 Task: Research Airbnb properties in Strasbourg, France from 8th November, 2023 to 19th November, 2023 for 1 adult. Place can be shared room with 1  bedroom having 1 bed and 1 bathroom. Property type can be hotel. Look for 4 properties as per requirement.
Action: Mouse moved to (713, 165)
Screenshot: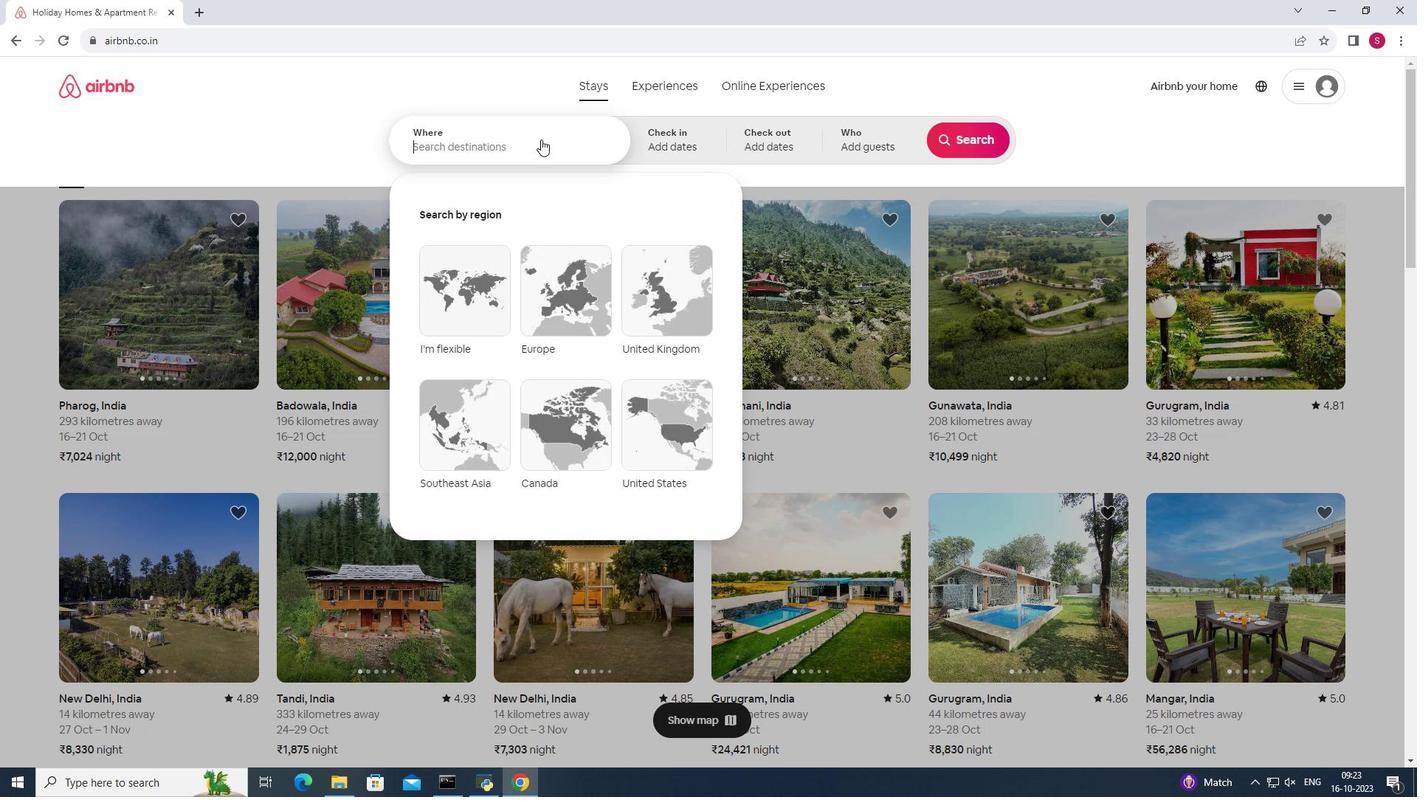 
Action: Mouse pressed left at (713, 165)
Screenshot: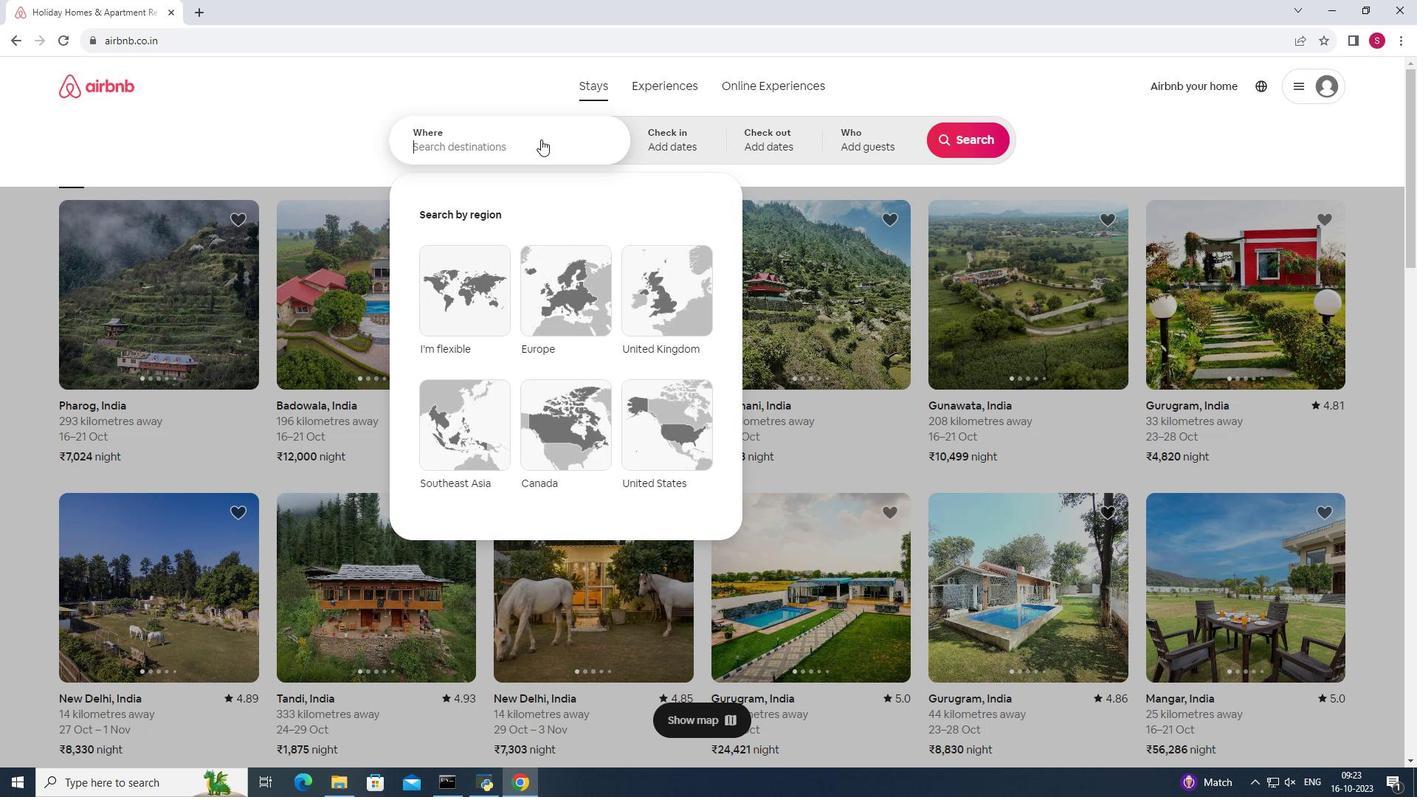 
Action: Mouse moved to (626, 225)
Screenshot: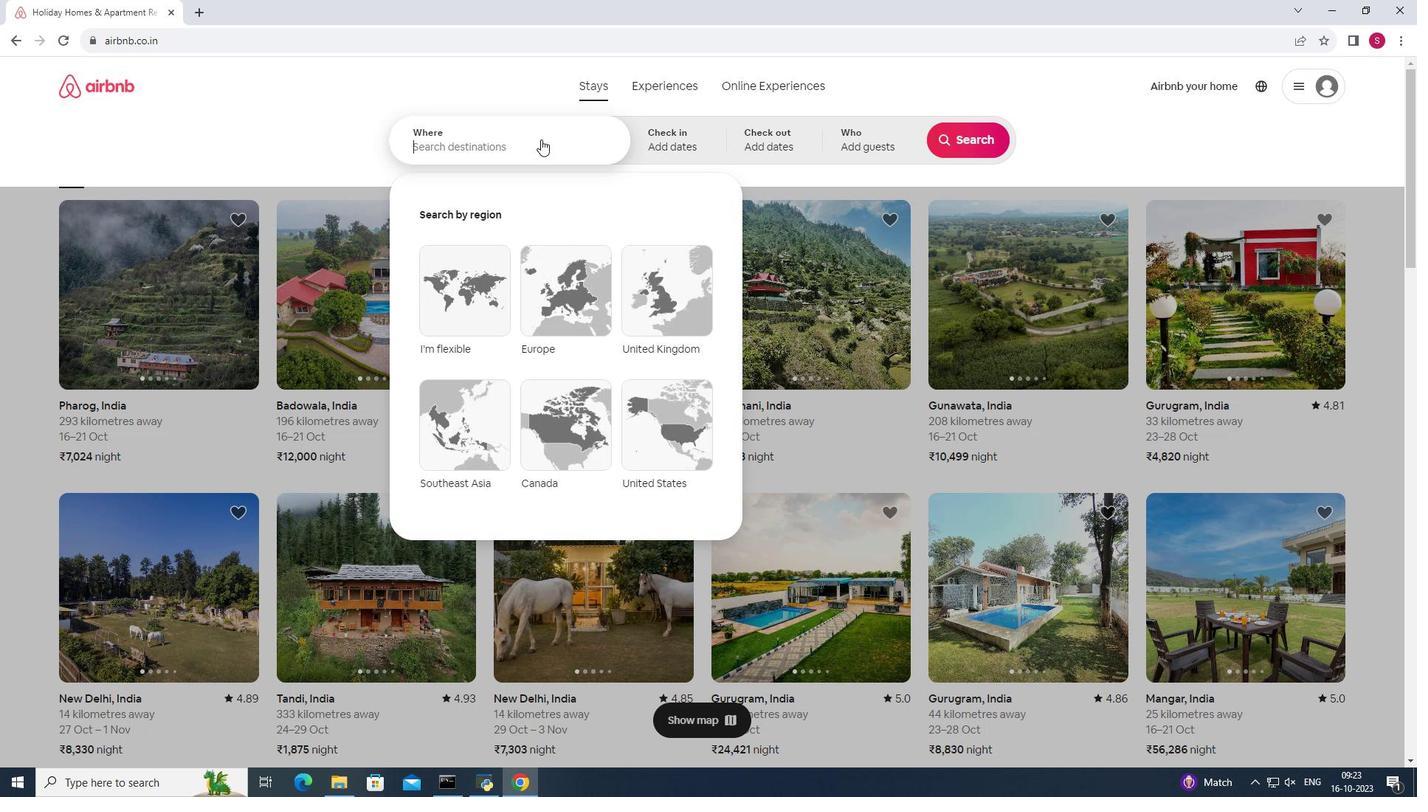 
Action: Mouse pressed left at (626, 225)
Screenshot: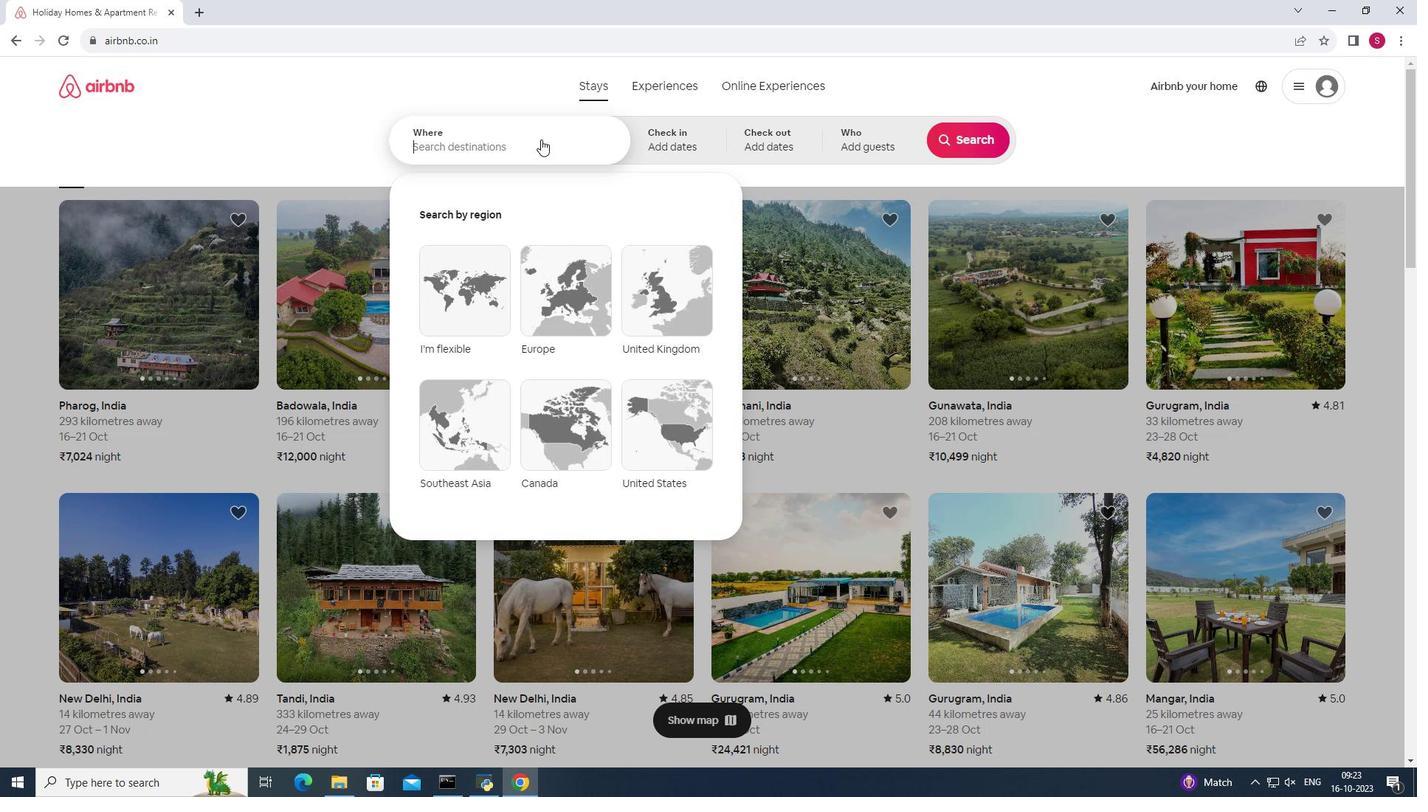 
Action: Key pressed <Key.shift>Strasbourg
Screenshot: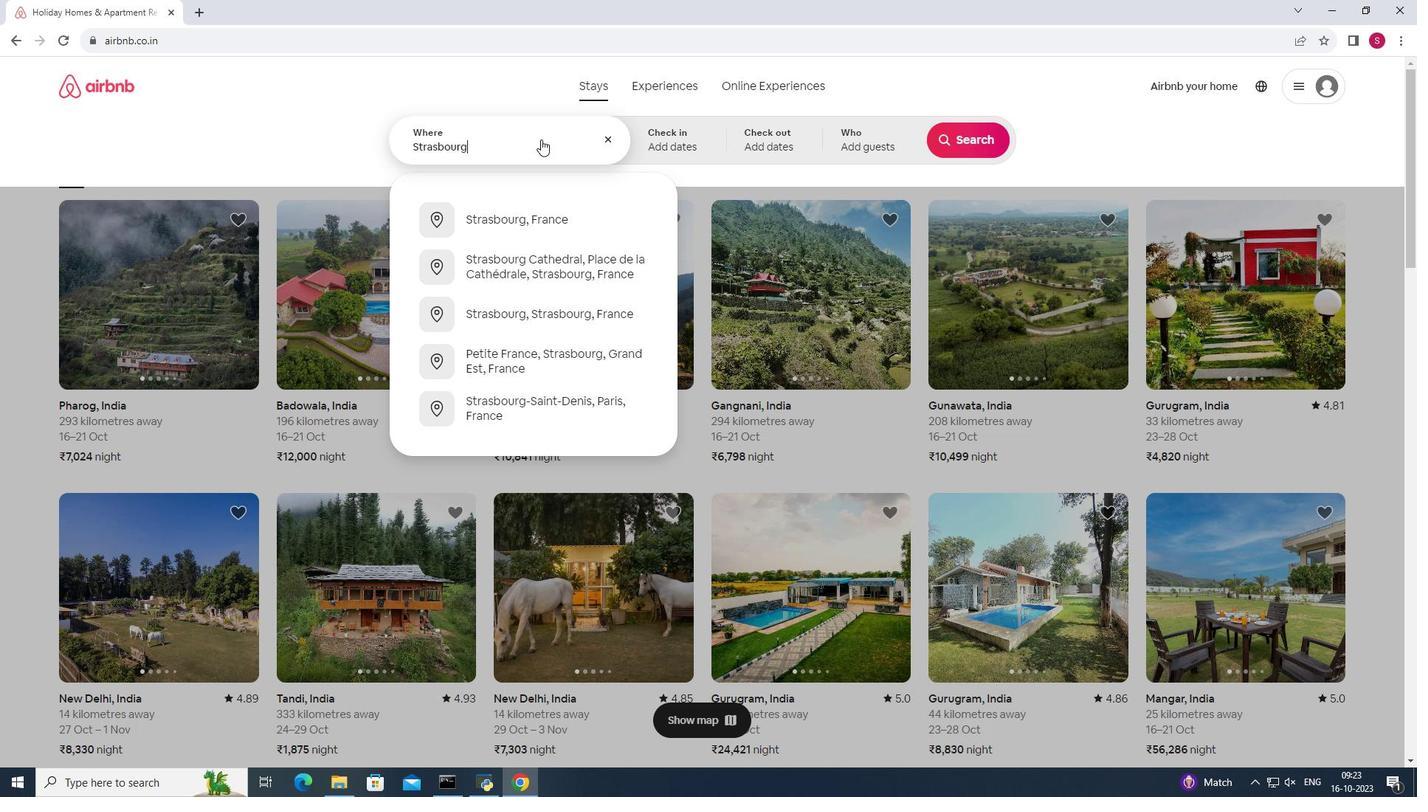 
Action: Mouse moved to (638, 310)
Screenshot: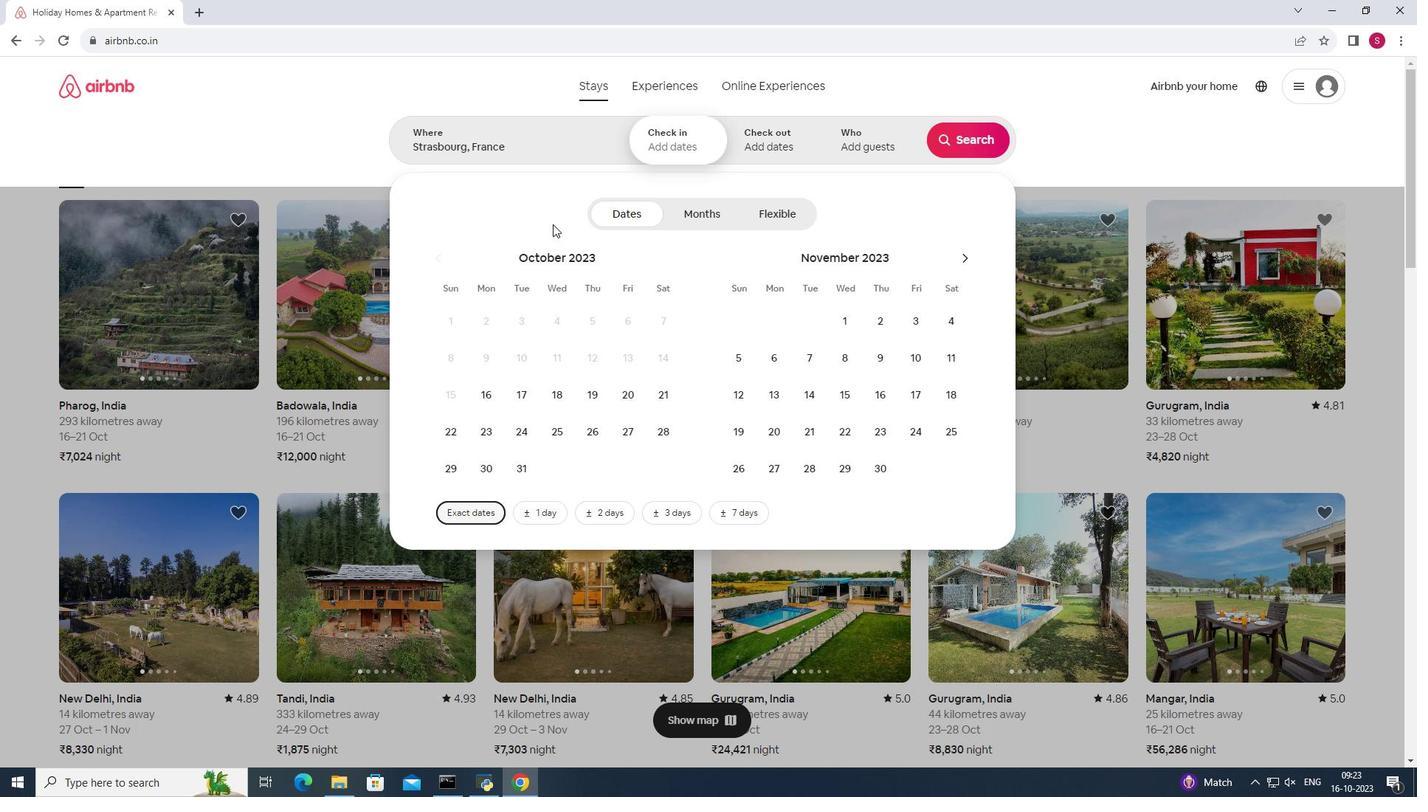 
Action: Mouse pressed left at (638, 310)
Screenshot: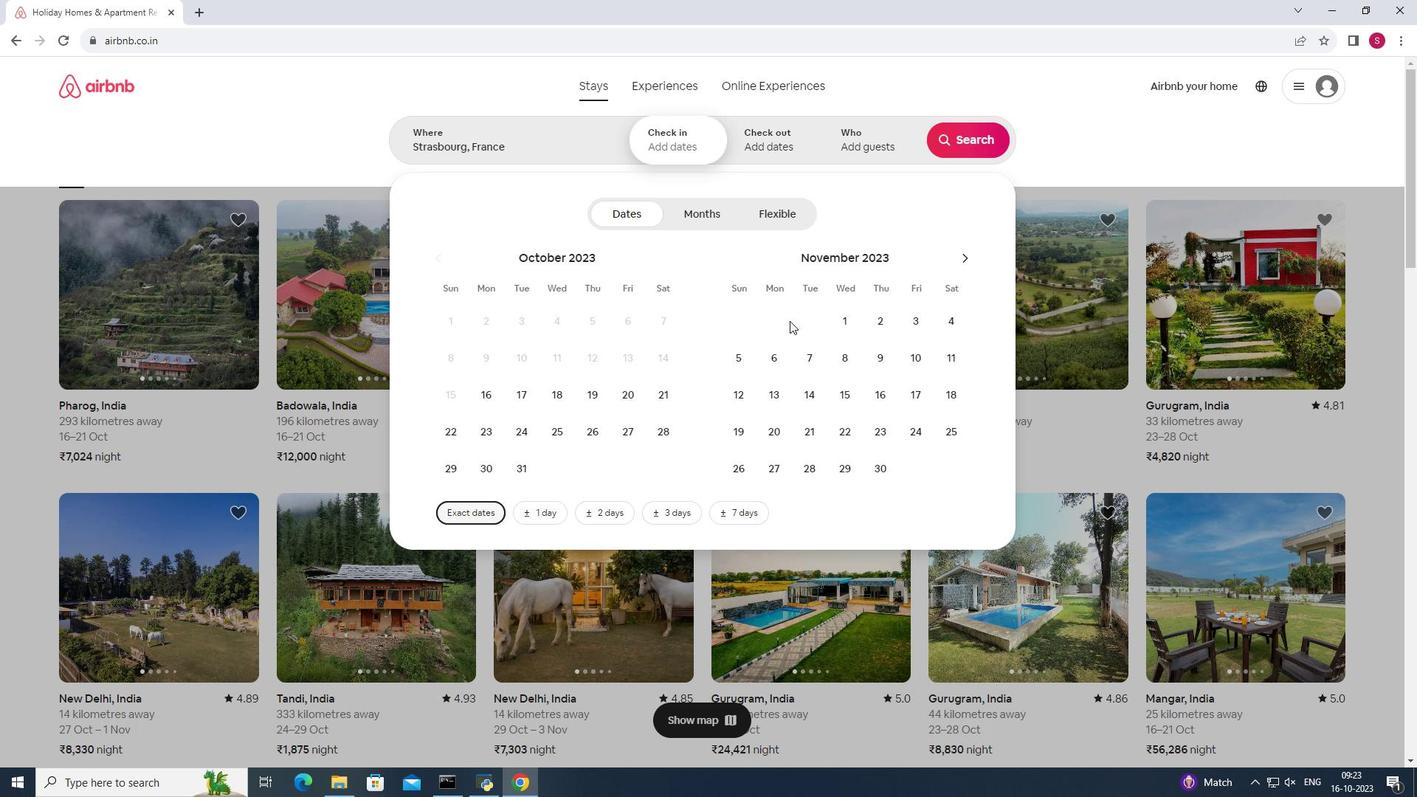 
Action: Mouse moved to (933, 440)
Screenshot: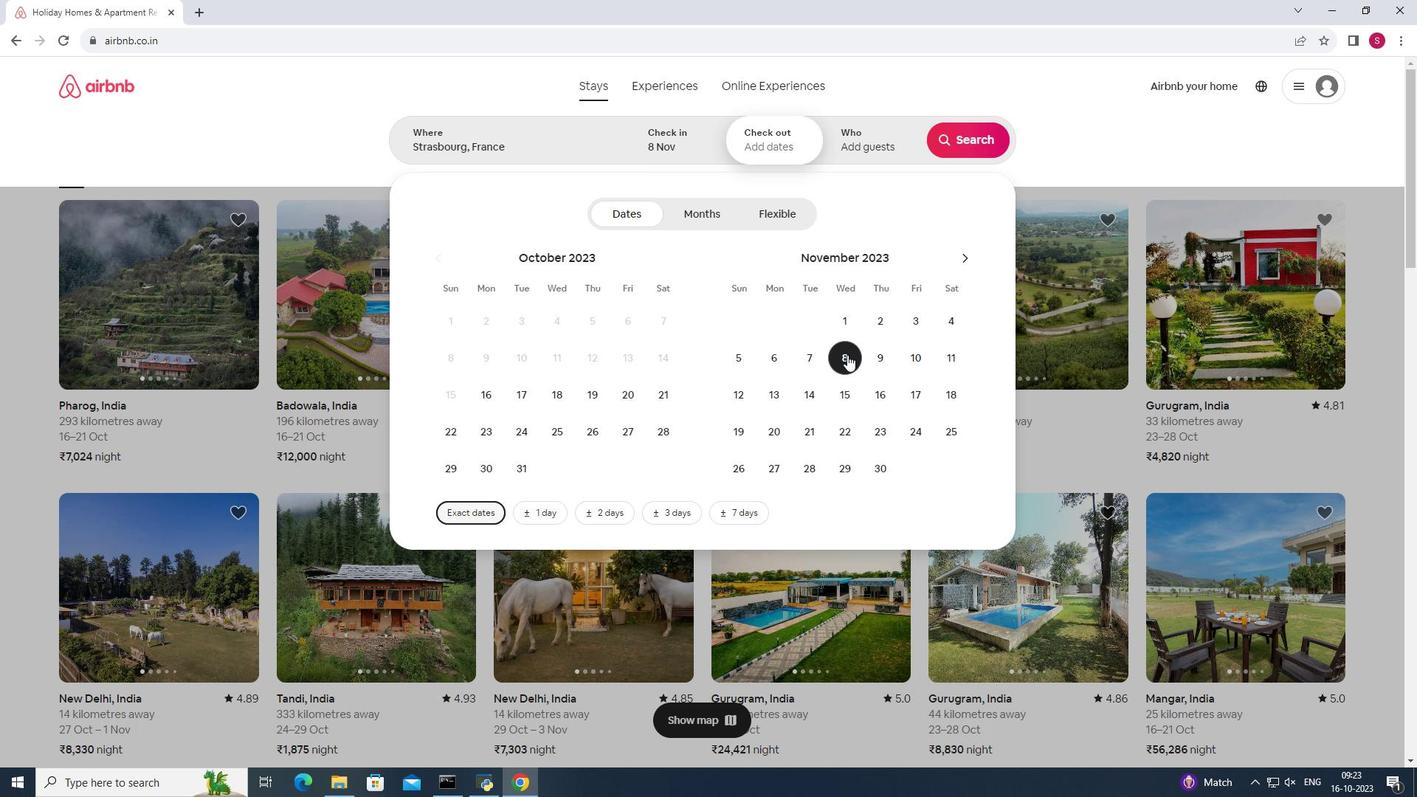 
Action: Mouse pressed left at (933, 440)
Screenshot: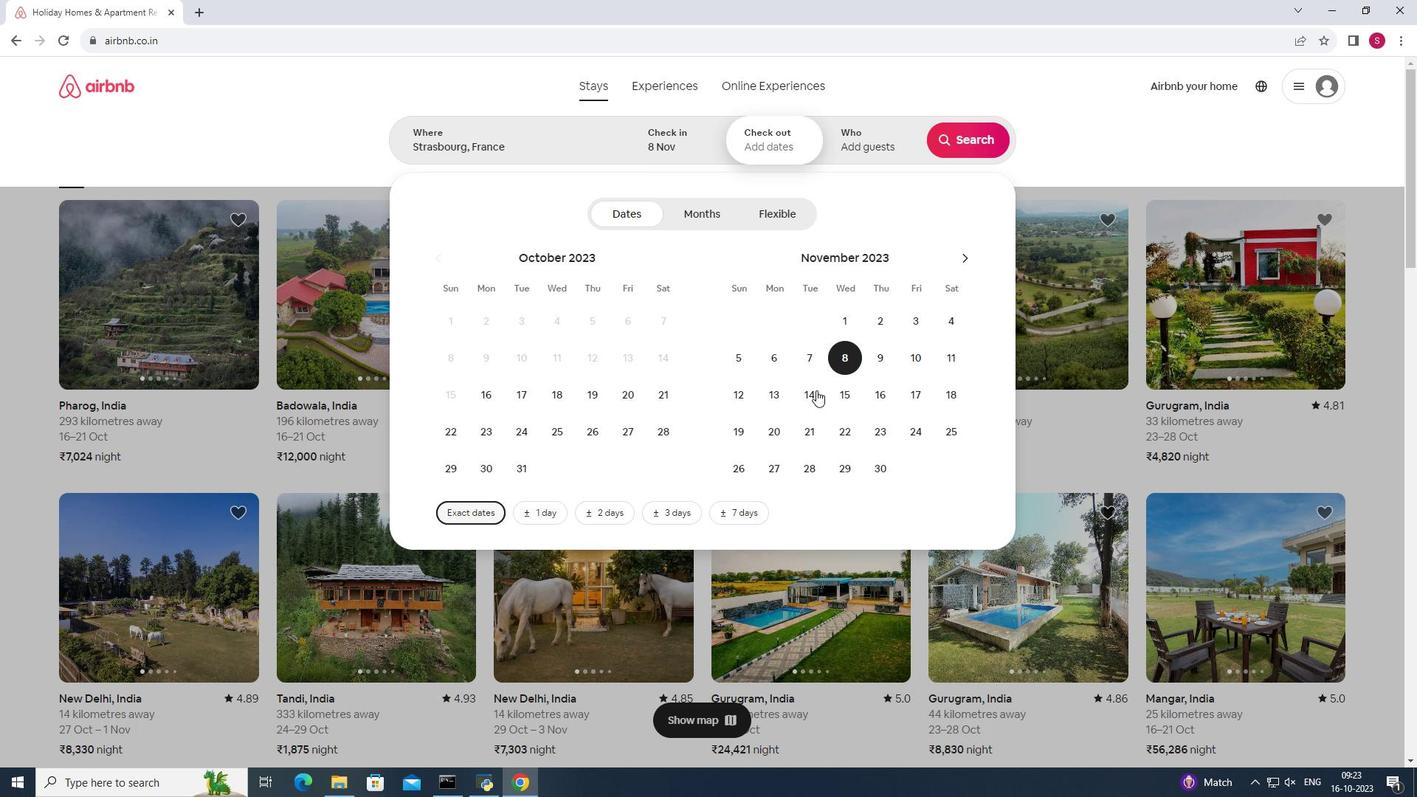 
Action: Mouse moved to (830, 525)
Screenshot: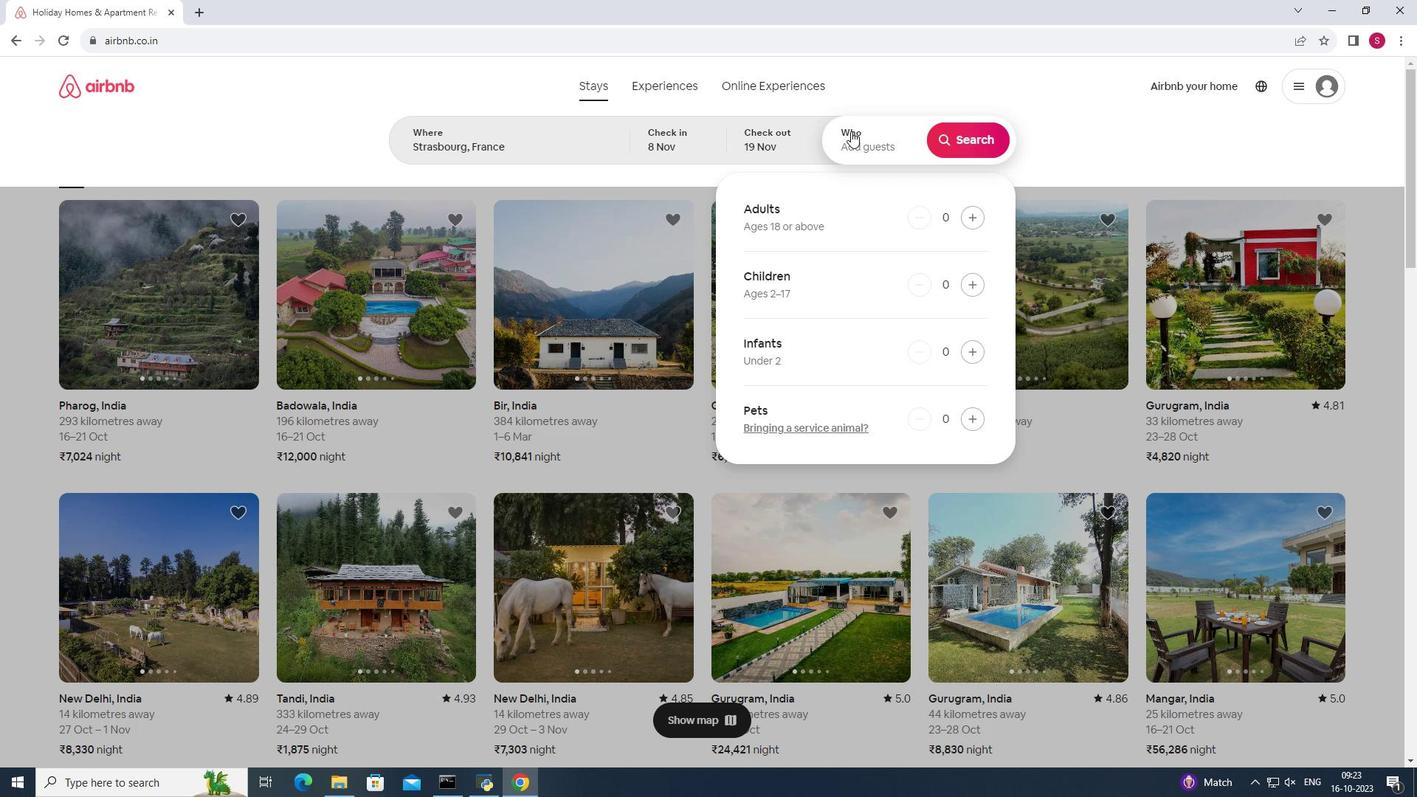 
Action: Mouse pressed left at (830, 525)
Screenshot: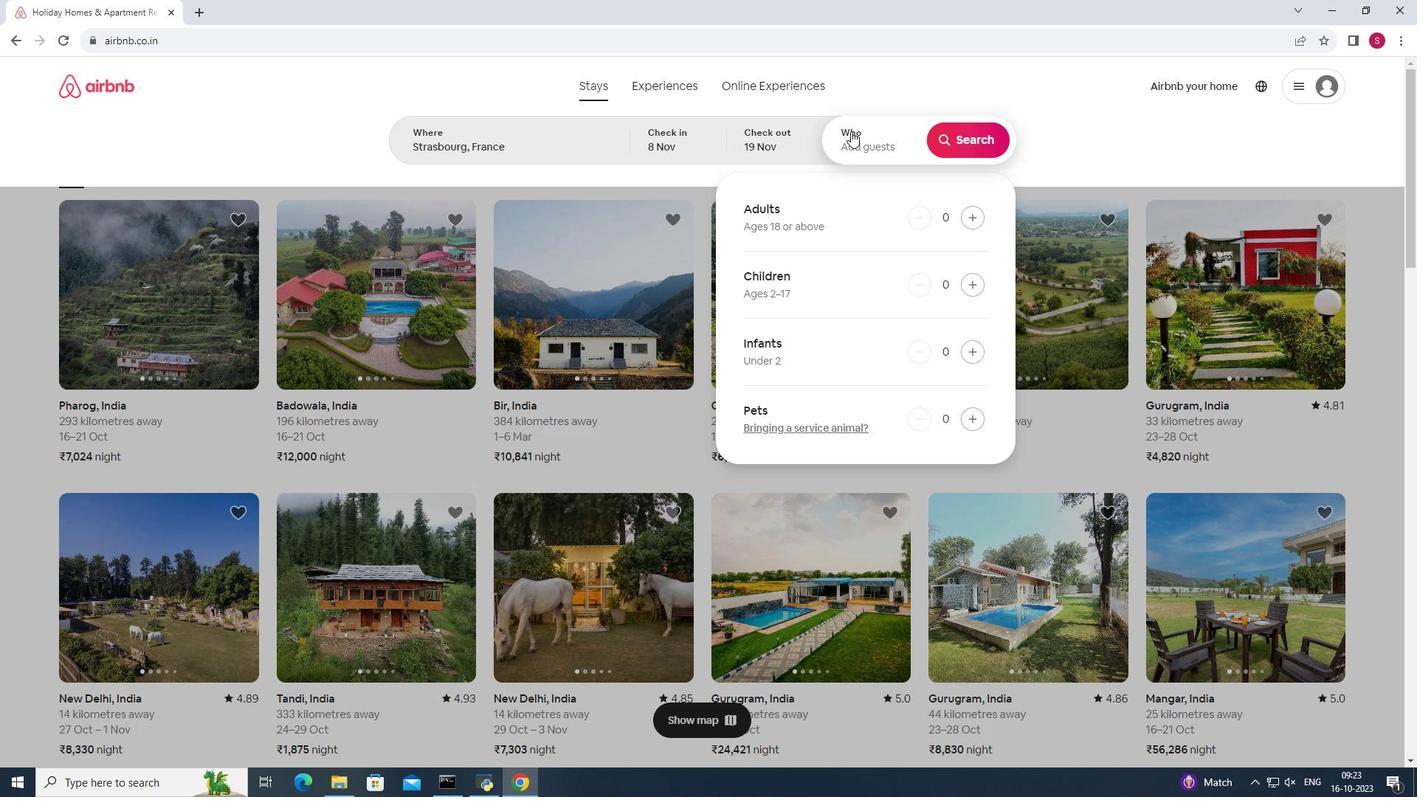 
Action: Mouse moved to (936, 217)
Screenshot: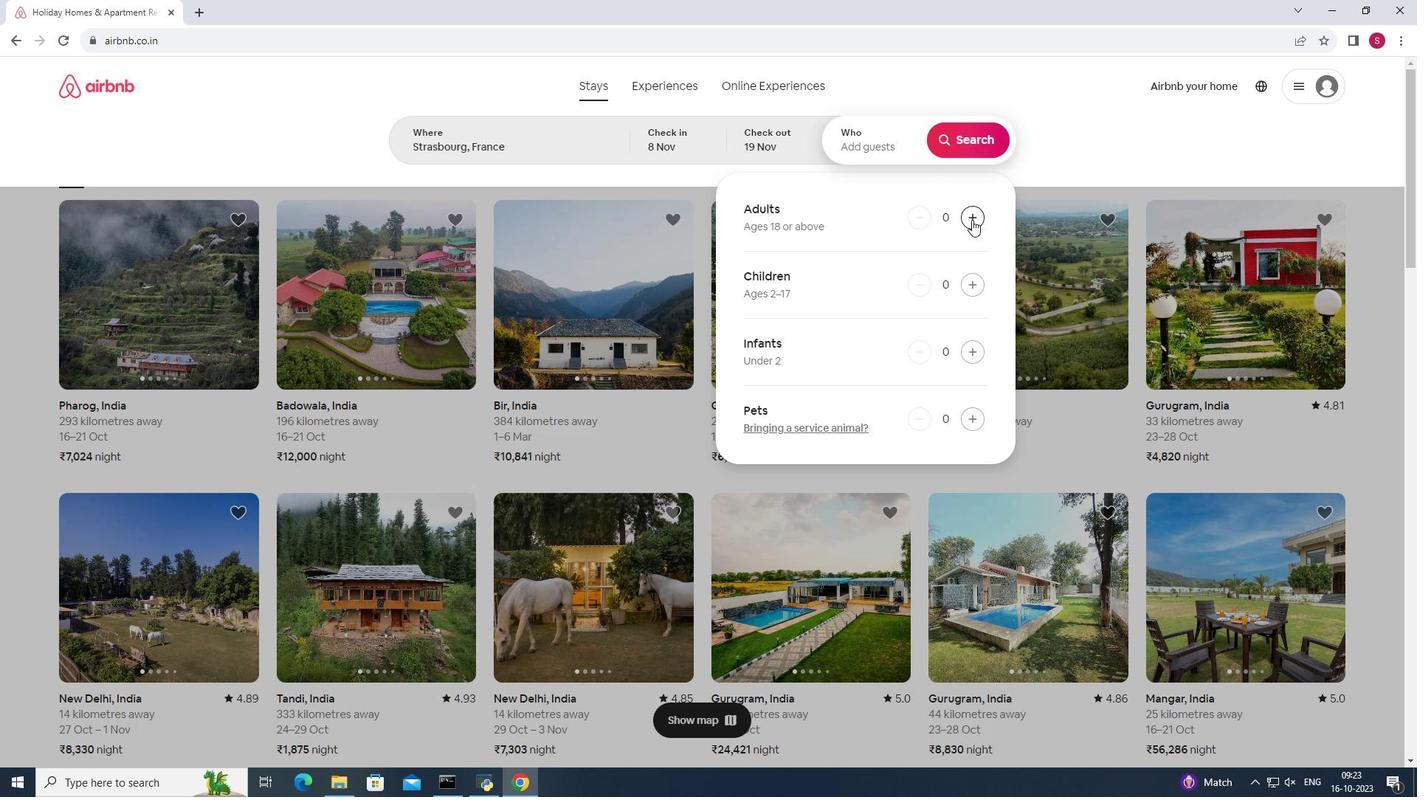 
Action: Mouse pressed left at (936, 217)
Screenshot: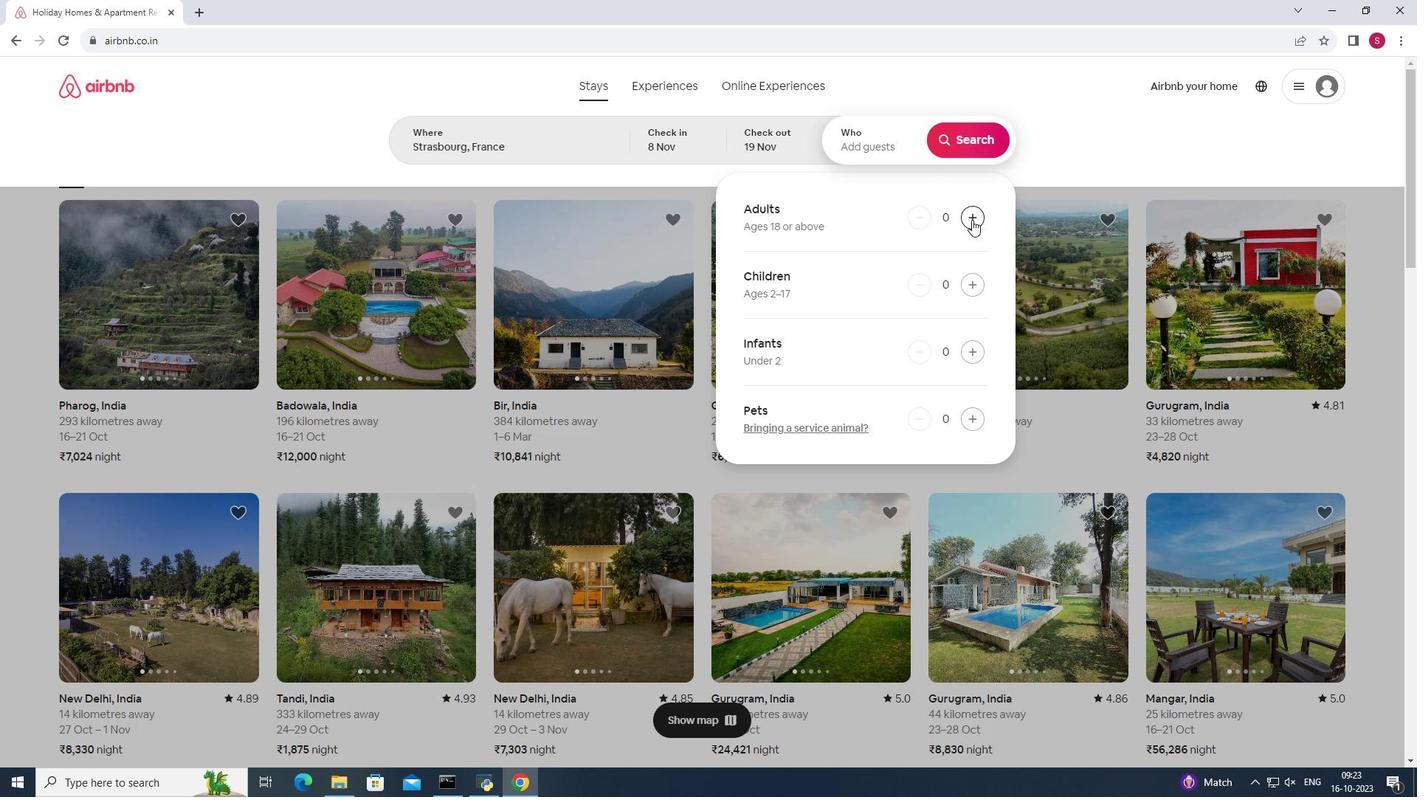 
Action: Mouse moved to (1057, 305)
Screenshot: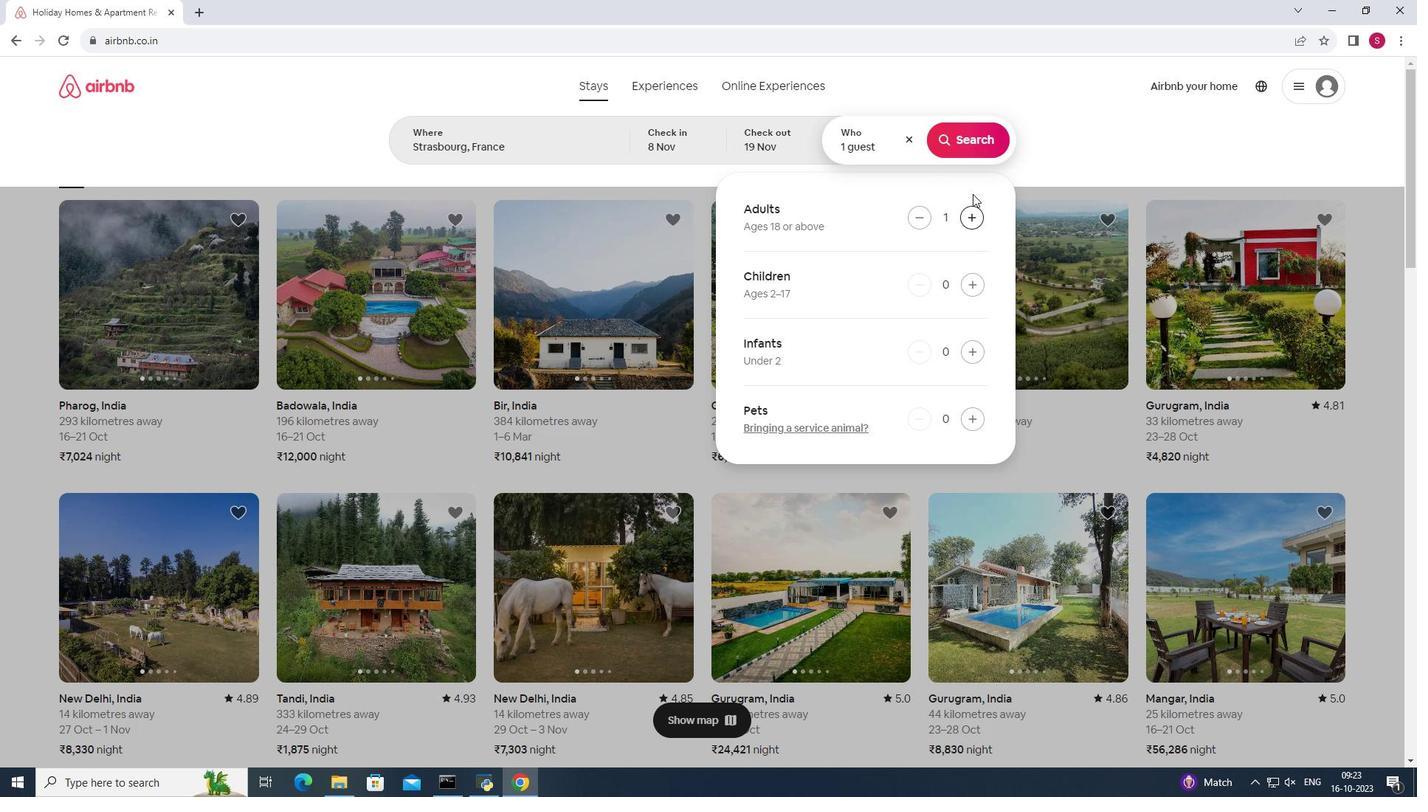 
Action: Mouse pressed left at (1057, 305)
Screenshot: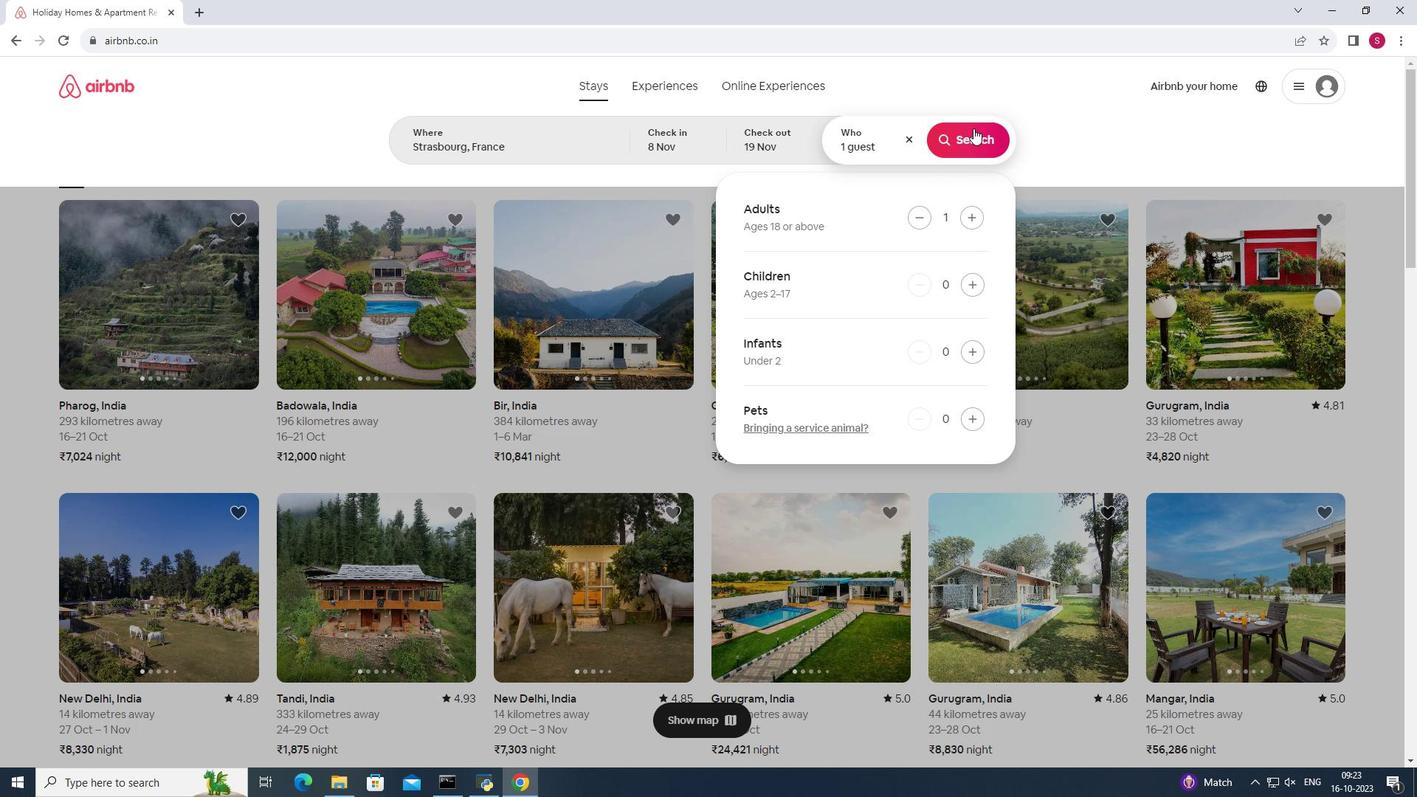 
Action: Mouse moved to (1059, 212)
Screenshot: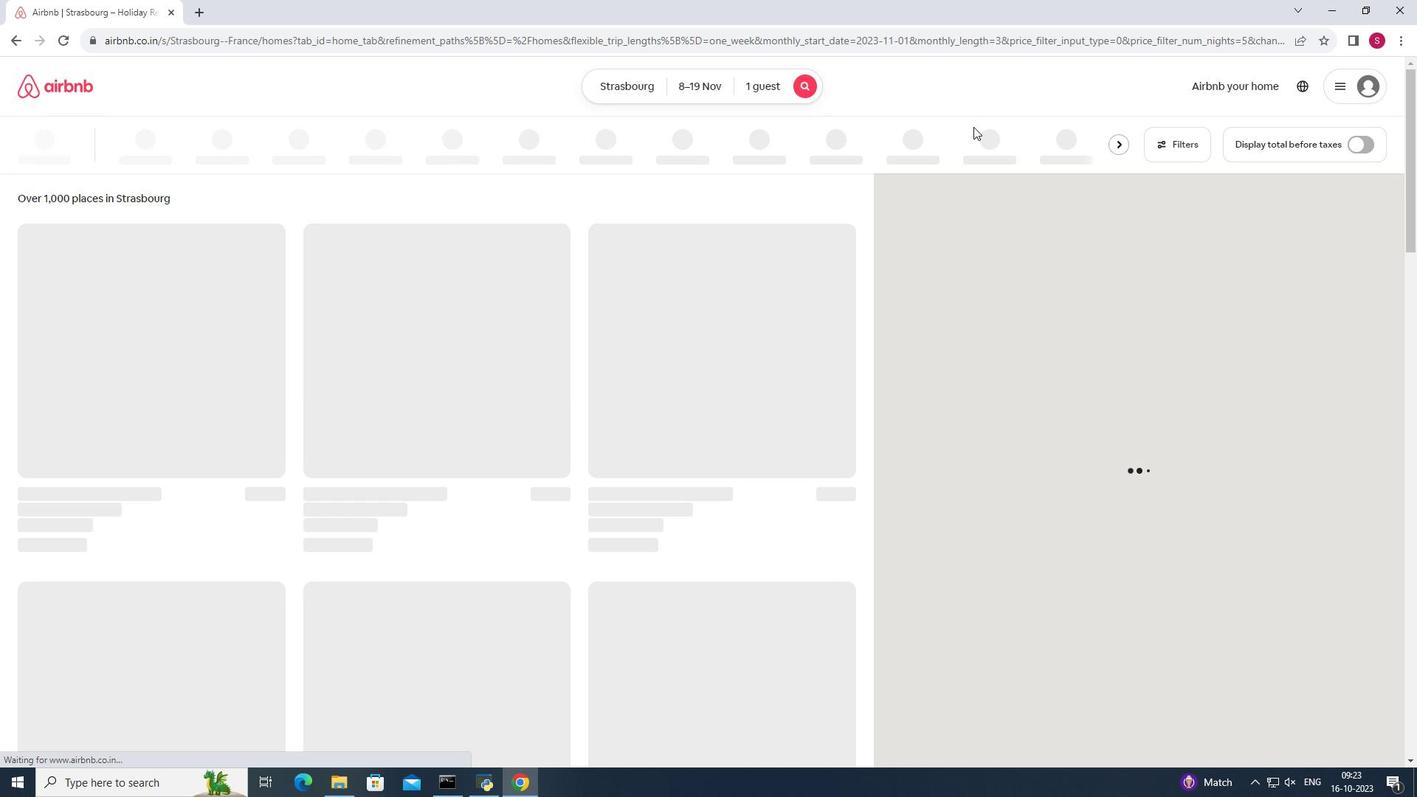 
Action: Mouse pressed left at (1059, 212)
Screenshot: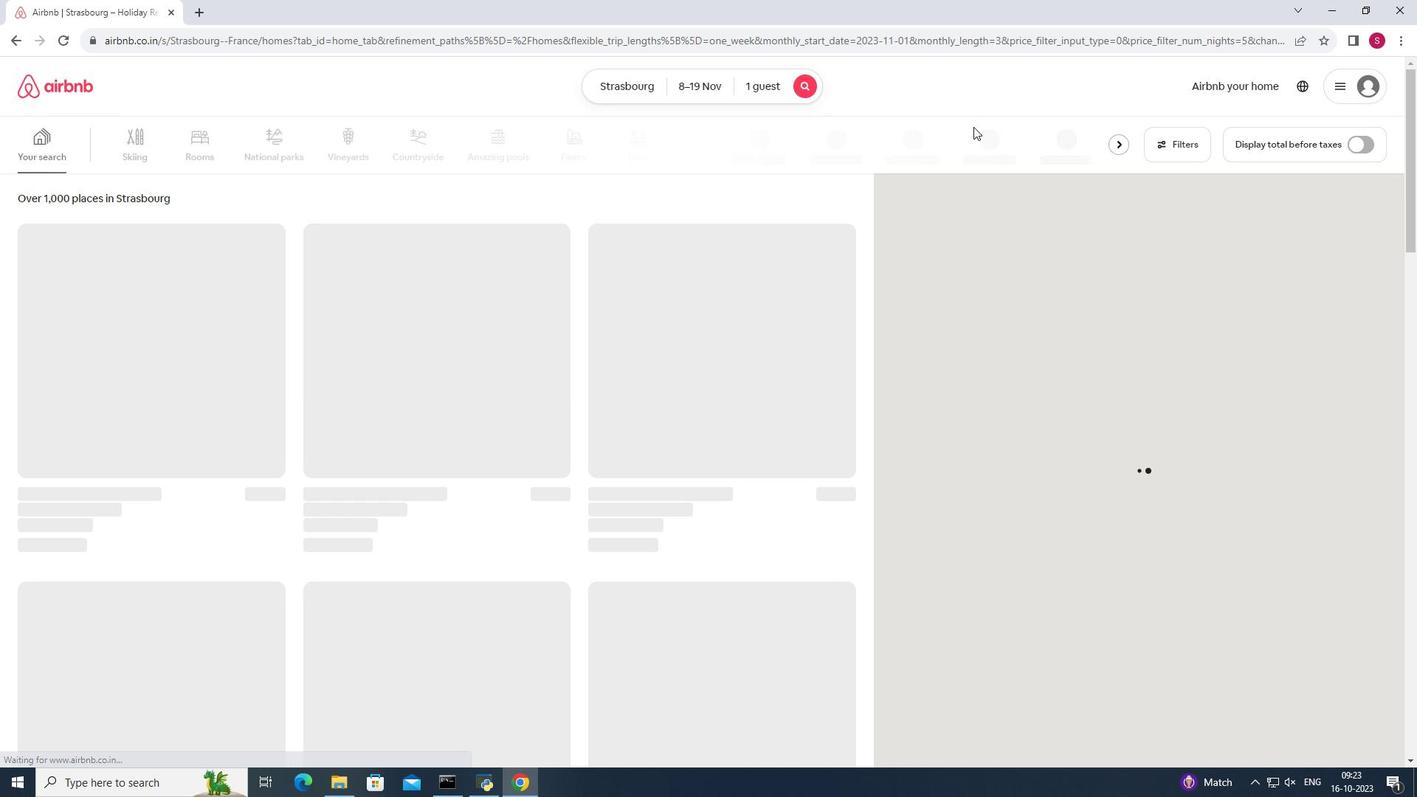 
Action: Mouse moved to (1257, 231)
Screenshot: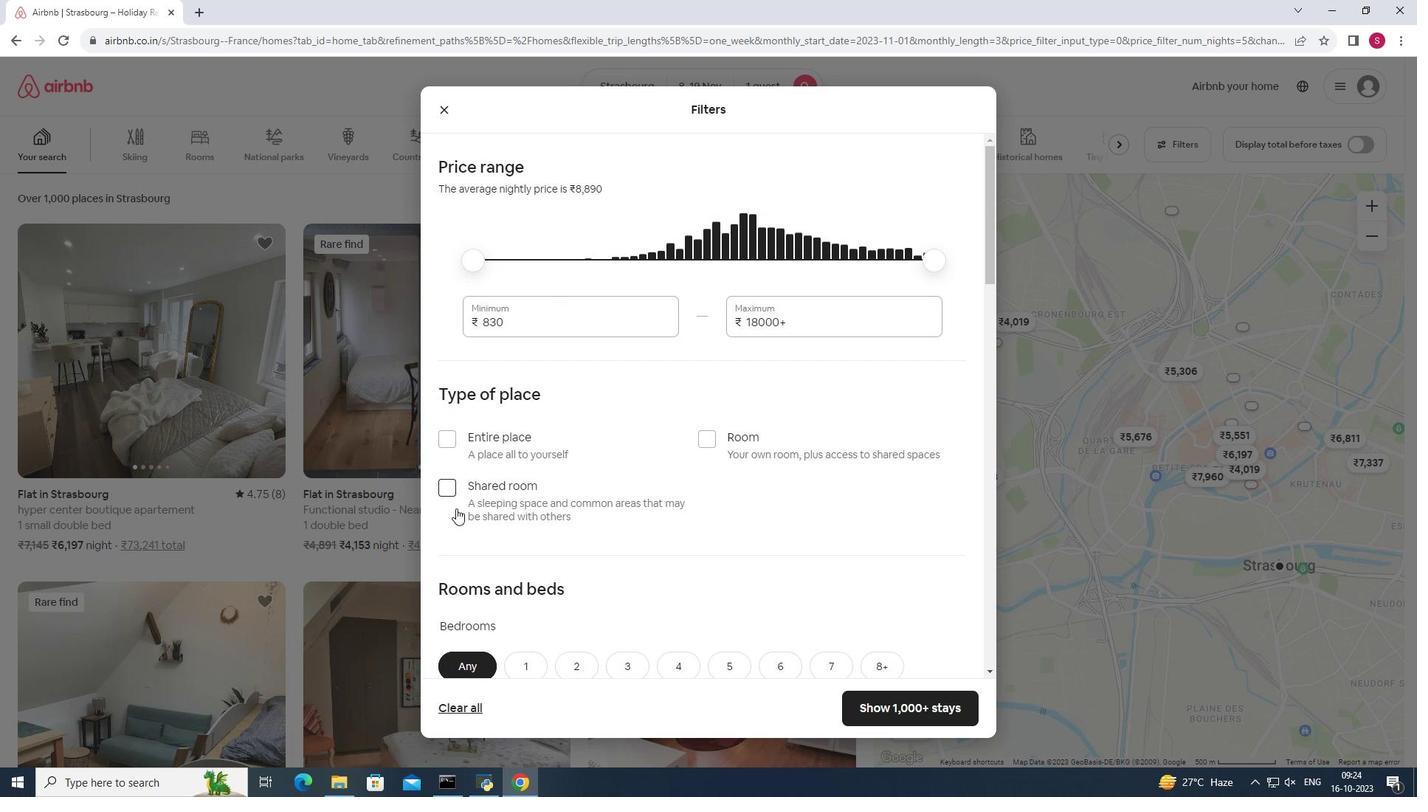 
Action: Mouse pressed left at (1257, 231)
Screenshot: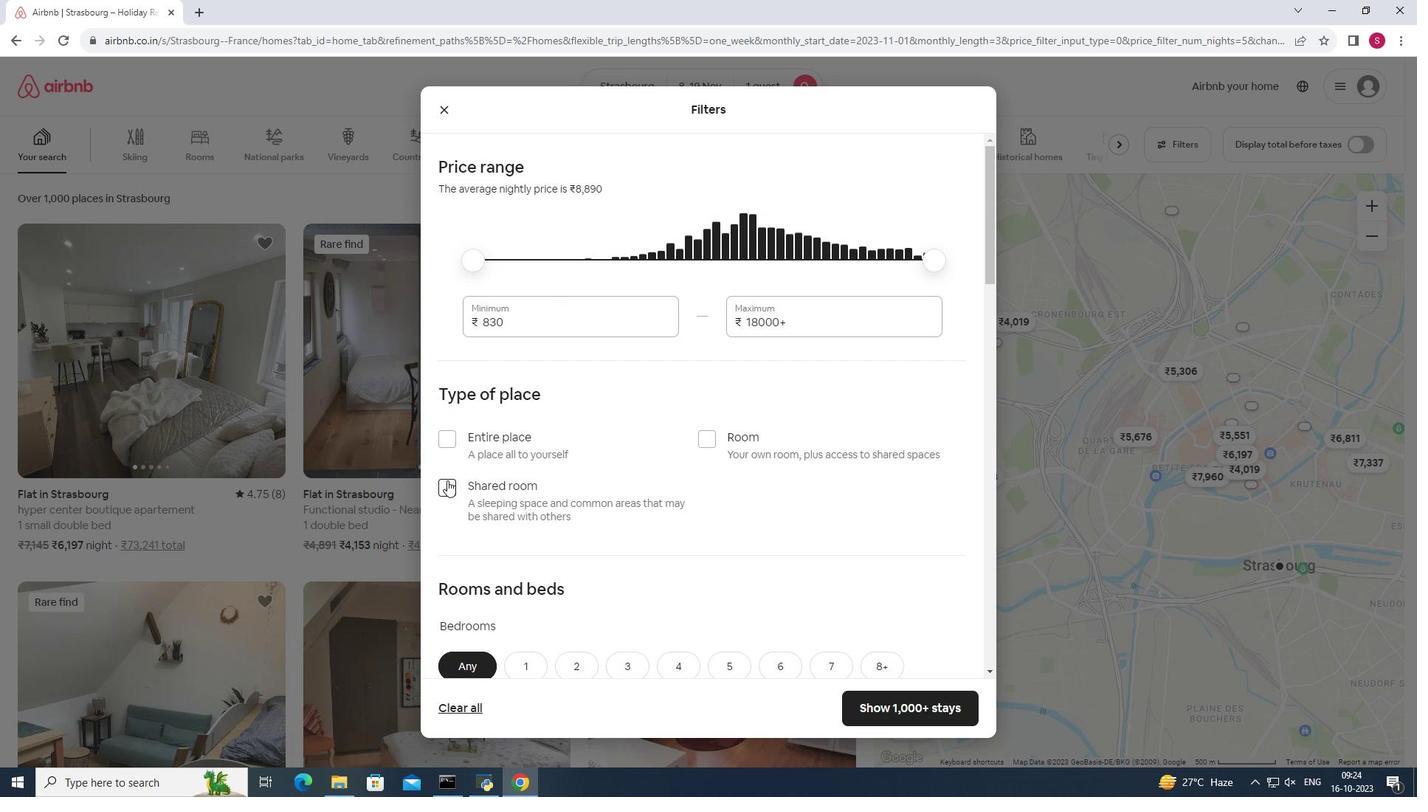 
Action: Mouse moved to (533, 563)
Screenshot: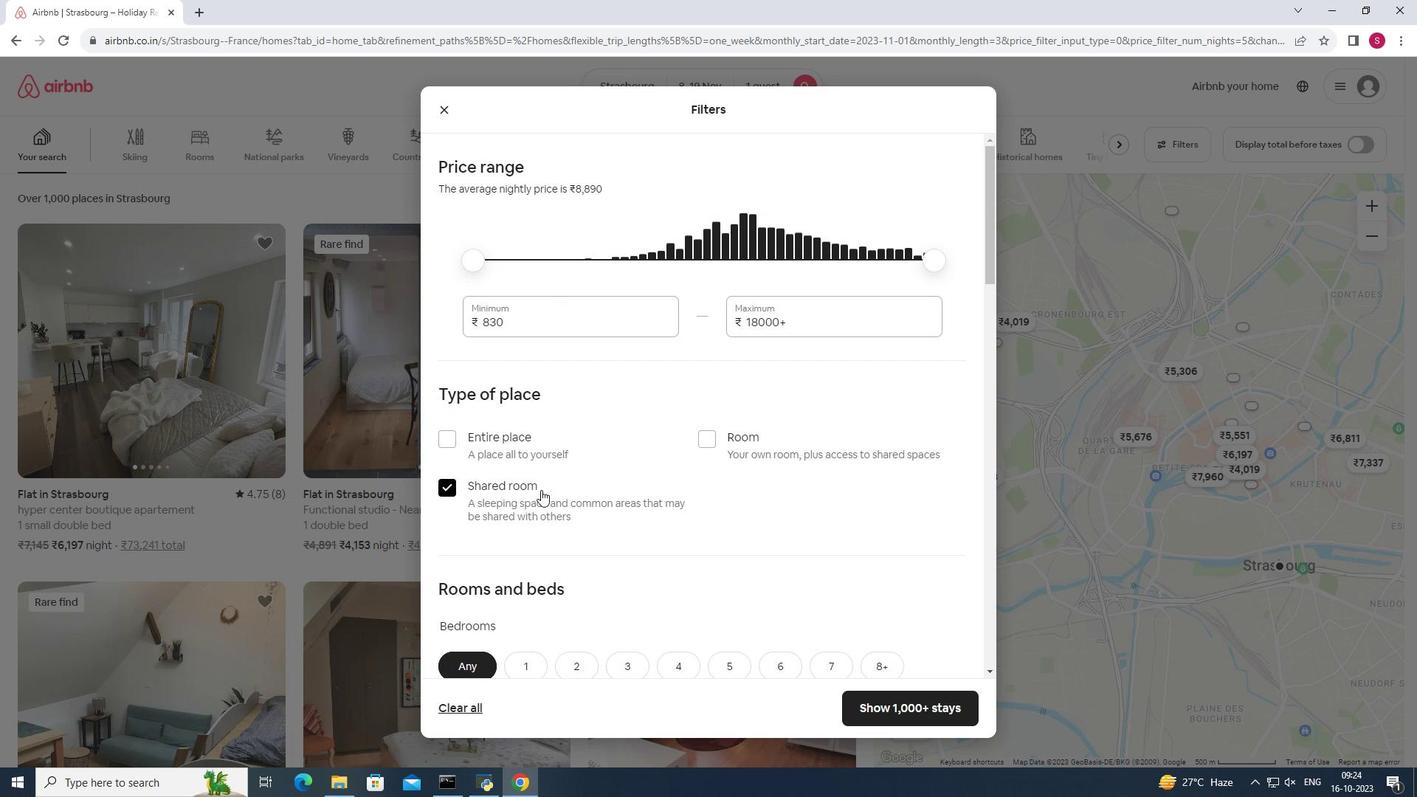 
Action: Mouse pressed left at (533, 563)
Screenshot: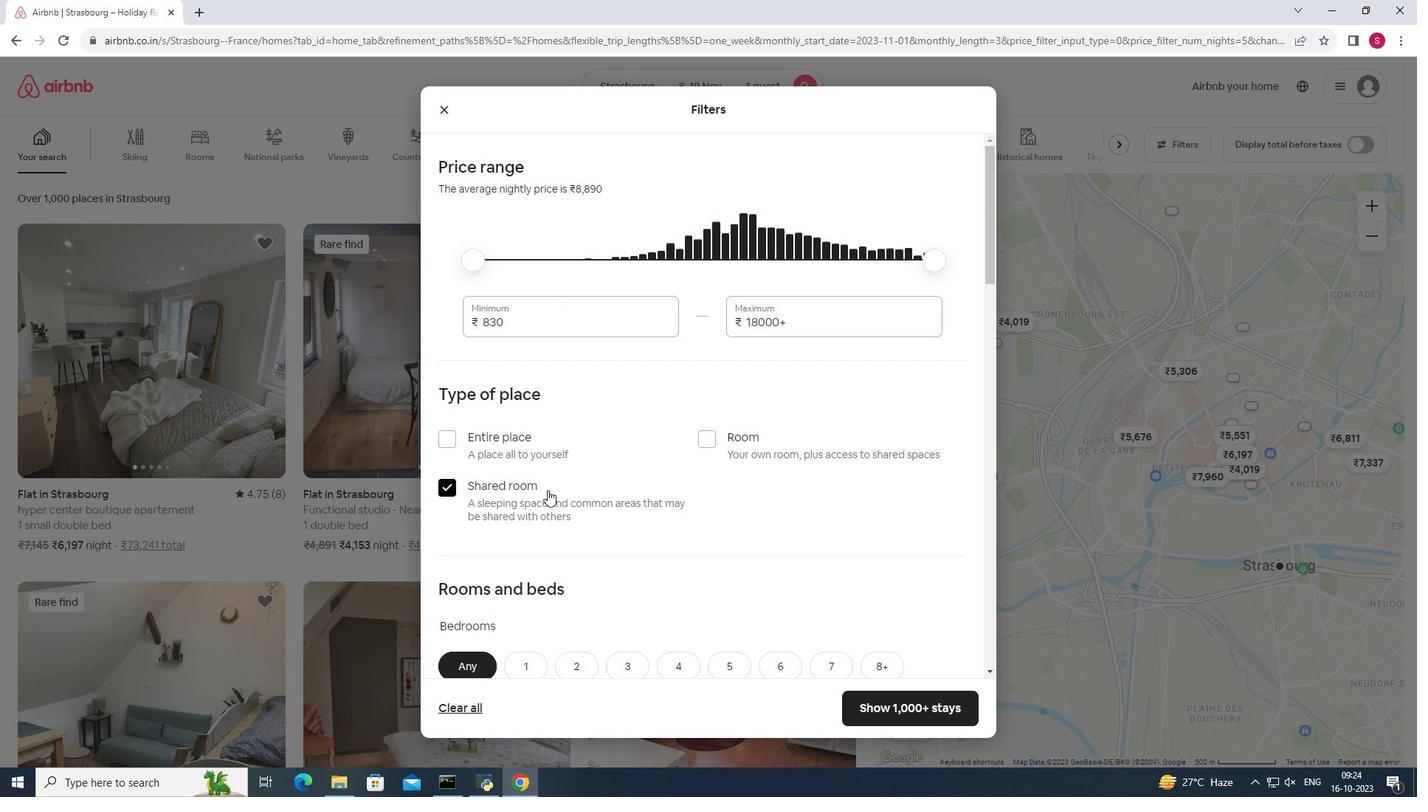 
Action: Mouse moved to (532, 575)
Screenshot: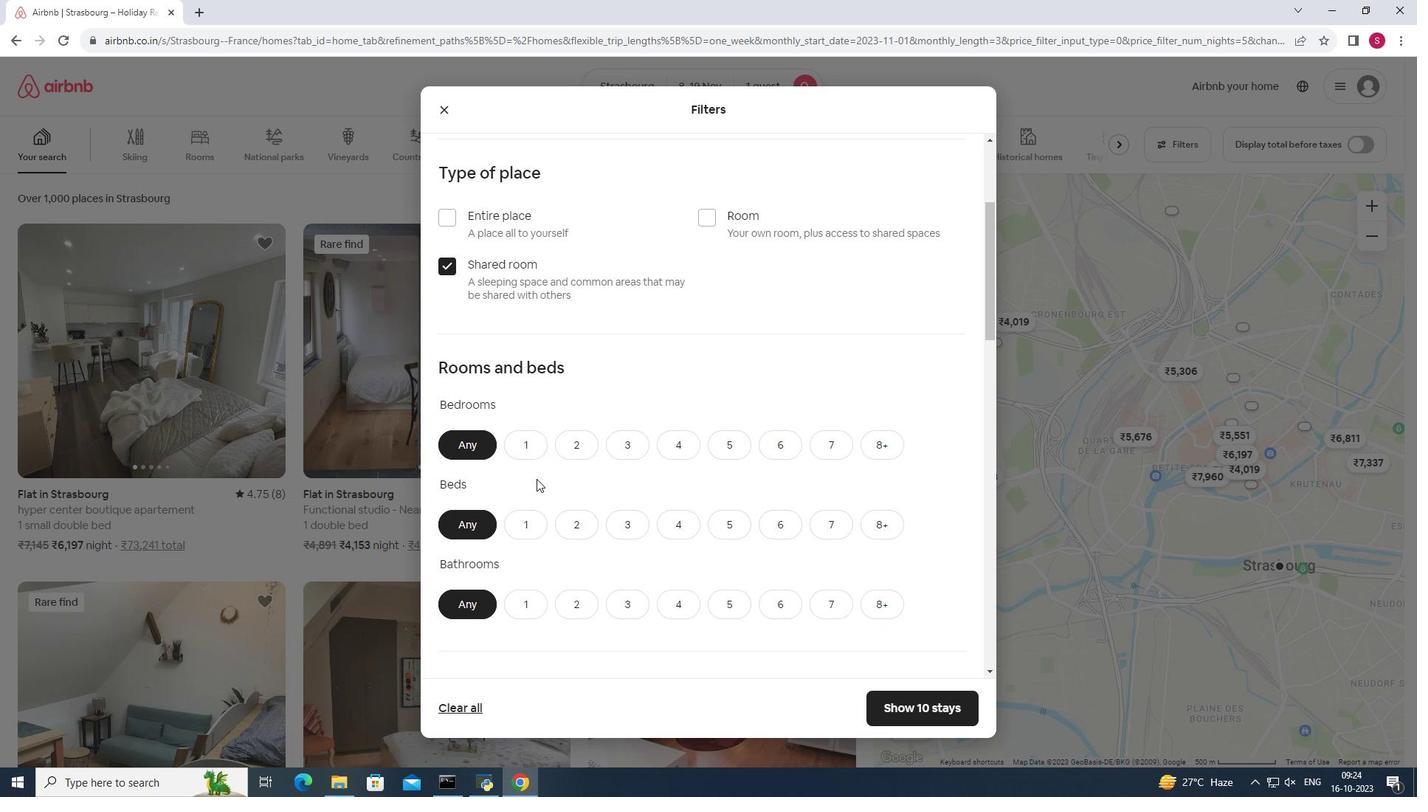 
Action: Mouse pressed left at (532, 575)
Screenshot: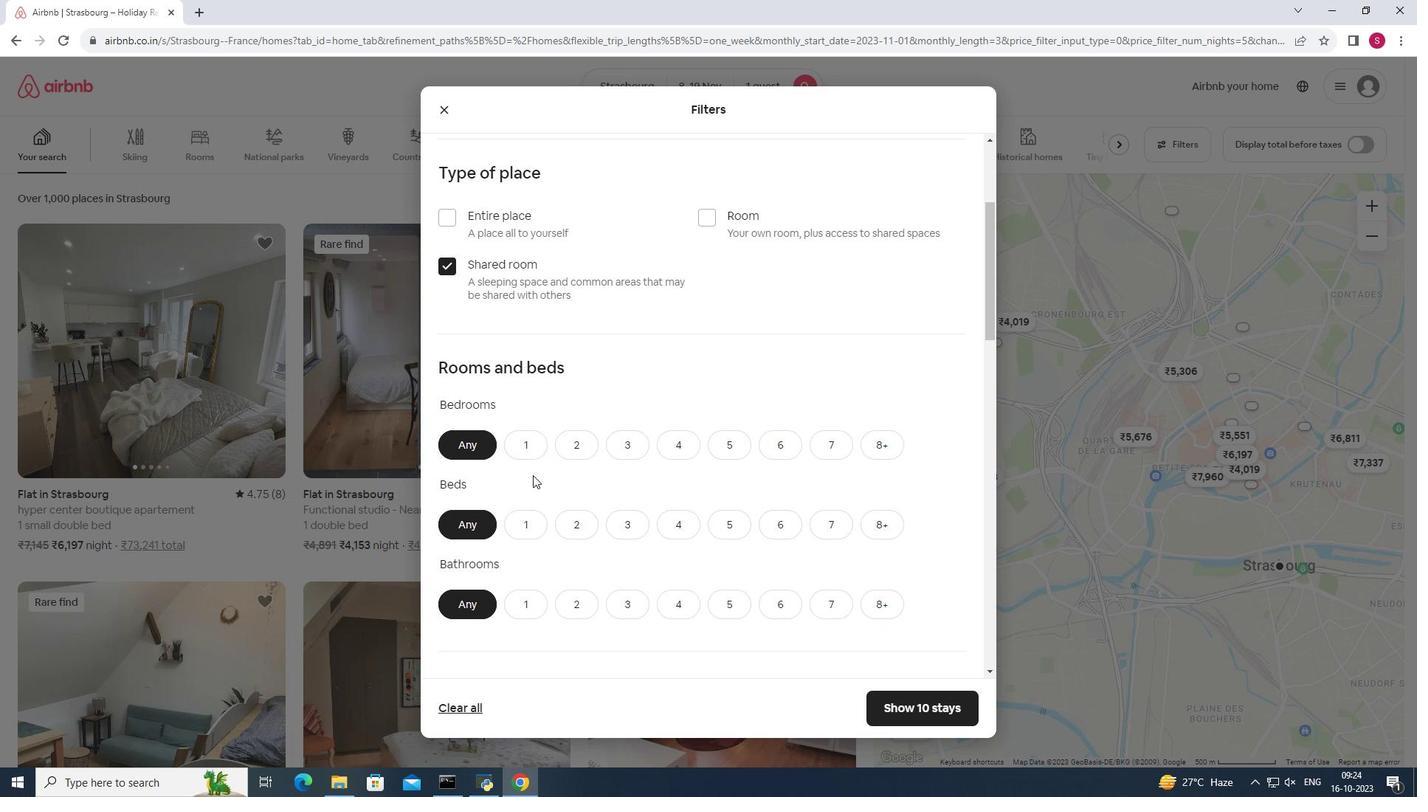 
Action: Mouse moved to (633, 575)
Screenshot: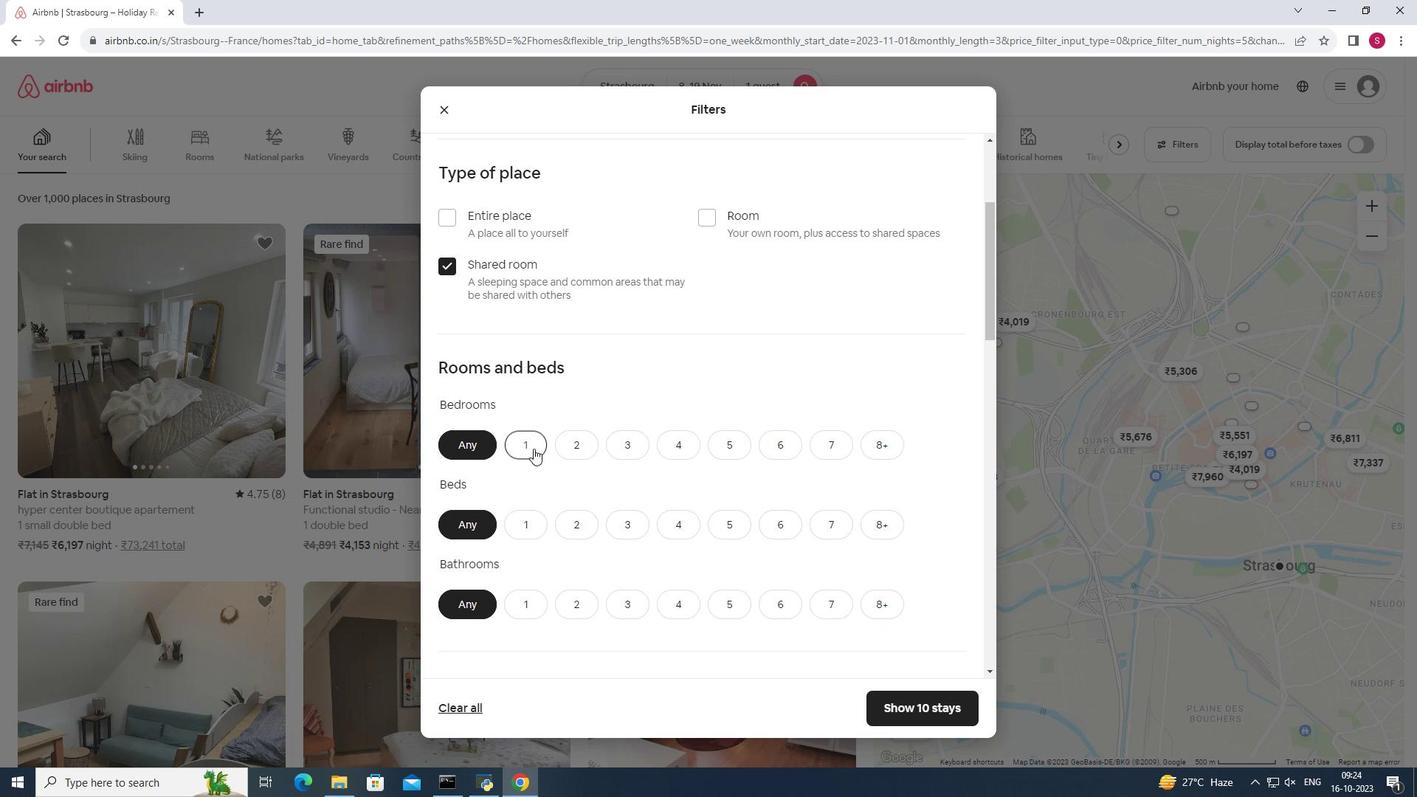 
Action: Mouse scrolled (633, 575) with delta (0, 0)
Screenshot: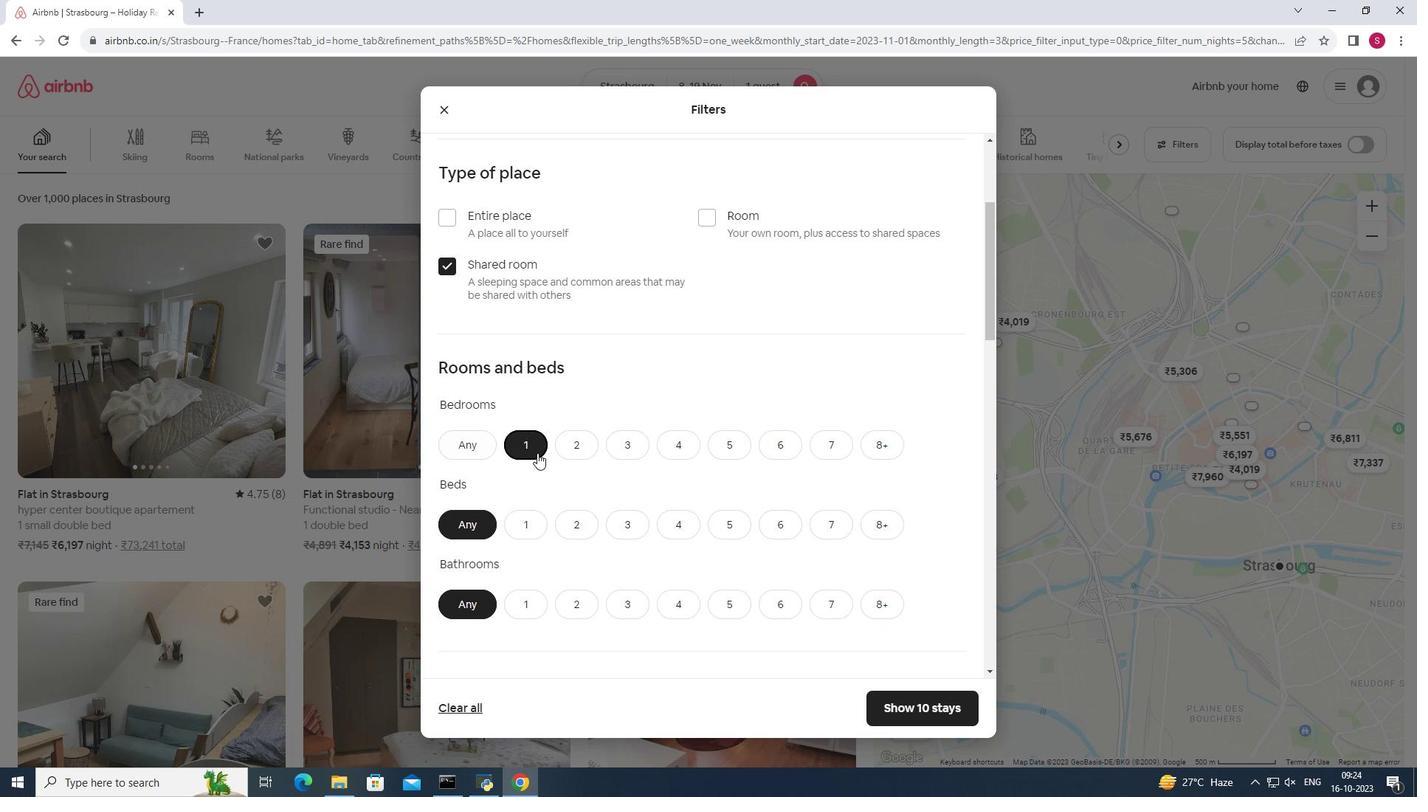
Action: Mouse scrolled (633, 575) with delta (0, 0)
Screenshot: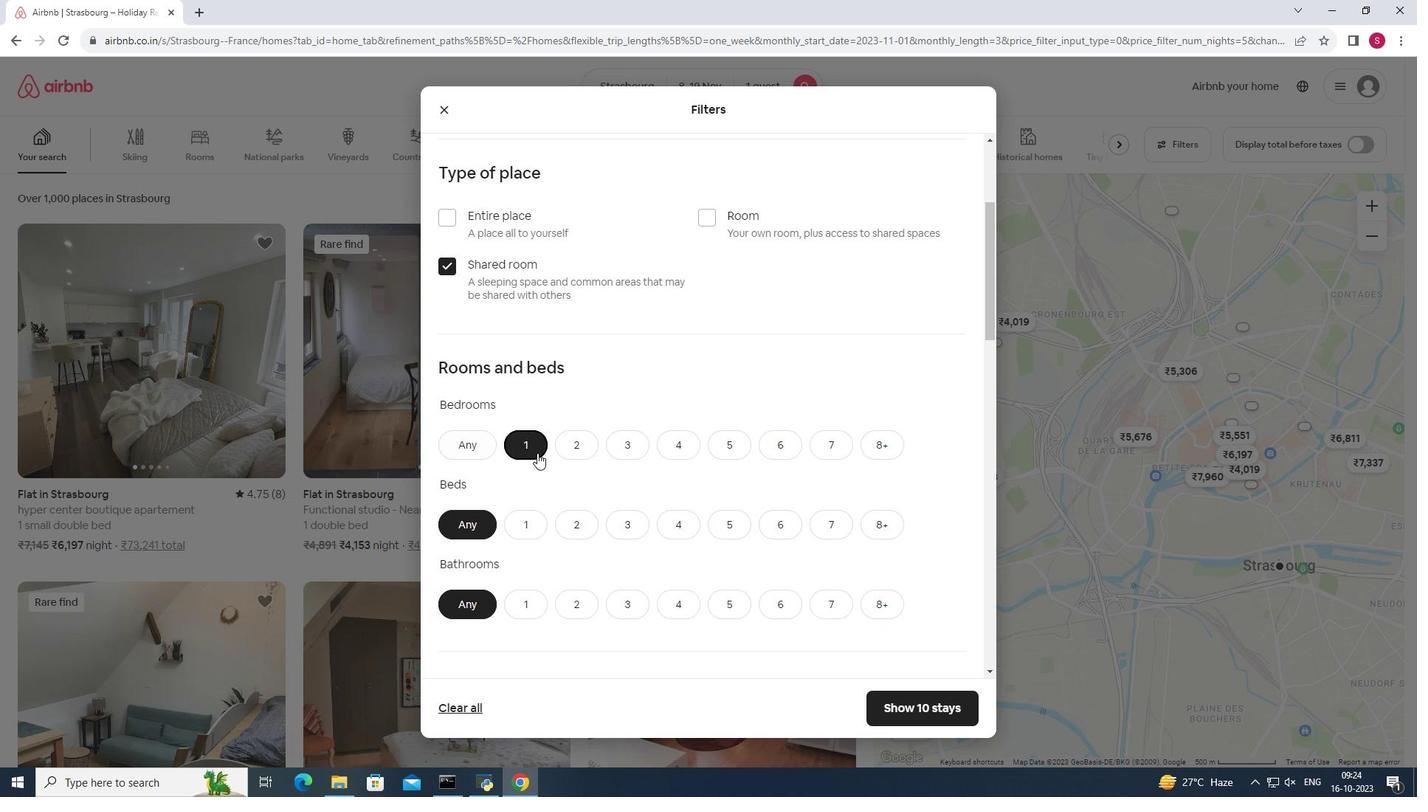 
Action: Mouse scrolled (633, 575) with delta (0, 0)
Screenshot: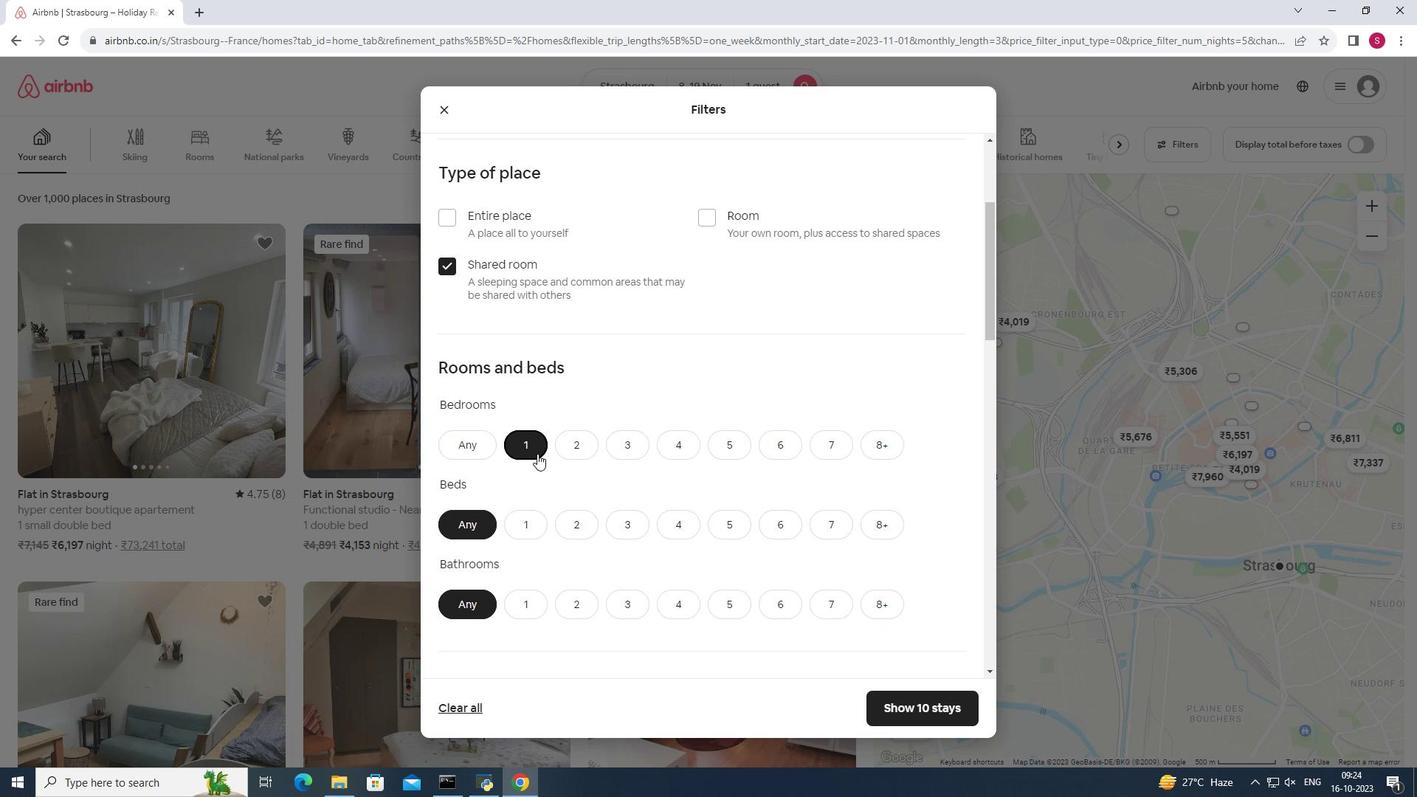 
Action: Mouse moved to (619, 534)
Screenshot: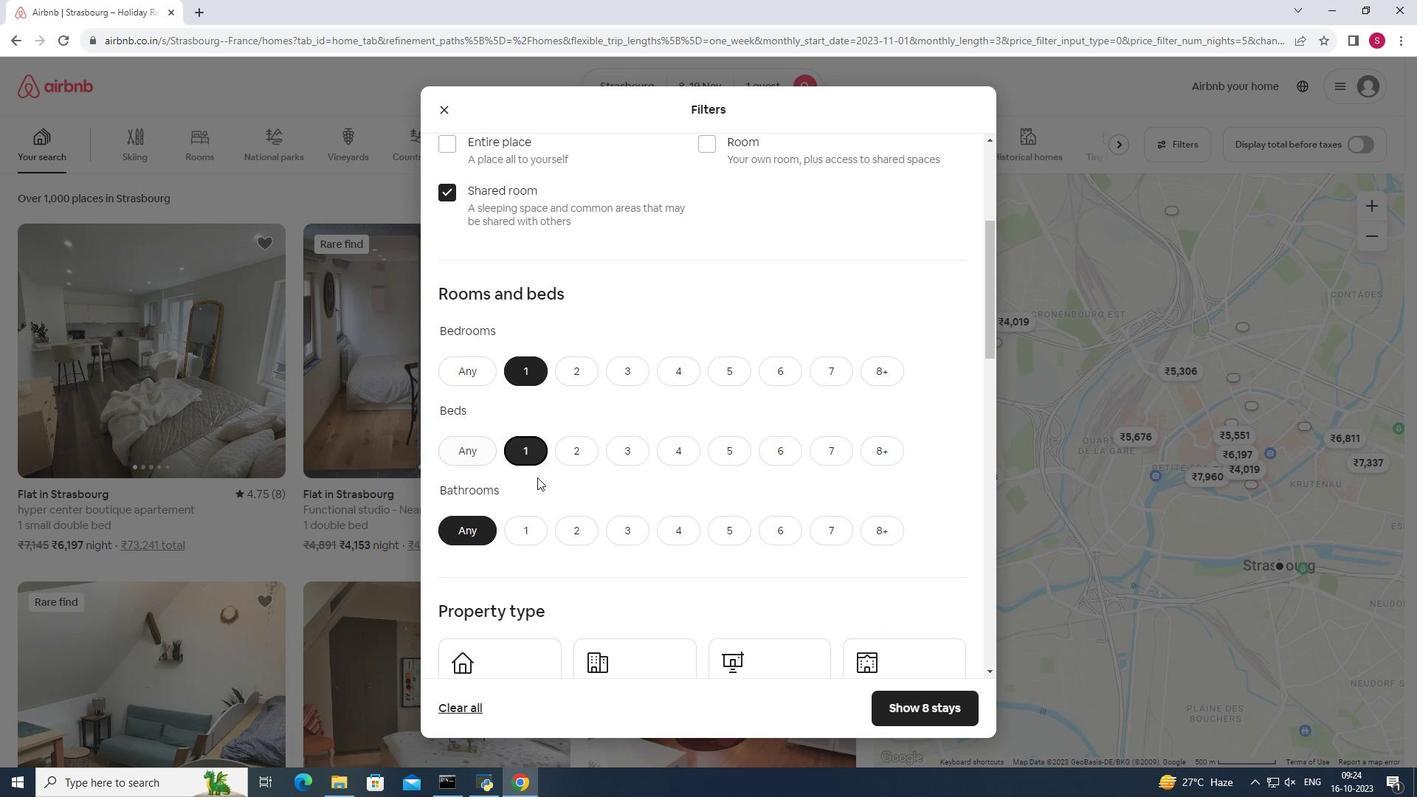 
Action: Mouse pressed left at (619, 534)
Screenshot: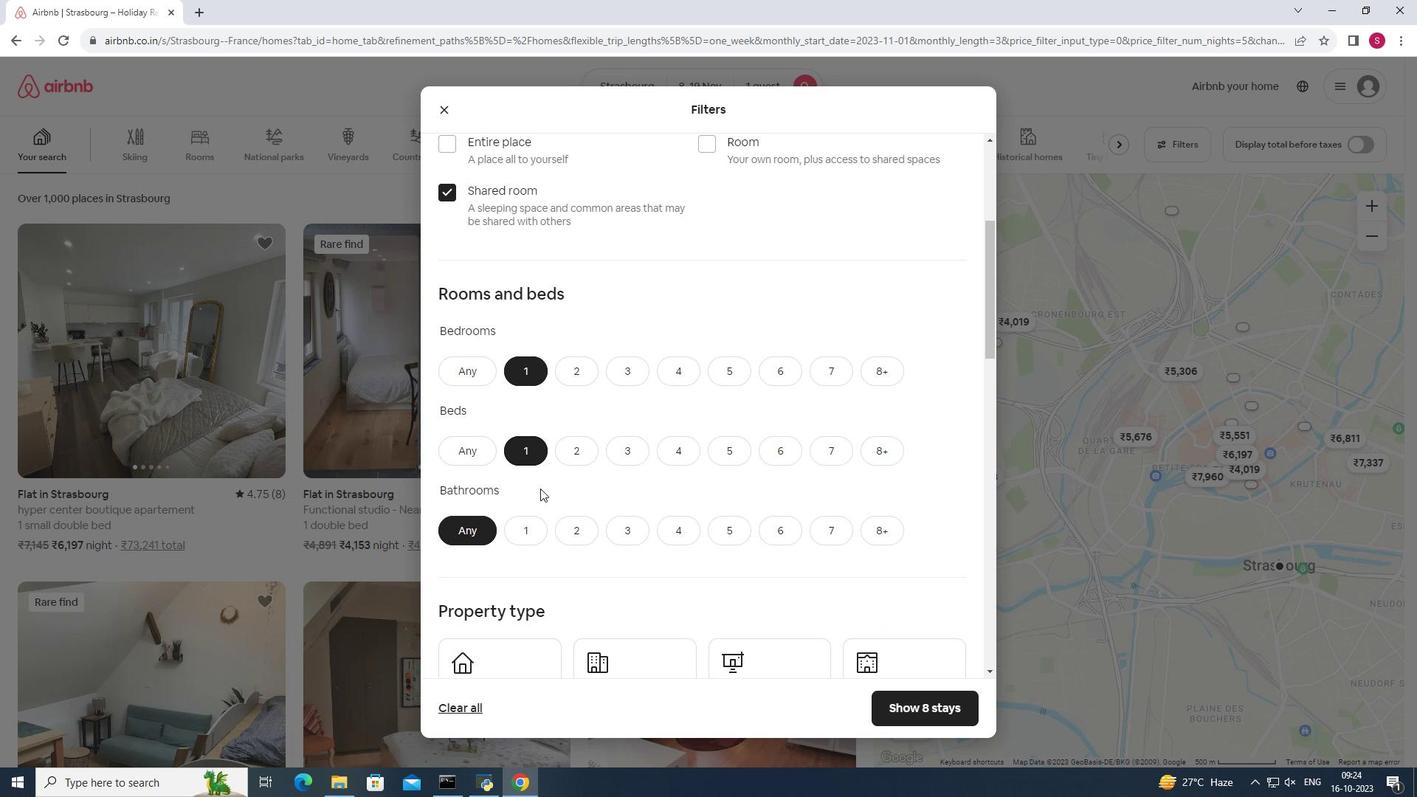 
Action: Mouse moved to (623, 540)
Screenshot: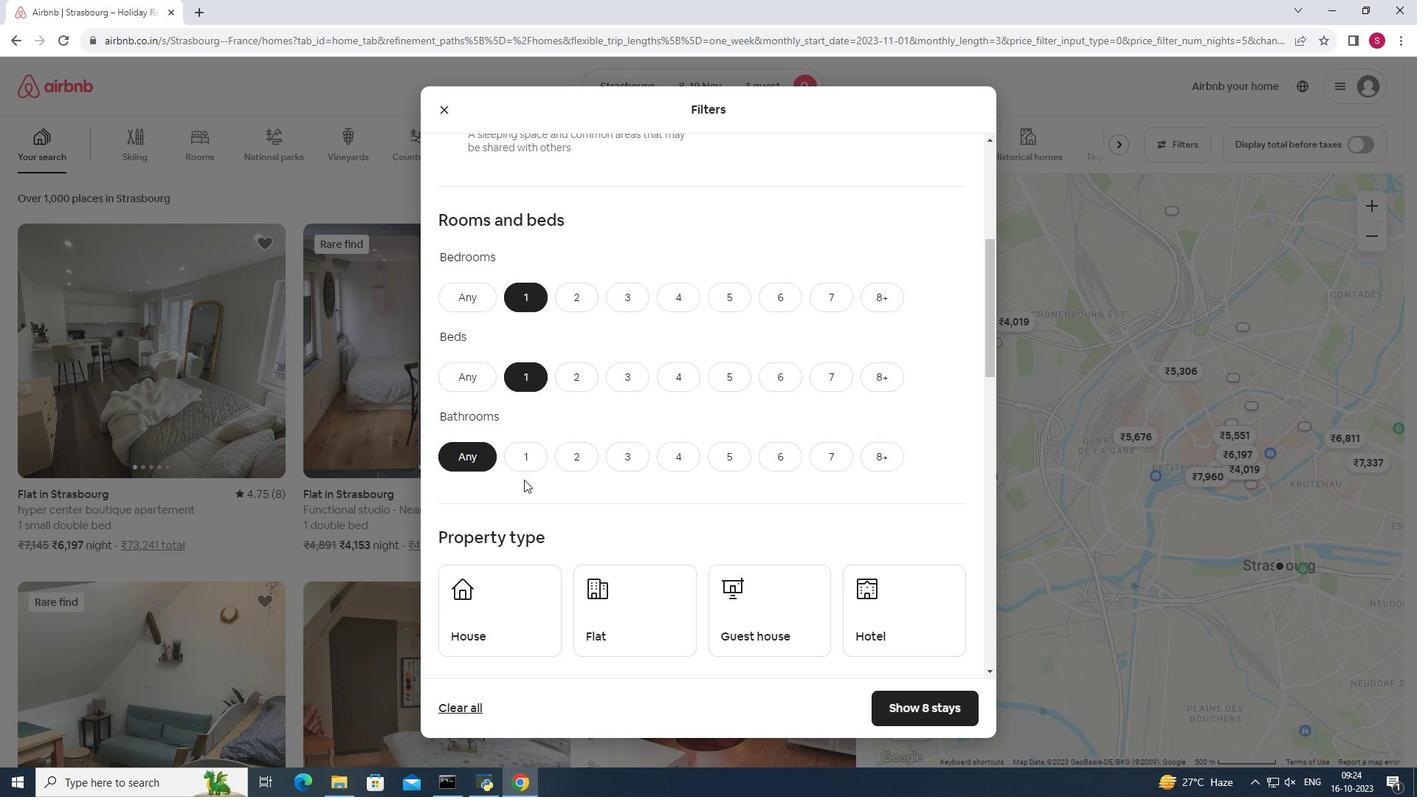 
Action: Mouse scrolled (623, 539) with delta (0, 0)
Screenshot: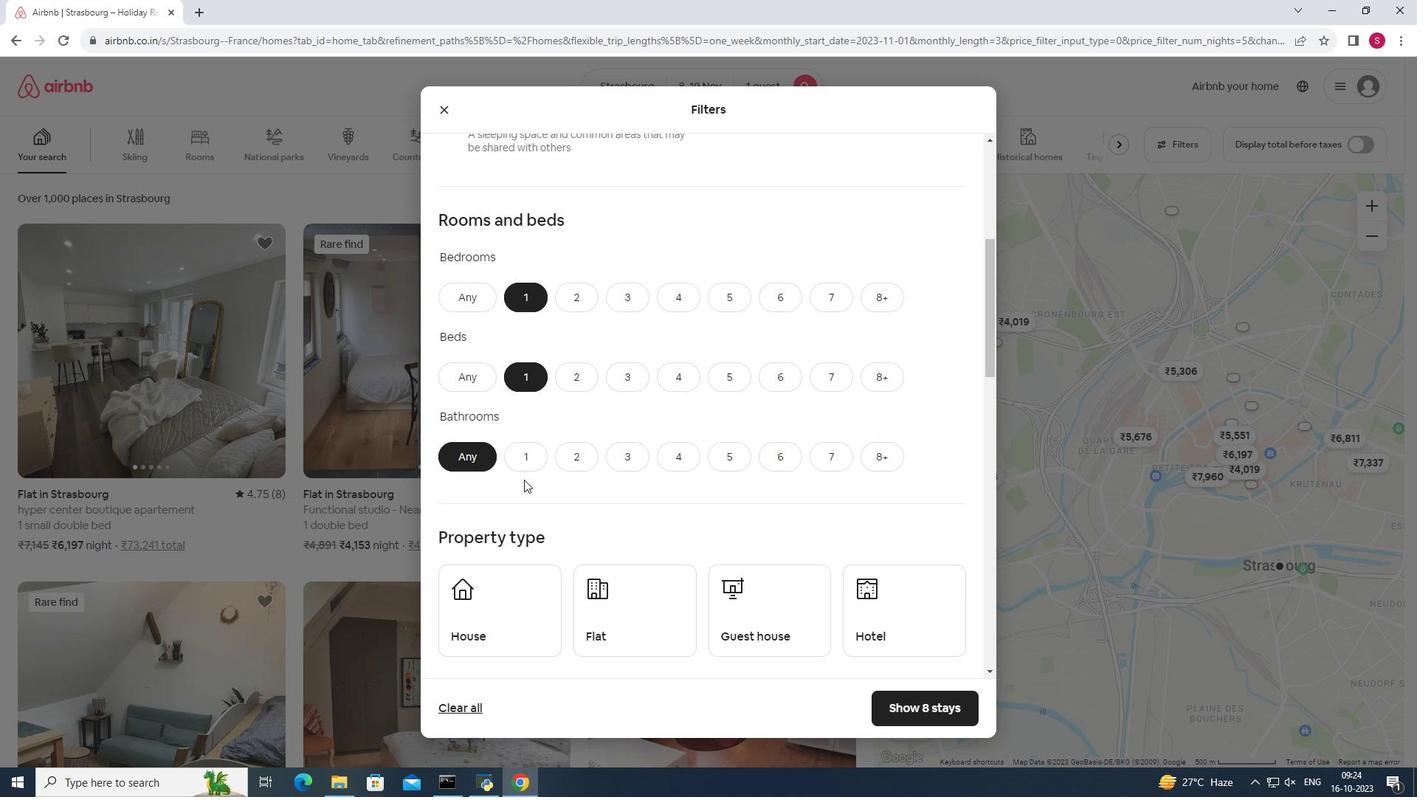 
Action: Mouse pressed left at (623, 540)
Screenshot: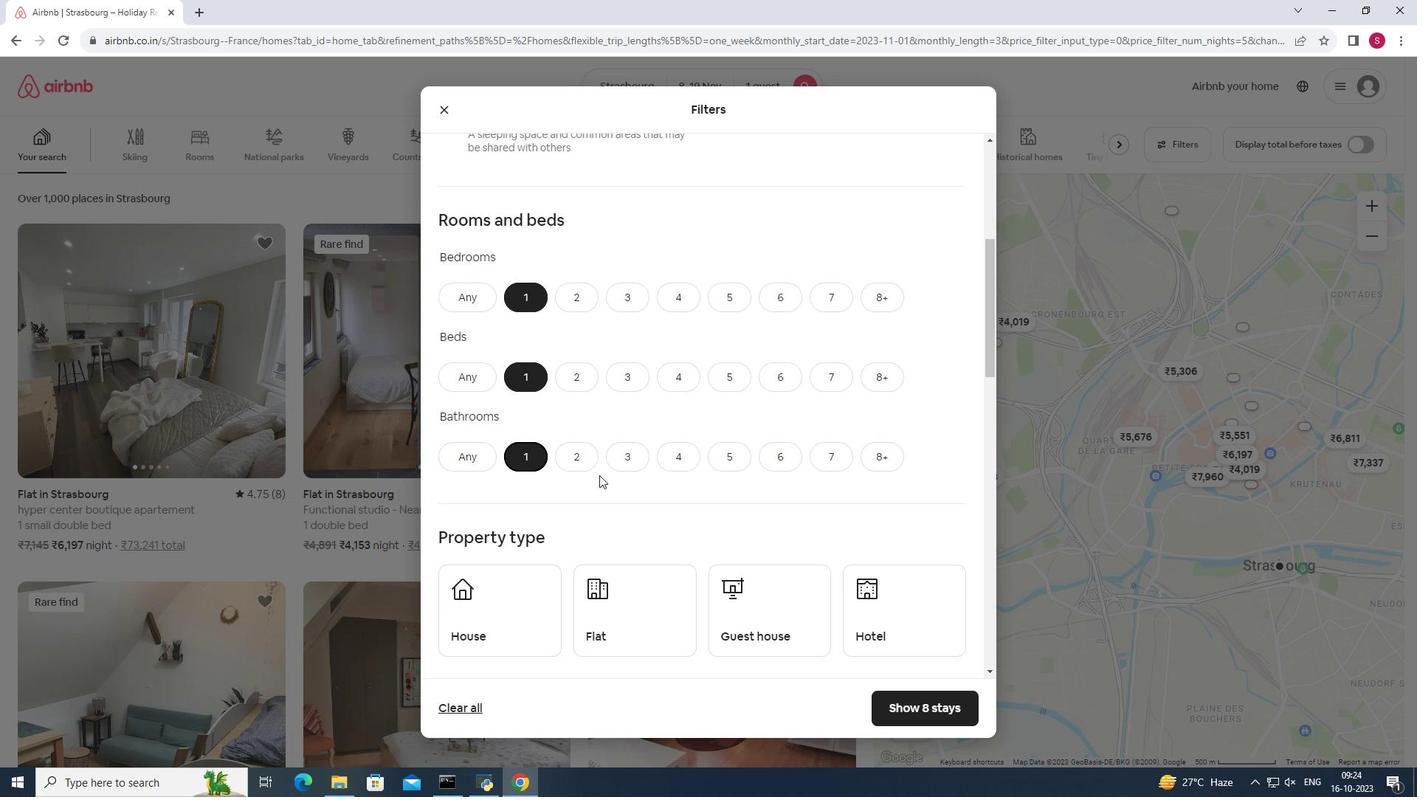 
Action: Mouse moved to (626, 574)
Screenshot: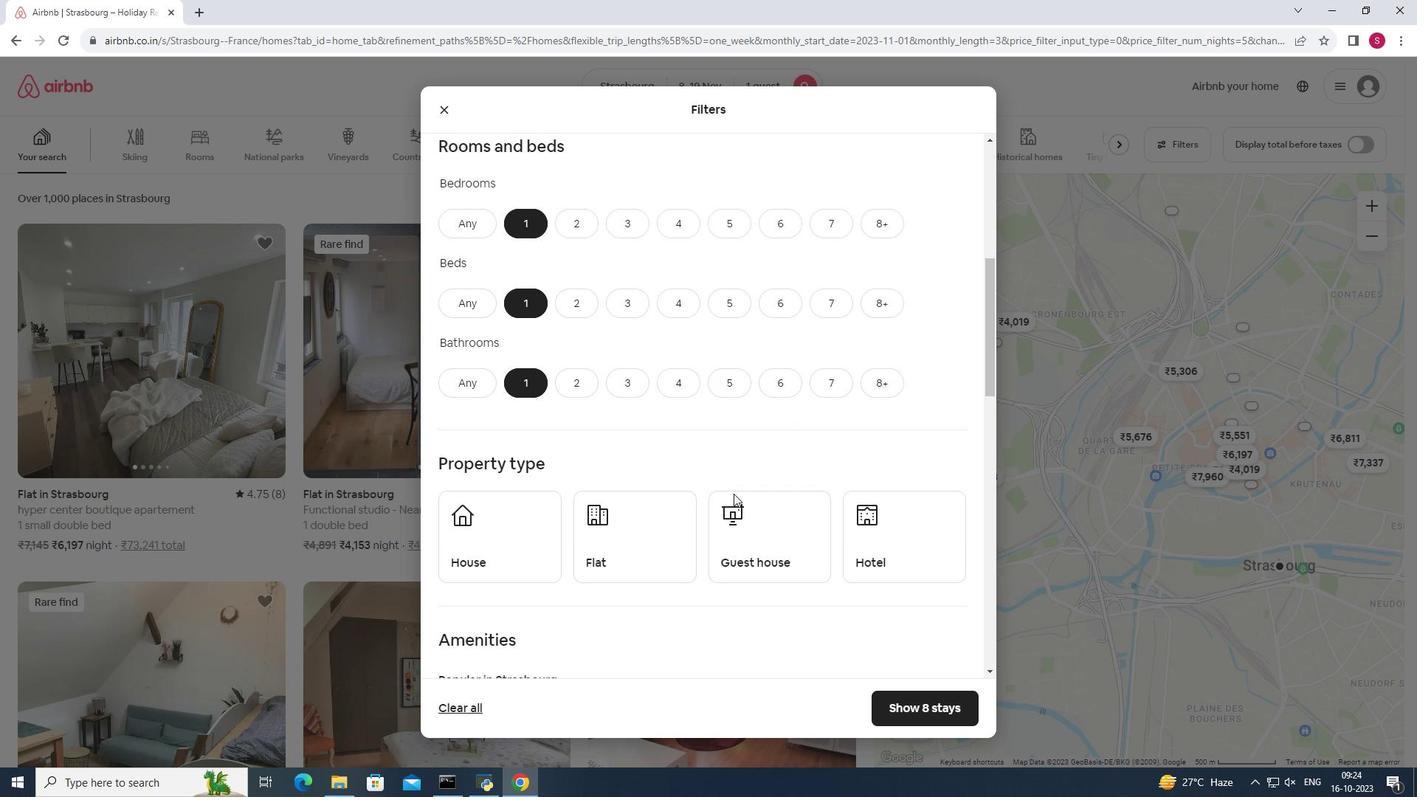 
Action: Mouse scrolled (626, 573) with delta (0, 0)
Screenshot: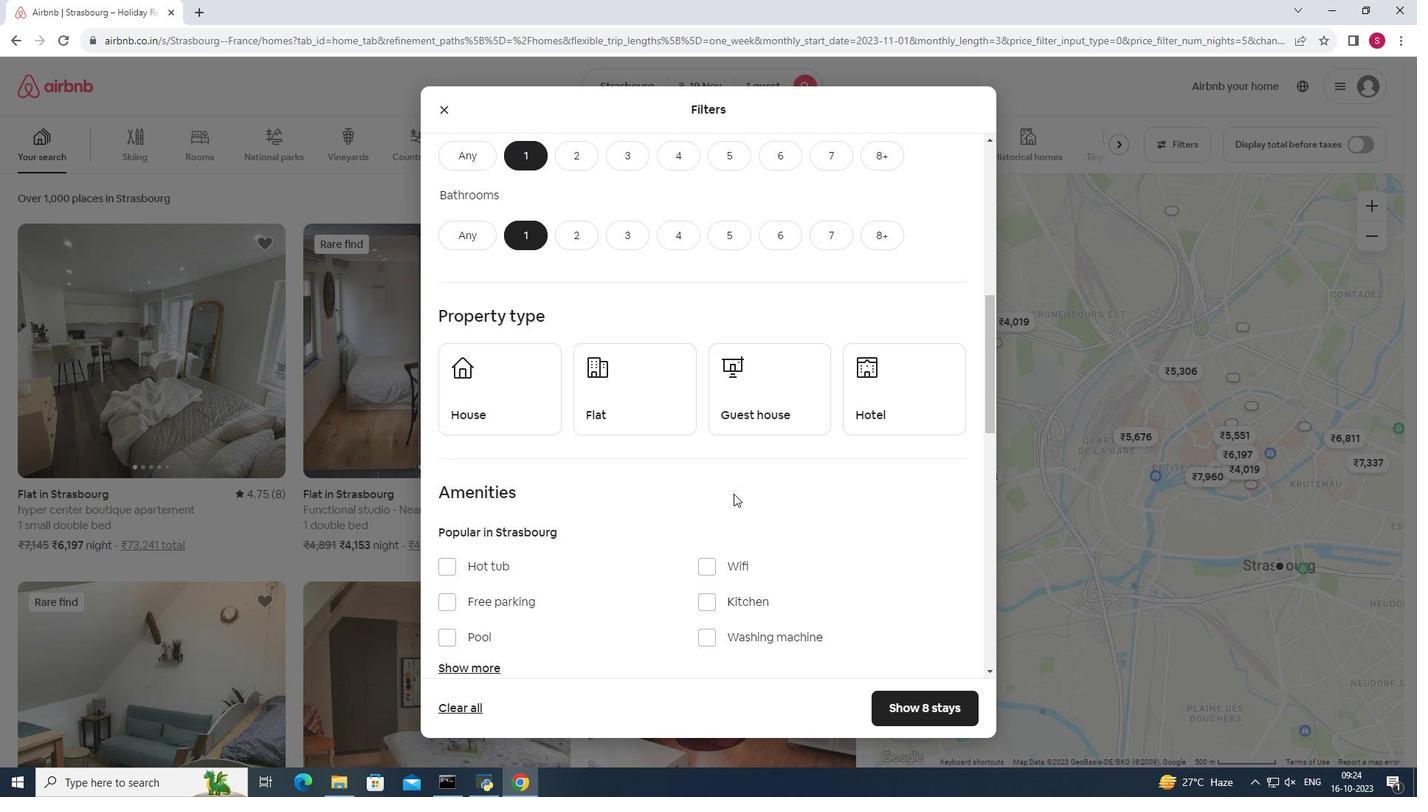 
Action: Mouse moved to (608, 550)
Screenshot: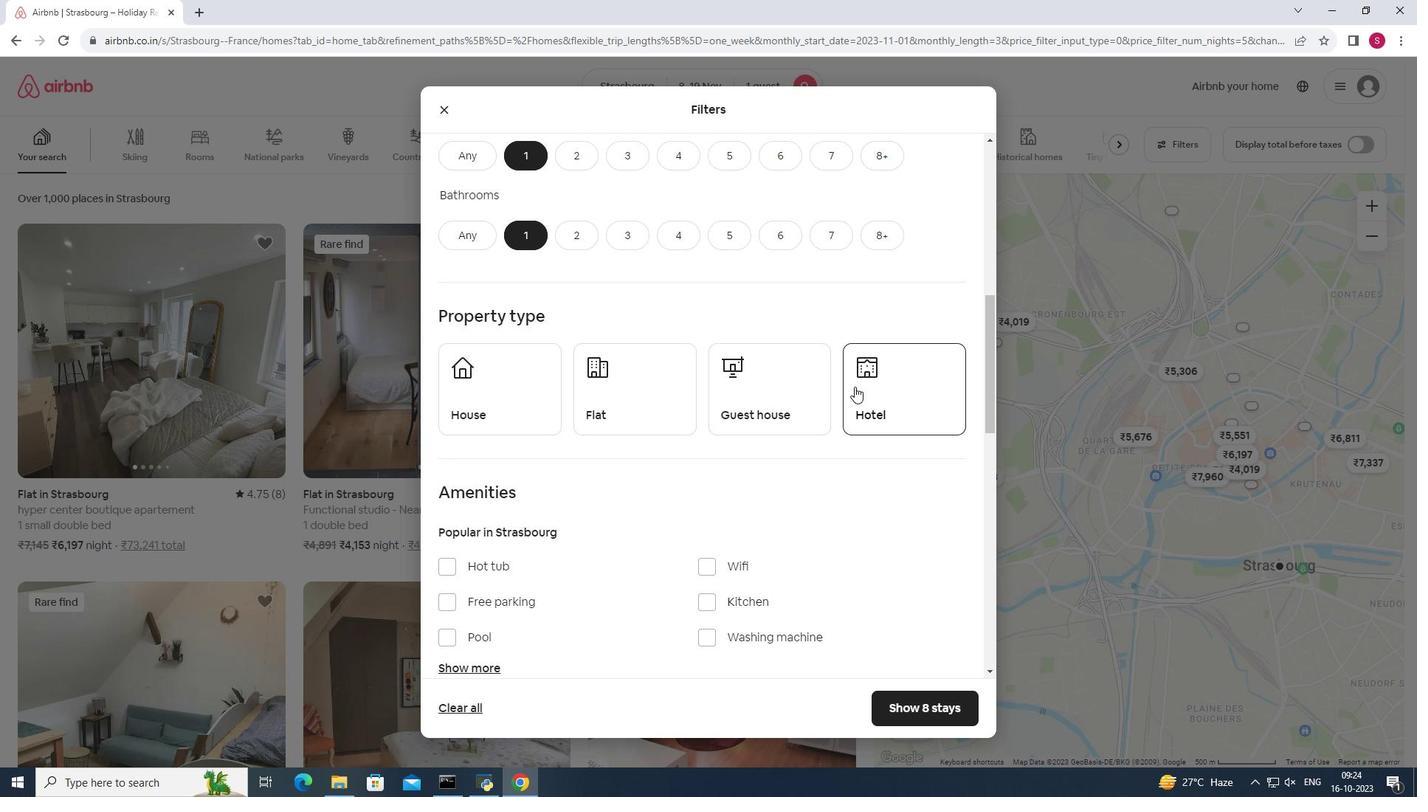 
Action: Mouse pressed left at (608, 550)
Screenshot: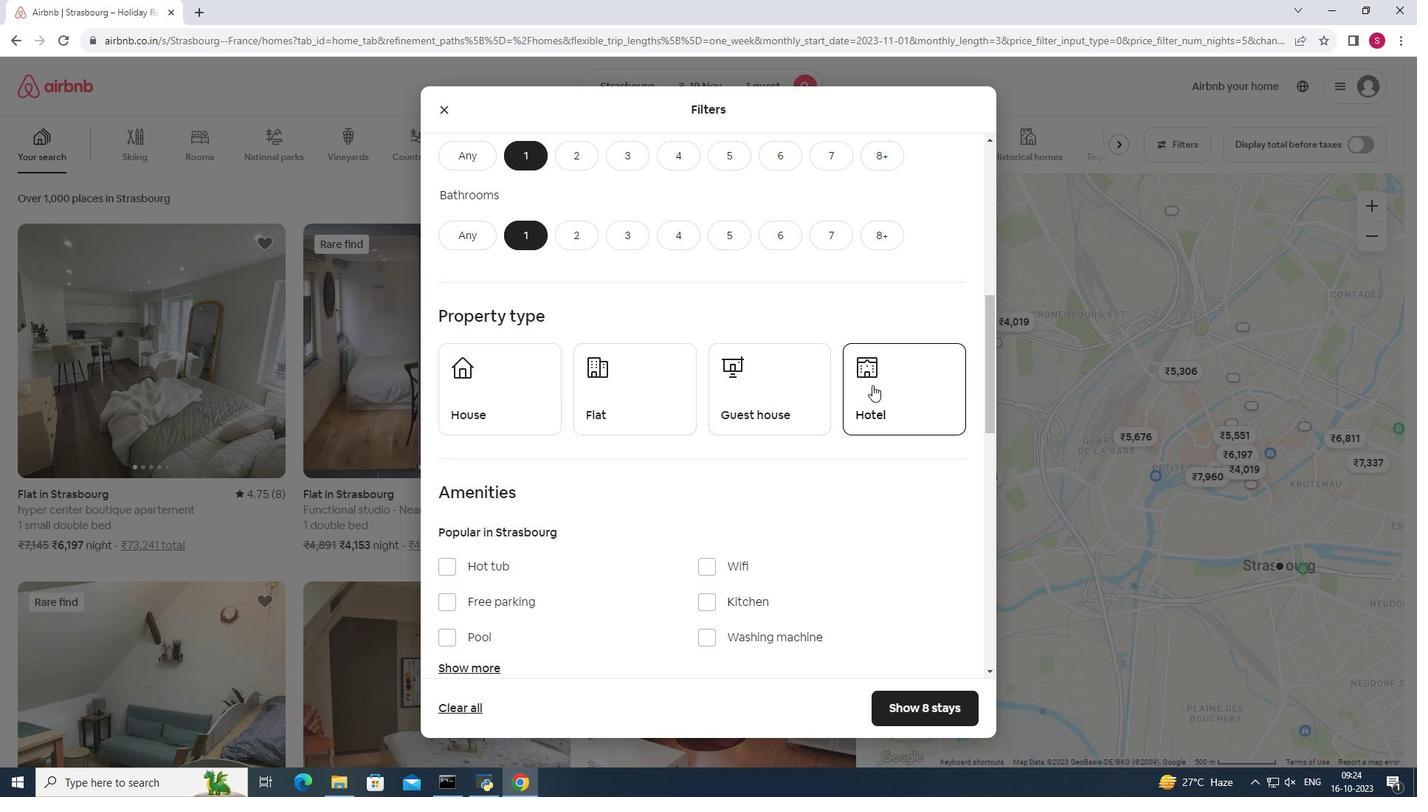 
Action: Mouse moved to (819, 579)
Screenshot: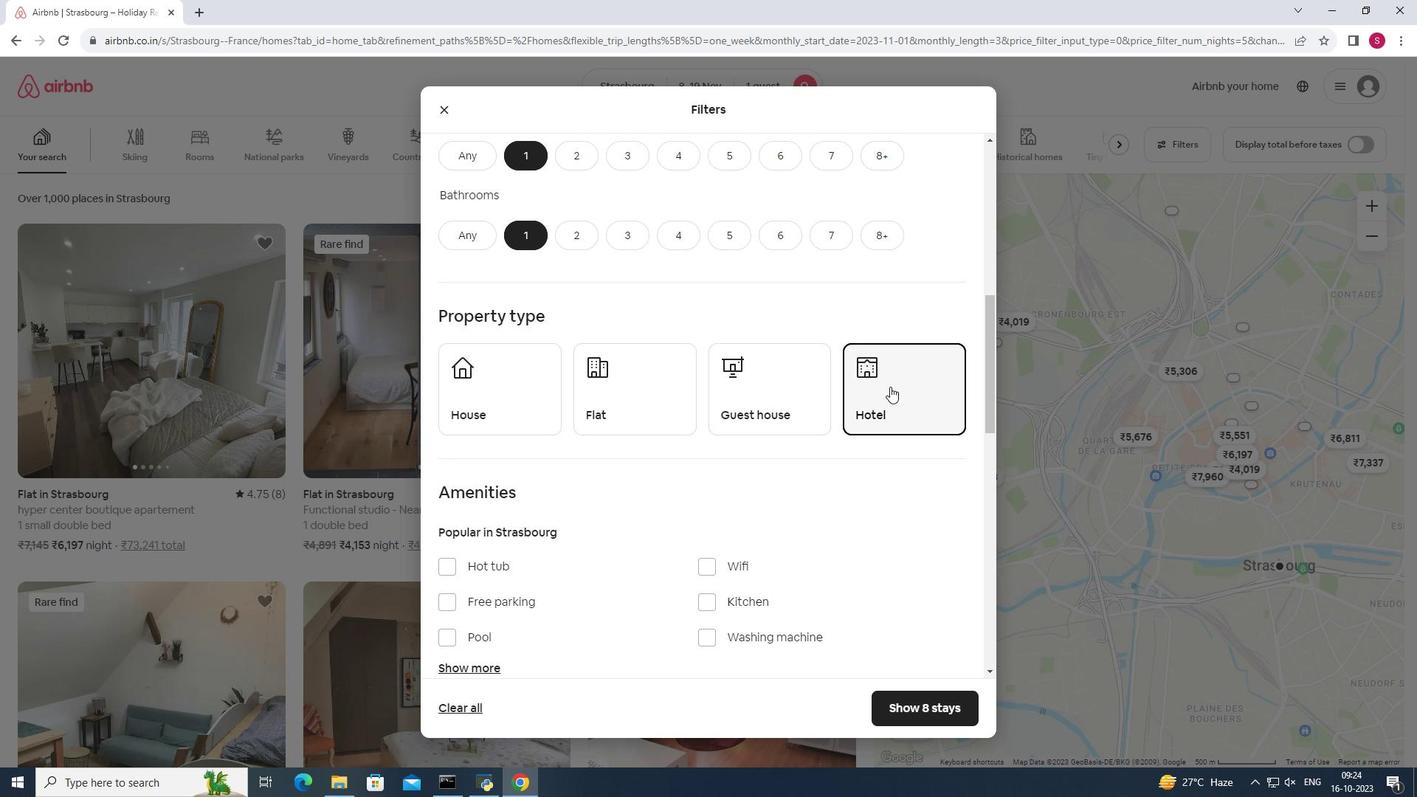 
Action: Mouse scrolled (819, 578) with delta (0, 0)
Screenshot: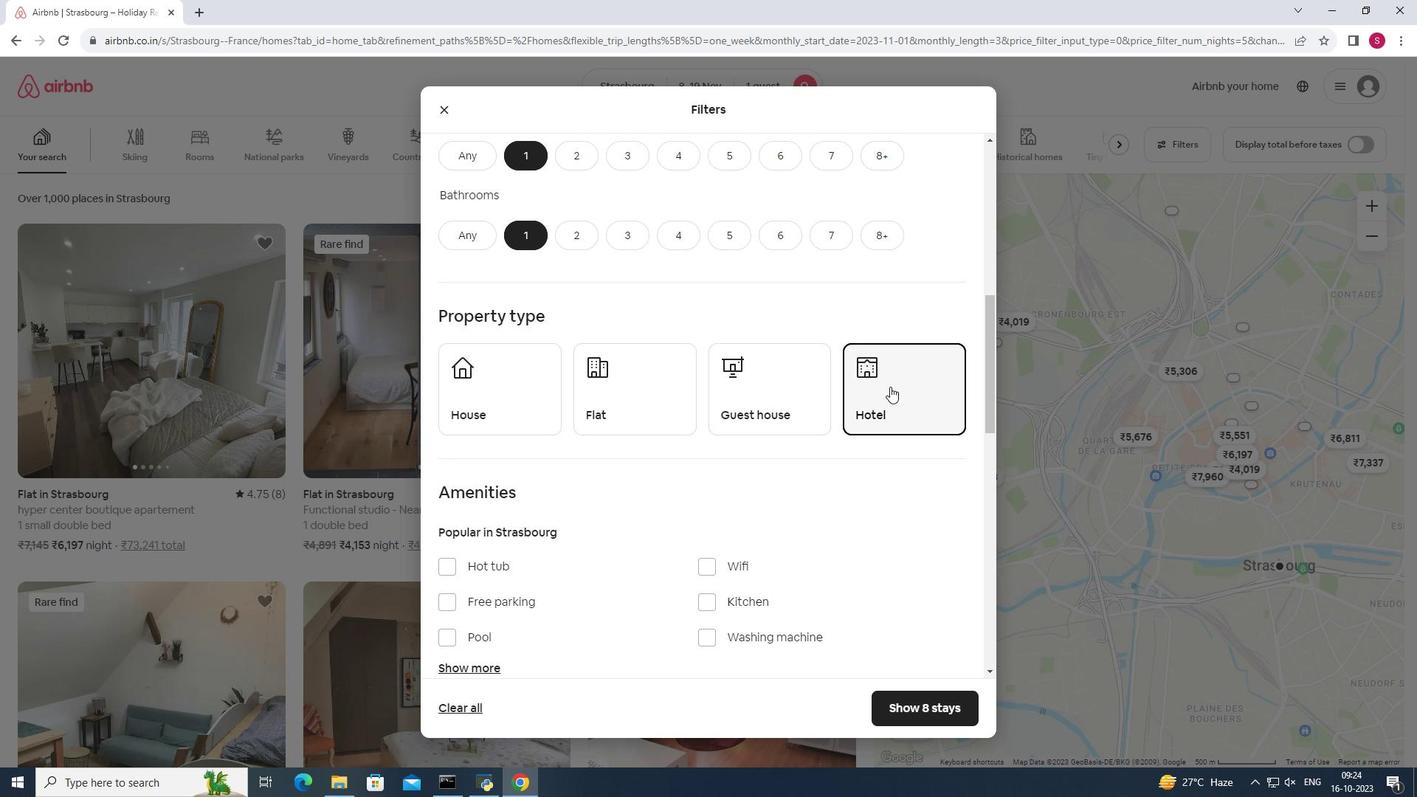 
Action: Mouse moved to (819, 579)
Screenshot: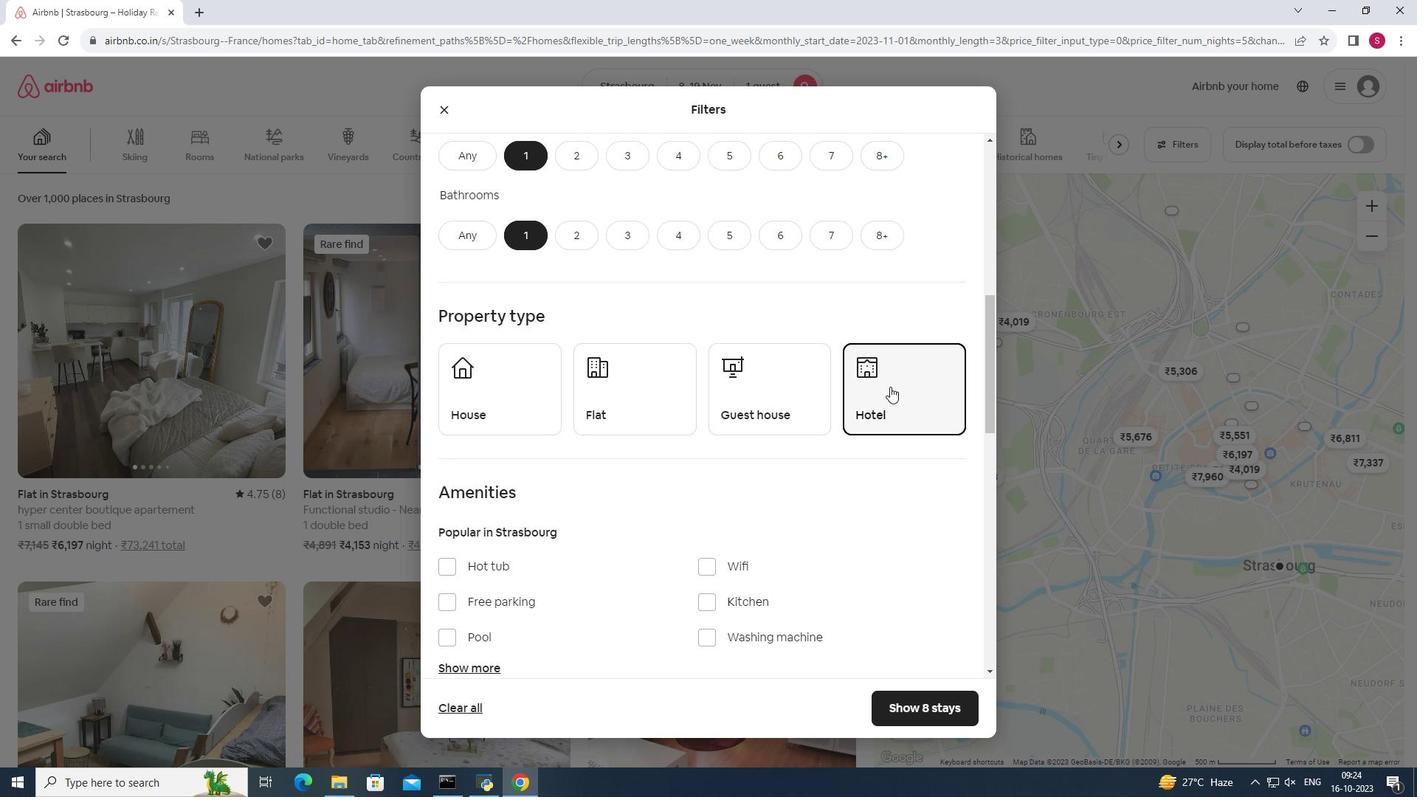
Action: Mouse scrolled (819, 578) with delta (0, 0)
Screenshot: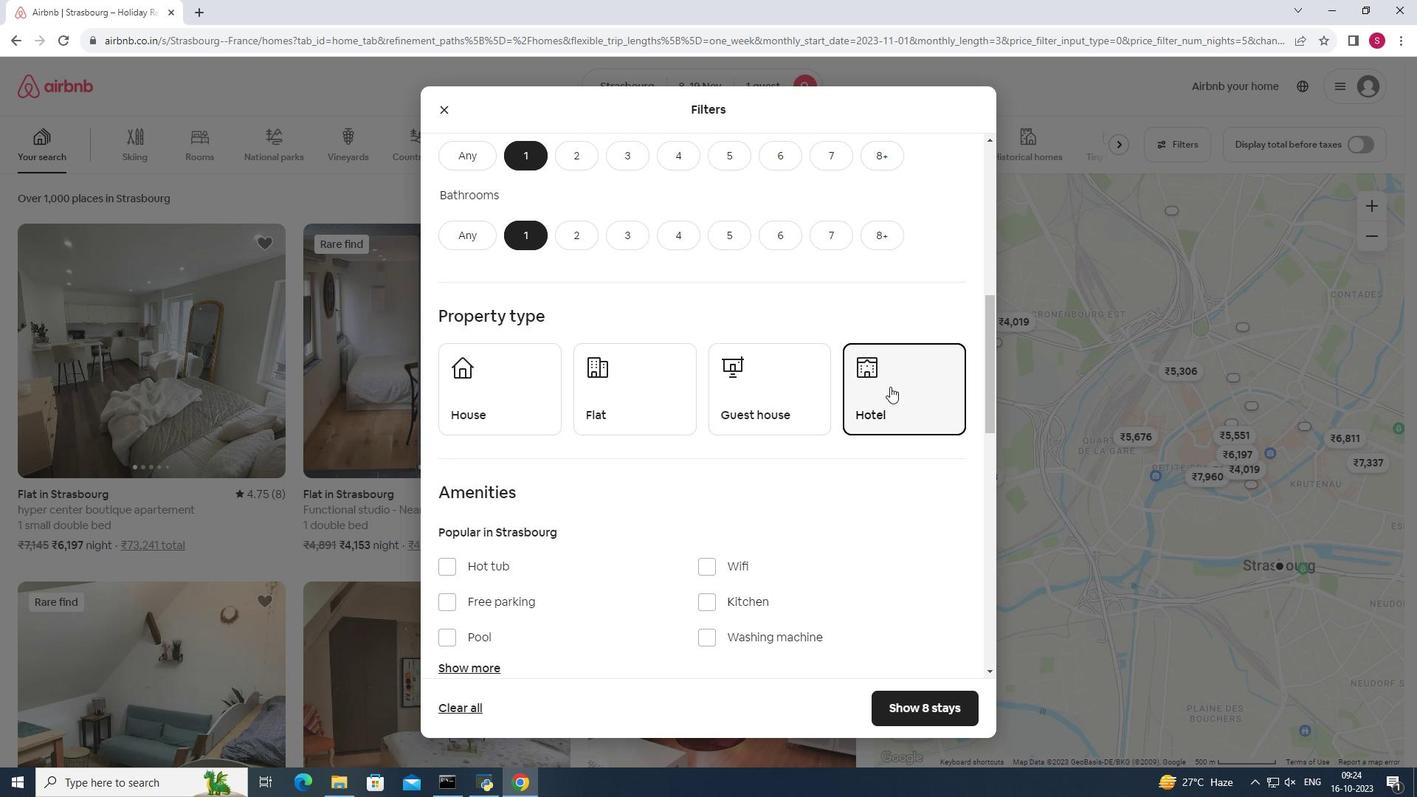 
Action: Mouse scrolled (819, 578) with delta (0, 0)
Screenshot: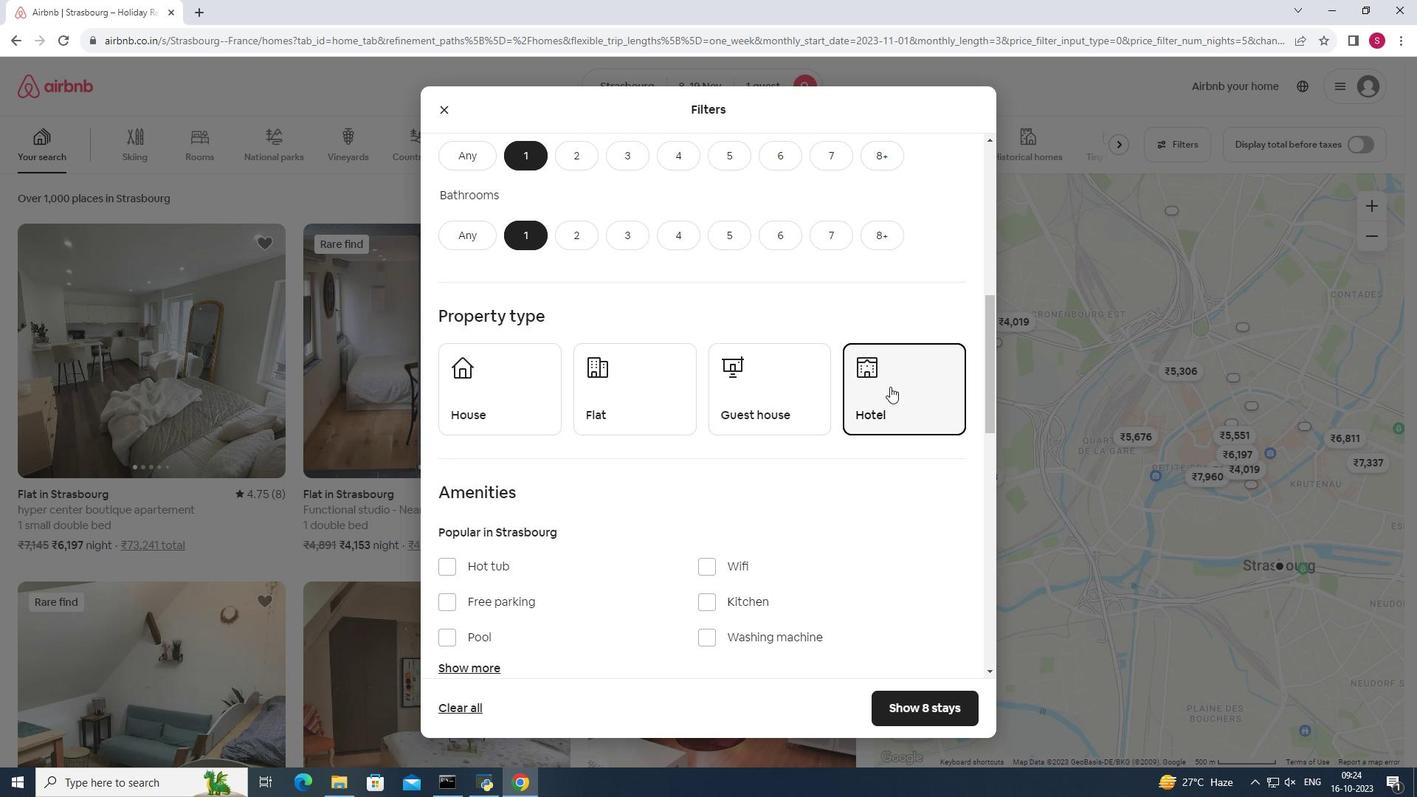 
Action: Mouse moved to (975, 472)
Screenshot: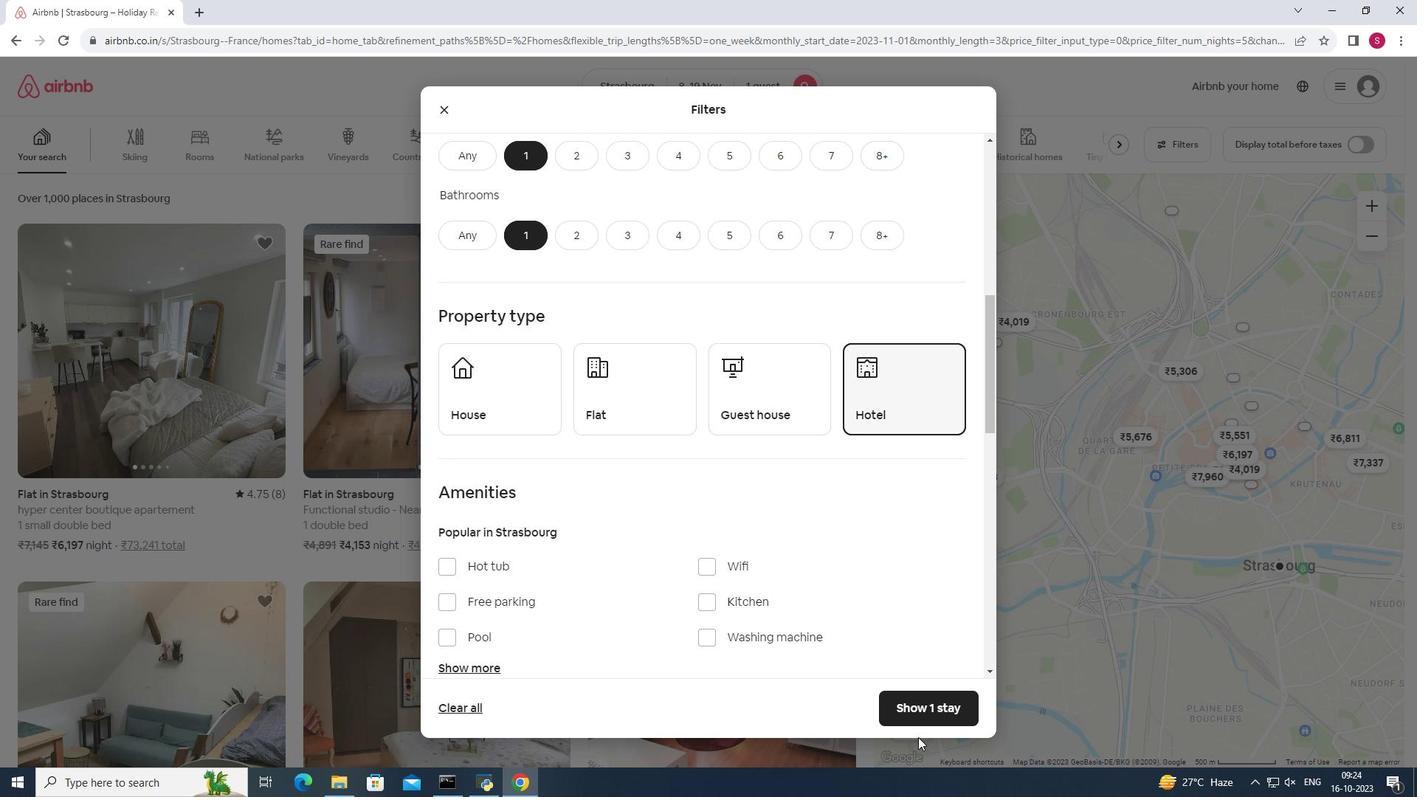 
Action: Mouse pressed left at (975, 472)
Screenshot: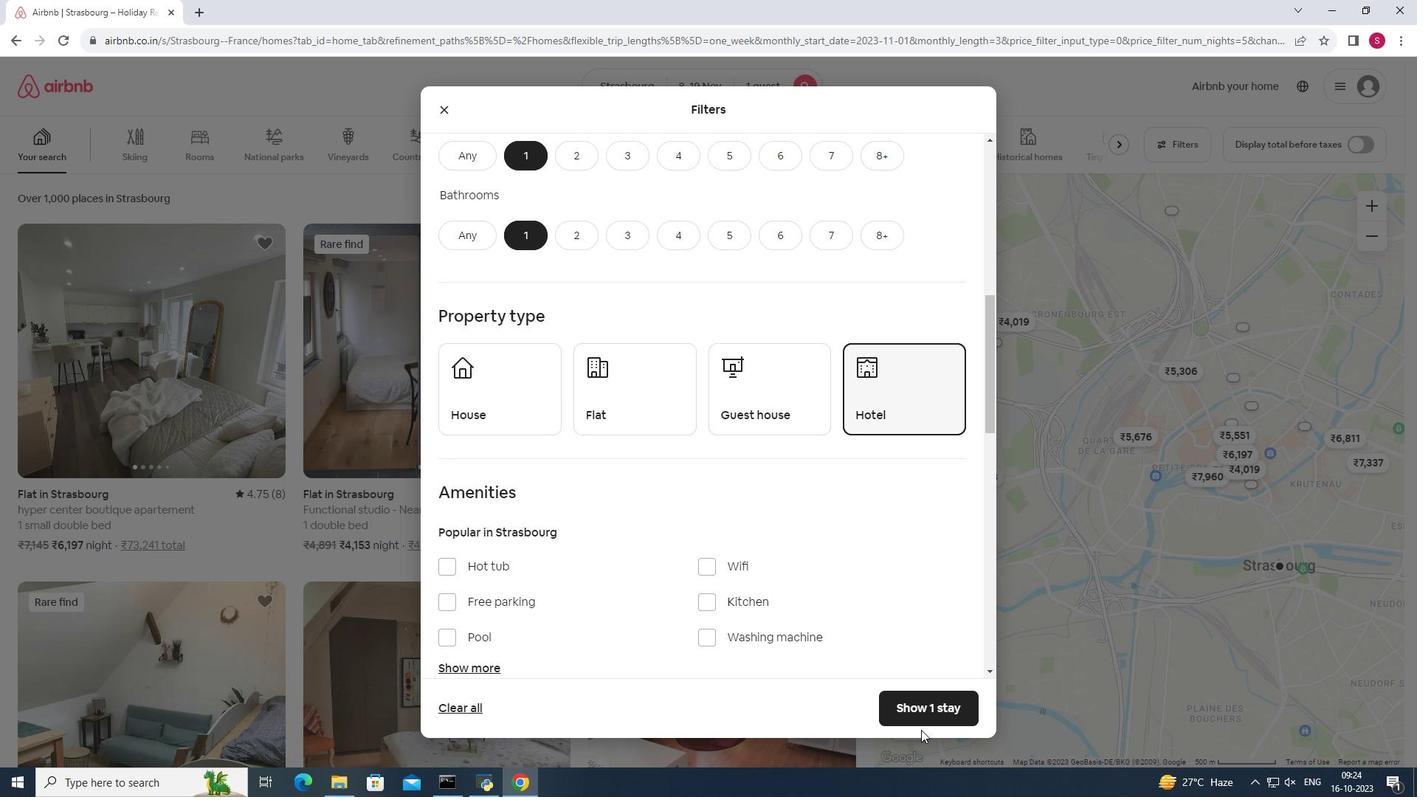 
Action: Mouse moved to (1013, 803)
Screenshot: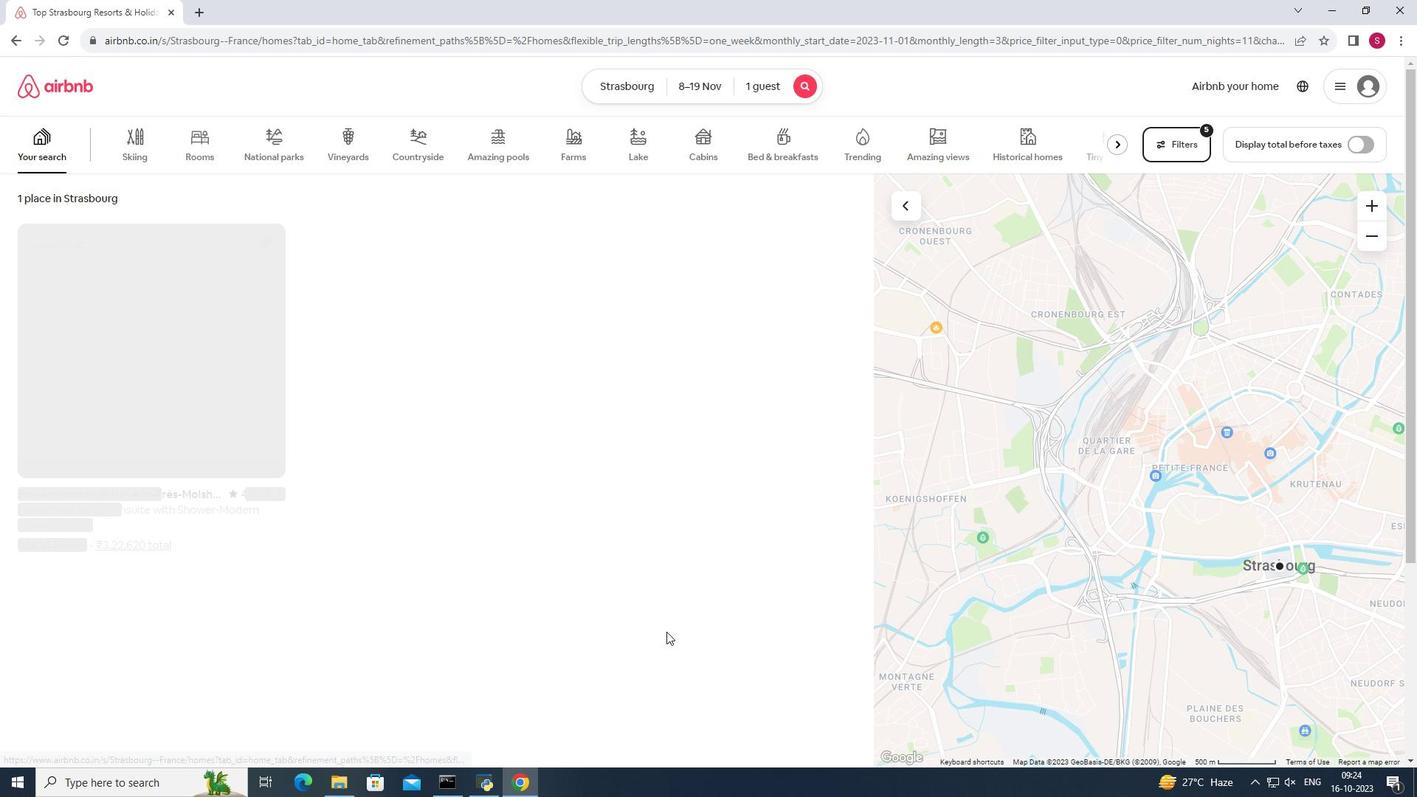 
Action: Mouse pressed left at (1013, 803)
Screenshot: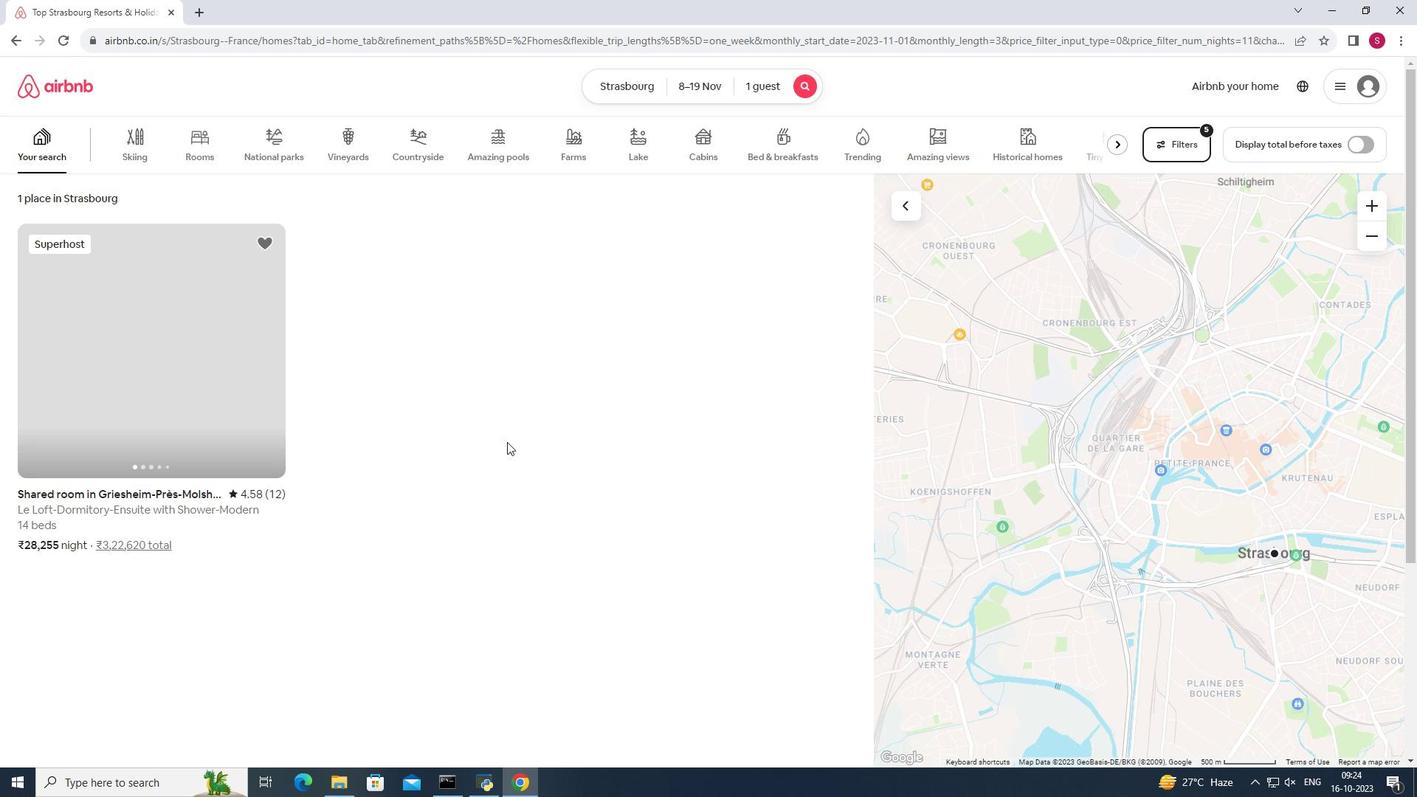 
Action: Mouse moved to (169, 434)
Screenshot: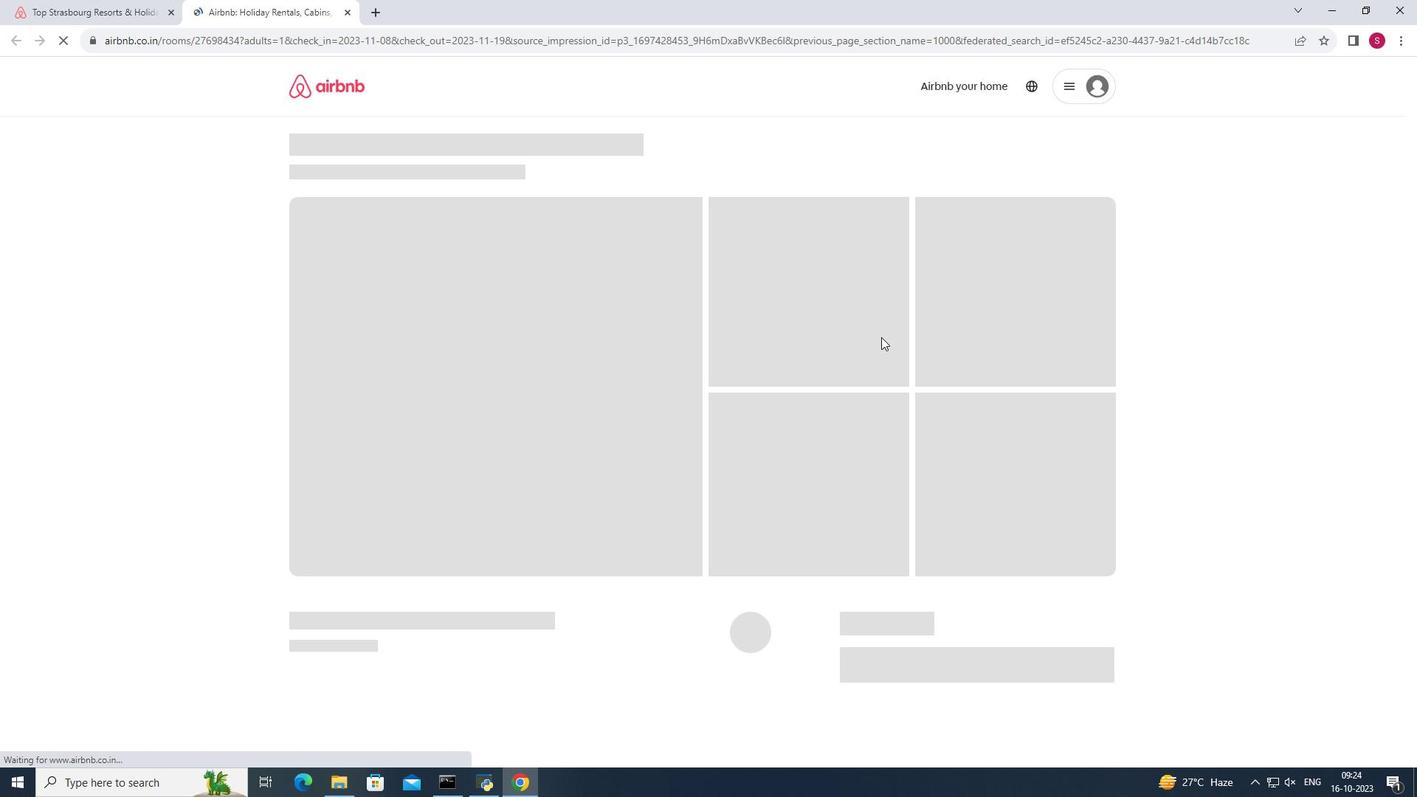 
Action: Mouse pressed left at (169, 434)
Screenshot: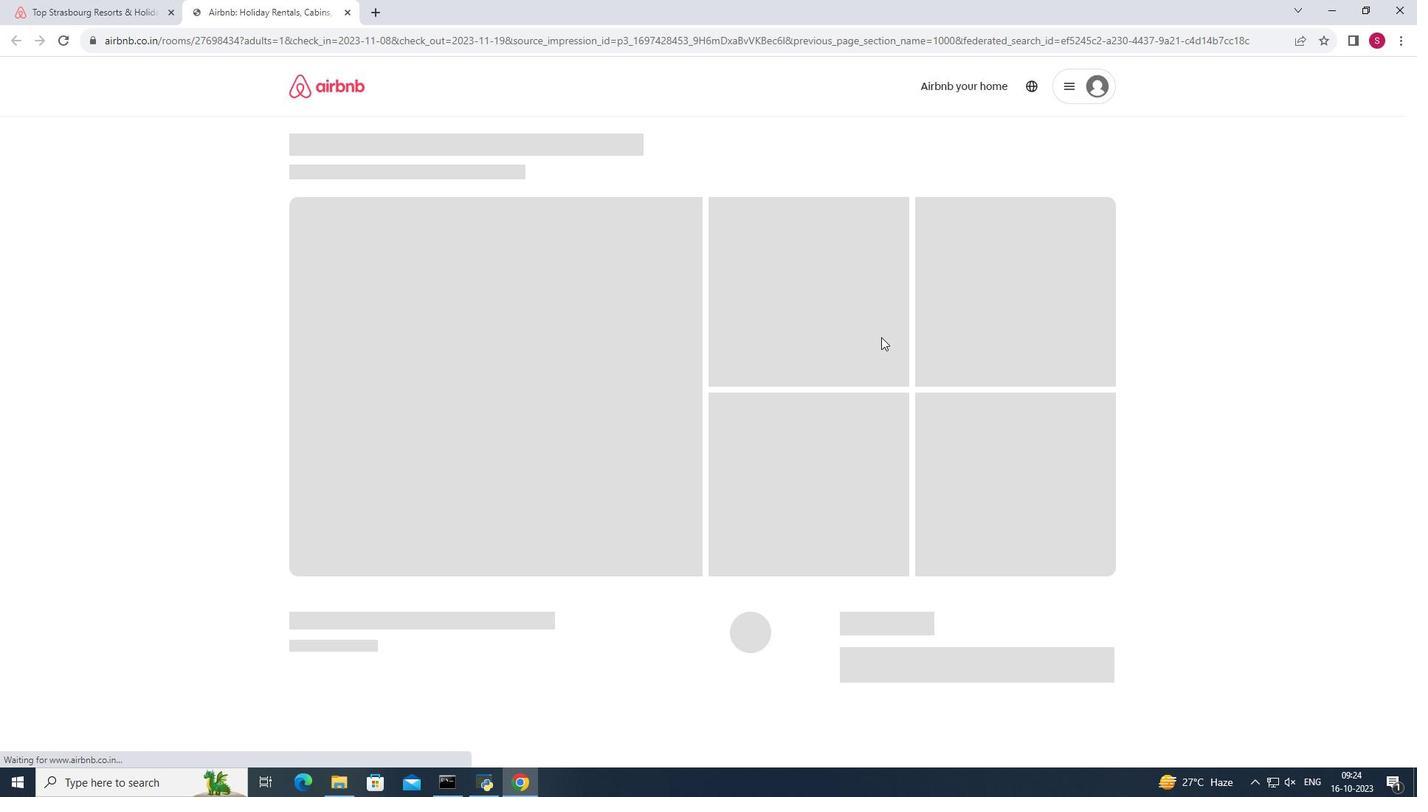 
Action: Mouse moved to (1143, 631)
Screenshot: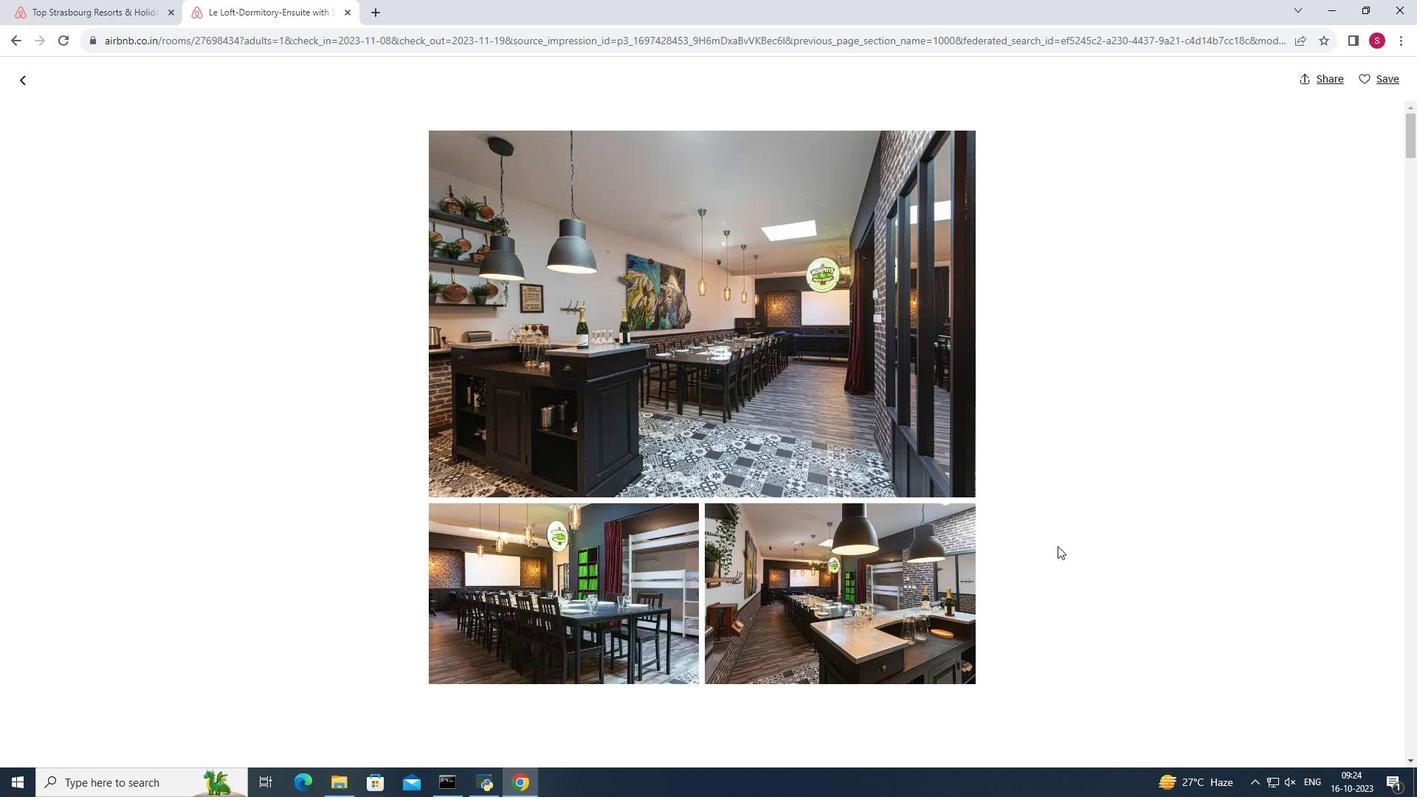 
Action: Mouse pressed left at (1143, 631)
Screenshot: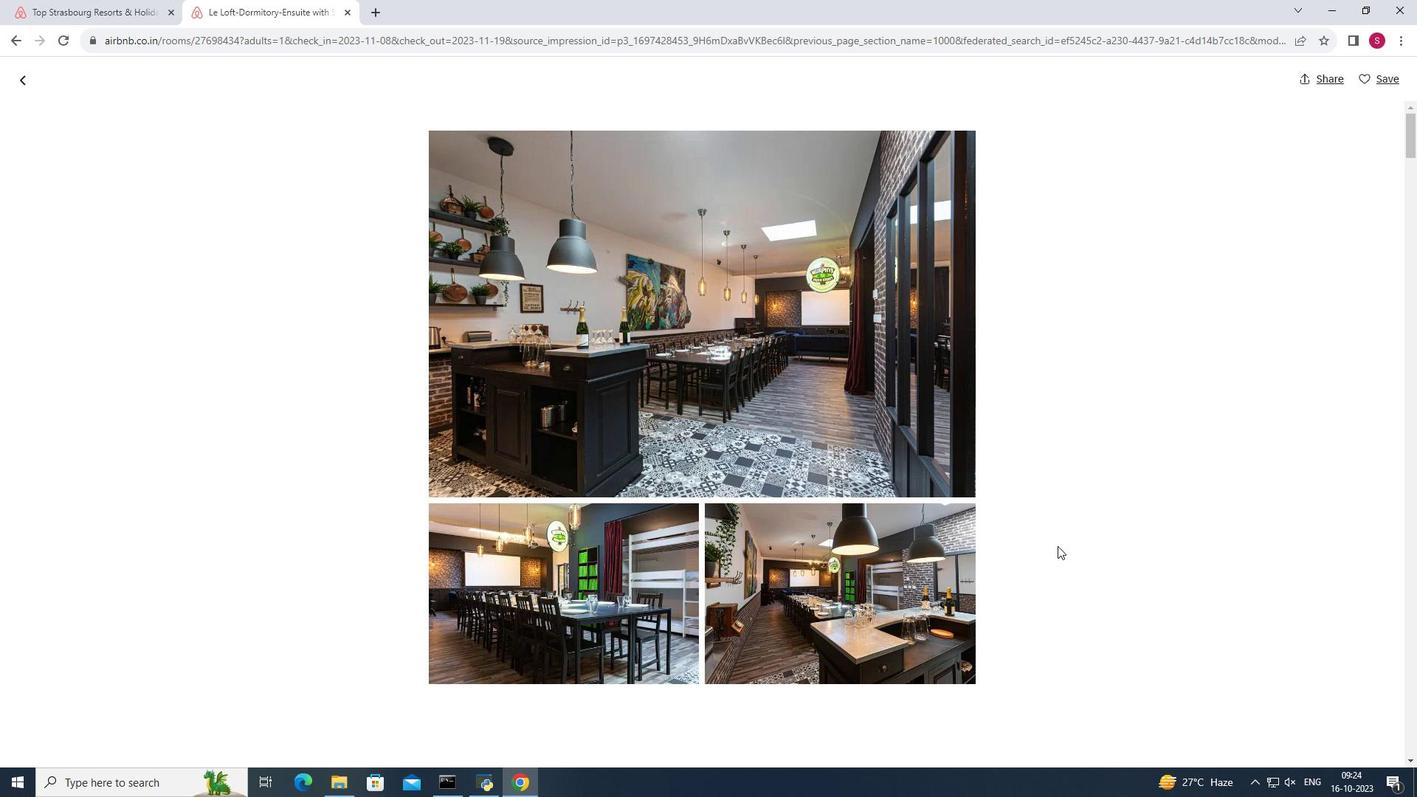 
Action: Mouse moved to (1187, 467)
Screenshot: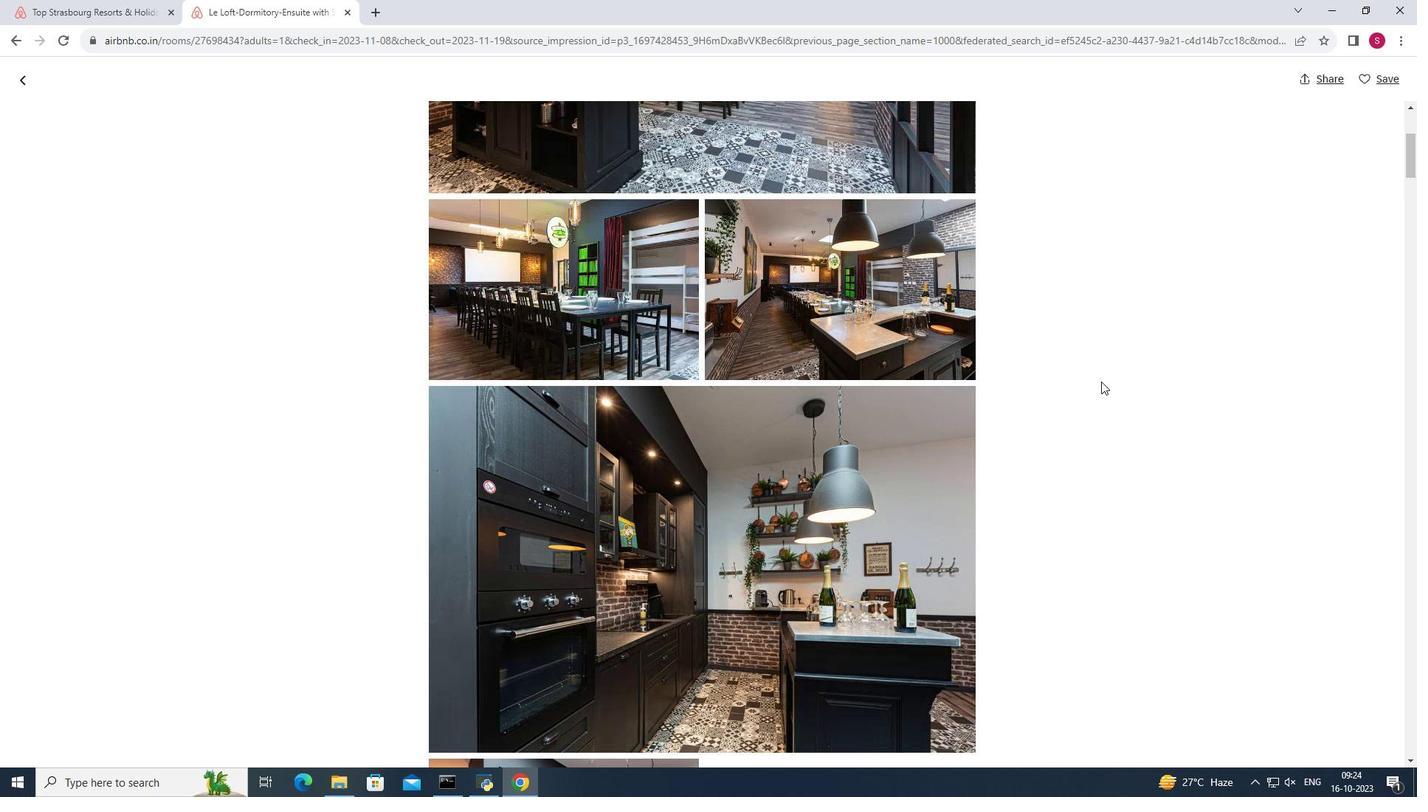 
Action: Mouse scrolled (1187, 466) with delta (0, 0)
Screenshot: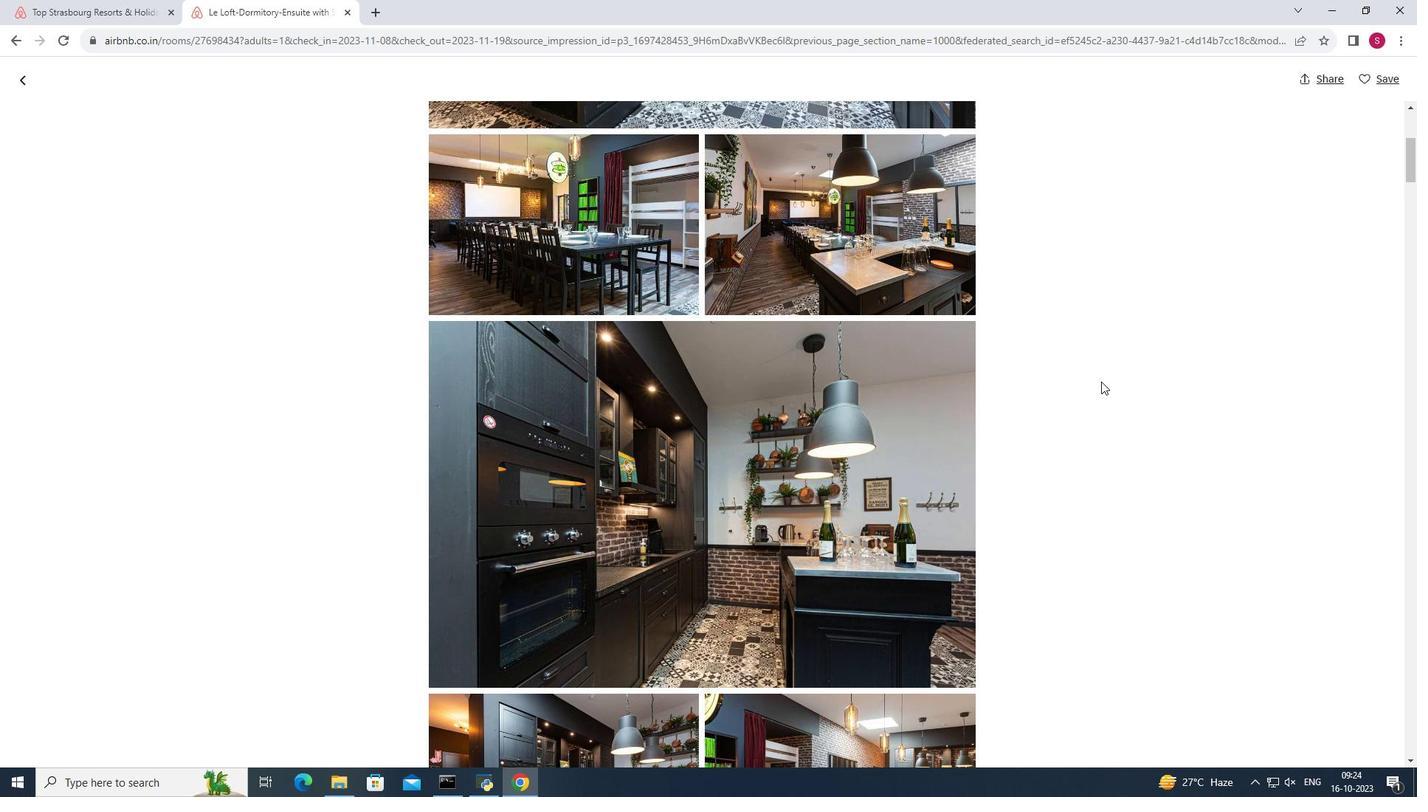 
Action: Mouse scrolled (1187, 466) with delta (0, 0)
Screenshot: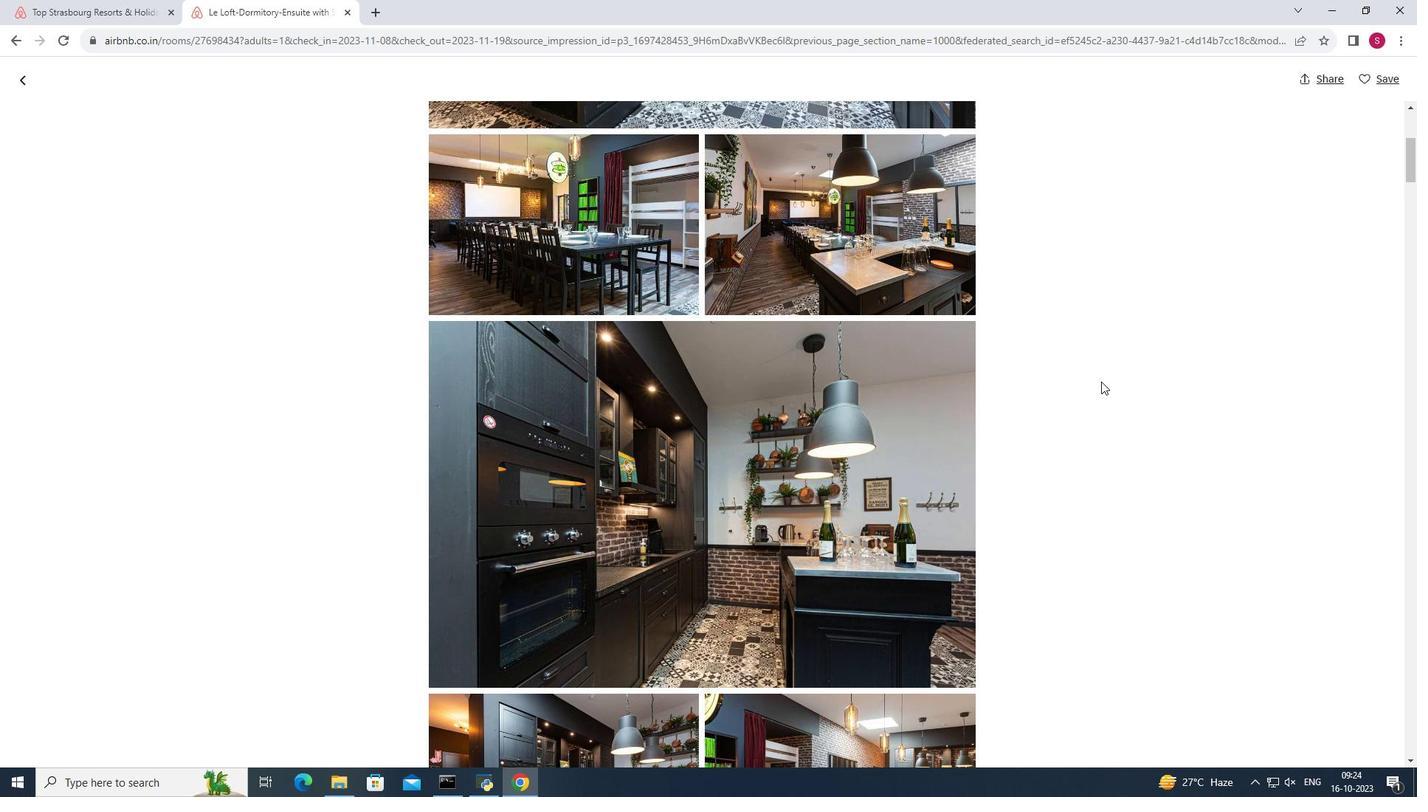 
Action: Mouse scrolled (1187, 466) with delta (0, 0)
Screenshot: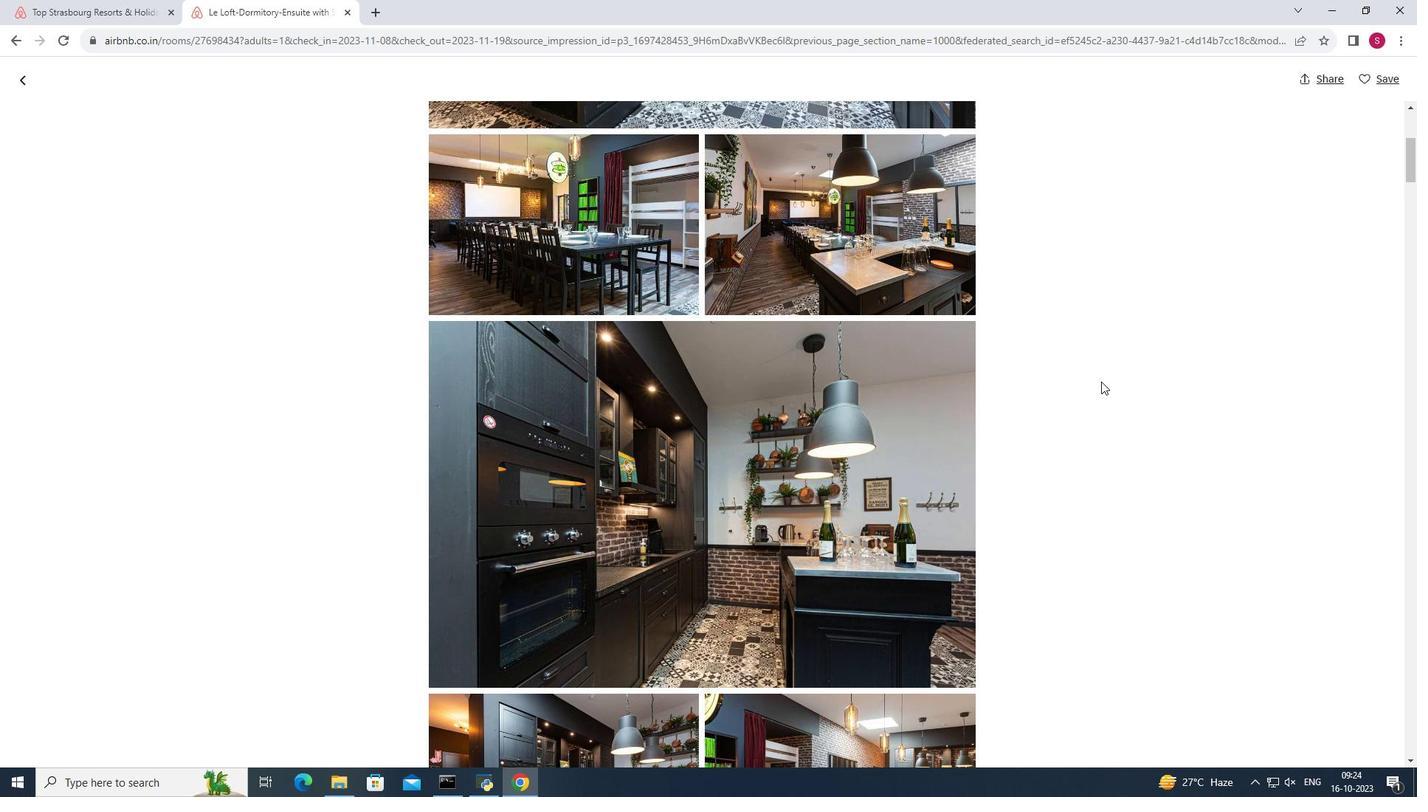 
Action: Mouse scrolled (1187, 466) with delta (0, 0)
Screenshot: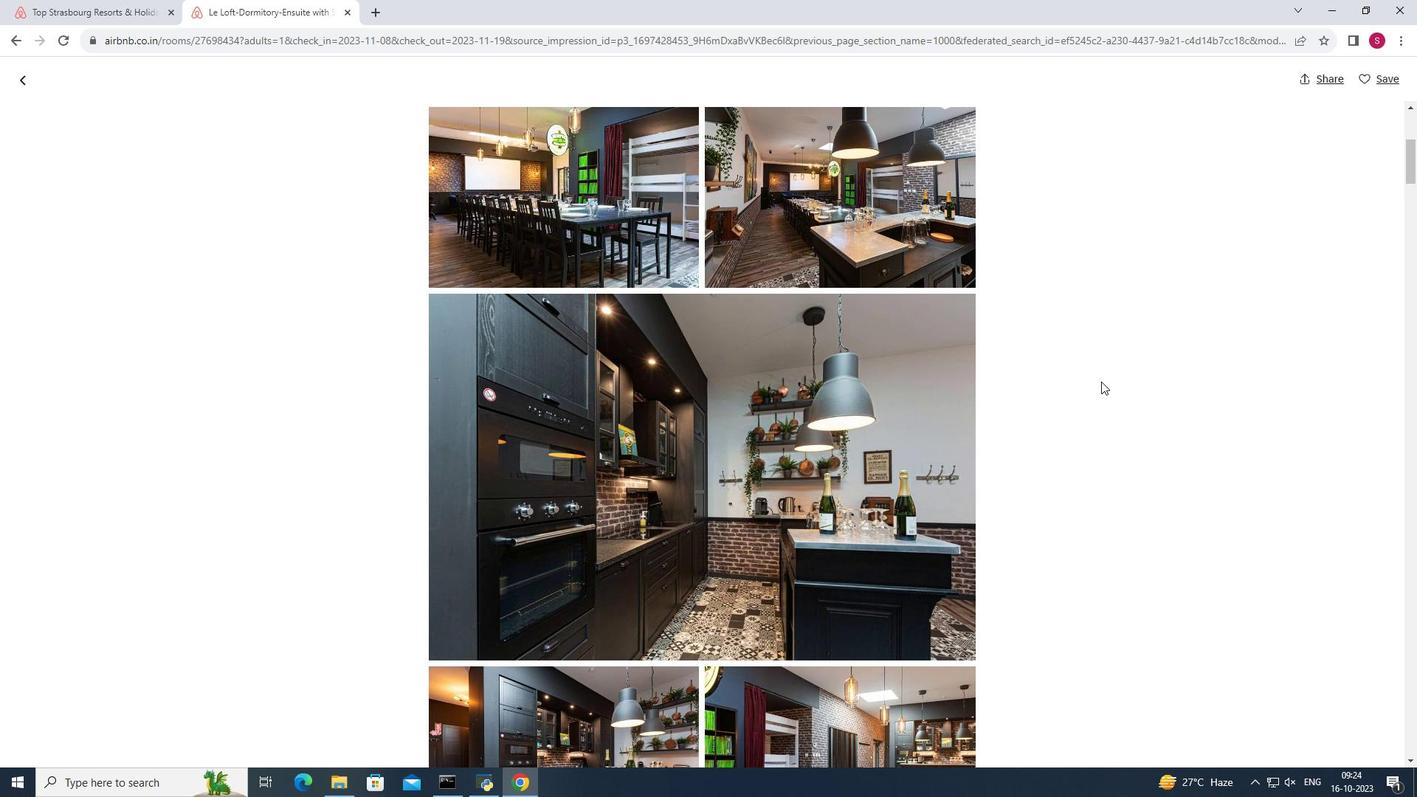 
Action: Mouse scrolled (1187, 466) with delta (0, 0)
Screenshot: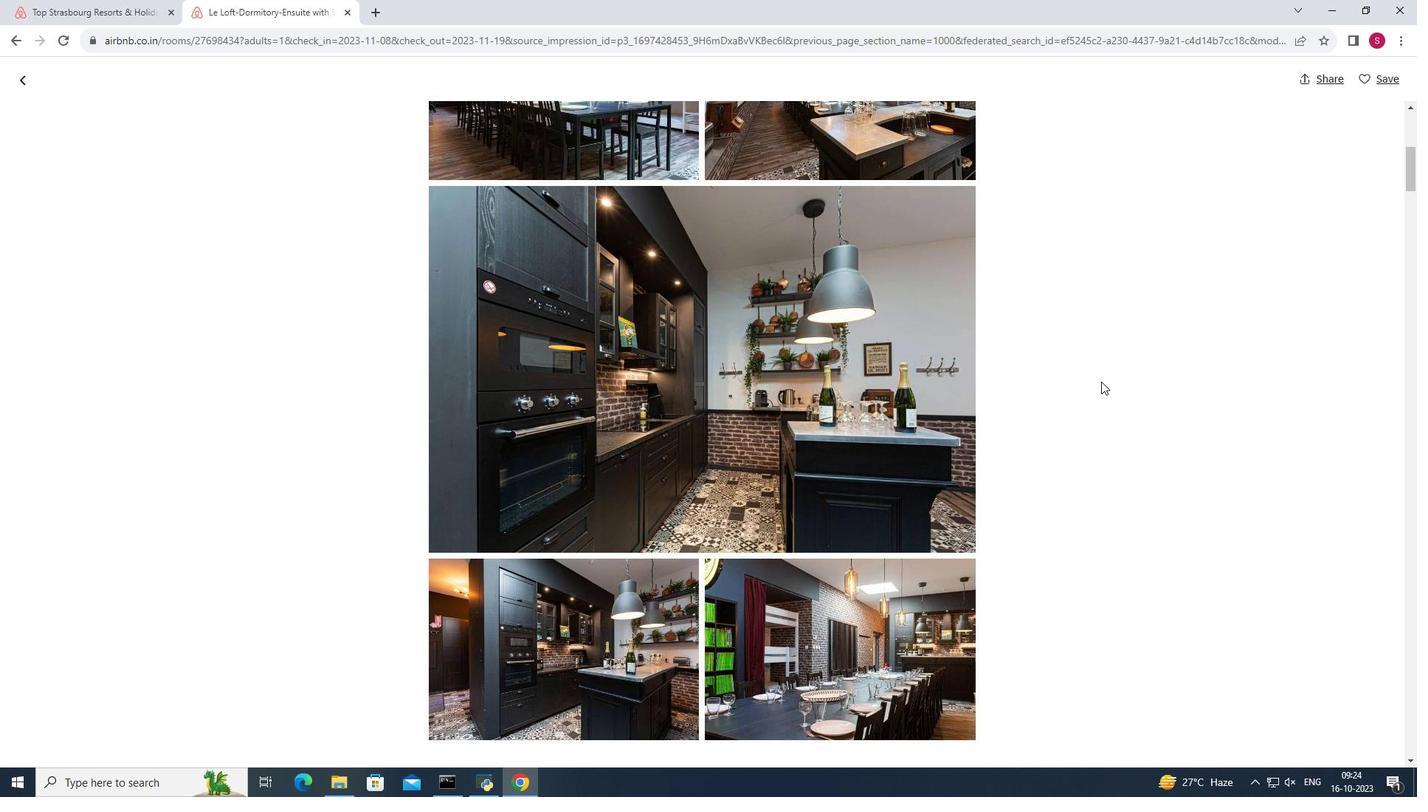 
Action: Mouse scrolled (1187, 466) with delta (0, 0)
Screenshot: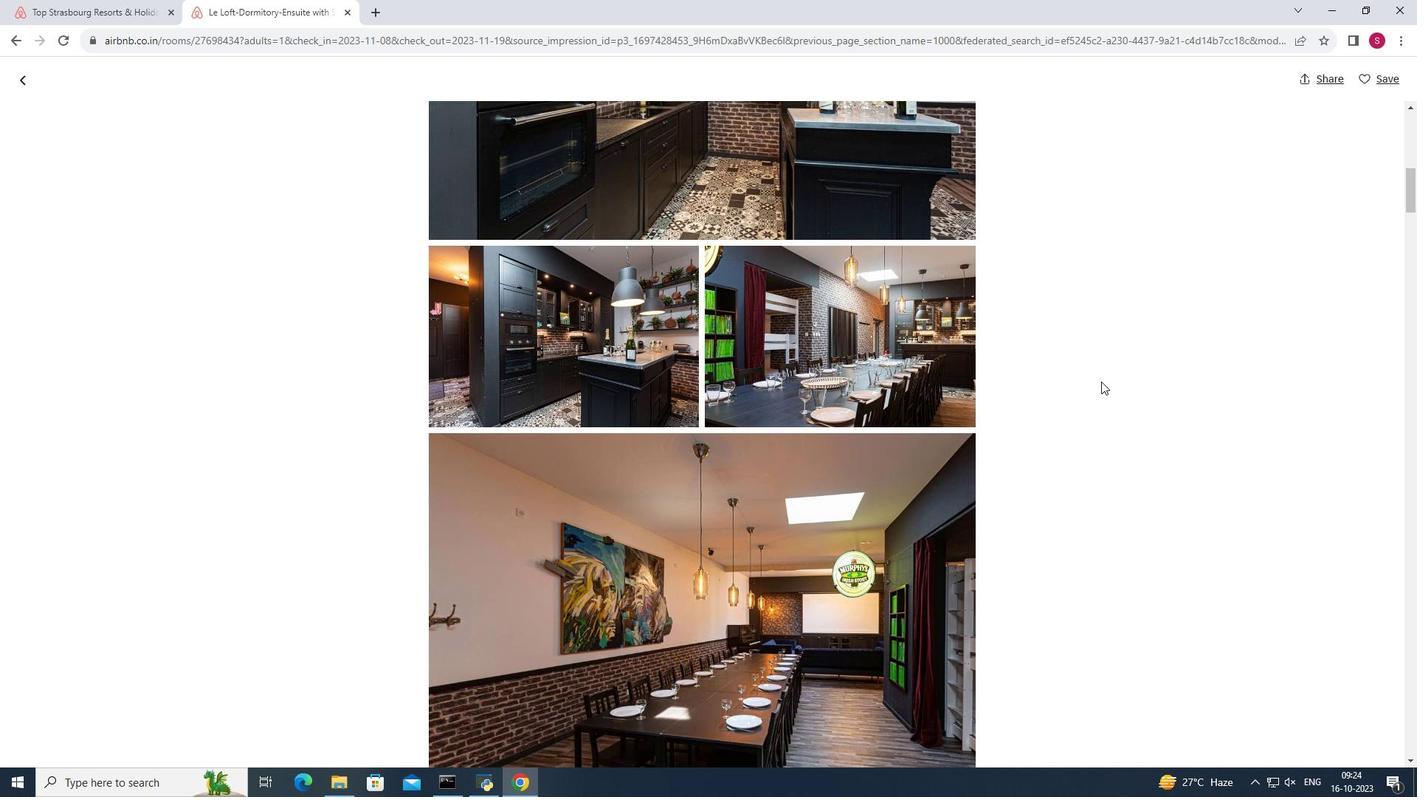 
Action: Mouse scrolled (1187, 466) with delta (0, 0)
Screenshot: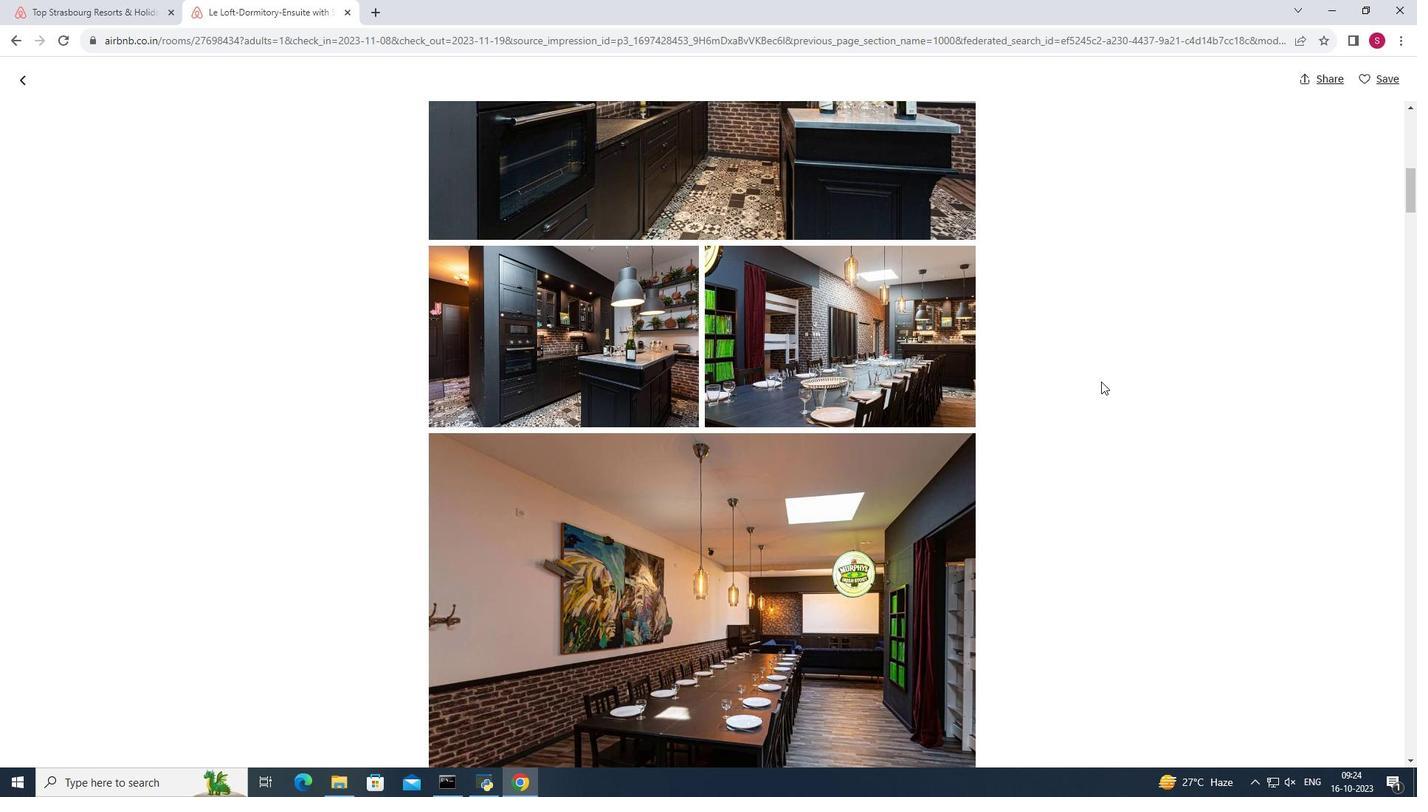 
Action: Mouse scrolled (1187, 466) with delta (0, 0)
Screenshot: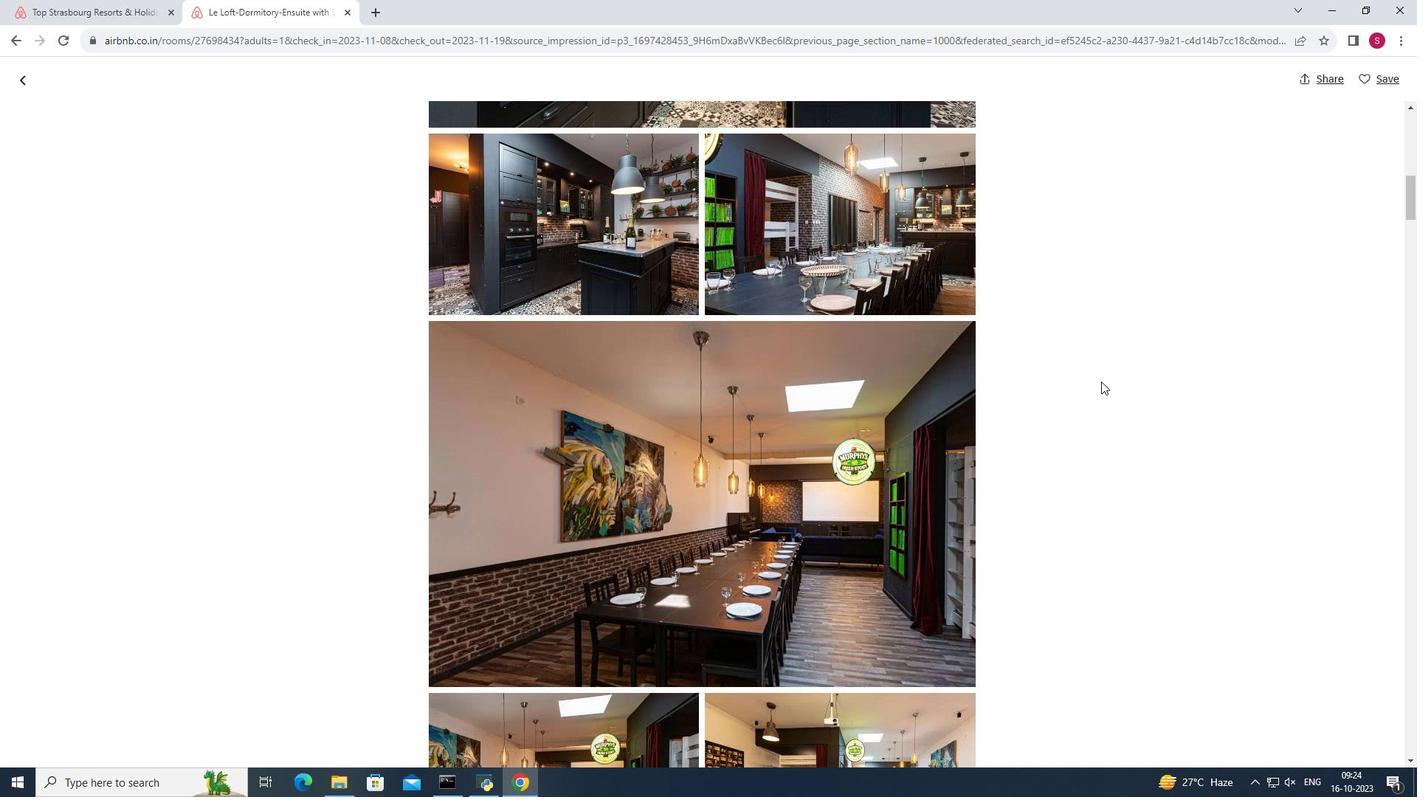 
Action: Mouse scrolled (1187, 466) with delta (0, 0)
Screenshot: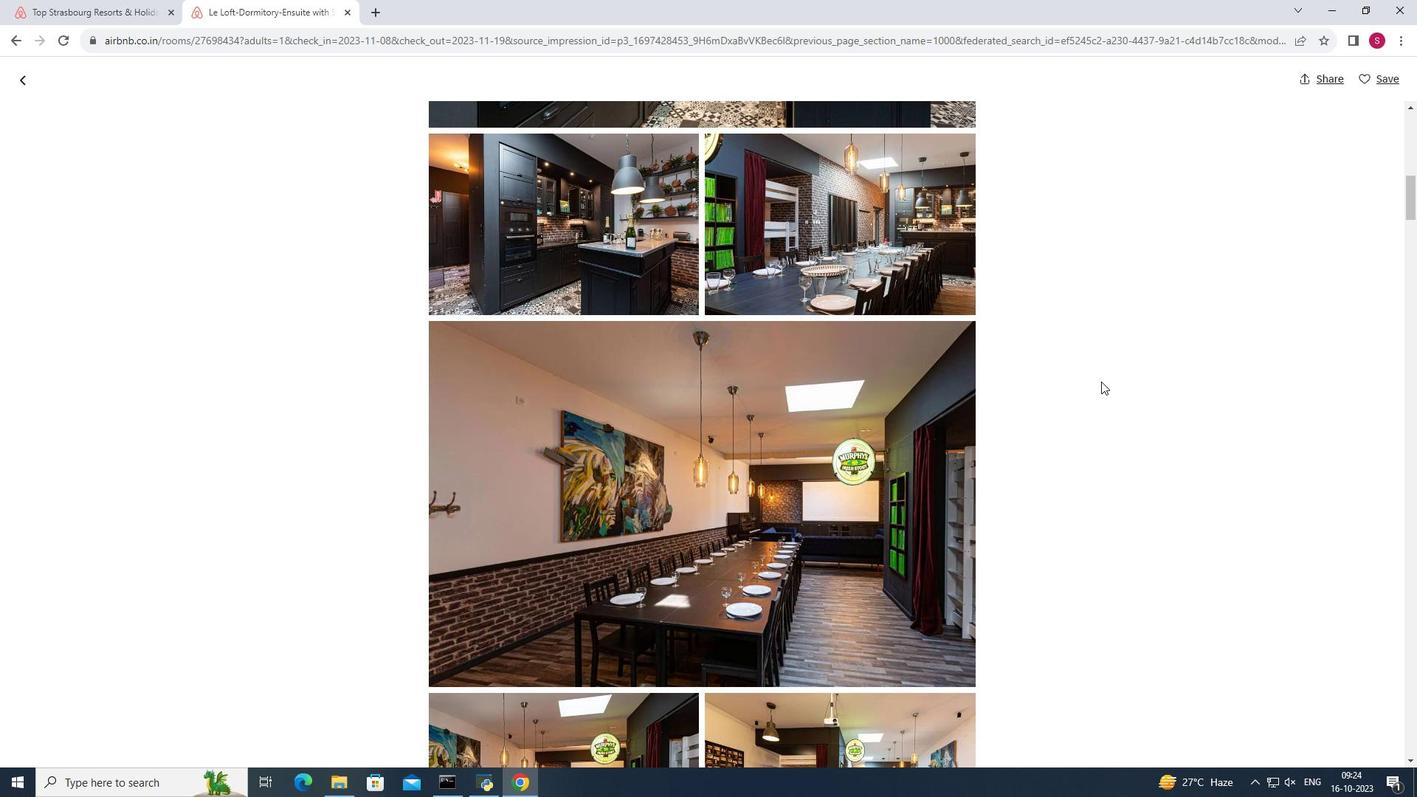
Action: Mouse scrolled (1187, 466) with delta (0, 0)
Screenshot: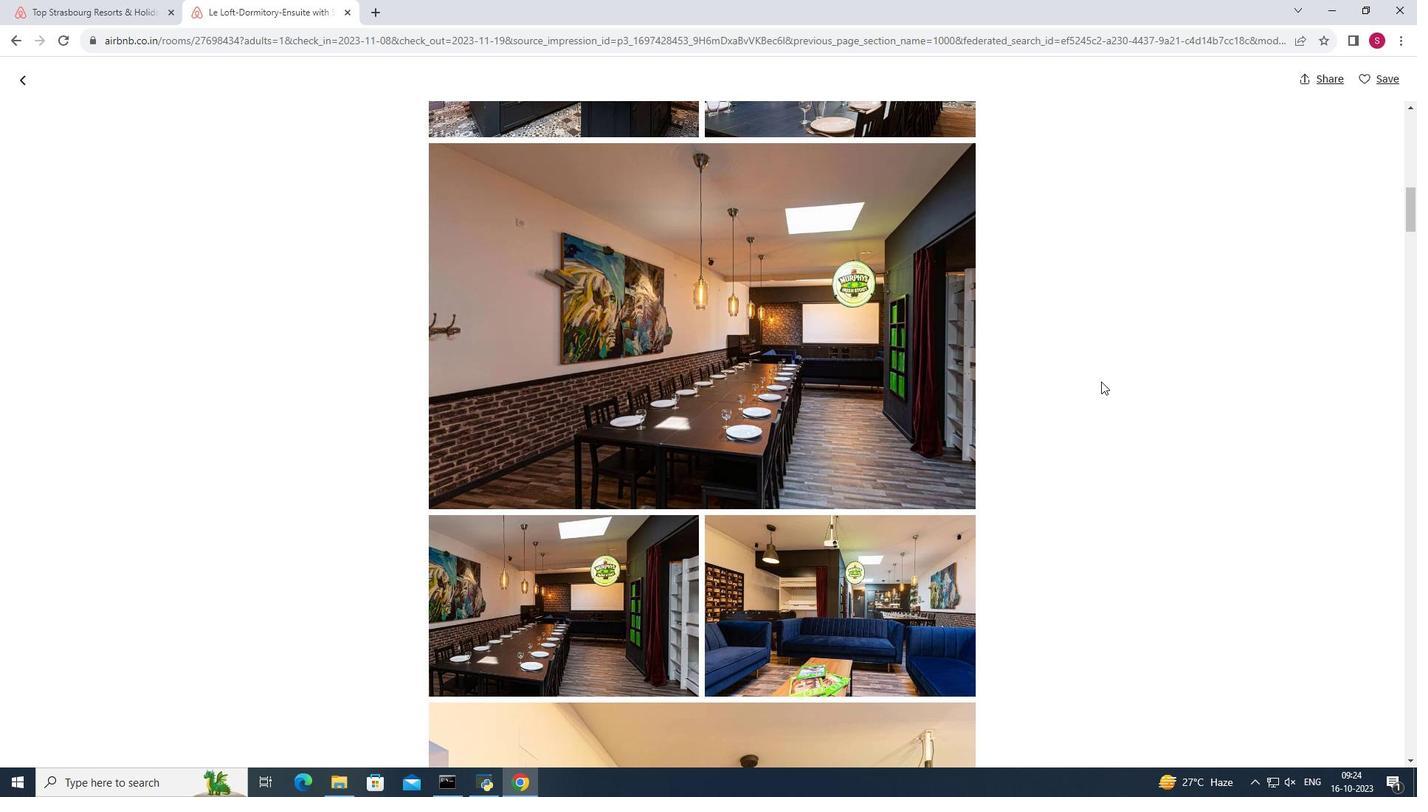 
Action: Mouse scrolled (1187, 466) with delta (0, 0)
Screenshot: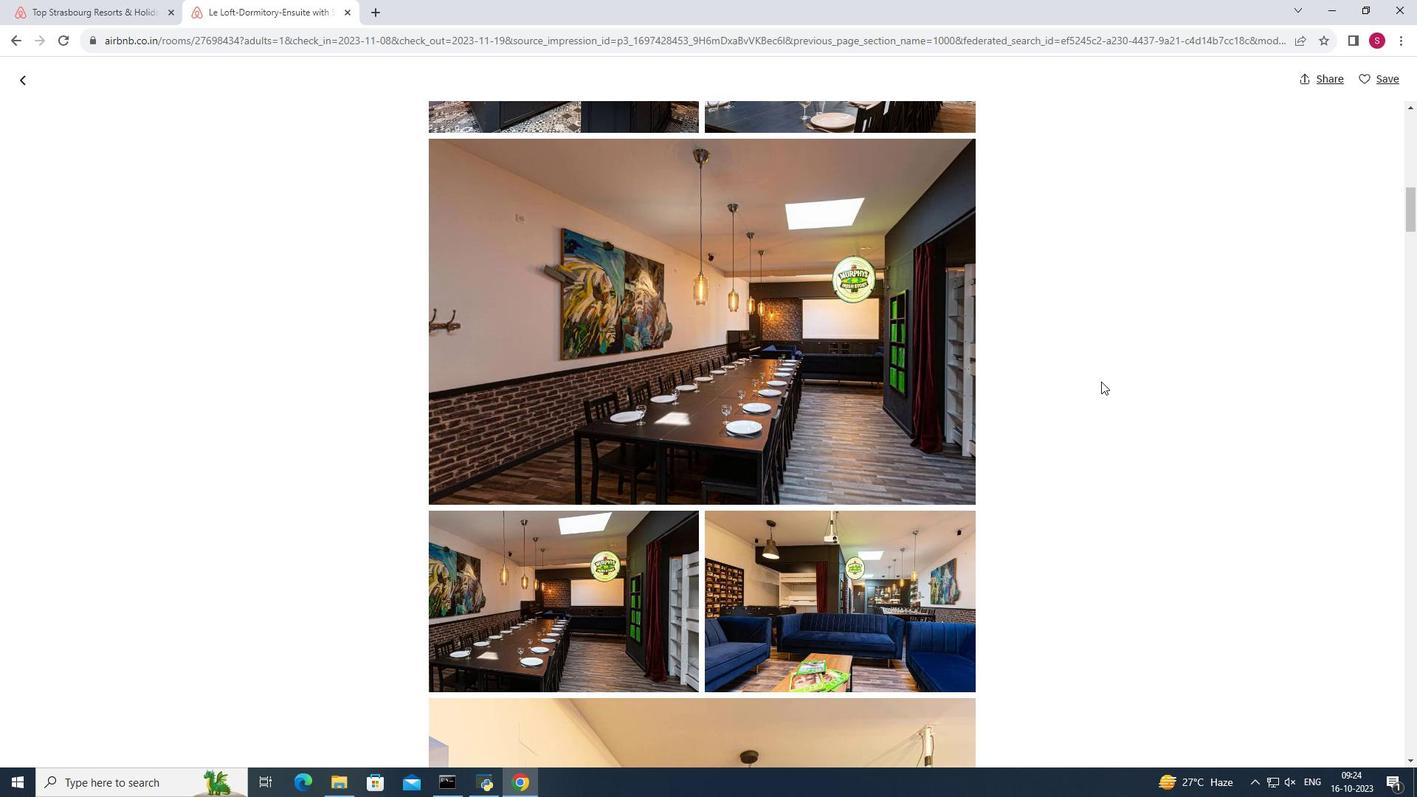 
Action: Mouse scrolled (1187, 466) with delta (0, 0)
Screenshot: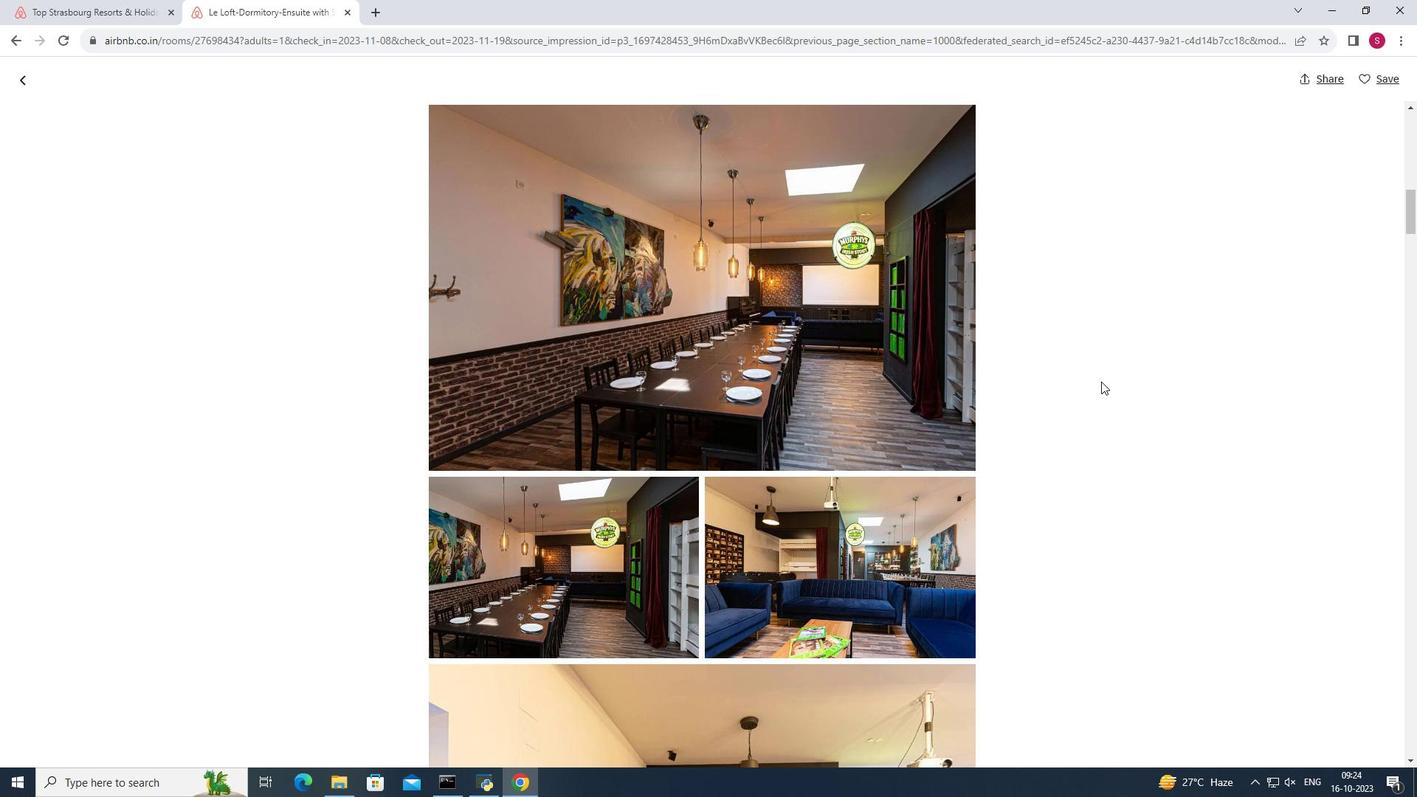 
Action: Mouse scrolled (1187, 466) with delta (0, 0)
Screenshot: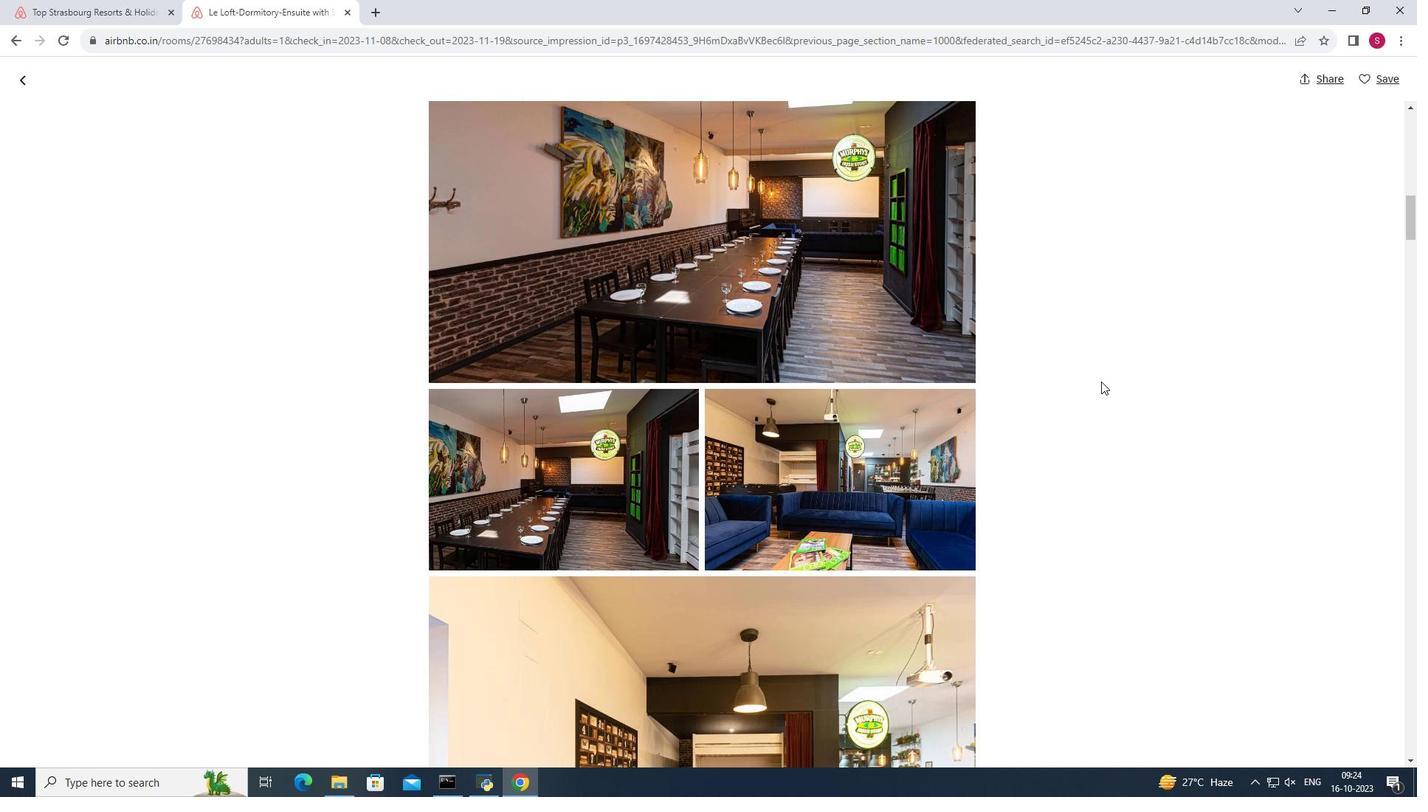 
Action: Mouse scrolled (1187, 466) with delta (0, 0)
Screenshot: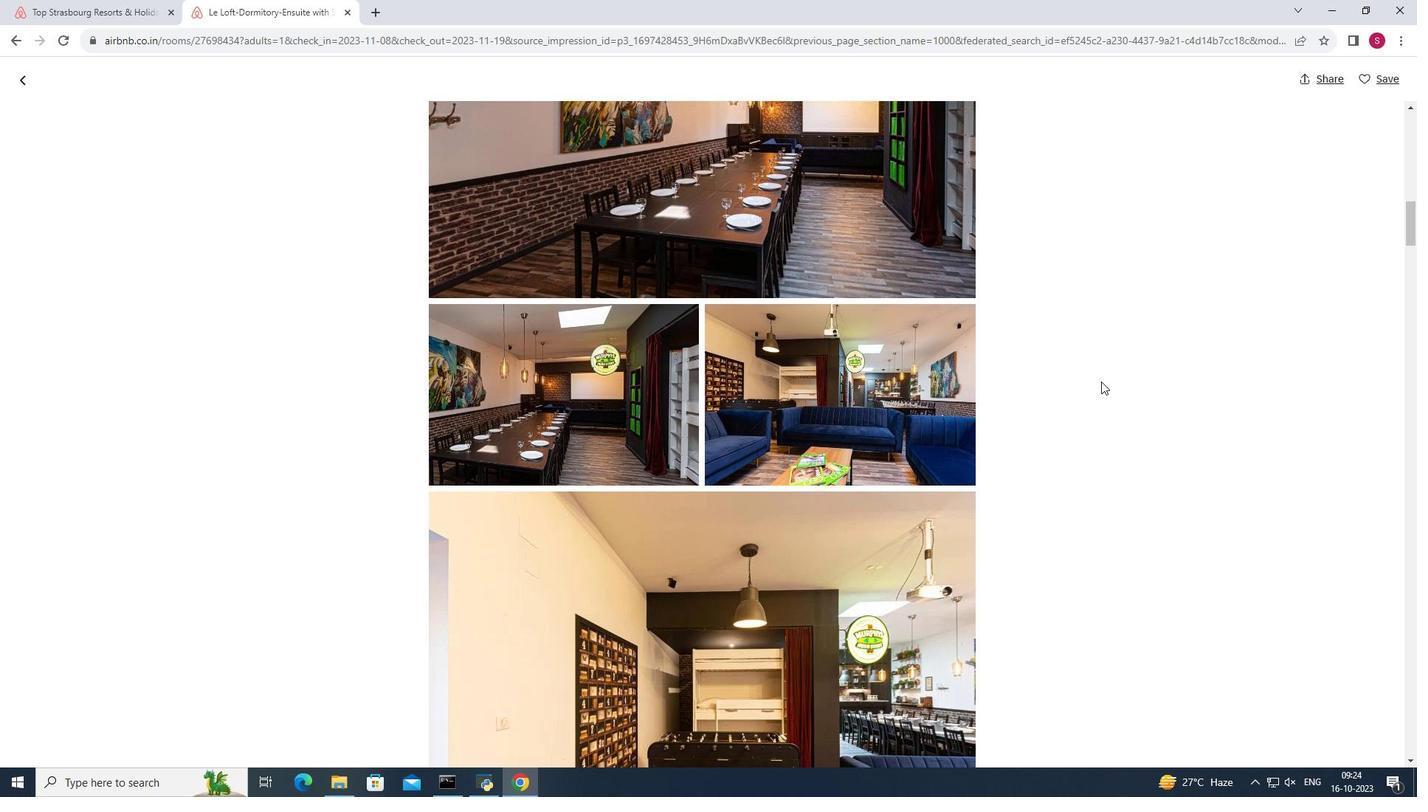 
Action: Mouse scrolled (1187, 466) with delta (0, 0)
Screenshot: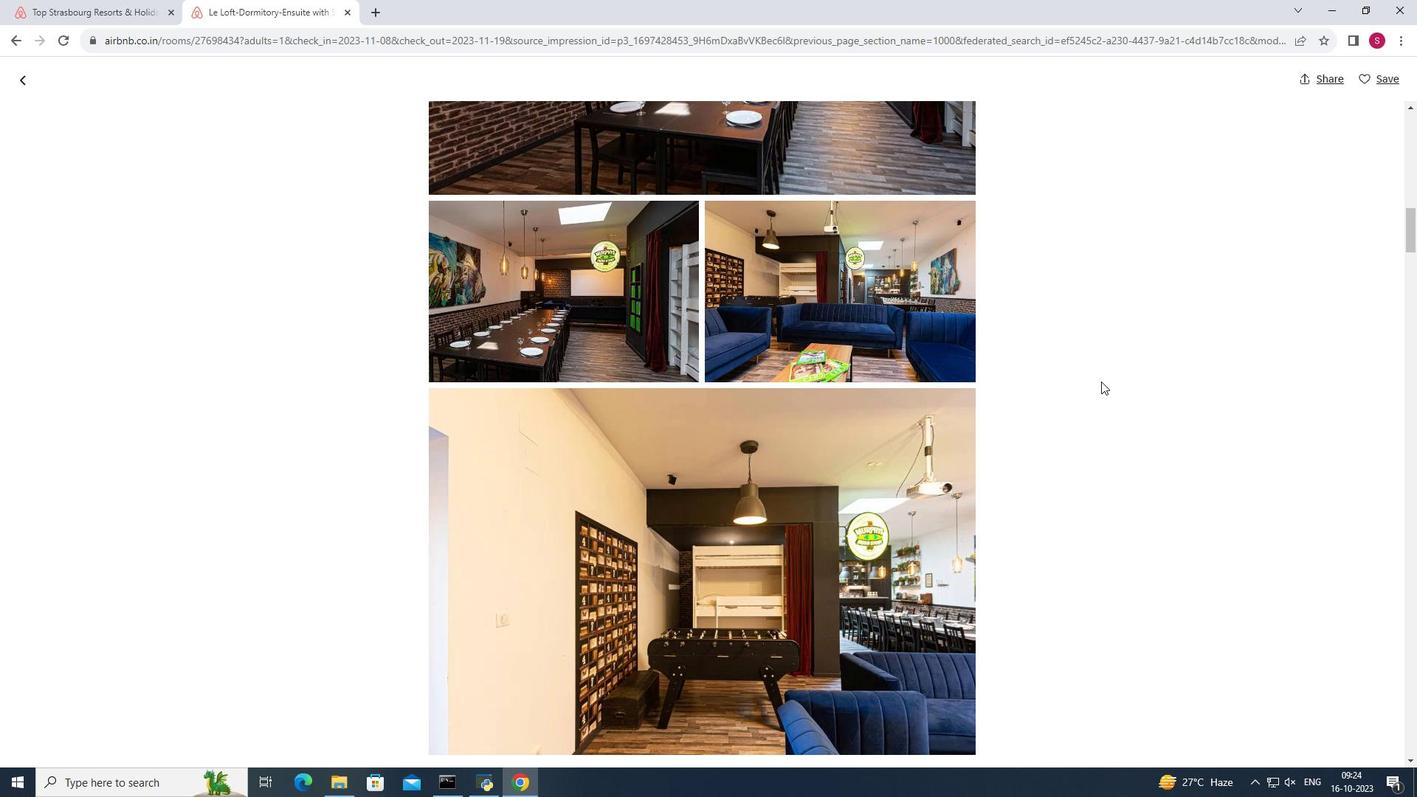 
Action: Mouse scrolled (1187, 466) with delta (0, 0)
Screenshot: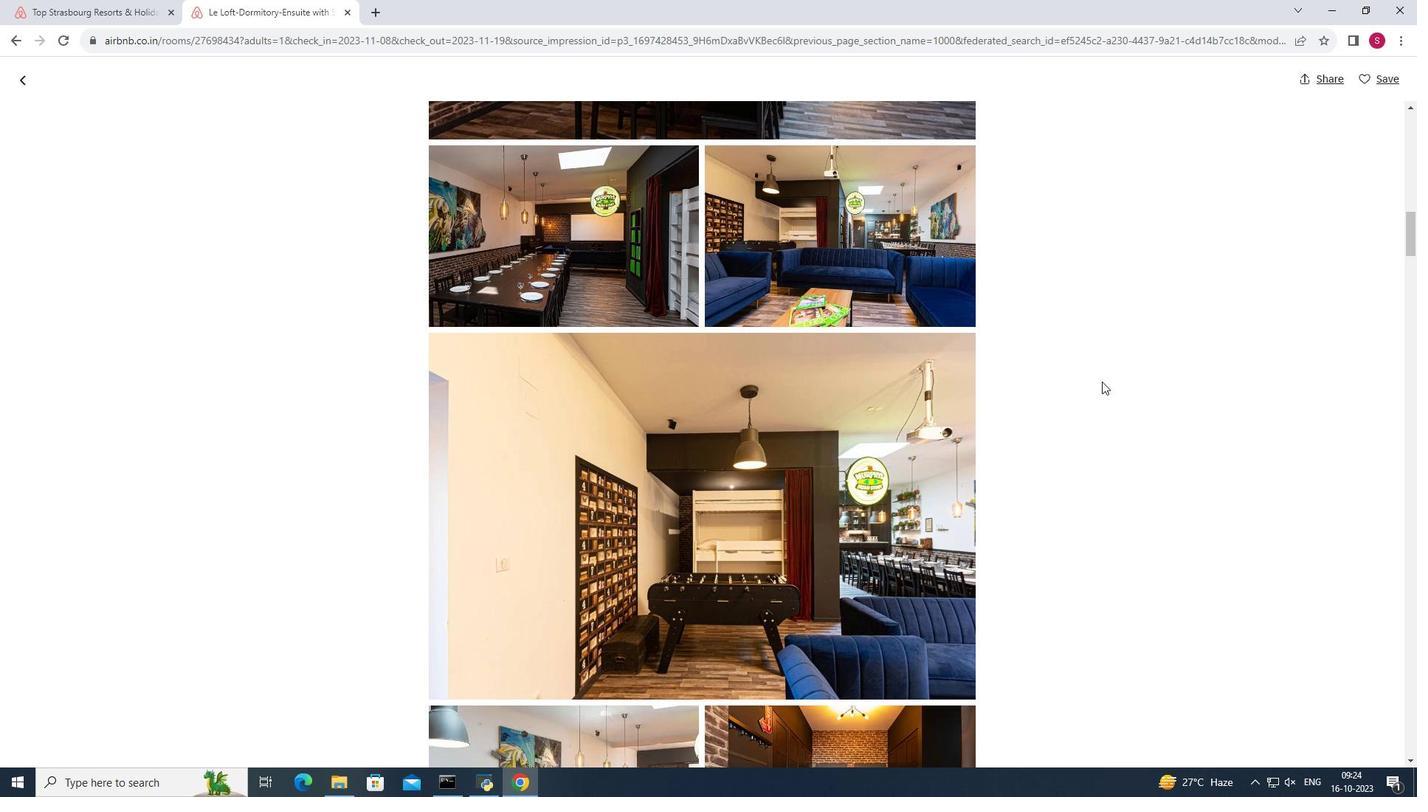 
Action: Mouse scrolled (1187, 466) with delta (0, 0)
Screenshot: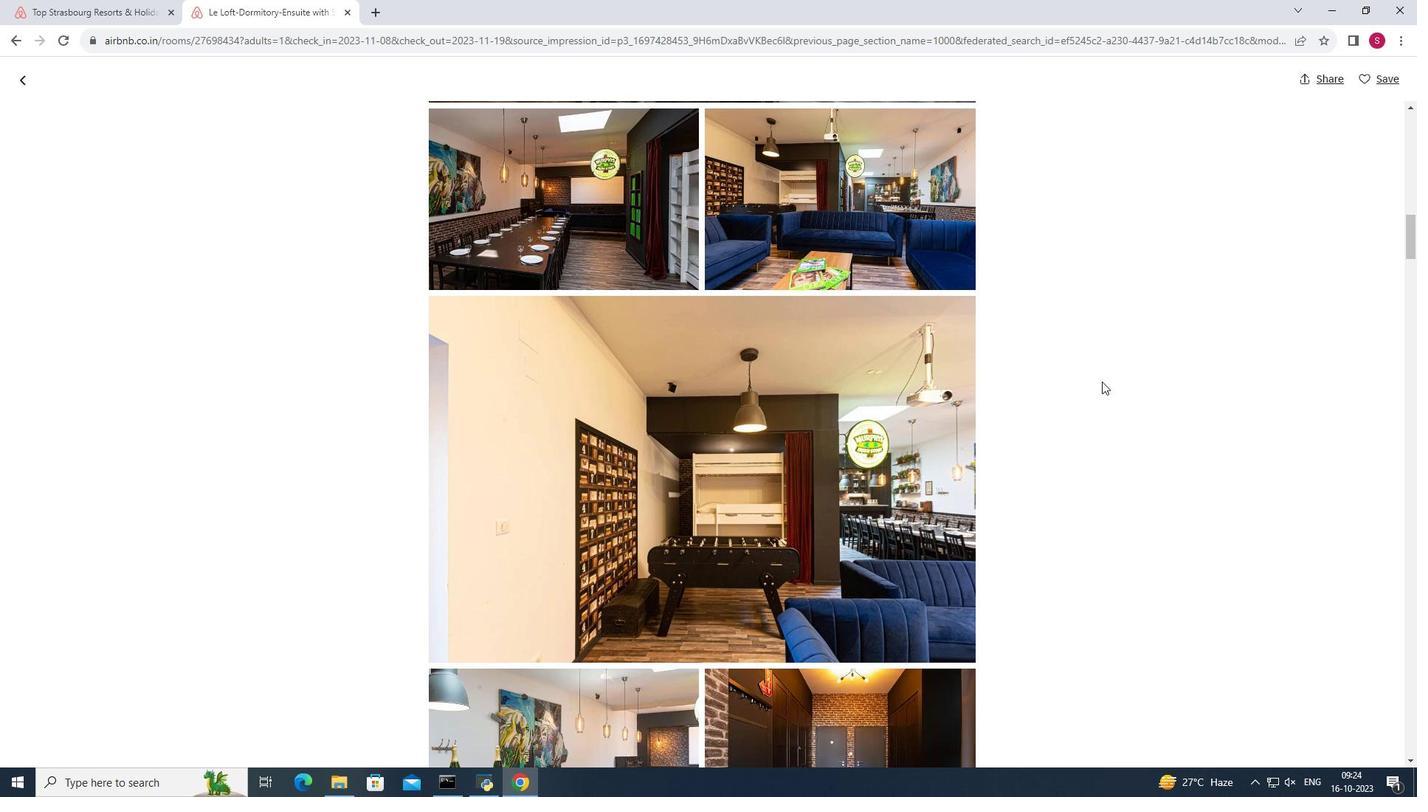 
Action: Mouse scrolled (1187, 466) with delta (0, 0)
Screenshot: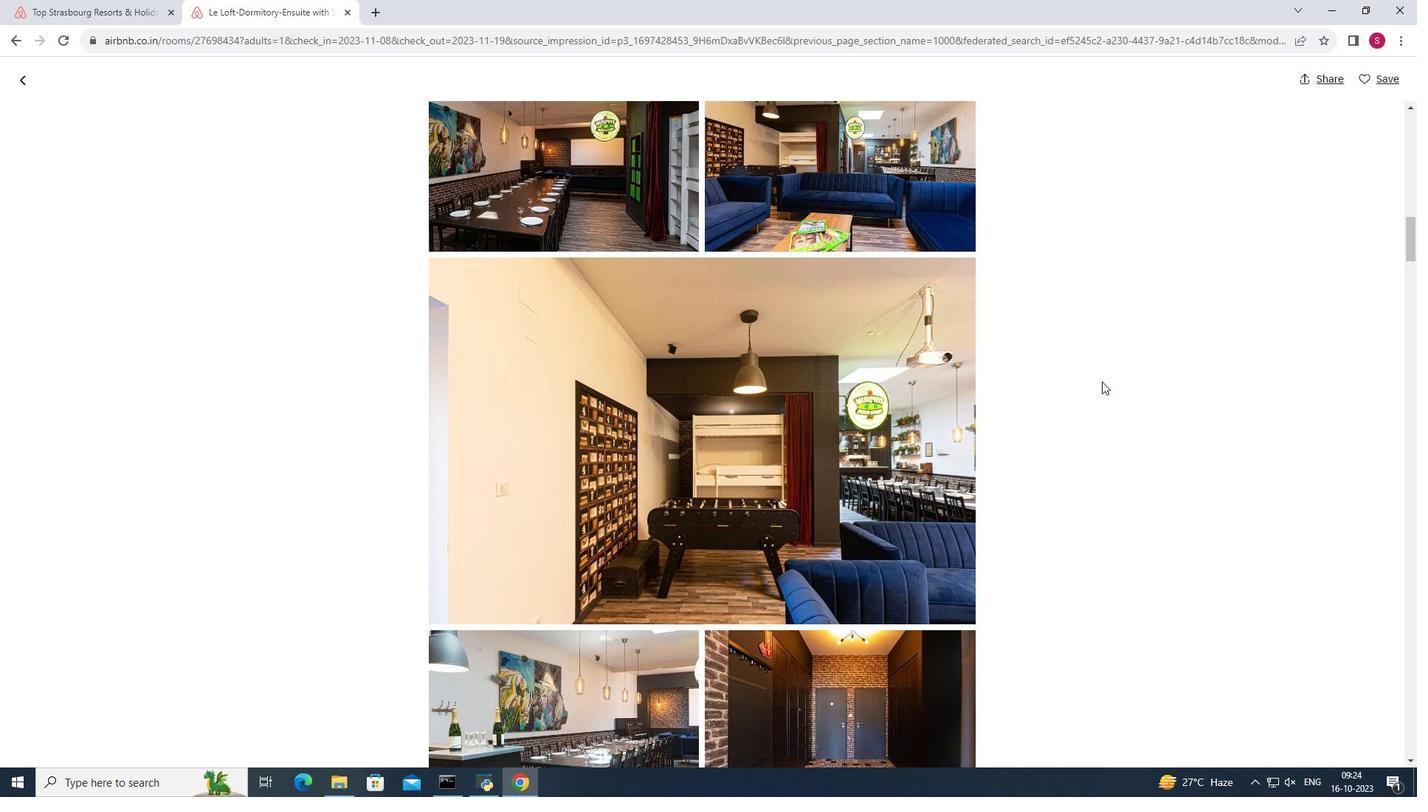 
Action: Mouse scrolled (1187, 466) with delta (0, 0)
Screenshot: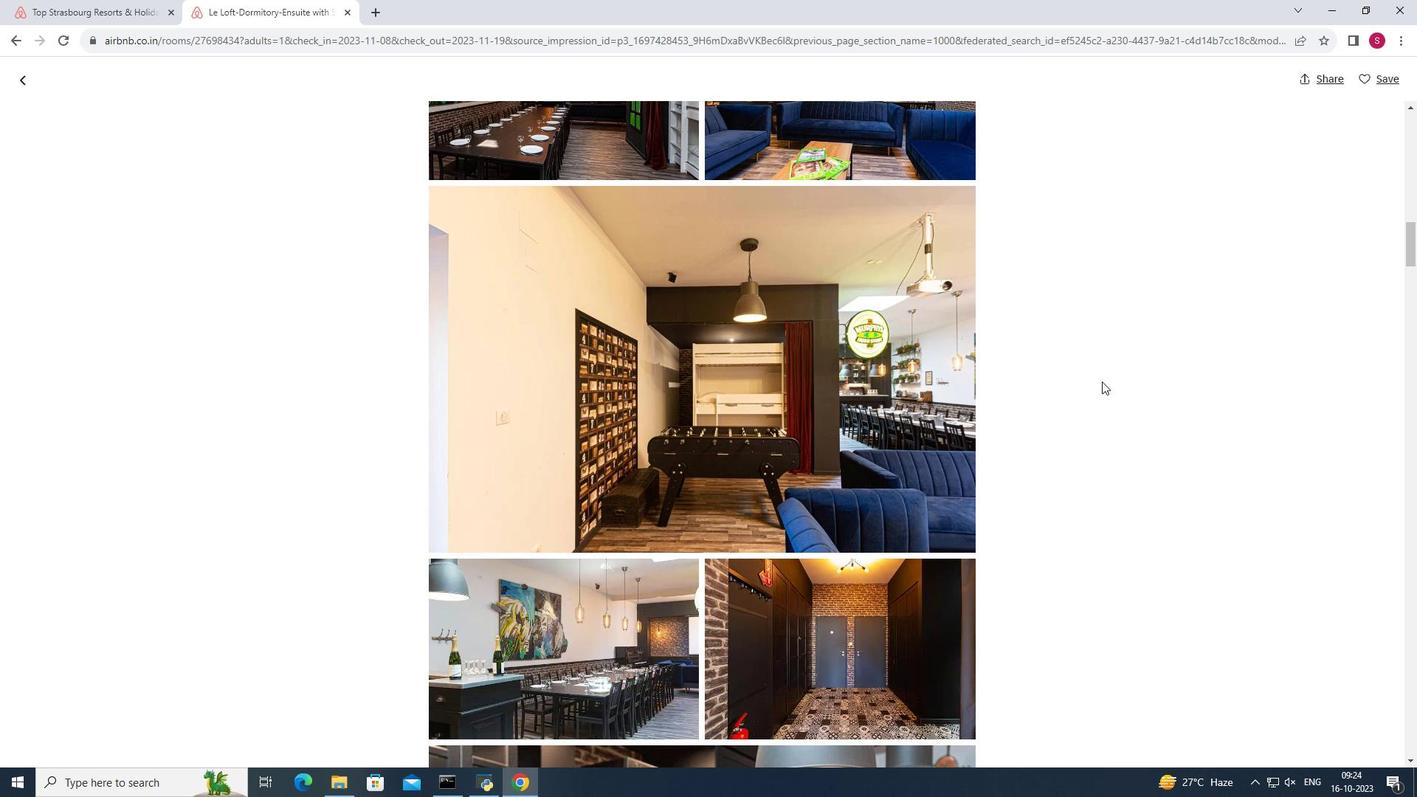 
Action: Mouse scrolled (1187, 466) with delta (0, 0)
Screenshot: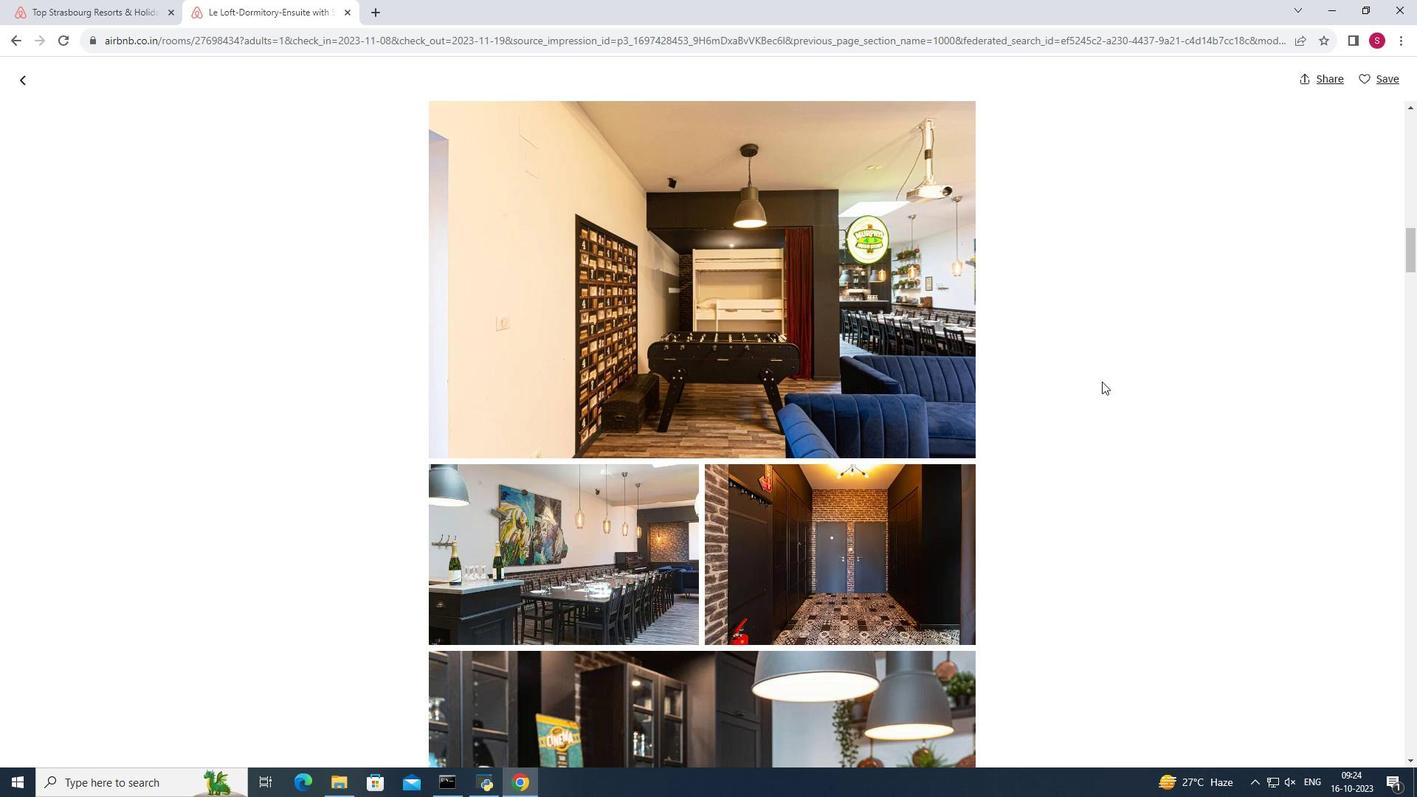 
Action: Mouse moved to (1187, 467)
Screenshot: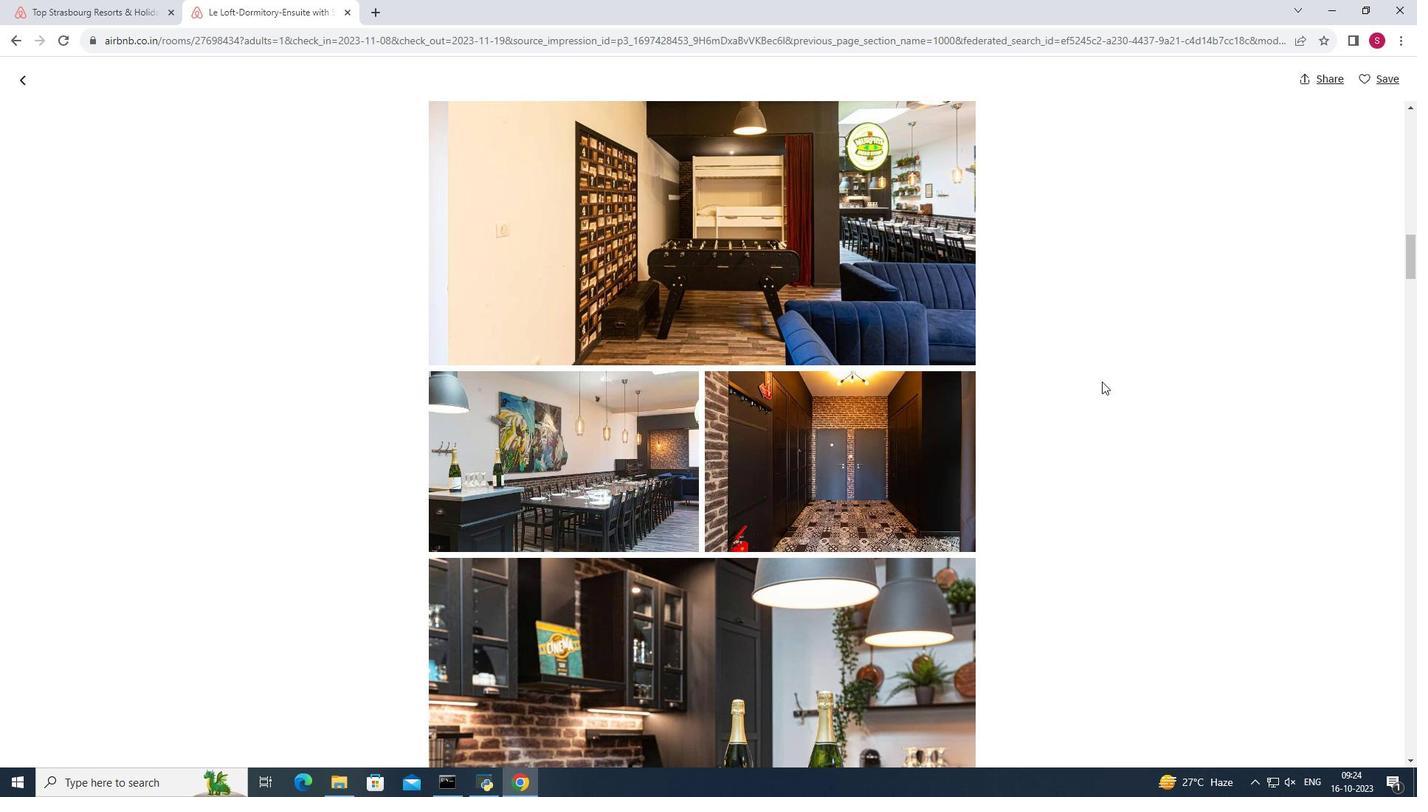
Action: Mouse scrolled (1187, 466) with delta (0, 0)
Screenshot: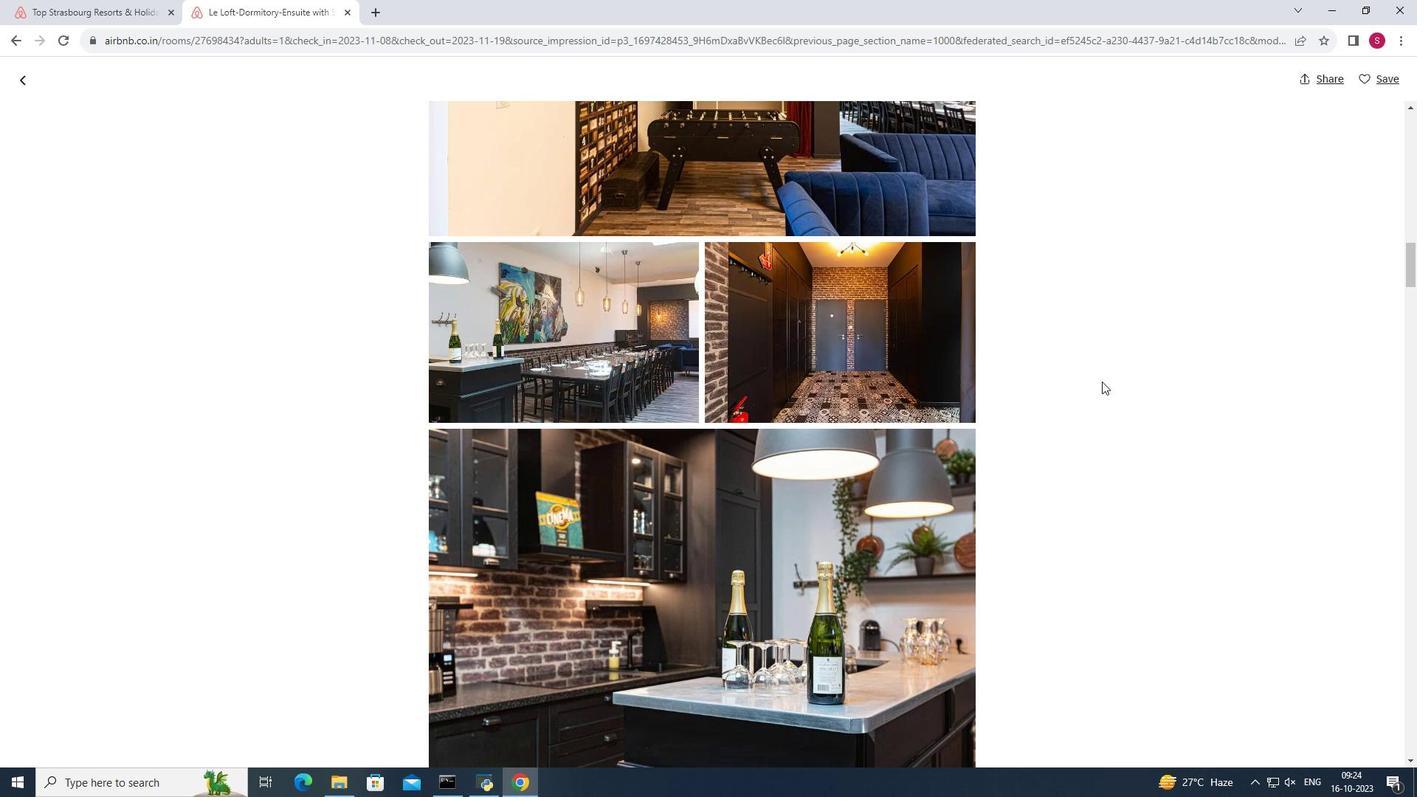
Action: Mouse scrolled (1187, 466) with delta (0, 0)
Screenshot: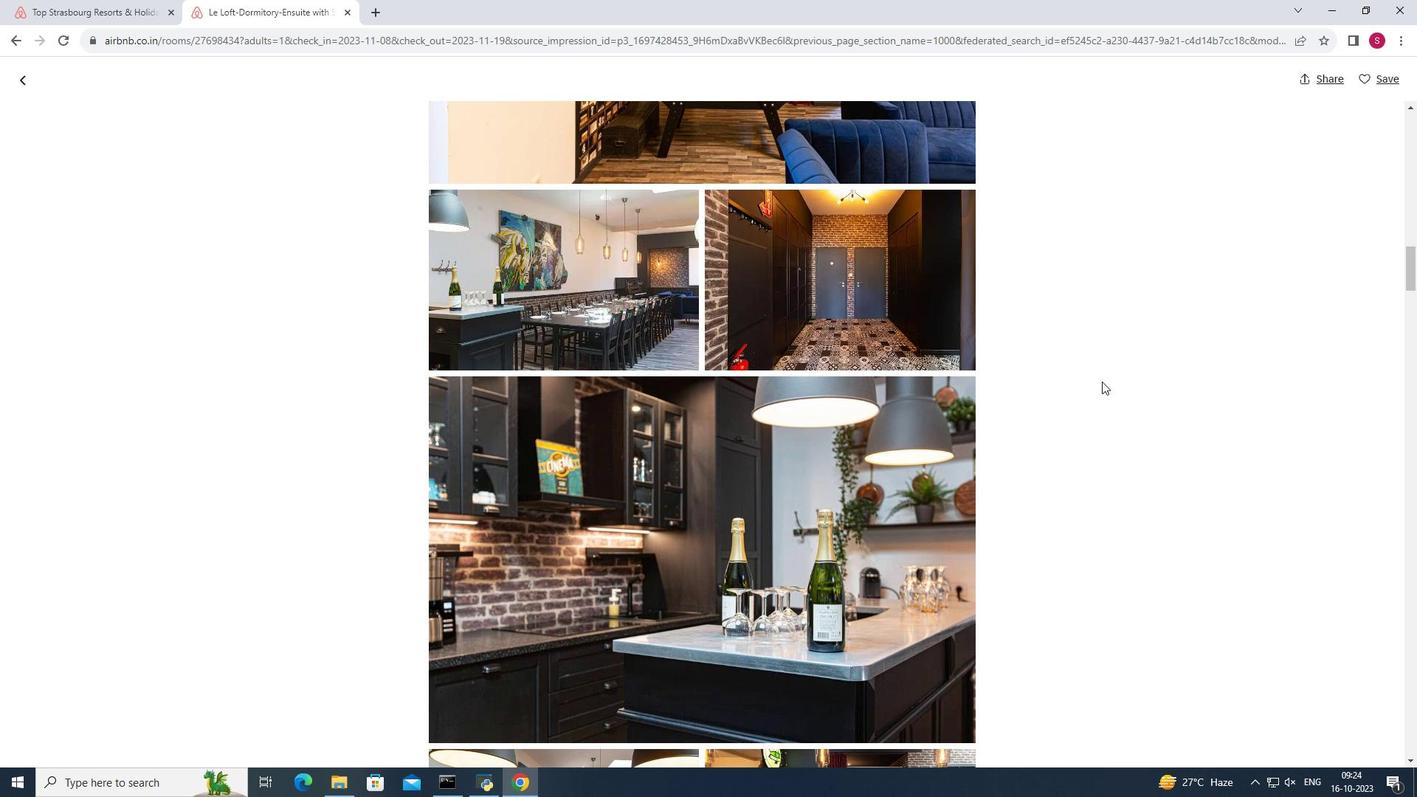 
Action: Mouse scrolled (1187, 466) with delta (0, 0)
Screenshot: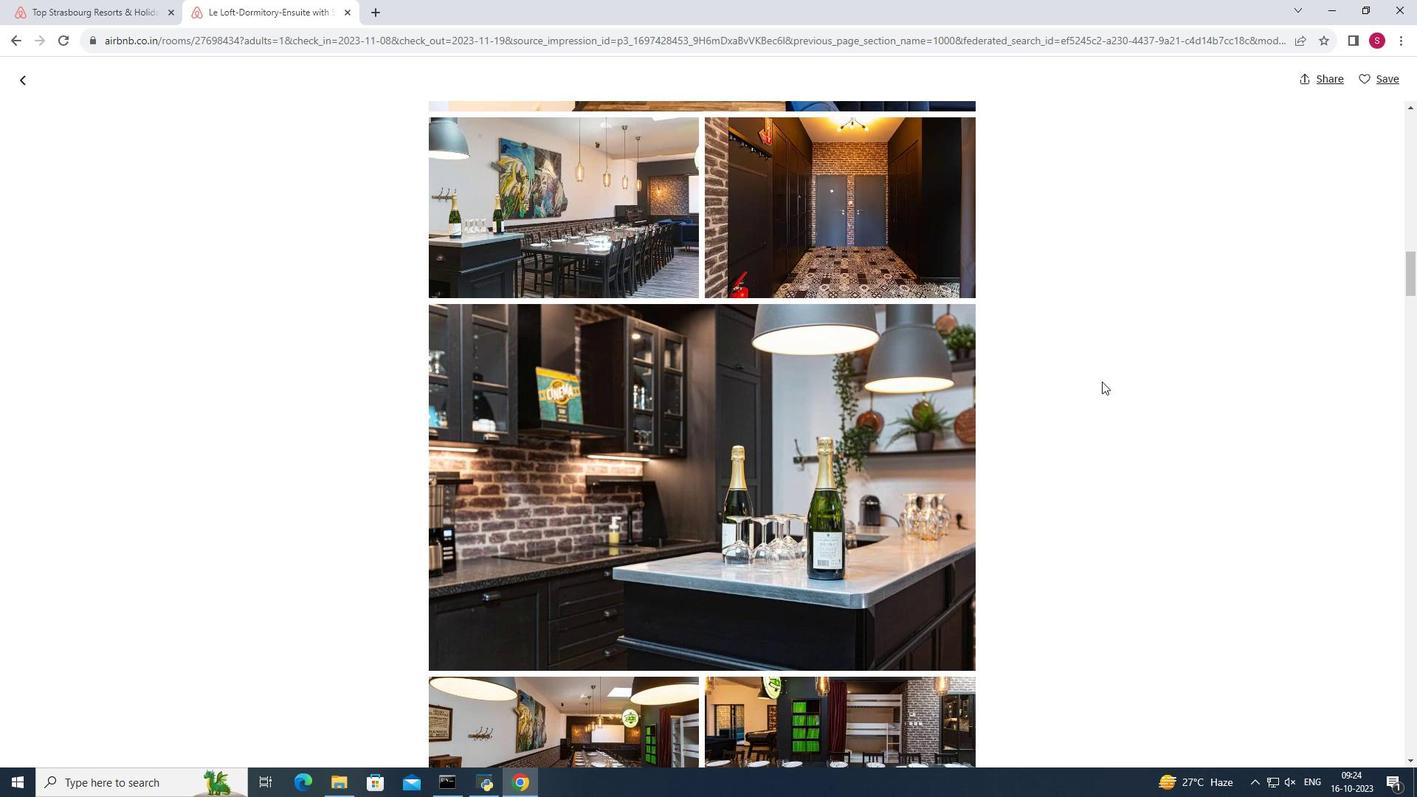 
Action: Mouse scrolled (1187, 466) with delta (0, 0)
Screenshot: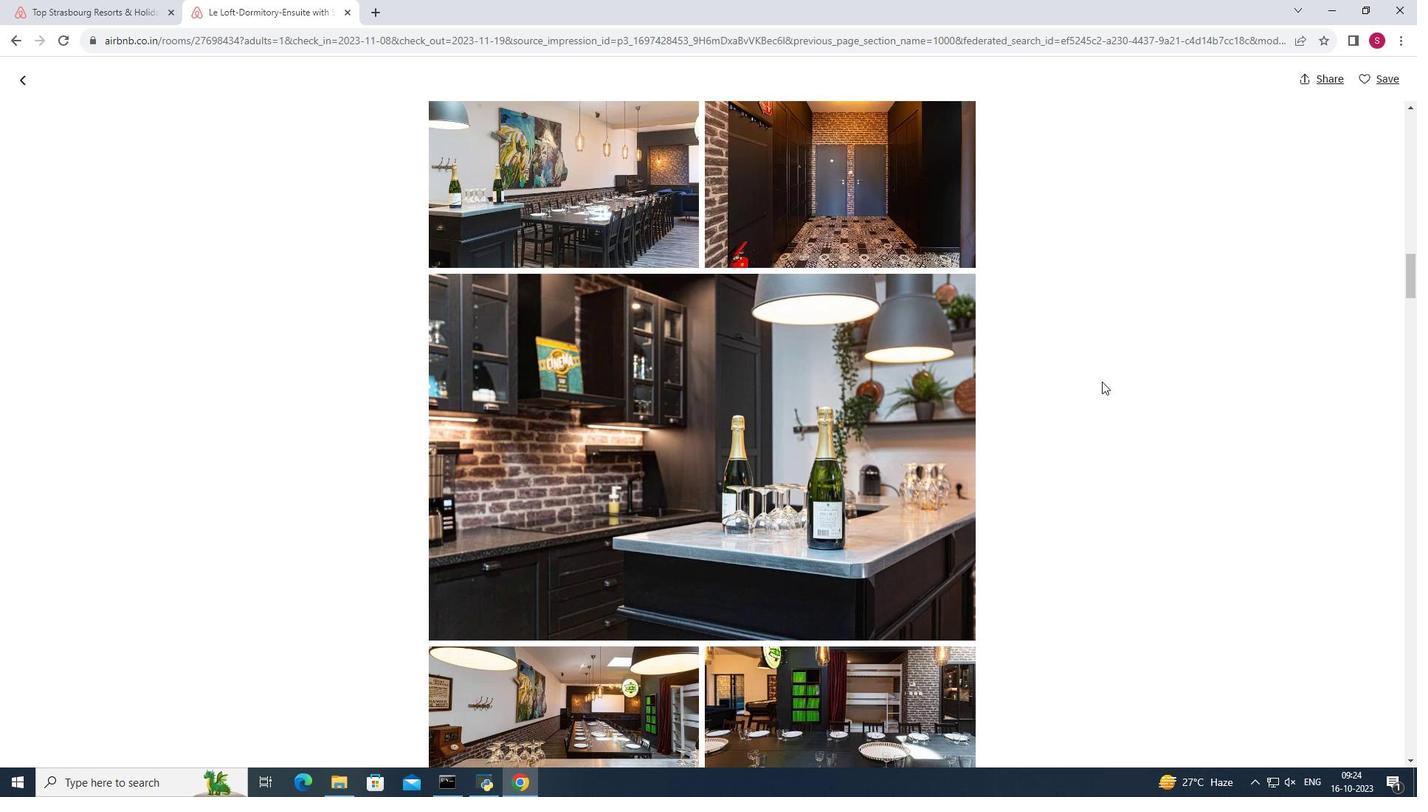 
Action: Mouse scrolled (1187, 466) with delta (0, 0)
Screenshot: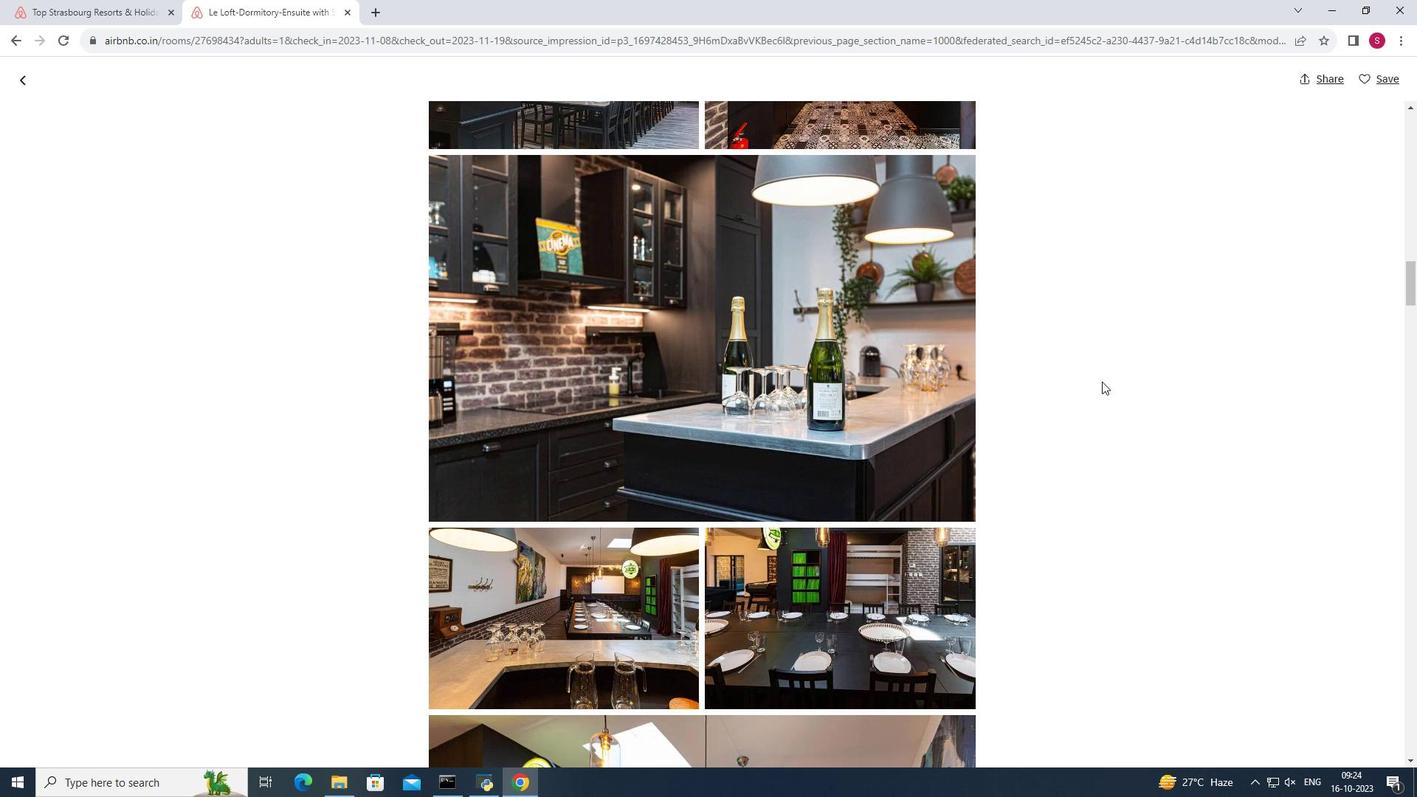 
Action: Mouse scrolled (1187, 466) with delta (0, 0)
Screenshot: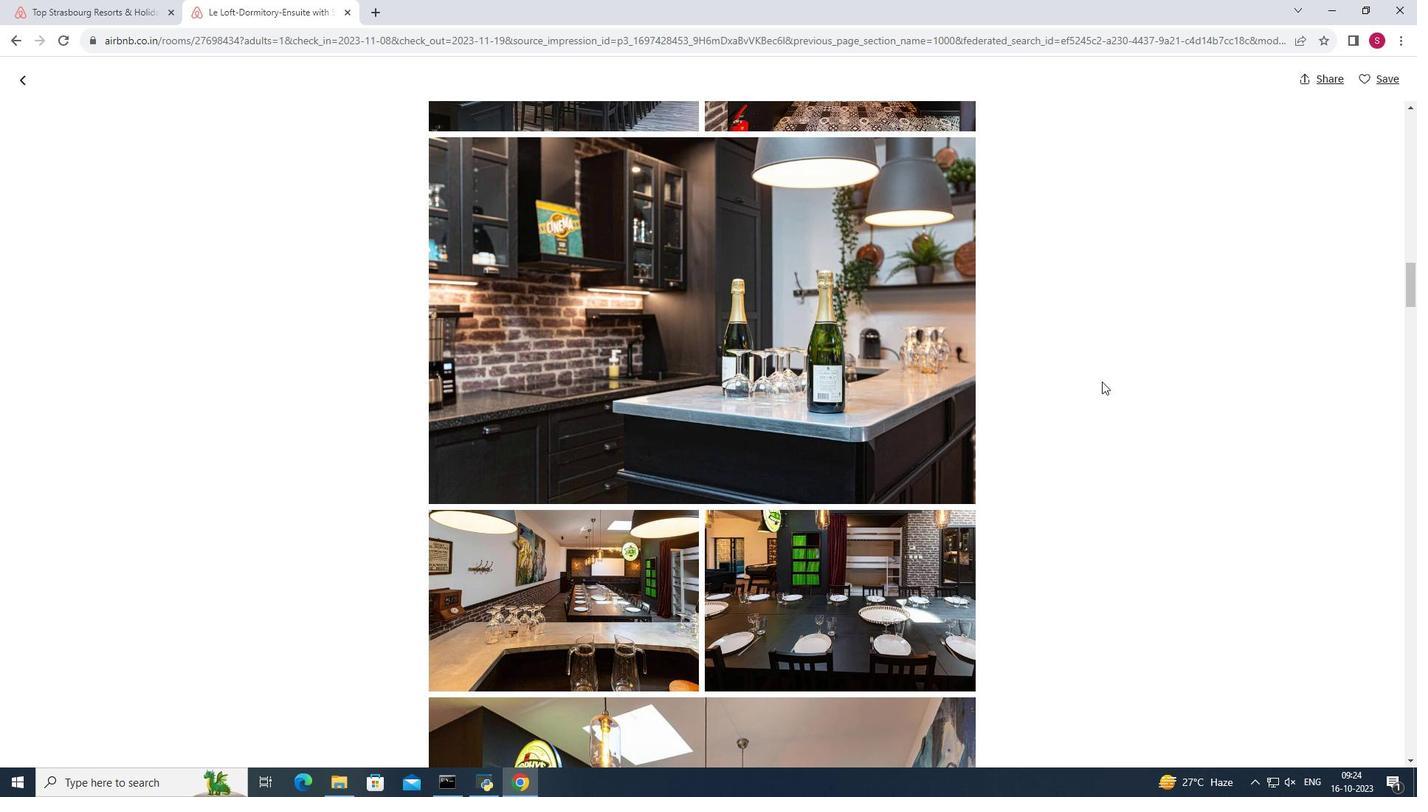 
Action: Mouse scrolled (1187, 466) with delta (0, 0)
Screenshot: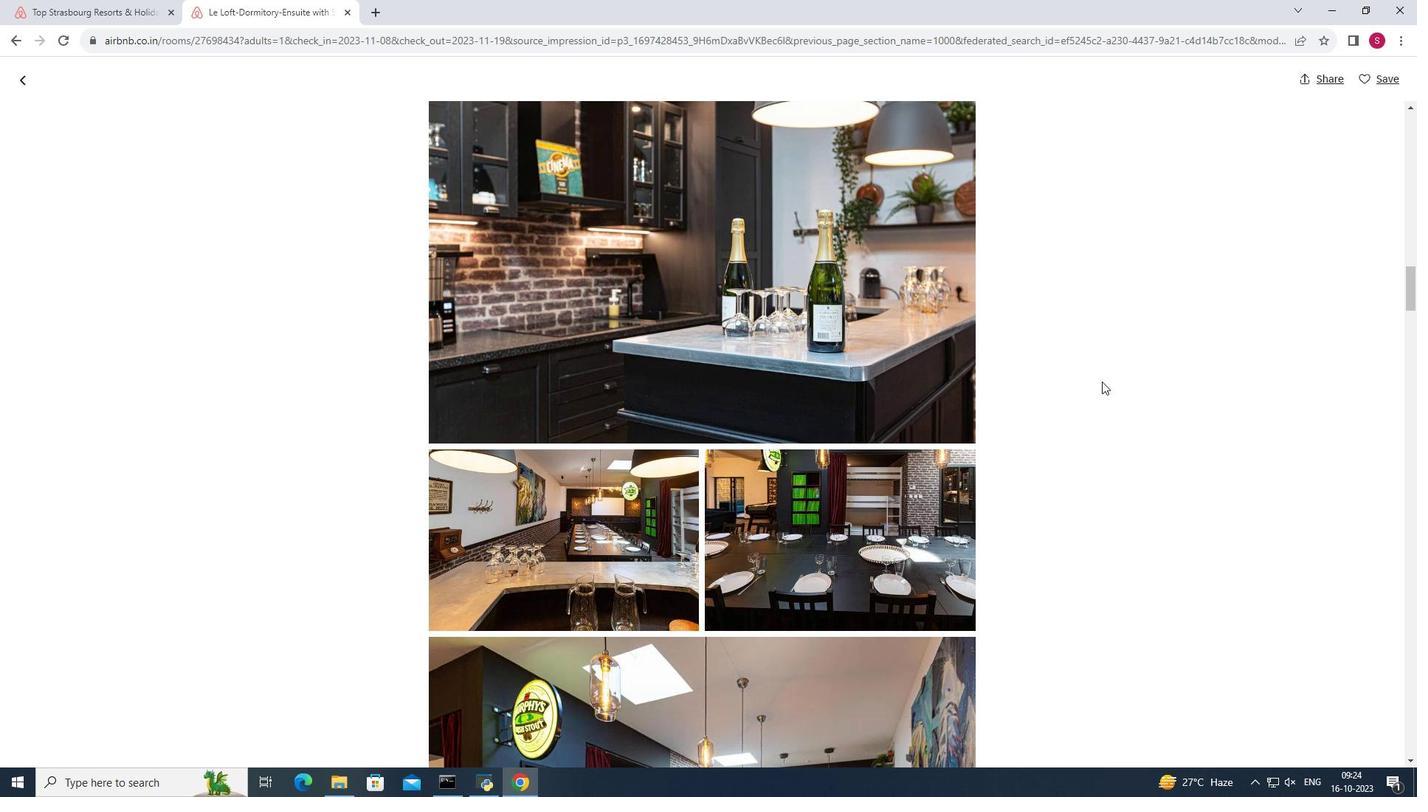 
Action: Mouse scrolled (1187, 466) with delta (0, 0)
Screenshot: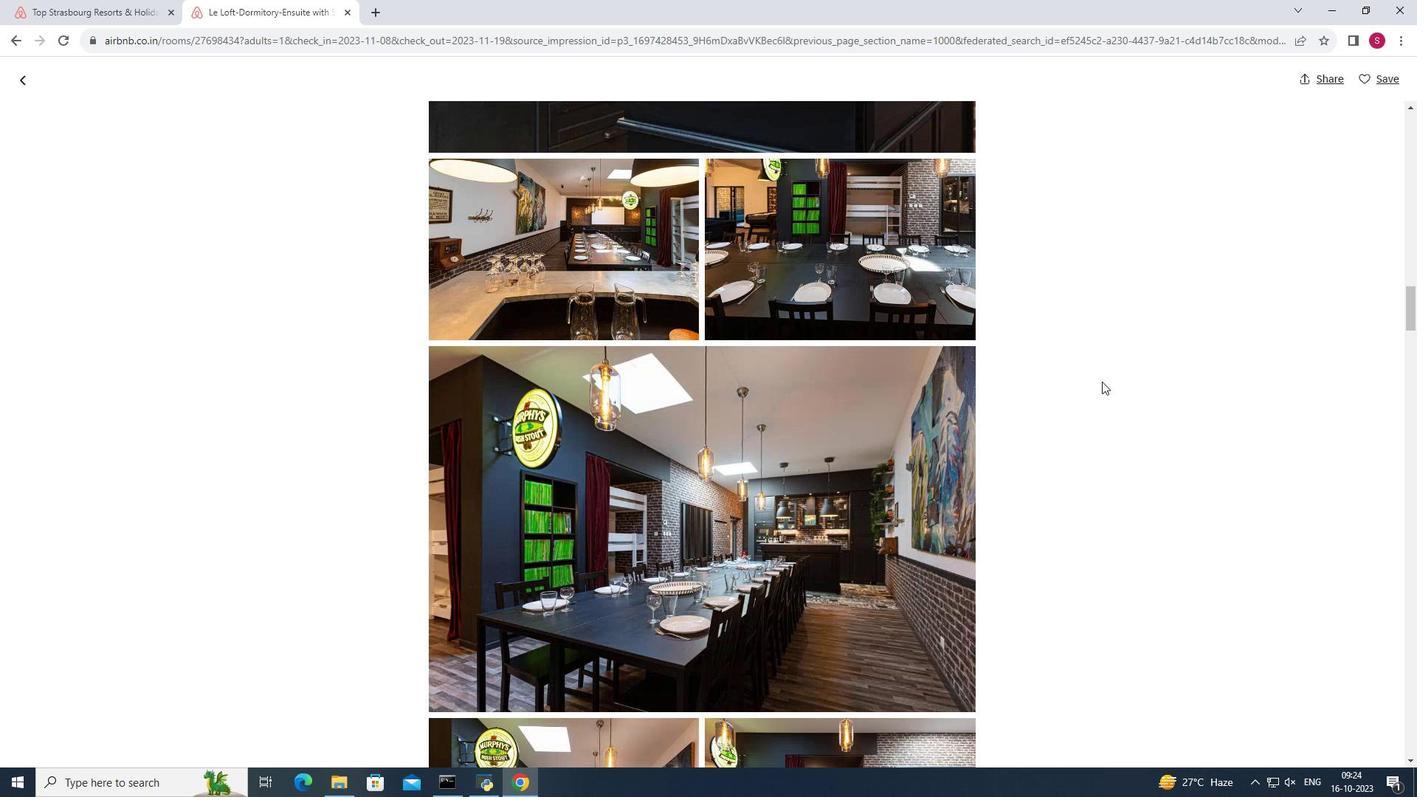 
Action: Mouse scrolled (1187, 466) with delta (0, 0)
Screenshot: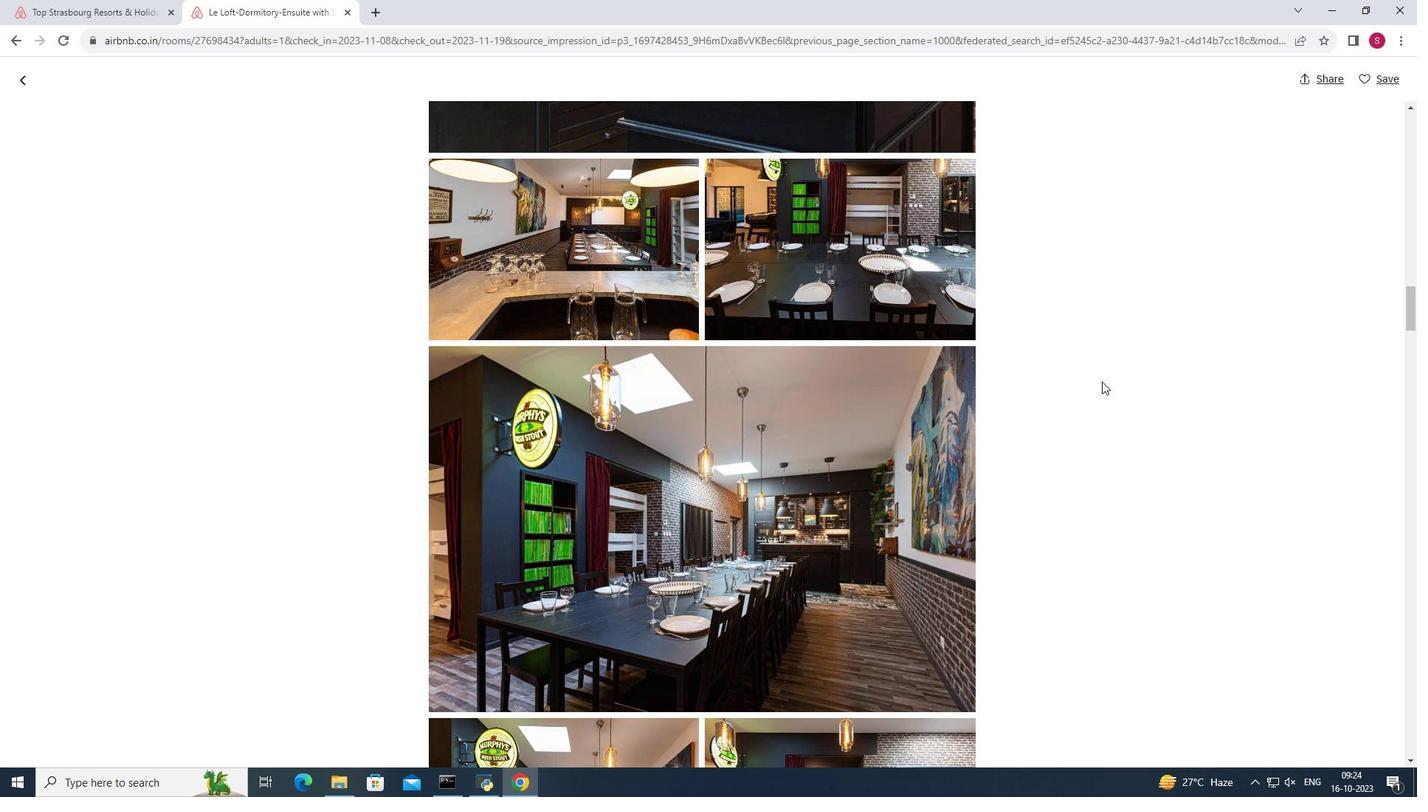 
Action: Mouse scrolled (1187, 466) with delta (0, 0)
Screenshot: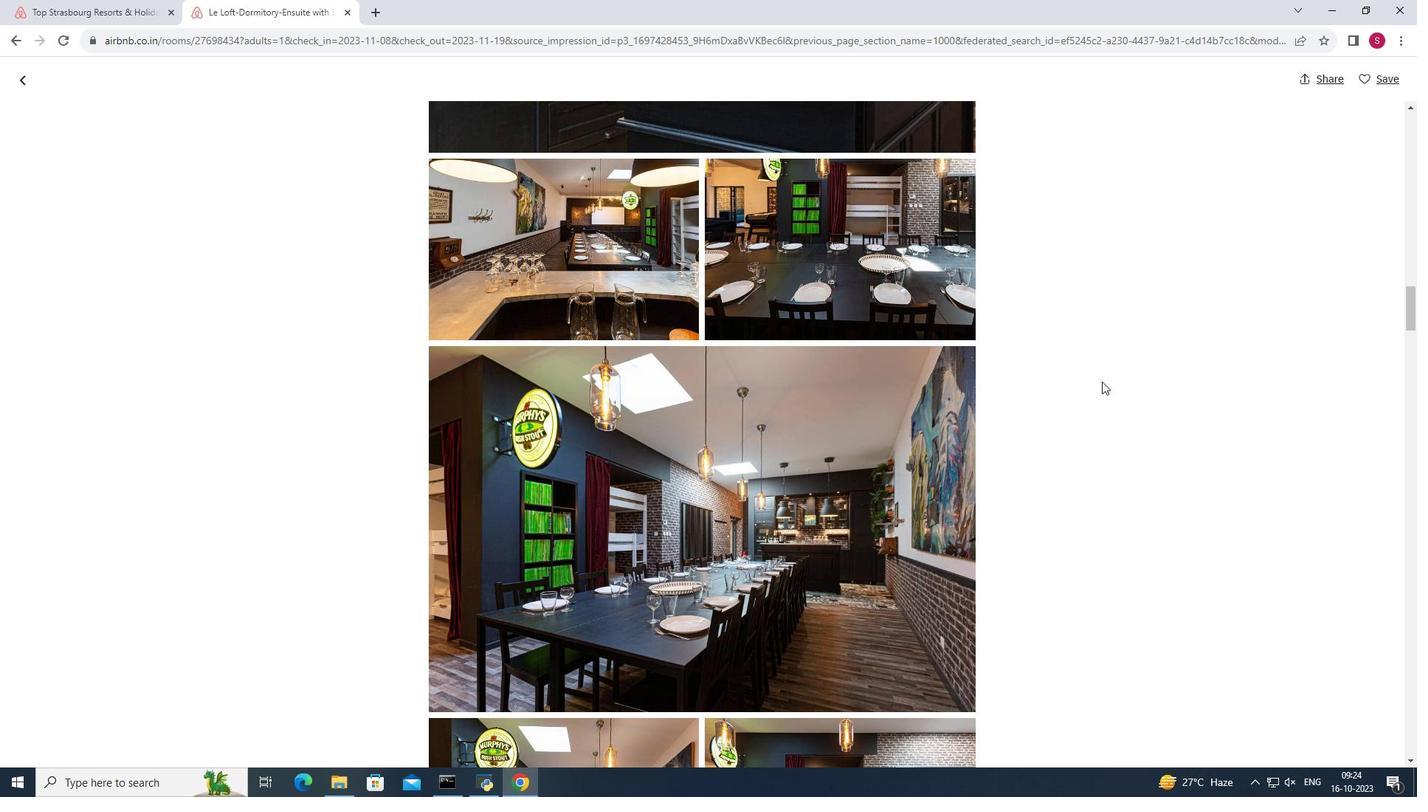 
Action: Mouse scrolled (1187, 466) with delta (0, 0)
Screenshot: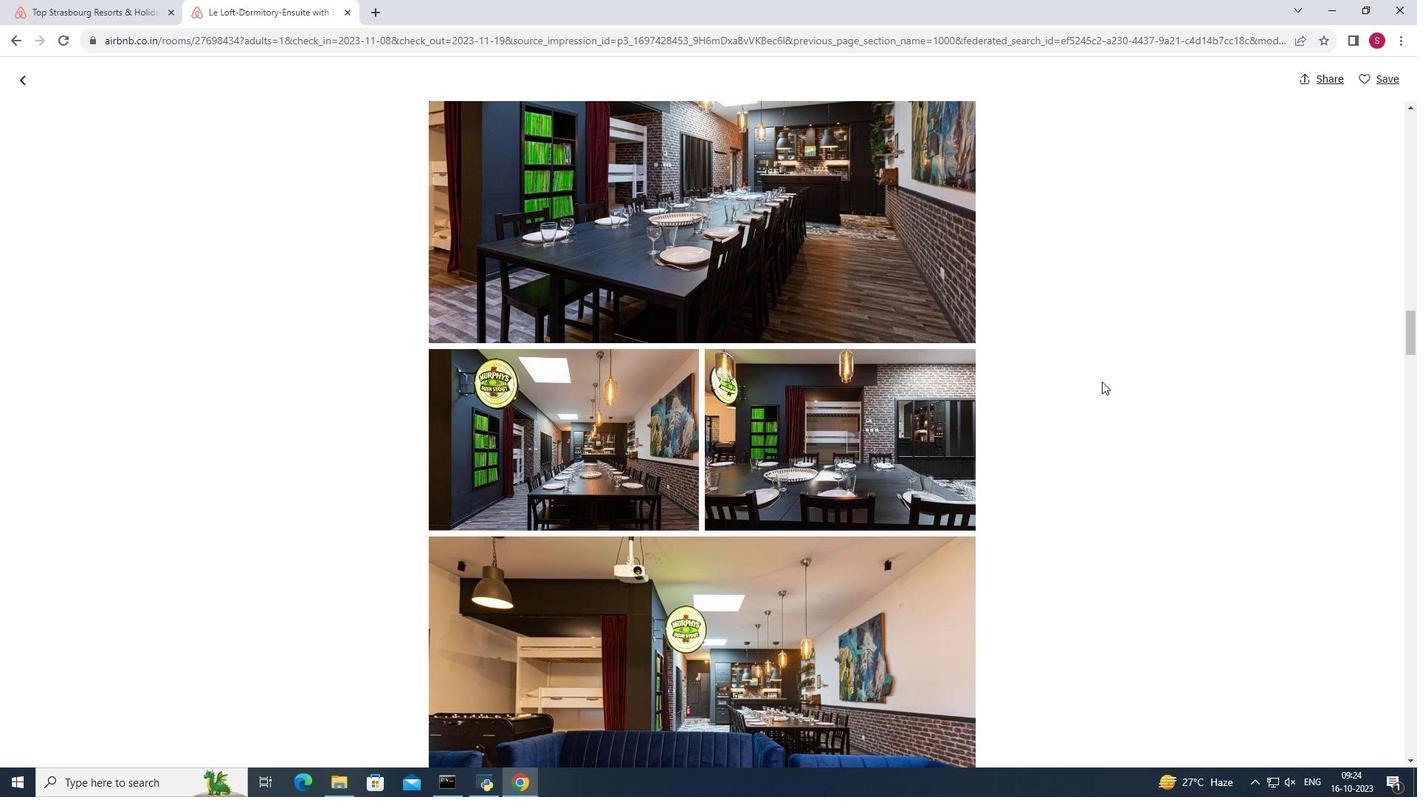 
Action: Mouse scrolled (1187, 466) with delta (0, 0)
Screenshot: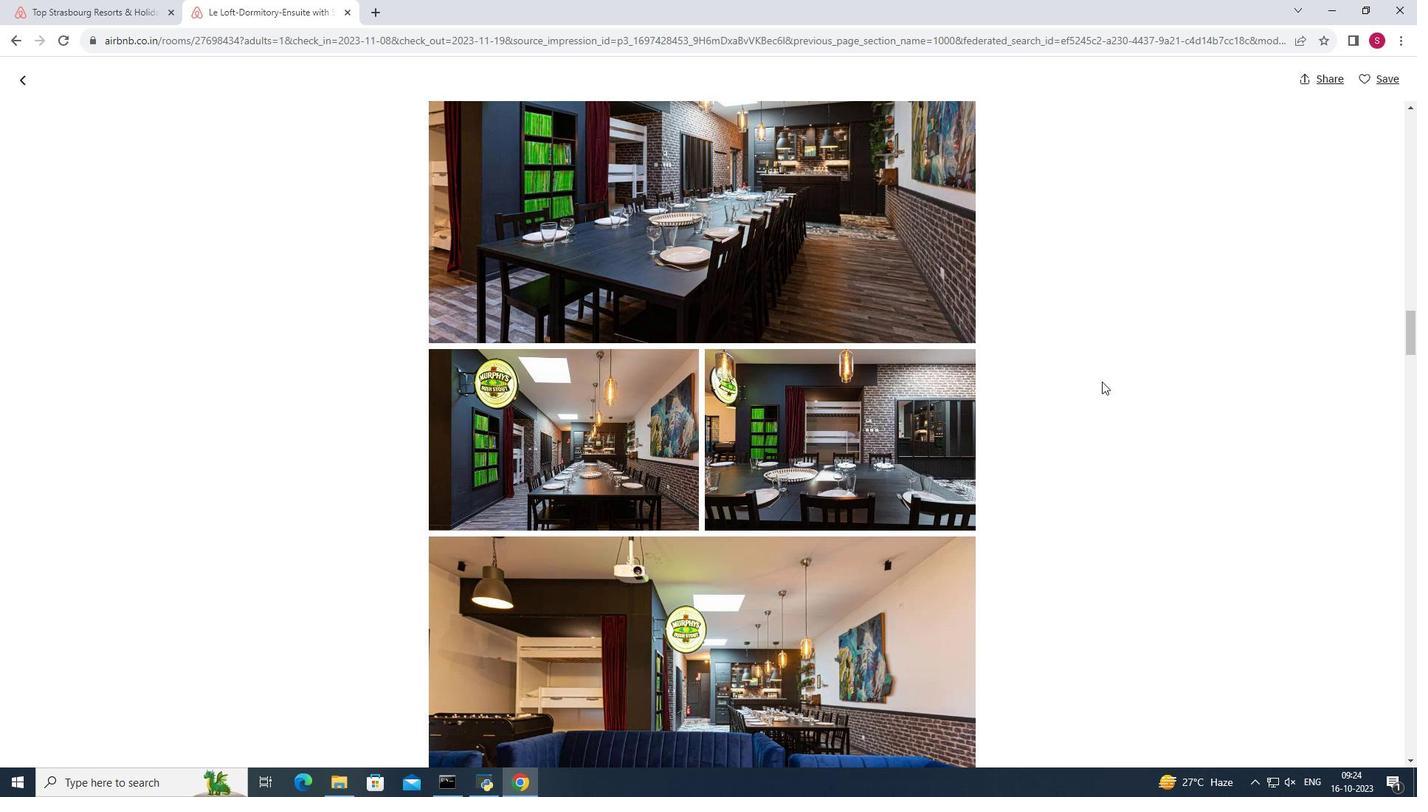
Action: Mouse scrolled (1187, 466) with delta (0, 0)
Screenshot: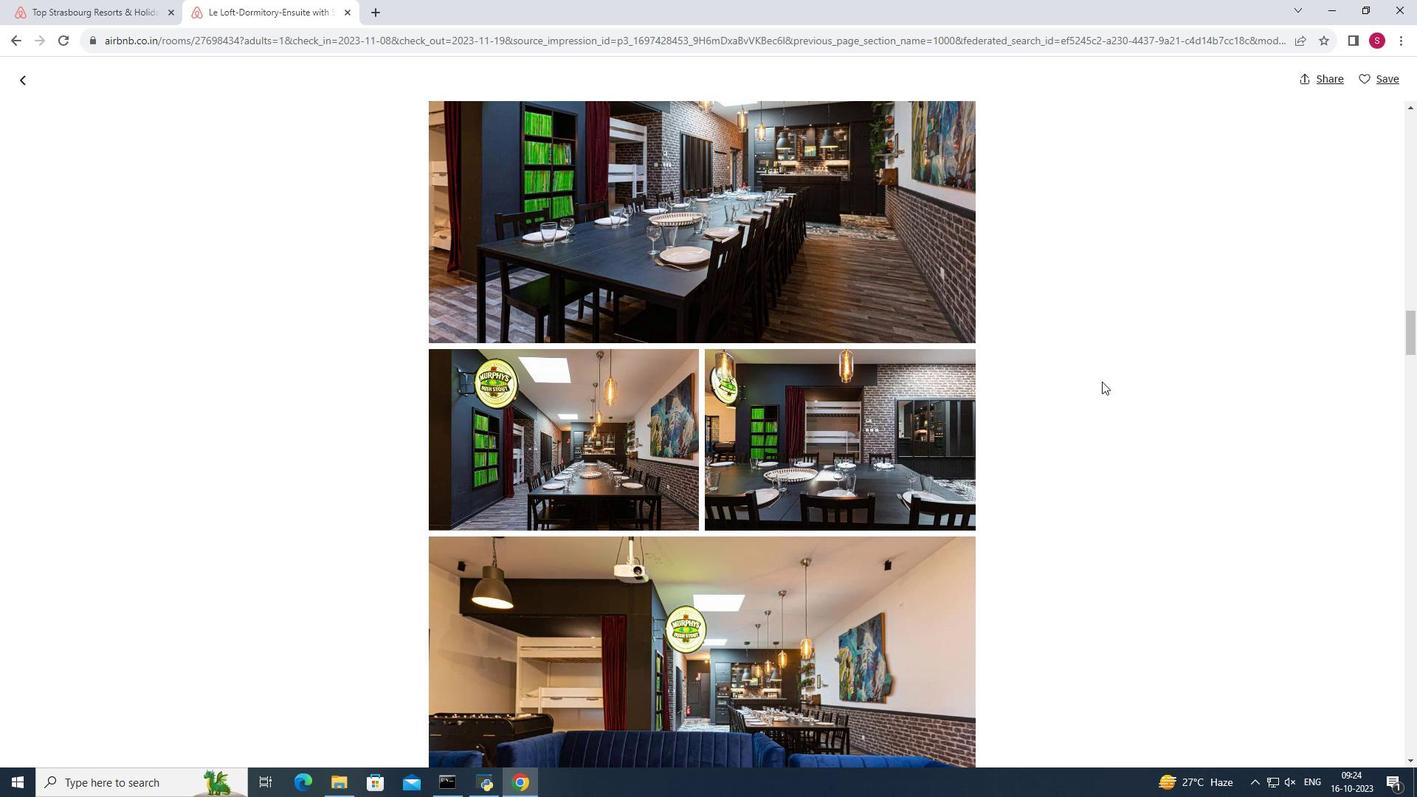 
Action: Mouse scrolled (1187, 466) with delta (0, 0)
Screenshot: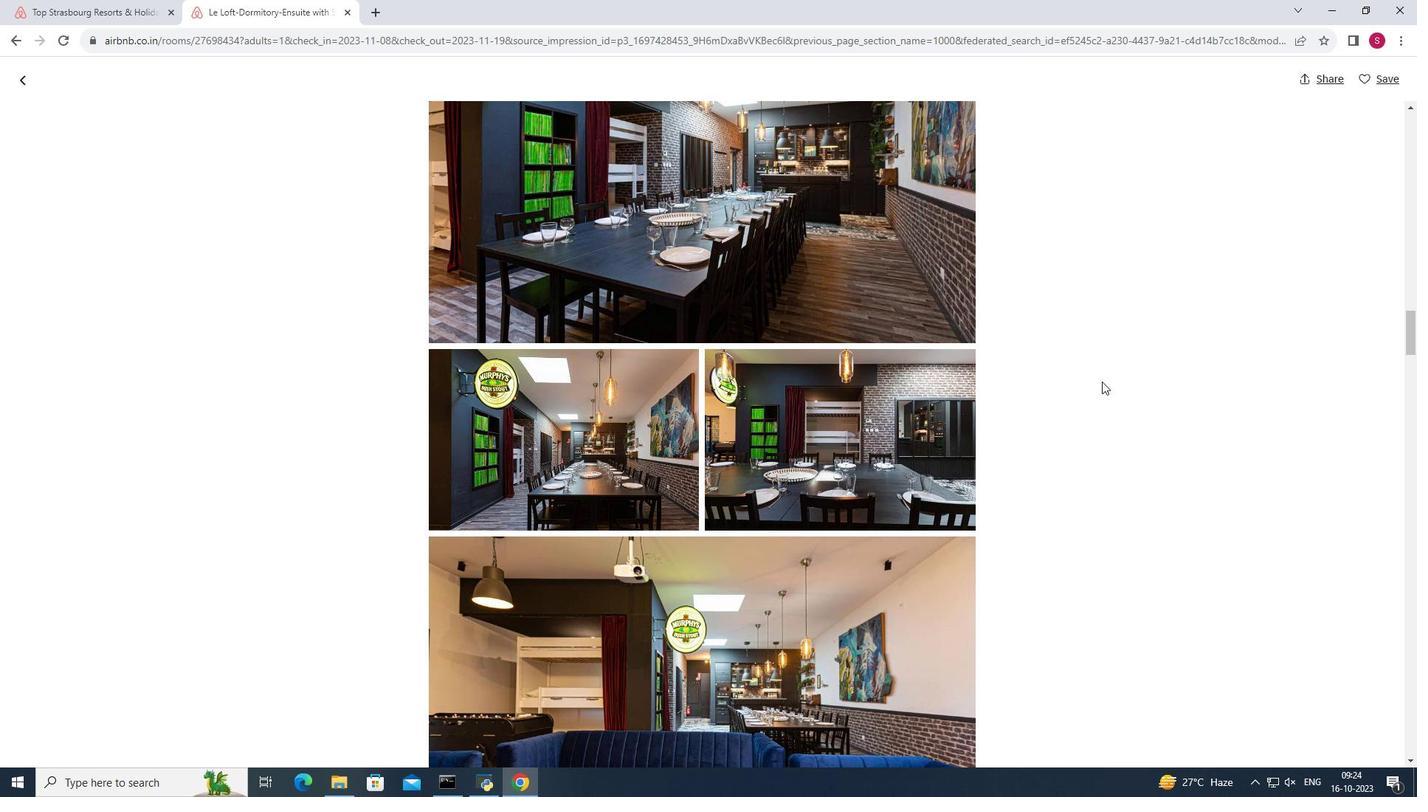 
Action: Mouse scrolled (1187, 466) with delta (0, 0)
Screenshot: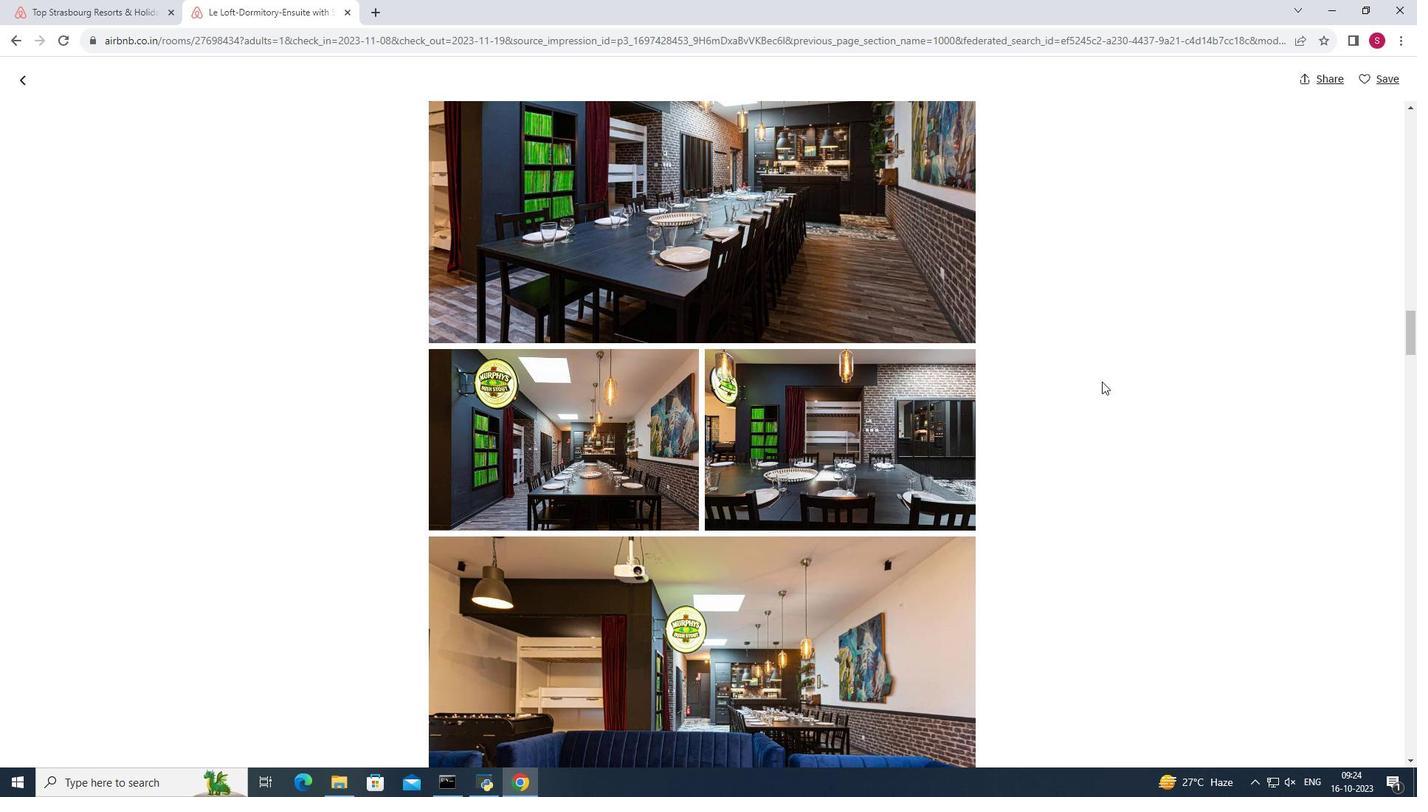 
Action: Mouse scrolled (1187, 466) with delta (0, 0)
Screenshot: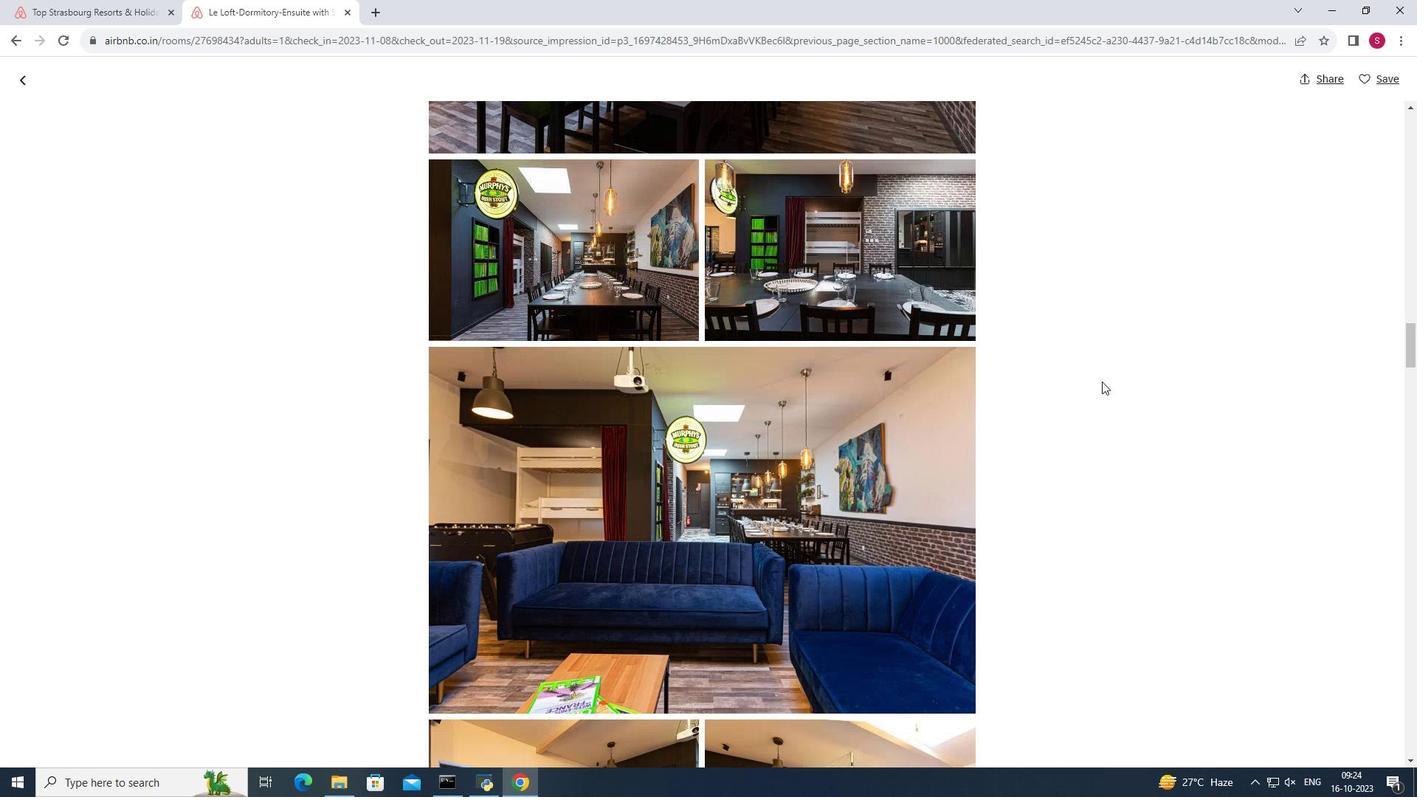 
Action: Mouse scrolled (1187, 466) with delta (0, 0)
Screenshot: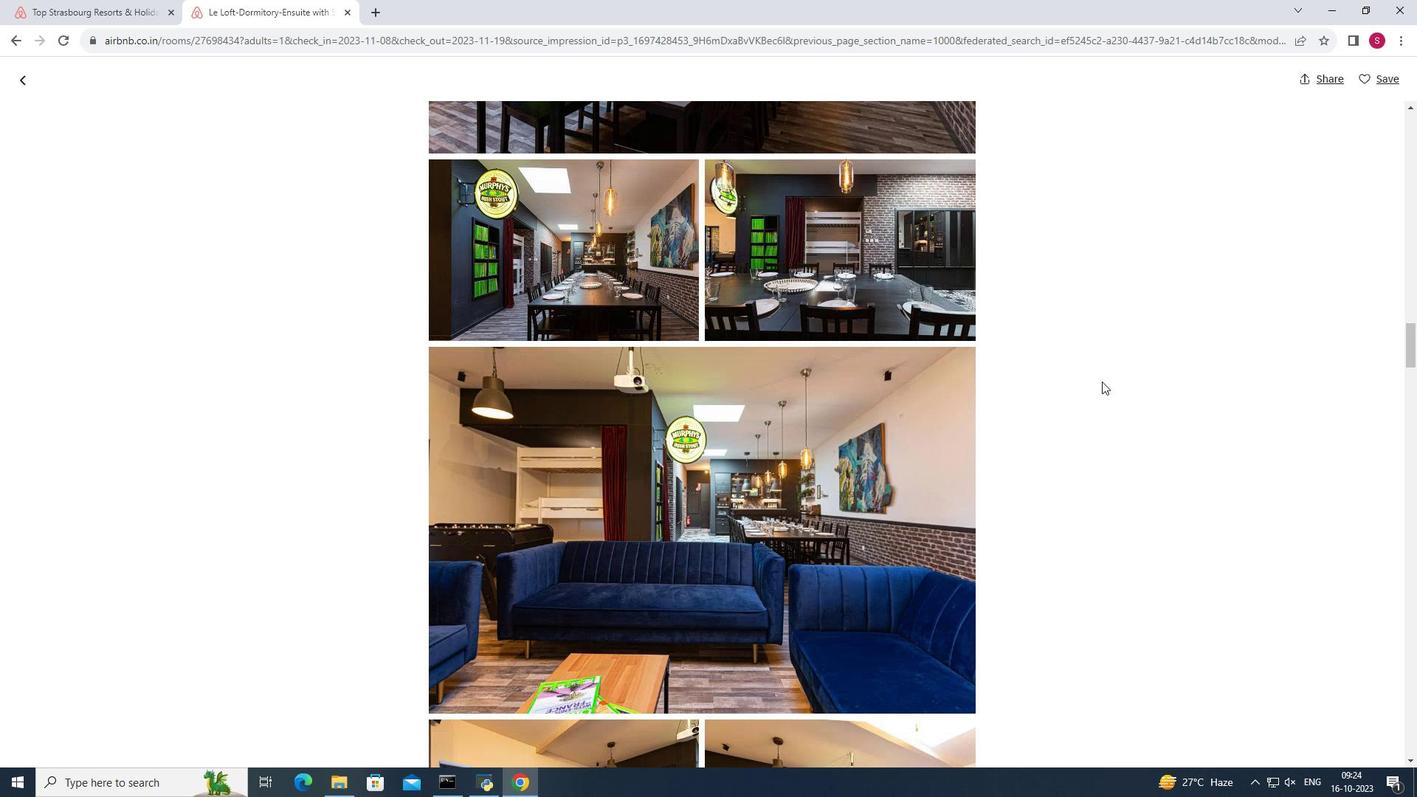 
Action: Mouse scrolled (1187, 466) with delta (0, 0)
Screenshot: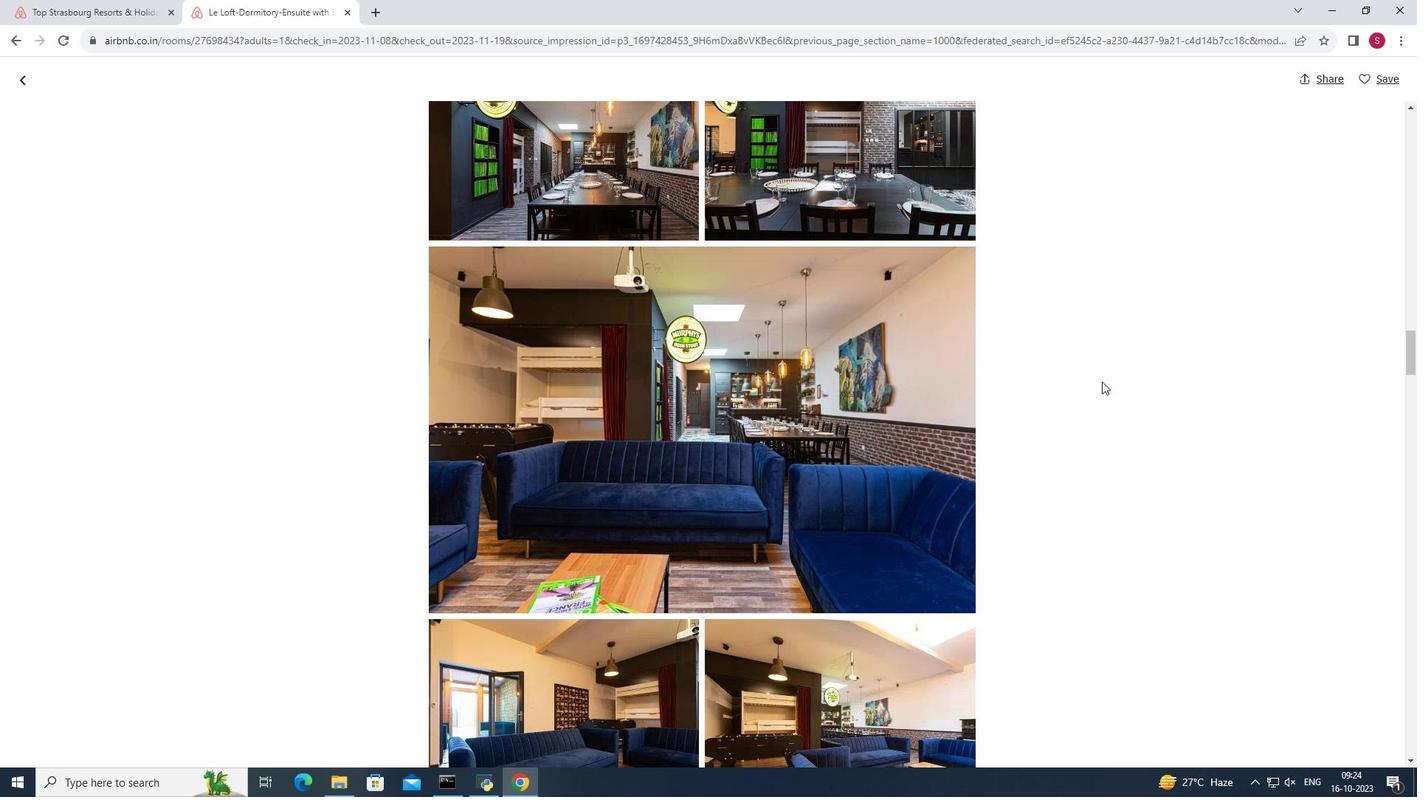 
Action: Mouse scrolled (1187, 466) with delta (0, 0)
Screenshot: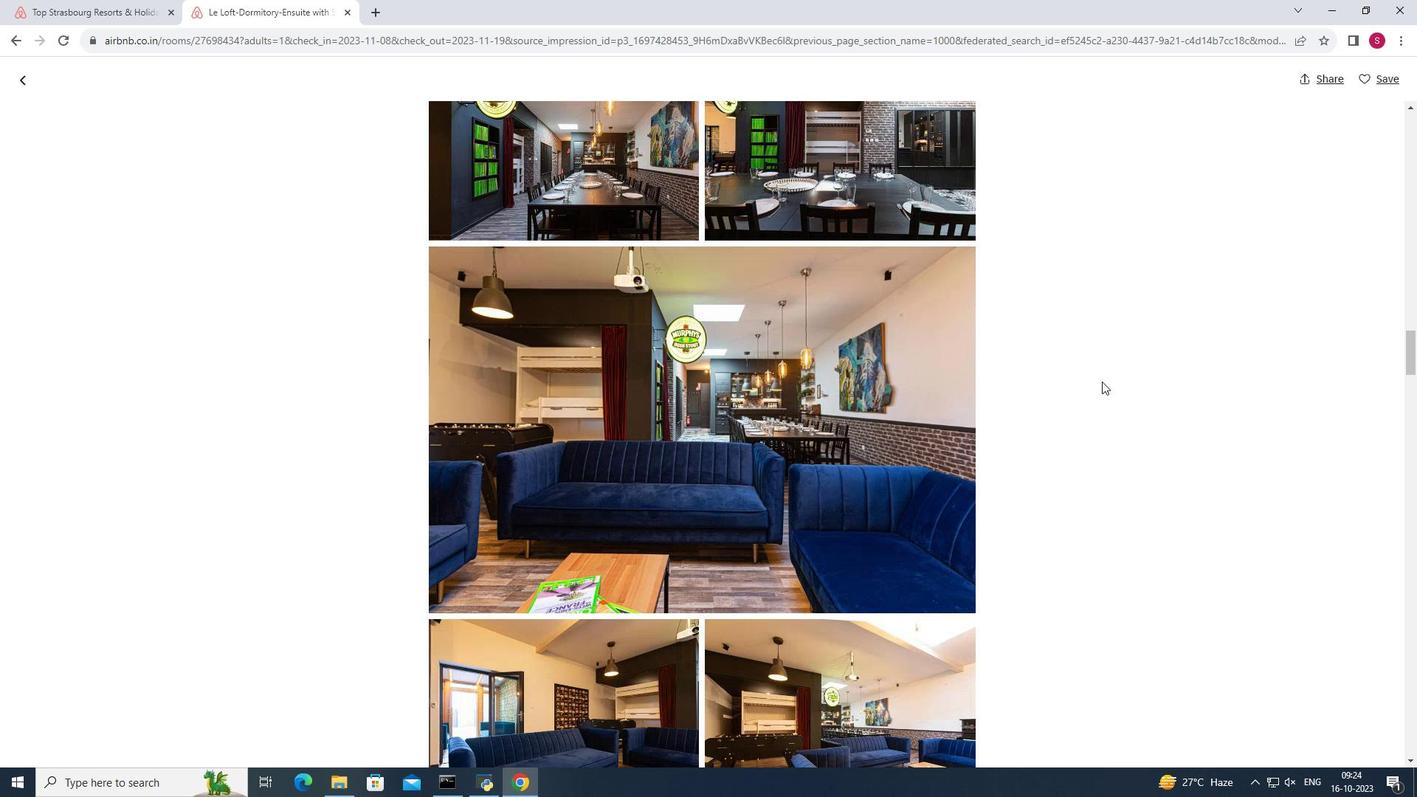 
Action: Mouse scrolled (1187, 466) with delta (0, 0)
Screenshot: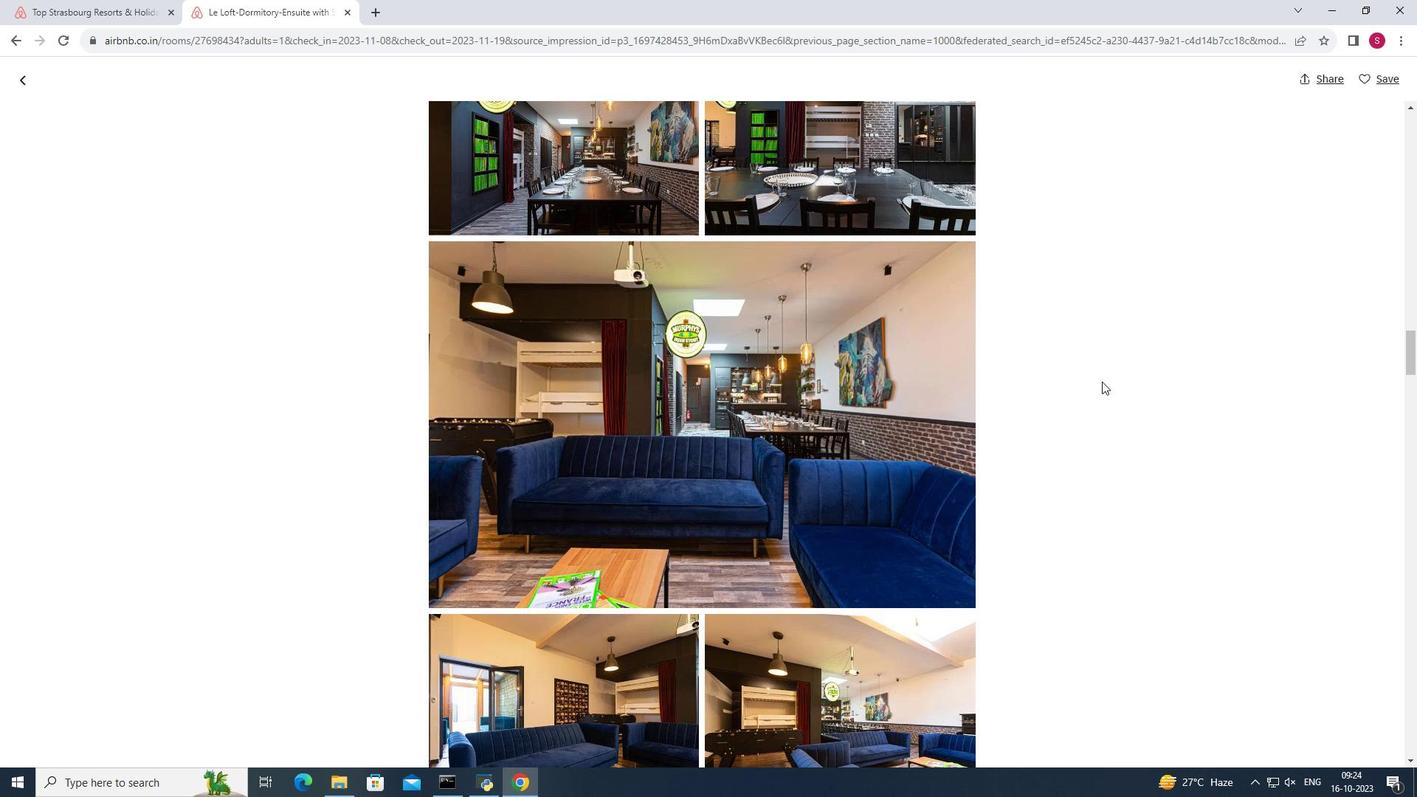 
Action: Mouse scrolled (1187, 466) with delta (0, 0)
Screenshot: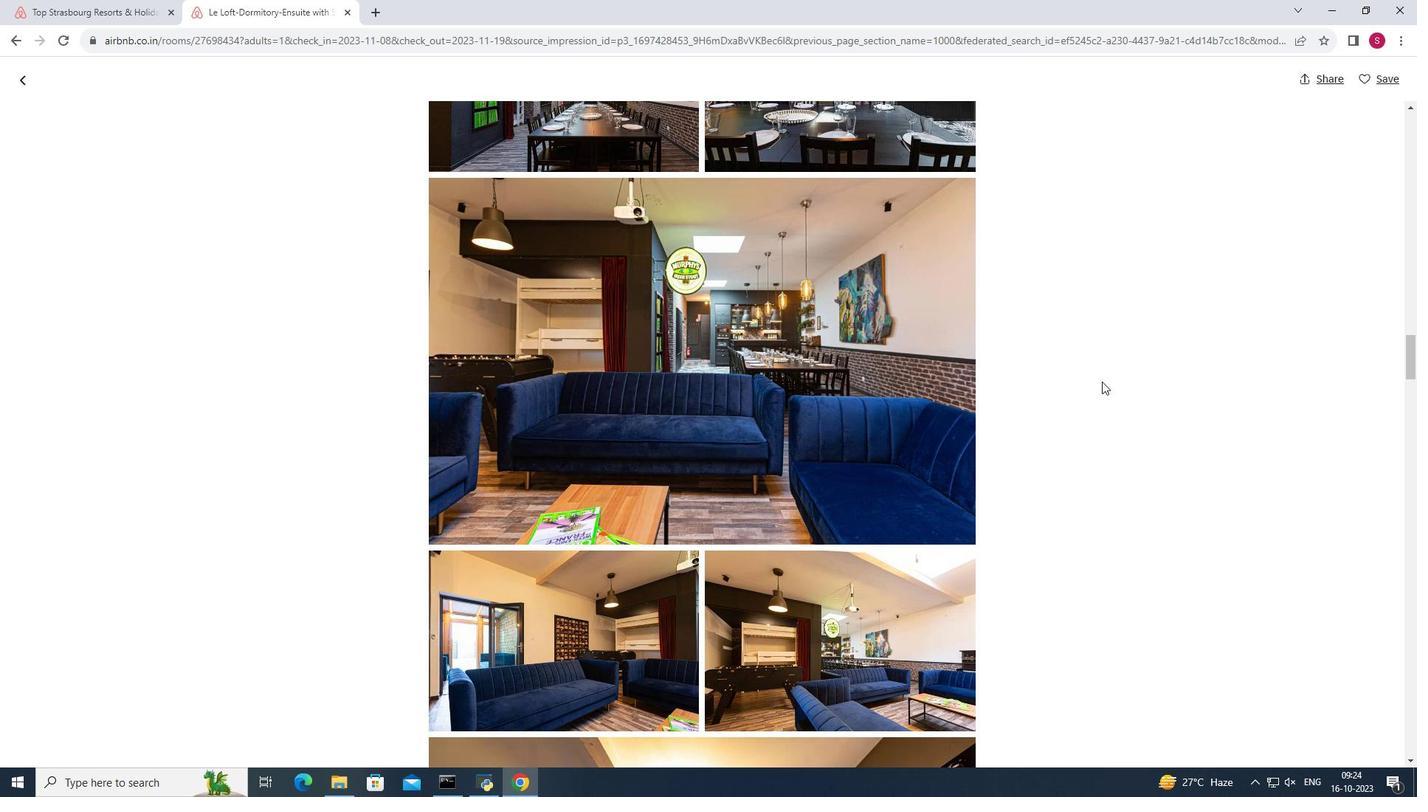 
Action: Mouse scrolled (1187, 466) with delta (0, 0)
Screenshot: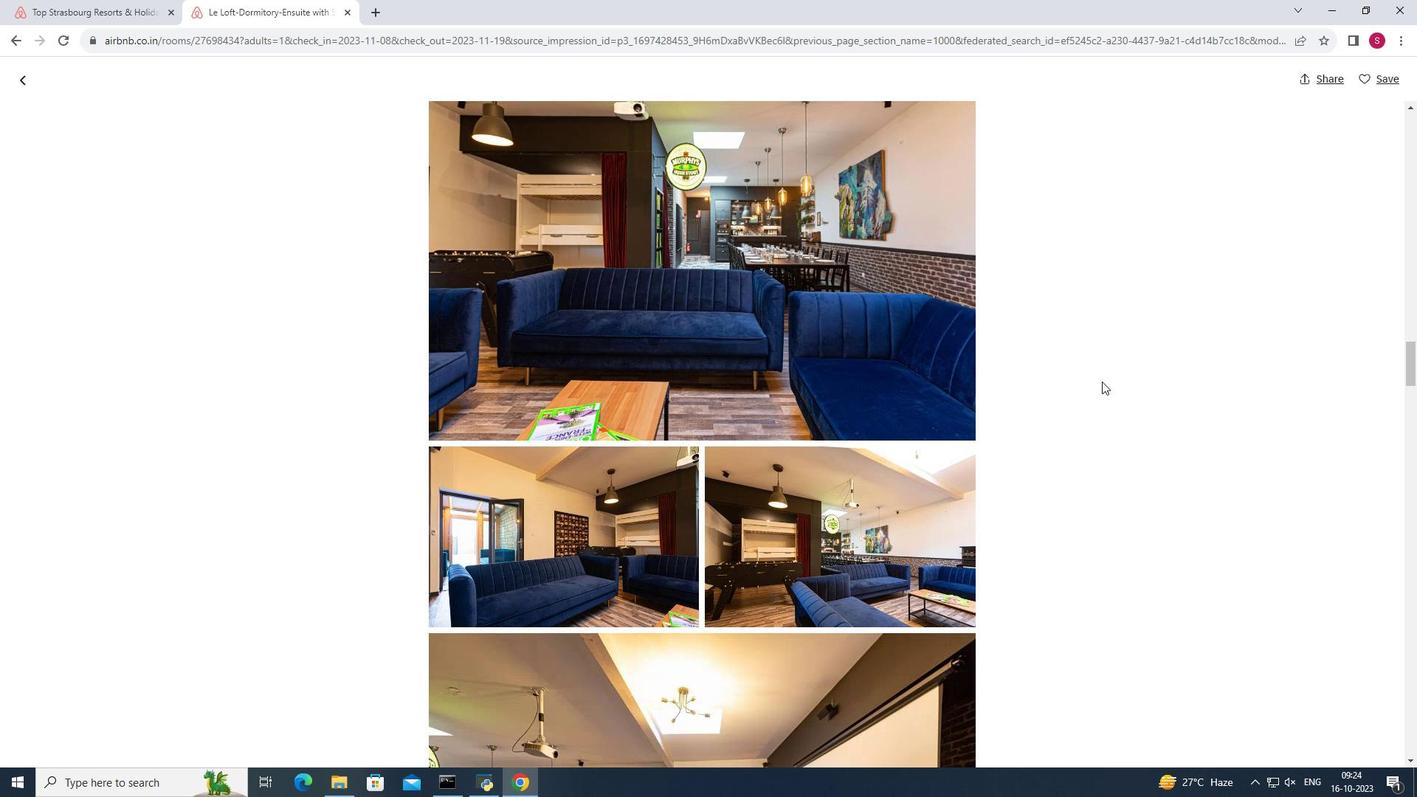 
Action: Mouse scrolled (1187, 466) with delta (0, 0)
Screenshot: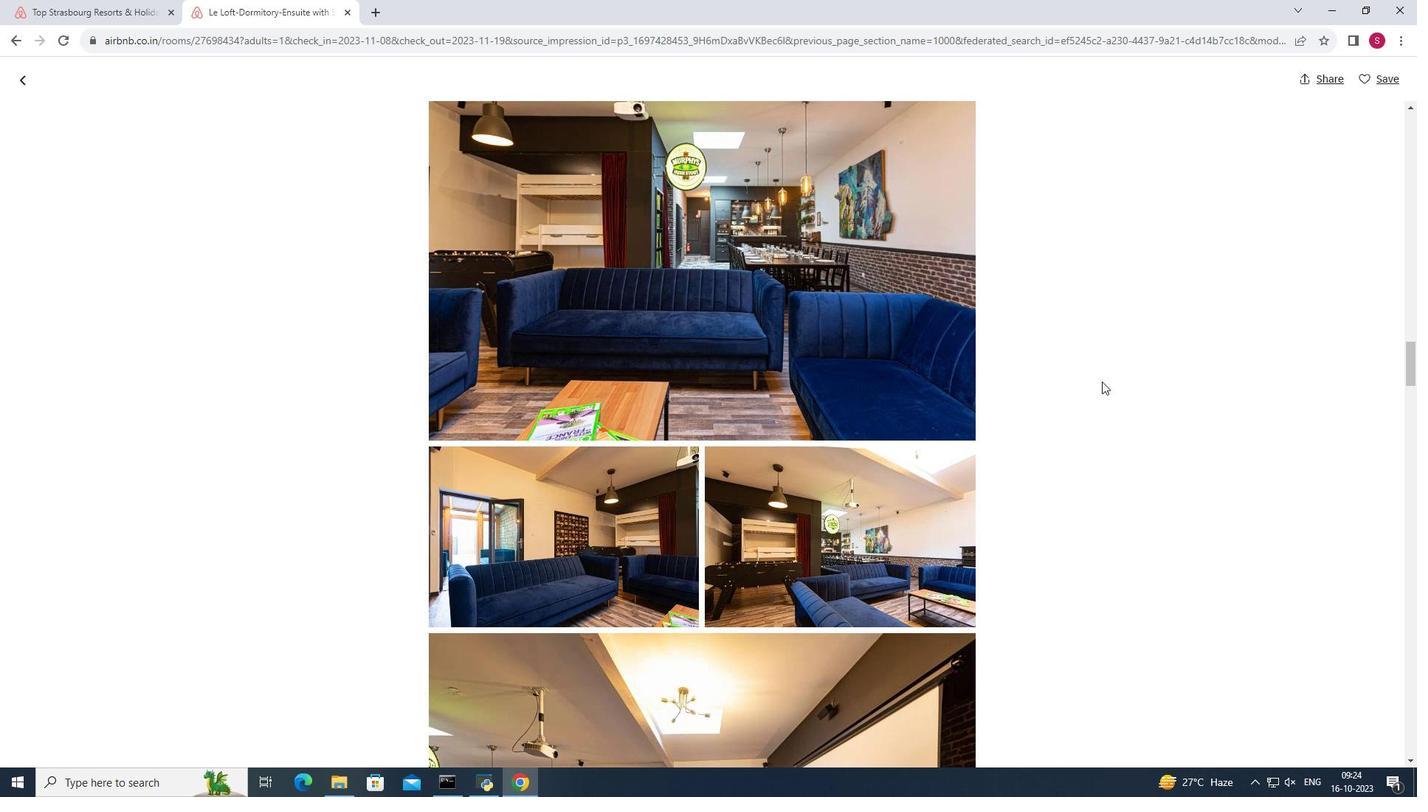 
Action: Mouse scrolled (1187, 466) with delta (0, 0)
Screenshot: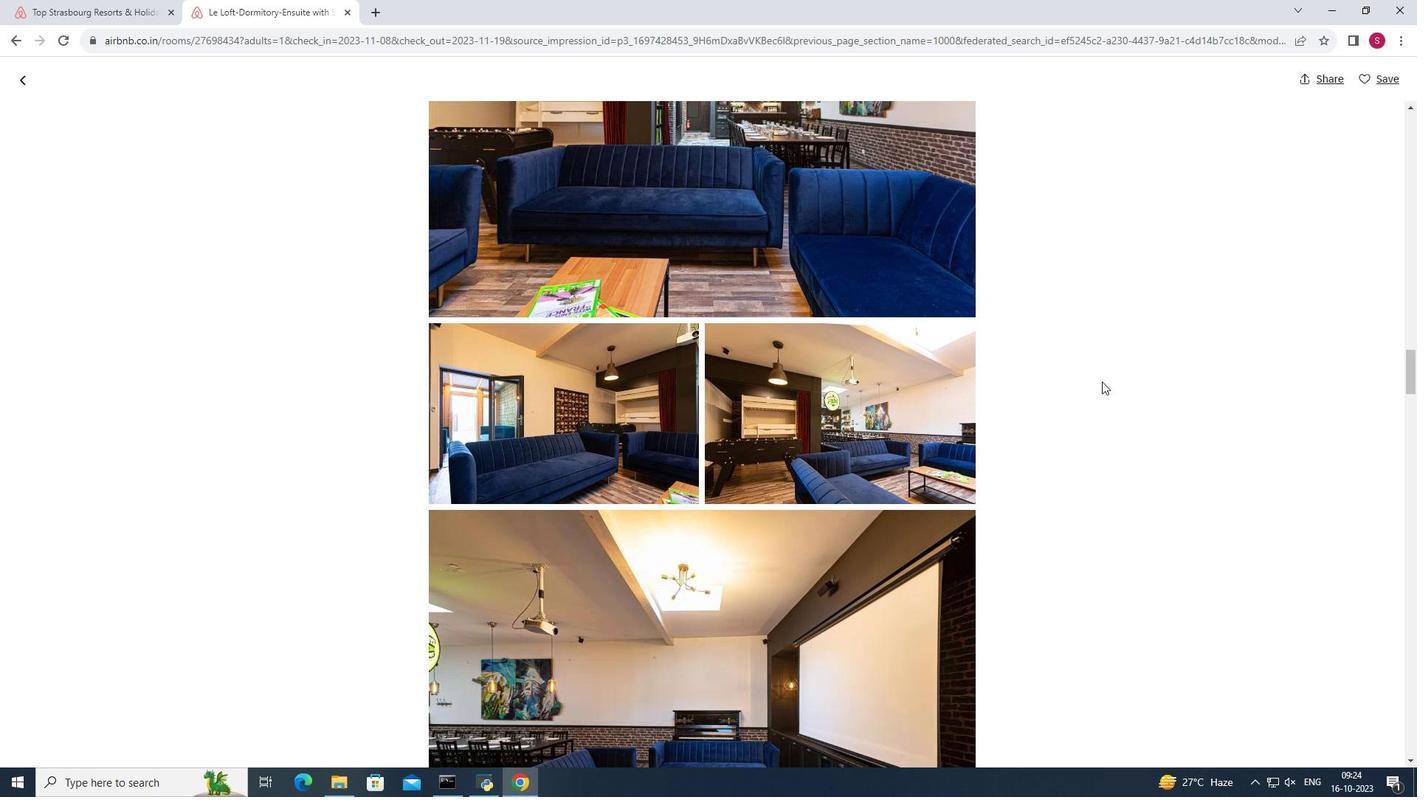 
Action: Mouse scrolled (1187, 466) with delta (0, 0)
Screenshot: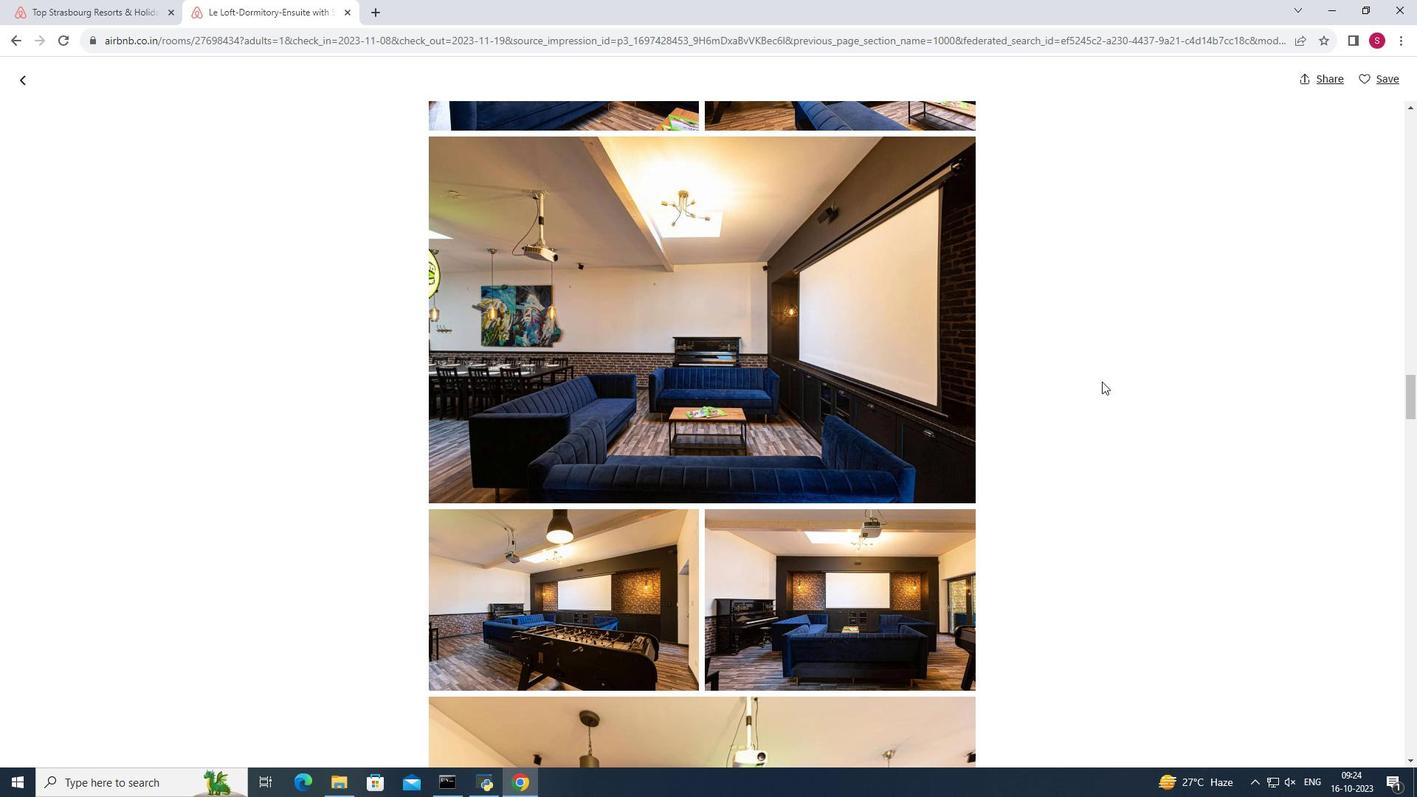 
Action: Mouse scrolled (1187, 466) with delta (0, 0)
Screenshot: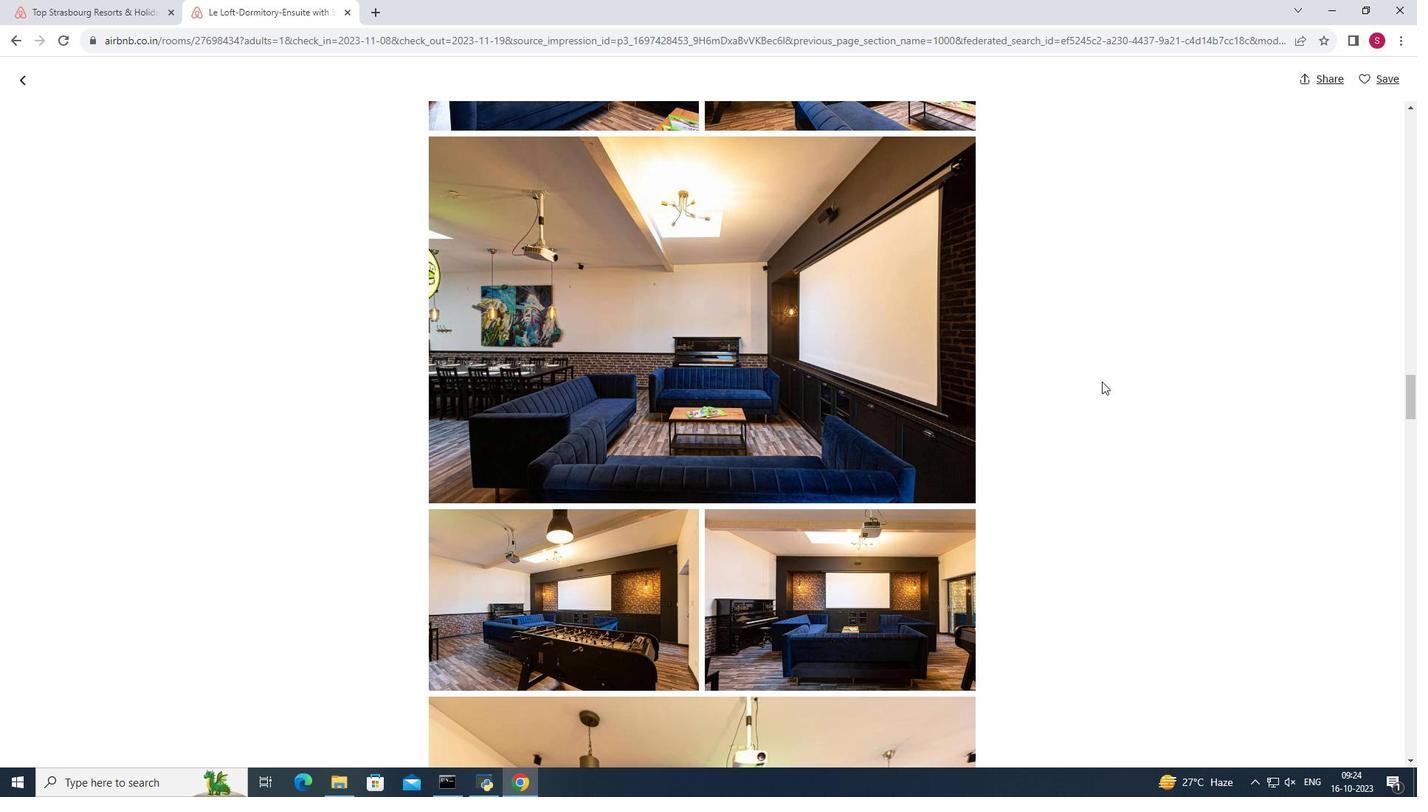 
Action: Mouse scrolled (1187, 466) with delta (0, 0)
Screenshot: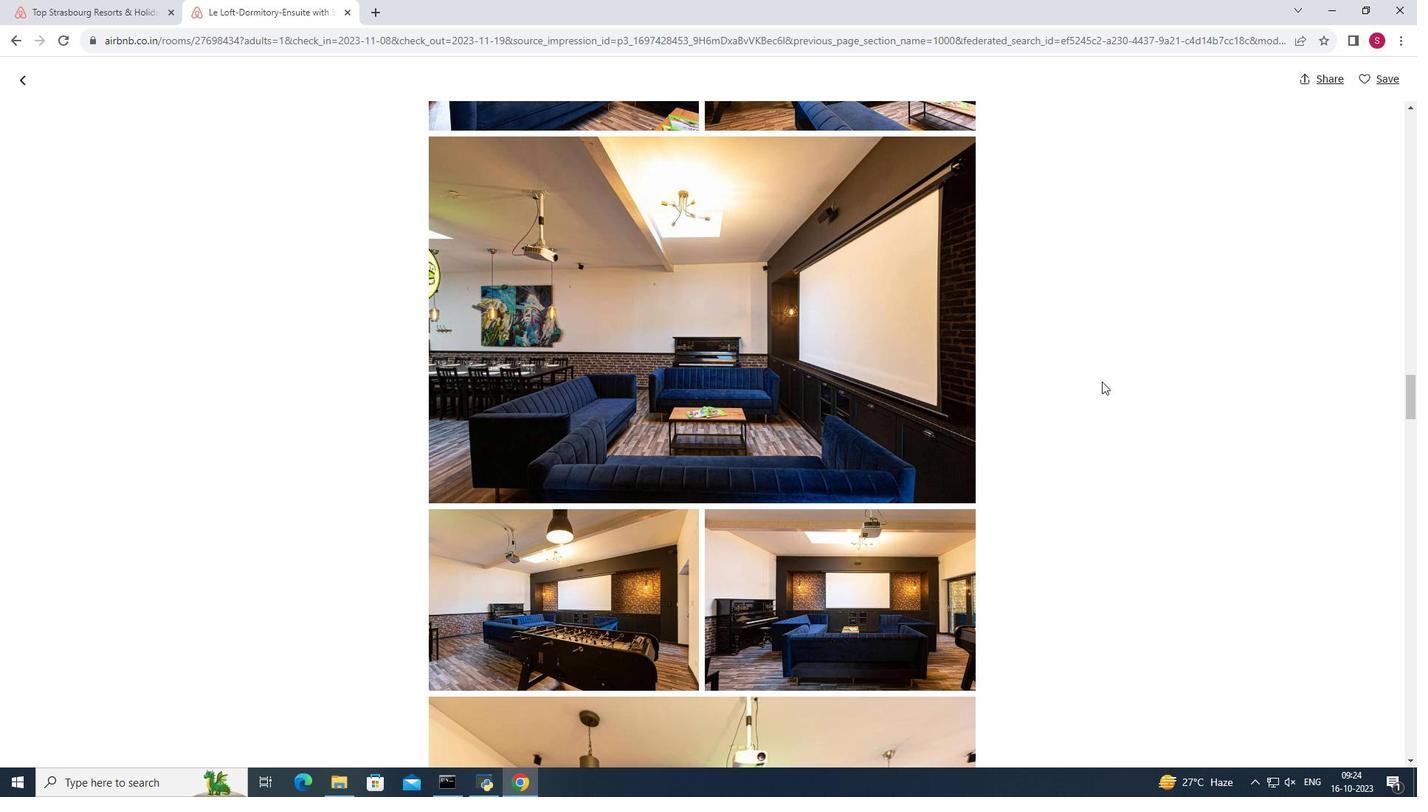
Action: Mouse scrolled (1187, 466) with delta (0, 0)
Screenshot: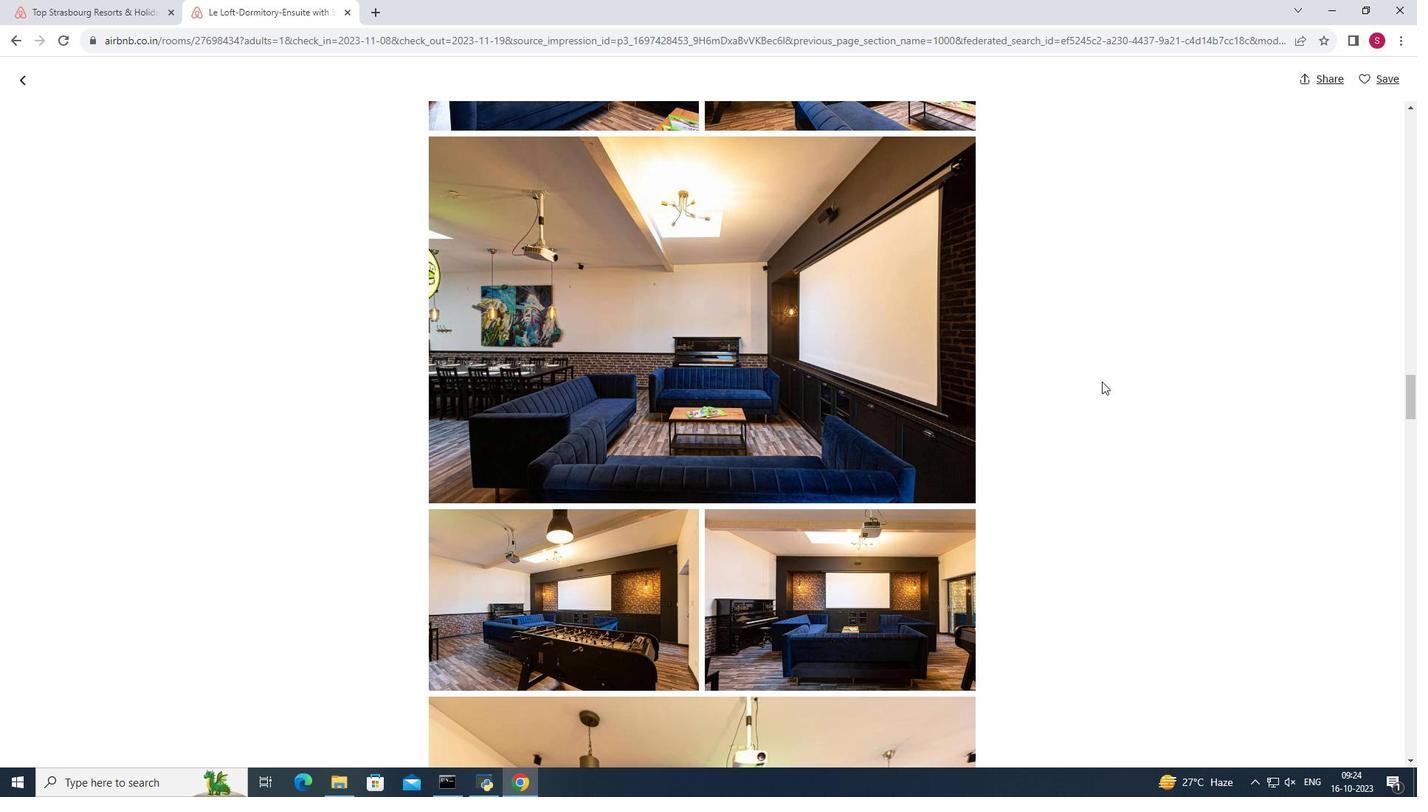 
Action: Mouse scrolled (1187, 466) with delta (0, 0)
Screenshot: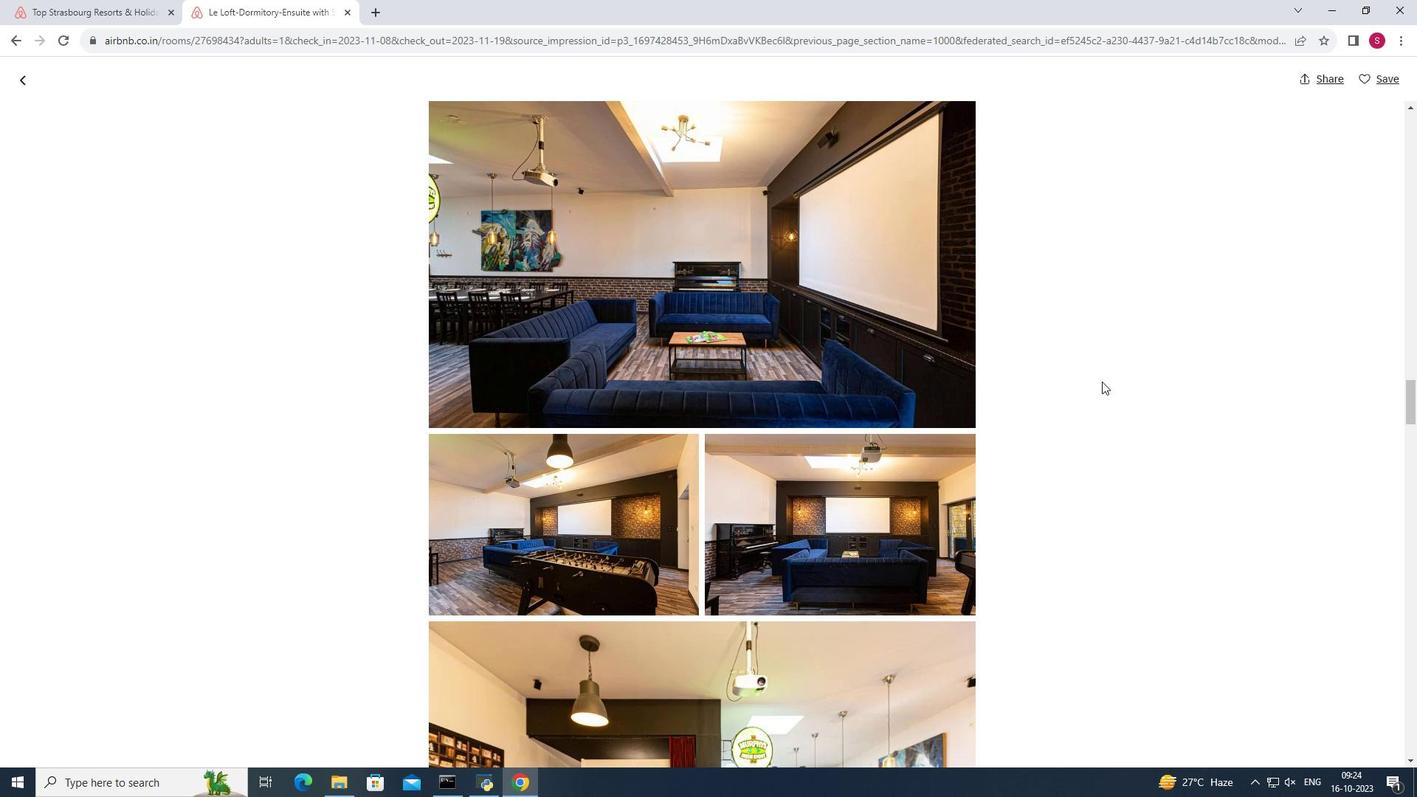 
Action: Mouse scrolled (1187, 466) with delta (0, 0)
Screenshot: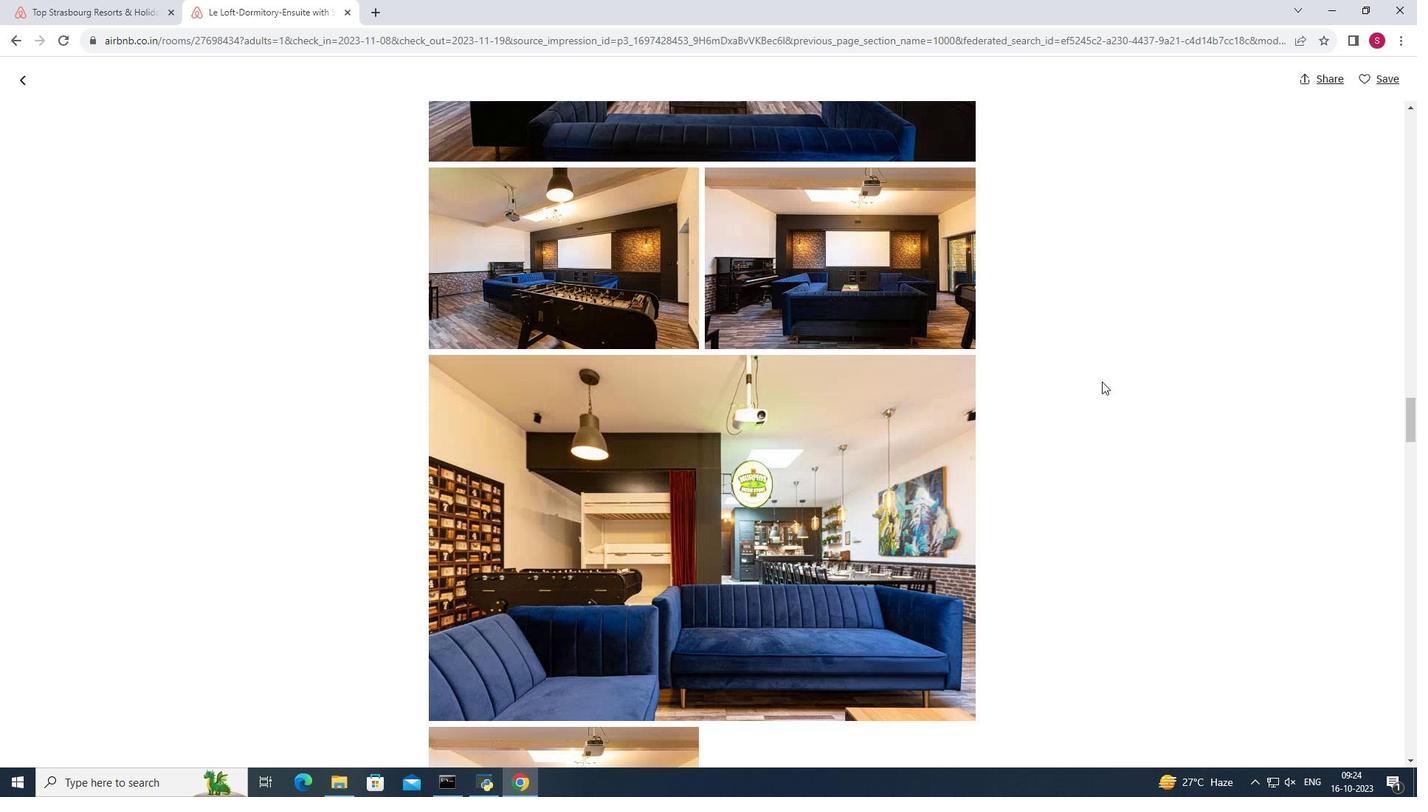 
Action: Mouse scrolled (1187, 466) with delta (0, 0)
Screenshot: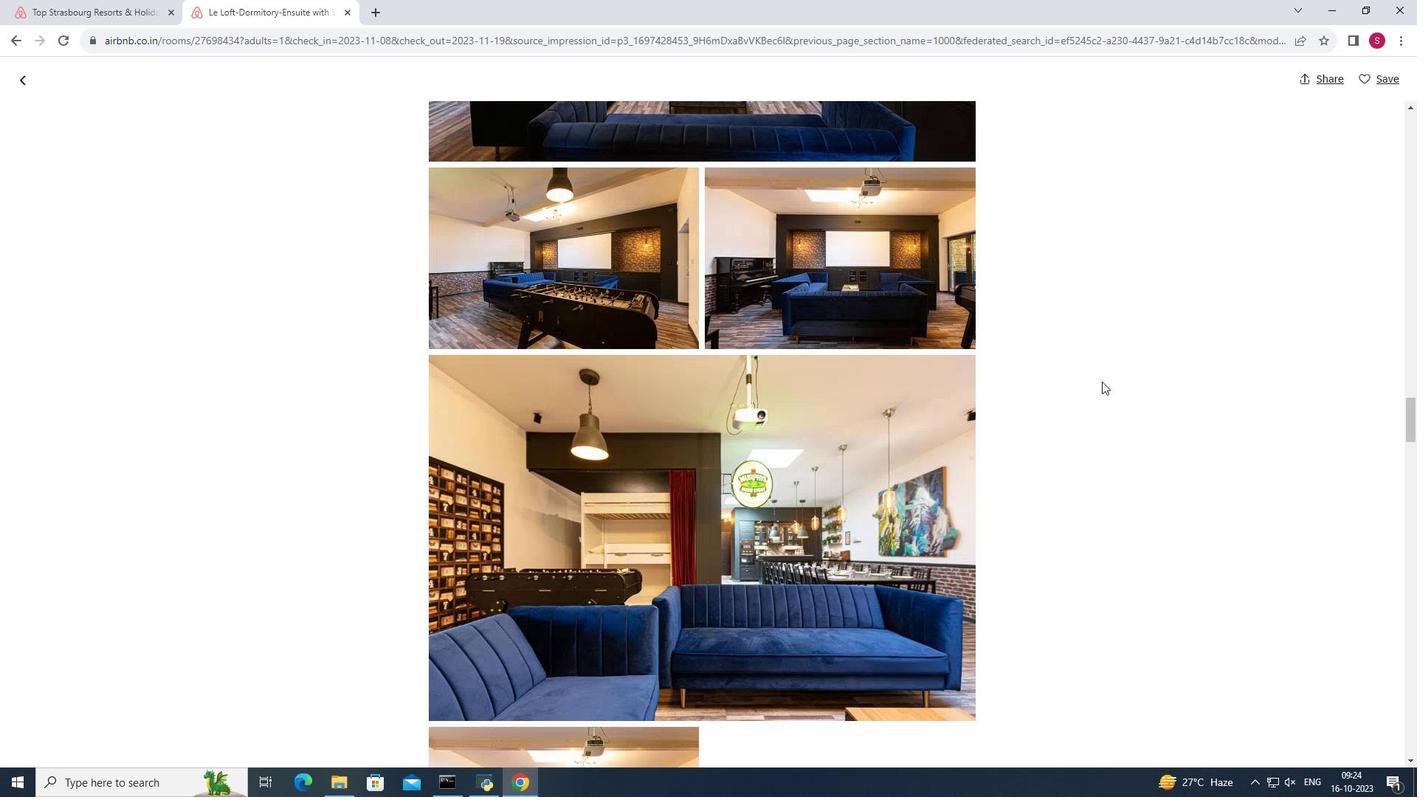 
Action: Mouse scrolled (1187, 466) with delta (0, 0)
Screenshot: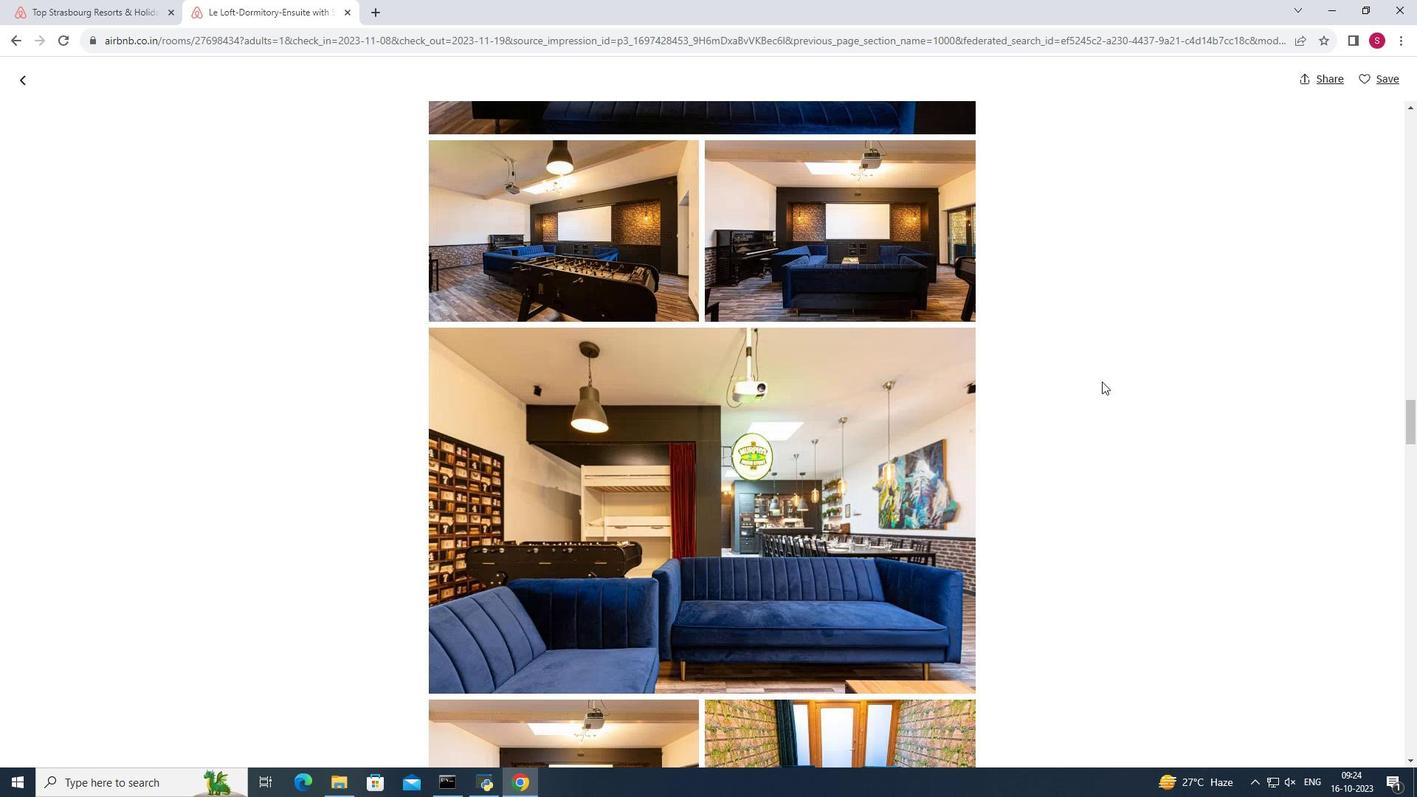 
Action: Mouse scrolled (1187, 466) with delta (0, 0)
Screenshot: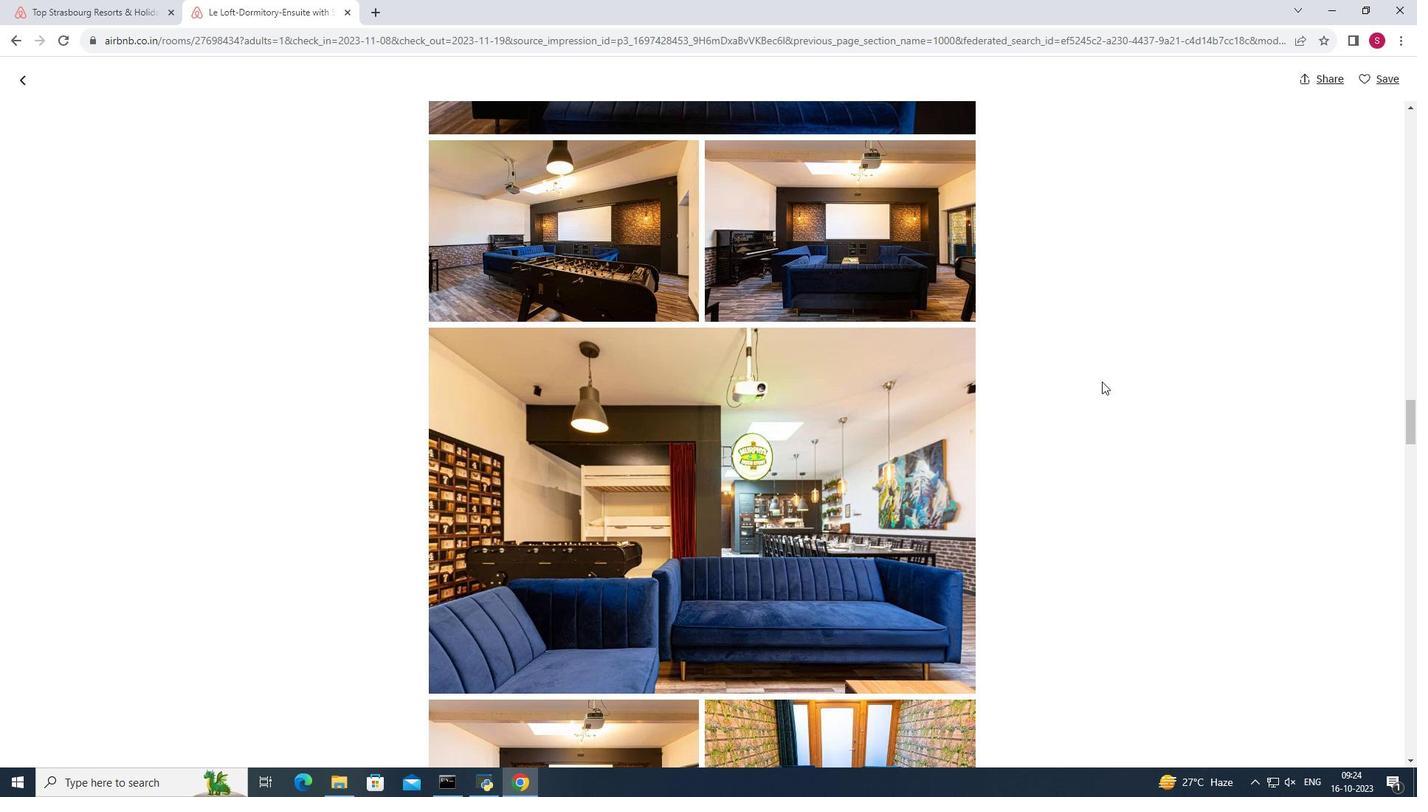 
Action: Mouse scrolled (1187, 466) with delta (0, 0)
Screenshot: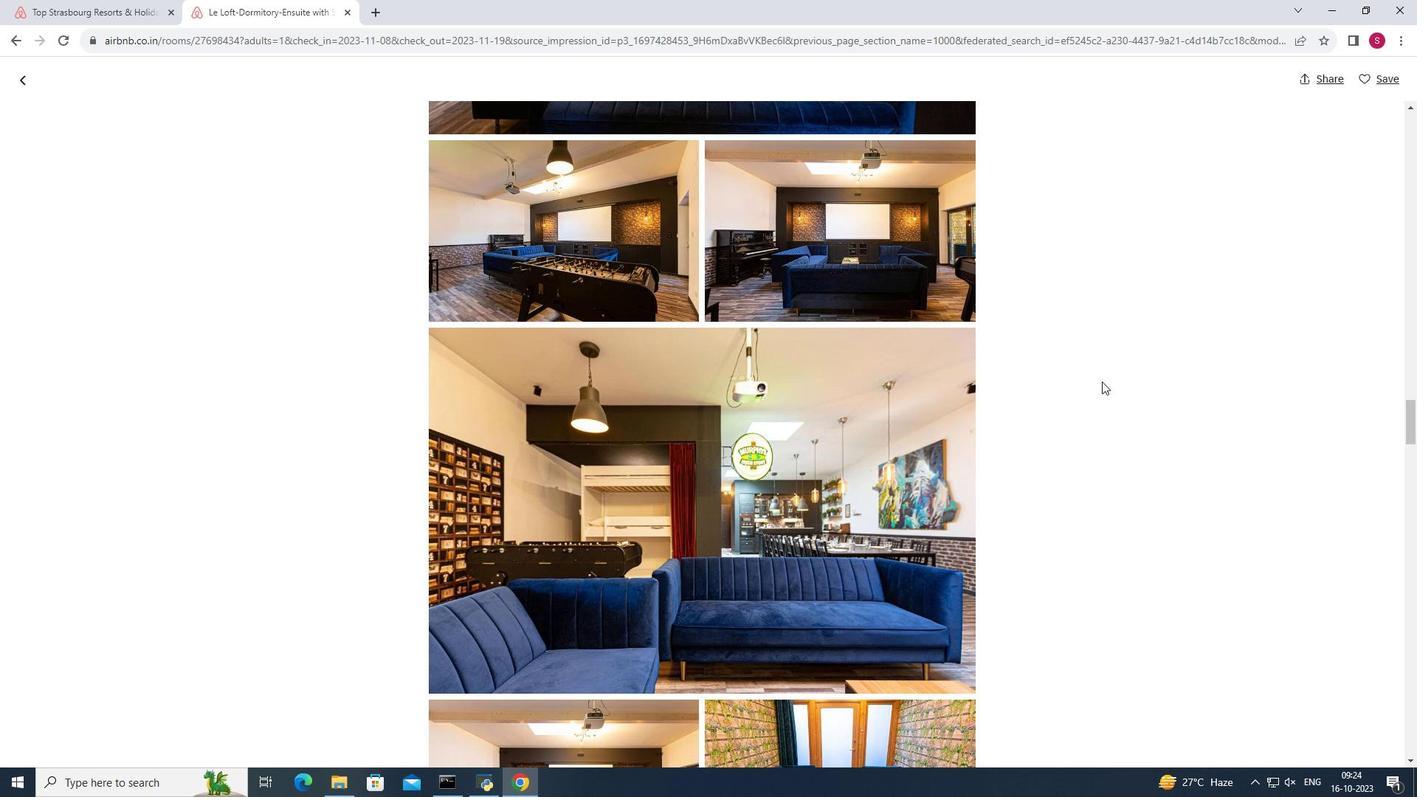 
Action: Mouse scrolled (1187, 466) with delta (0, 0)
Screenshot: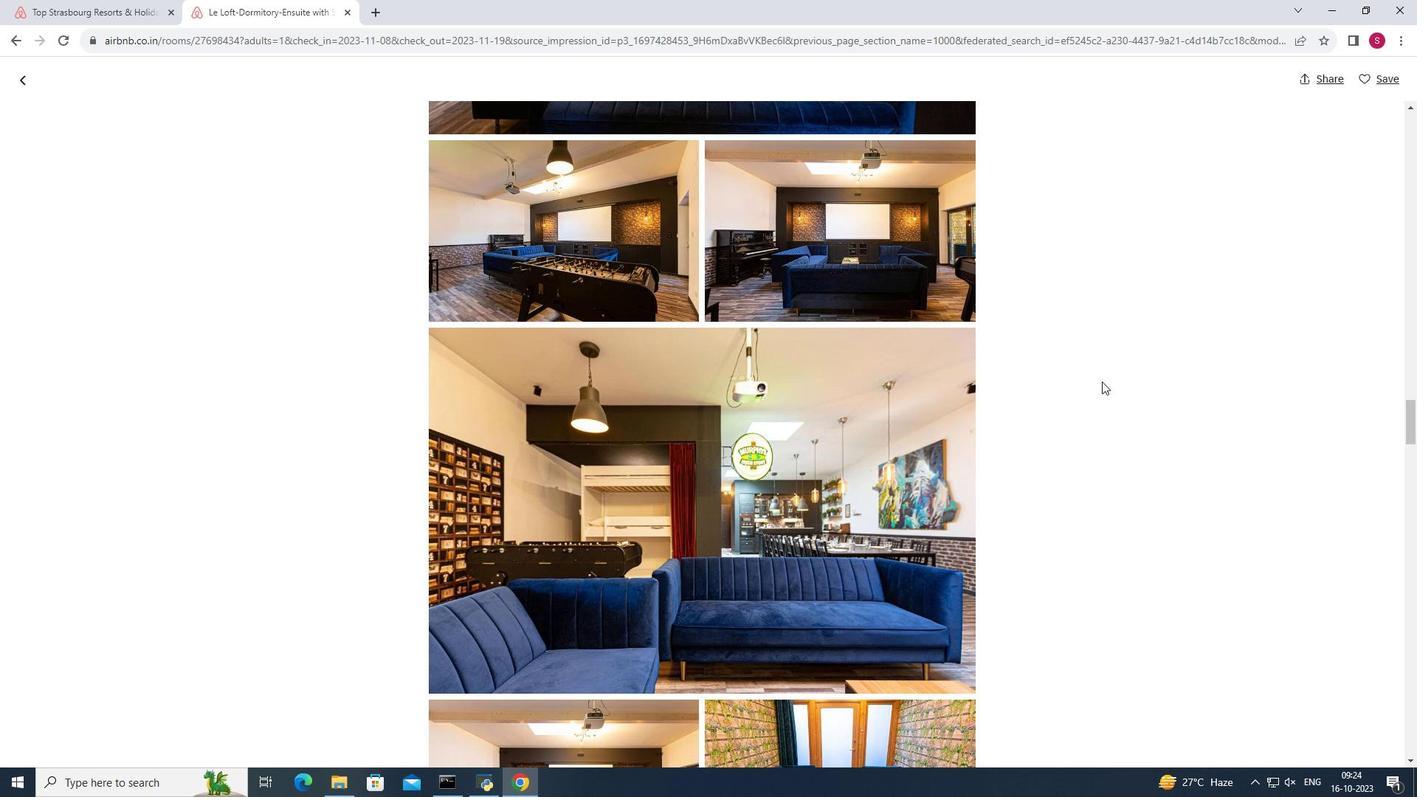 
Action: Mouse scrolled (1187, 466) with delta (0, 0)
Screenshot: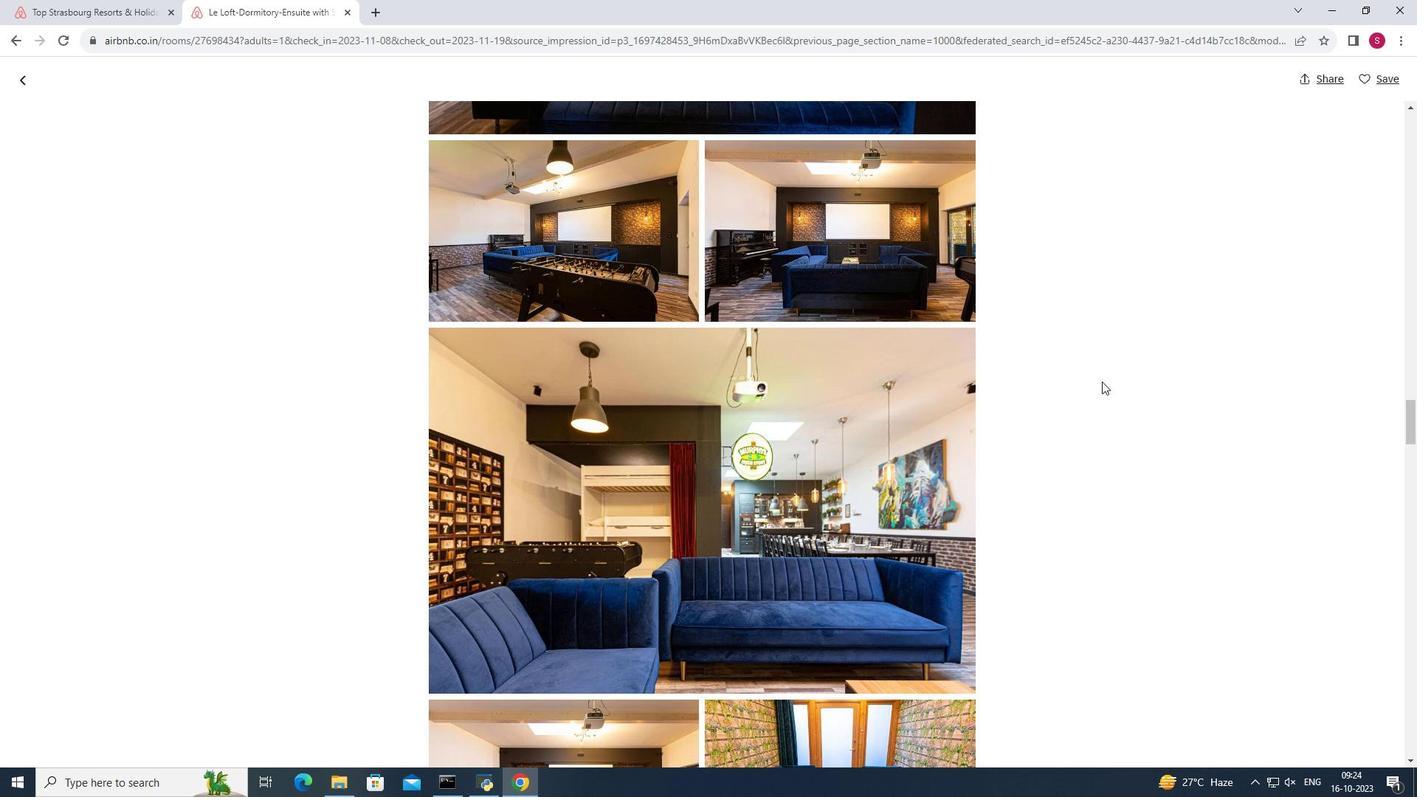 
Action: Mouse scrolled (1187, 466) with delta (0, 0)
Screenshot: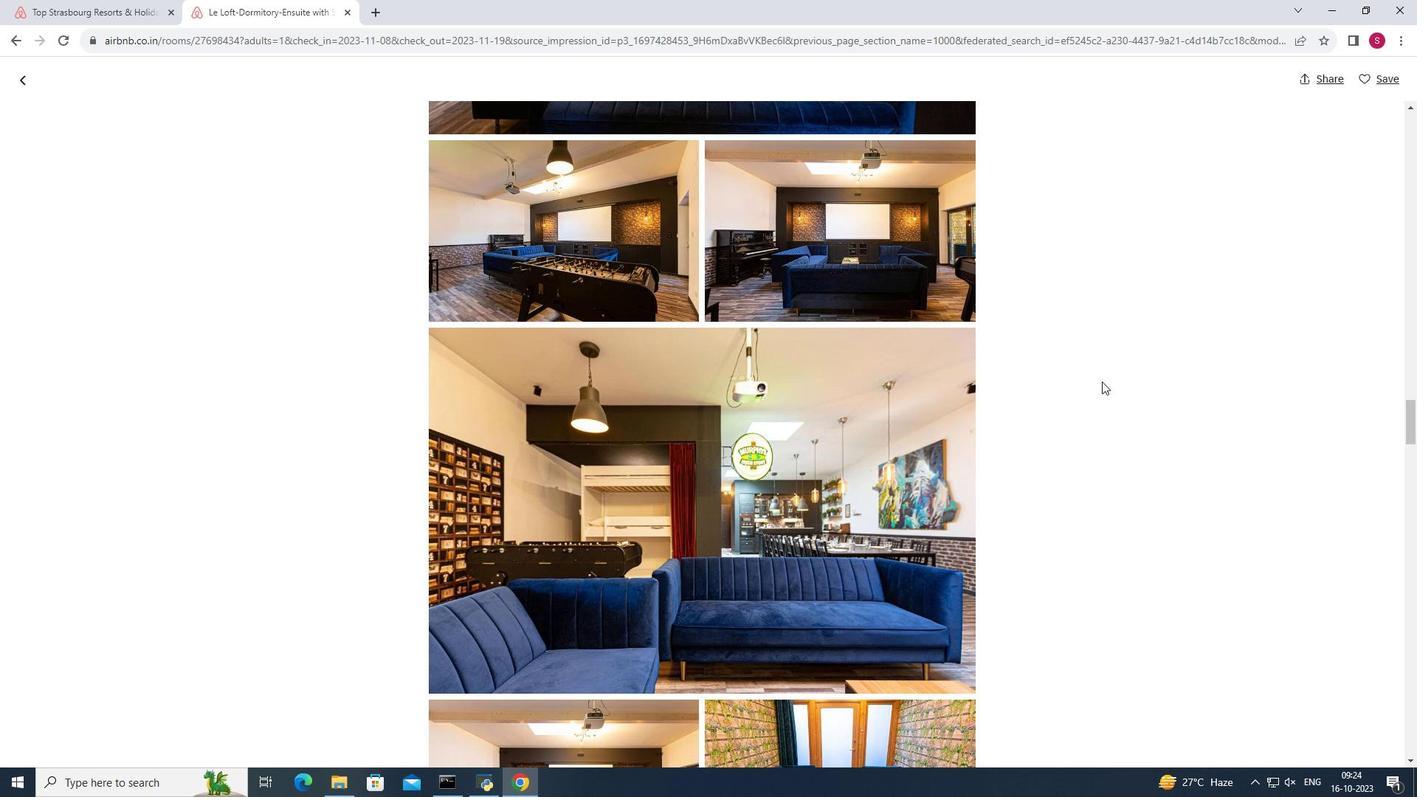 
Action: Mouse scrolled (1187, 466) with delta (0, 0)
Screenshot: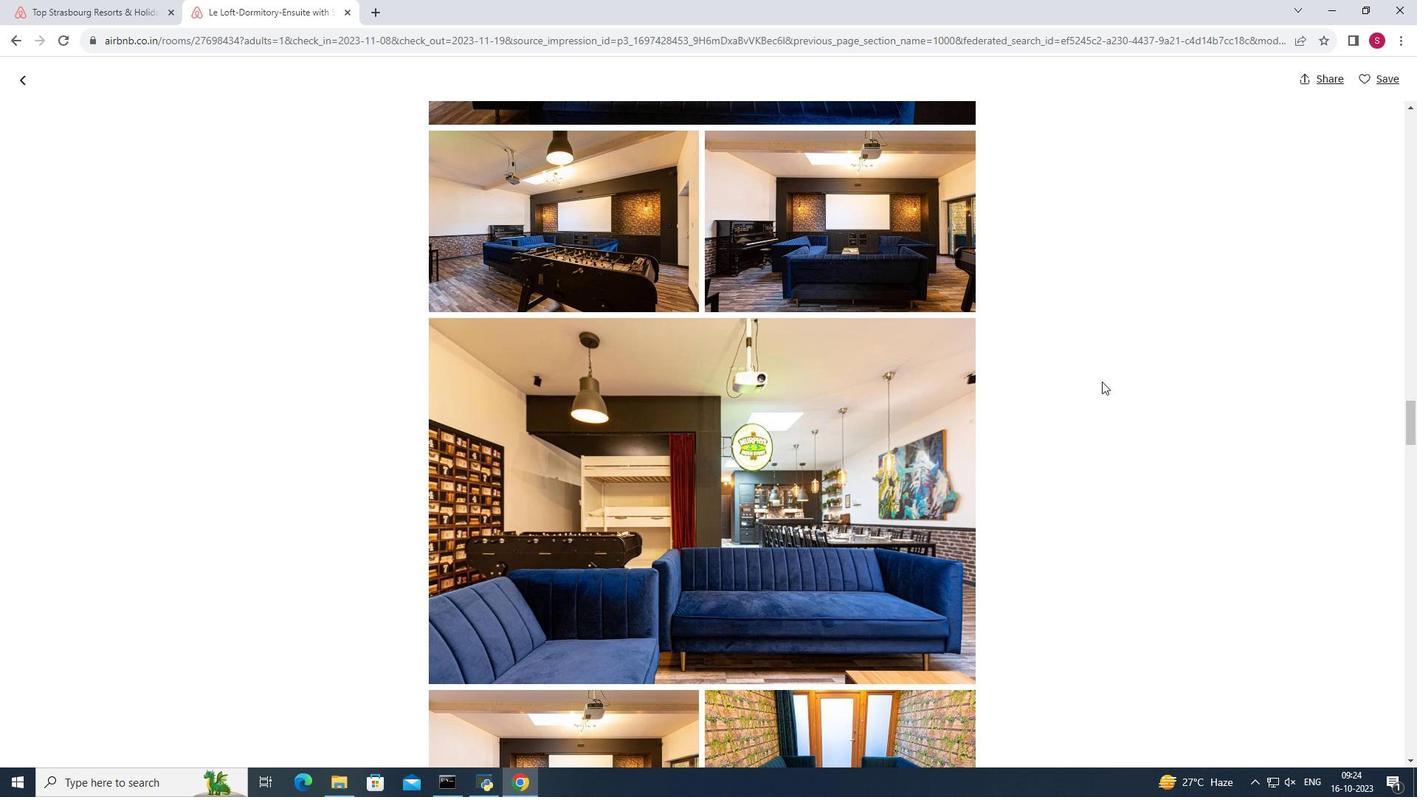 
Action: Mouse scrolled (1187, 466) with delta (0, 0)
Screenshot: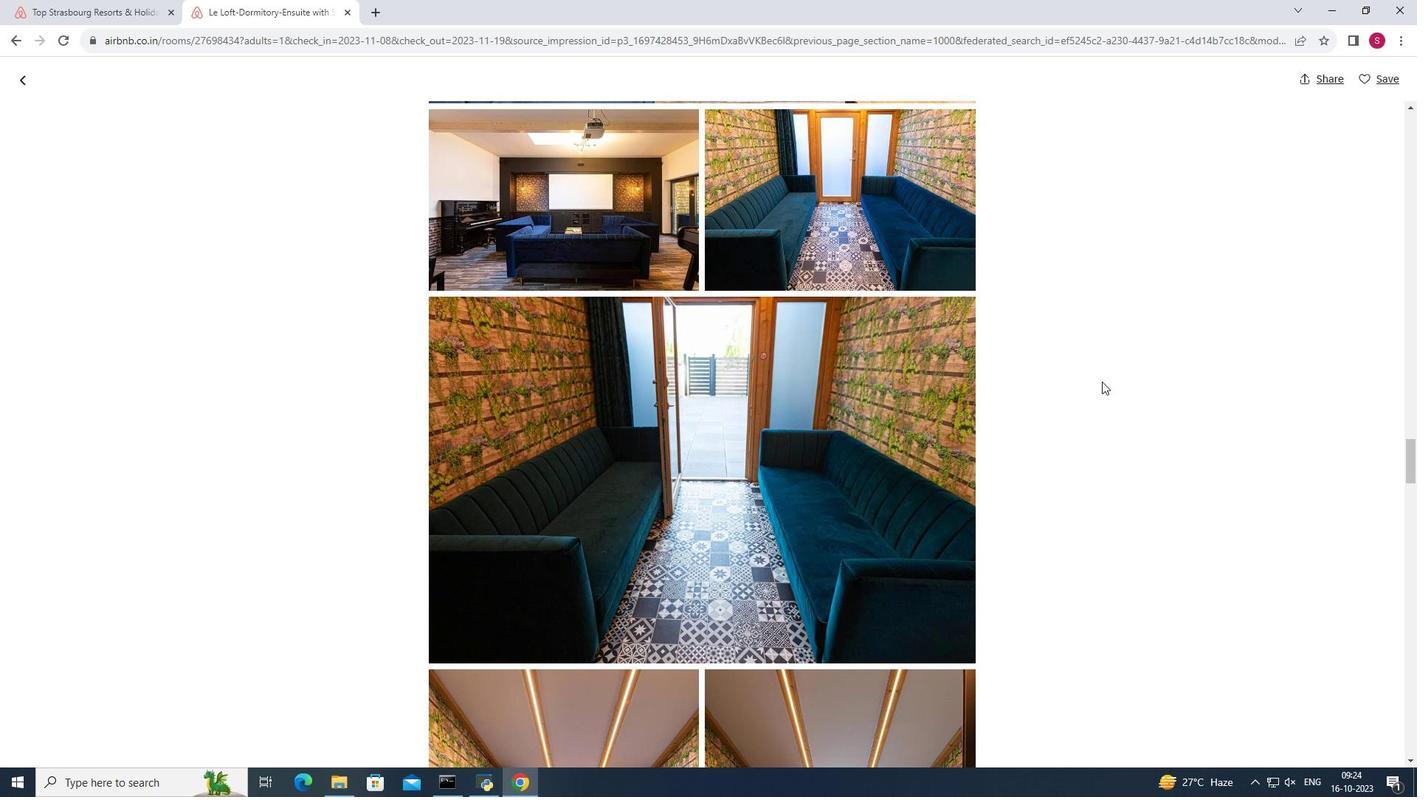 
Action: Mouse scrolled (1187, 466) with delta (0, 0)
Screenshot: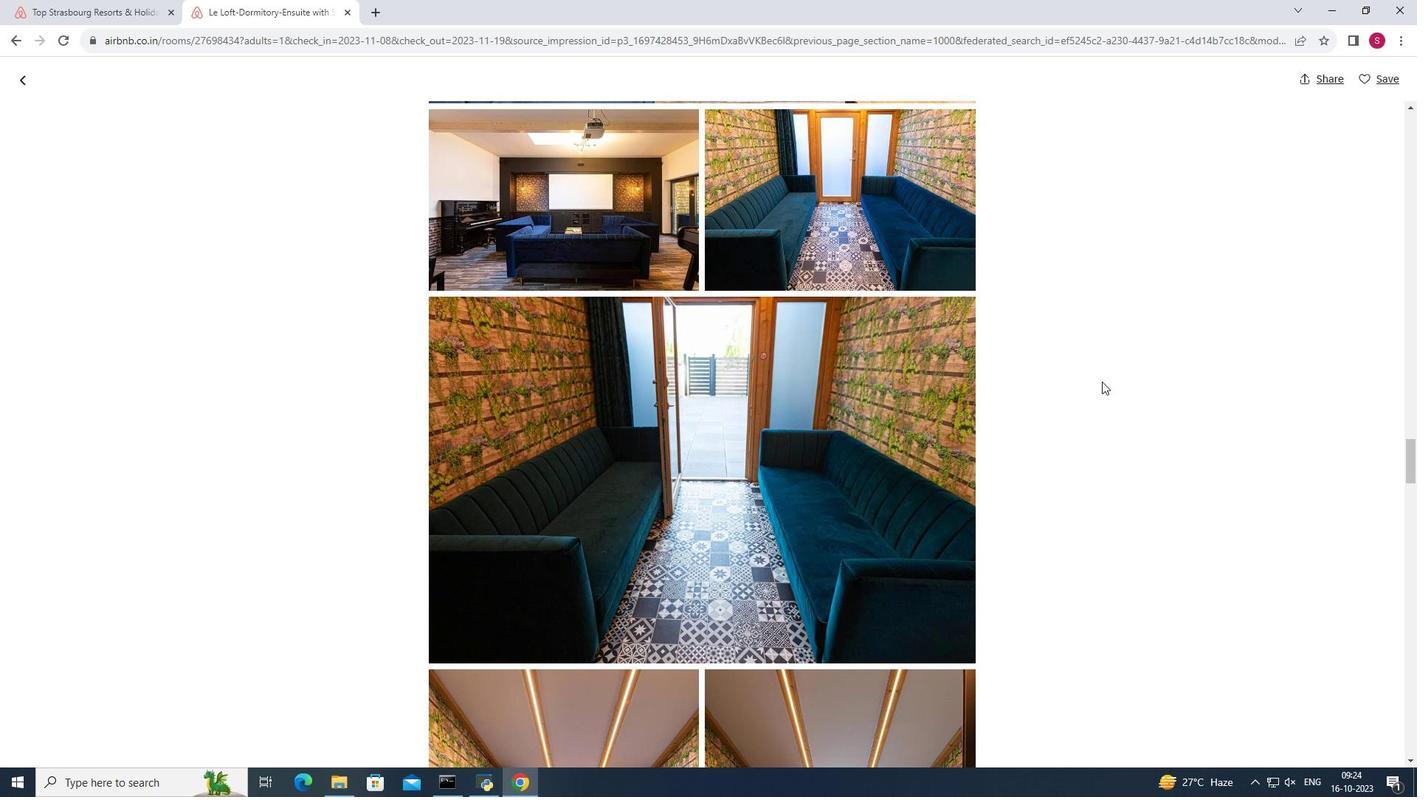 
Action: Mouse scrolled (1187, 466) with delta (0, 0)
Screenshot: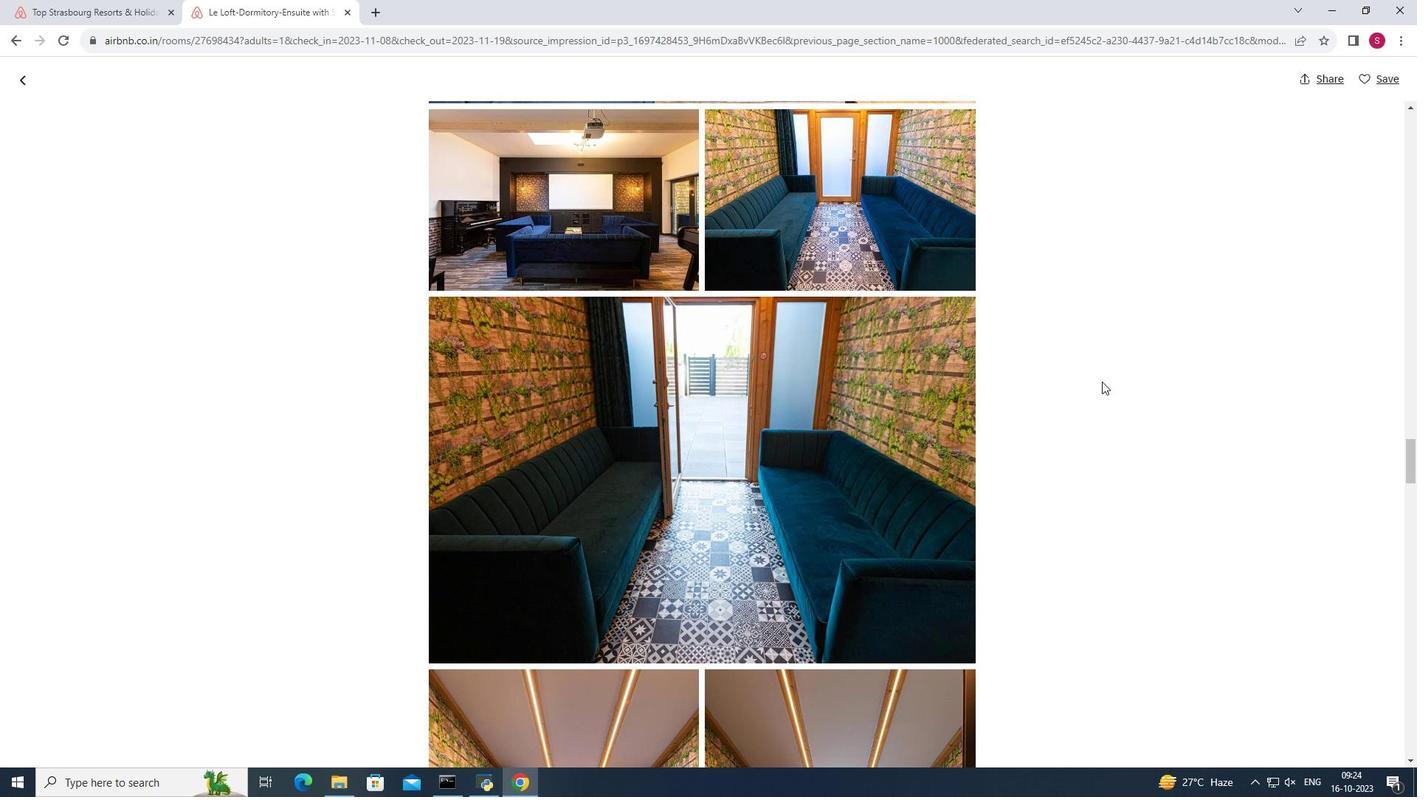 
Action: Mouse scrolled (1187, 466) with delta (0, 0)
Screenshot: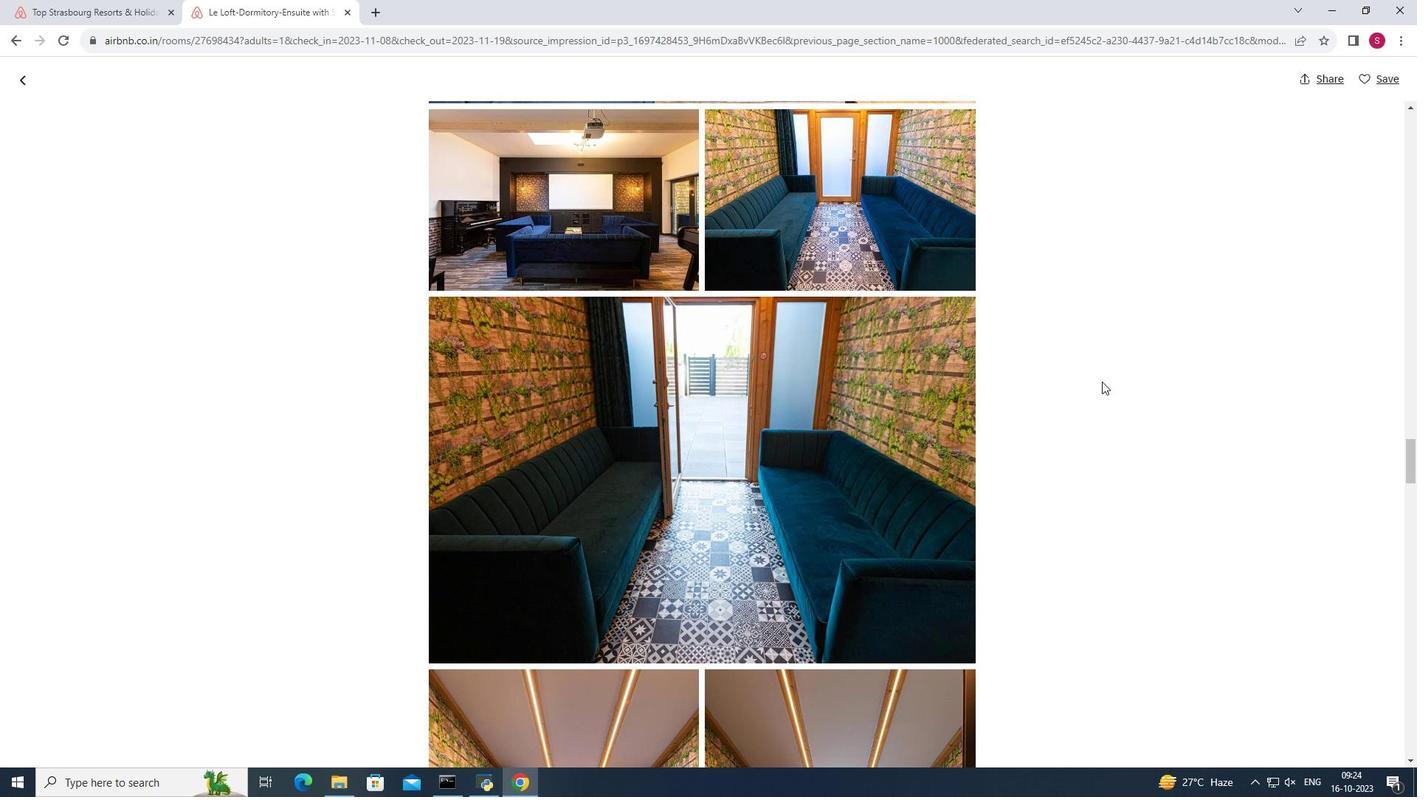 
Action: Mouse scrolled (1187, 466) with delta (0, 0)
Screenshot: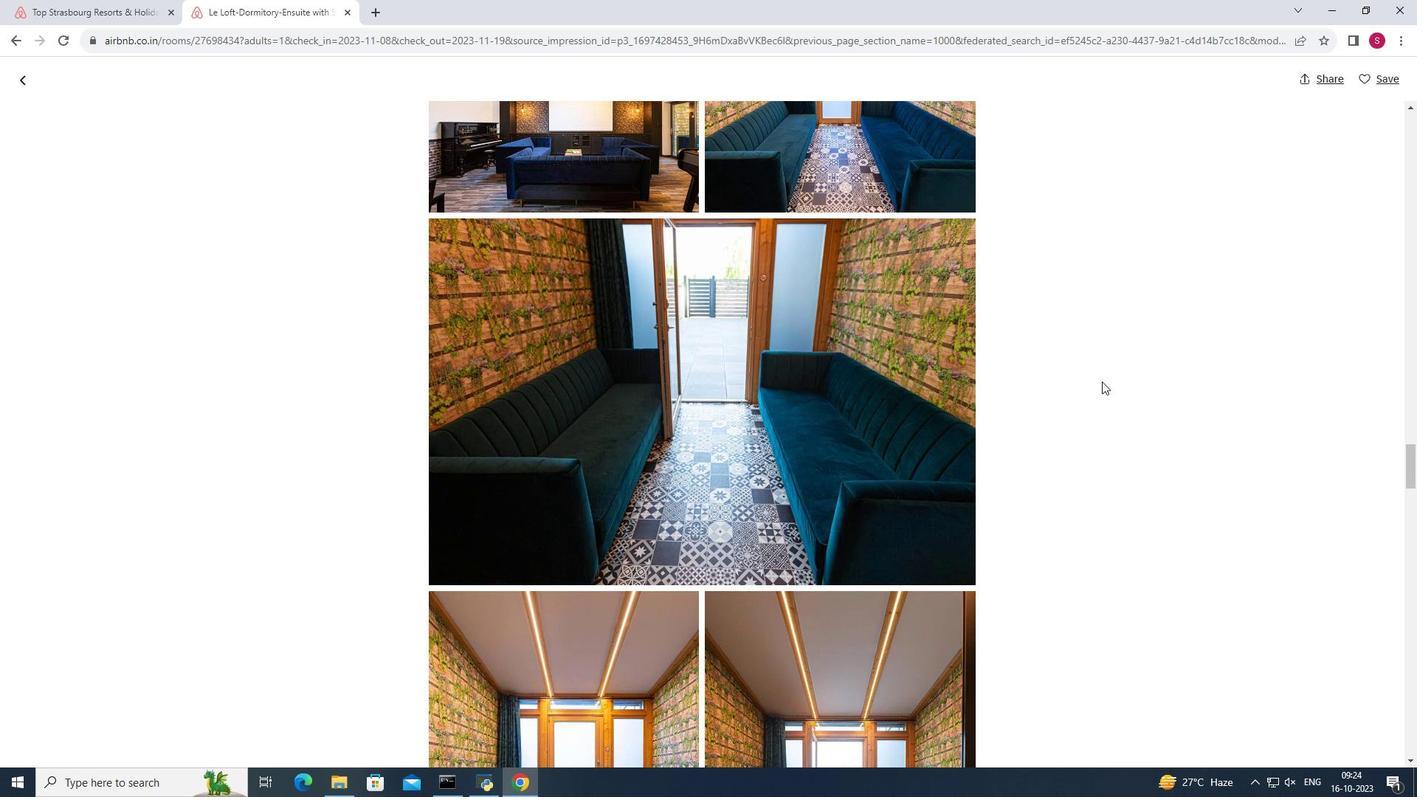 
Action: Mouse scrolled (1187, 466) with delta (0, 0)
Screenshot: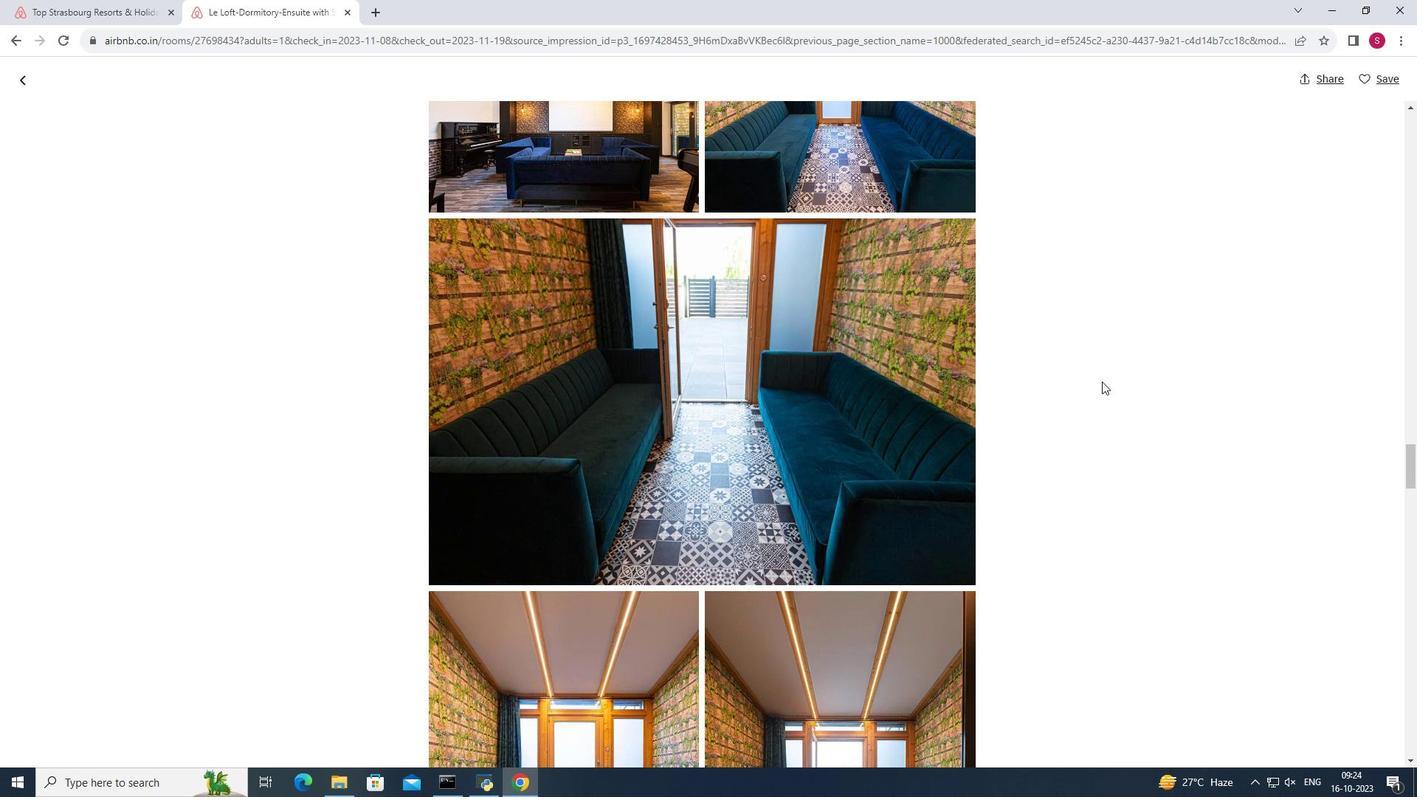 
Action: Mouse scrolled (1187, 466) with delta (0, 0)
Screenshot: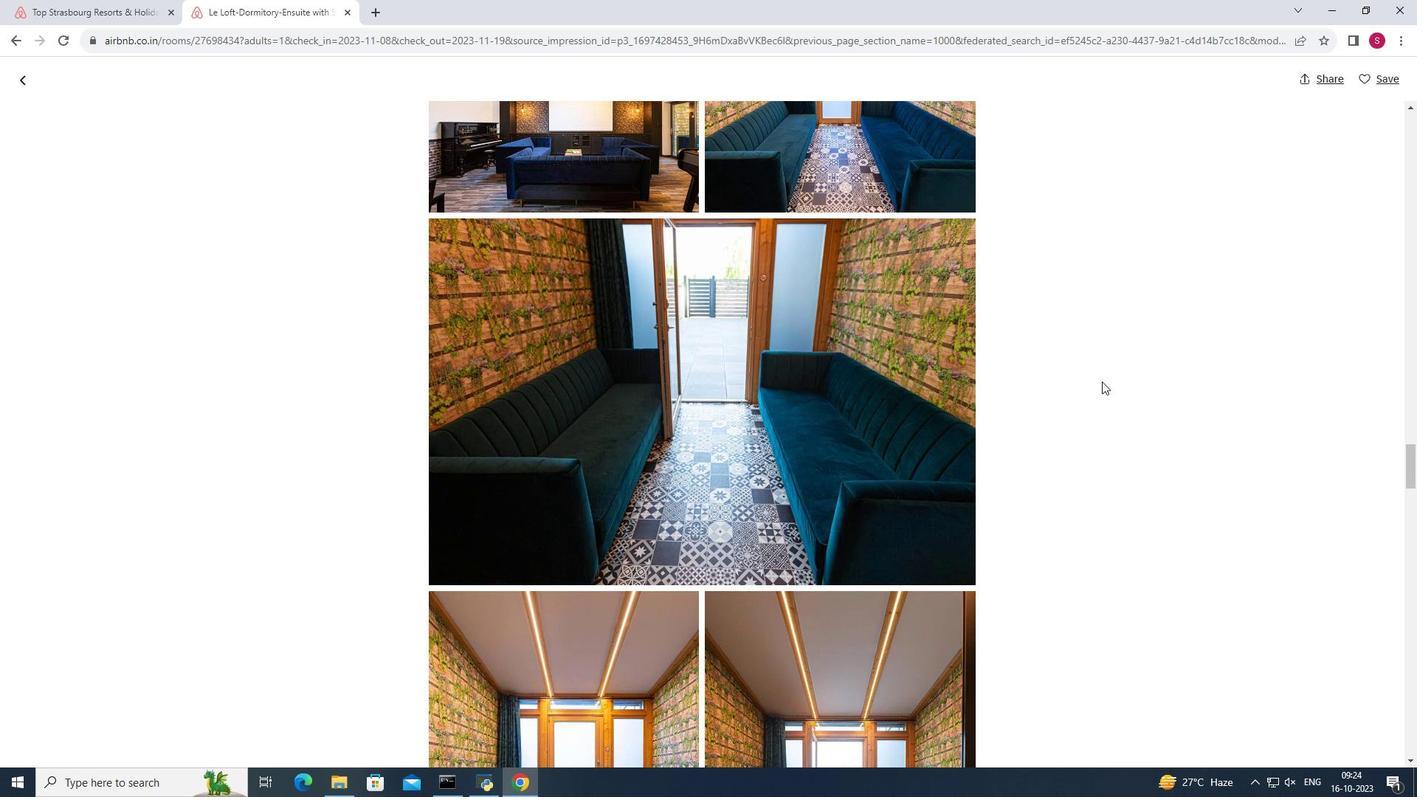 
Action: Mouse scrolled (1187, 466) with delta (0, 0)
Screenshot: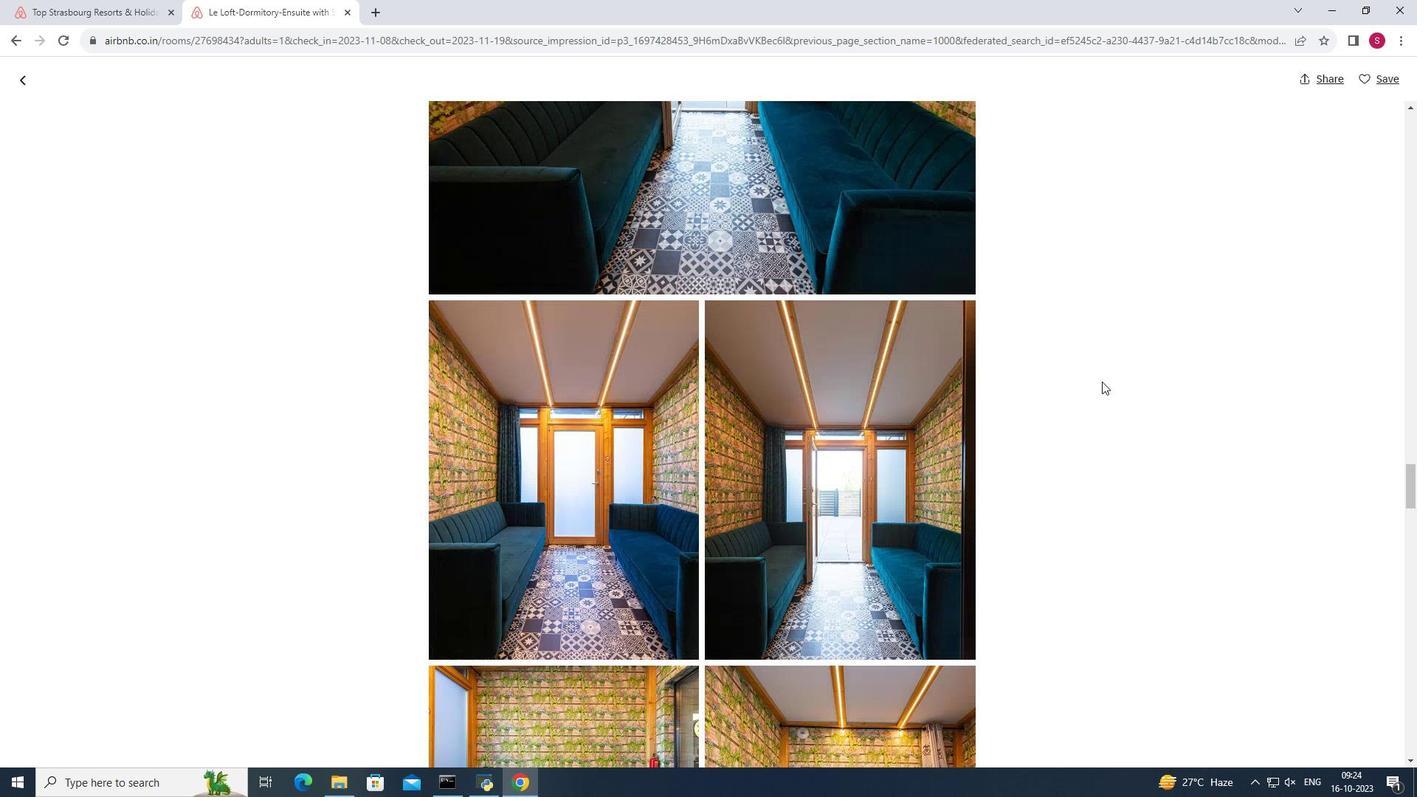 
Action: Mouse scrolled (1187, 466) with delta (0, 0)
Screenshot: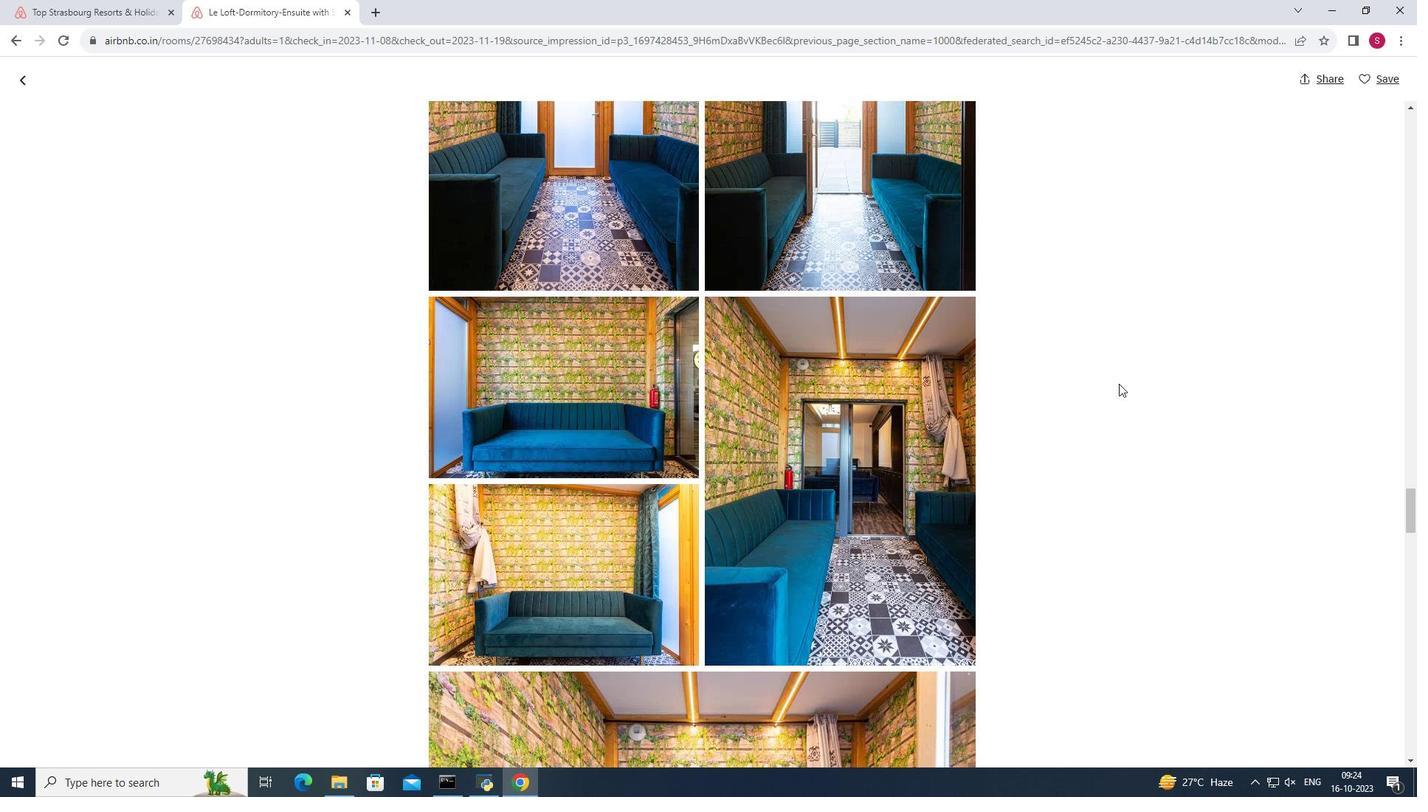 
Action: Mouse scrolled (1187, 466) with delta (0, 0)
Screenshot: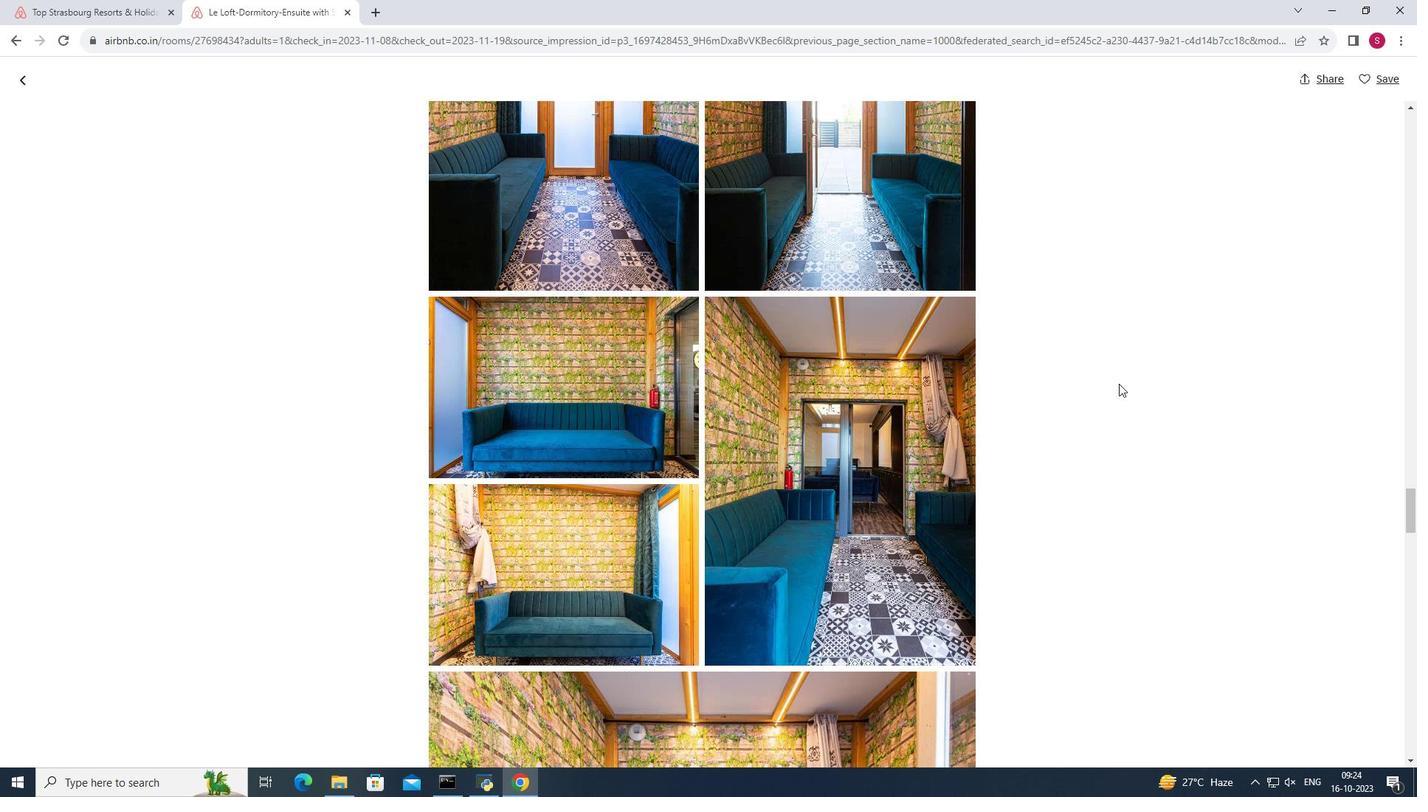 
Action: Mouse scrolled (1187, 466) with delta (0, 0)
Screenshot: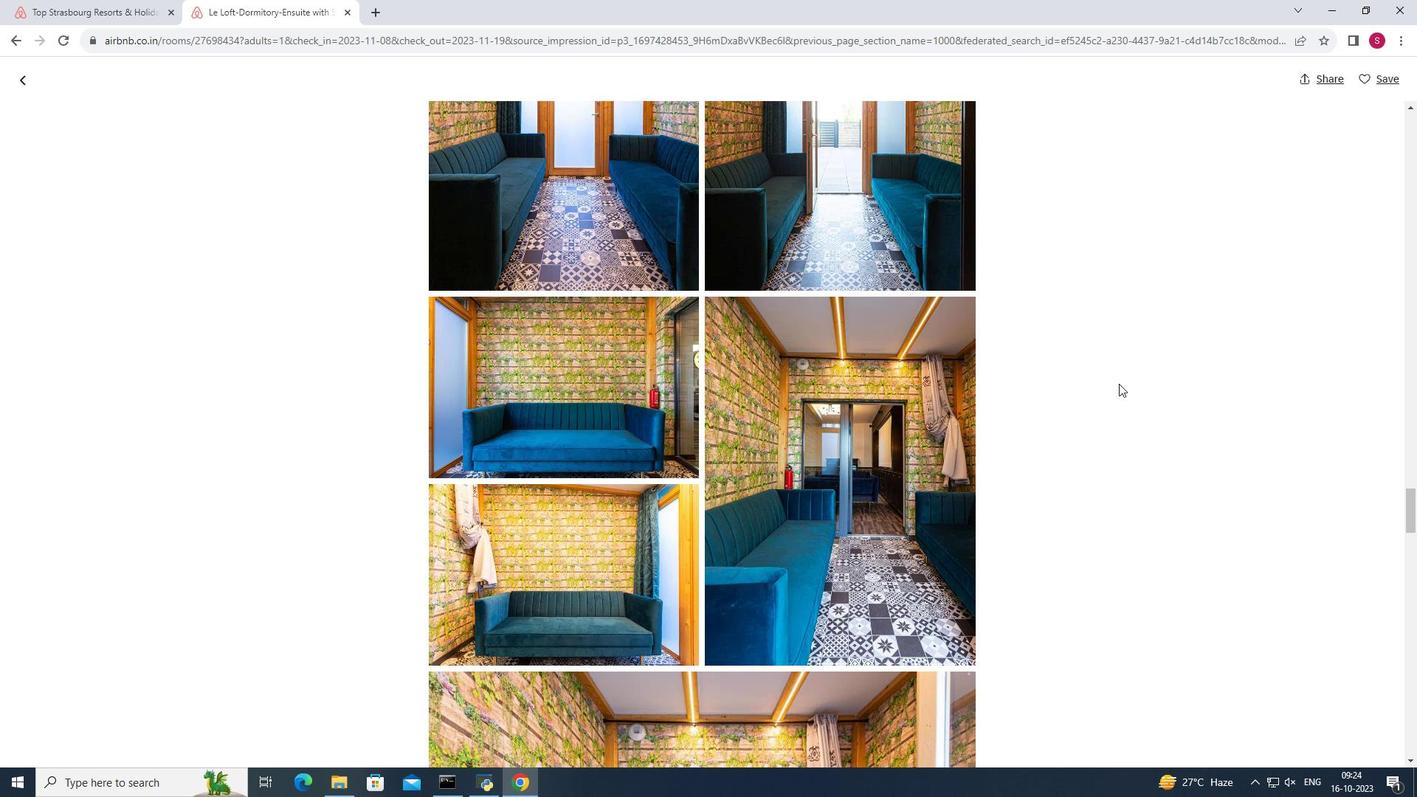 
Action: Mouse scrolled (1187, 466) with delta (0, 0)
Screenshot: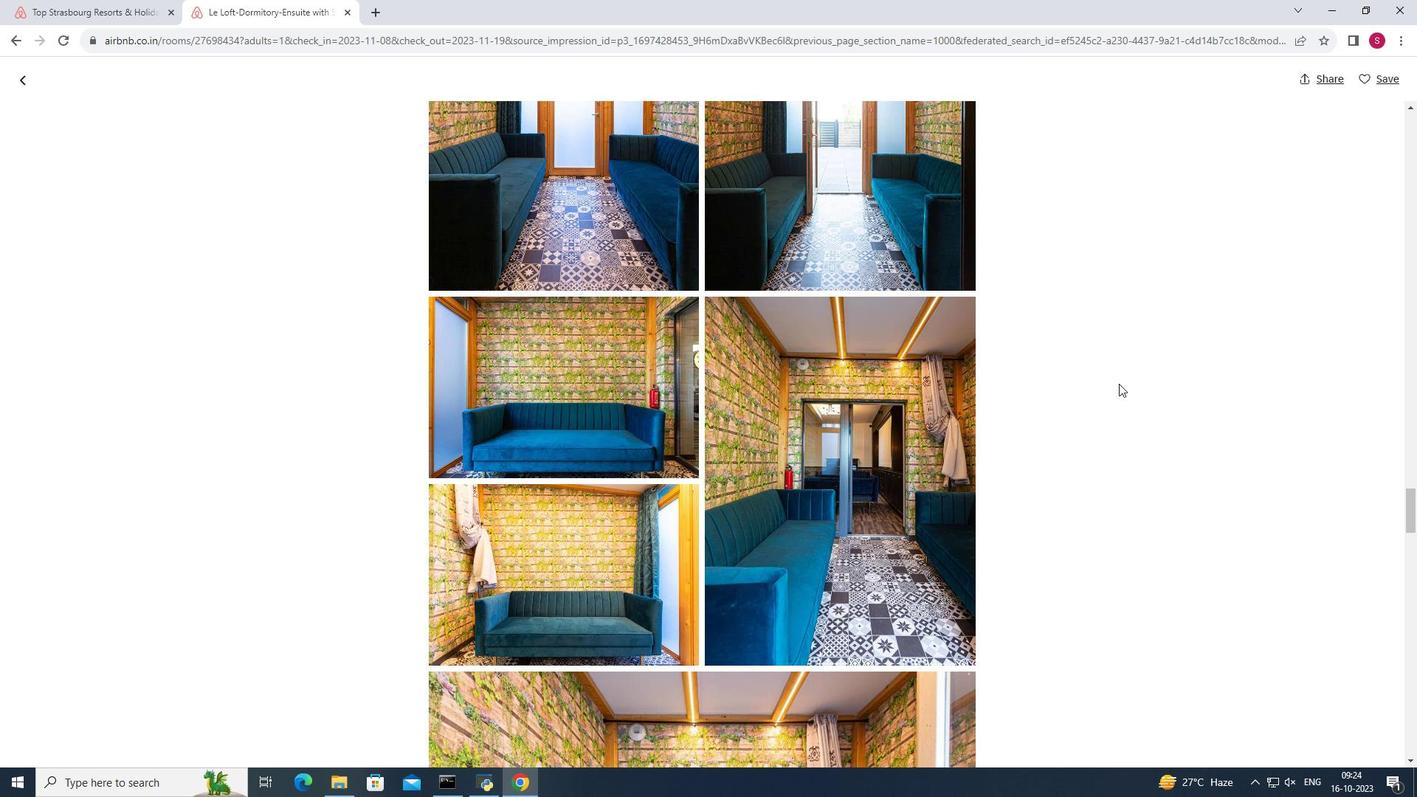 
Action: Mouse scrolled (1187, 466) with delta (0, 0)
Screenshot: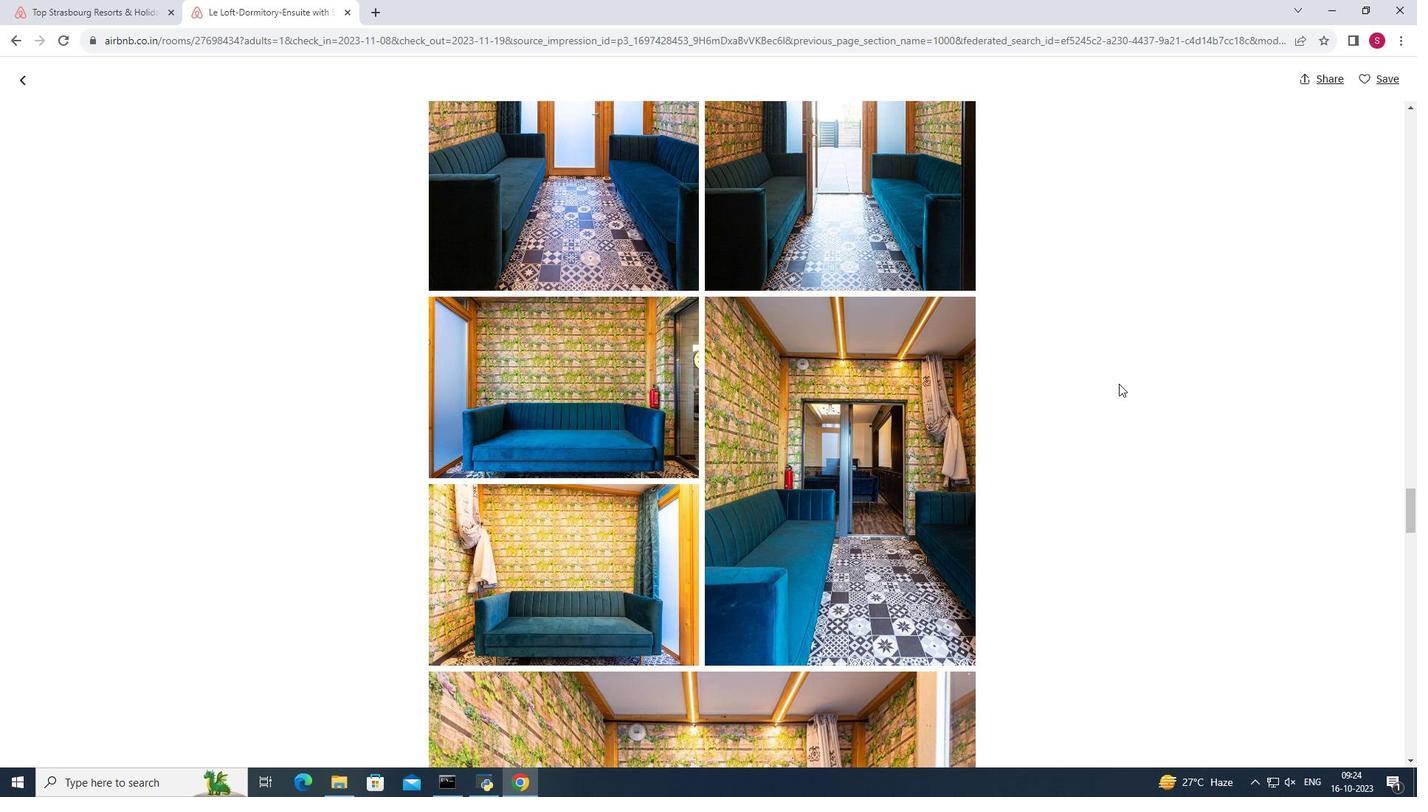 
Action: Mouse moved to (1204, 469)
Screenshot: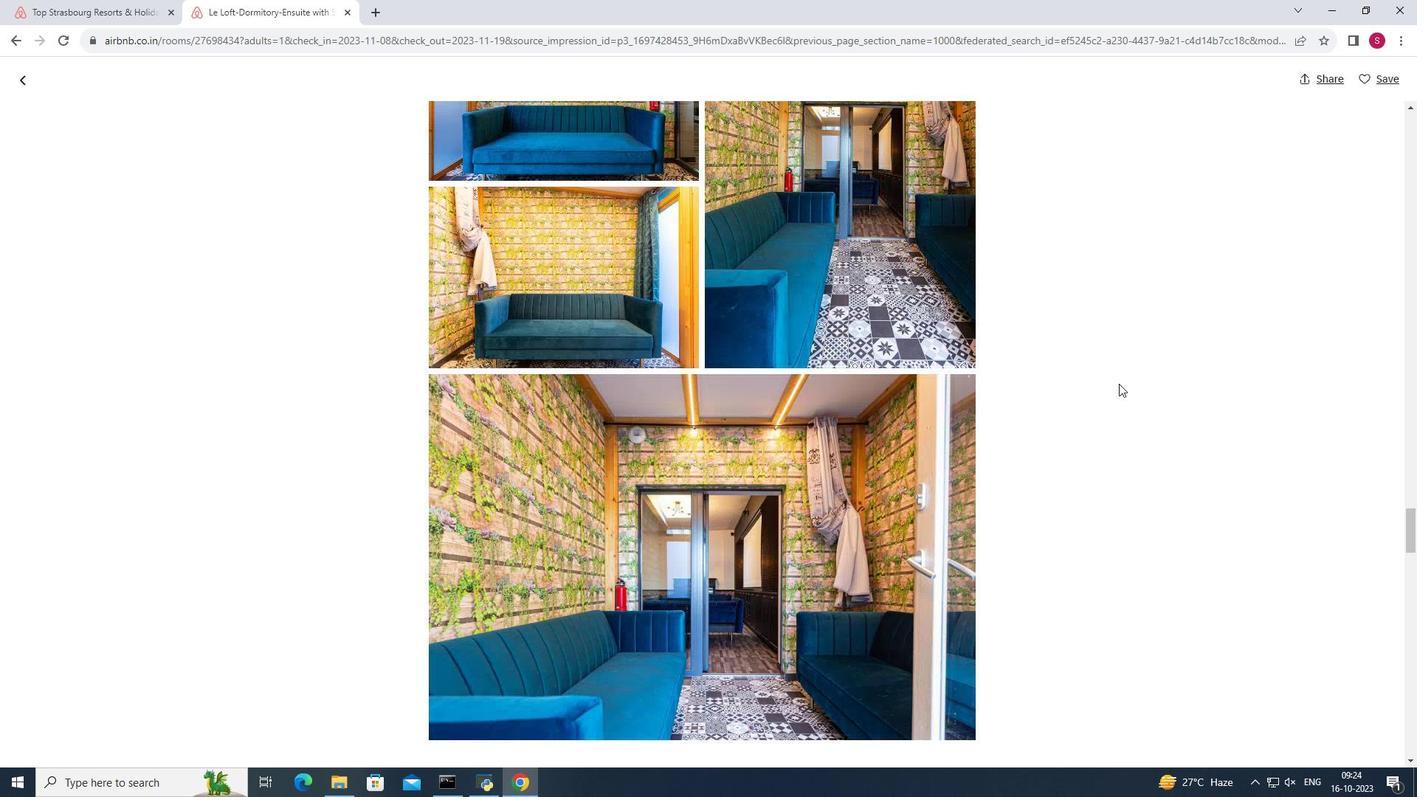 
Action: Mouse scrolled (1204, 468) with delta (0, 0)
Screenshot: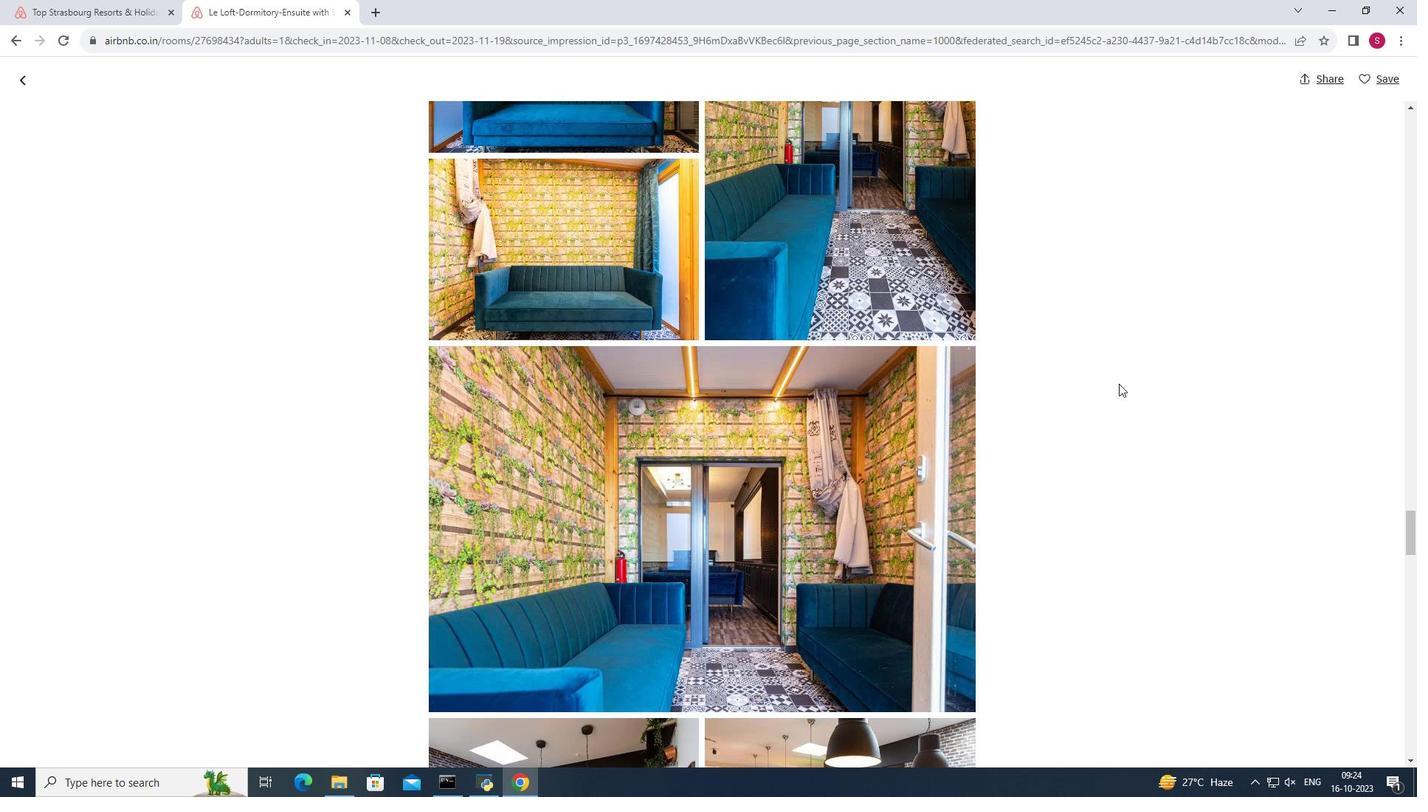 
Action: Mouse scrolled (1204, 468) with delta (0, 0)
Screenshot: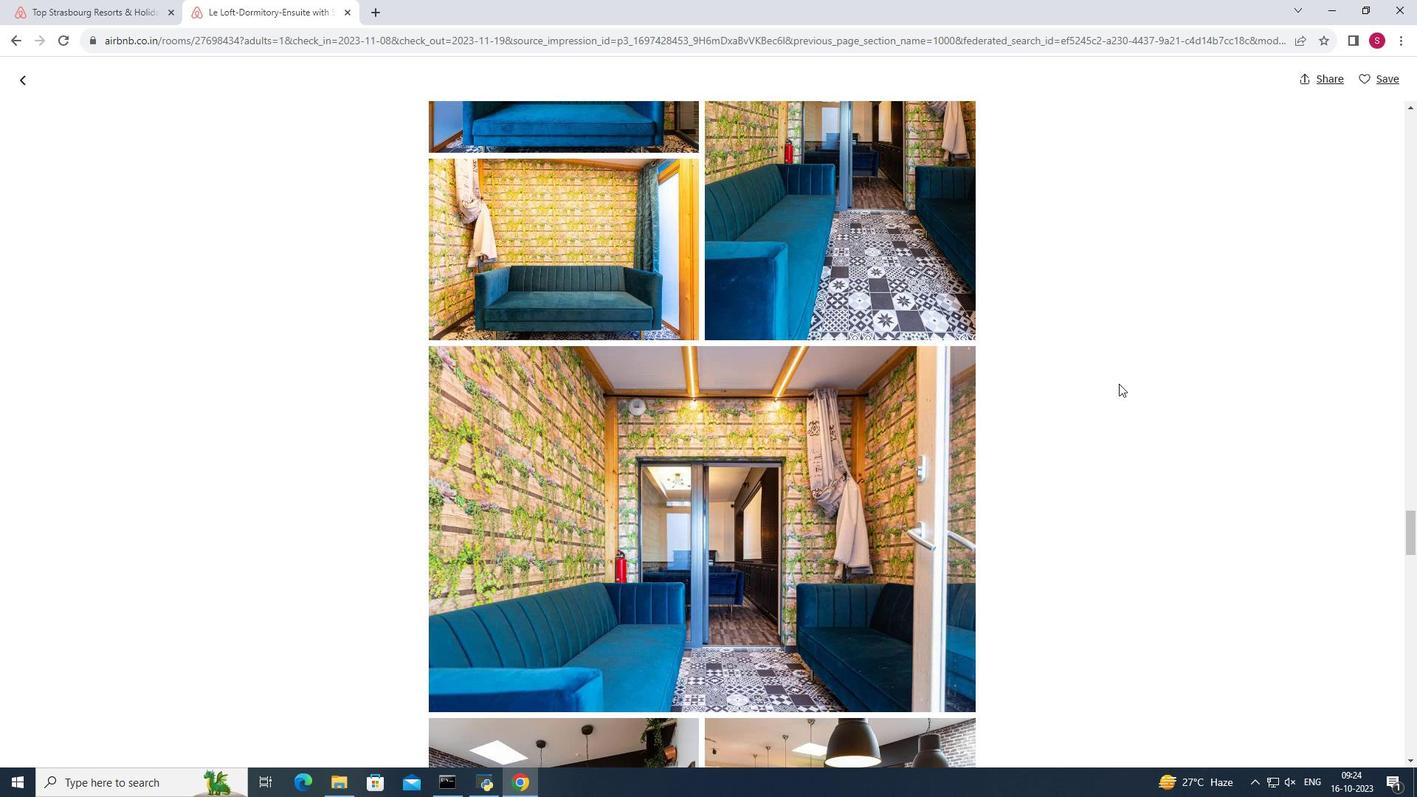 
Action: Mouse scrolled (1204, 468) with delta (0, 0)
Screenshot: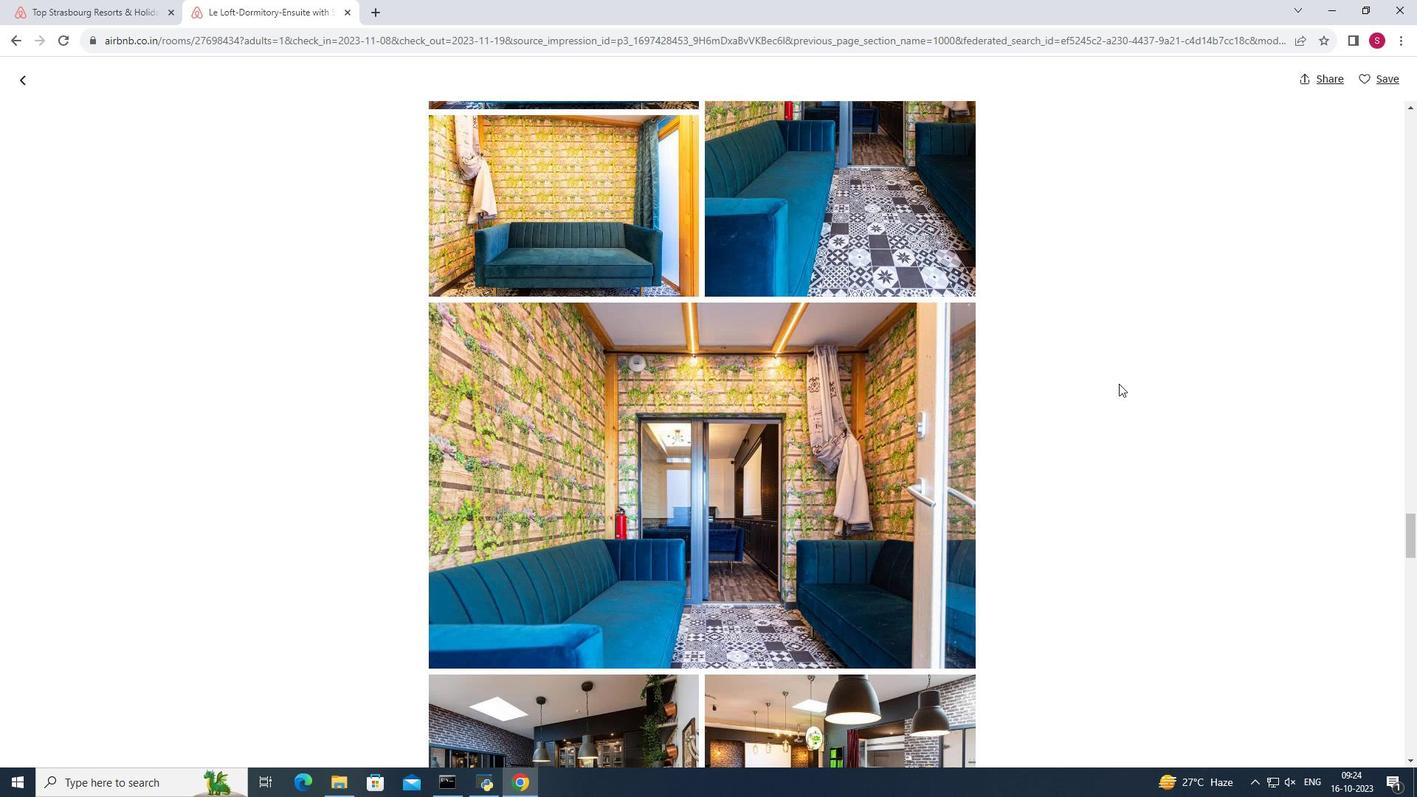 
Action: Mouse scrolled (1204, 468) with delta (0, 0)
Screenshot: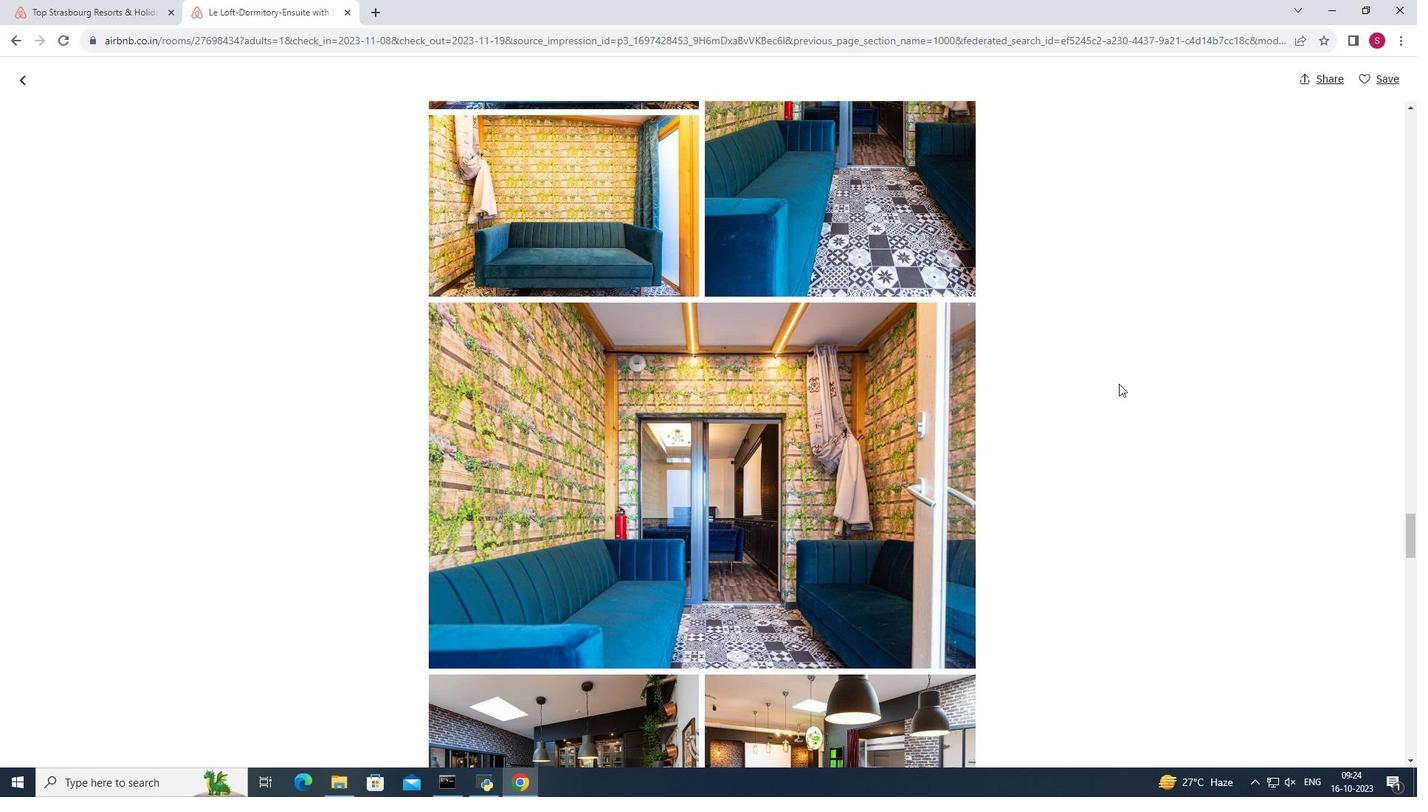 
Action: Mouse scrolled (1204, 468) with delta (0, 0)
Screenshot: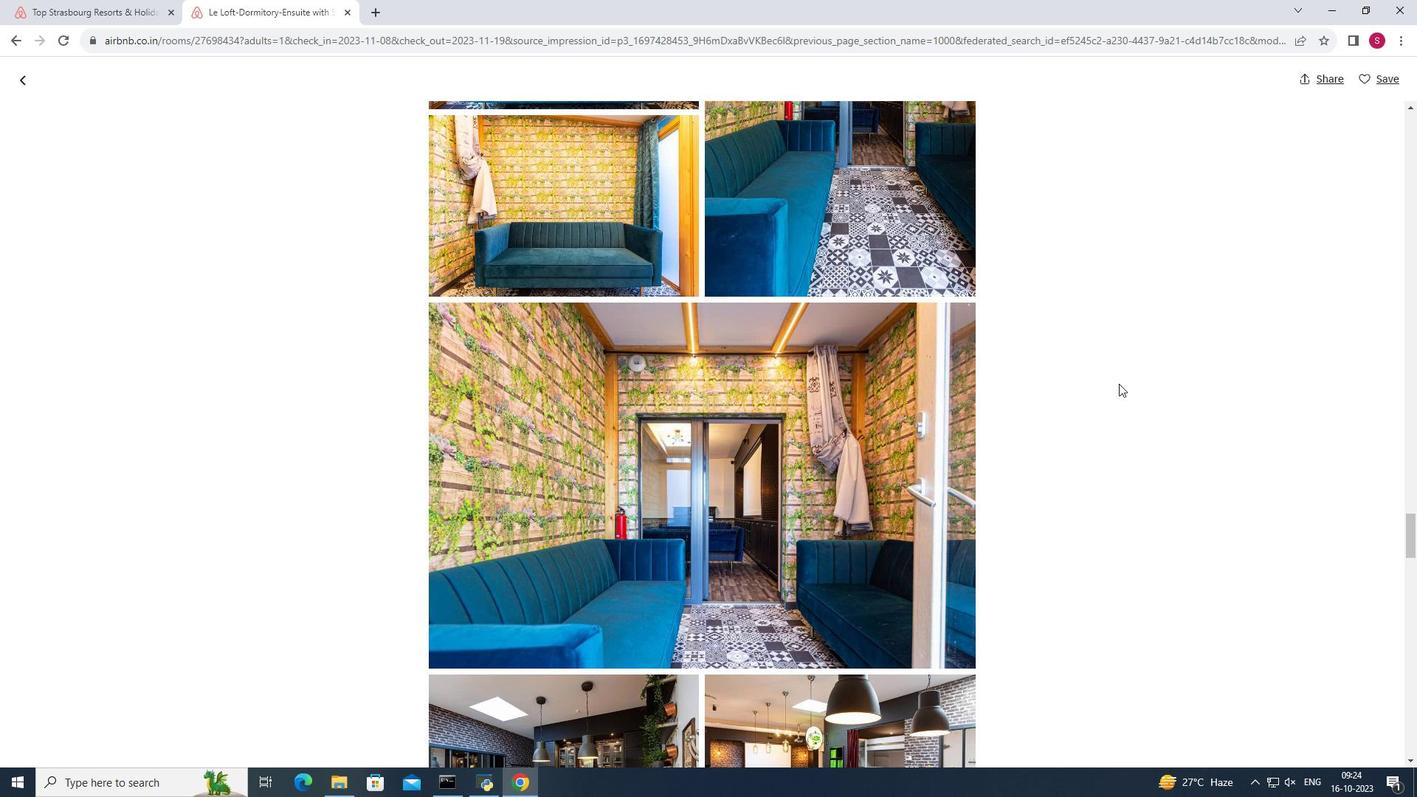 
Action: Mouse scrolled (1204, 468) with delta (0, 0)
Screenshot: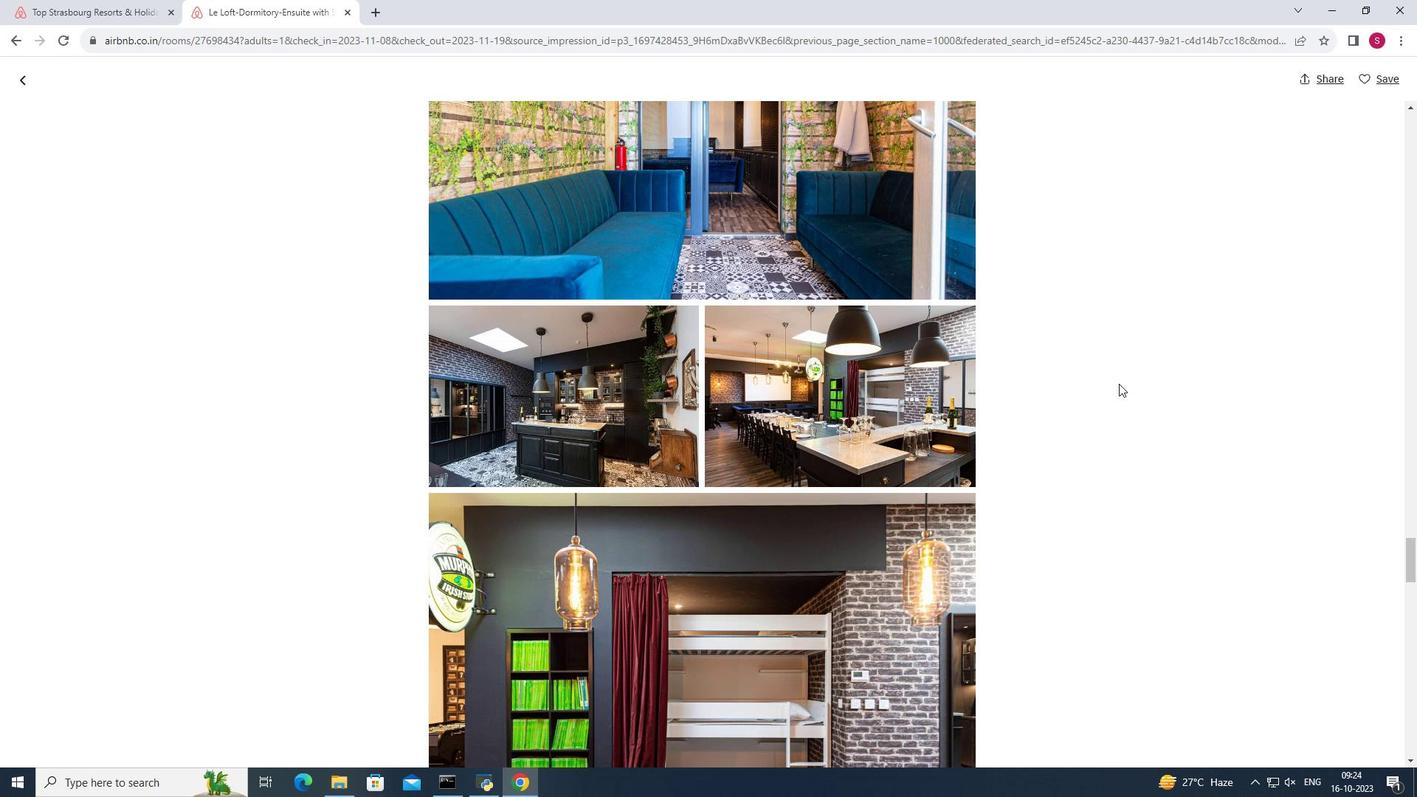
Action: Mouse scrolled (1204, 468) with delta (0, 0)
Screenshot: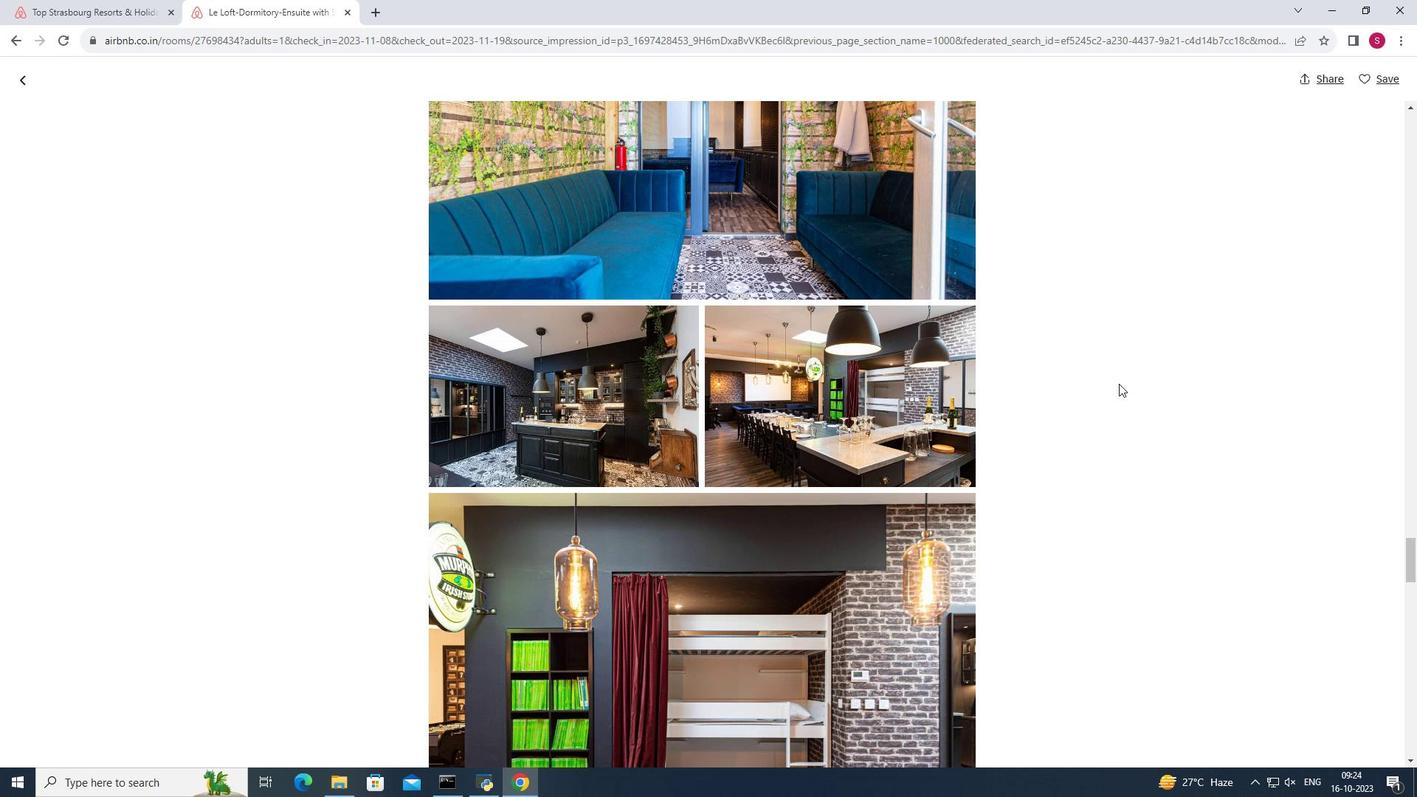 
Action: Mouse scrolled (1204, 468) with delta (0, 0)
Screenshot: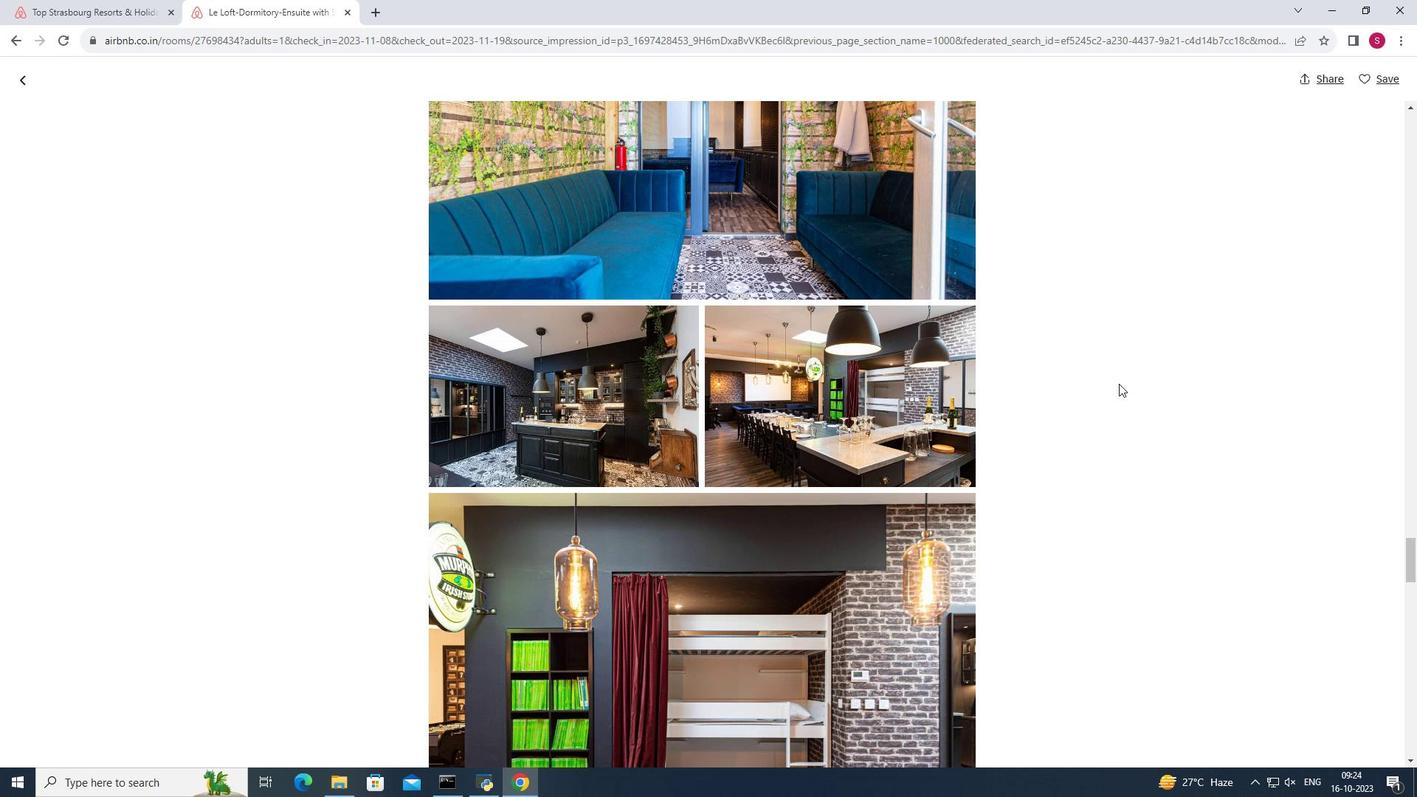 
Action: Mouse scrolled (1204, 468) with delta (0, 0)
Screenshot: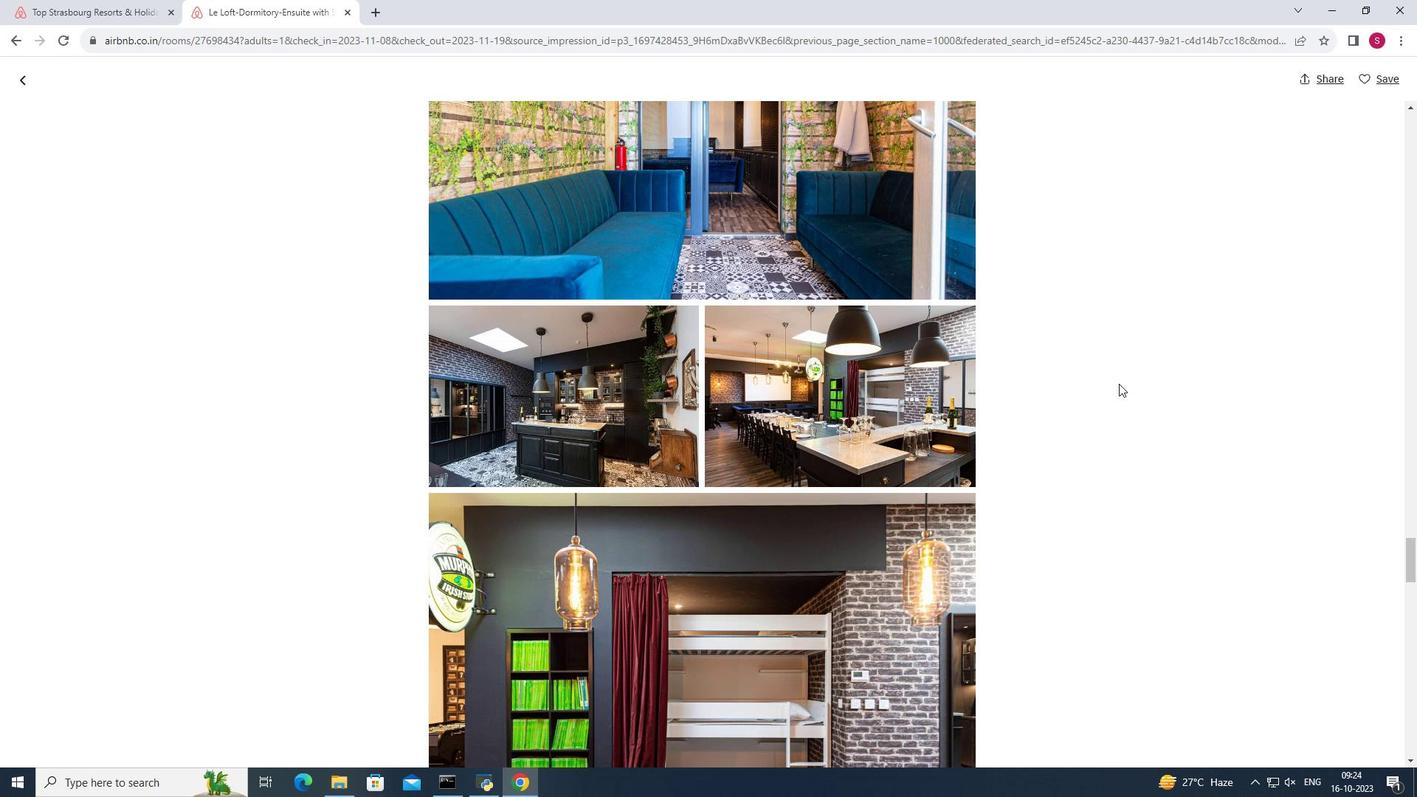 
Action: Mouse scrolled (1204, 468) with delta (0, 0)
Screenshot: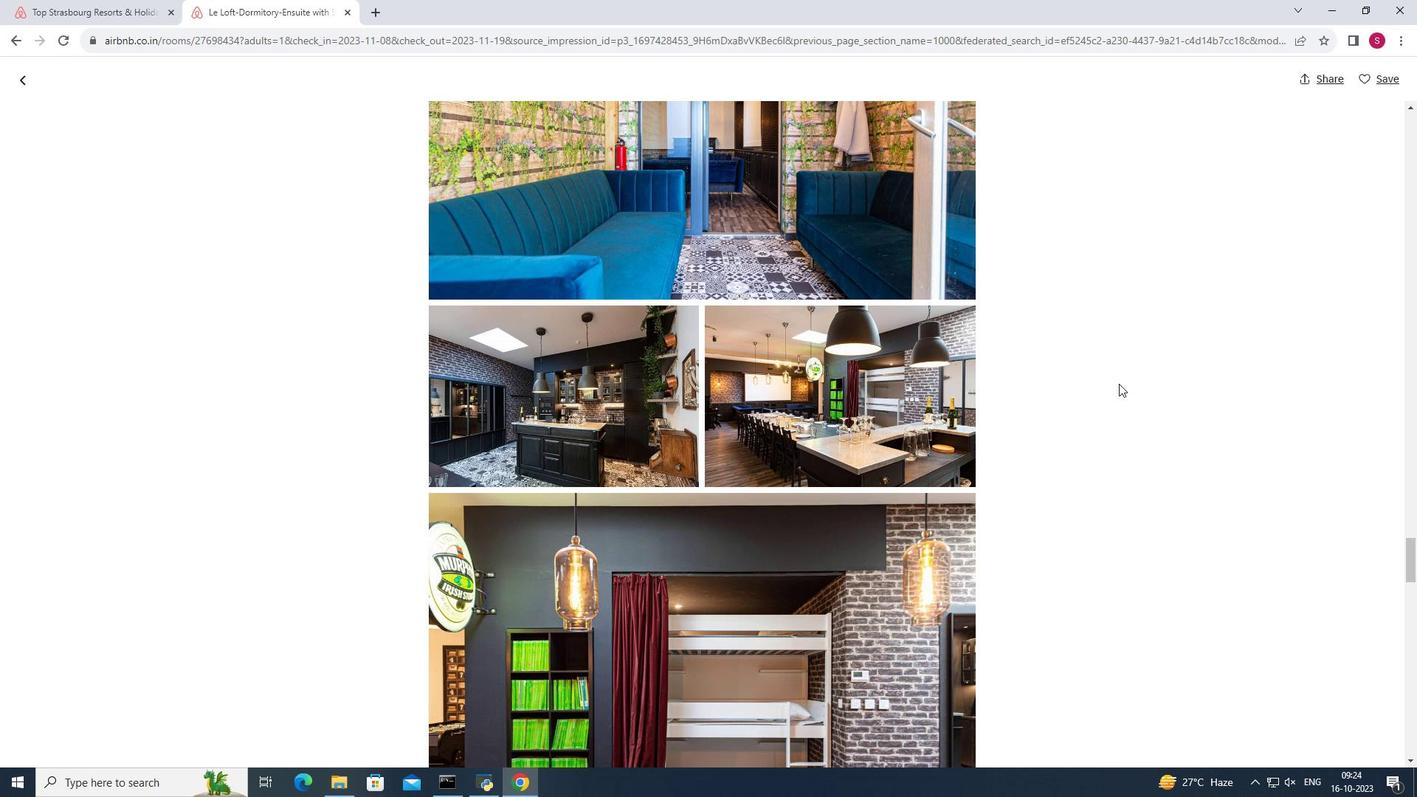 
Action: Mouse scrolled (1204, 468) with delta (0, 0)
Screenshot: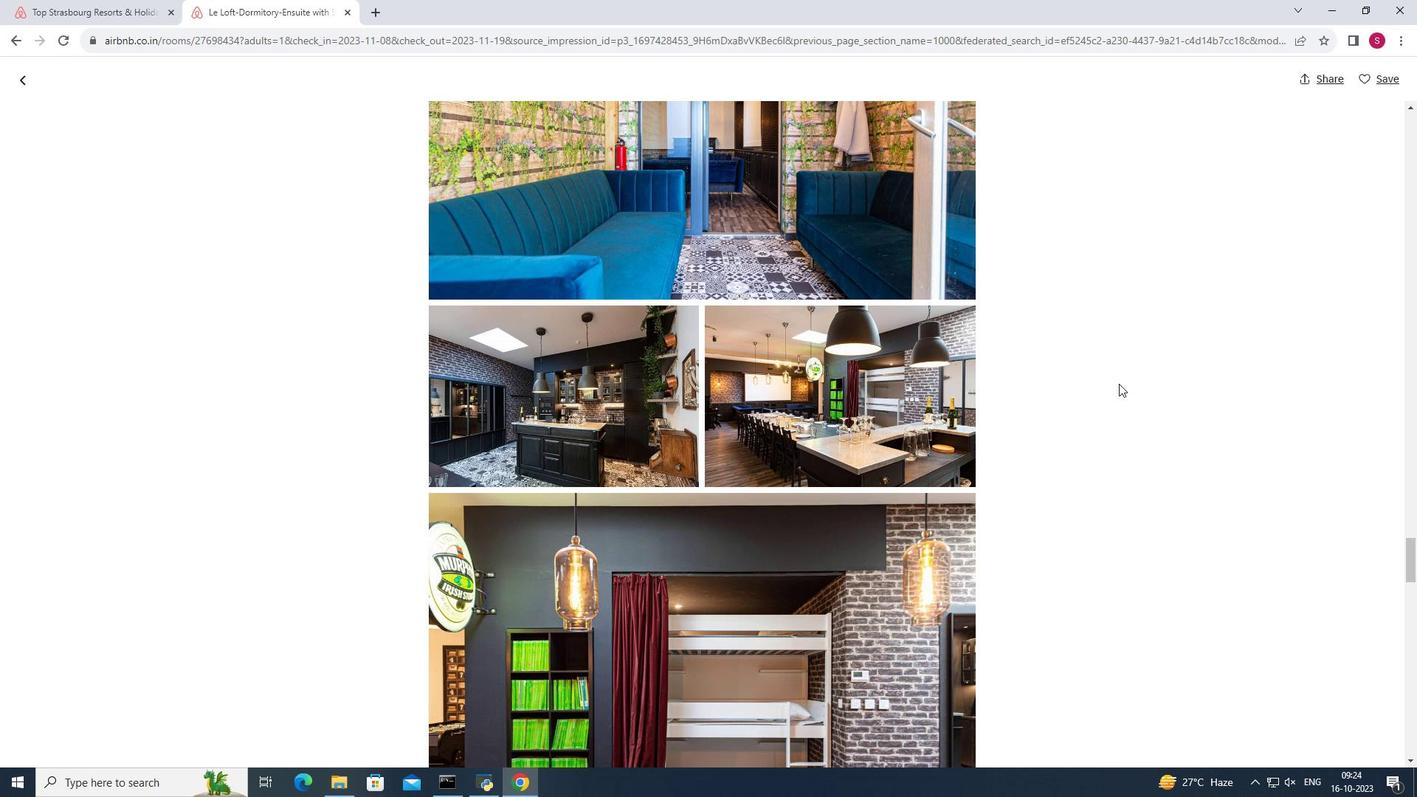 
Action: Mouse scrolled (1204, 468) with delta (0, 0)
Screenshot: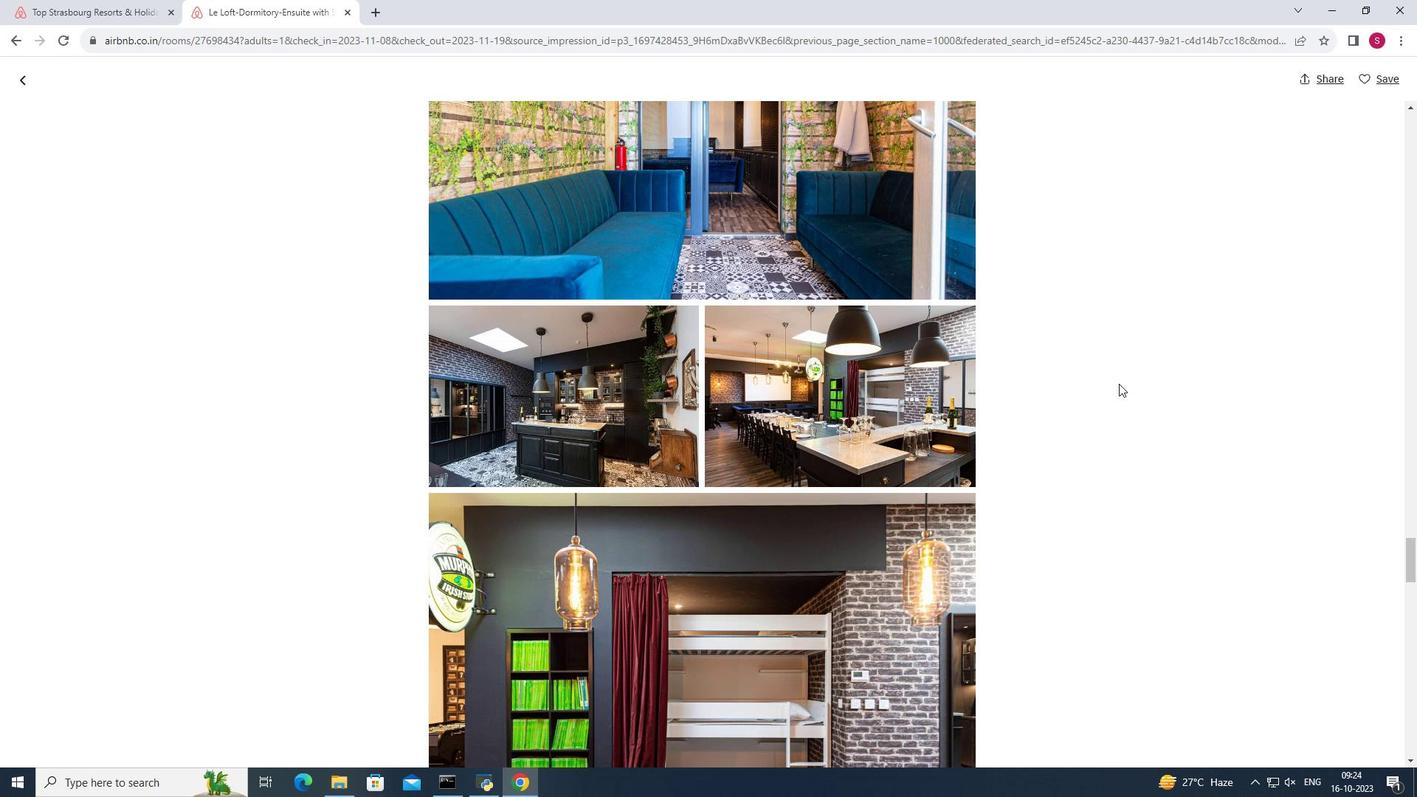 
Action: Mouse scrolled (1204, 468) with delta (0, 0)
Screenshot: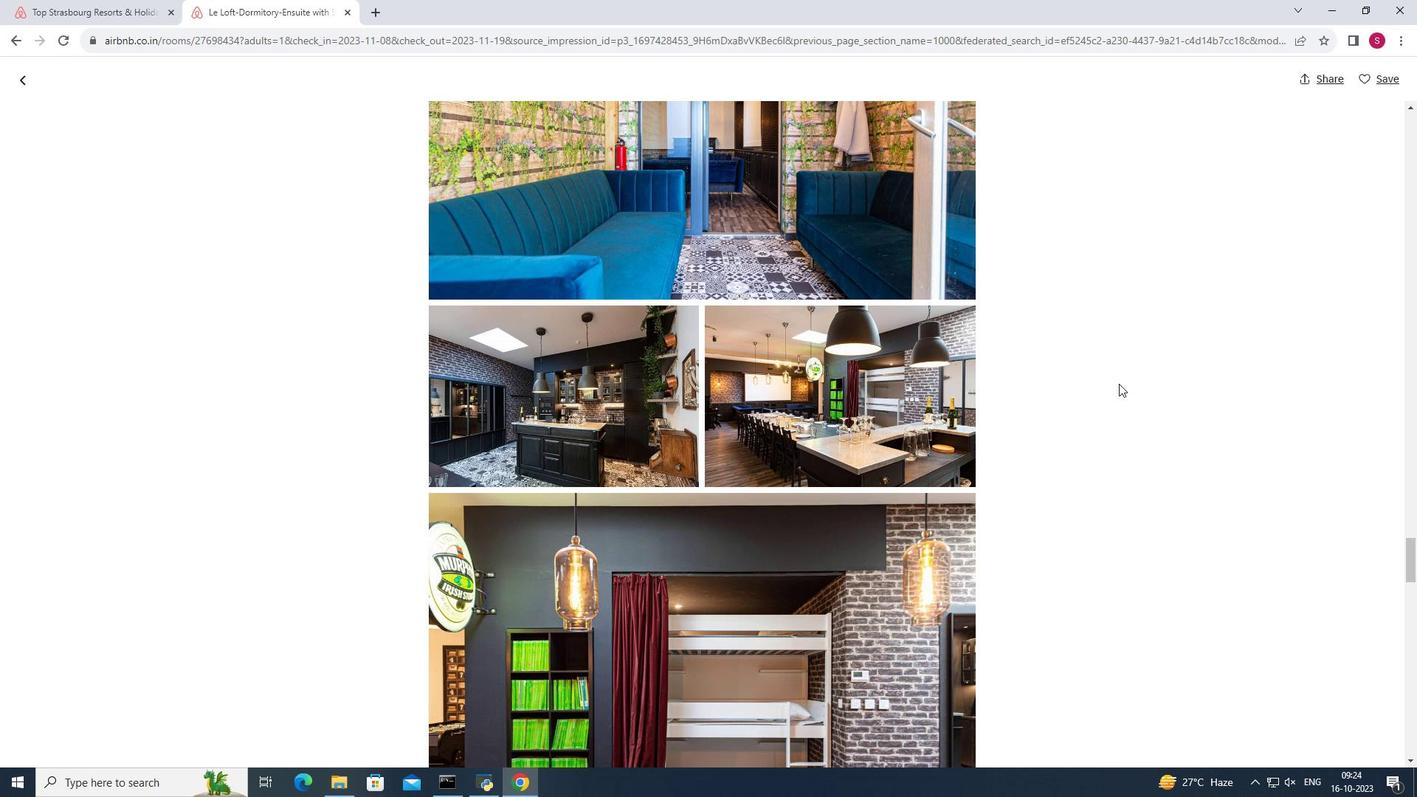 
Action: Mouse scrolled (1204, 468) with delta (0, 0)
Screenshot: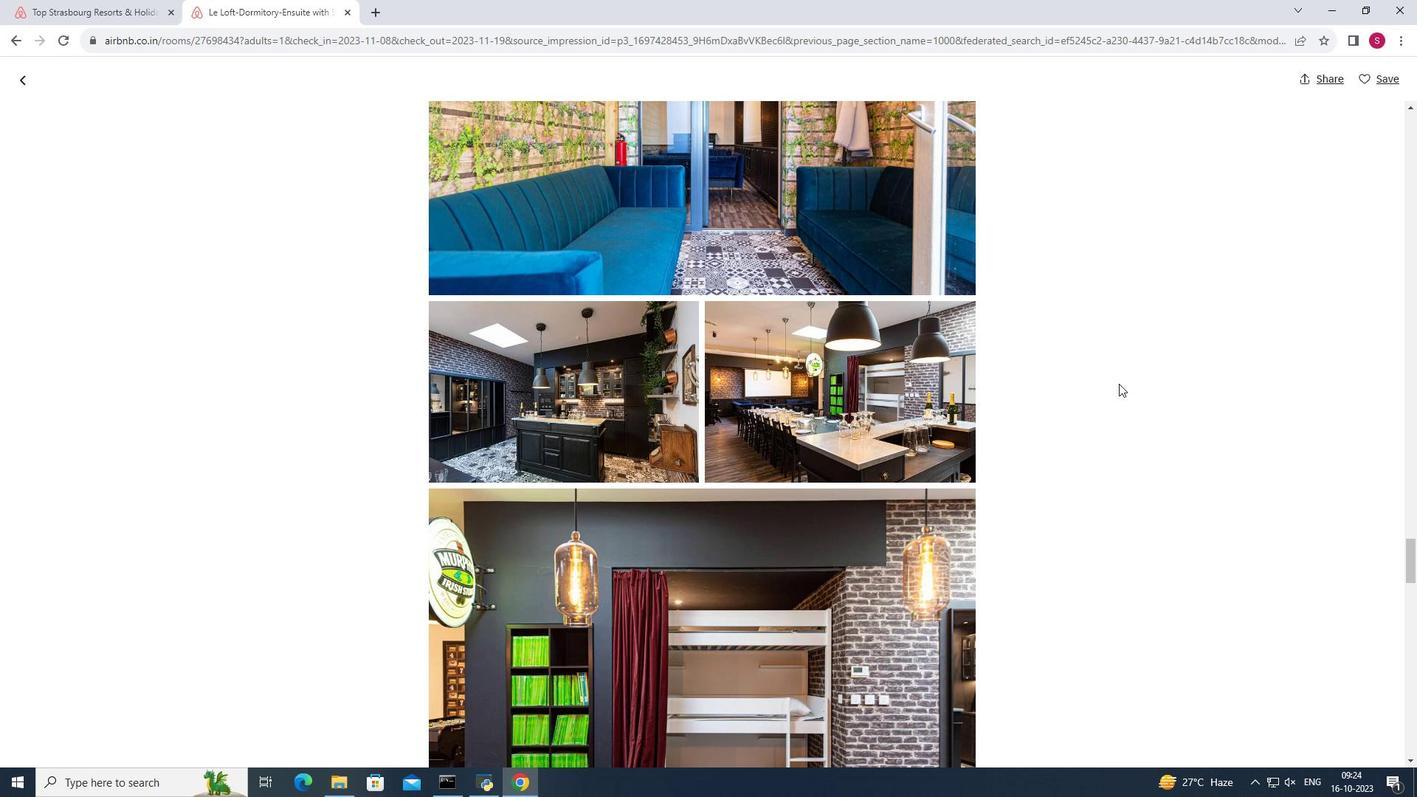 
Action: Mouse scrolled (1204, 468) with delta (0, 0)
Screenshot: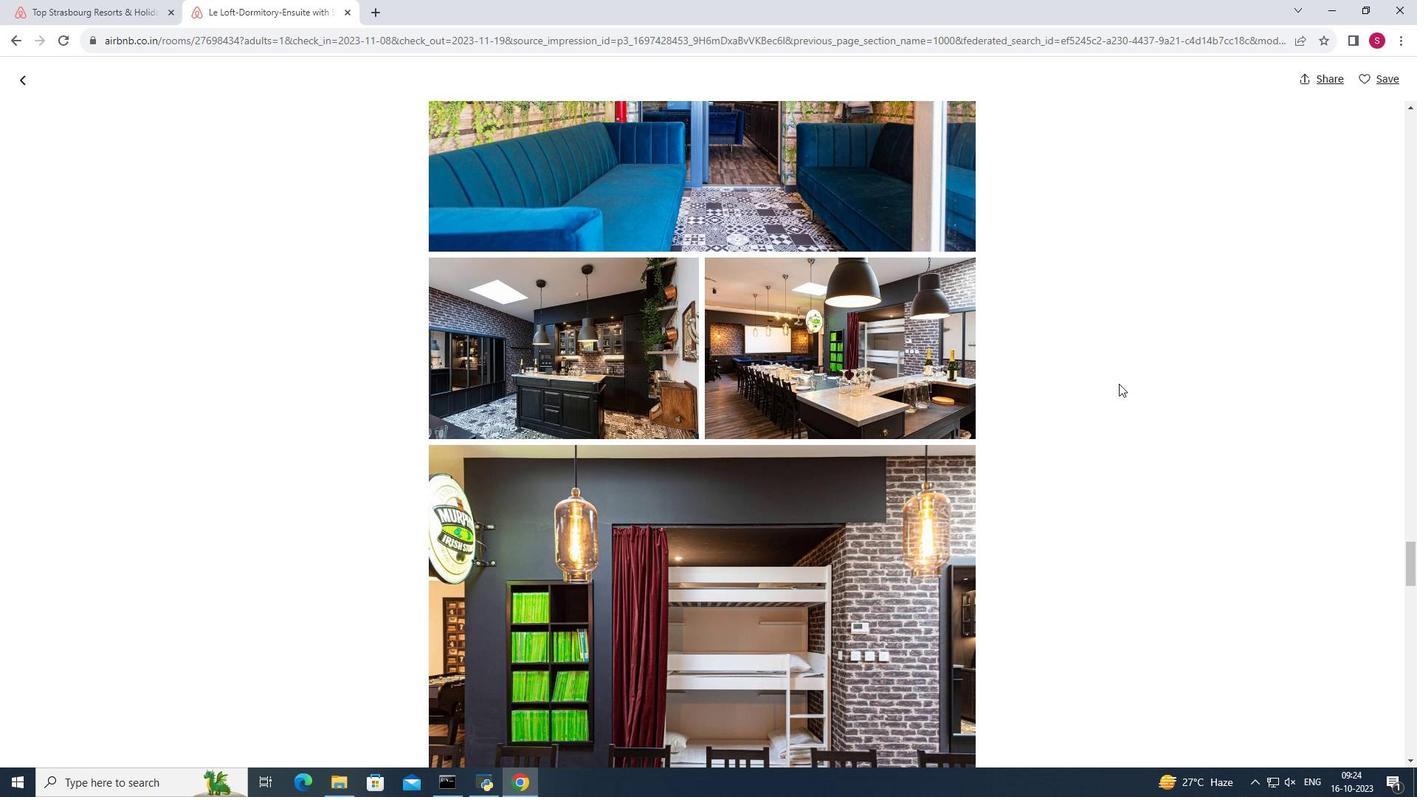 
Action: Mouse scrolled (1204, 468) with delta (0, 0)
Screenshot: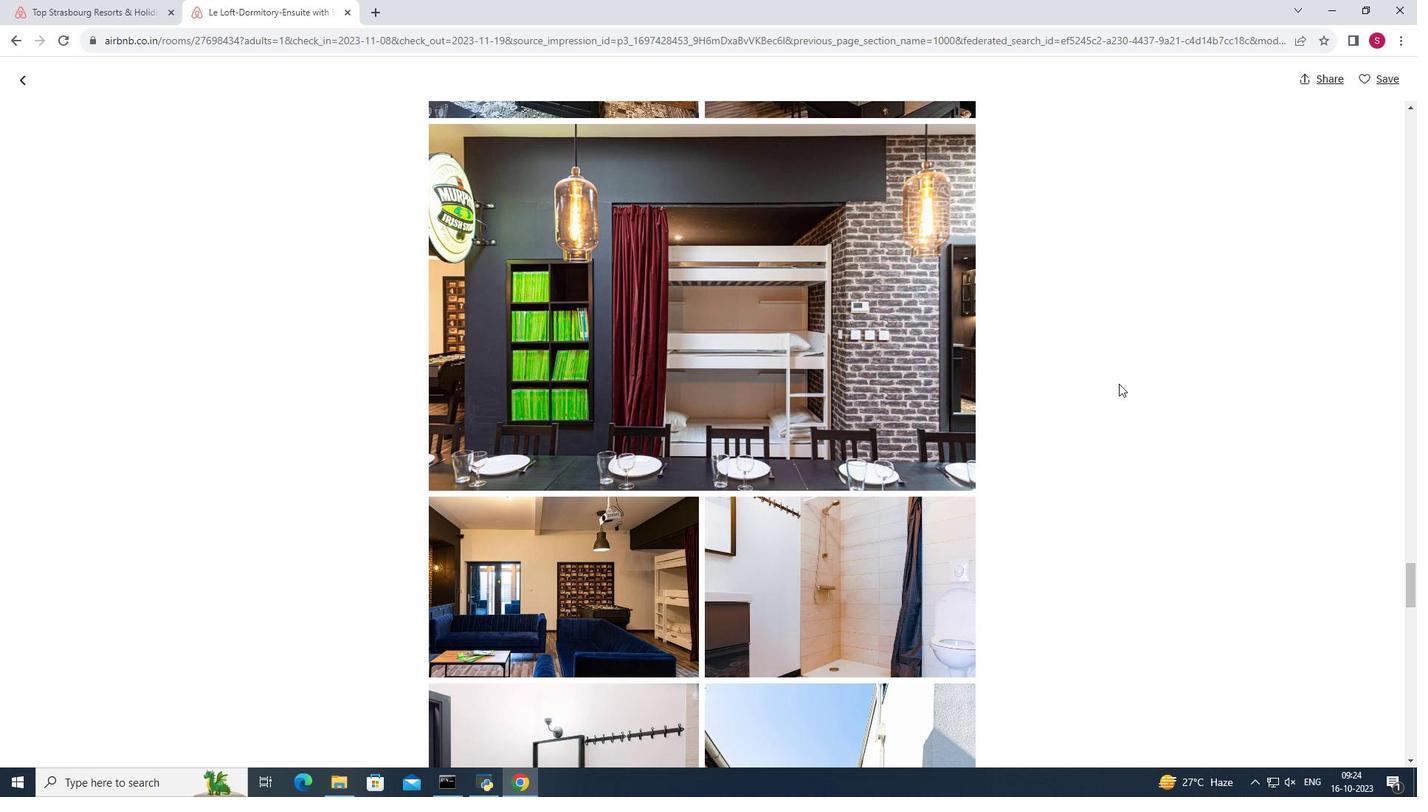 
Action: Mouse scrolled (1204, 468) with delta (0, 0)
Screenshot: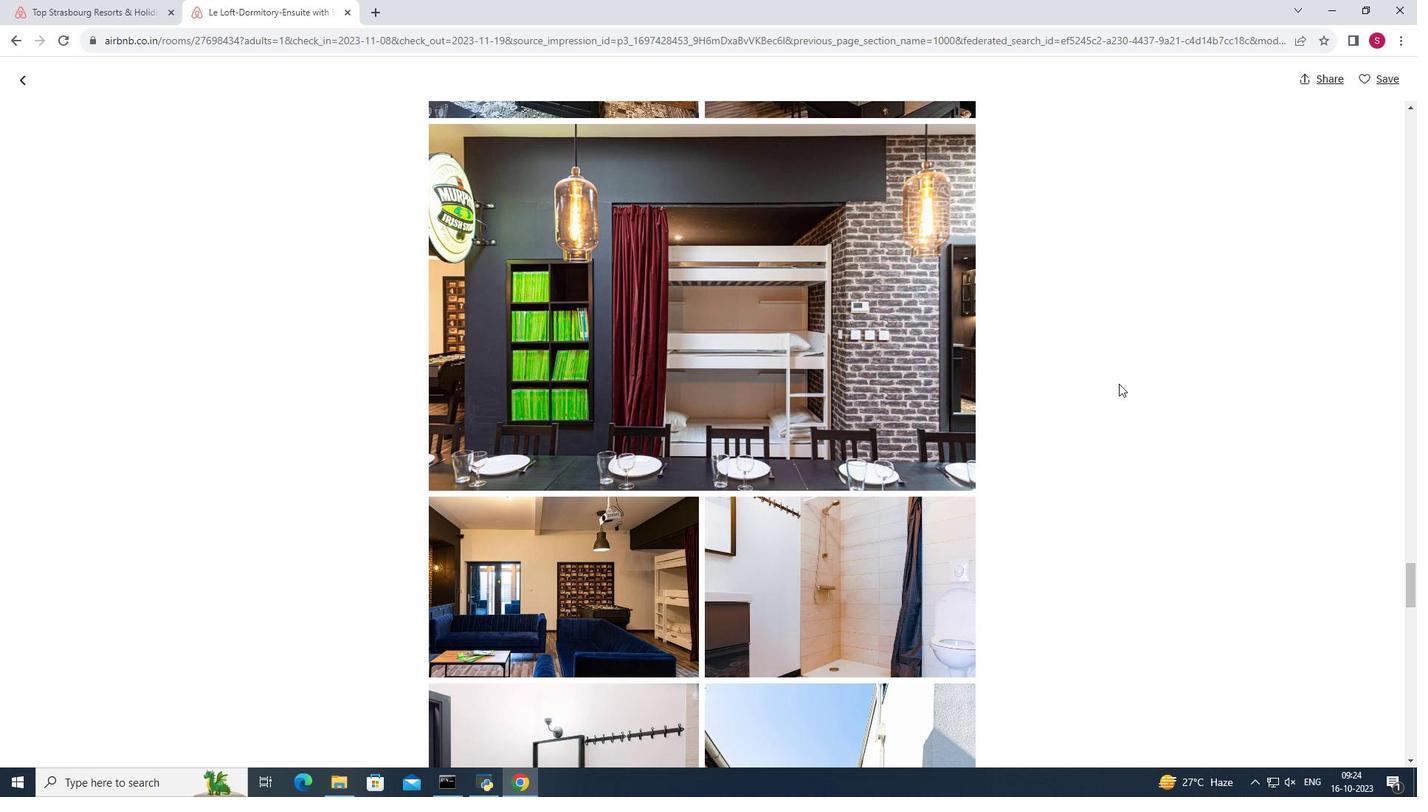 
Action: Mouse scrolled (1204, 468) with delta (0, 0)
Screenshot: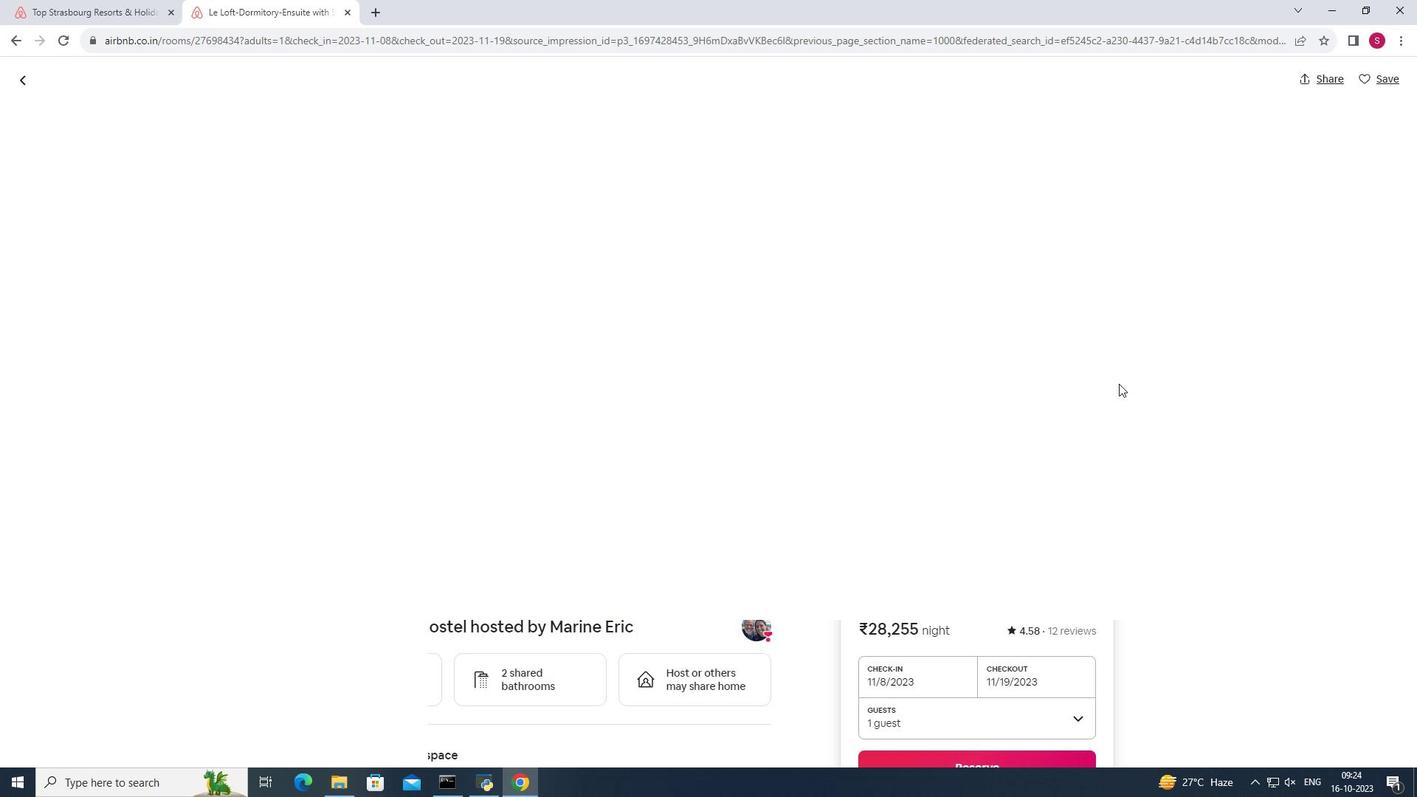 
Action: Mouse scrolled (1204, 468) with delta (0, 0)
Screenshot: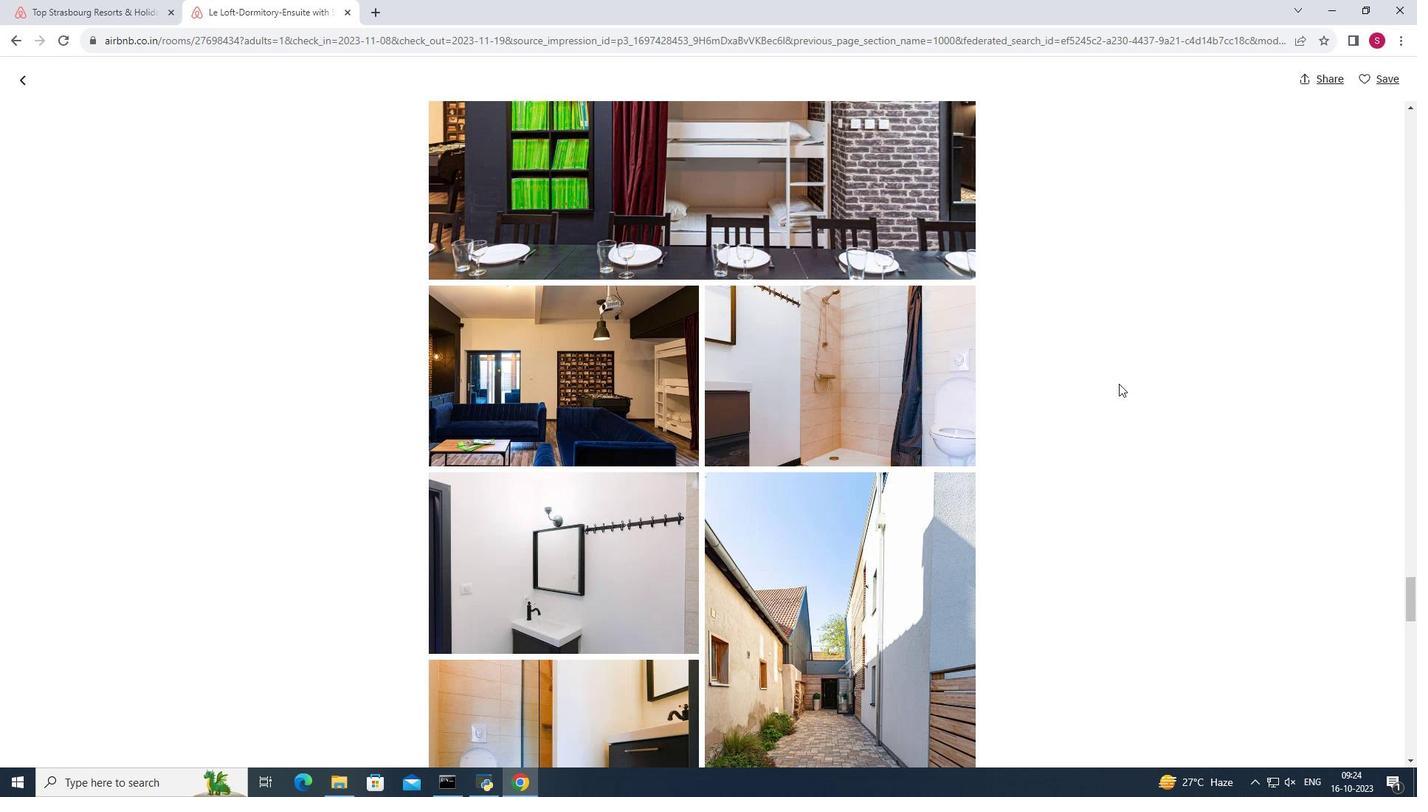 
Action: Mouse scrolled (1204, 468) with delta (0, 0)
Screenshot: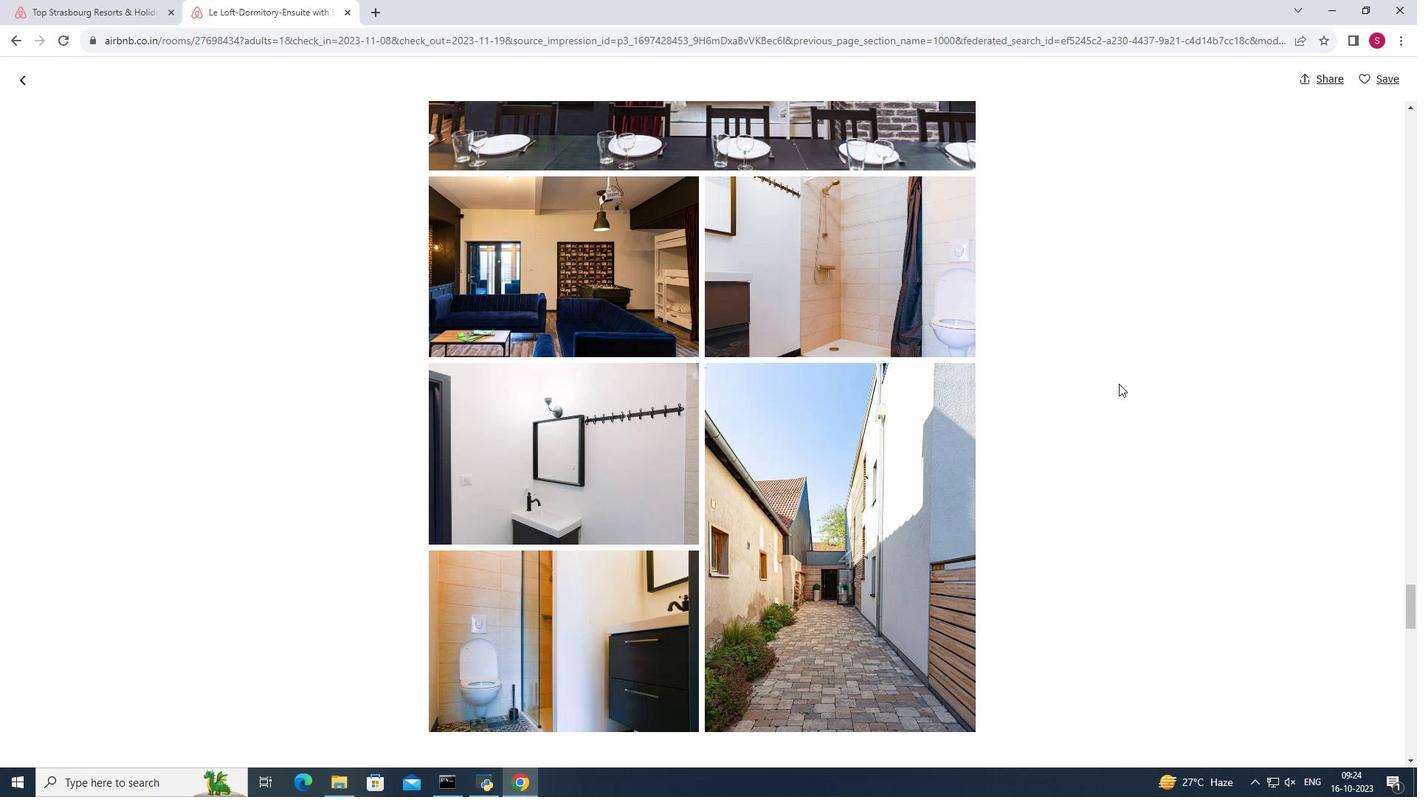 
Action: Mouse scrolled (1204, 468) with delta (0, 0)
Screenshot: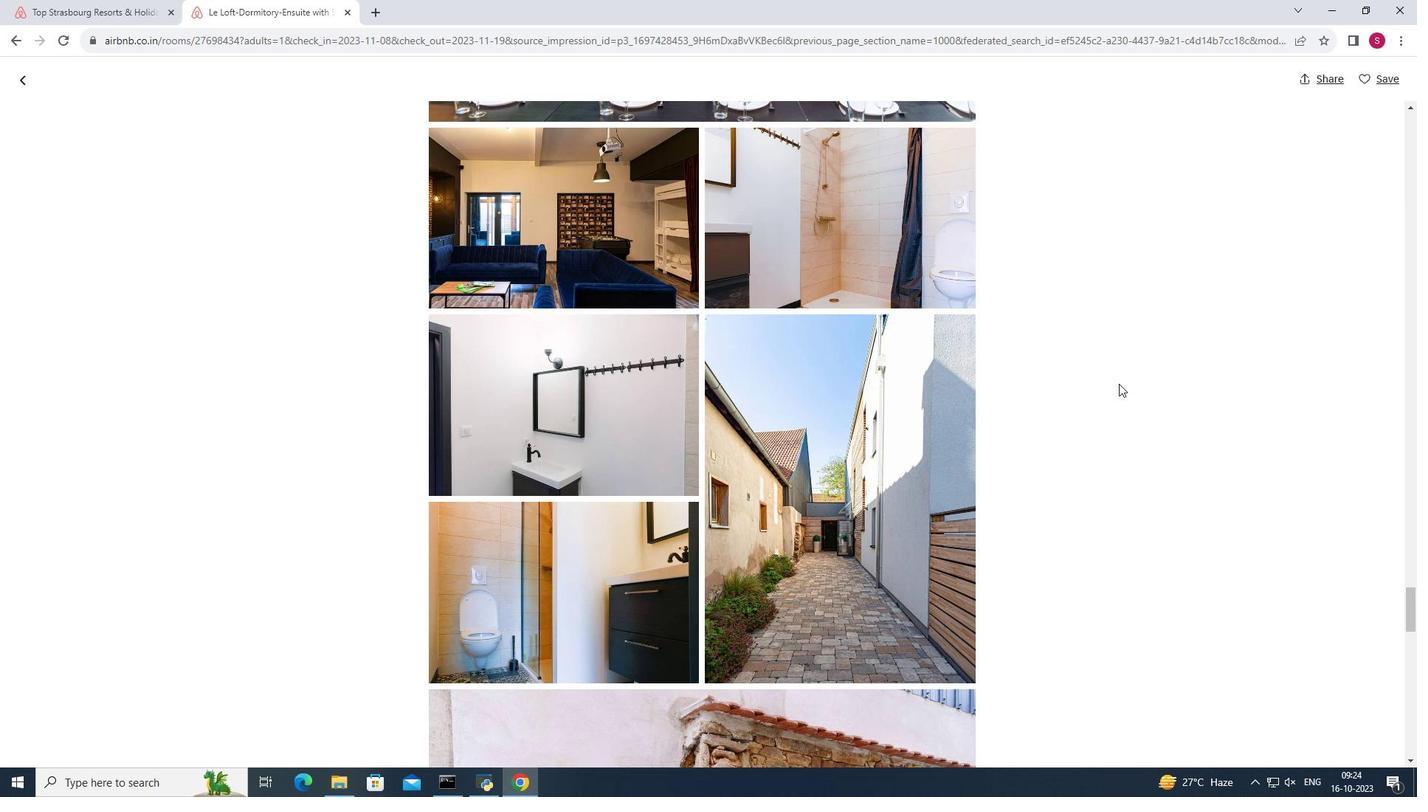 
Action: Mouse scrolled (1204, 468) with delta (0, 0)
Screenshot: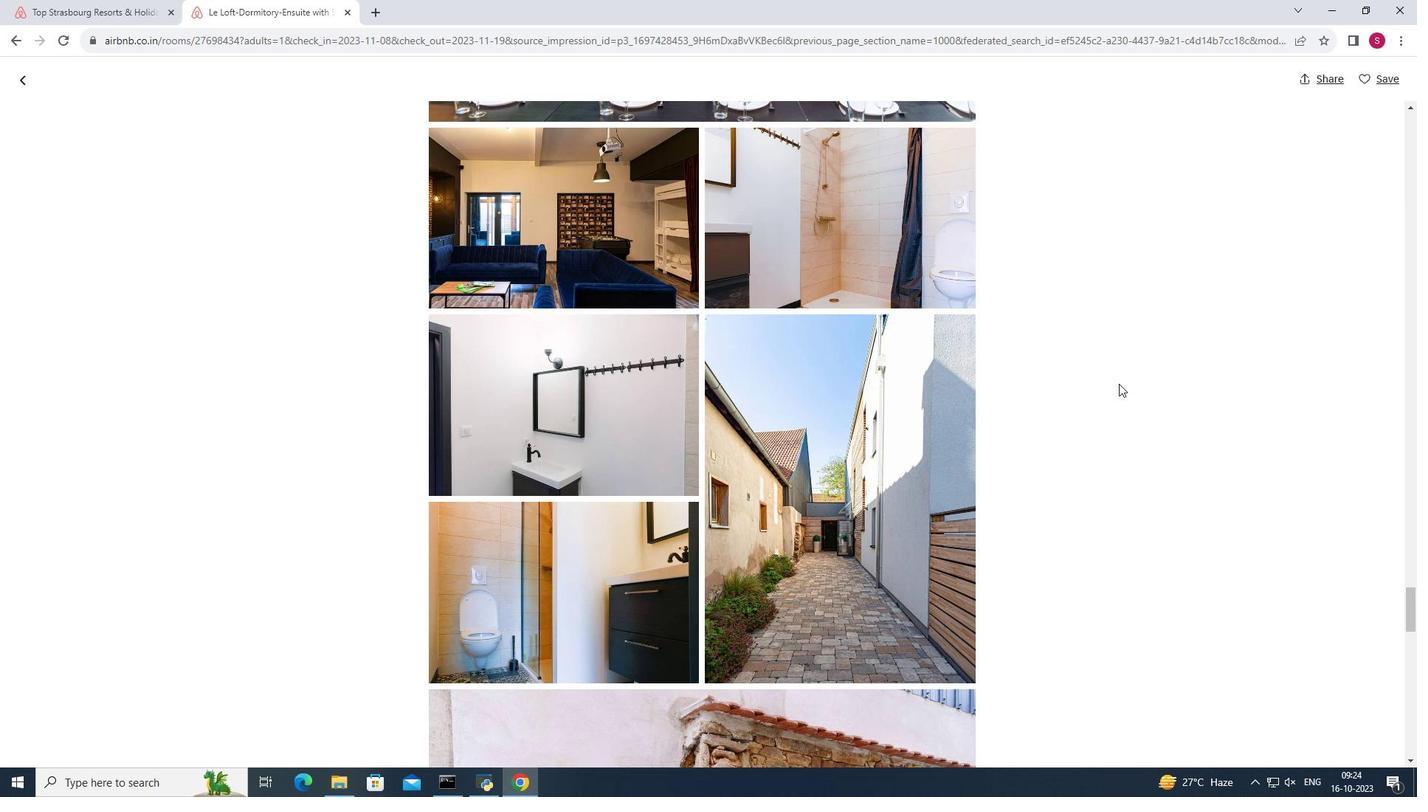
Action: Mouse scrolled (1204, 468) with delta (0, 0)
Screenshot: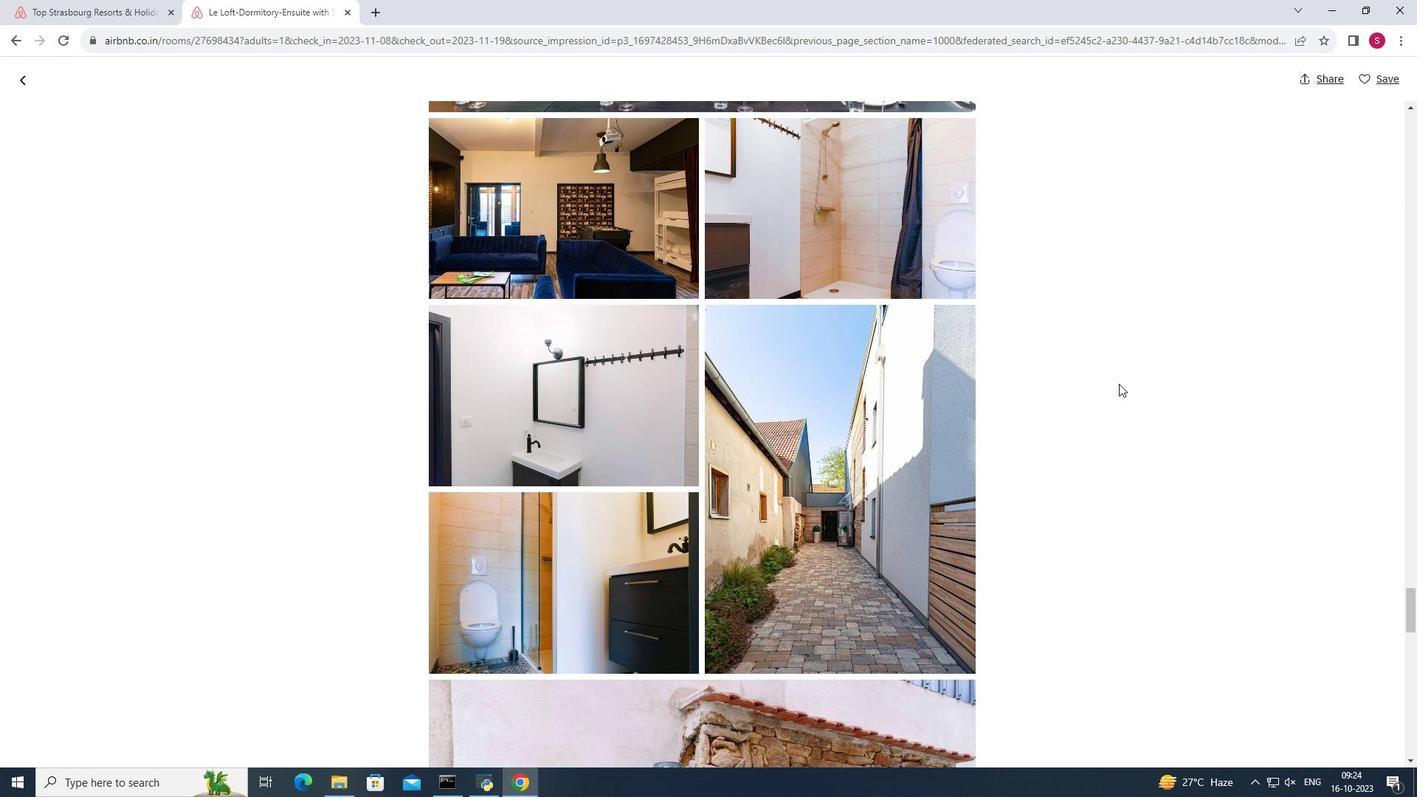
Action: Mouse scrolled (1204, 468) with delta (0, 0)
Screenshot: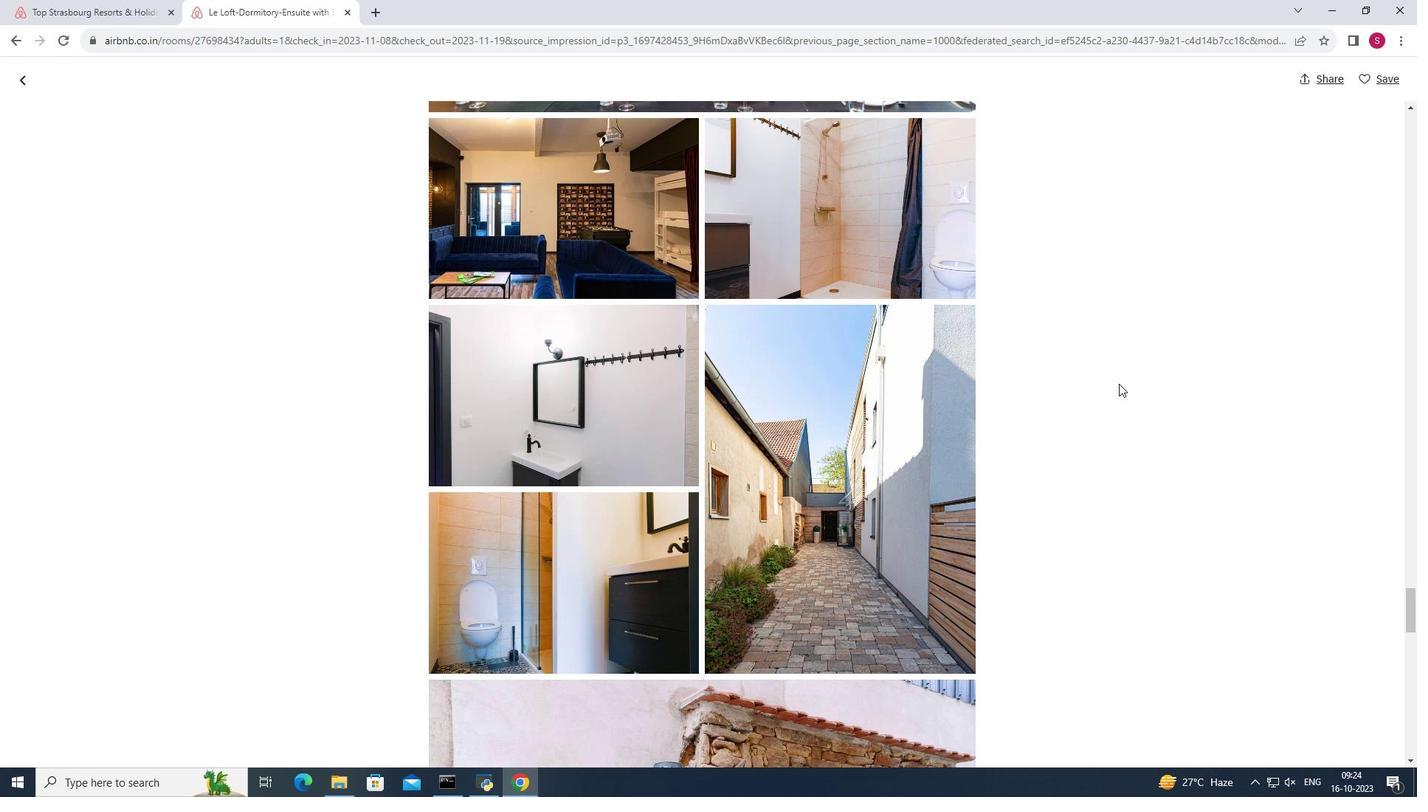 
Action: Mouse scrolled (1204, 468) with delta (0, 0)
Screenshot: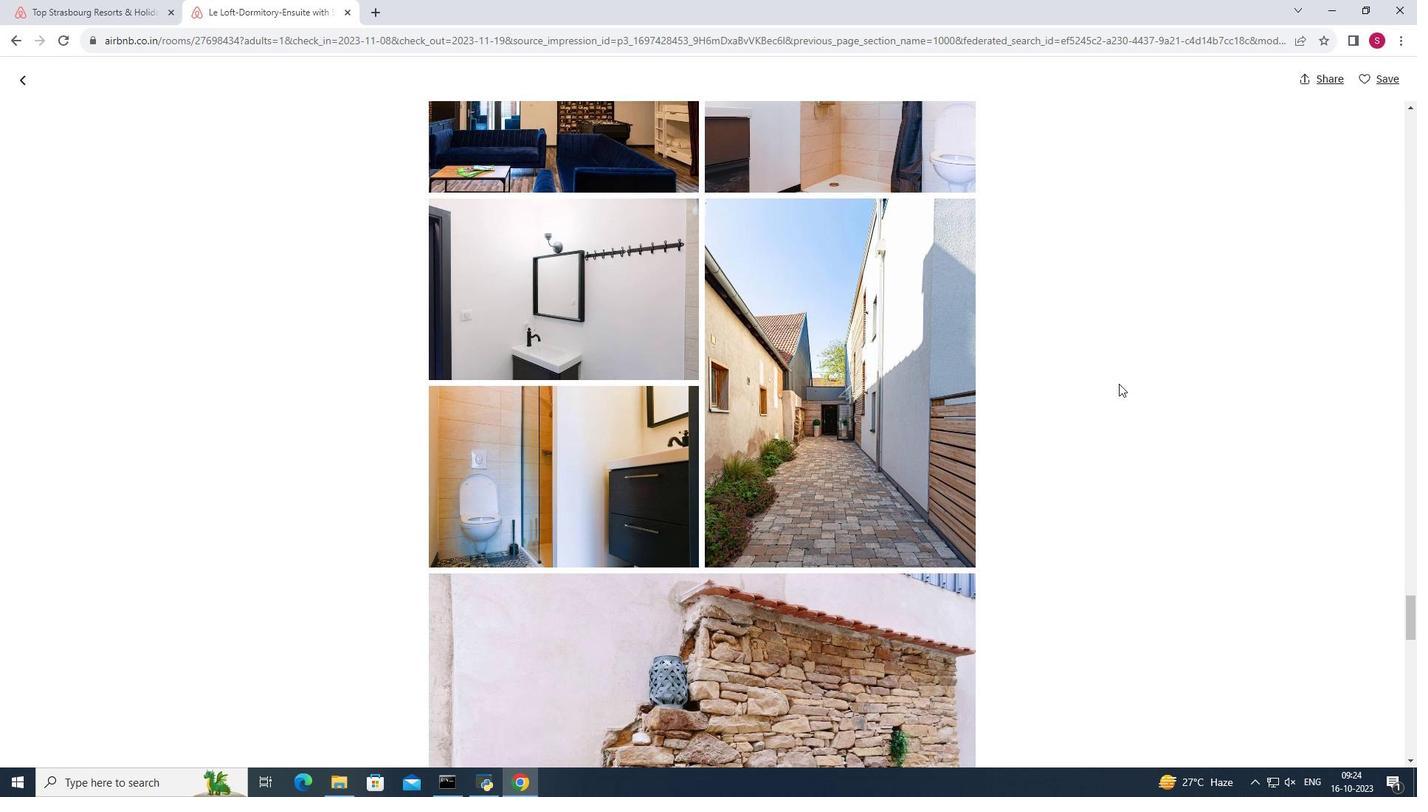 
Action: Mouse scrolled (1204, 468) with delta (0, 0)
Screenshot: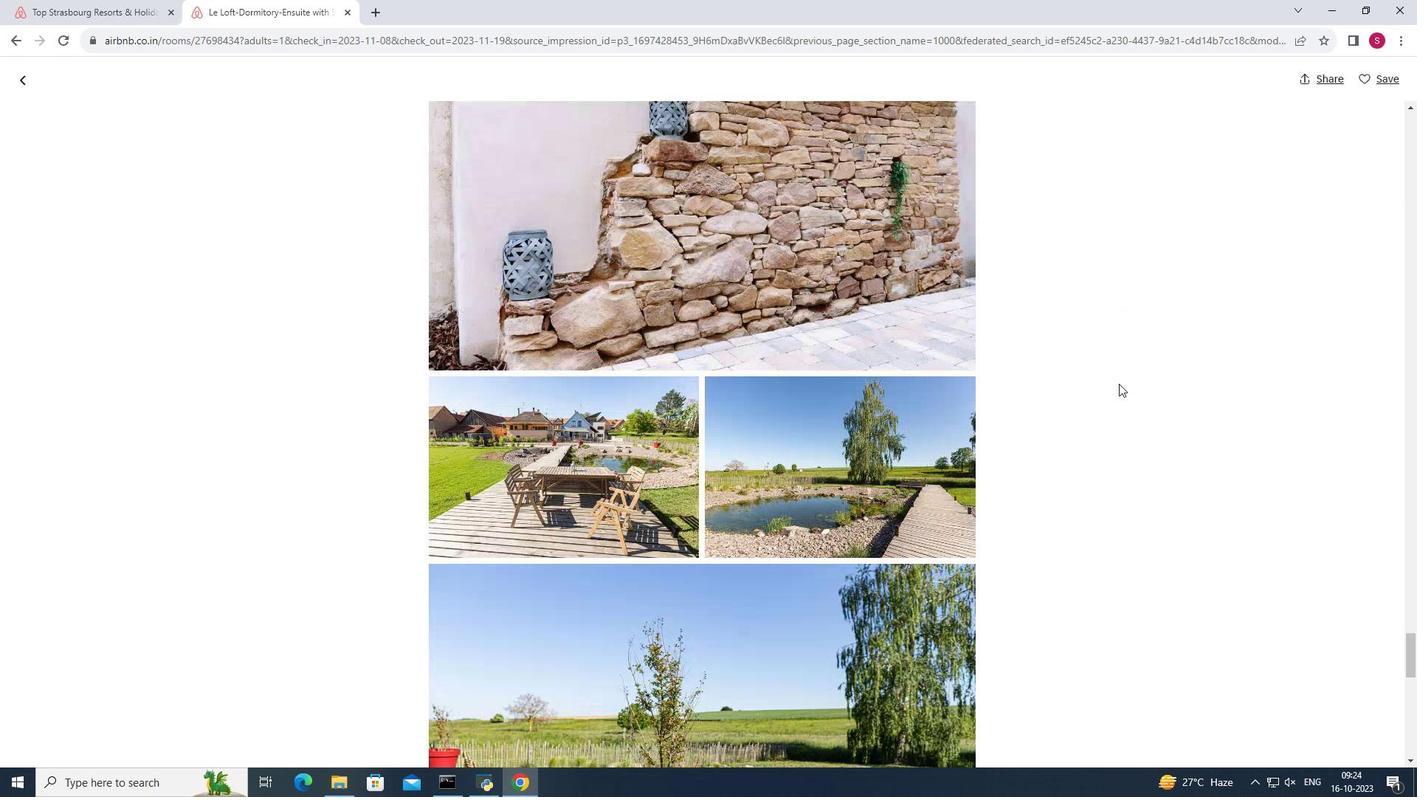 
Action: Mouse scrolled (1204, 468) with delta (0, 0)
Screenshot: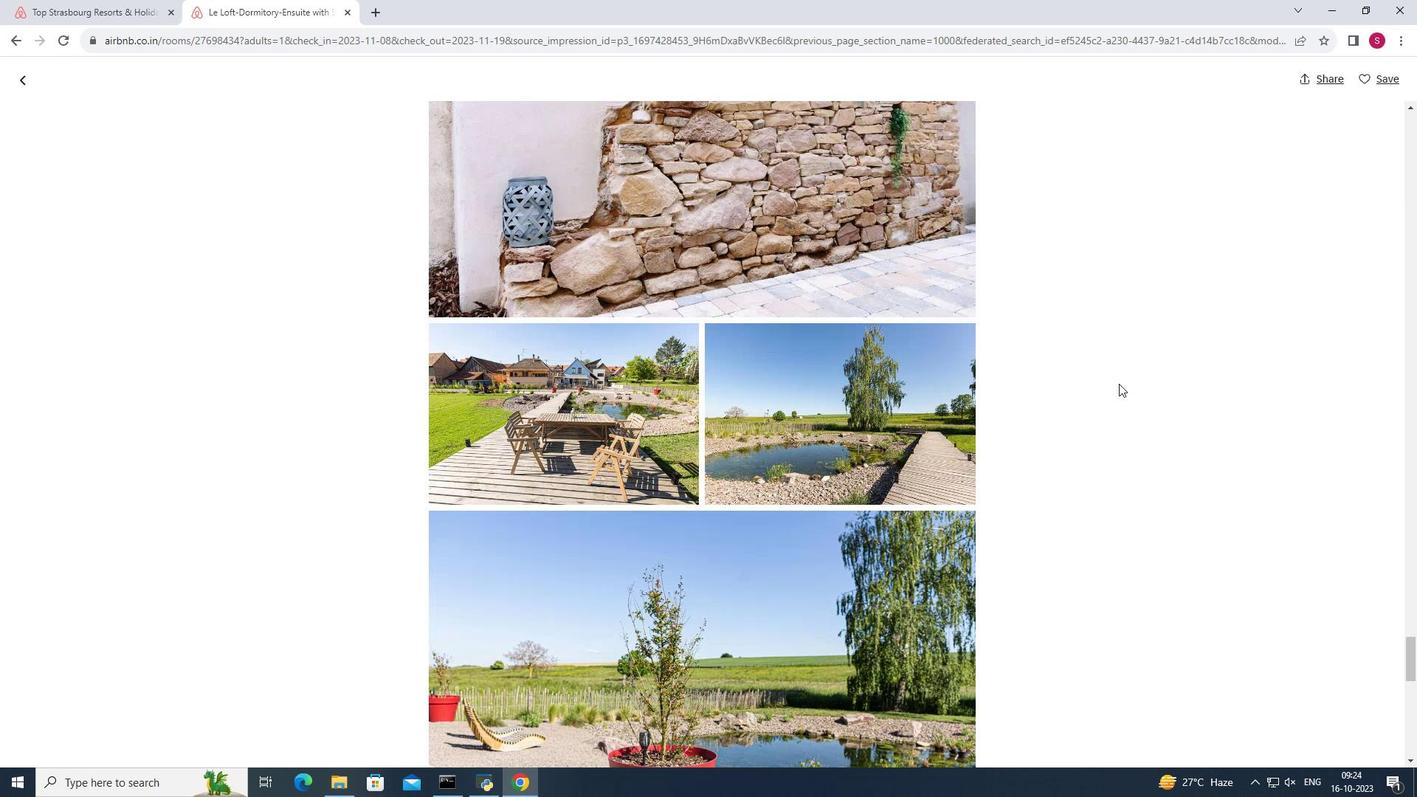 
Action: Mouse scrolled (1204, 468) with delta (0, 0)
Screenshot: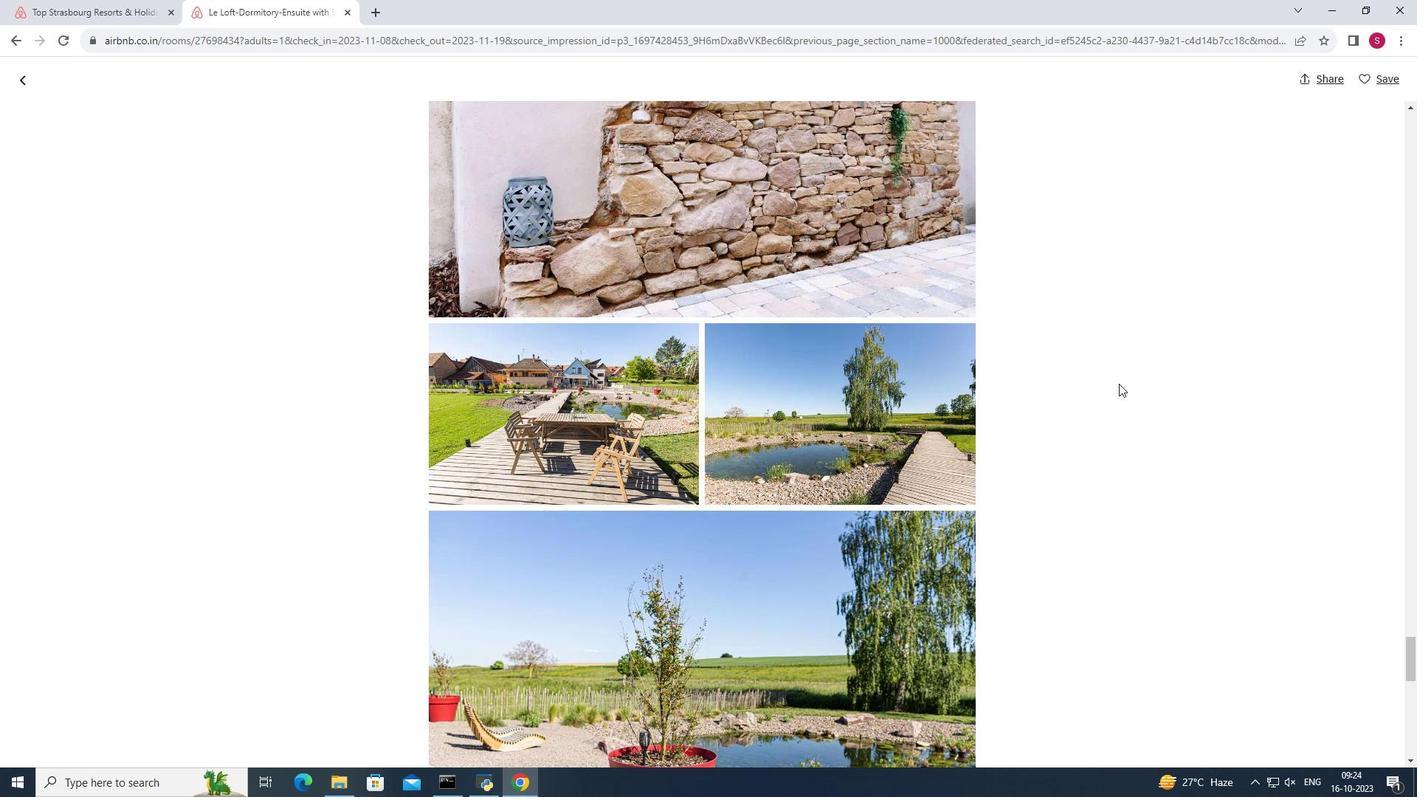 
Action: Mouse scrolled (1204, 468) with delta (0, 0)
Screenshot: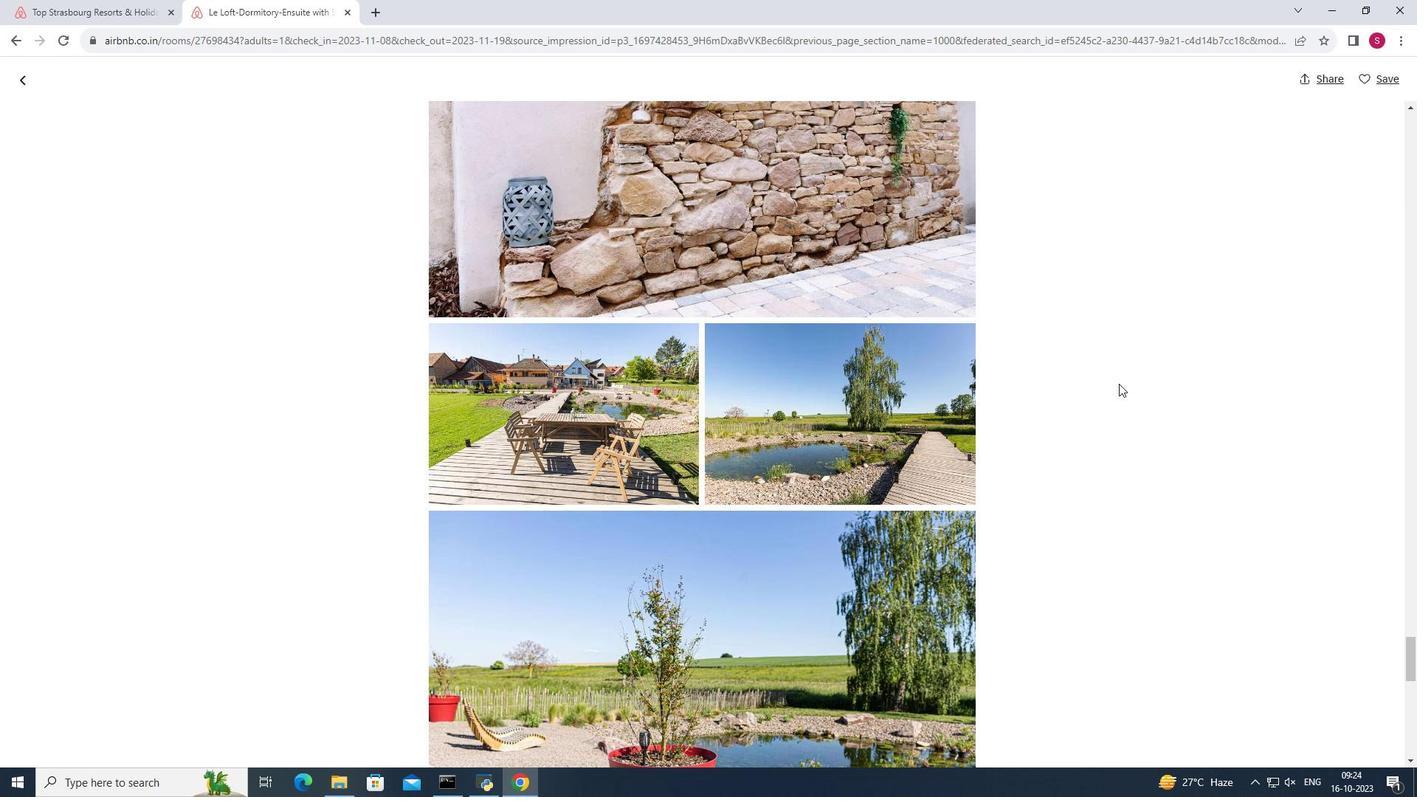
Action: Mouse scrolled (1204, 468) with delta (0, 0)
Screenshot: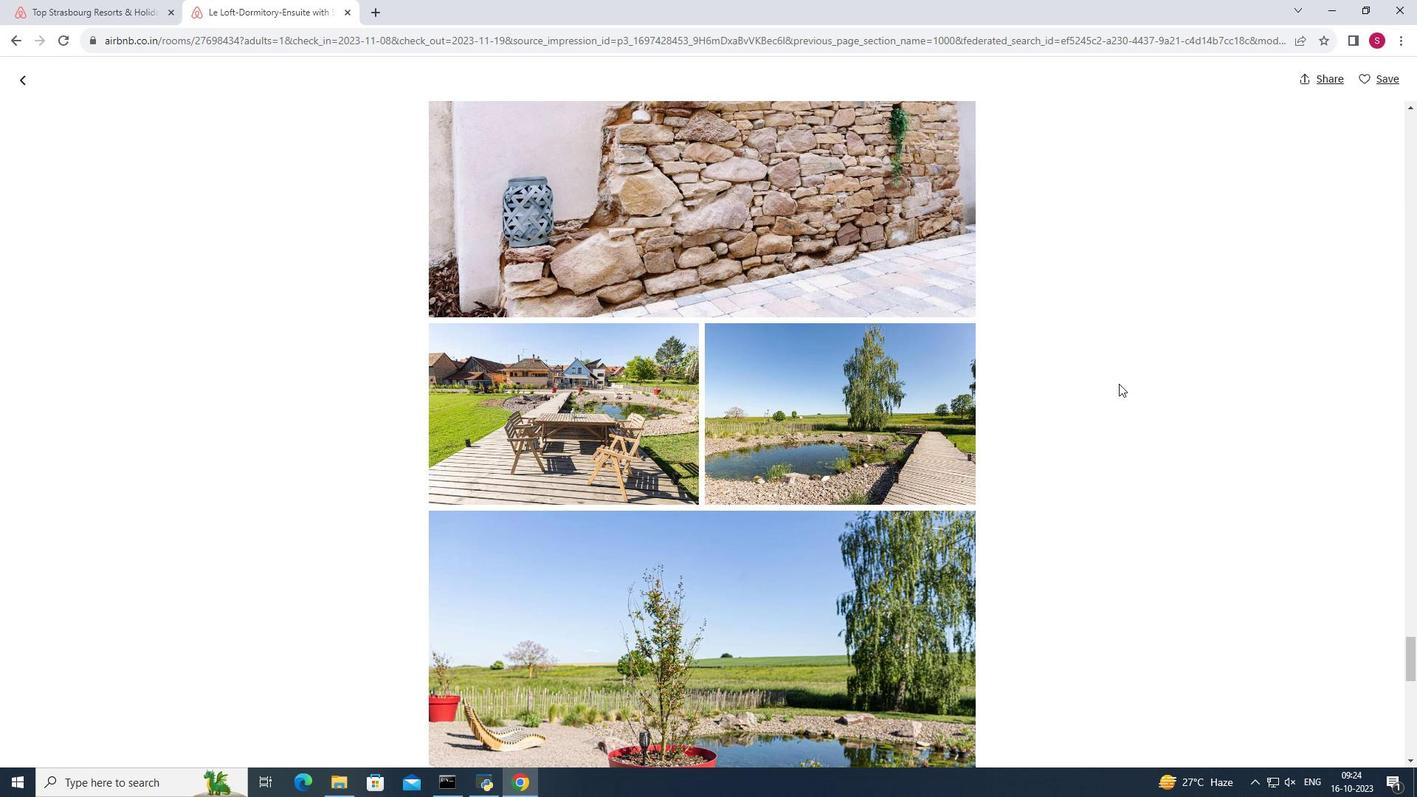 
Action: Mouse scrolled (1204, 468) with delta (0, 0)
Screenshot: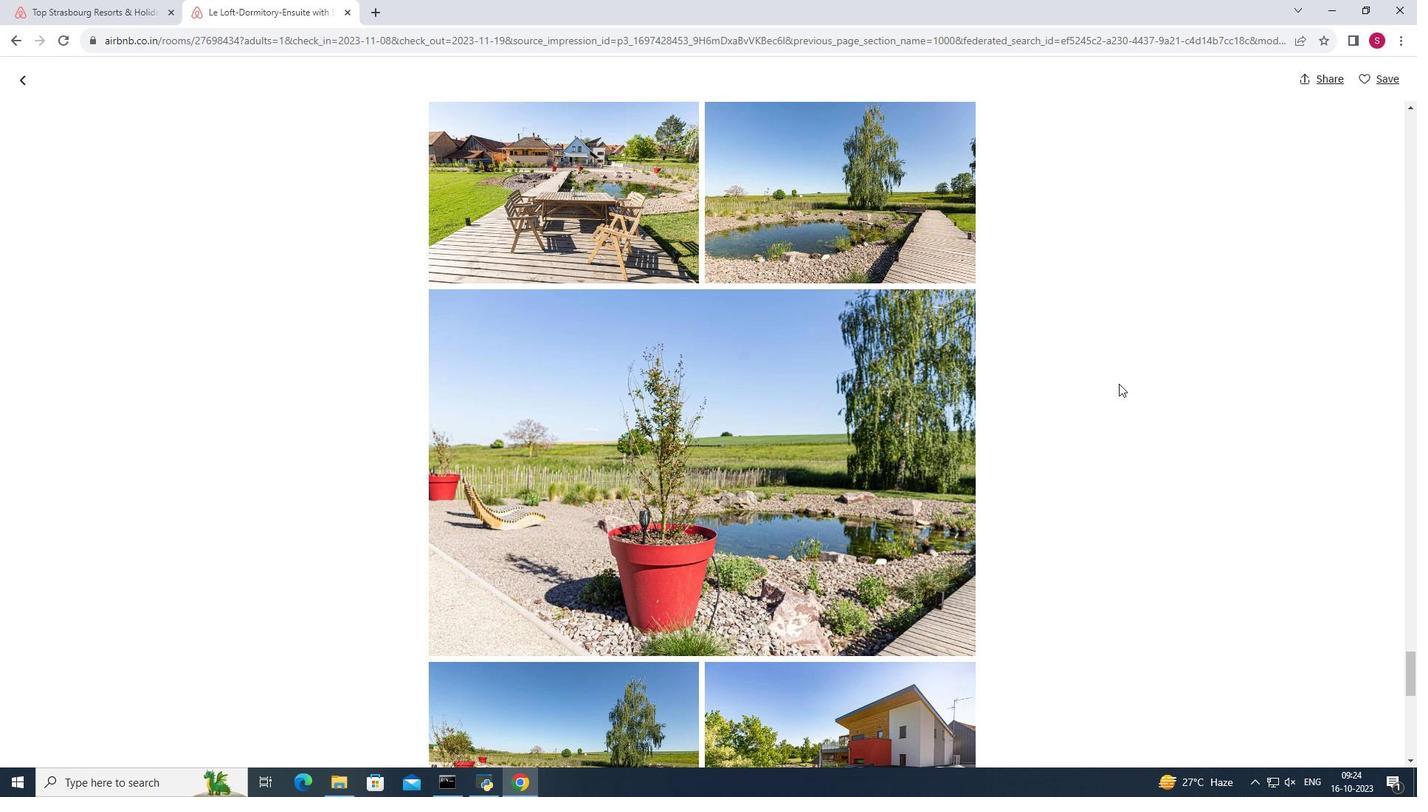 
Action: Mouse scrolled (1204, 468) with delta (0, 0)
Screenshot: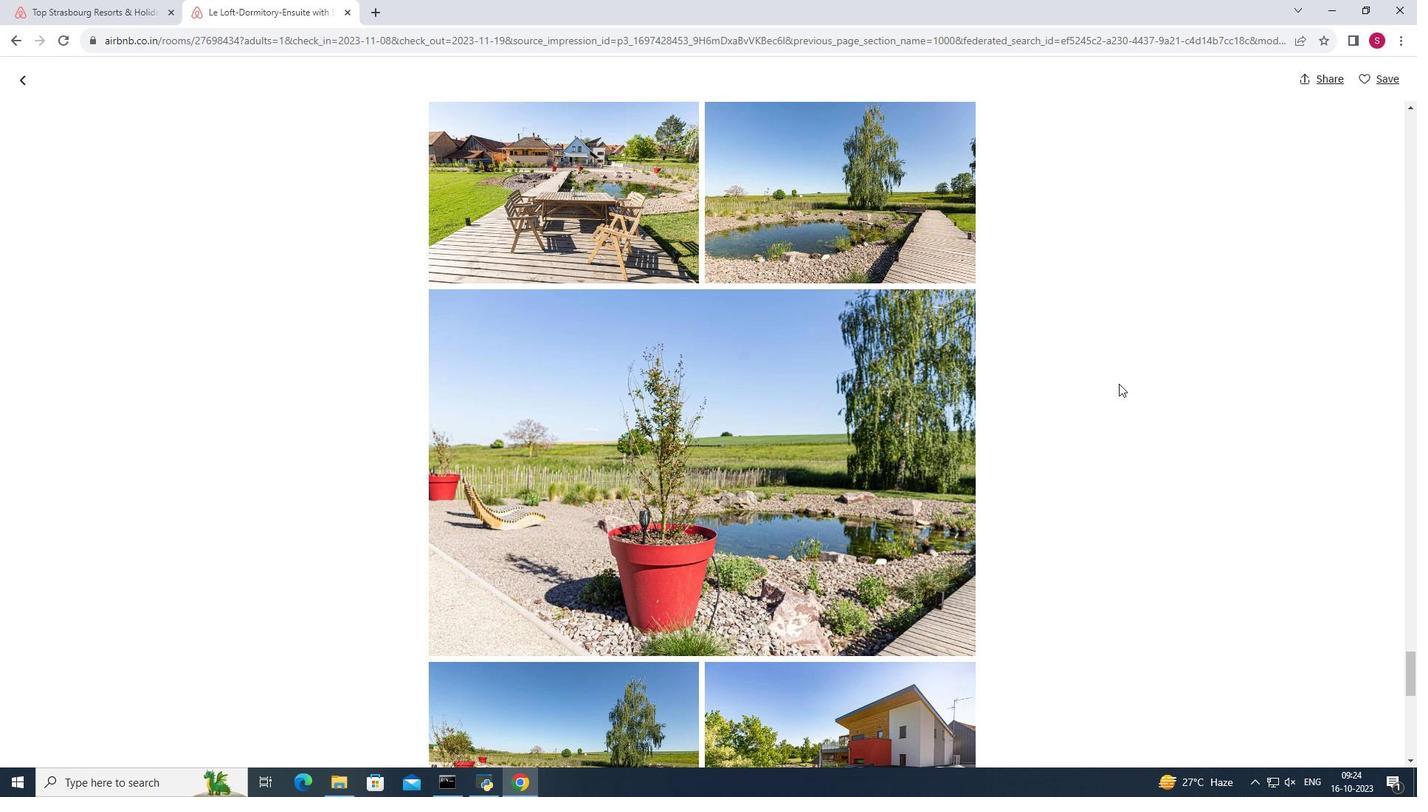 
Action: Mouse scrolled (1204, 468) with delta (0, 0)
Screenshot: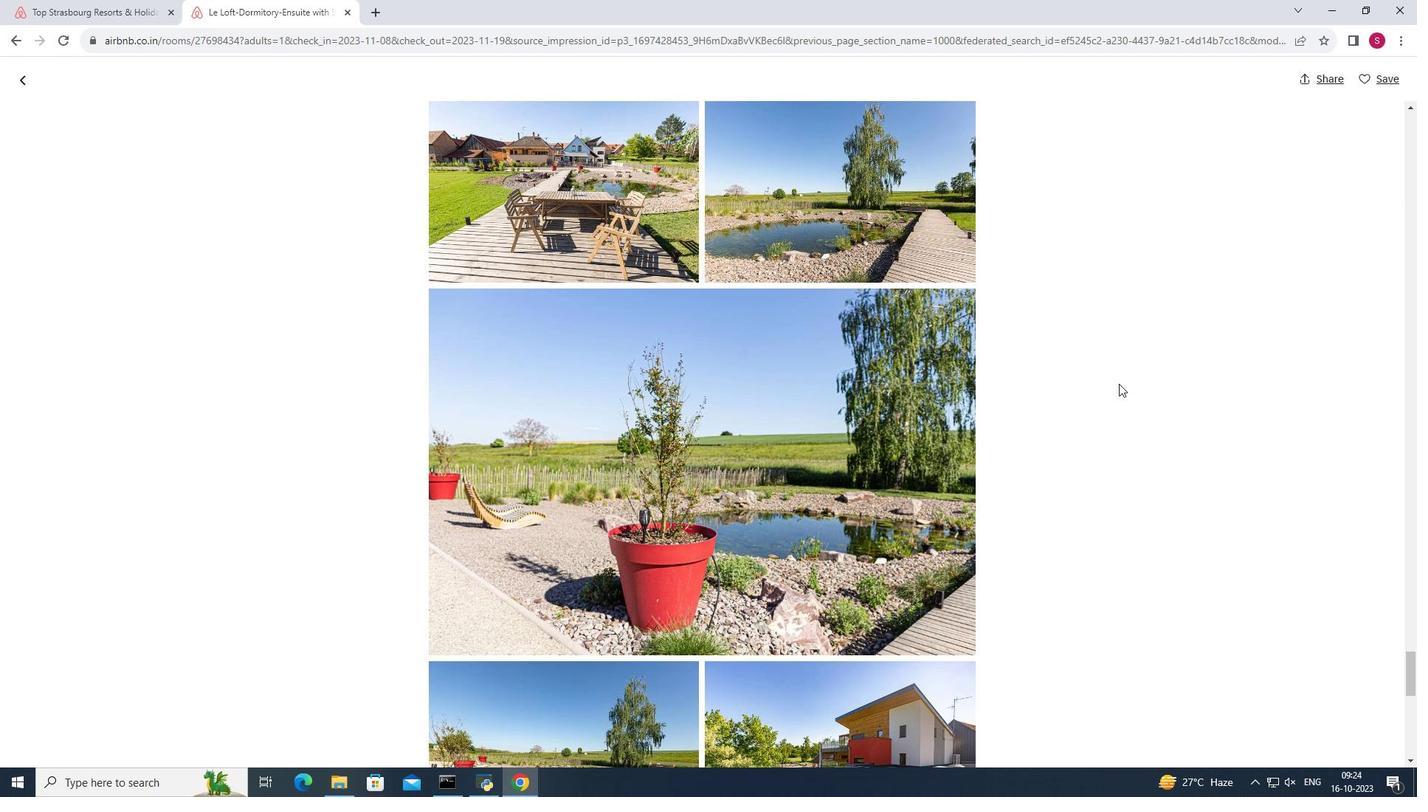 
Action: Mouse scrolled (1204, 468) with delta (0, 0)
Screenshot: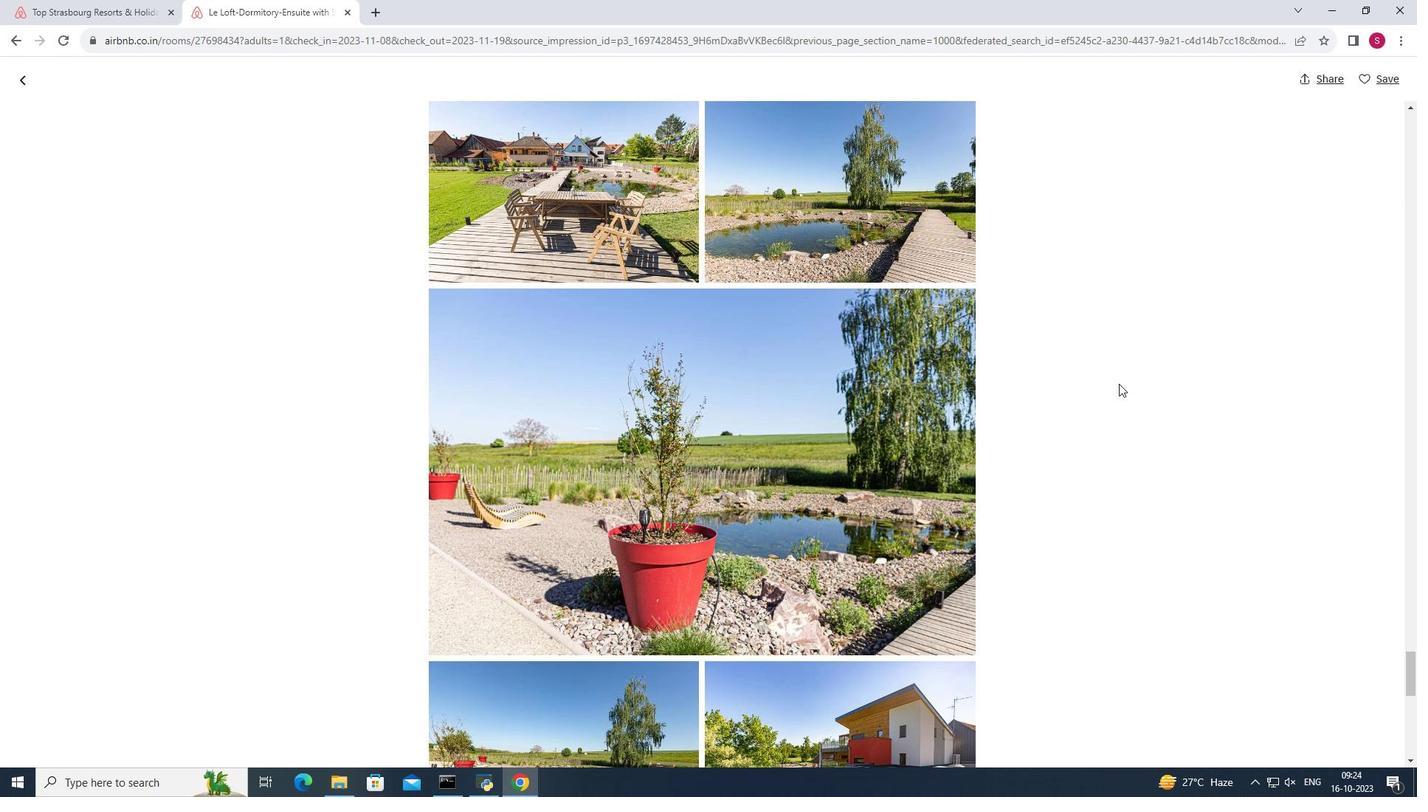 
Action: Mouse scrolled (1204, 468) with delta (0, 0)
Screenshot: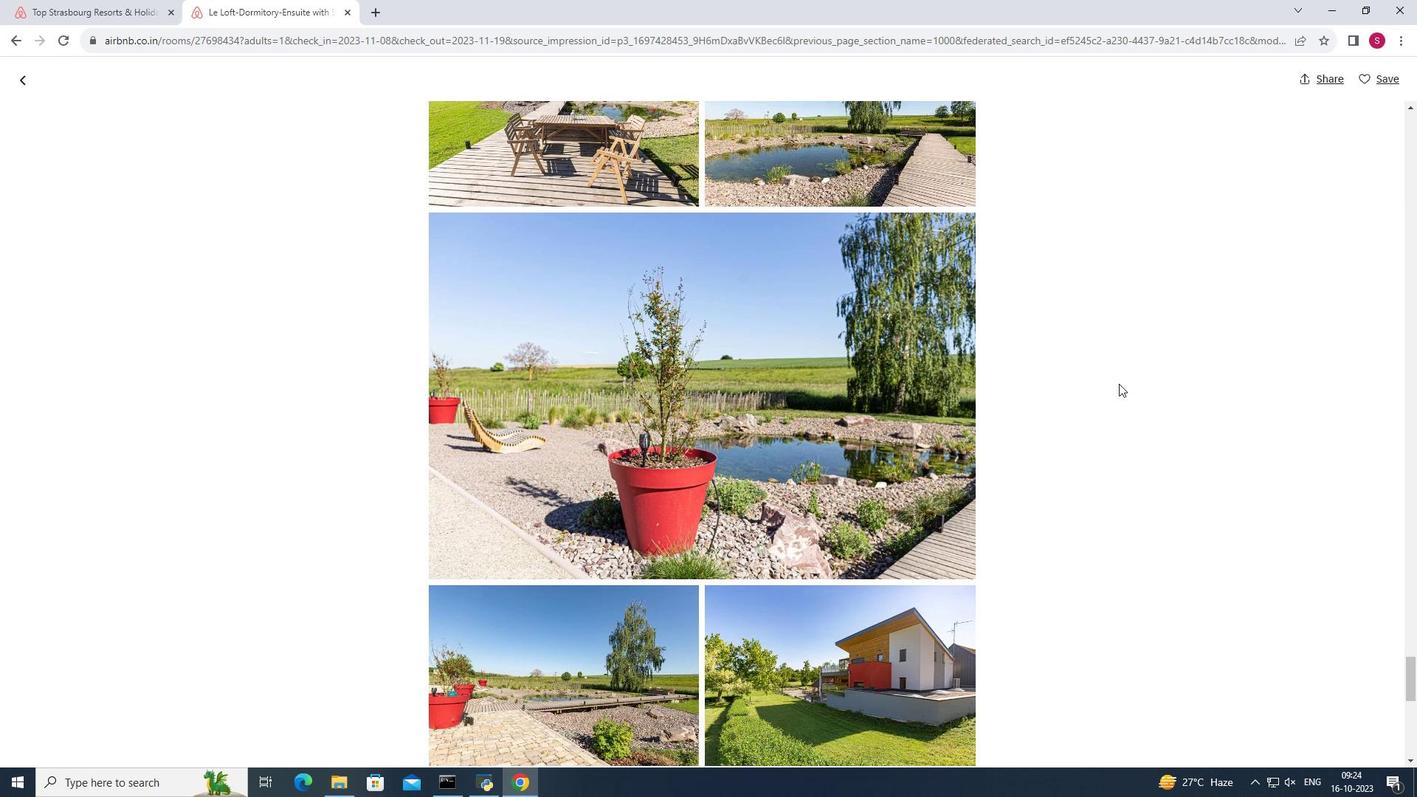 
Action: Mouse scrolled (1204, 468) with delta (0, 0)
Screenshot: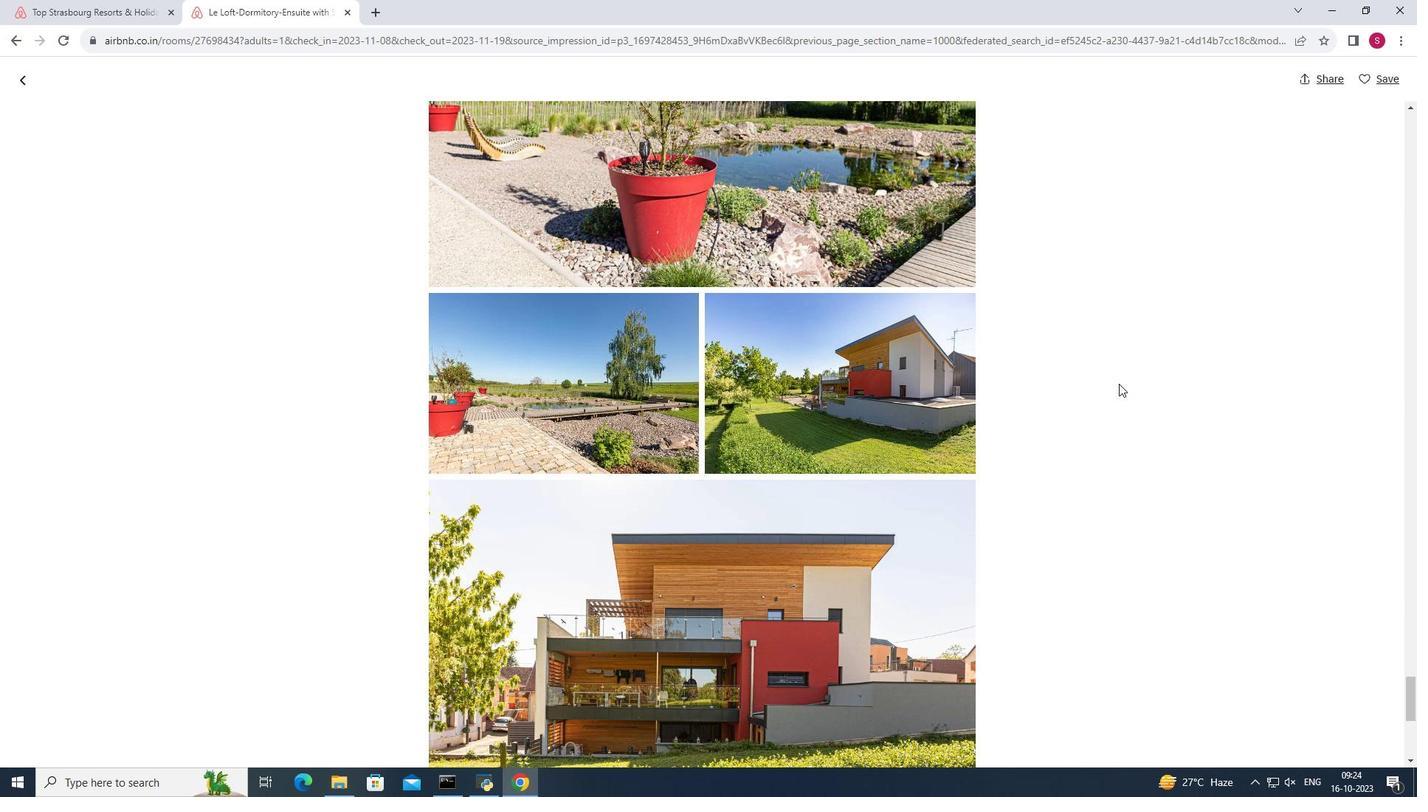 
Action: Mouse scrolled (1204, 468) with delta (0, 0)
Screenshot: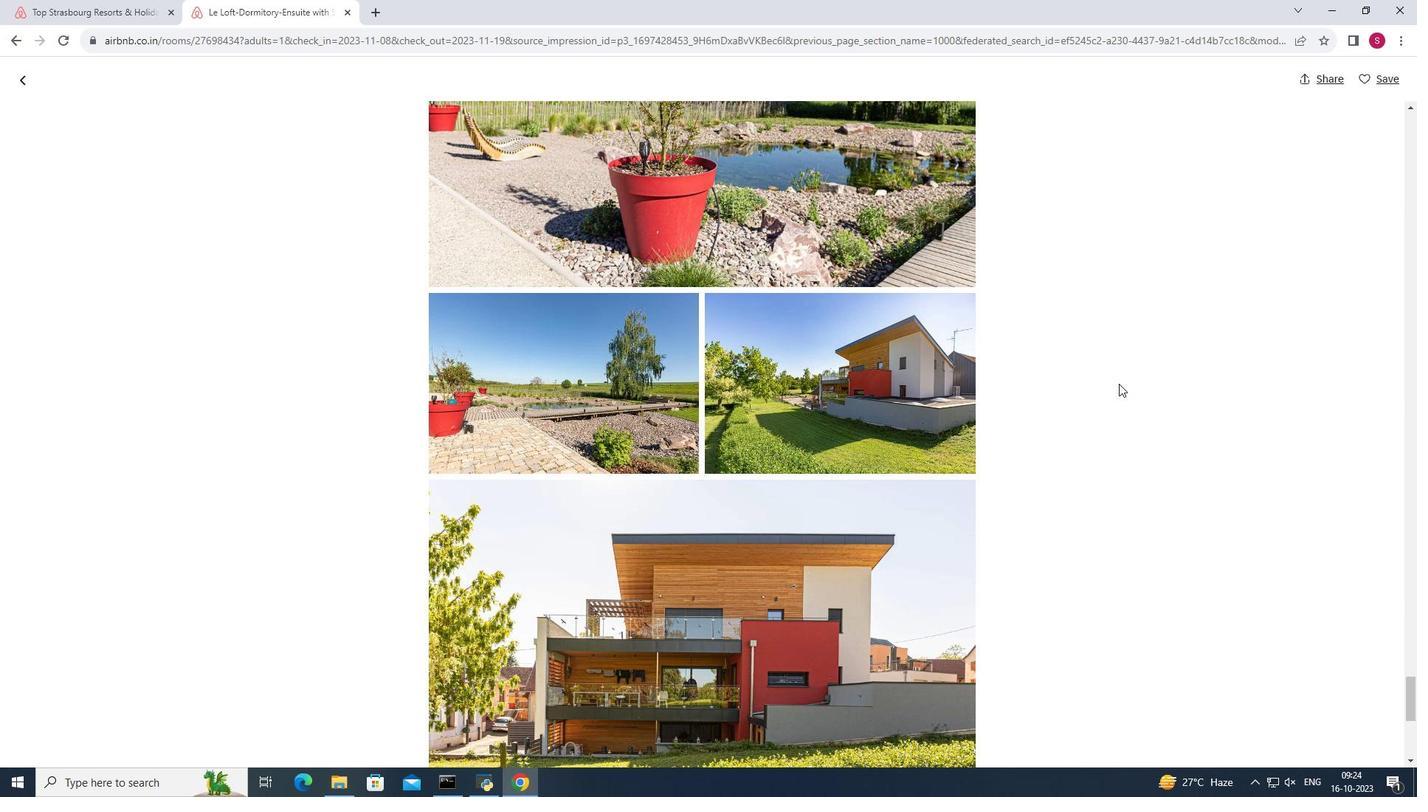 
Action: Mouse scrolled (1204, 470) with delta (0, 0)
Screenshot: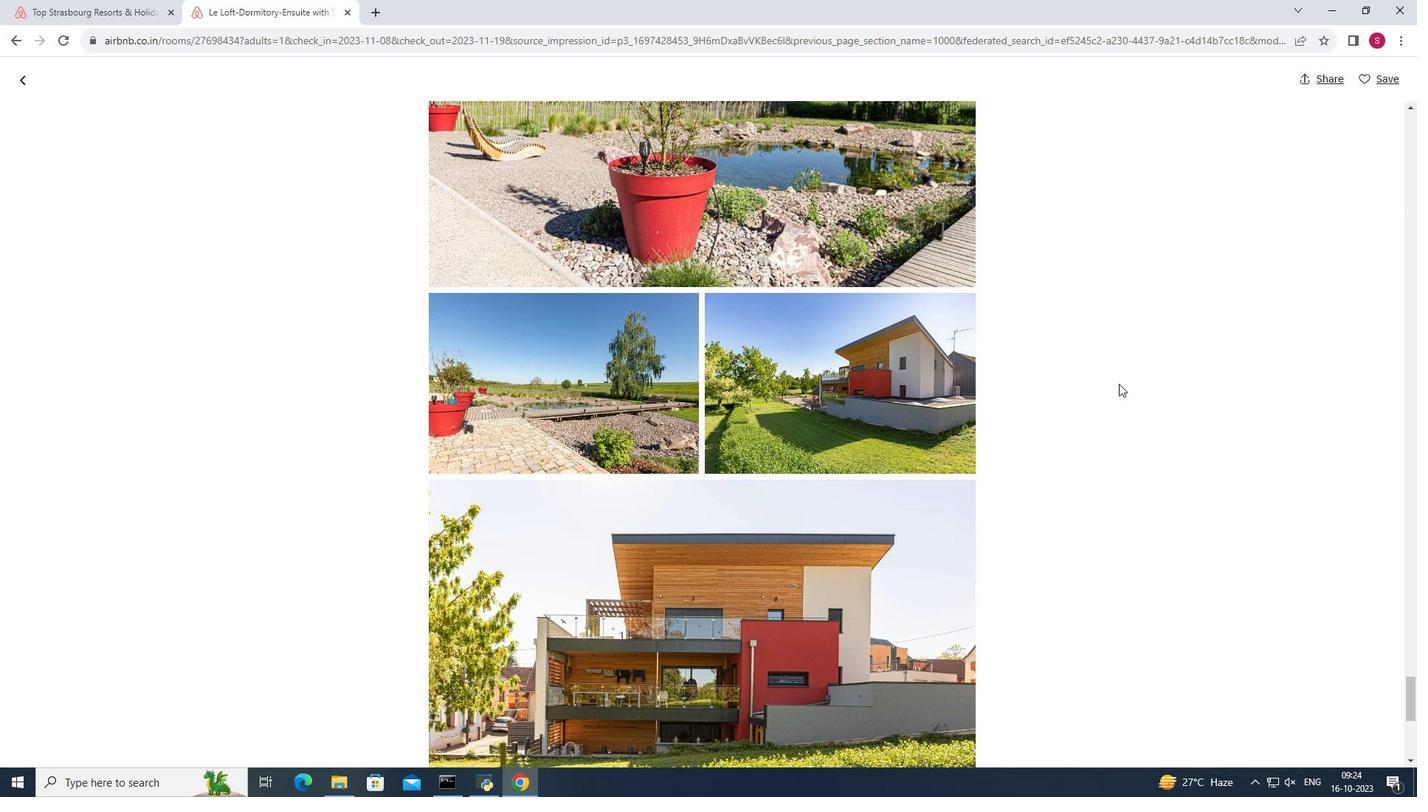 
Action: Mouse scrolled (1204, 468) with delta (0, 0)
Screenshot: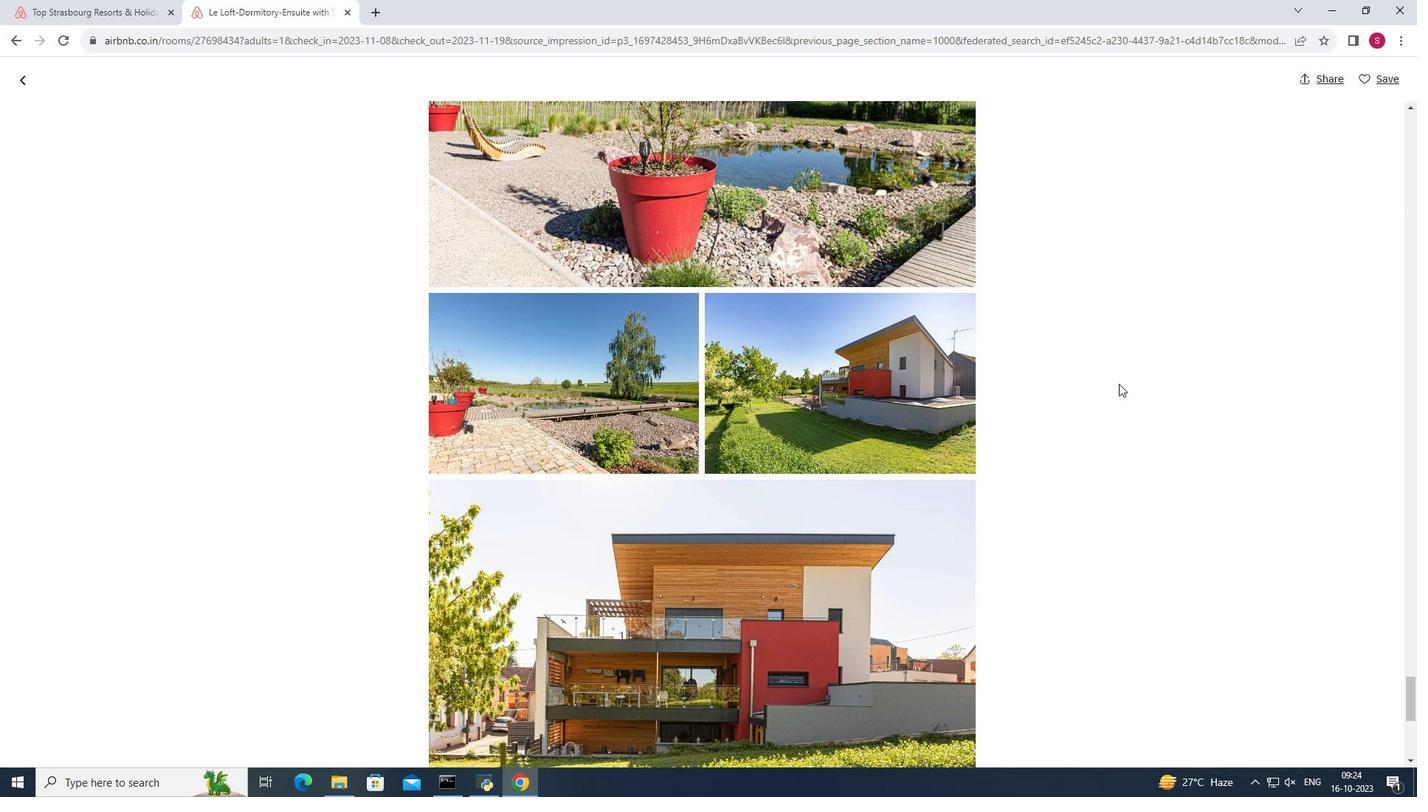 
Action: Mouse scrolled (1204, 468) with delta (0, 0)
Screenshot: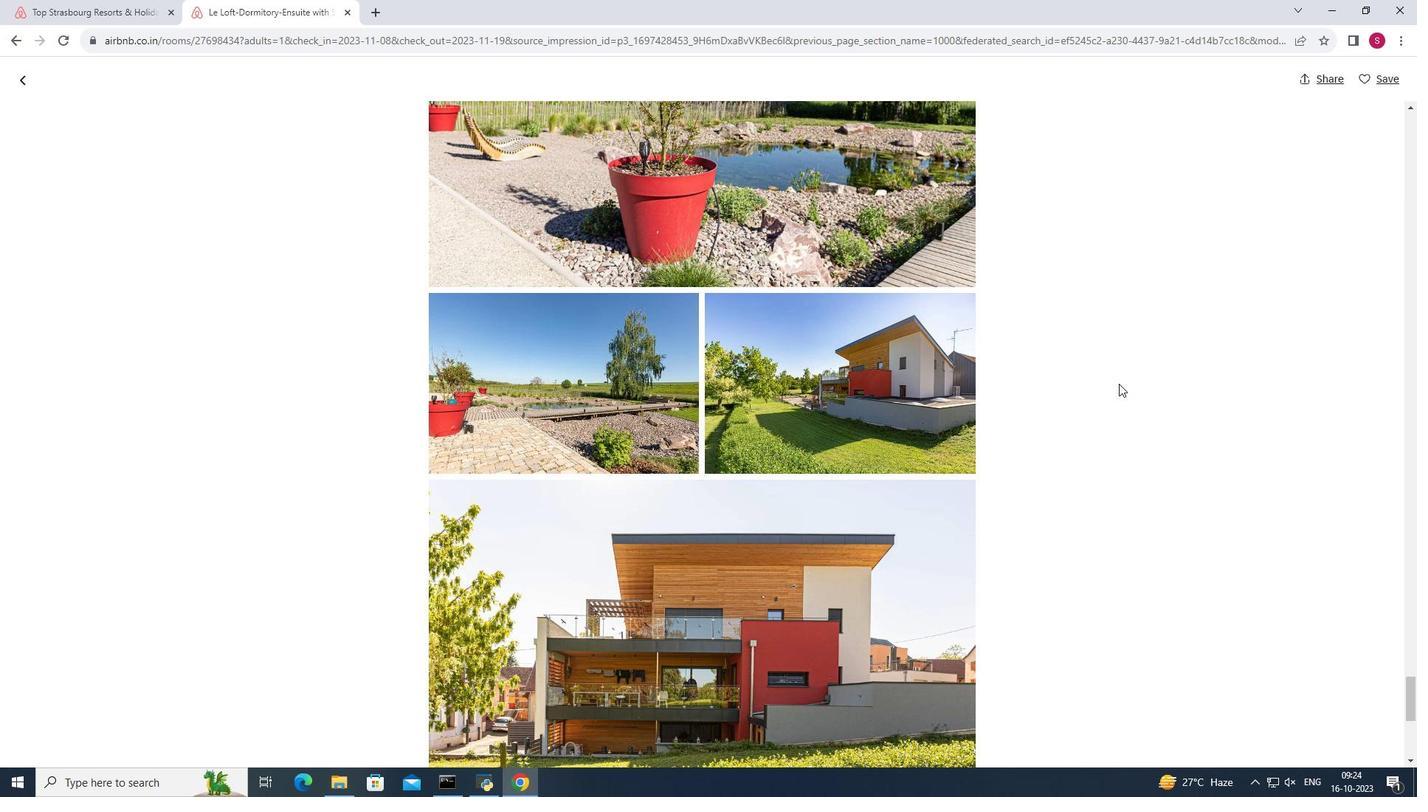 
Action: Mouse scrolled (1204, 468) with delta (0, 0)
Screenshot: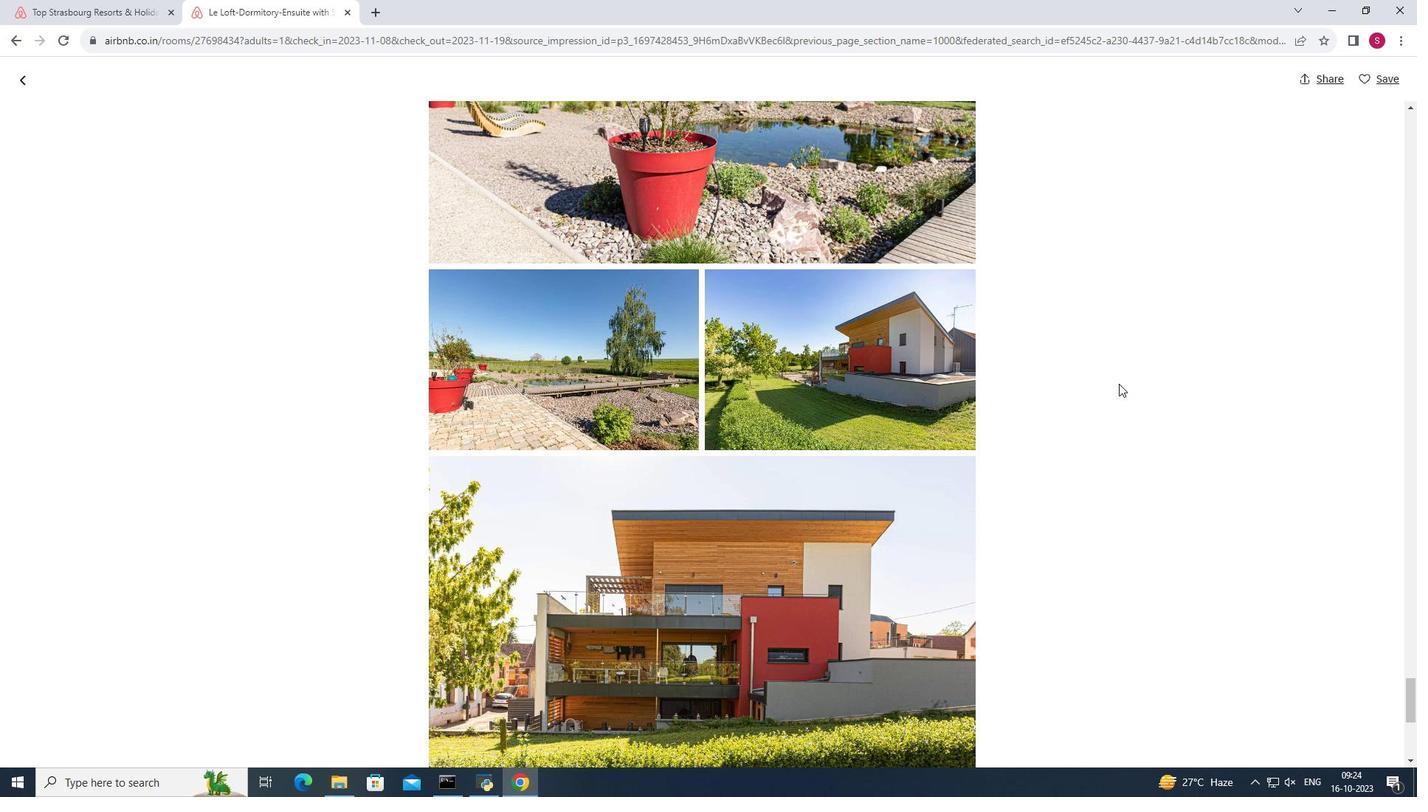 
Action: Mouse scrolled (1204, 468) with delta (0, 0)
Screenshot: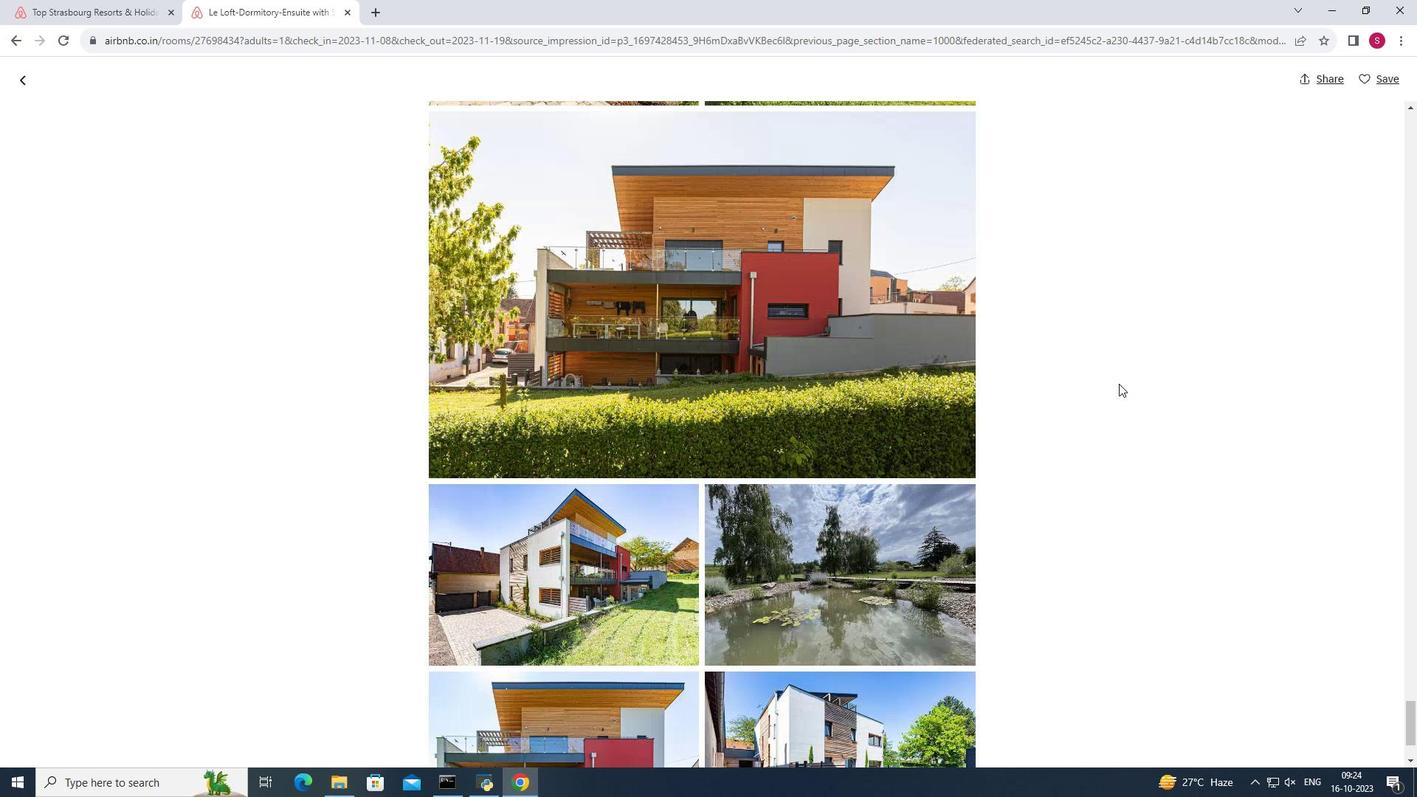 
Action: Mouse scrolled (1204, 468) with delta (0, 0)
Screenshot: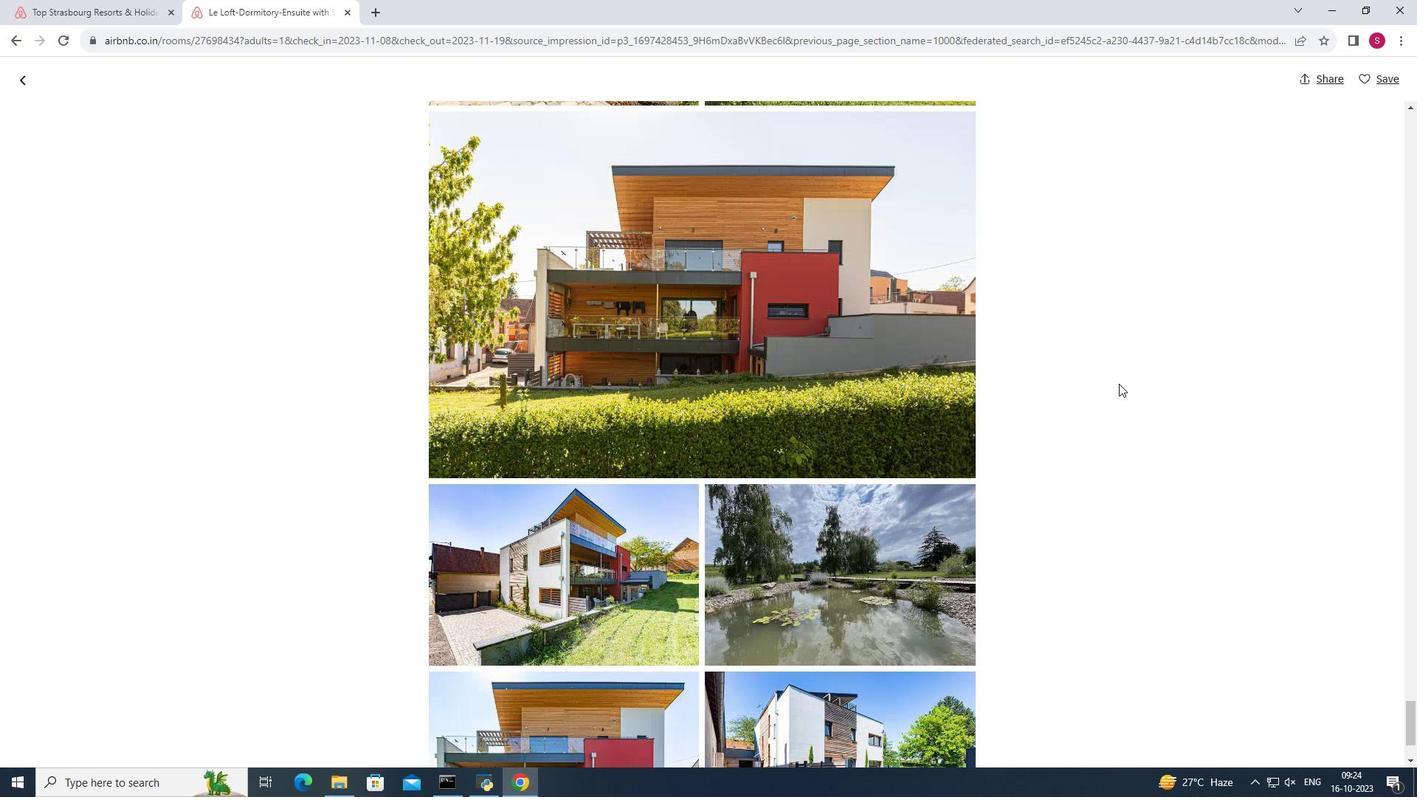 
Action: Mouse scrolled (1204, 468) with delta (0, 0)
Screenshot: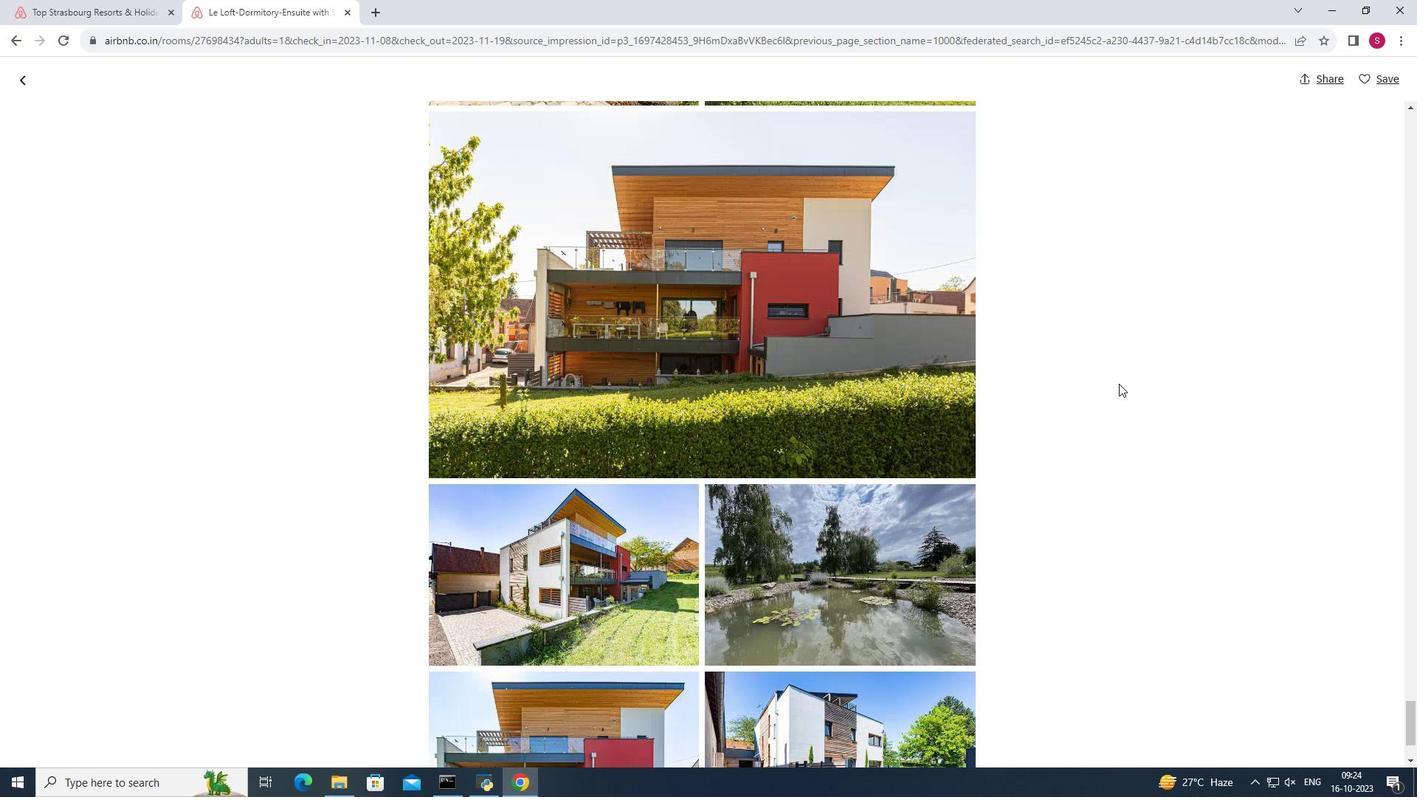 
Action: Mouse scrolled (1204, 468) with delta (0, 0)
Screenshot: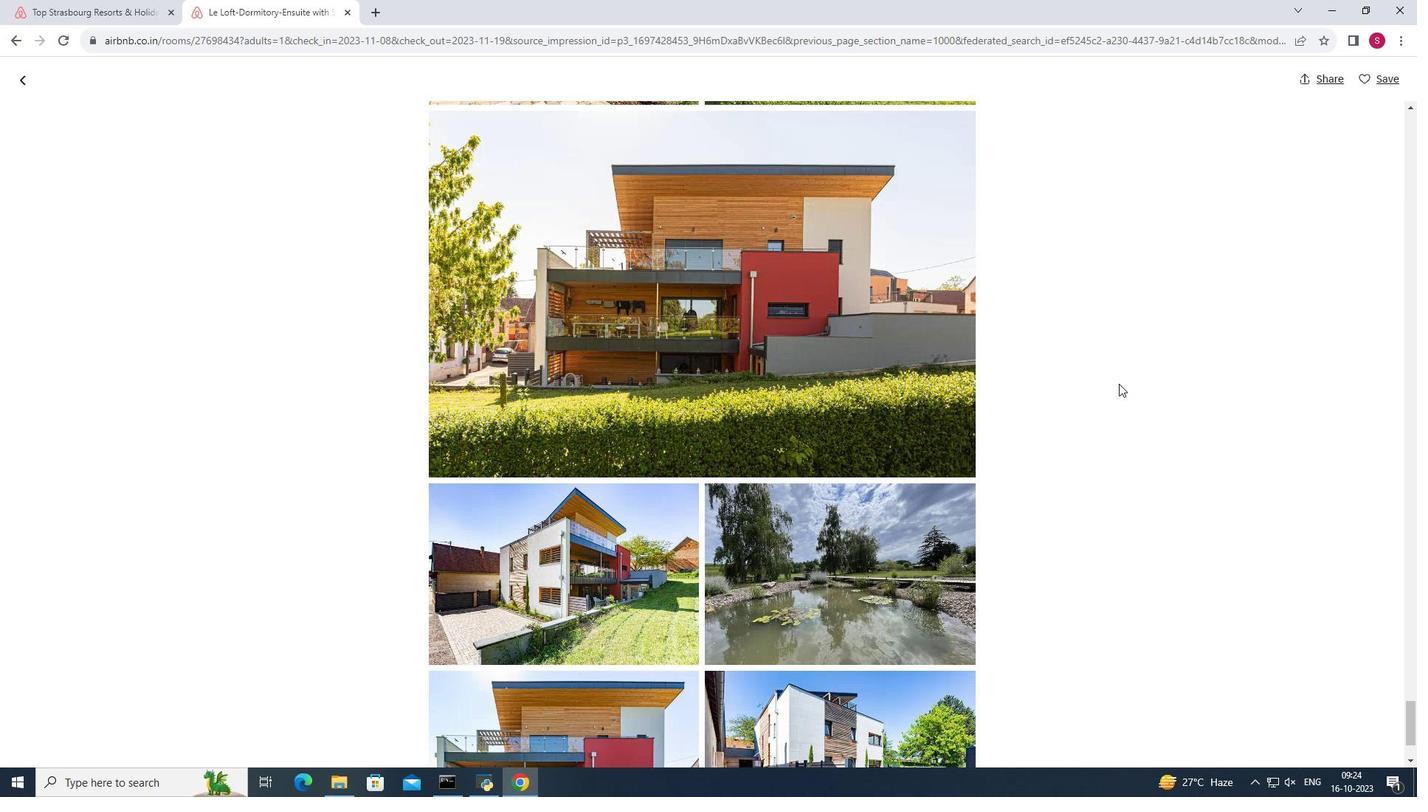 
Action: Mouse scrolled (1204, 468) with delta (0, 0)
Screenshot: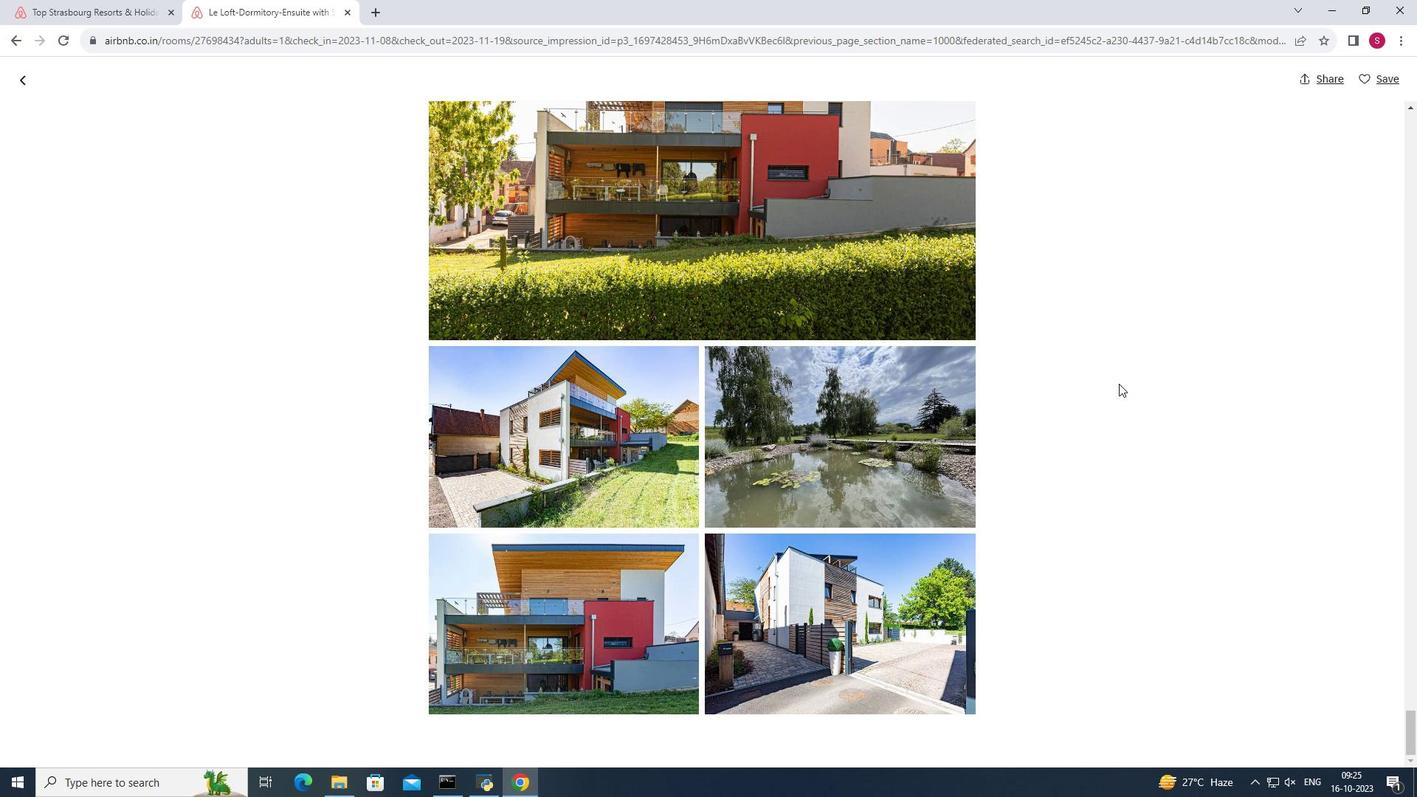 
Action: Mouse scrolled (1204, 468) with delta (0, 0)
Screenshot: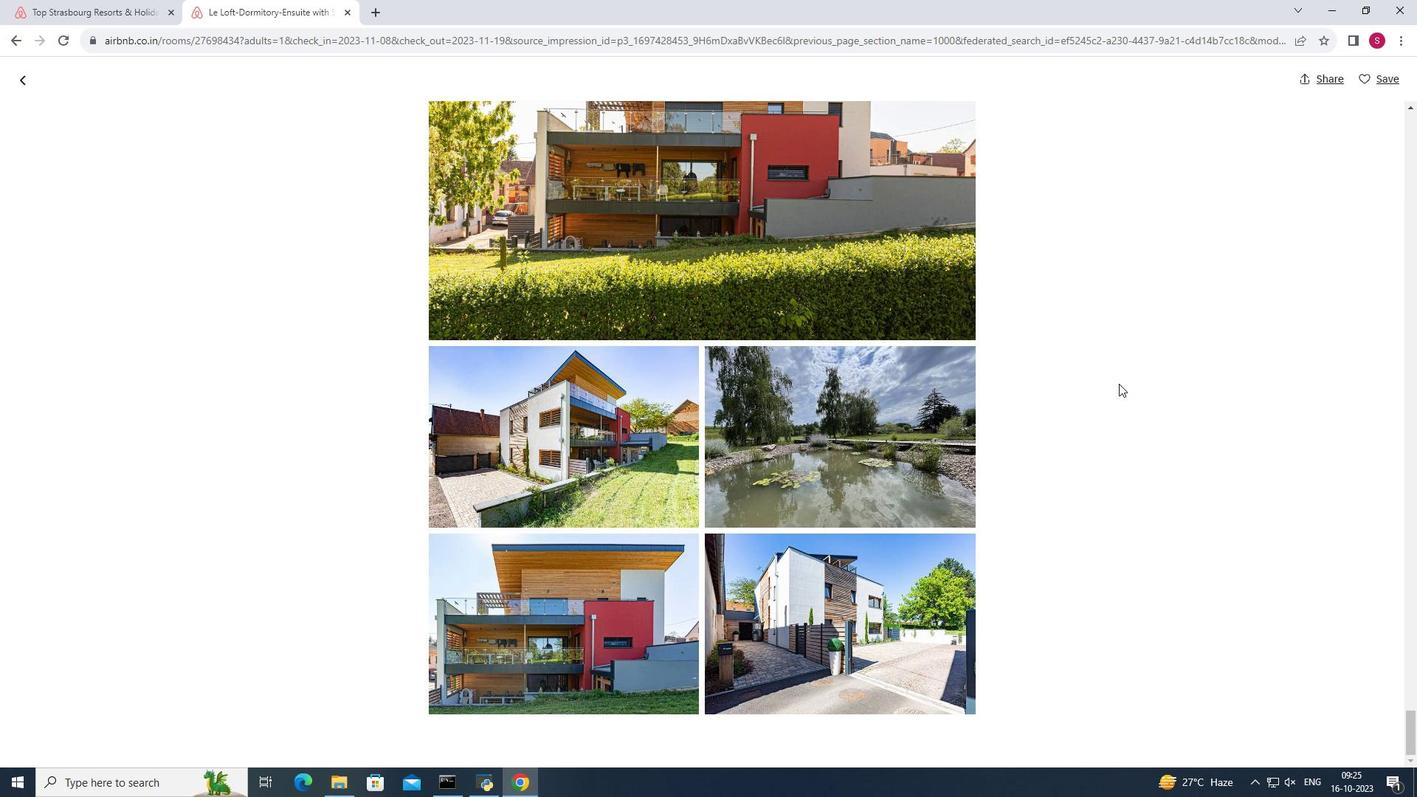 
Action: Mouse scrolled (1204, 468) with delta (0, 0)
Screenshot: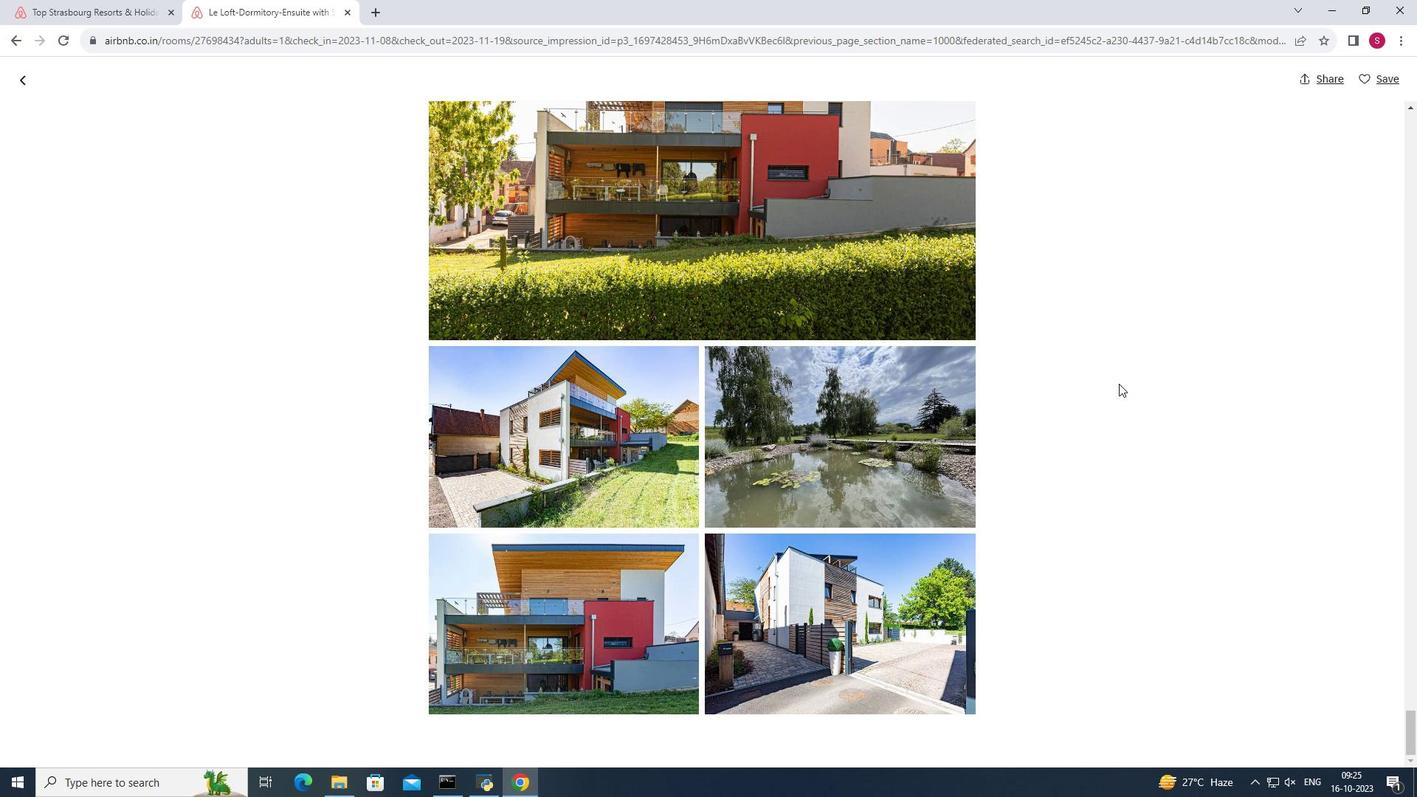 
Action: Mouse scrolled (1204, 468) with delta (0, 0)
Screenshot: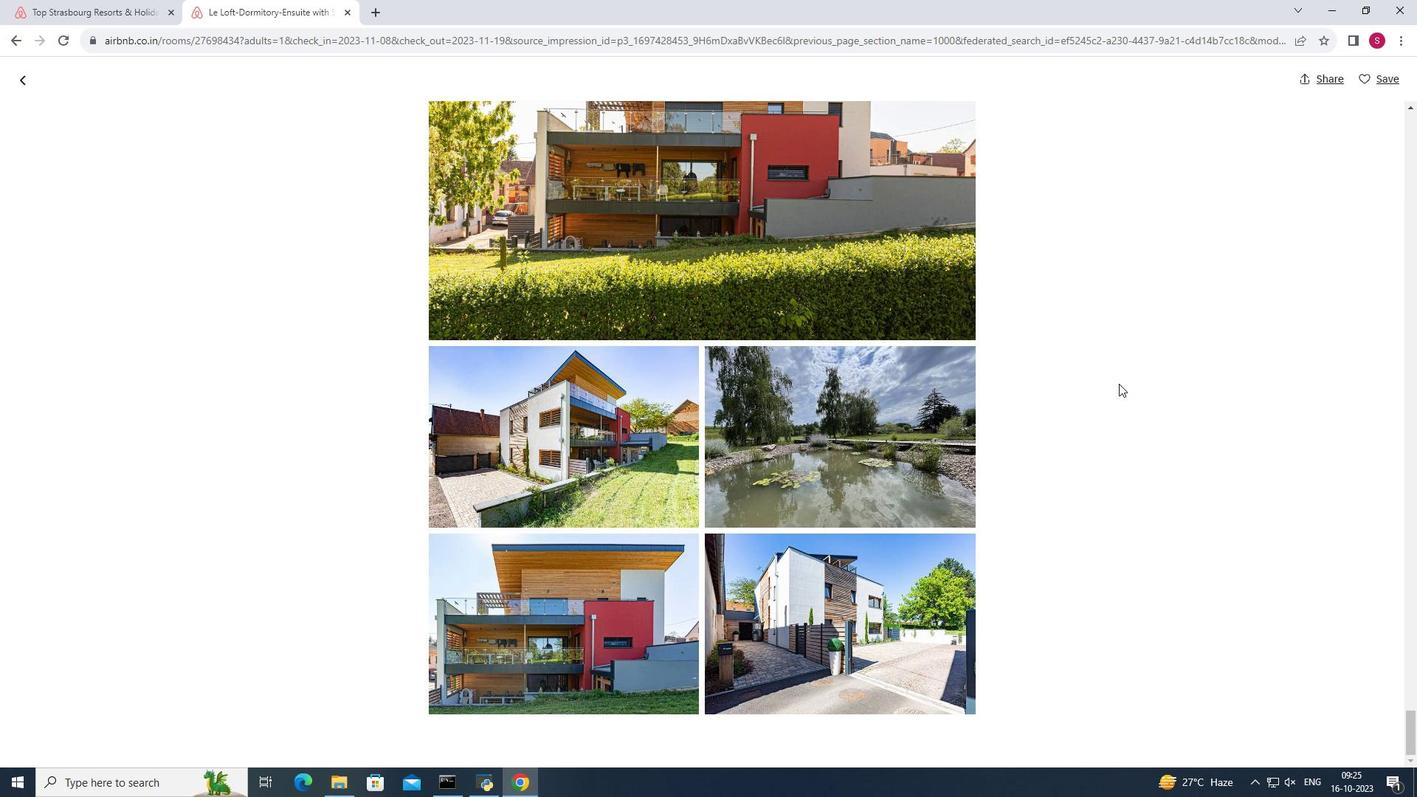 
Action: Mouse scrolled (1204, 468) with delta (0, 0)
Screenshot: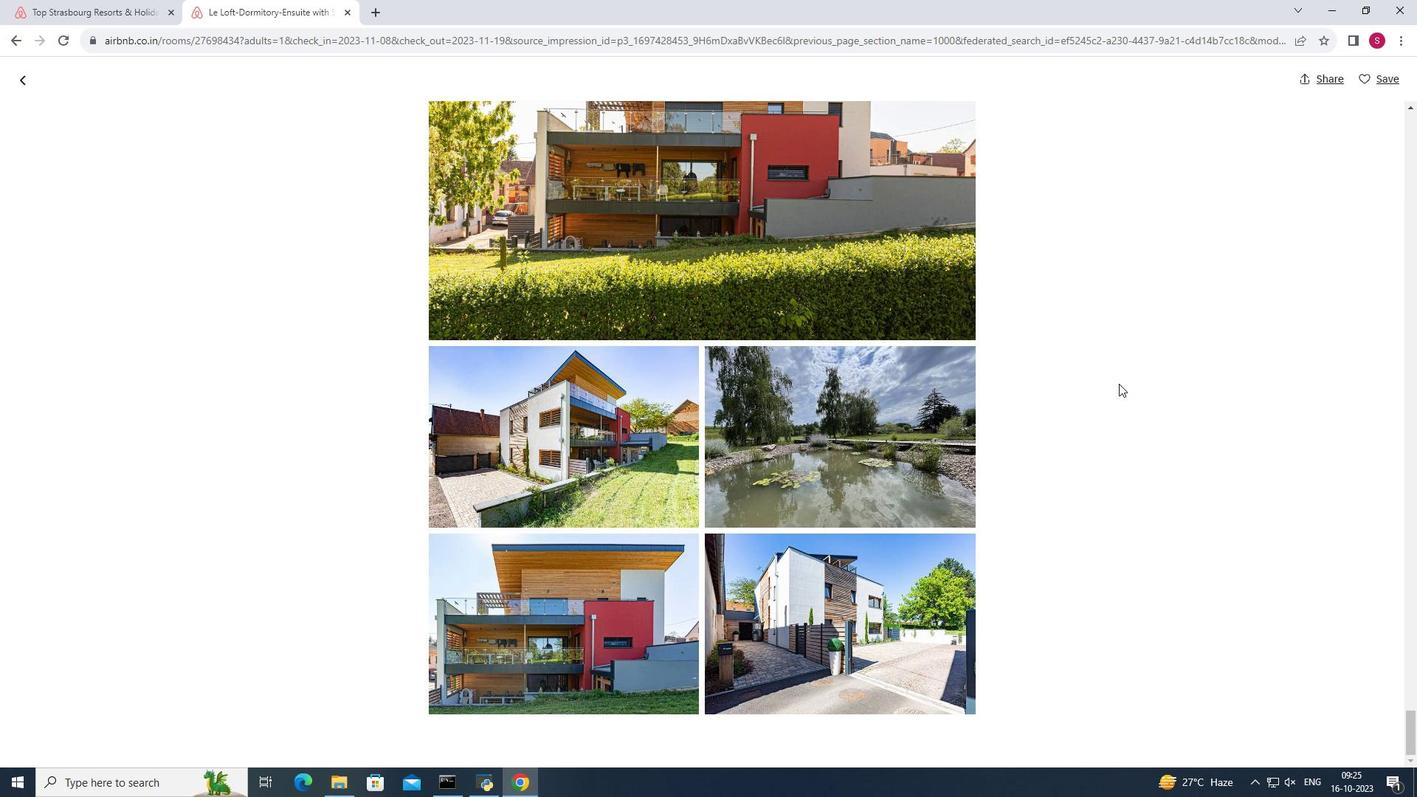 
Action: Mouse scrolled (1204, 468) with delta (0, 0)
Screenshot: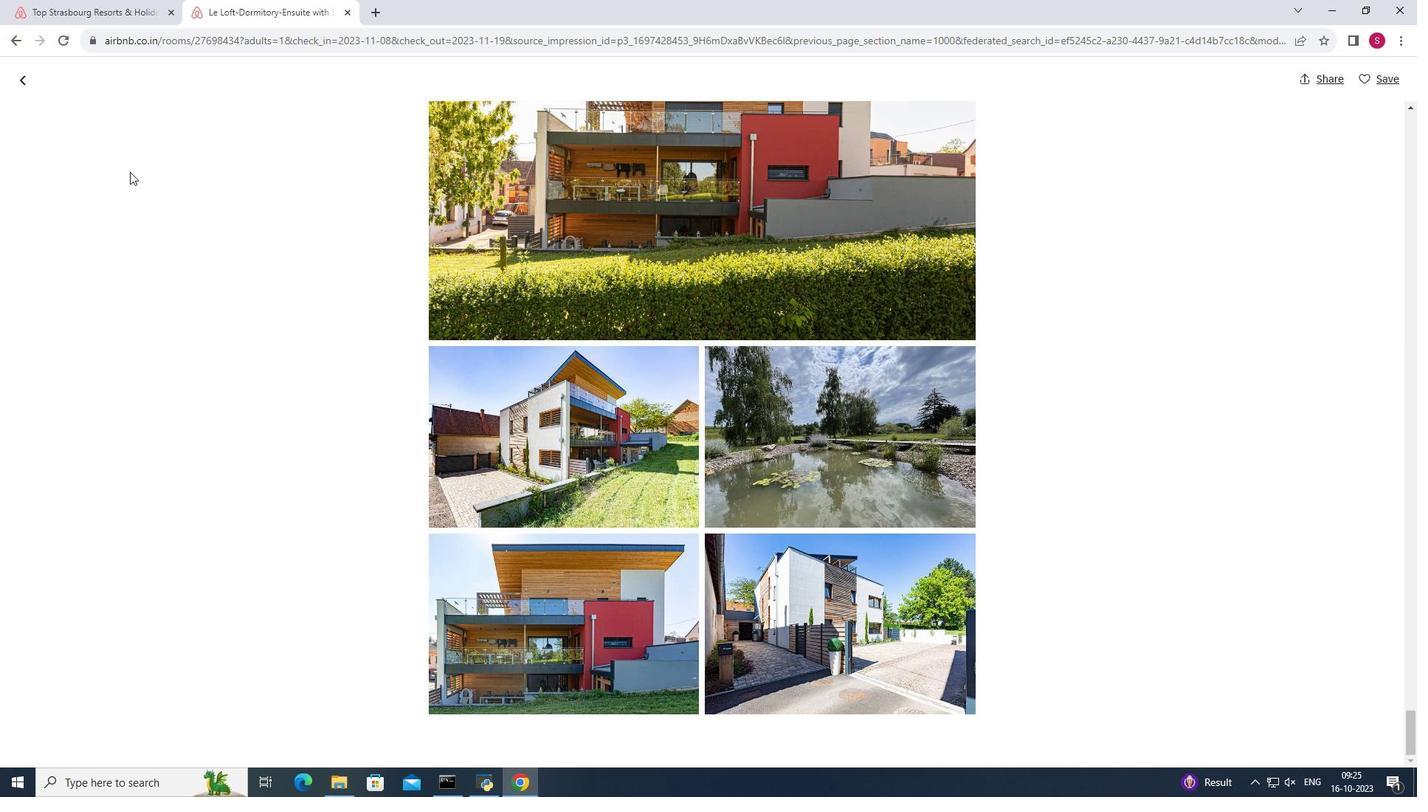 
Action: Mouse scrolled (1204, 468) with delta (0, 0)
Screenshot: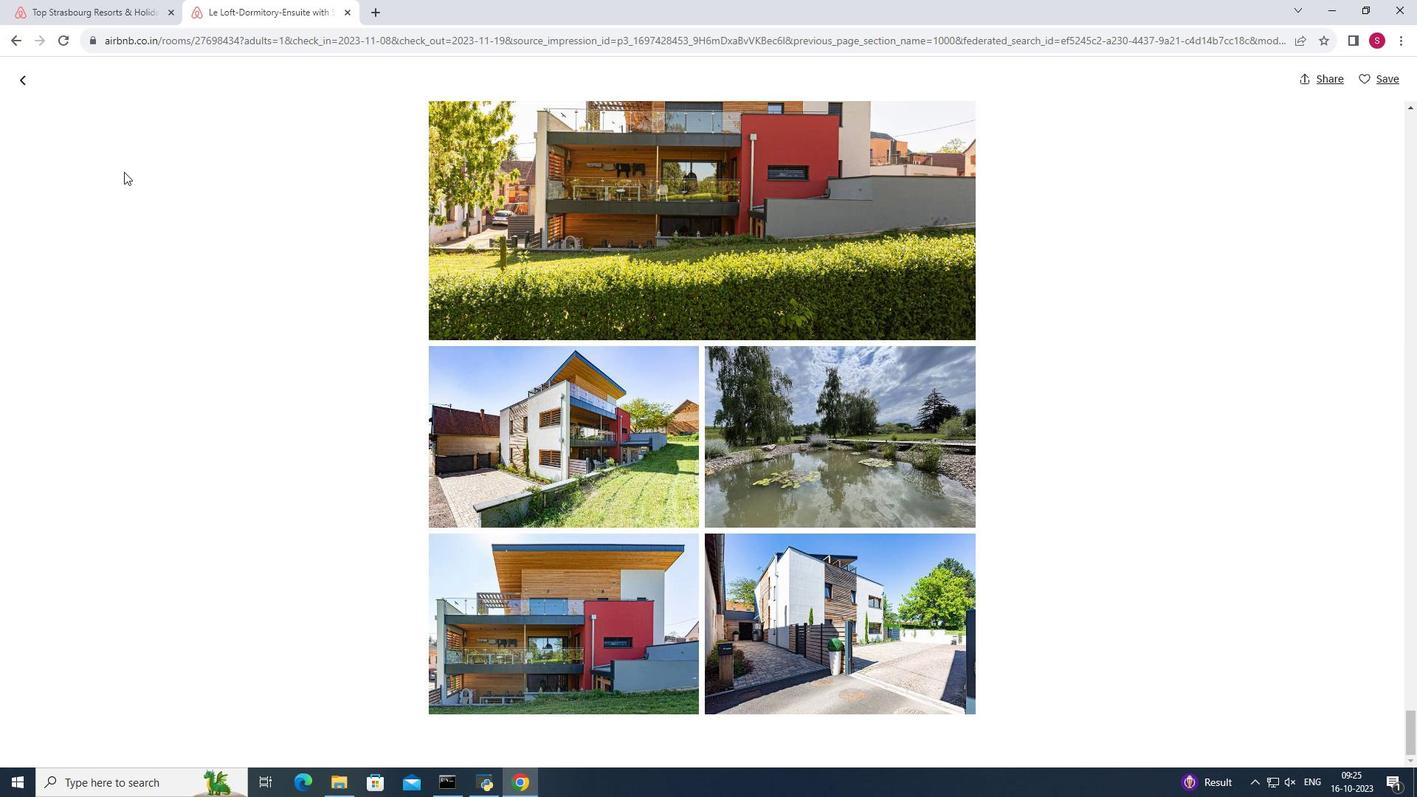 
Action: Mouse scrolled (1204, 468) with delta (0, 0)
Screenshot: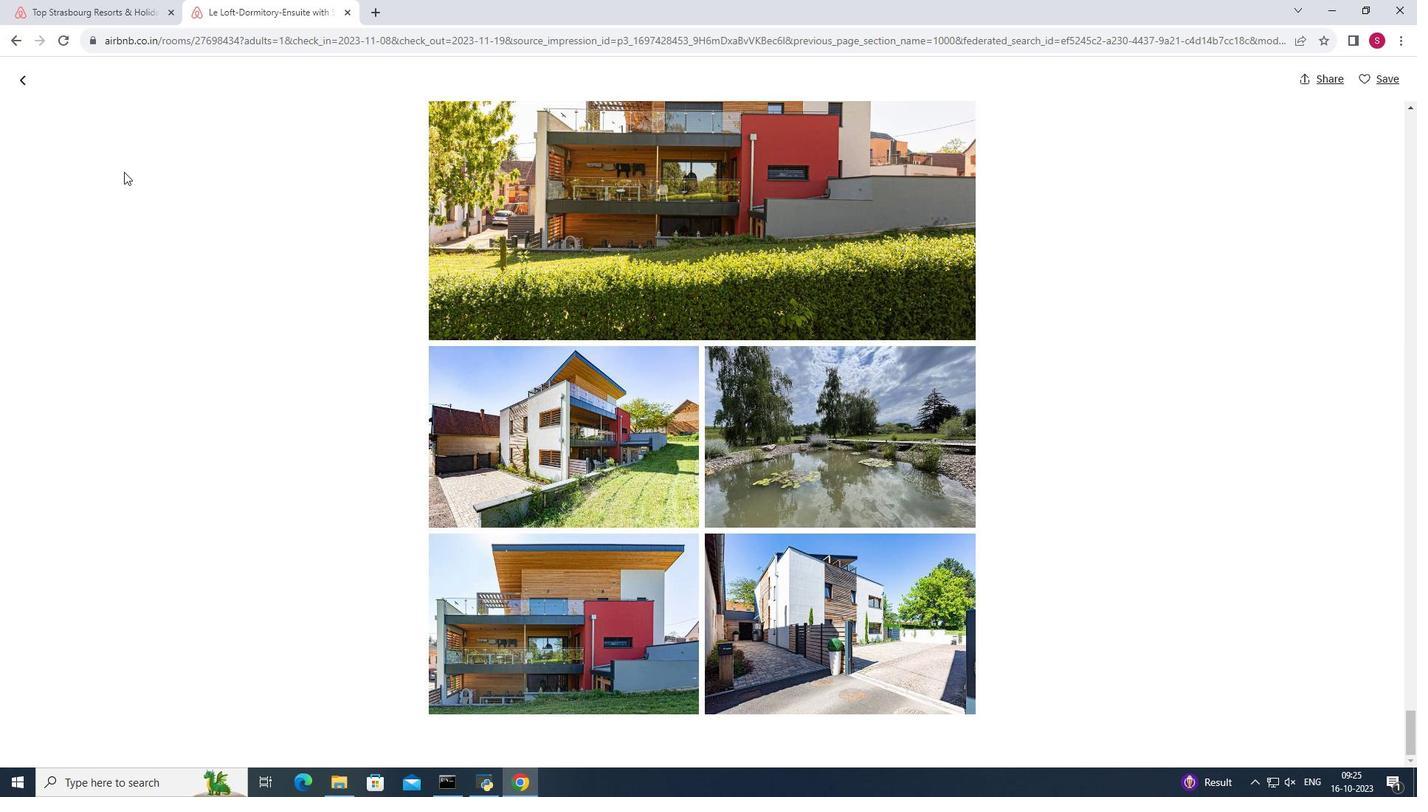 
Action: Mouse scrolled (1204, 468) with delta (0, 0)
Screenshot: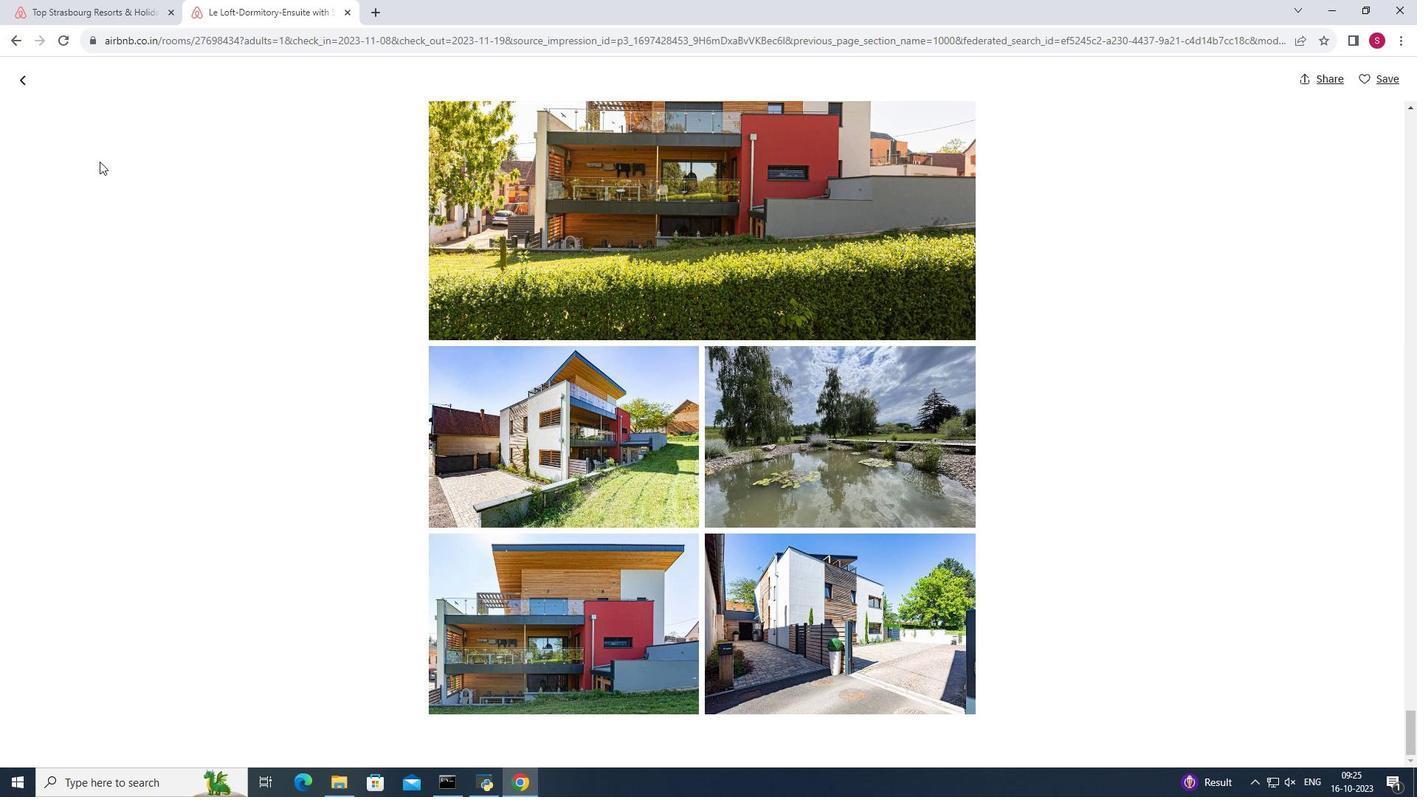 
Action: Mouse scrolled (1204, 468) with delta (0, 0)
Screenshot: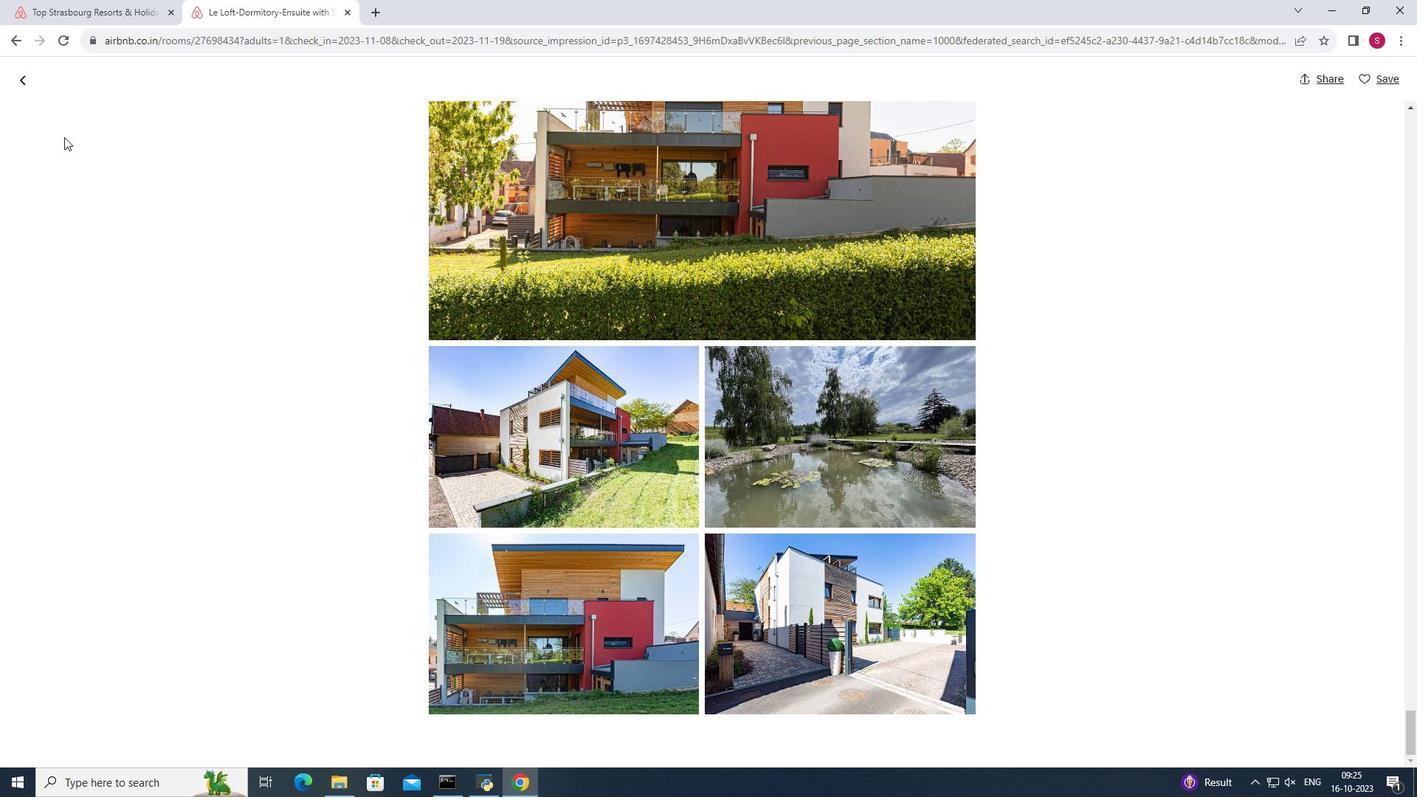 
Action: Mouse moved to (113, 163)
Screenshot: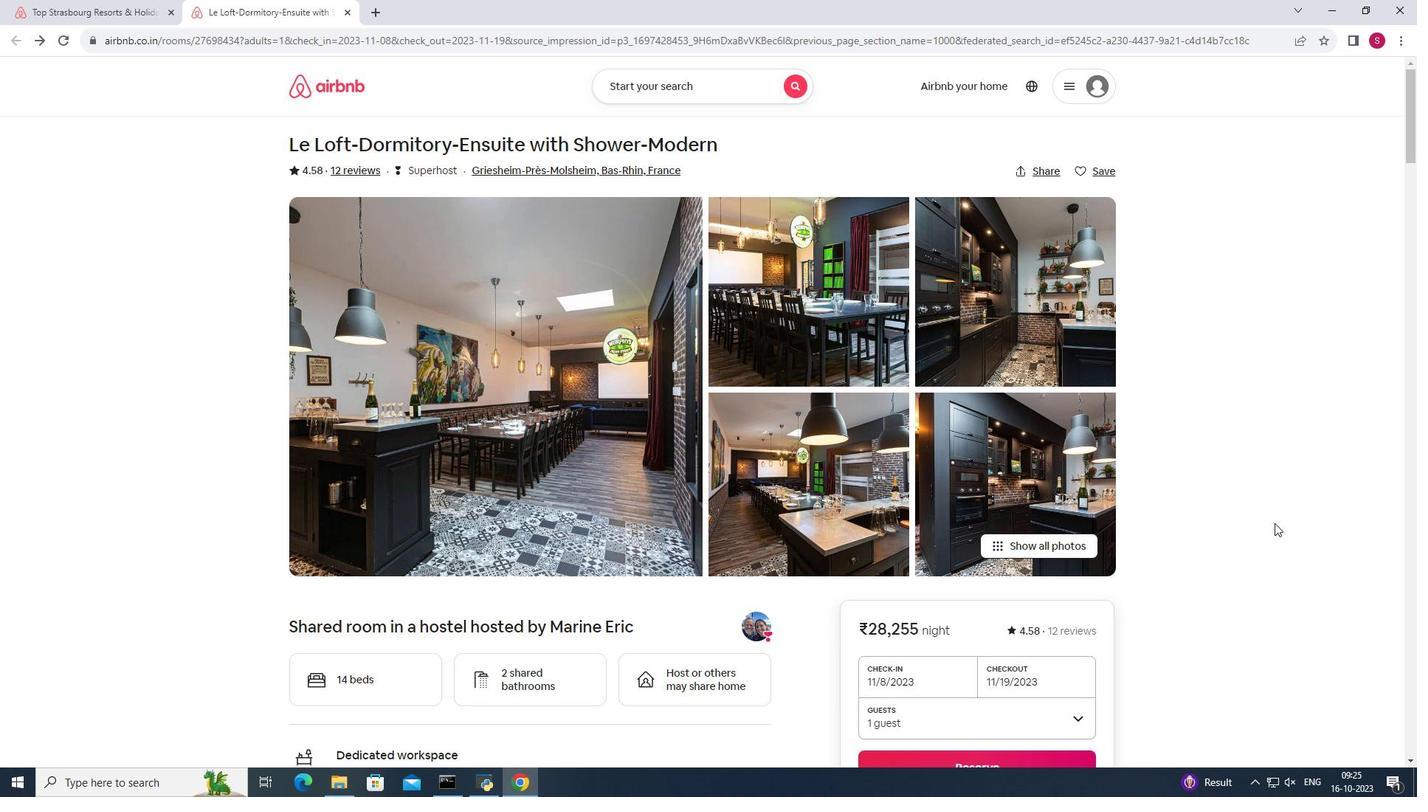 
Action: Mouse pressed left at (113, 163)
Screenshot: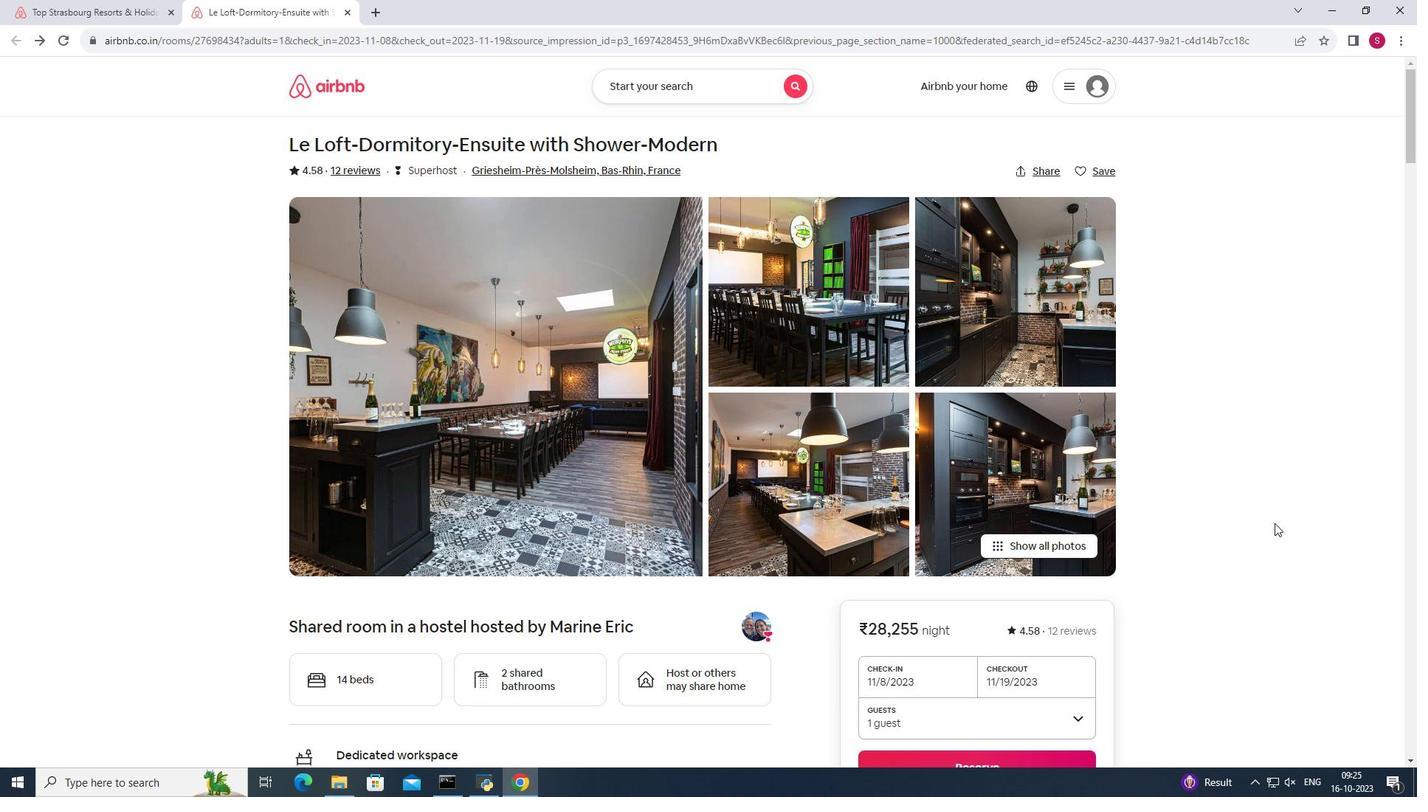 
Action: Mouse moved to (1360, 609)
Screenshot: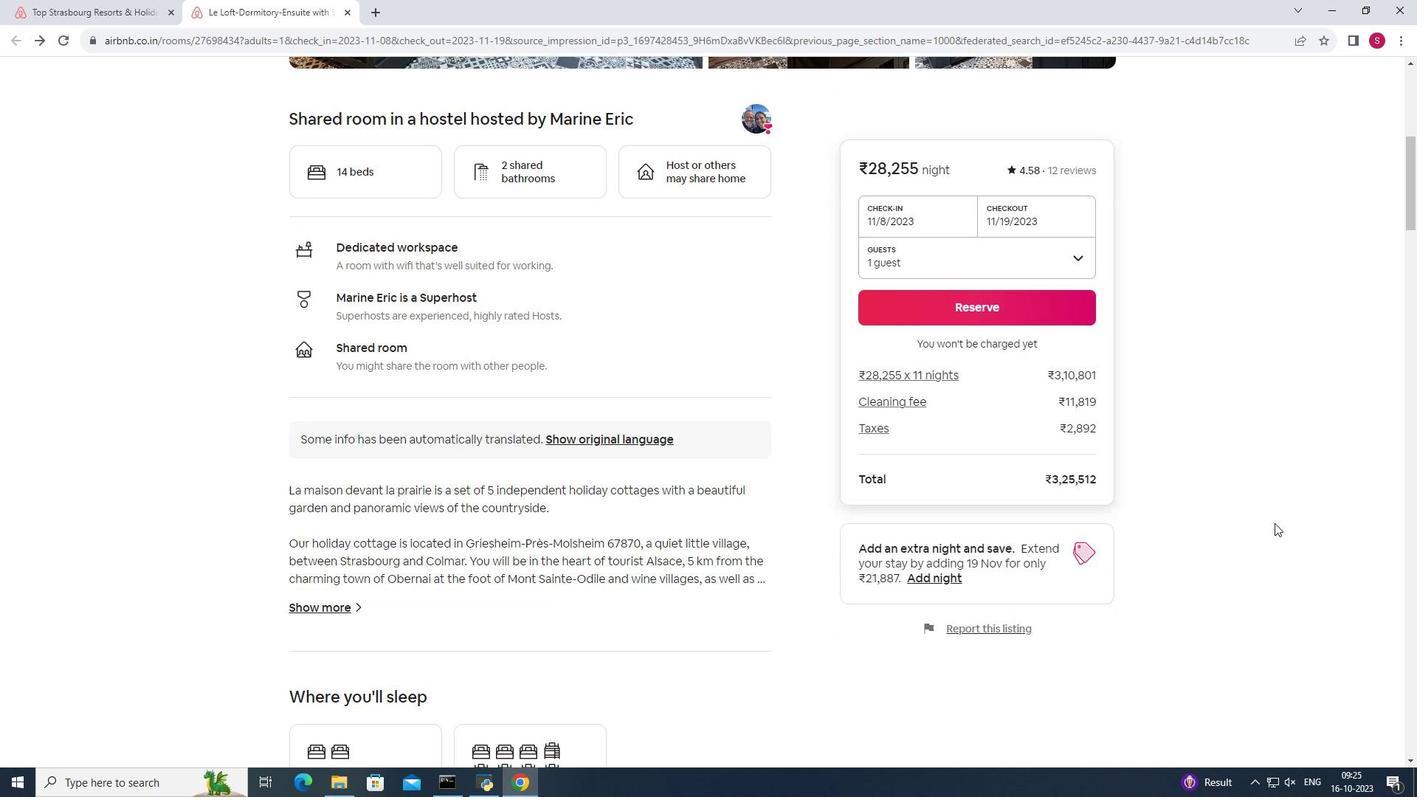 
Action: Mouse scrolled (1360, 608) with delta (0, 0)
Screenshot: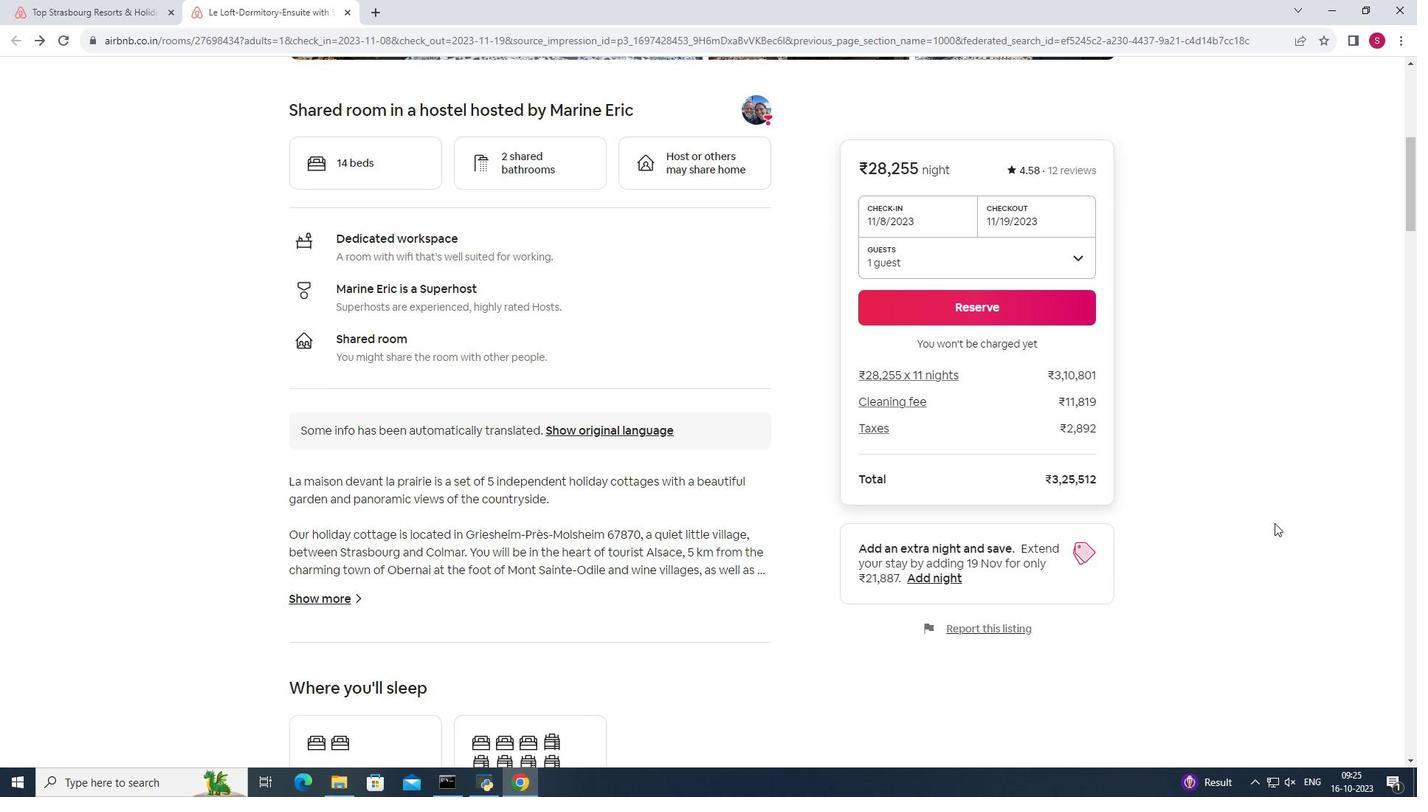 
Action: Mouse scrolled (1360, 608) with delta (0, 0)
Screenshot: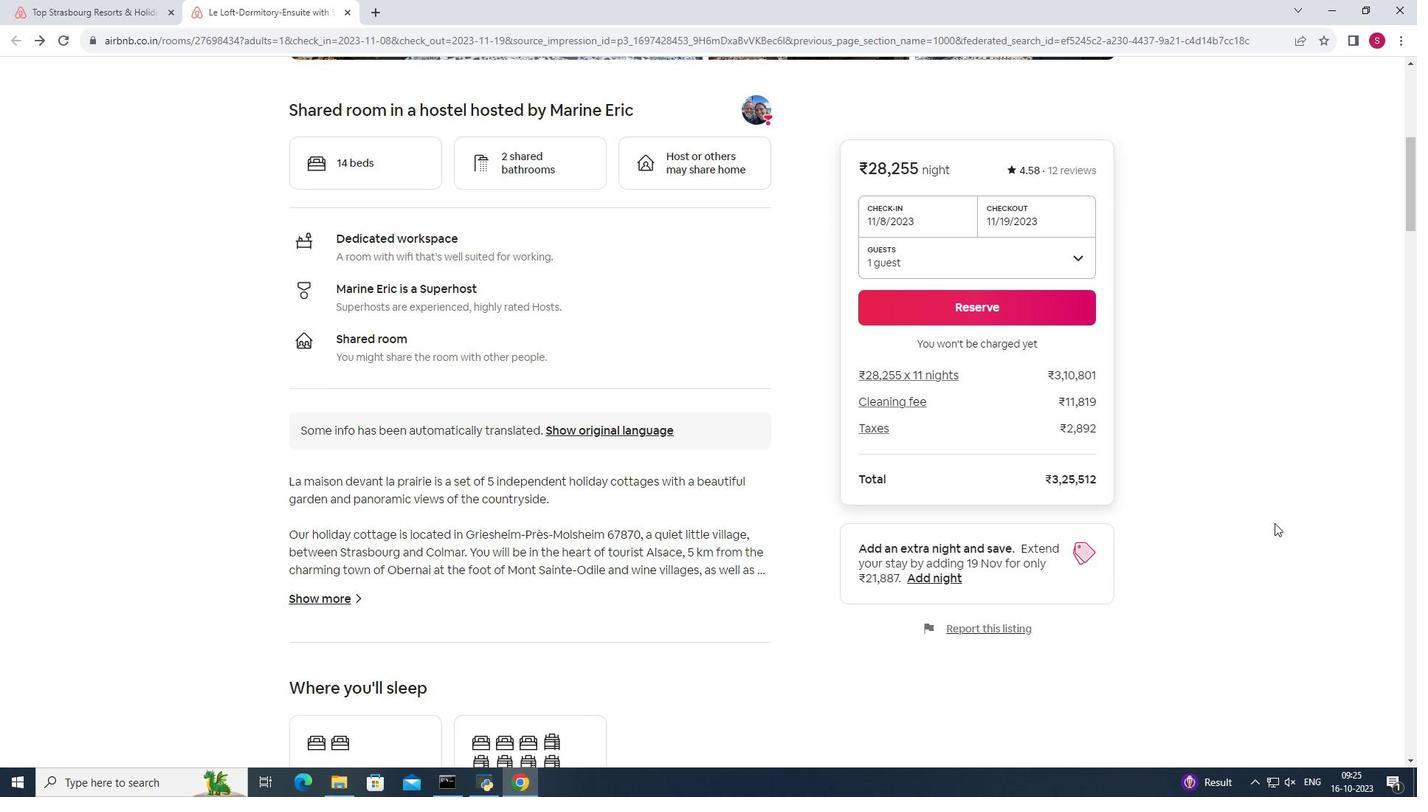 
Action: Mouse scrolled (1360, 608) with delta (0, 0)
Screenshot: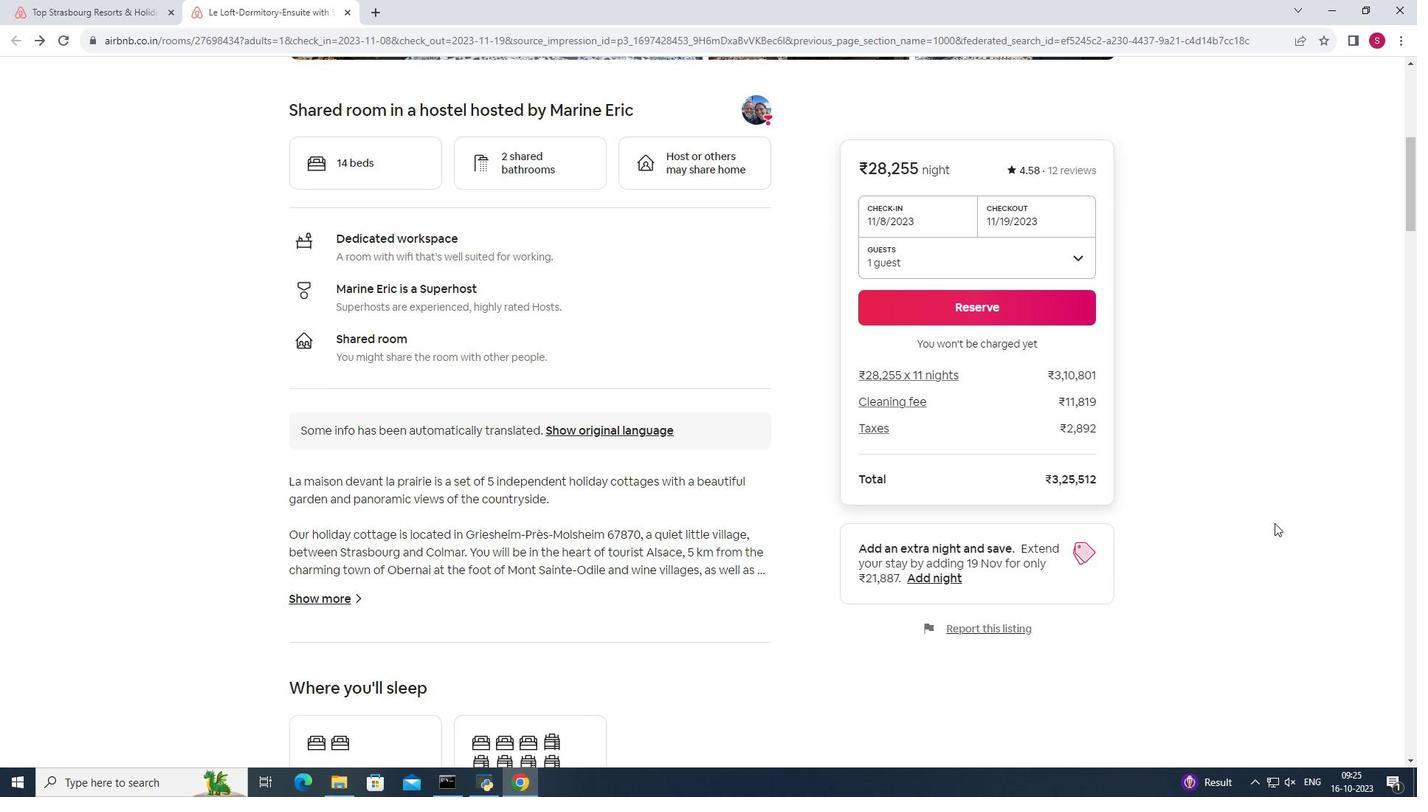 
Action: Mouse scrolled (1360, 608) with delta (0, 0)
Screenshot: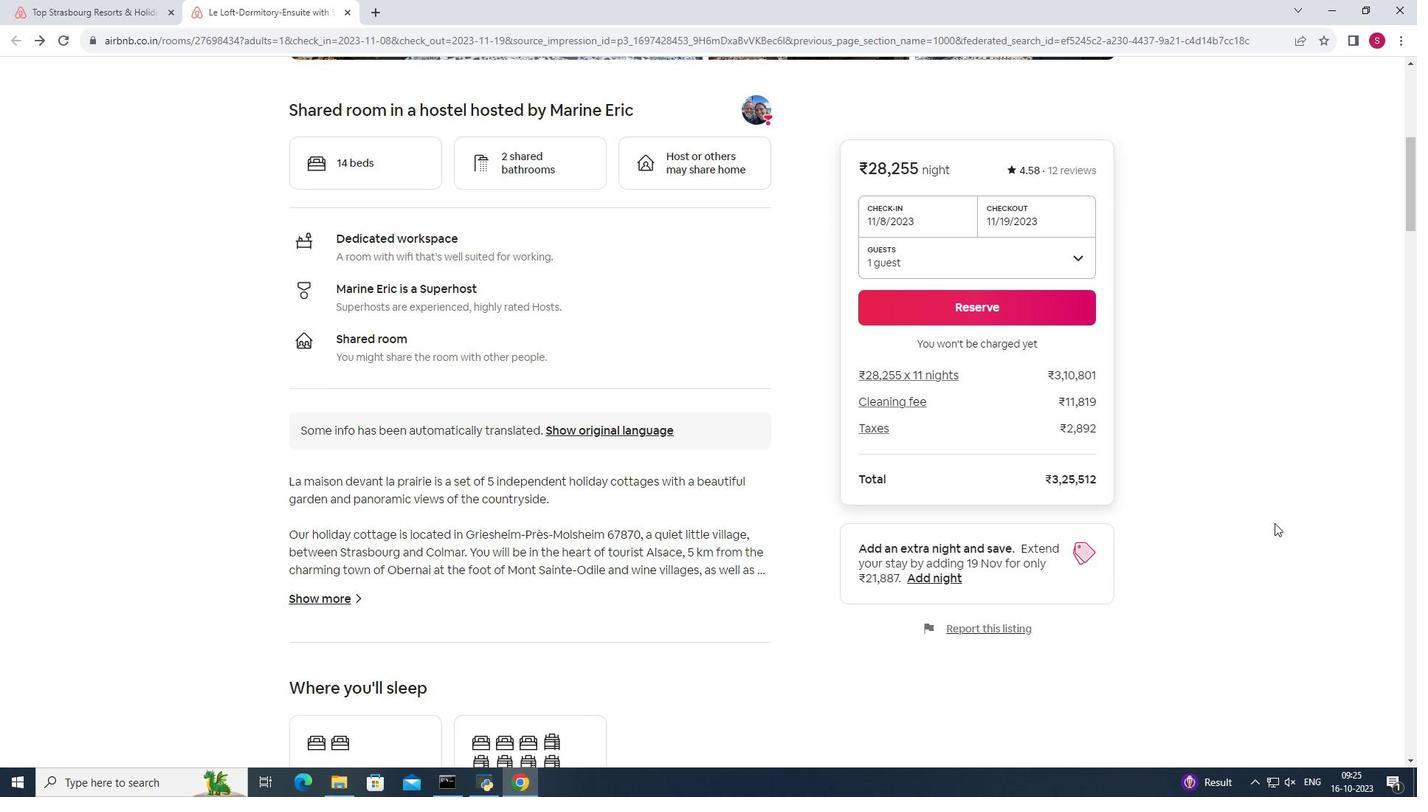 
Action: Mouse scrolled (1360, 608) with delta (0, 0)
Screenshot: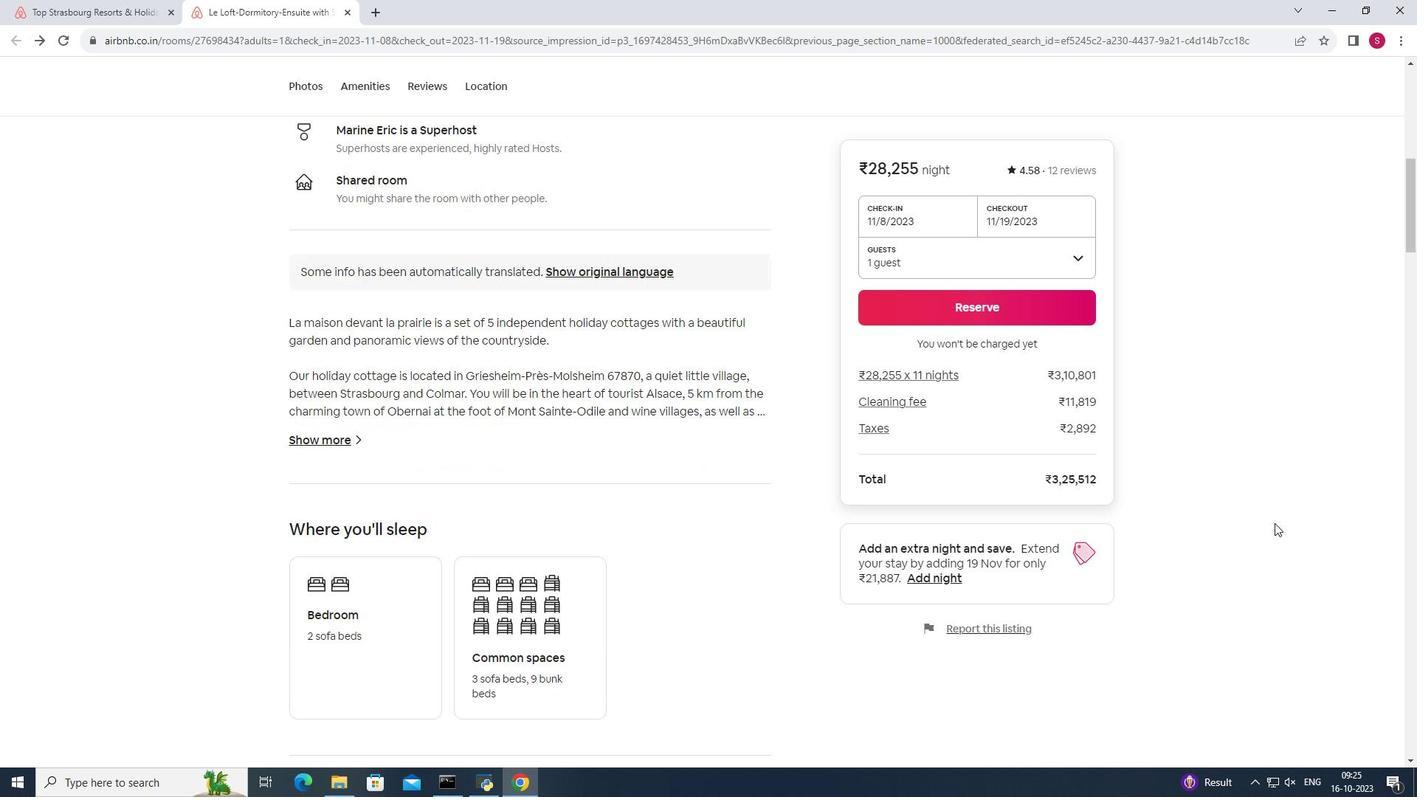 
Action: Mouse scrolled (1360, 608) with delta (0, 0)
Screenshot: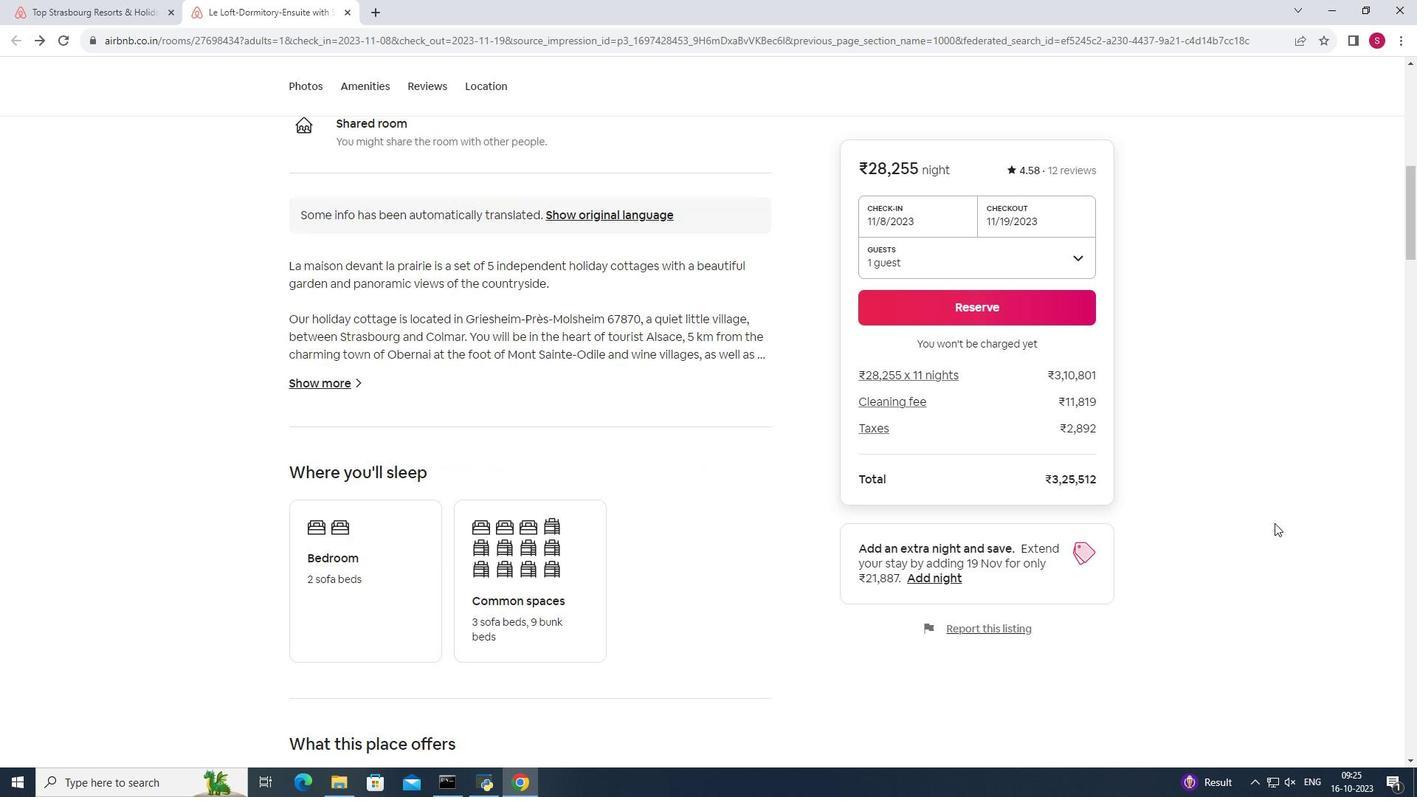 
Action: Mouse scrolled (1360, 608) with delta (0, 0)
Screenshot: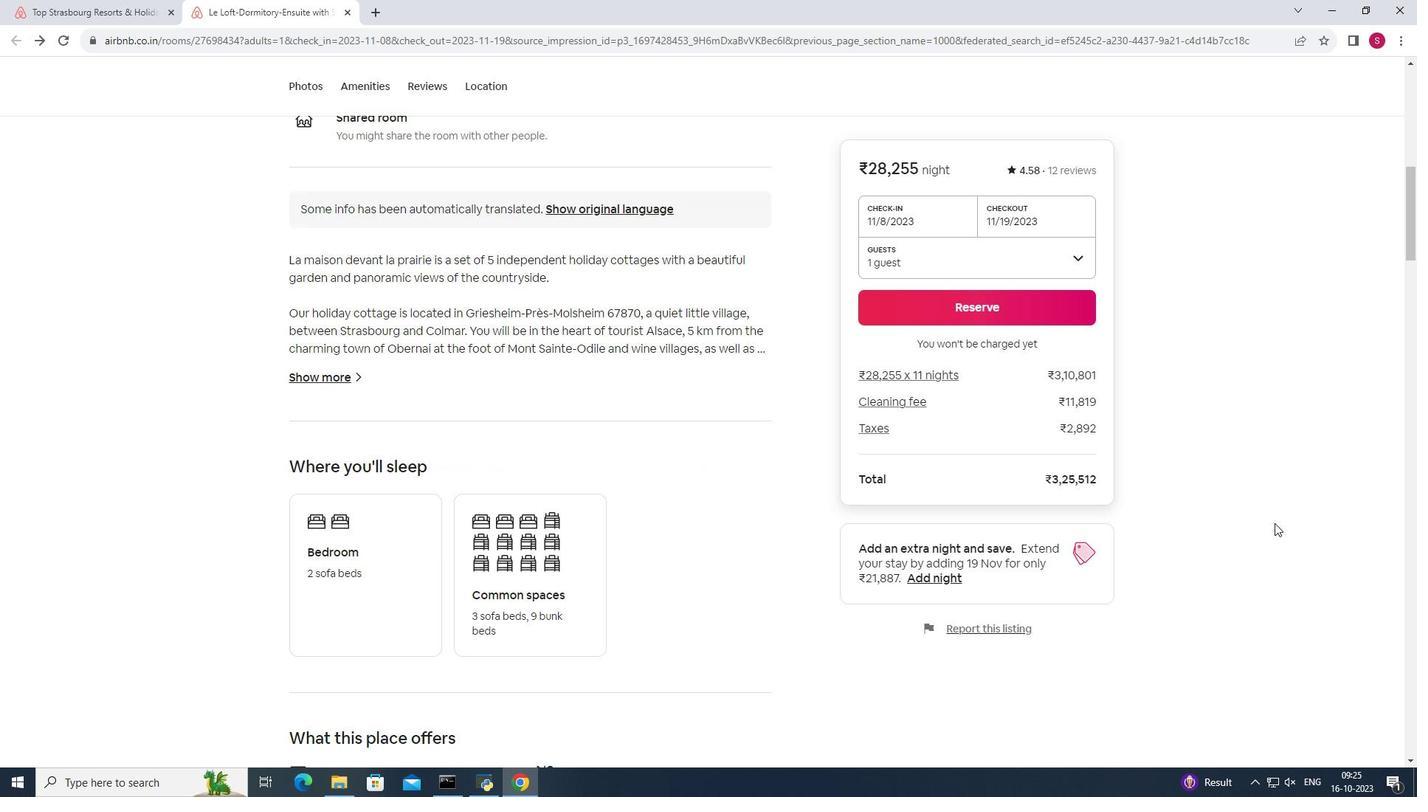 
Action: Mouse scrolled (1360, 608) with delta (0, 0)
Screenshot: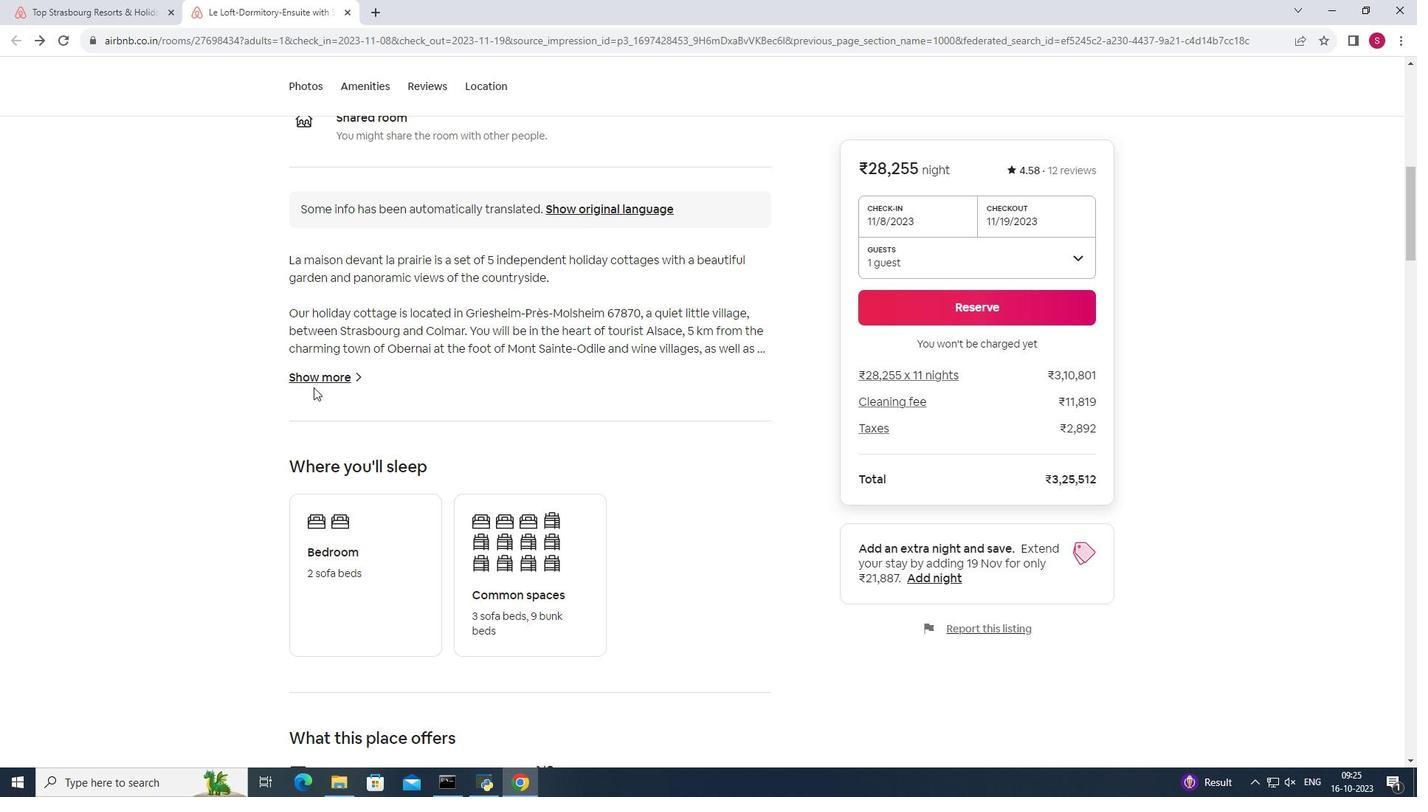 
Action: Mouse scrolled (1360, 608) with delta (0, 0)
Screenshot: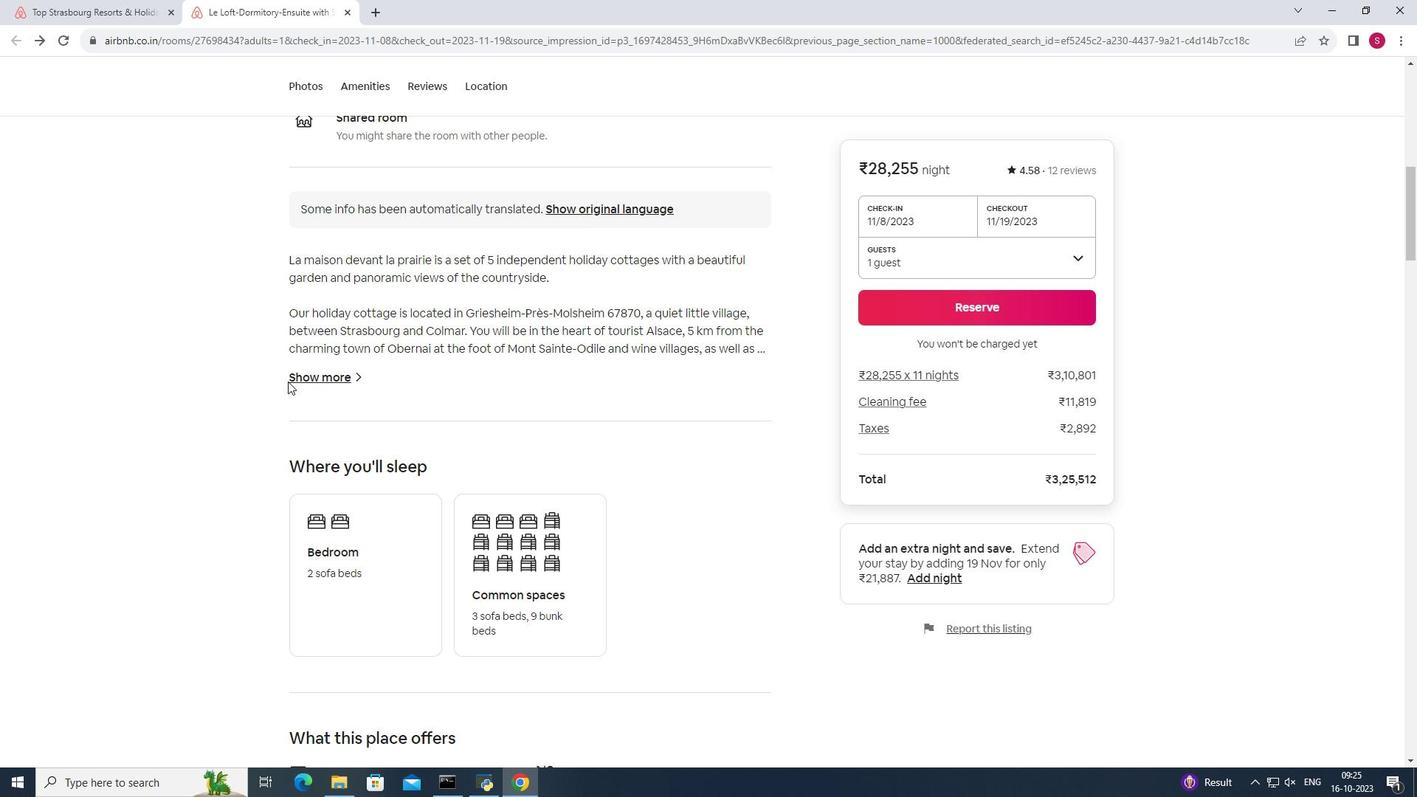 
Action: Mouse scrolled (1360, 608) with delta (0, 0)
Screenshot: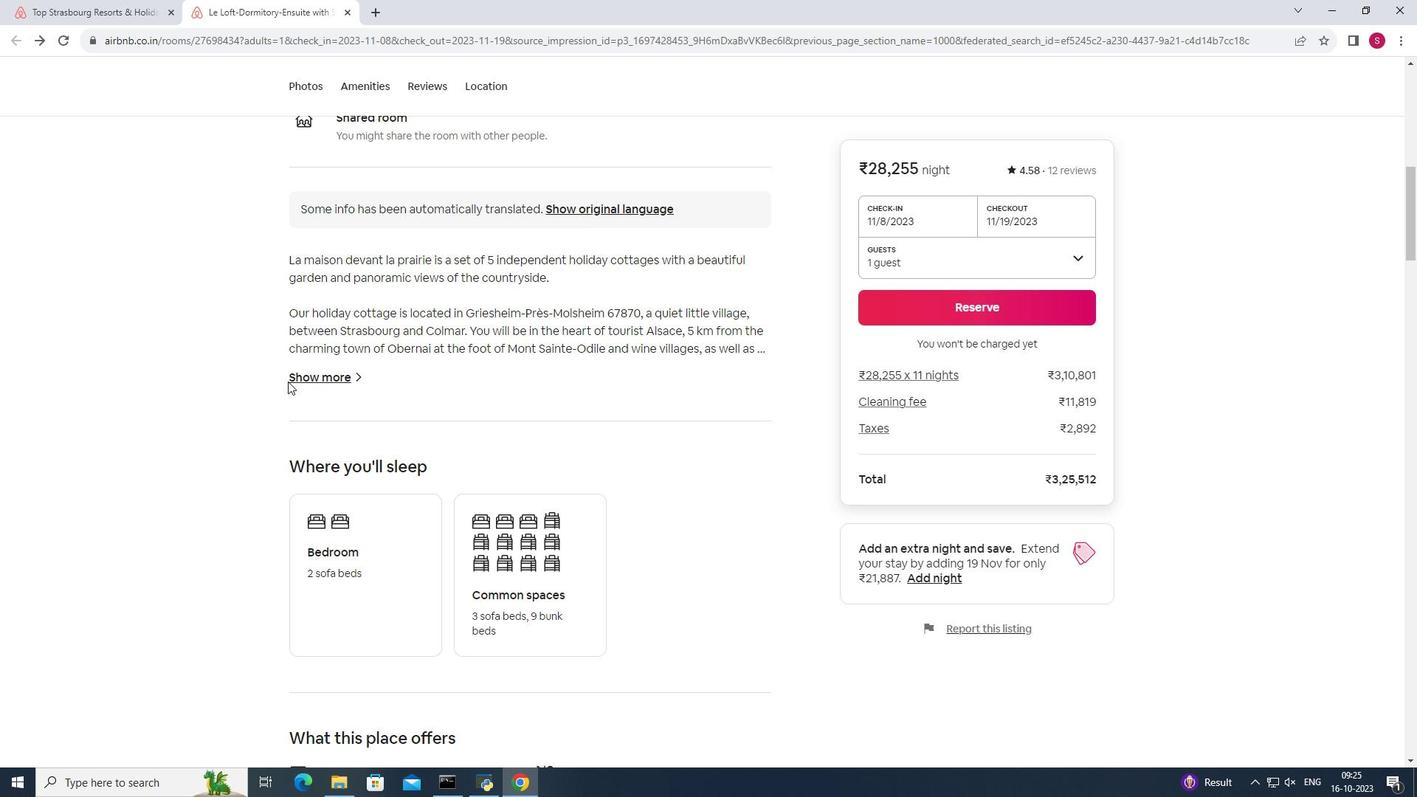
Action: Mouse moved to (411, 465)
Screenshot: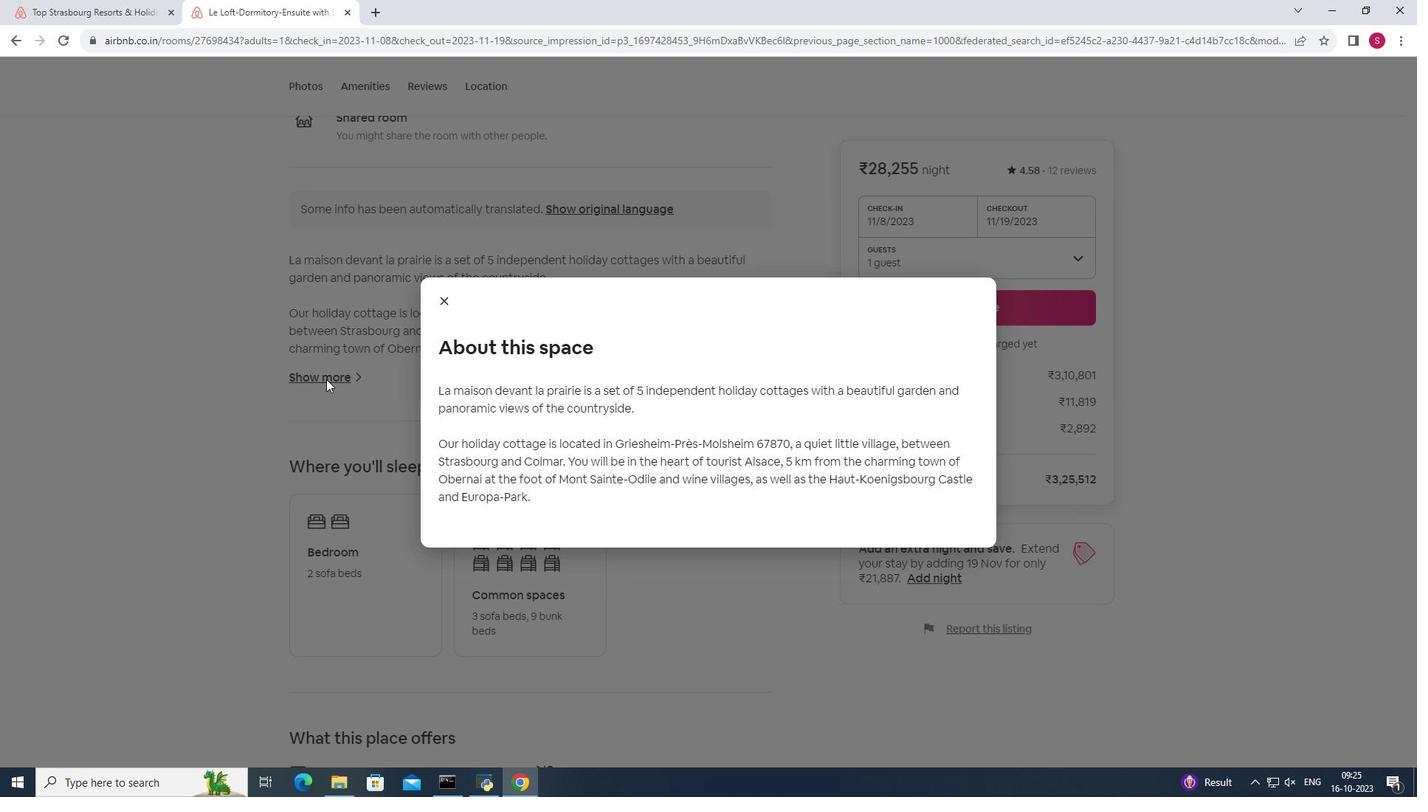 
Action: Mouse pressed left at (411, 465)
Screenshot: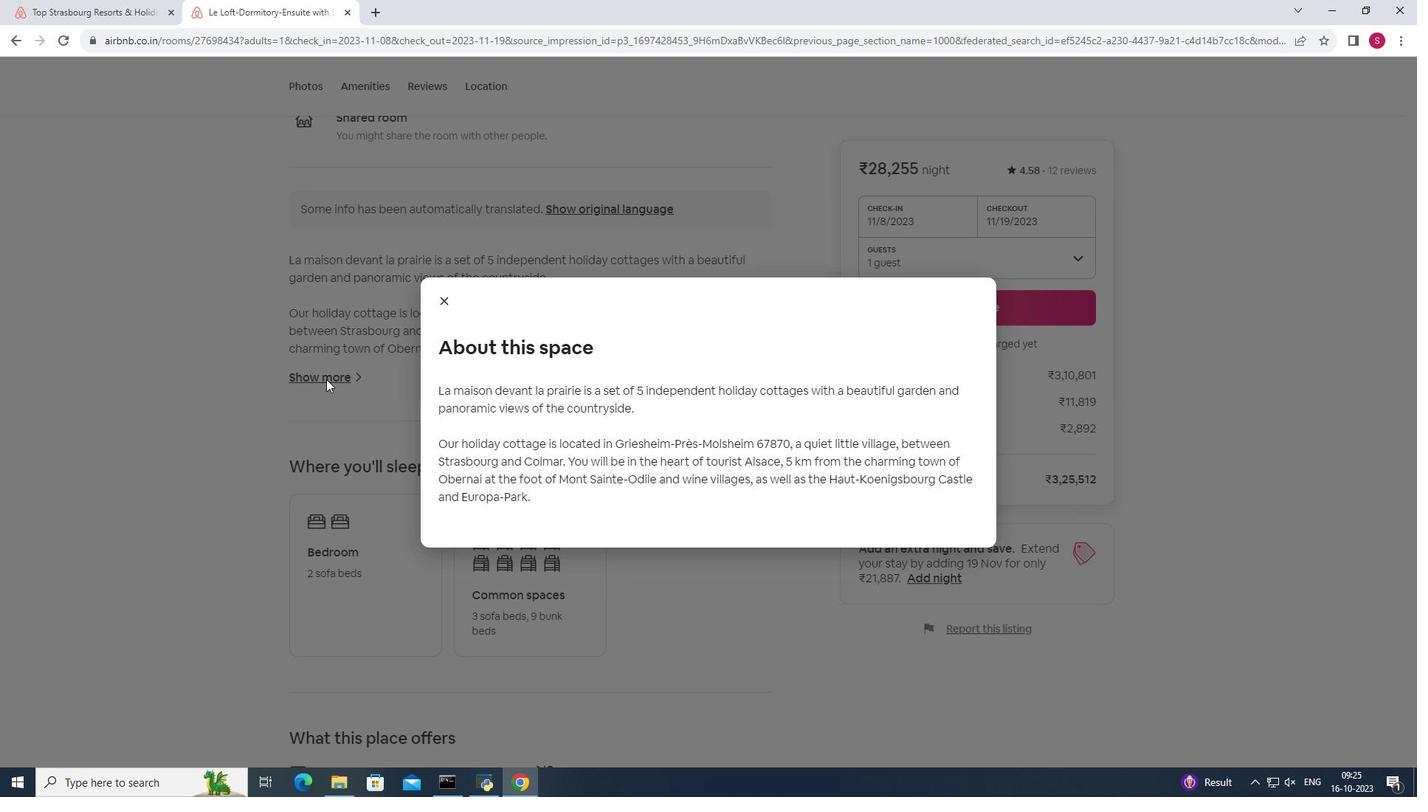 
Action: Mouse pressed left at (411, 465)
Screenshot: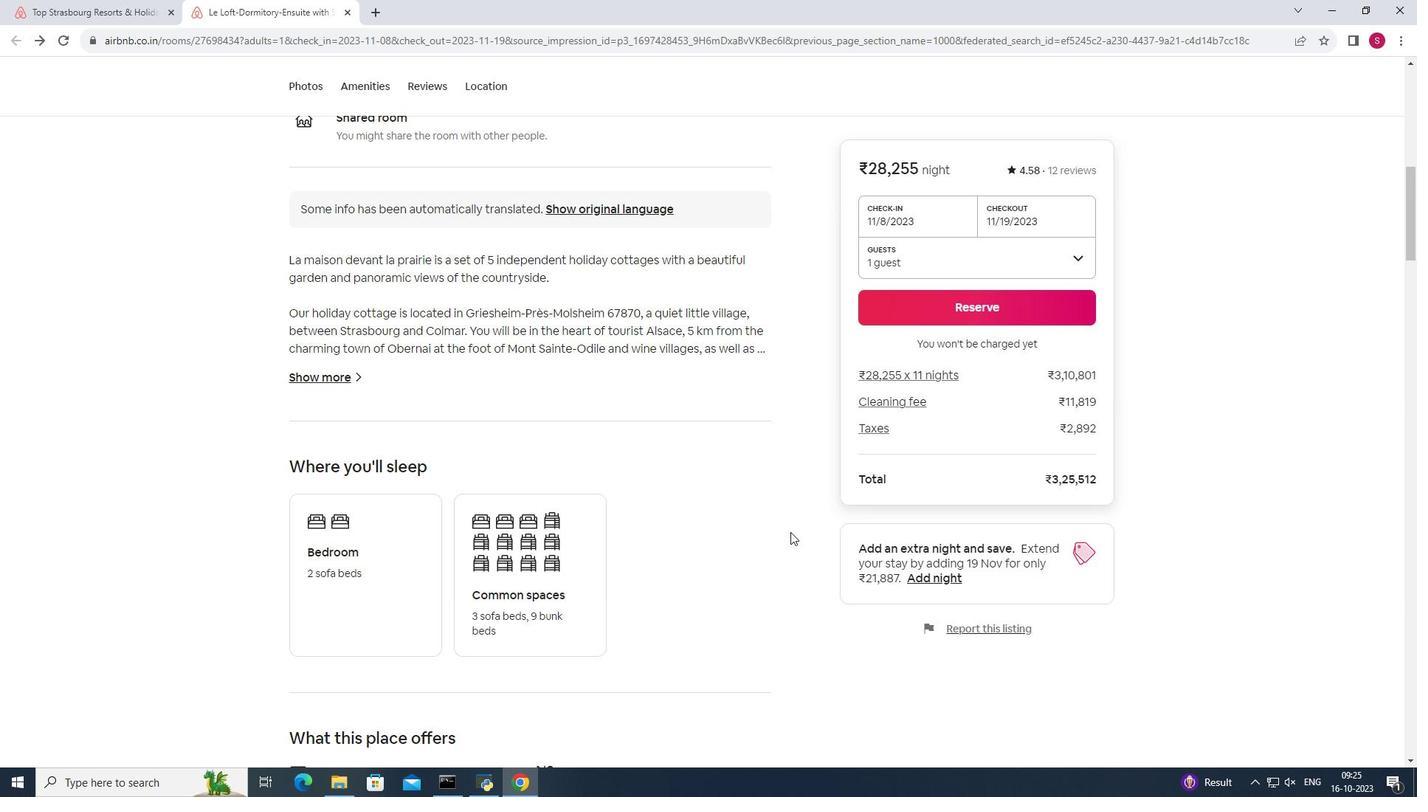 
Action: Mouse moved to (876, 617)
Screenshot: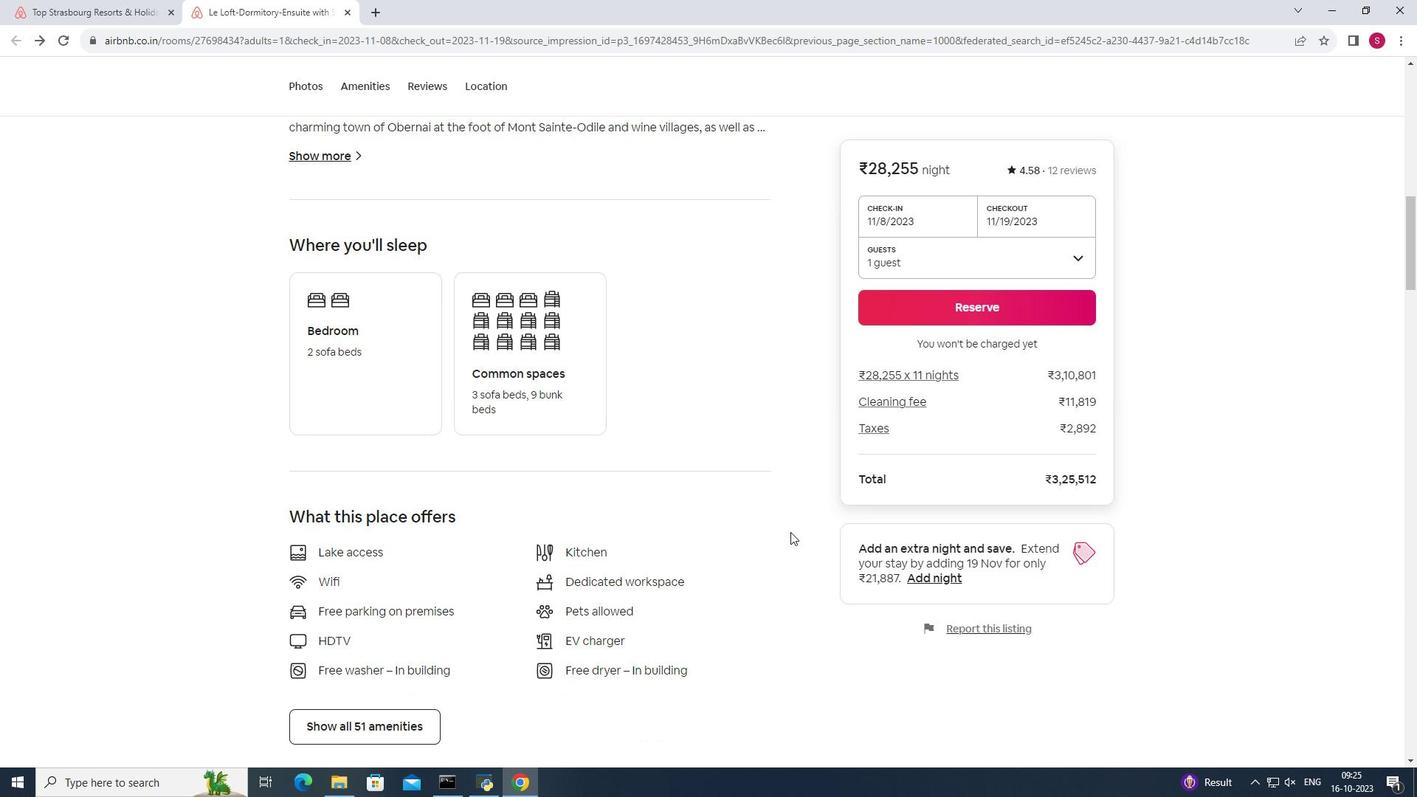 
Action: Mouse scrolled (876, 617) with delta (0, 0)
Screenshot: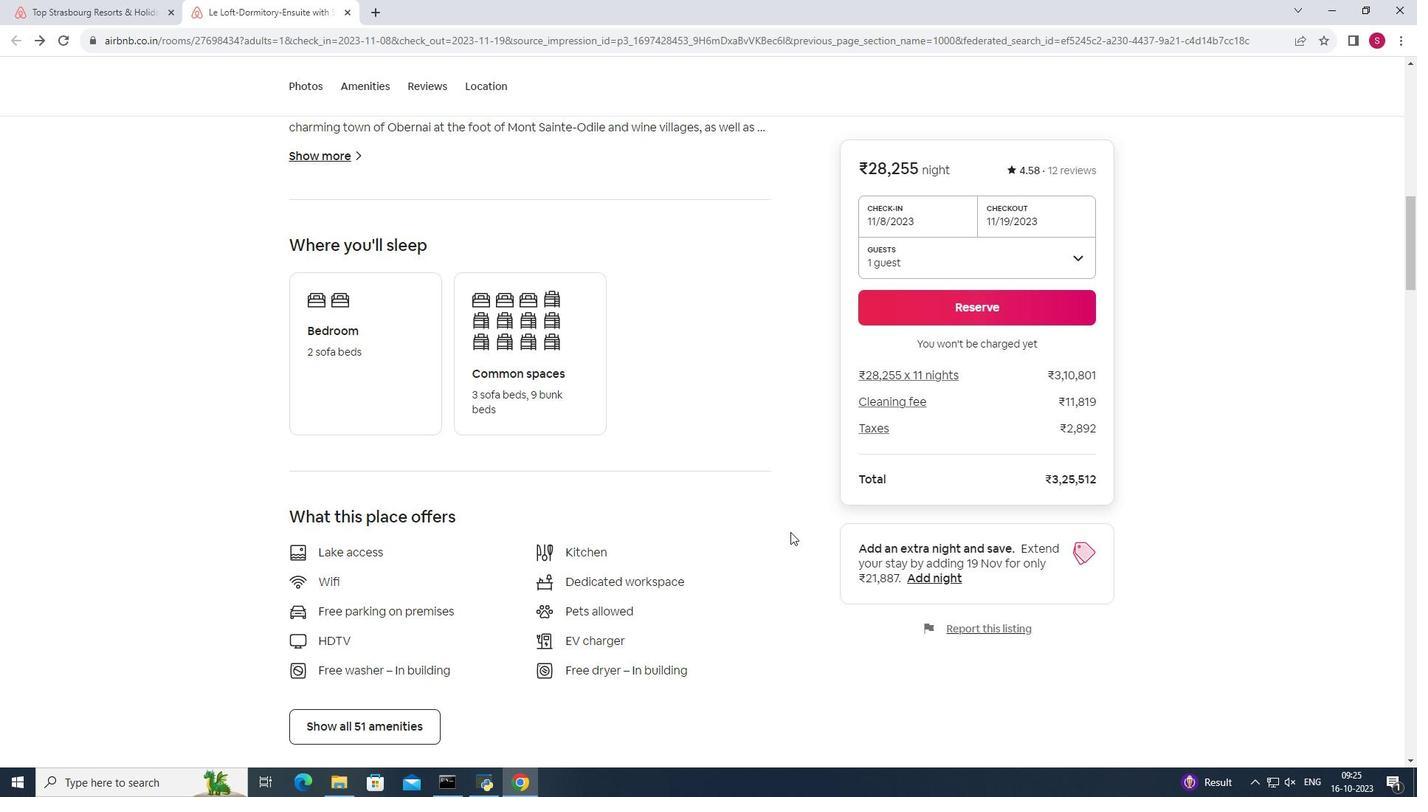 
Action: Mouse scrolled (876, 617) with delta (0, 0)
Screenshot: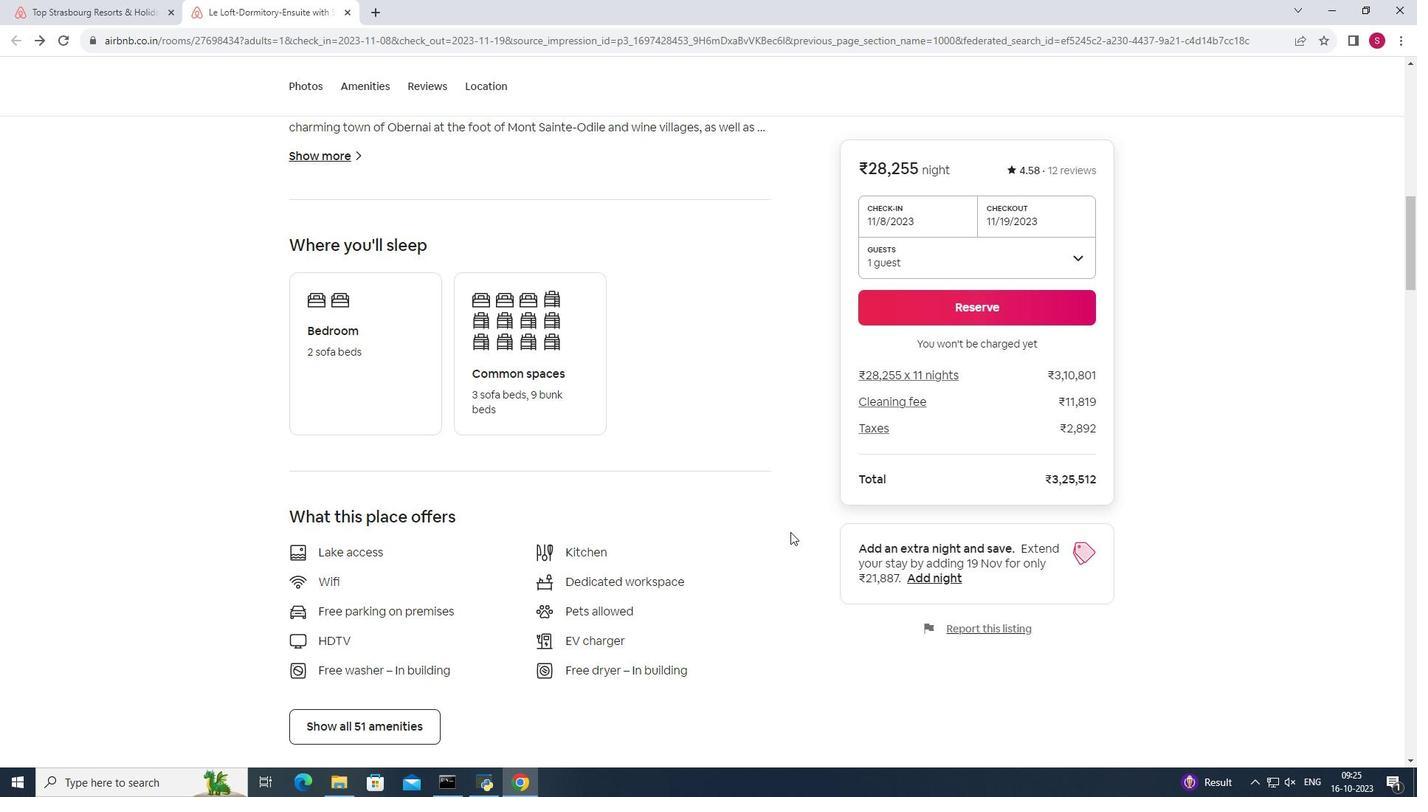 
Action: Mouse scrolled (876, 617) with delta (0, 0)
Screenshot: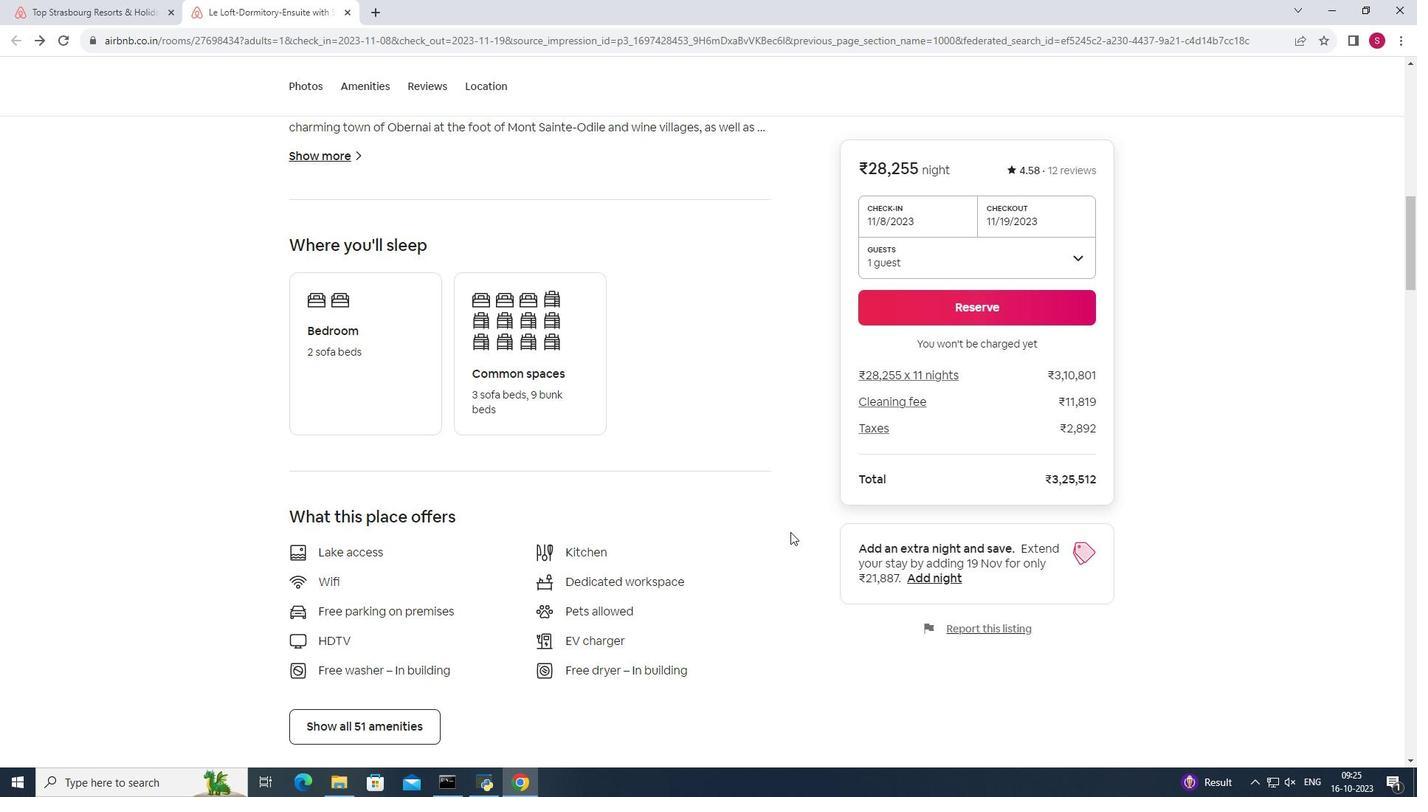 
Action: Mouse scrolled (876, 617) with delta (0, 0)
Screenshot: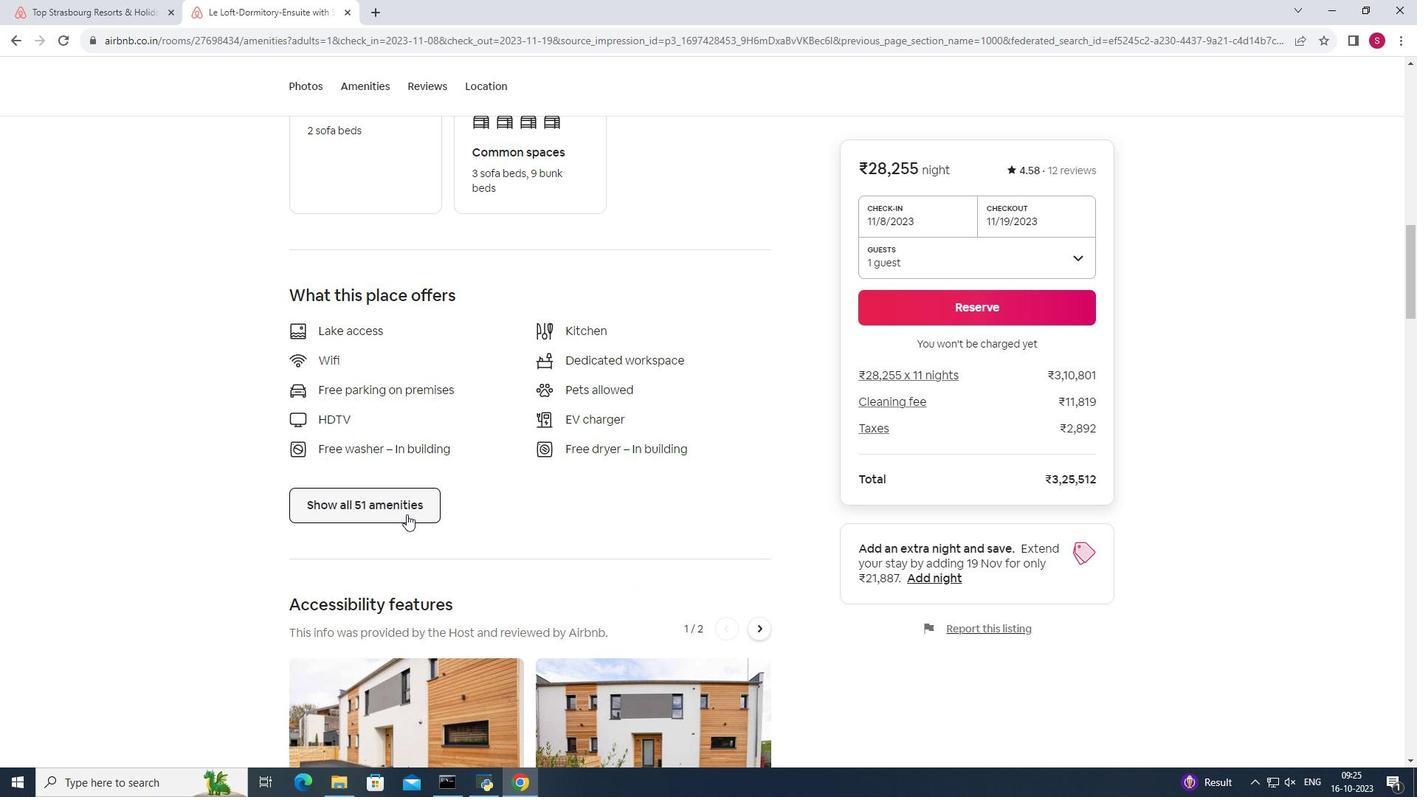 
Action: Mouse scrolled (876, 617) with delta (0, 0)
Screenshot: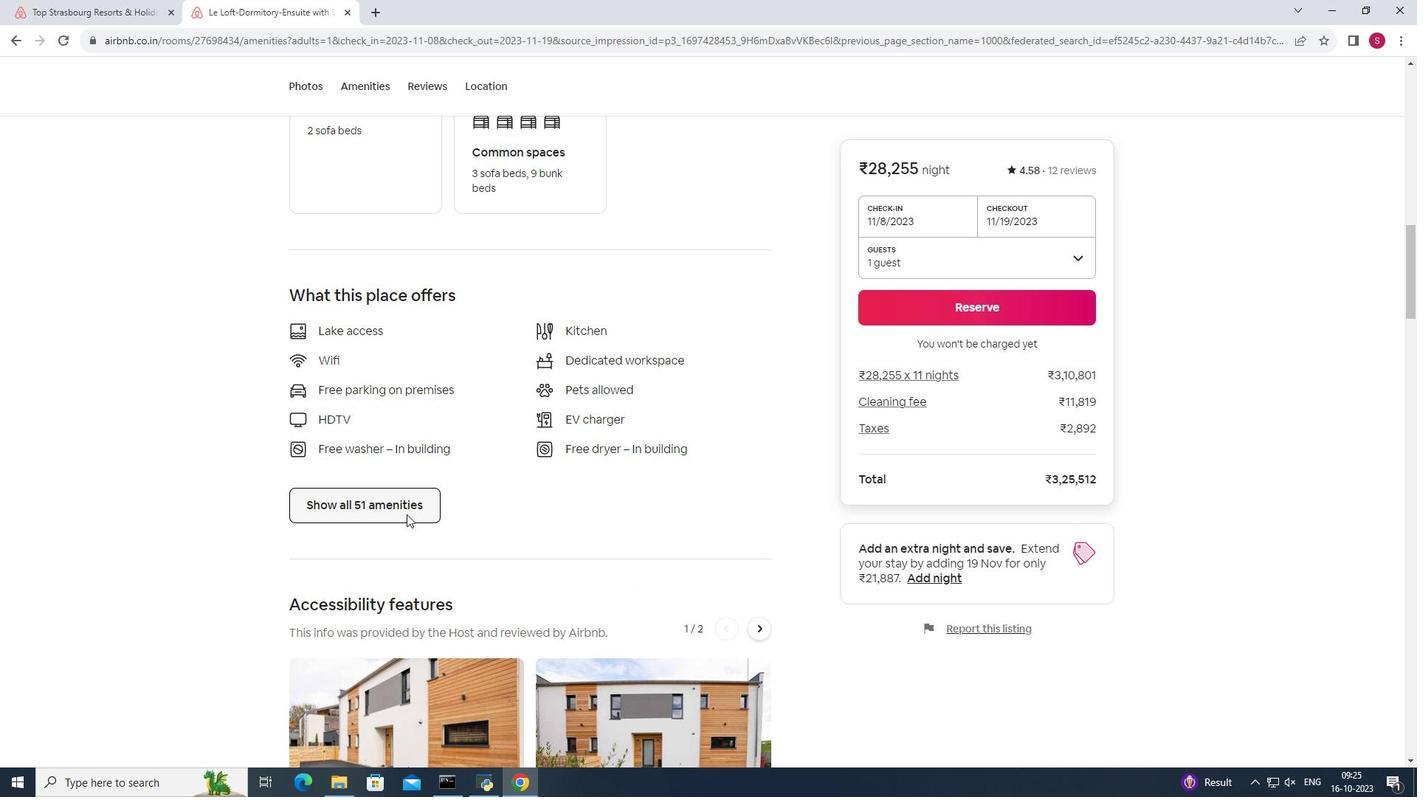
Action: Mouse scrolled (876, 617) with delta (0, 0)
Screenshot: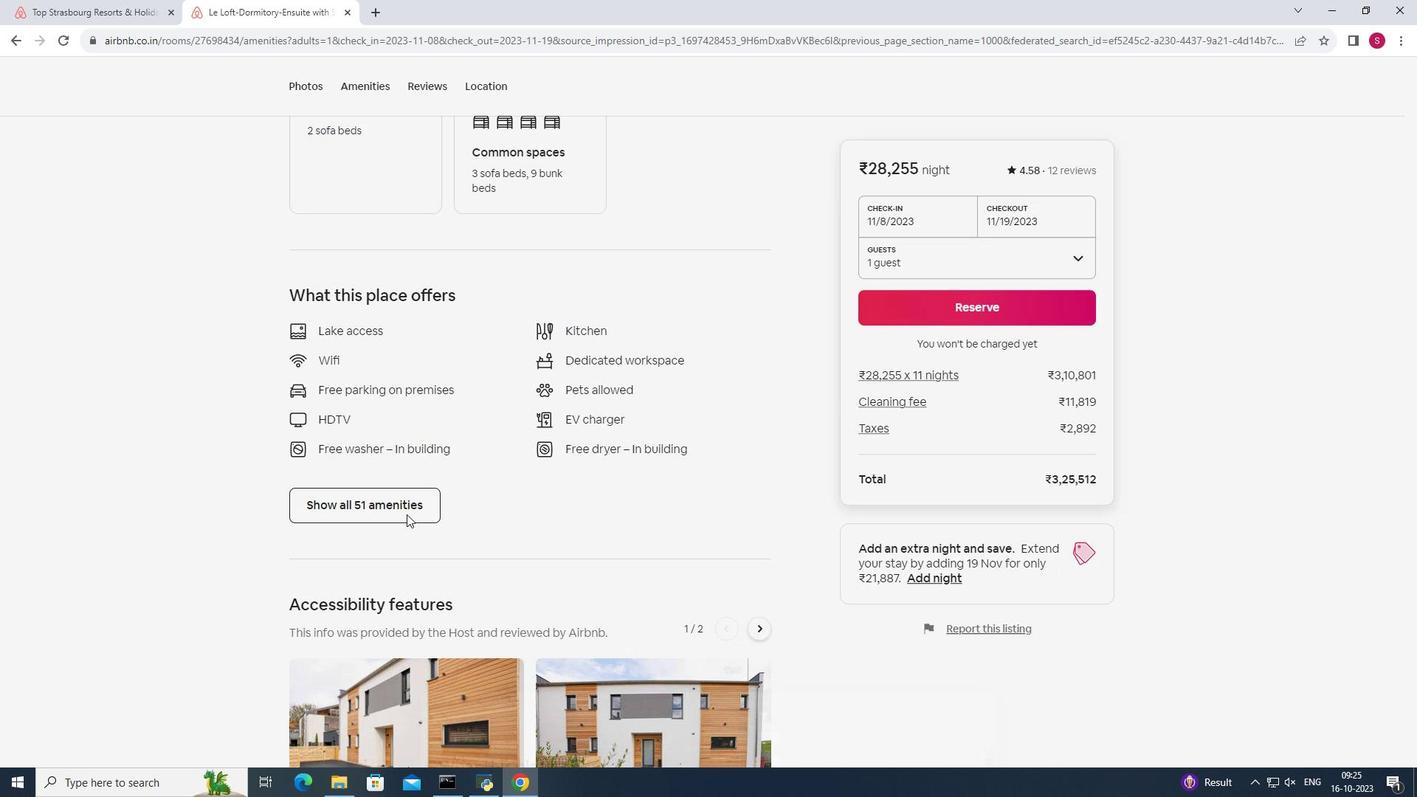 
Action: Mouse moved to (492, 600)
Screenshot: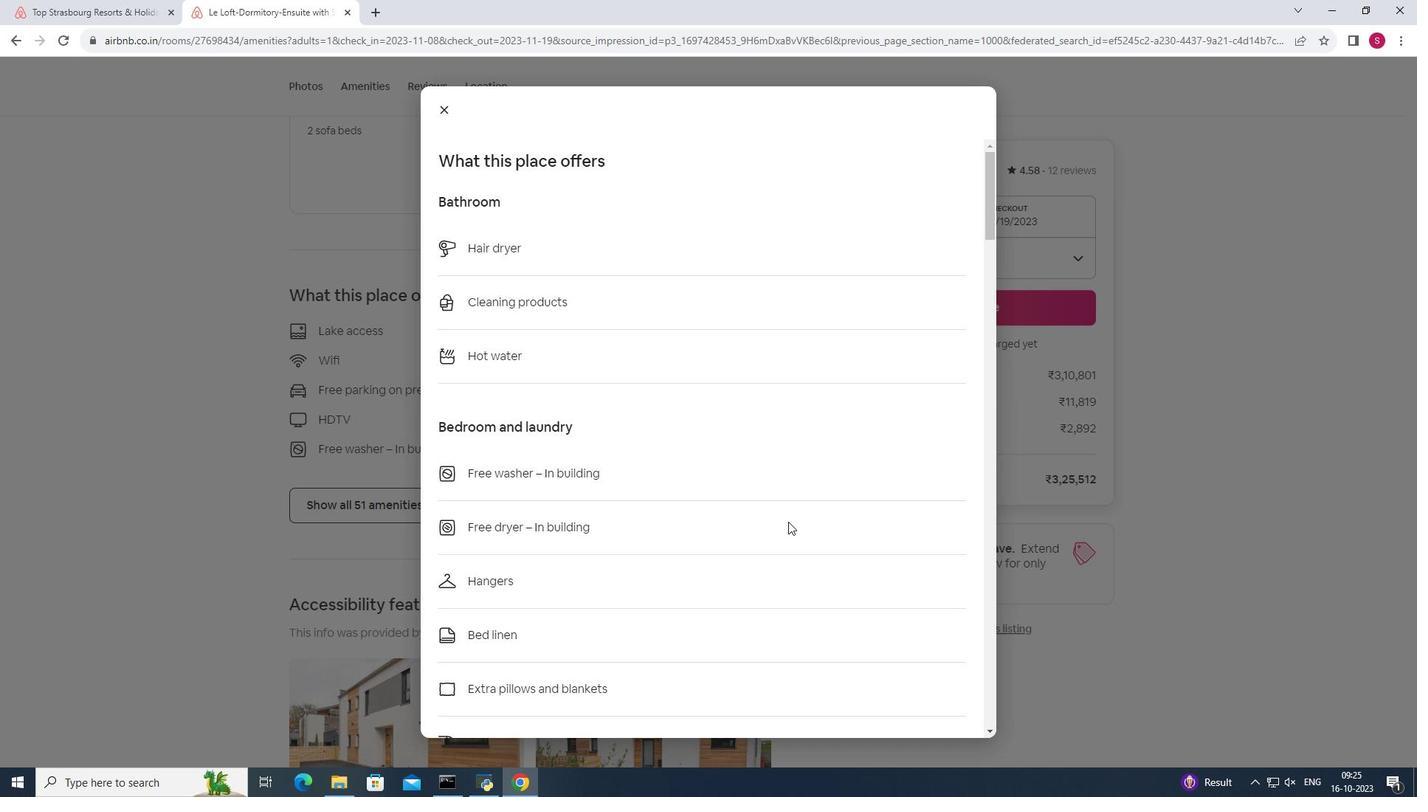 
Action: Mouse pressed left at (492, 600)
Screenshot: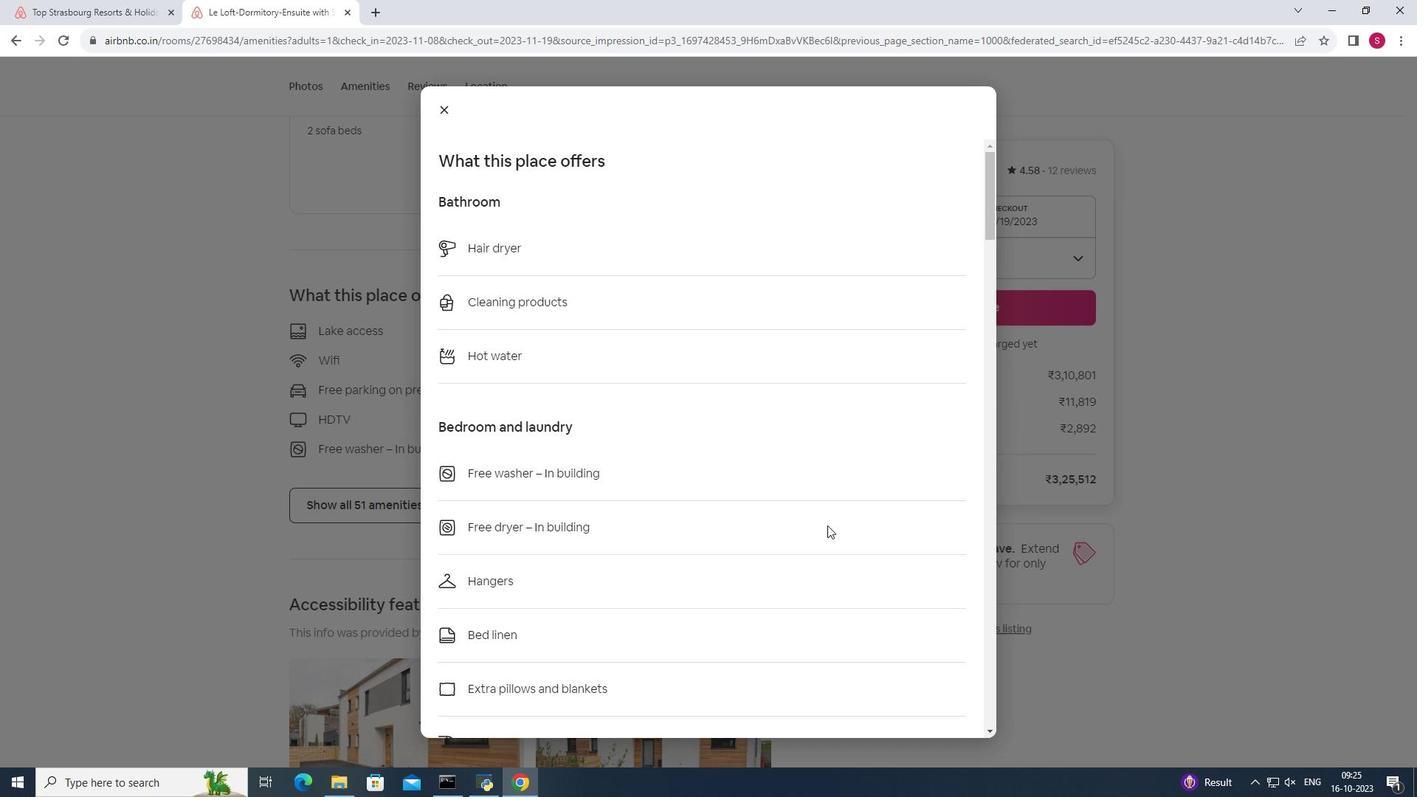 
Action: Mouse moved to (936, 613)
Screenshot: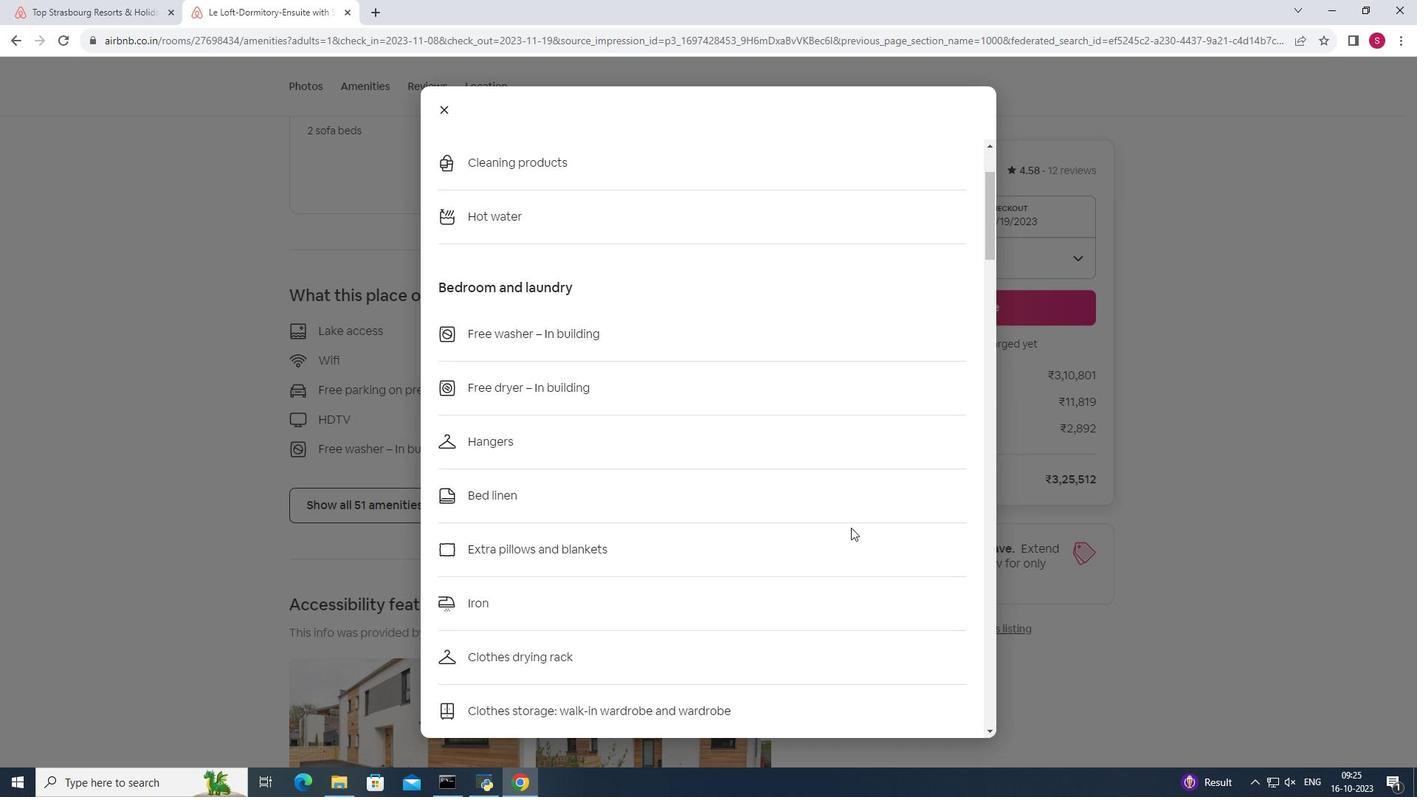 
Action: Mouse scrolled (936, 612) with delta (0, 0)
Screenshot: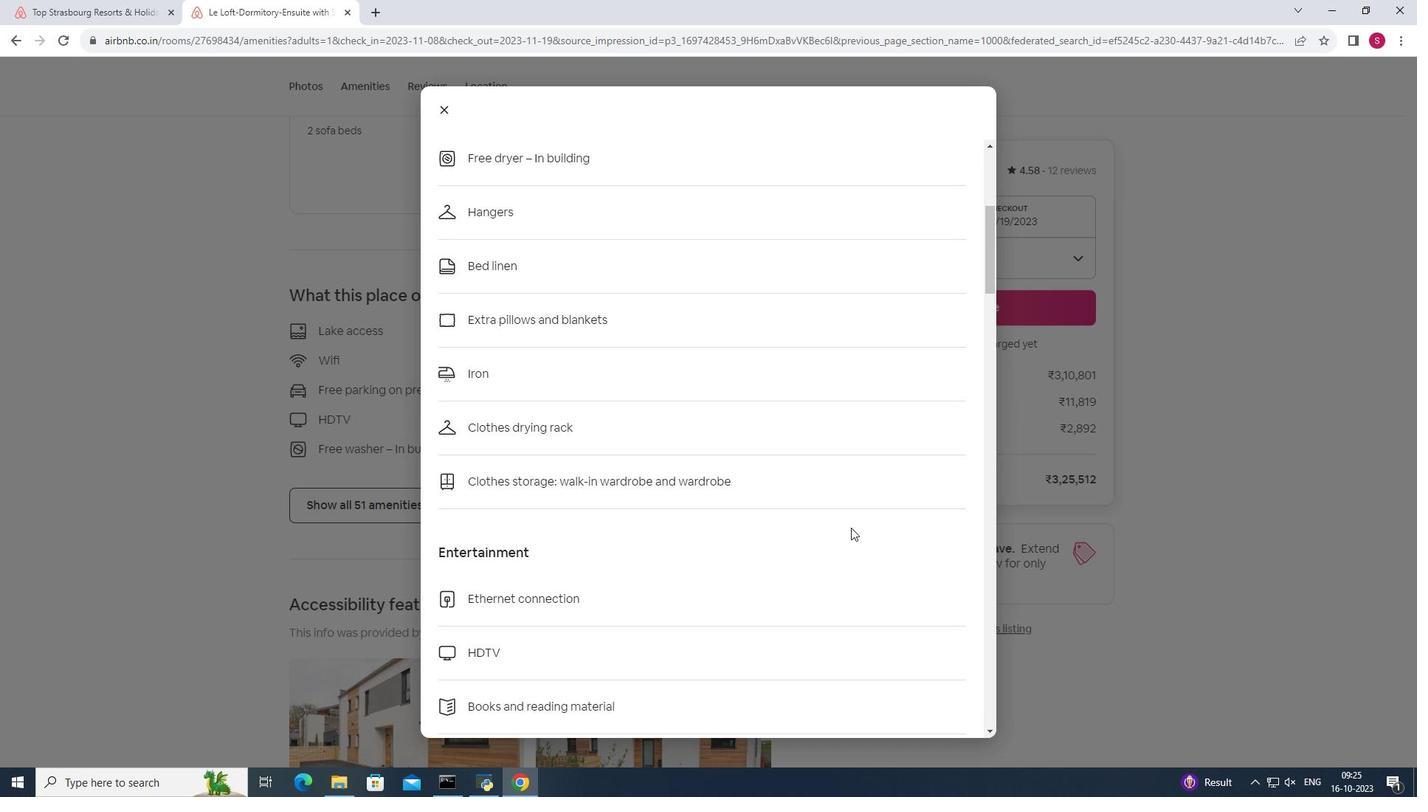 
Action: Mouse scrolled (936, 612) with delta (0, 0)
Screenshot: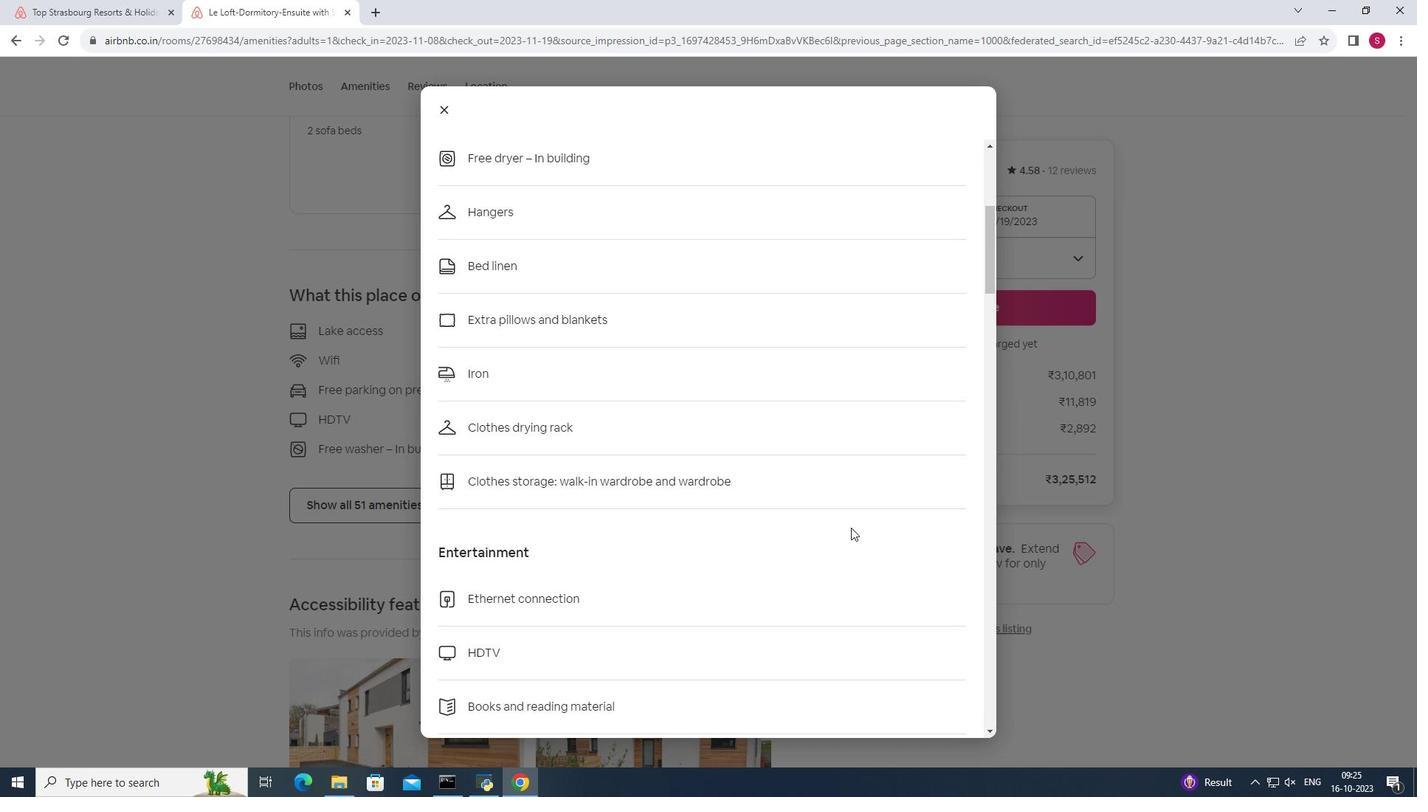 
Action: Mouse scrolled (936, 612) with delta (0, 0)
Screenshot: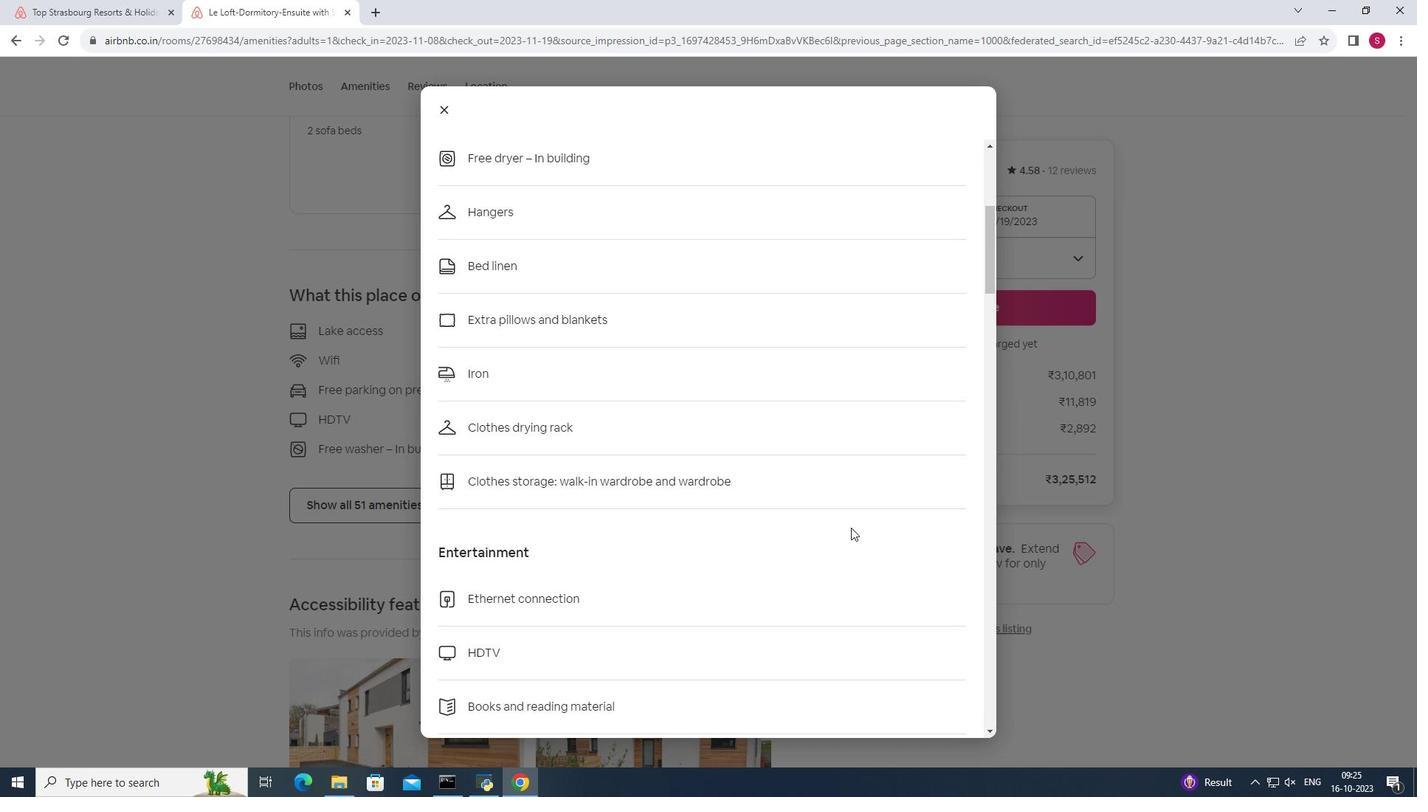 
Action: Mouse scrolled (936, 612) with delta (0, 0)
Screenshot: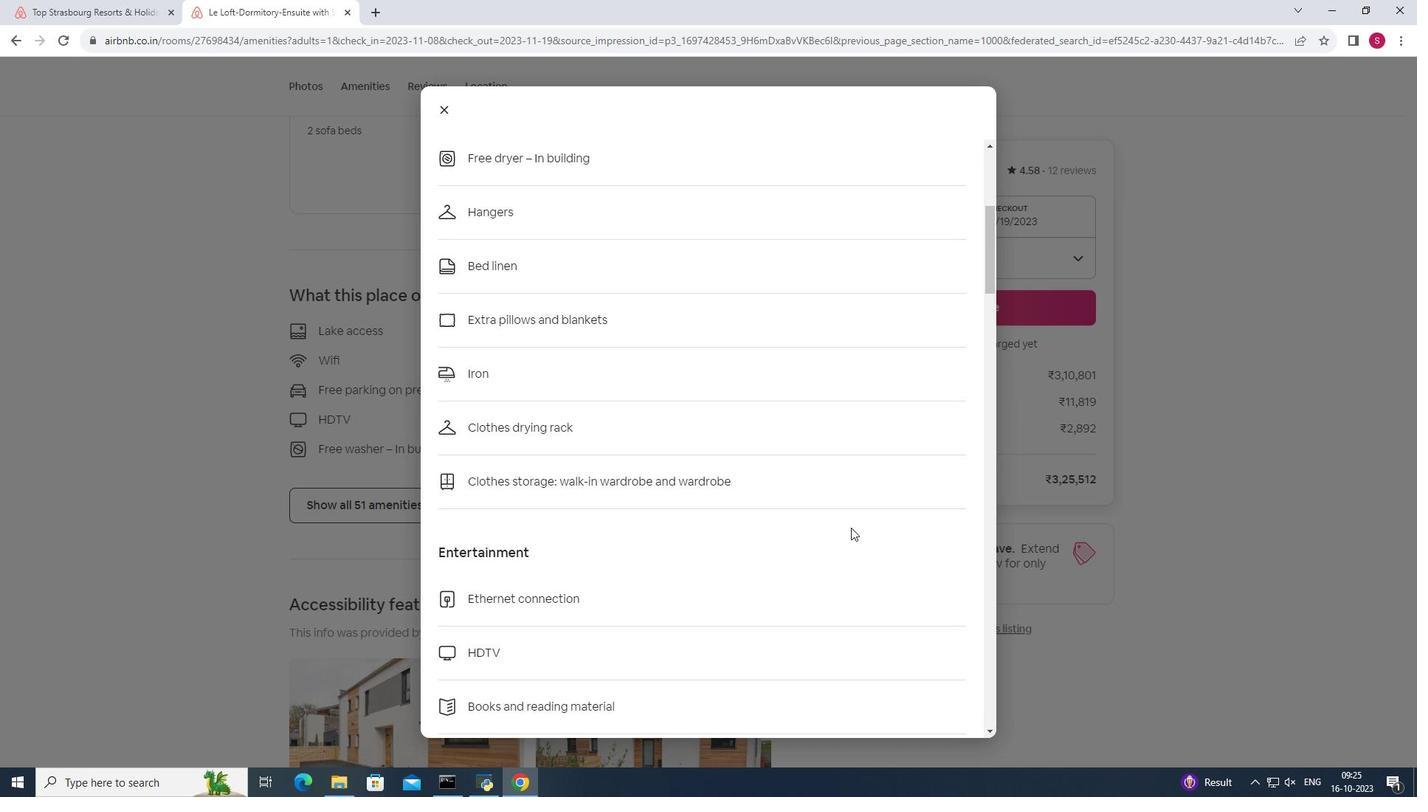 
Action: Mouse scrolled (936, 612) with delta (0, 0)
Screenshot: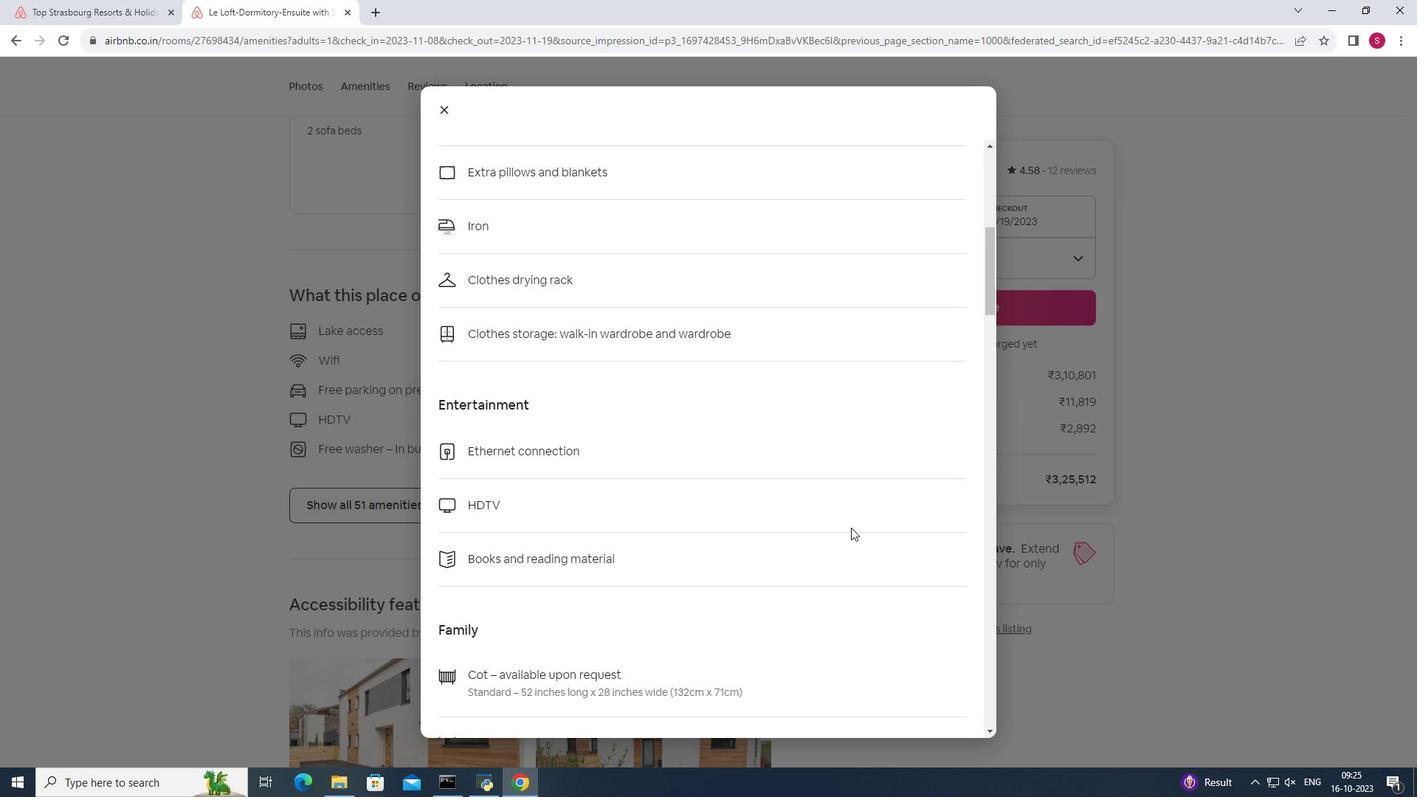 
Action: Mouse scrolled (936, 612) with delta (0, 0)
Screenshot: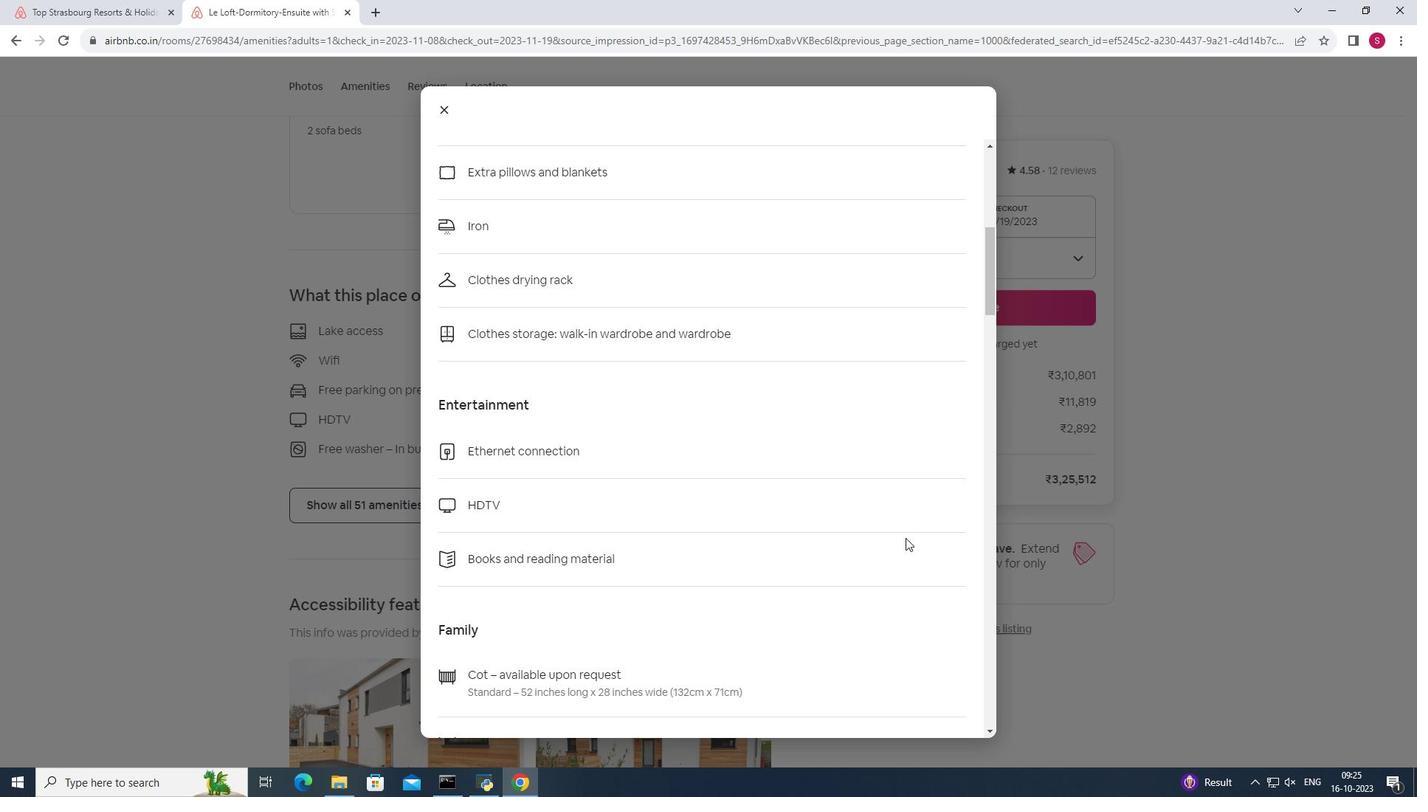 
Action: Mouse scrolled (936, 612) with delta (0, 0)
Screenshot: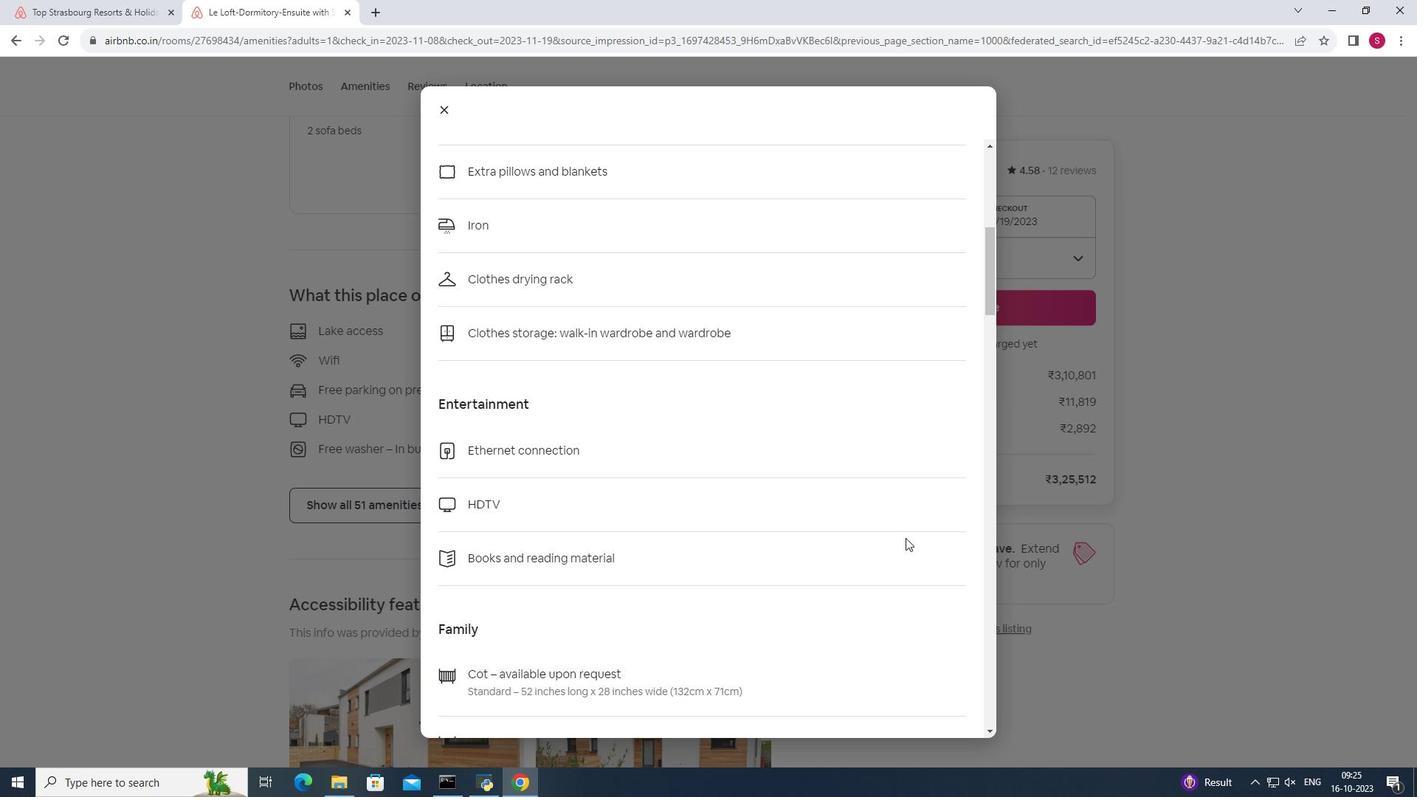 
Action: Mouse moved to (991, 623)
Screenshot: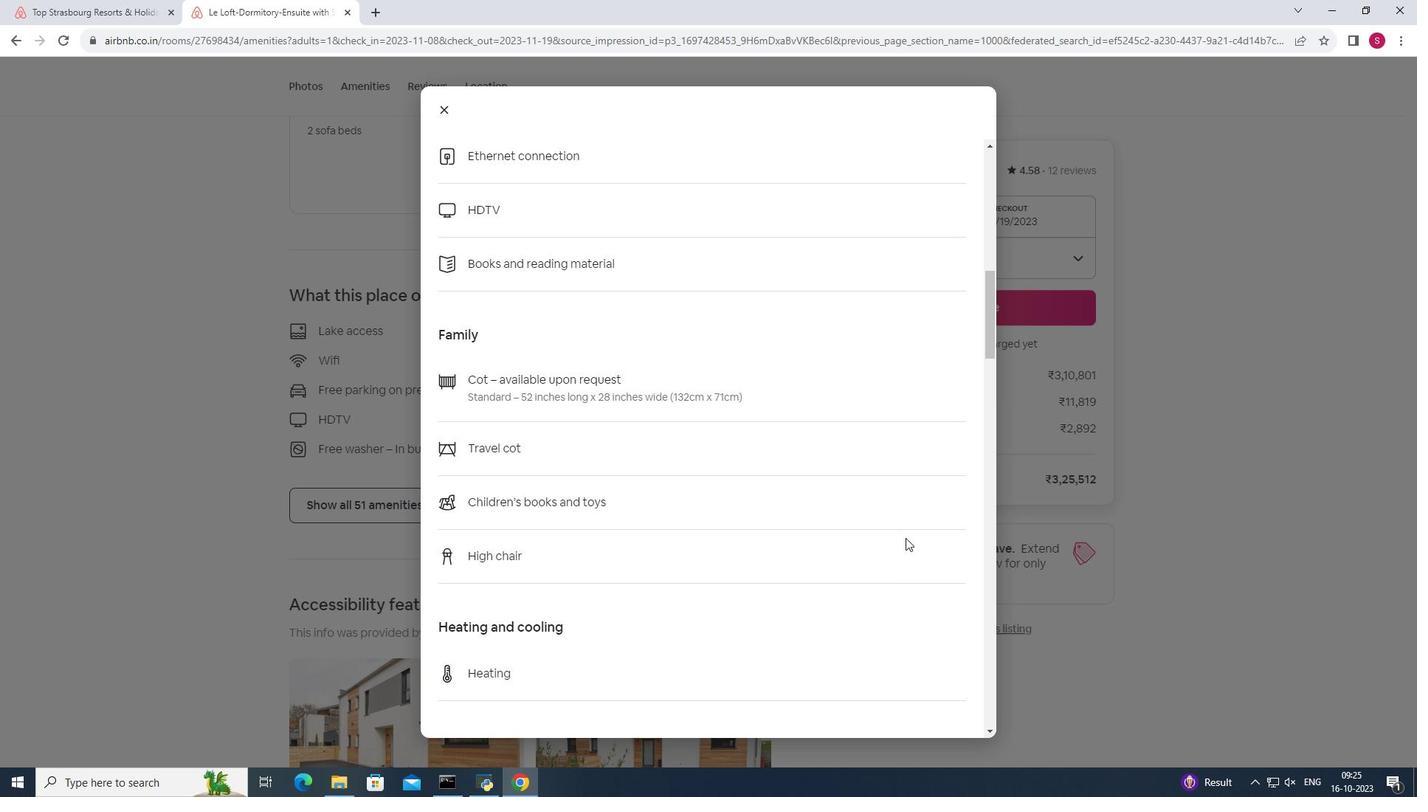 
Action: Mouse scrolled (991, 623) with delta (0, 0)
Screenshot: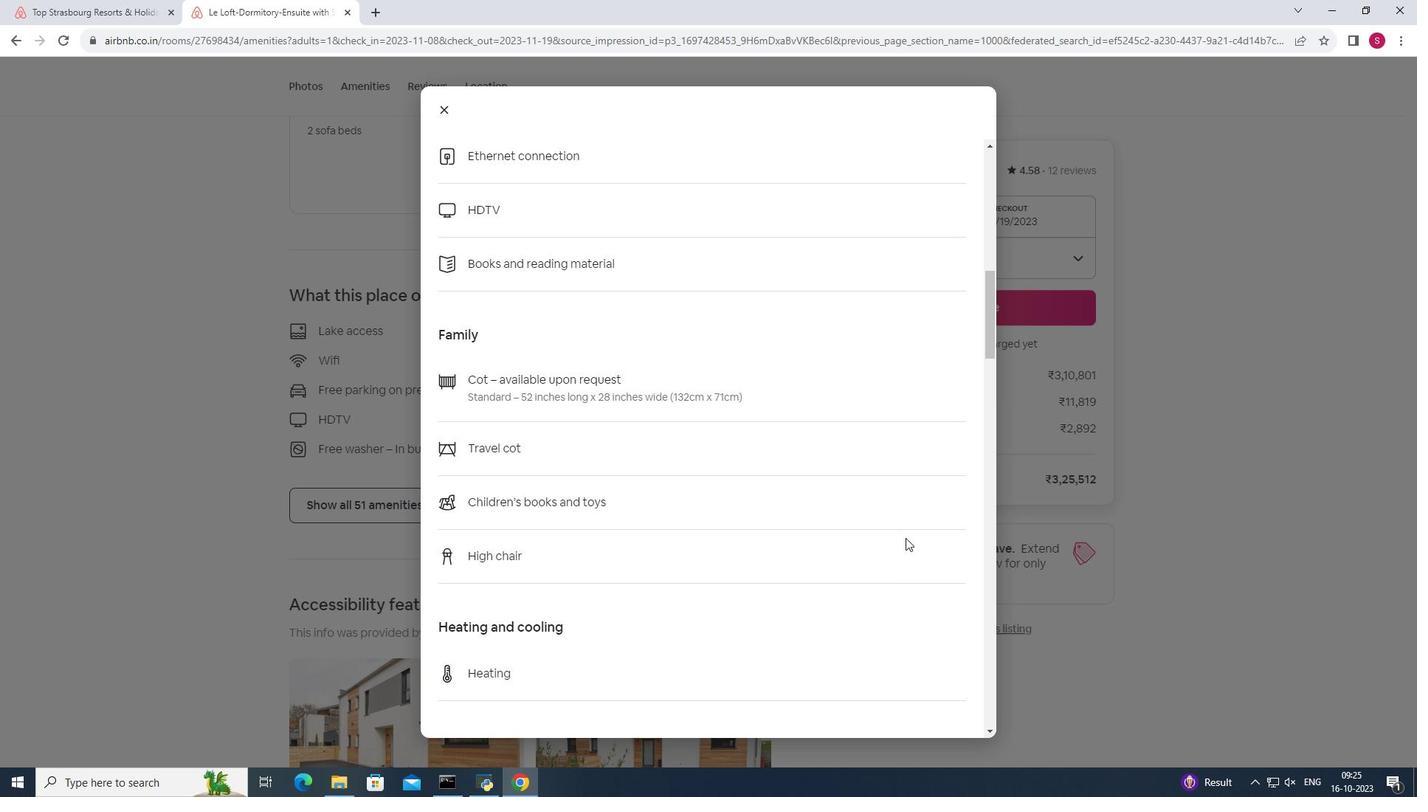 
Action: Mouse scrolled (991, 623) with delta (0, 0)
Screenshot: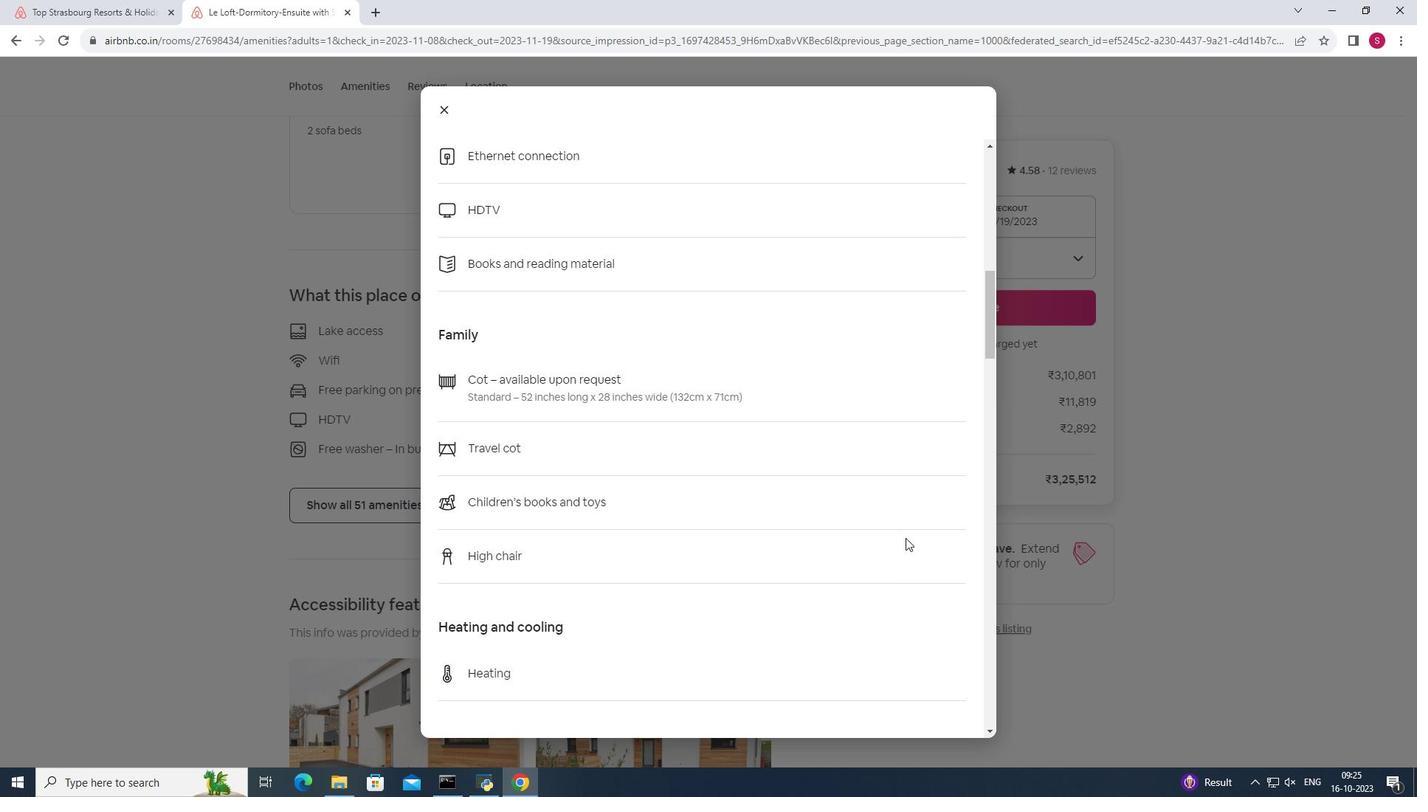 
Action: Mouse scrolled (991, 623) with delta (0, 0)
Screenshot: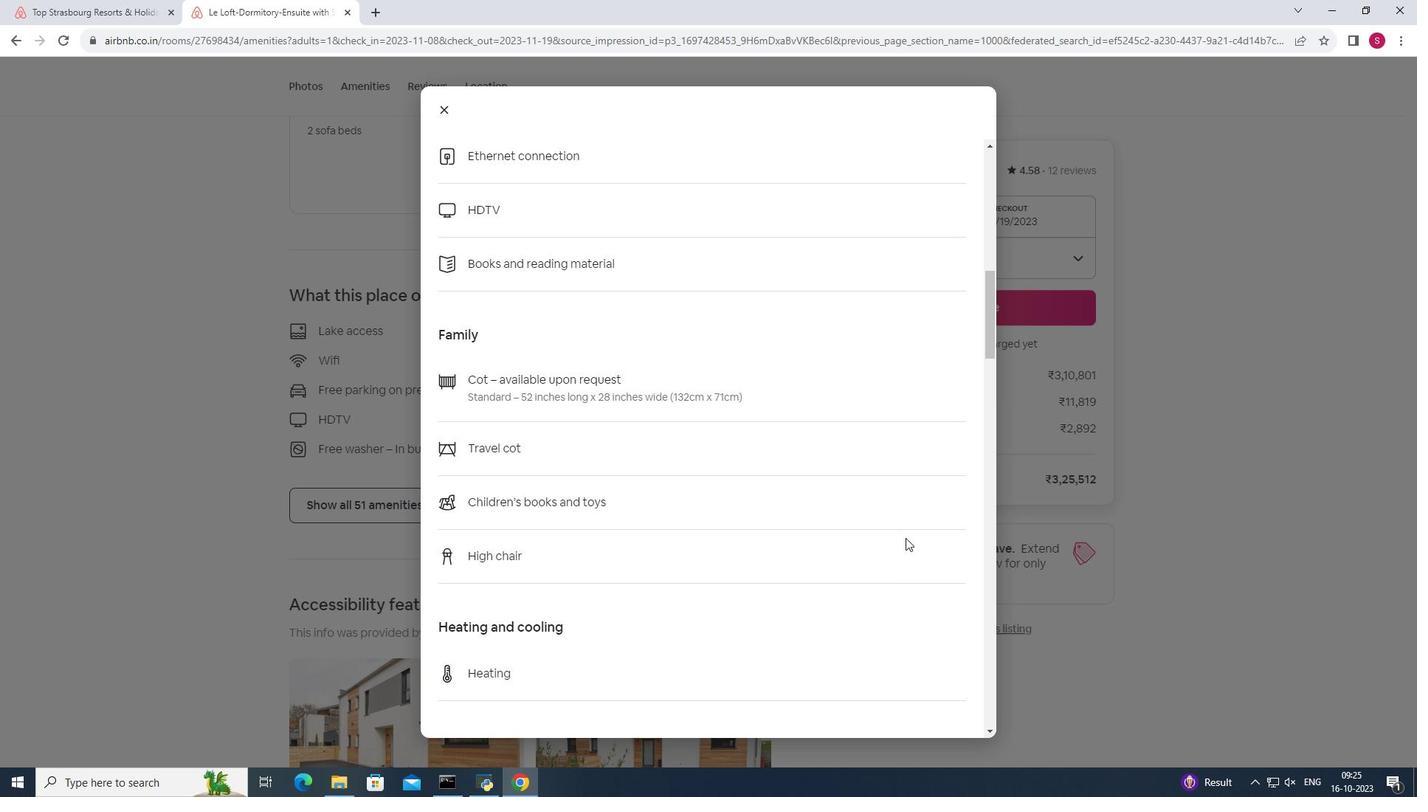 
Action: Mouse scrolled (991, 623) with delta (0, 0)
Screenshot: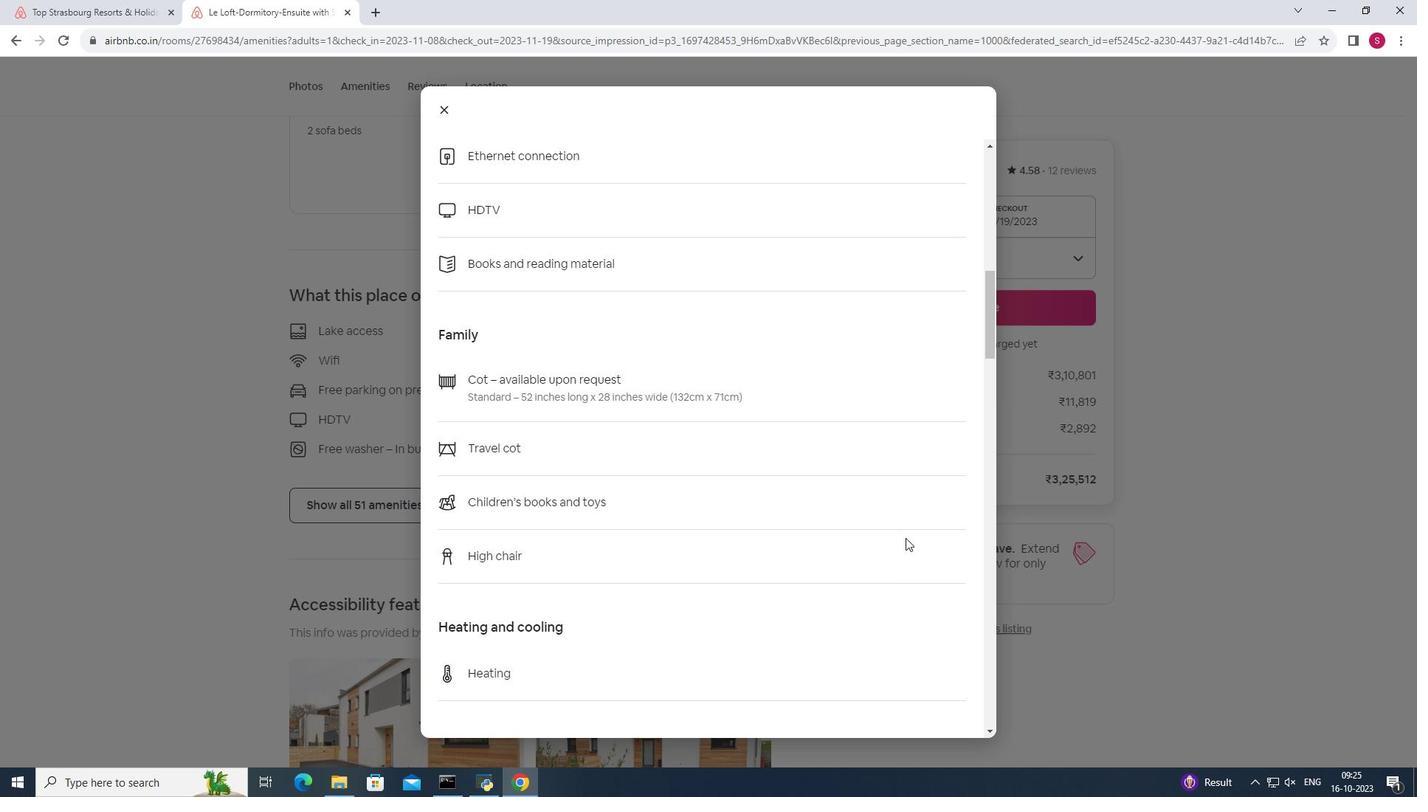 
Action: Mouse scrolled (991, 623) with delta (0, 0)
Screenshot: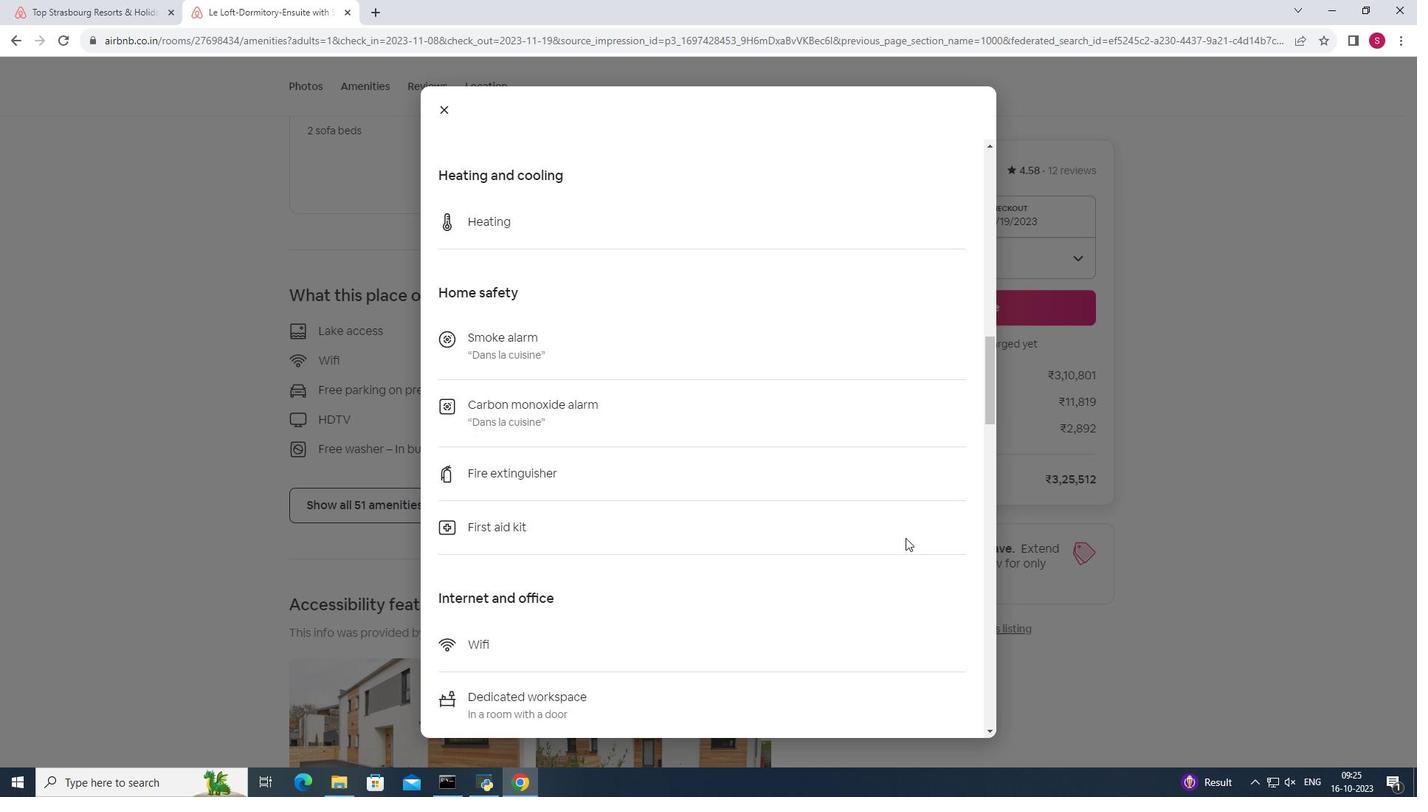 
Action: Mouse scrolled (991, 623) with delta (0, 0)
Screenshot: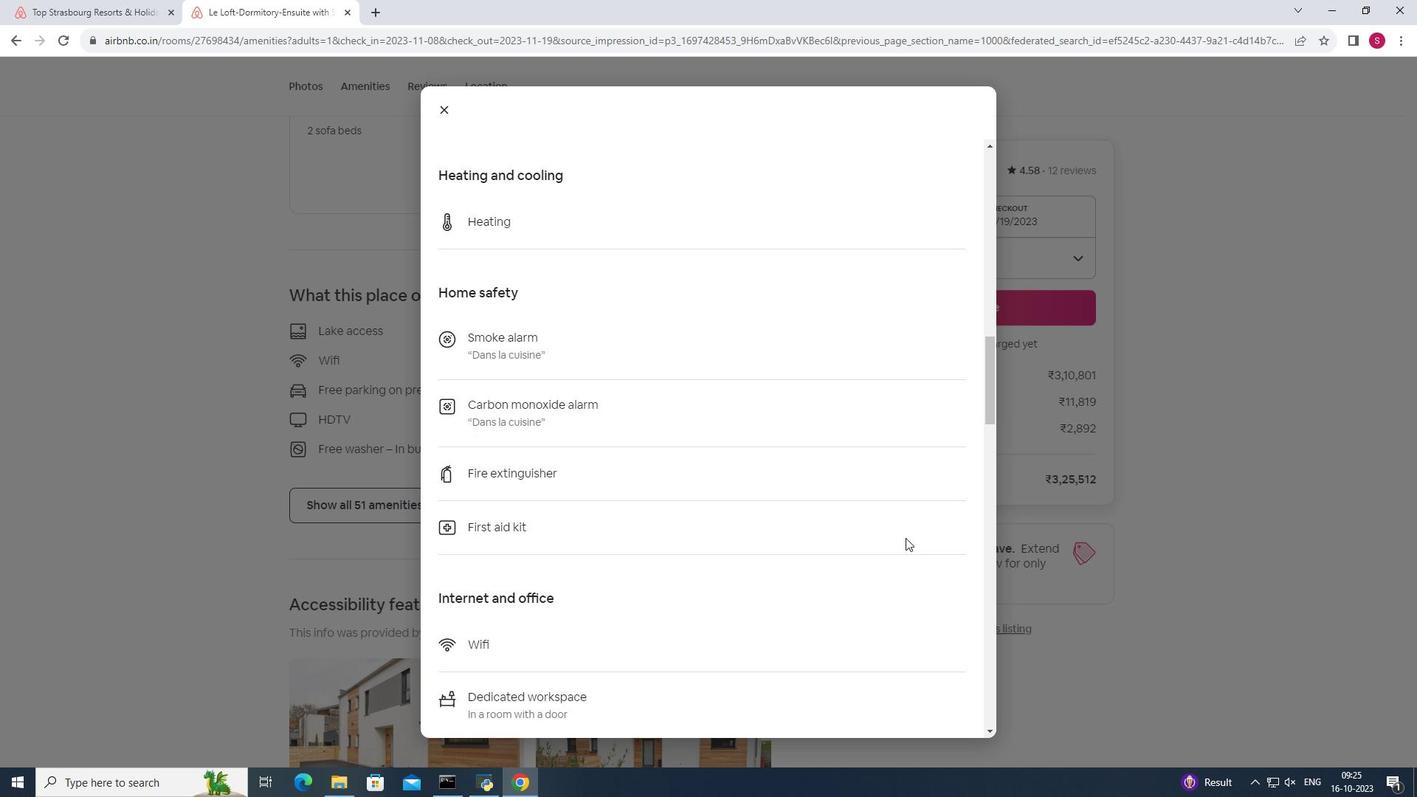 
Action: Mouse scrolled (991, 623) with delta (0, 0)
Screenshot: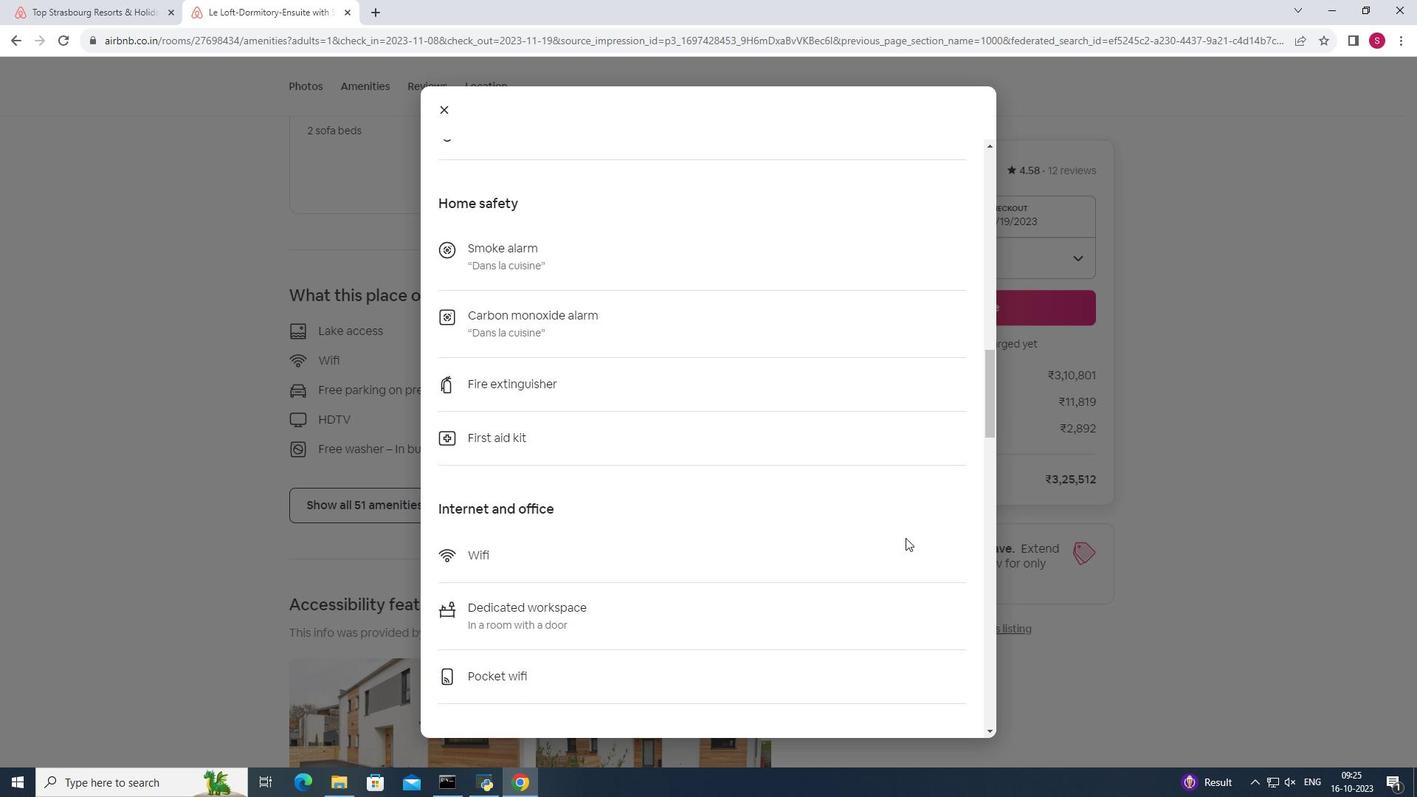 
Action: Mouse scrolled (991, 623) with delta (0, 0)
Screenshot: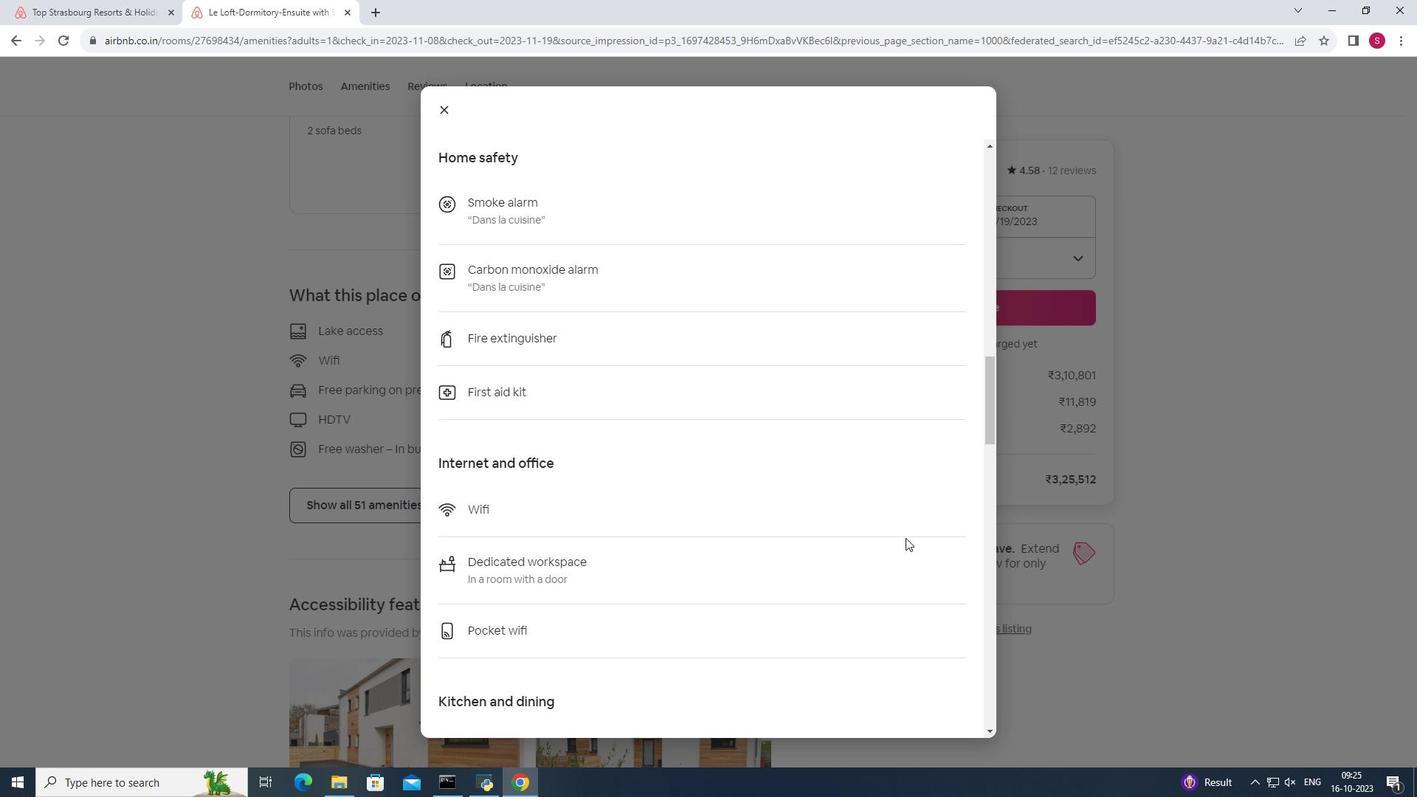 
Action: Mouse scrolled (991, 623) with delta (0, 0)
Screenshot: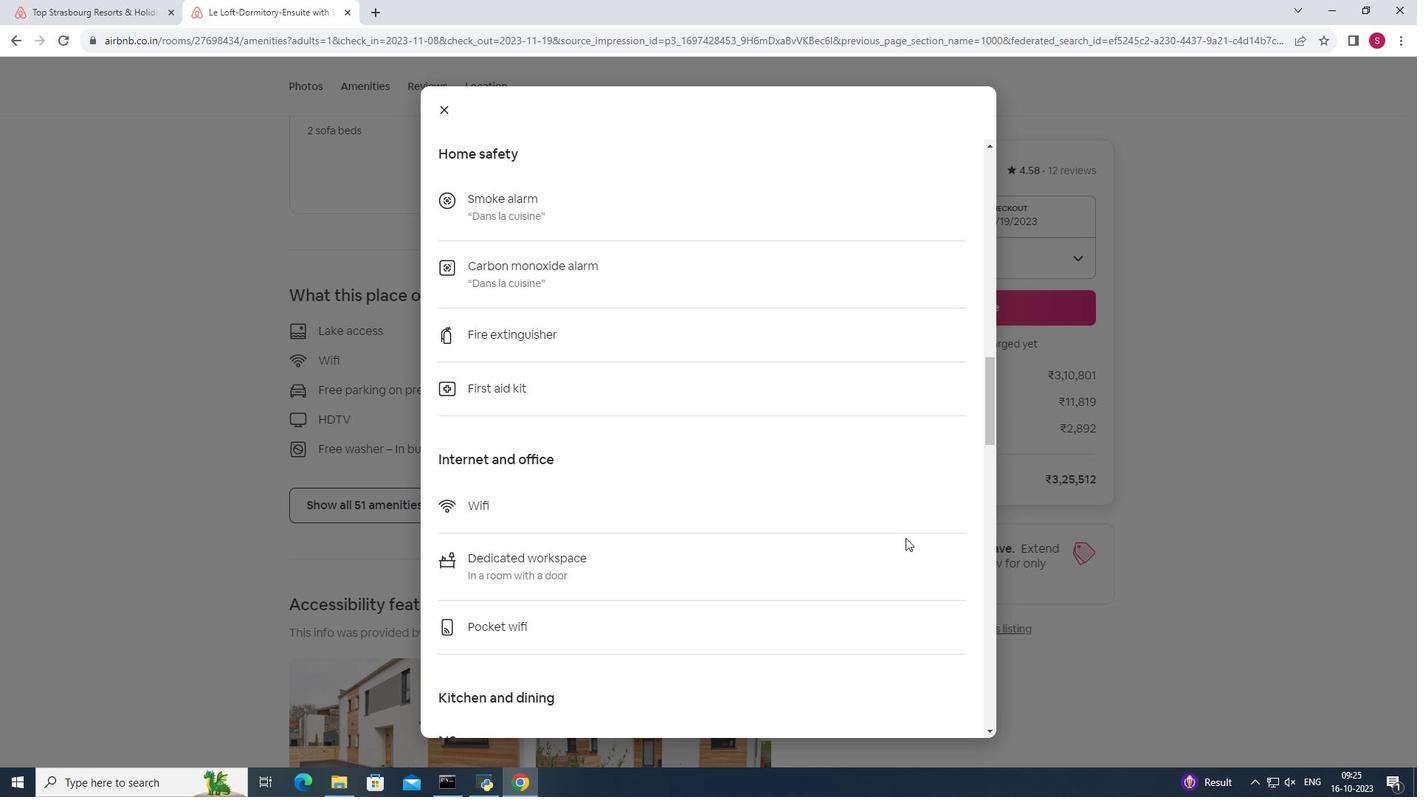 
Action: Mouse scrolled (991, 623) with delta (0, 0)
Screenshot: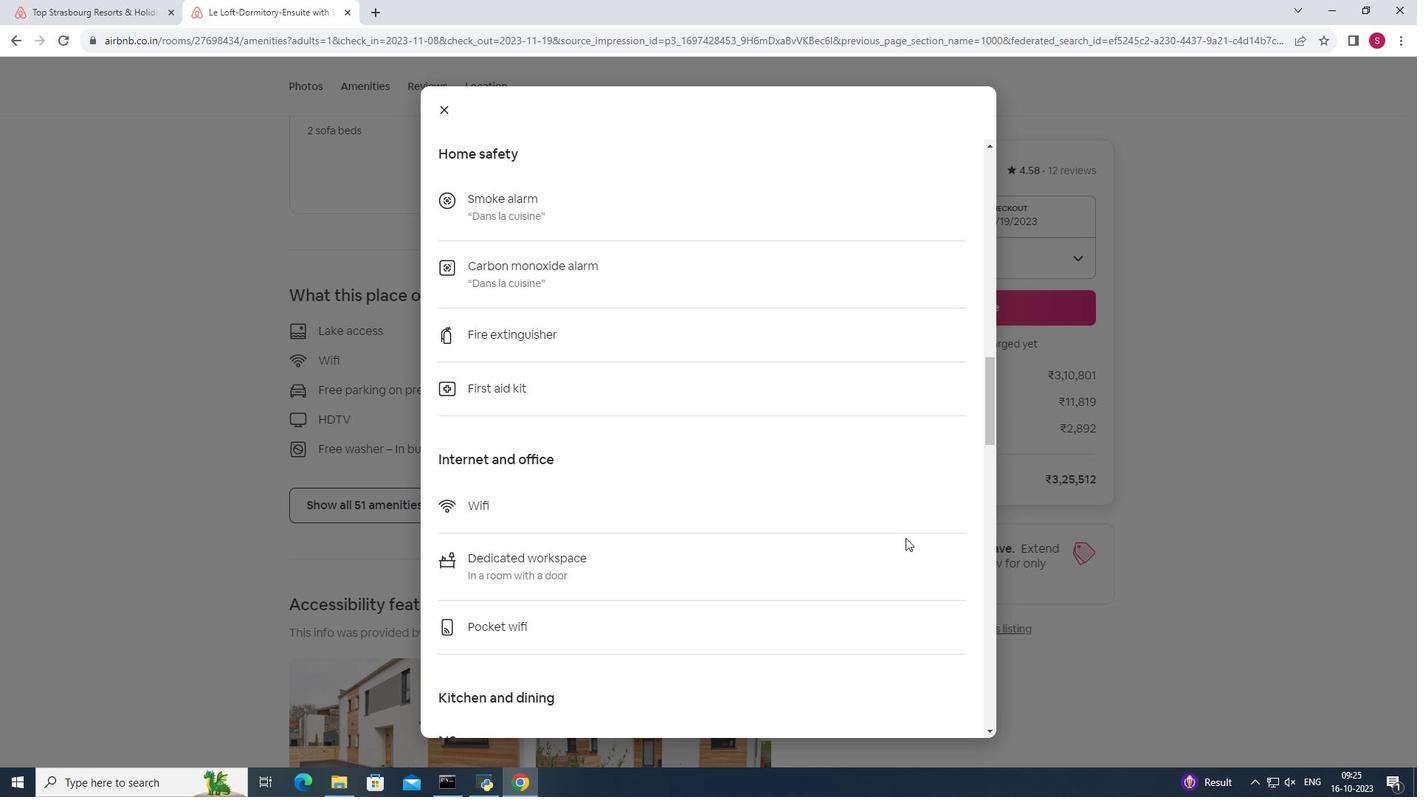 
Action: Mouse scrolled (991, 623) with delta (0, 0)
Screenshot: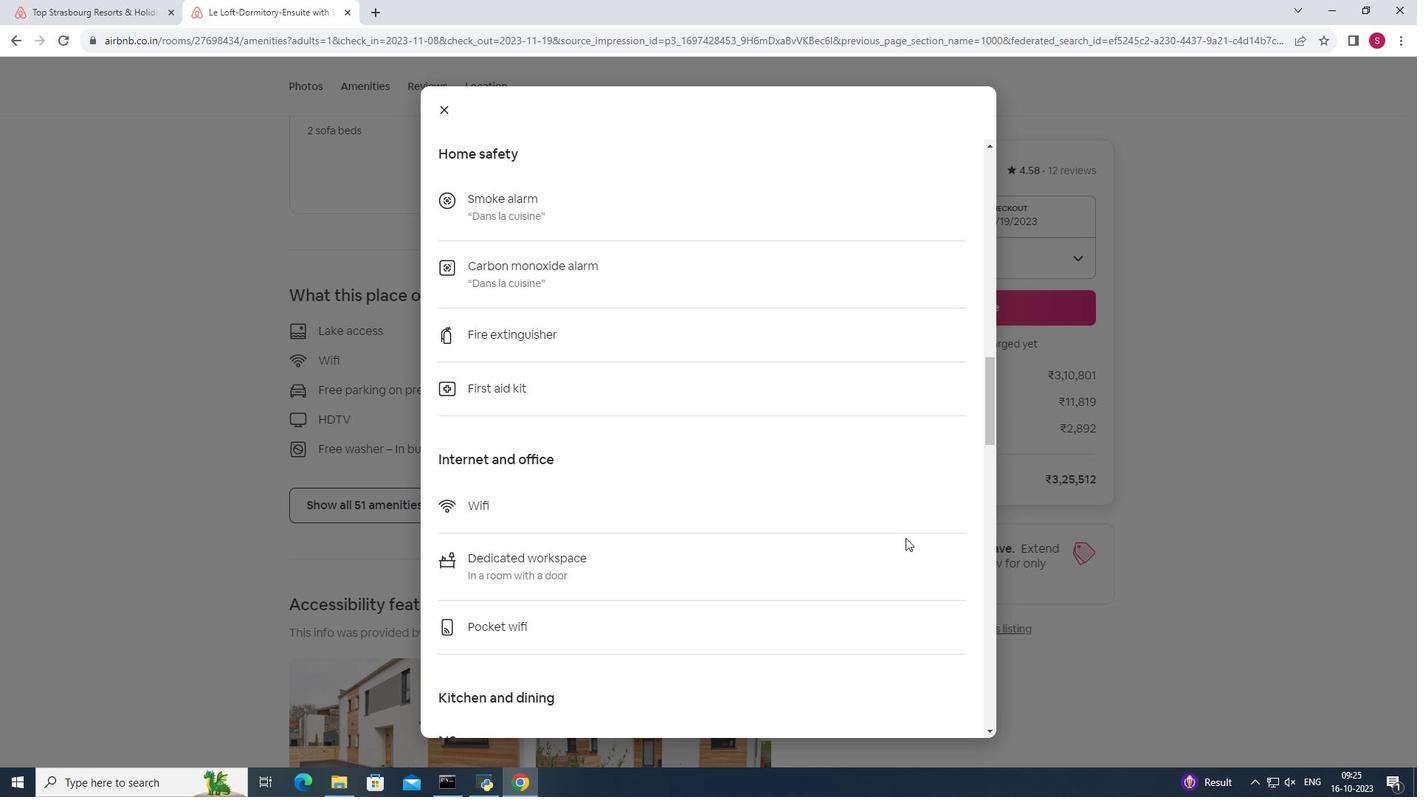 
Action: Mouse scrolled (991, 623) with delta (0, 0)
Screenshot: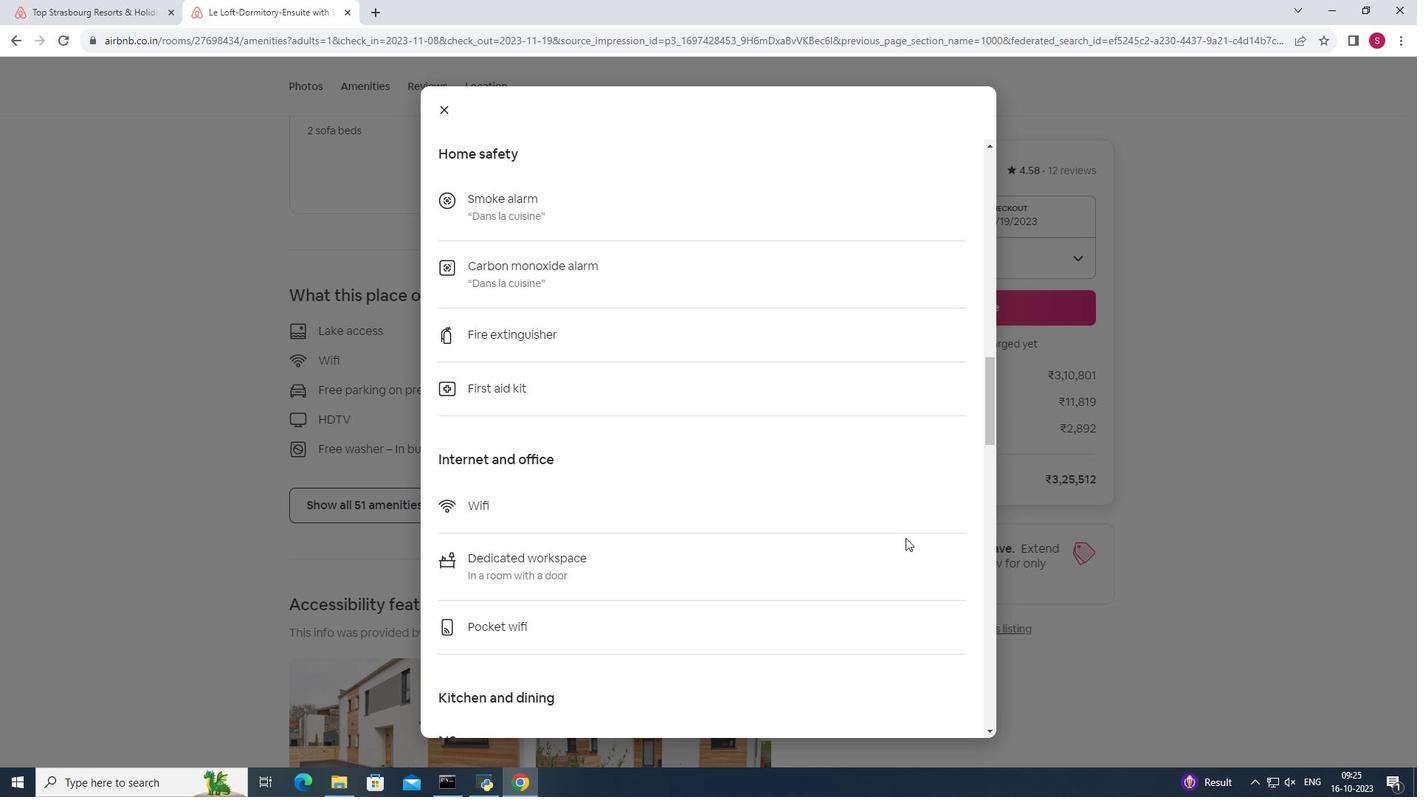 
Action: Mouse scrolled (991, 623) with delta (0, 0)
Screenshot: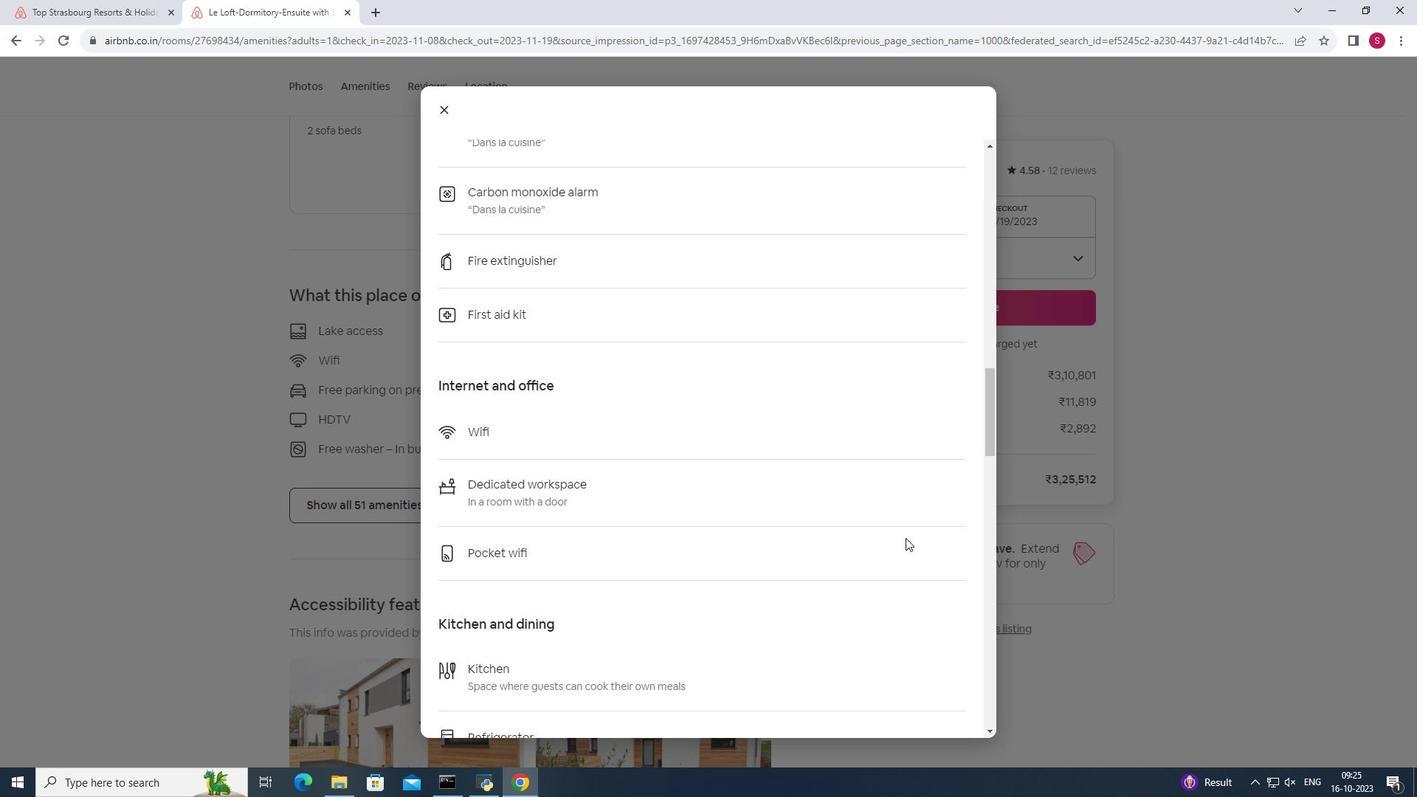 
Action: Mouse scrolled (991, 623) with delta (0, 0)
Screenshot: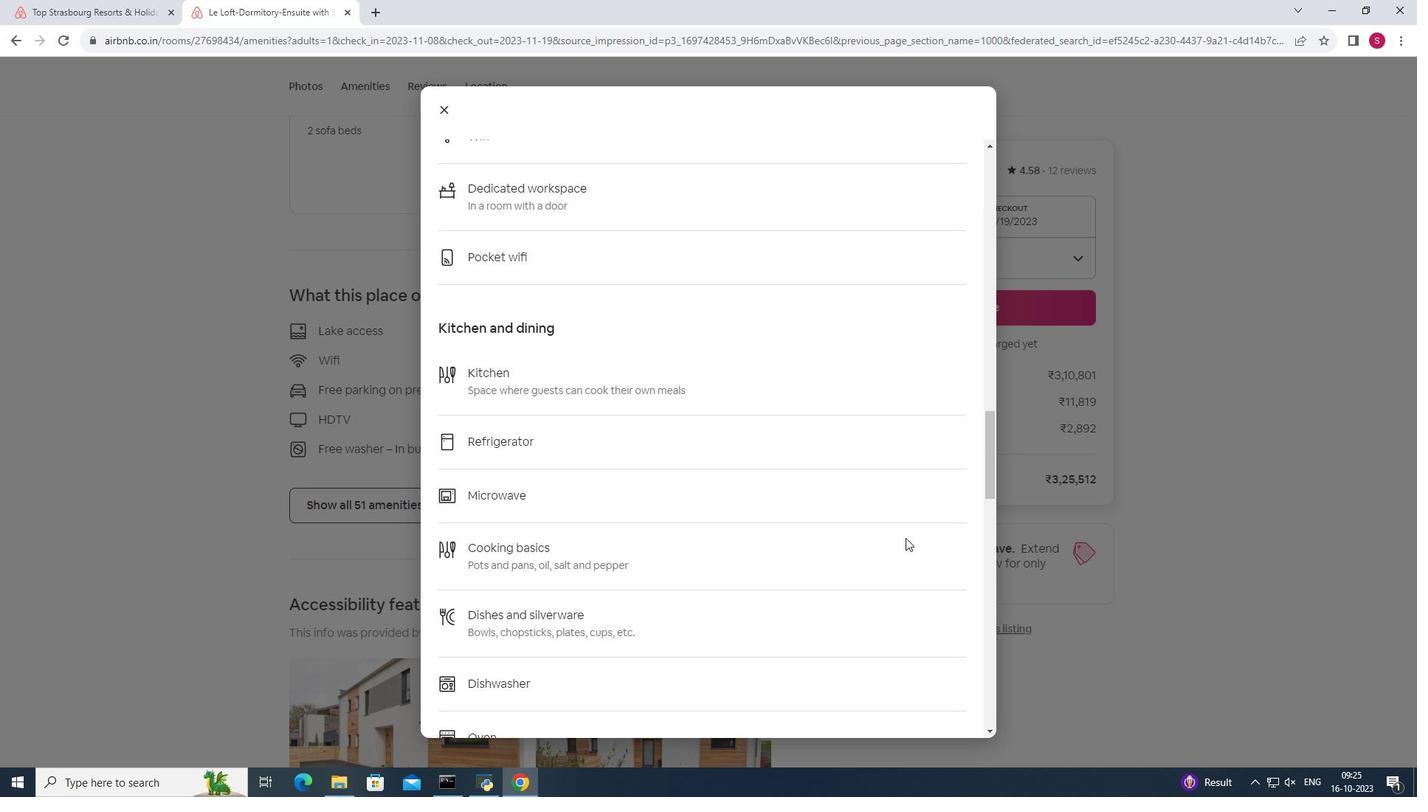 
Action: Mouse scrolled (991, 623) with delta (0, 0)
Screenshot: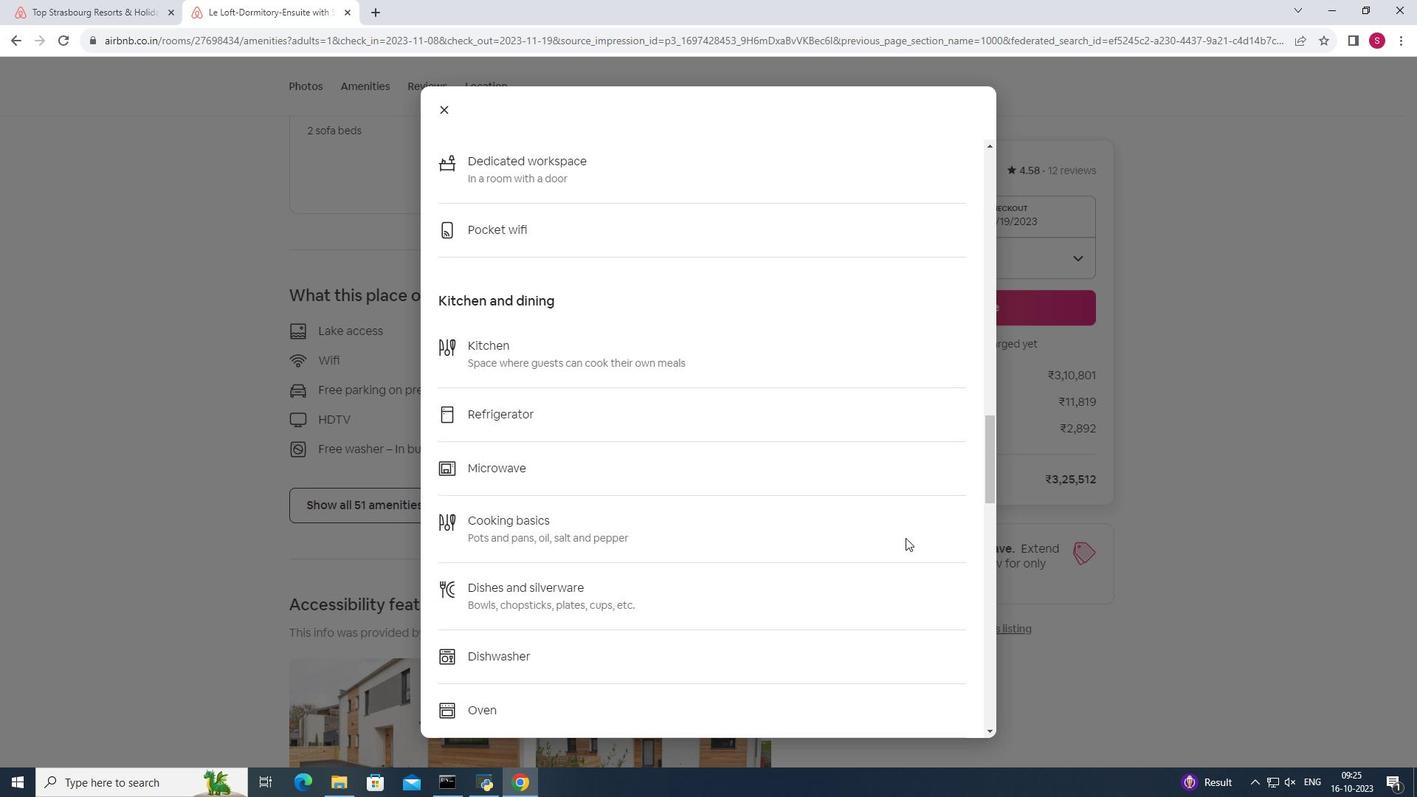 
Action: Mouse scrolled (991, 623) with delta (0, 0)
Screenshot: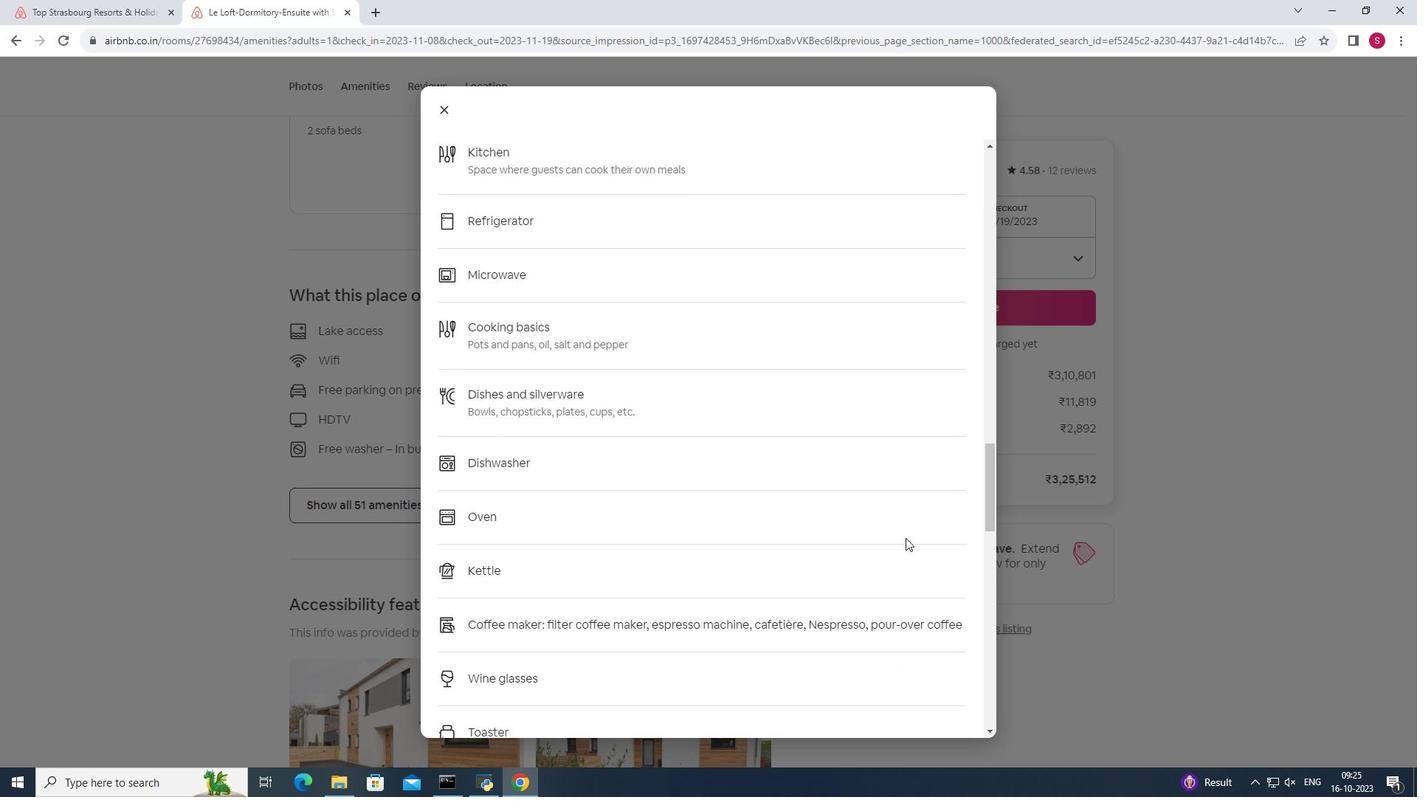 
Action: Mouse scrolled (991, 623) with delta (0, 0)
Screenshot: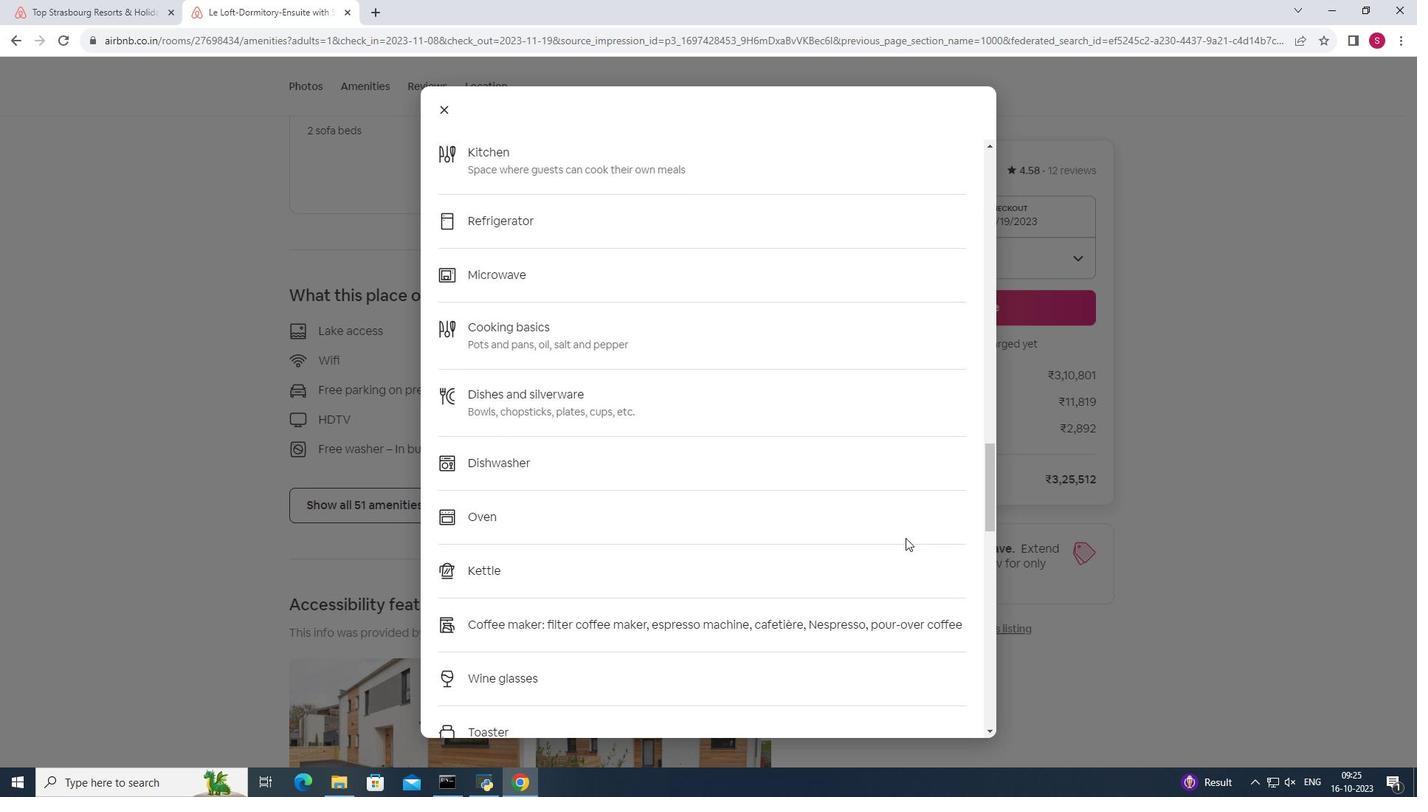 
Action: Mouse scrolled (991, 623) with delta (0, 0)
Screenshot: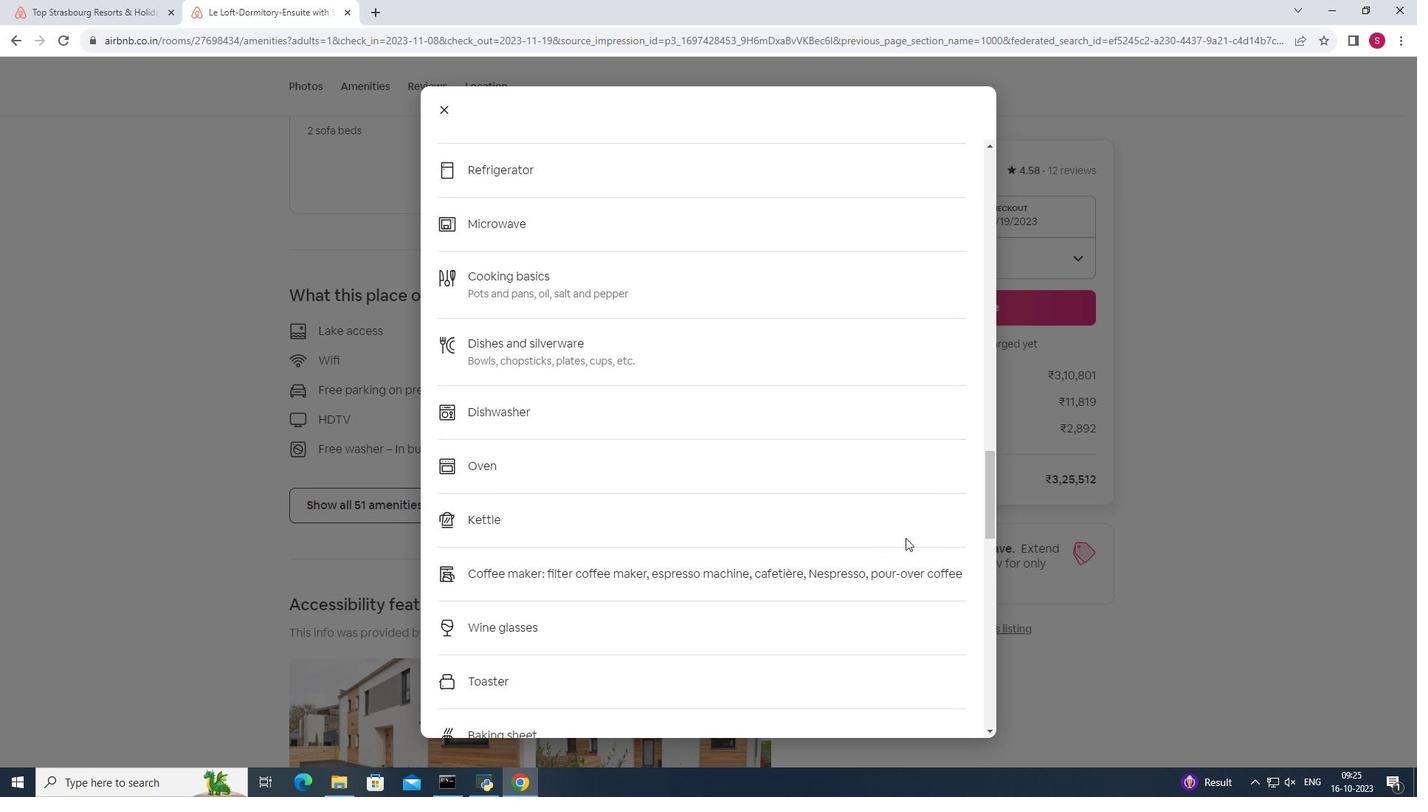 
Action: Mouse scrolled (991, 623) with delta (0, 0)
Screenshot: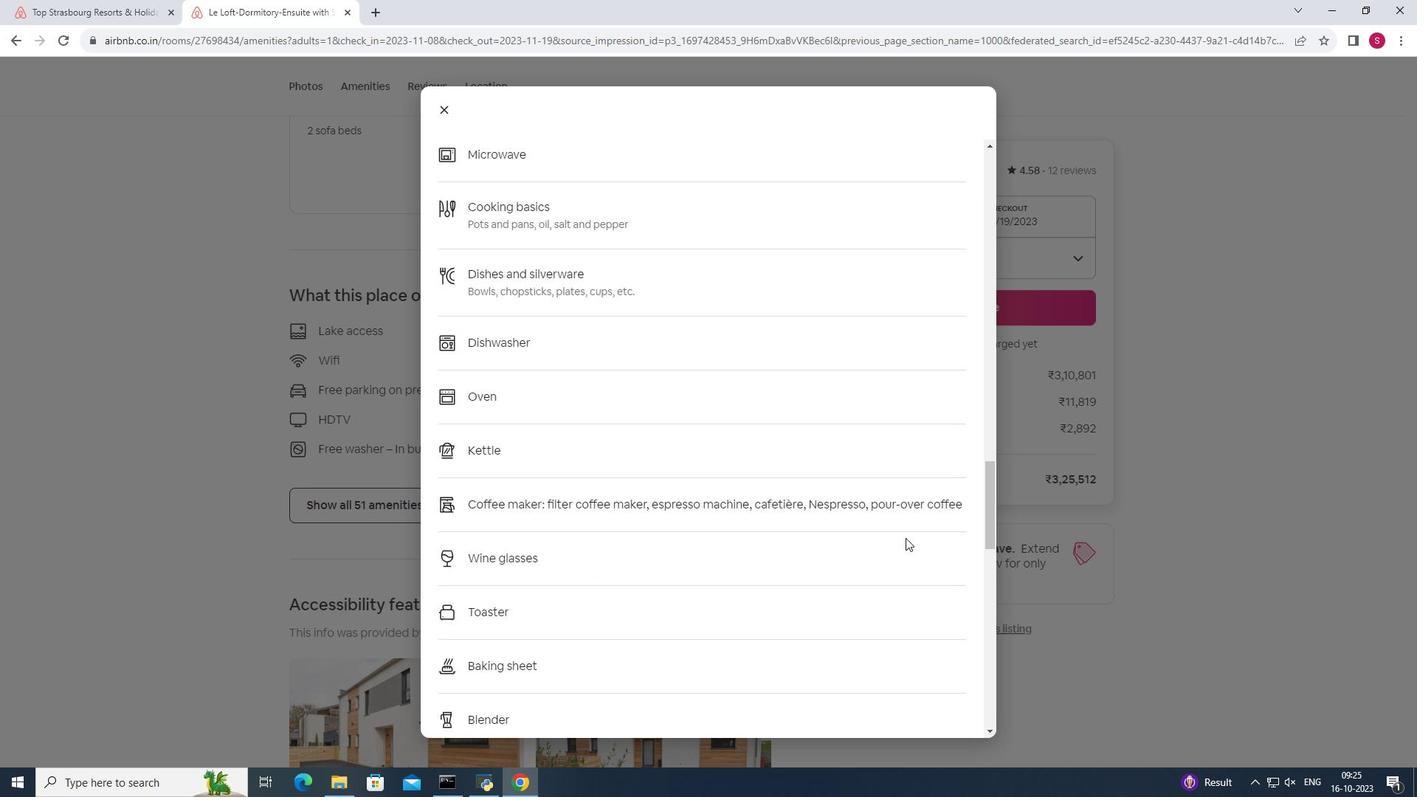 
Action: Mouse scrolled (991, 623) with delta (0, 0)
Screenshot: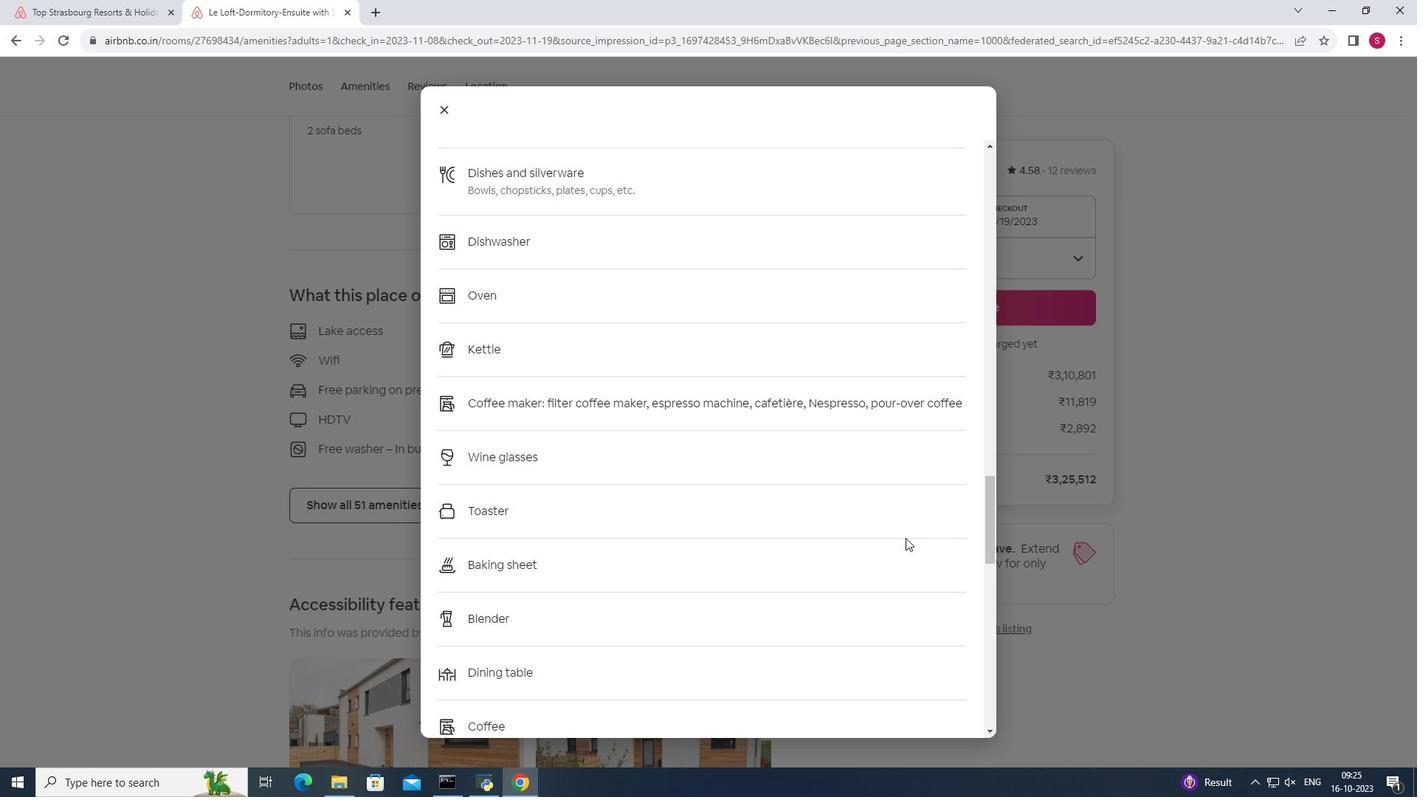 
Action: Mouse scrolled (991, 623) with delta (0, 0)
Screenshot: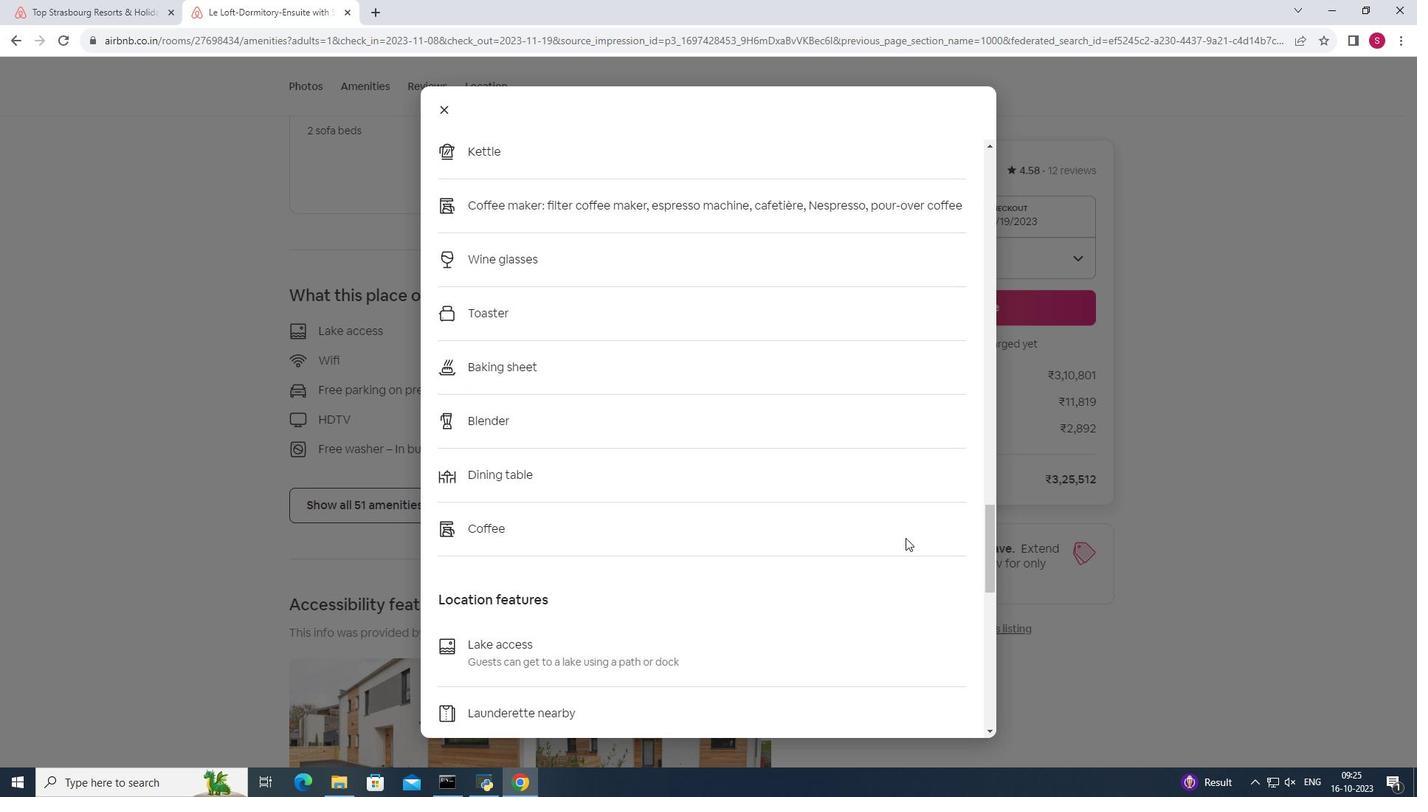 
Action: Mouse scrolled (991, 623) with delta (0, 0)
Screenshot: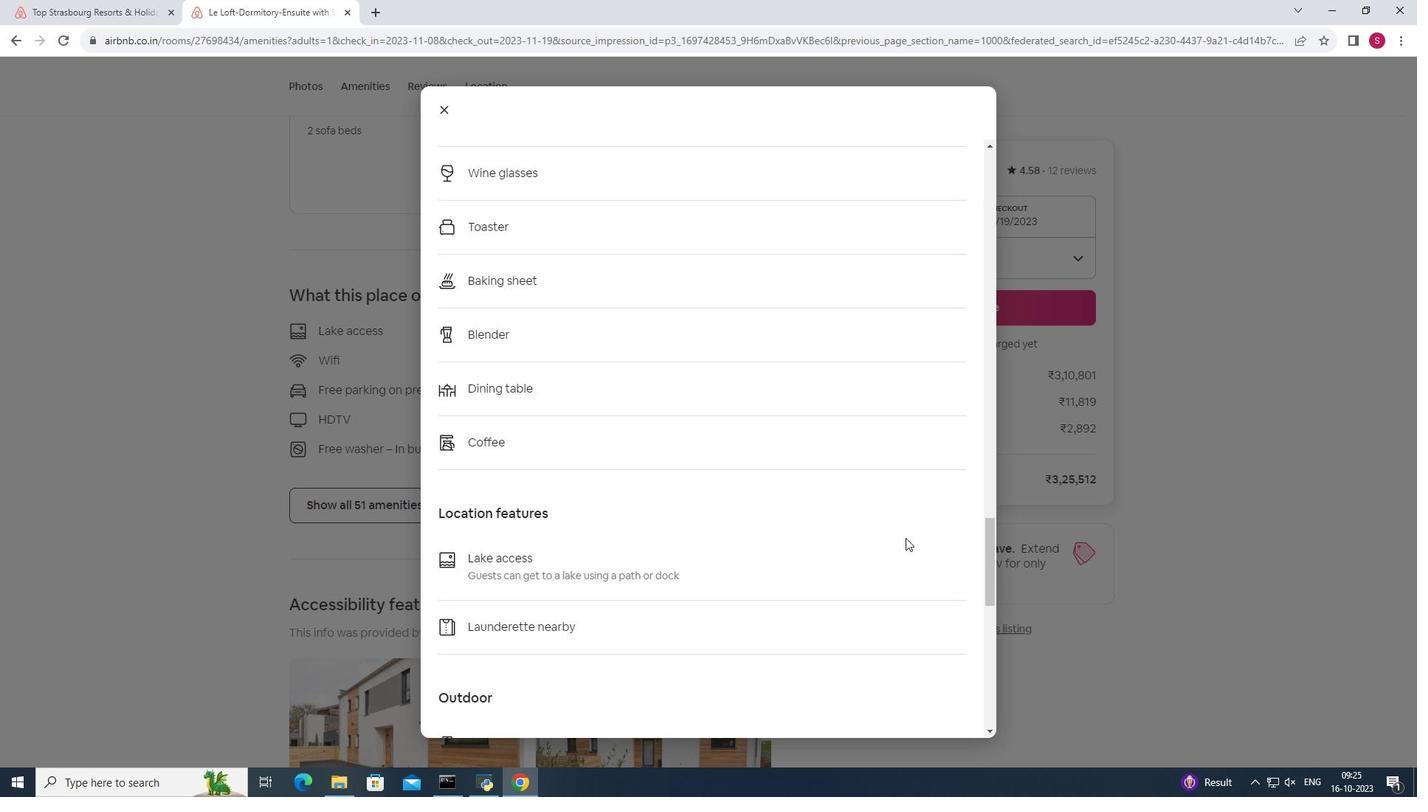 
Action: Mouse scrolled (991, 623) with delta (0, 0)
Screenshot: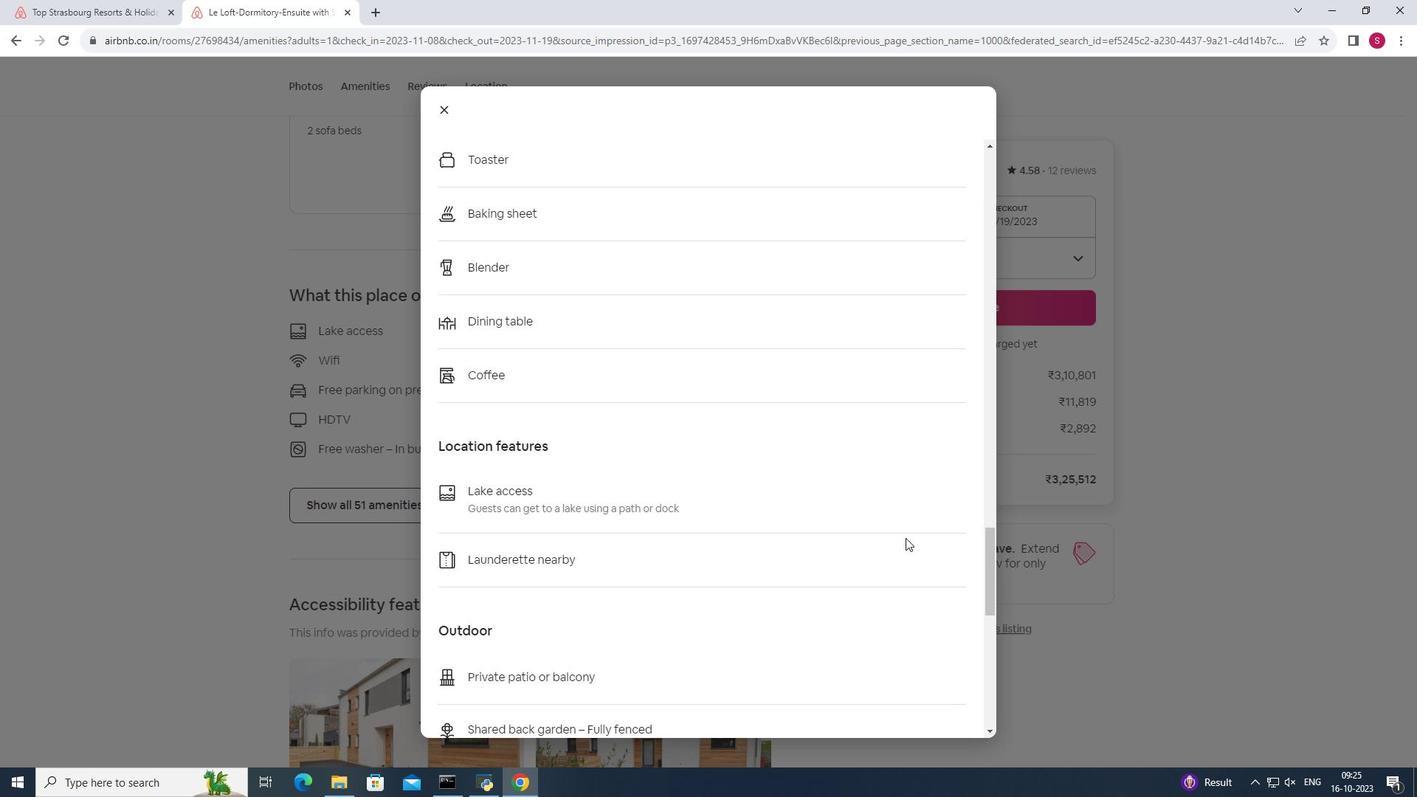 
Action: Mouse scrolled (991, 623) with delta (0, 0)
Screenshot: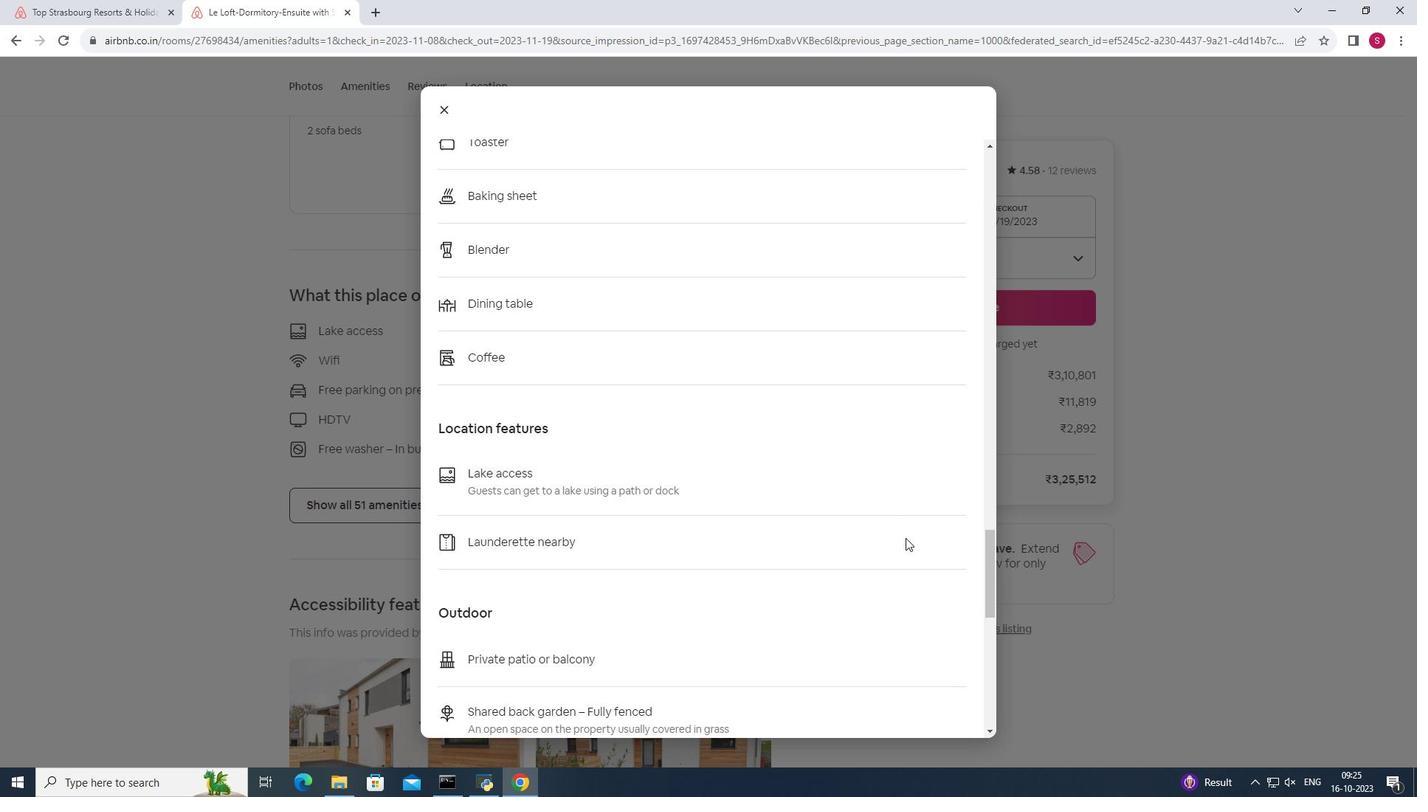 
Action: Mouse scrolled (991, 623) with delta (0, 0)
Screenshot: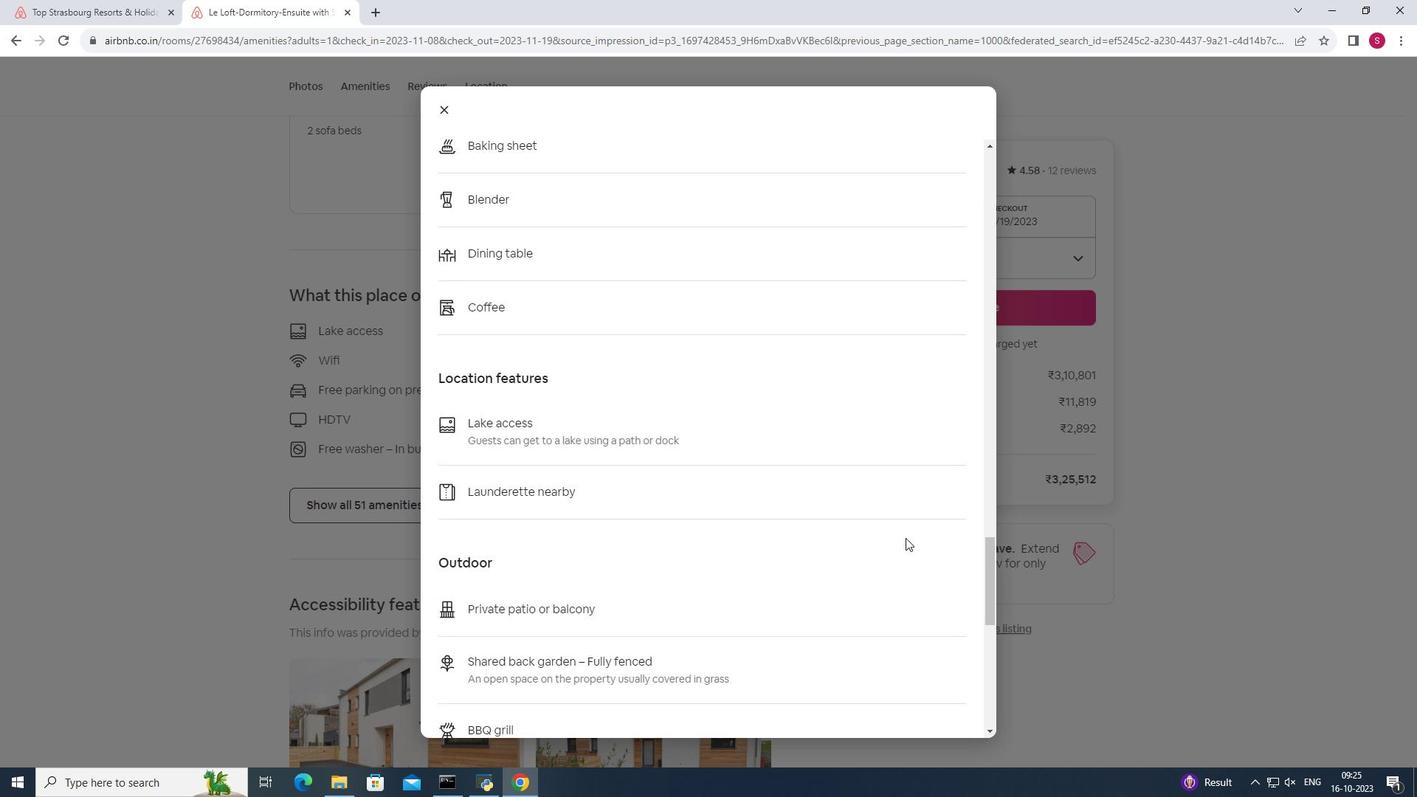 
Action: Mouse scrolled (991, 623) with delta (0, 0)
Screenshot: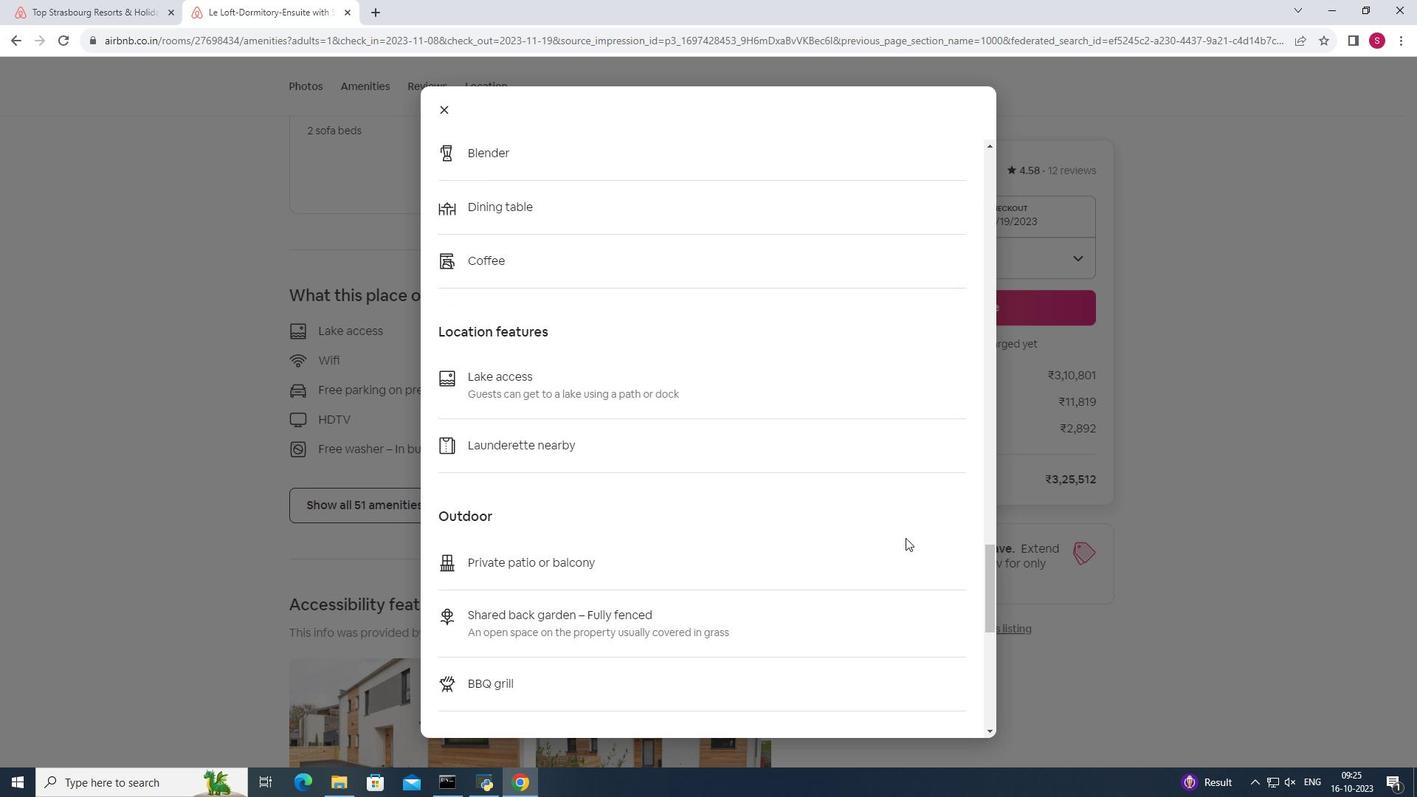 
Action: Mouse scrolled (991, 623) with delta (0, 0)
Screenshot: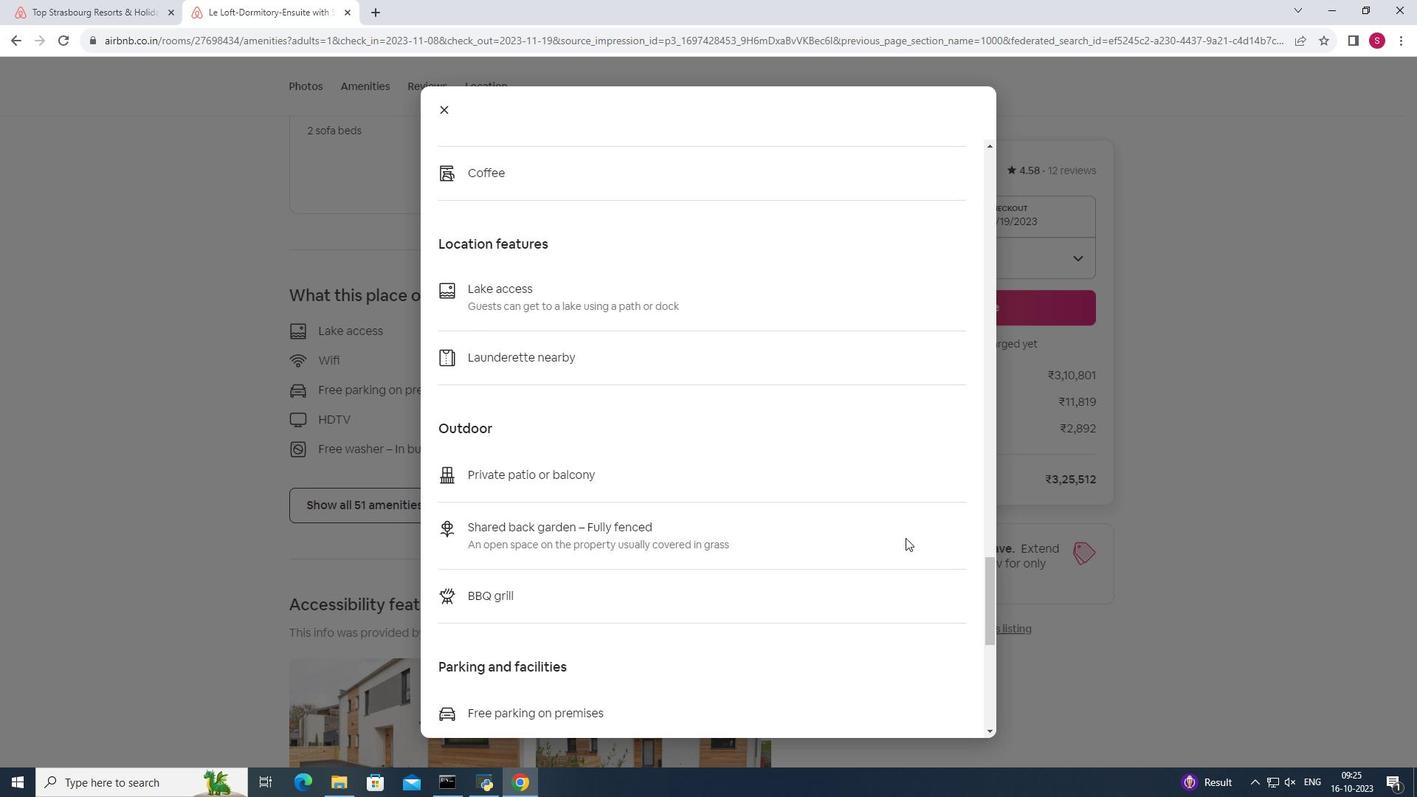 
Action: Mouse scrolled (991, 623) with delta (0, 0)
Screenshot: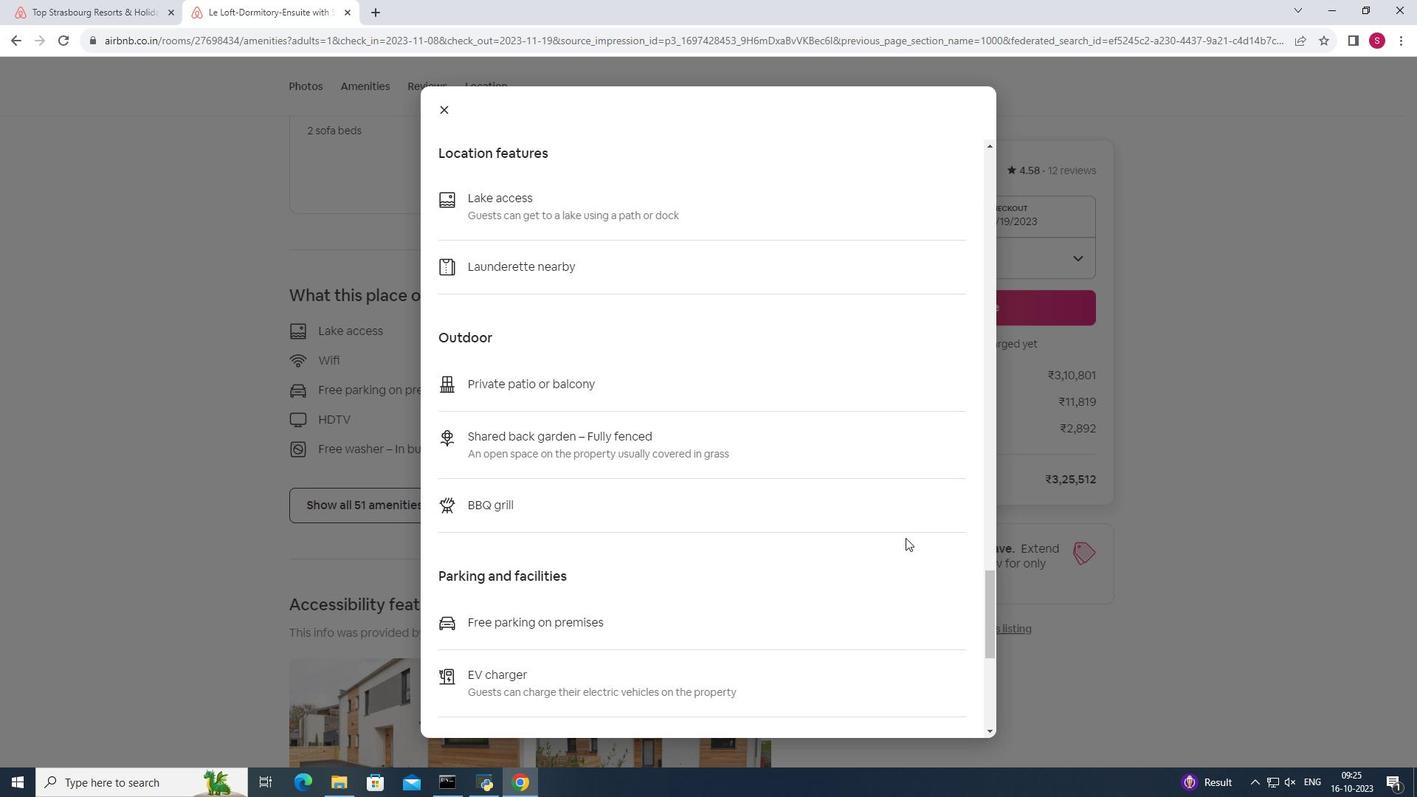 
Action: Mouse scrolled (991, 623) with delta (0, 0)
Screenshot: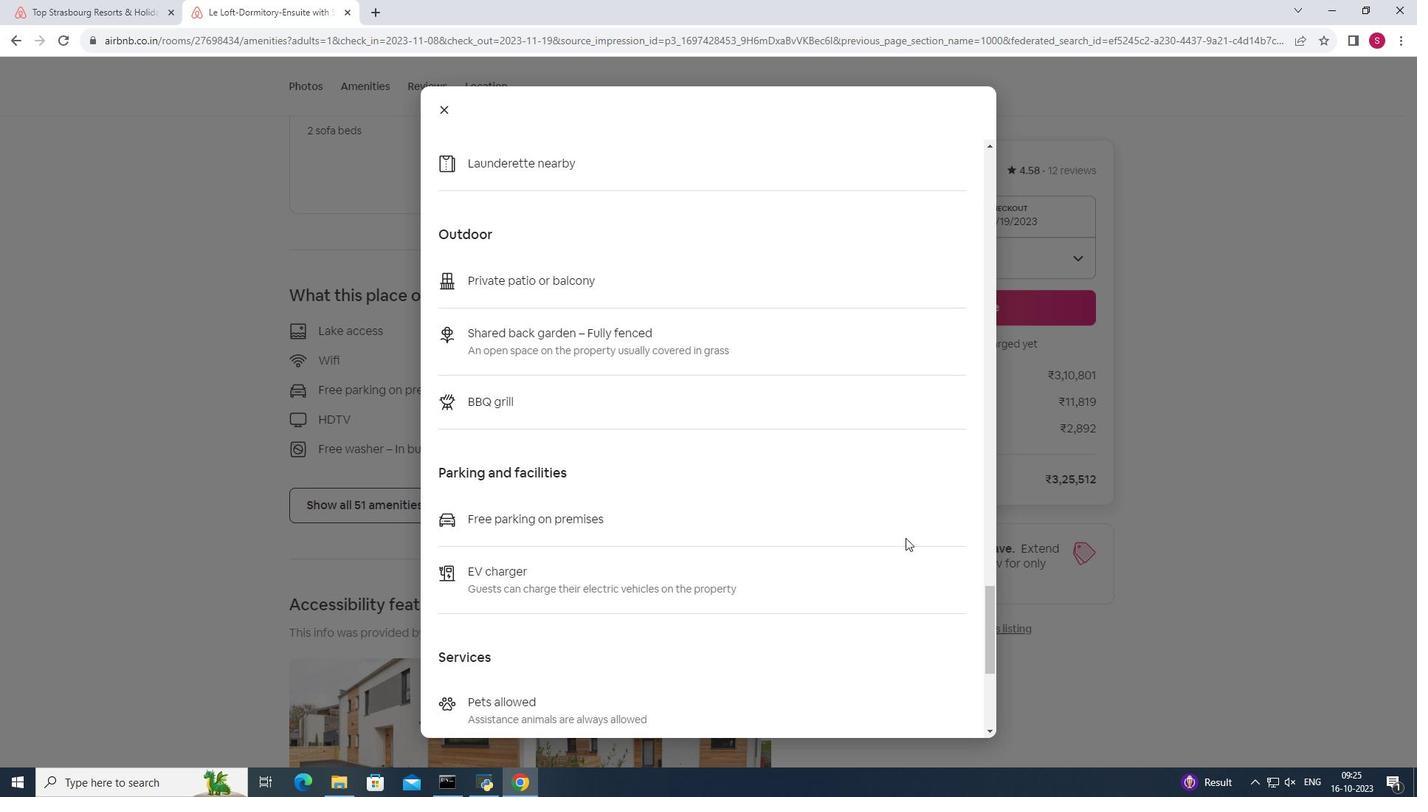 
Action: Mouse scrolled (991, 623) with delta (0, 0)
Screenshot: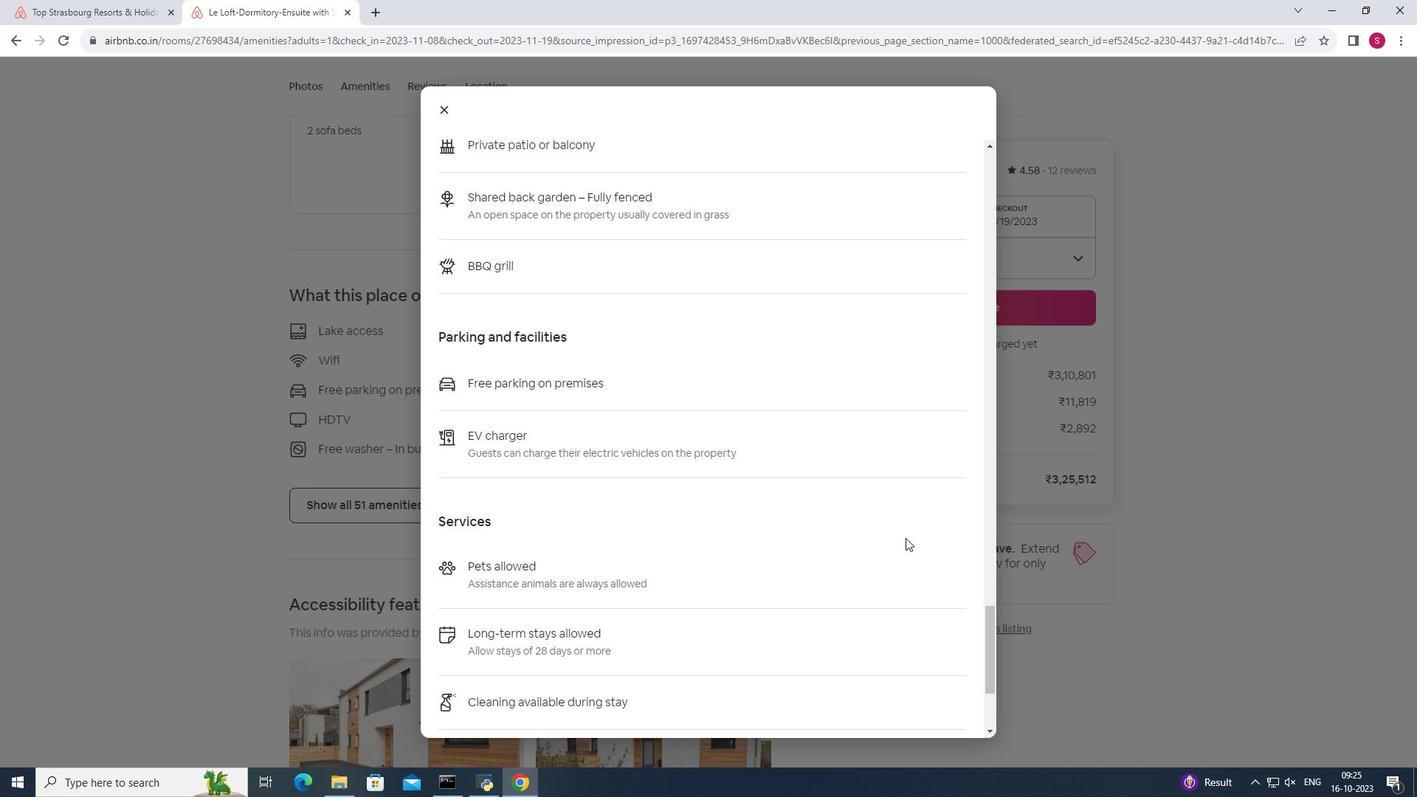 
Action: Mouse scrolled (991, 623) with delta (0, 0)
Screenshot: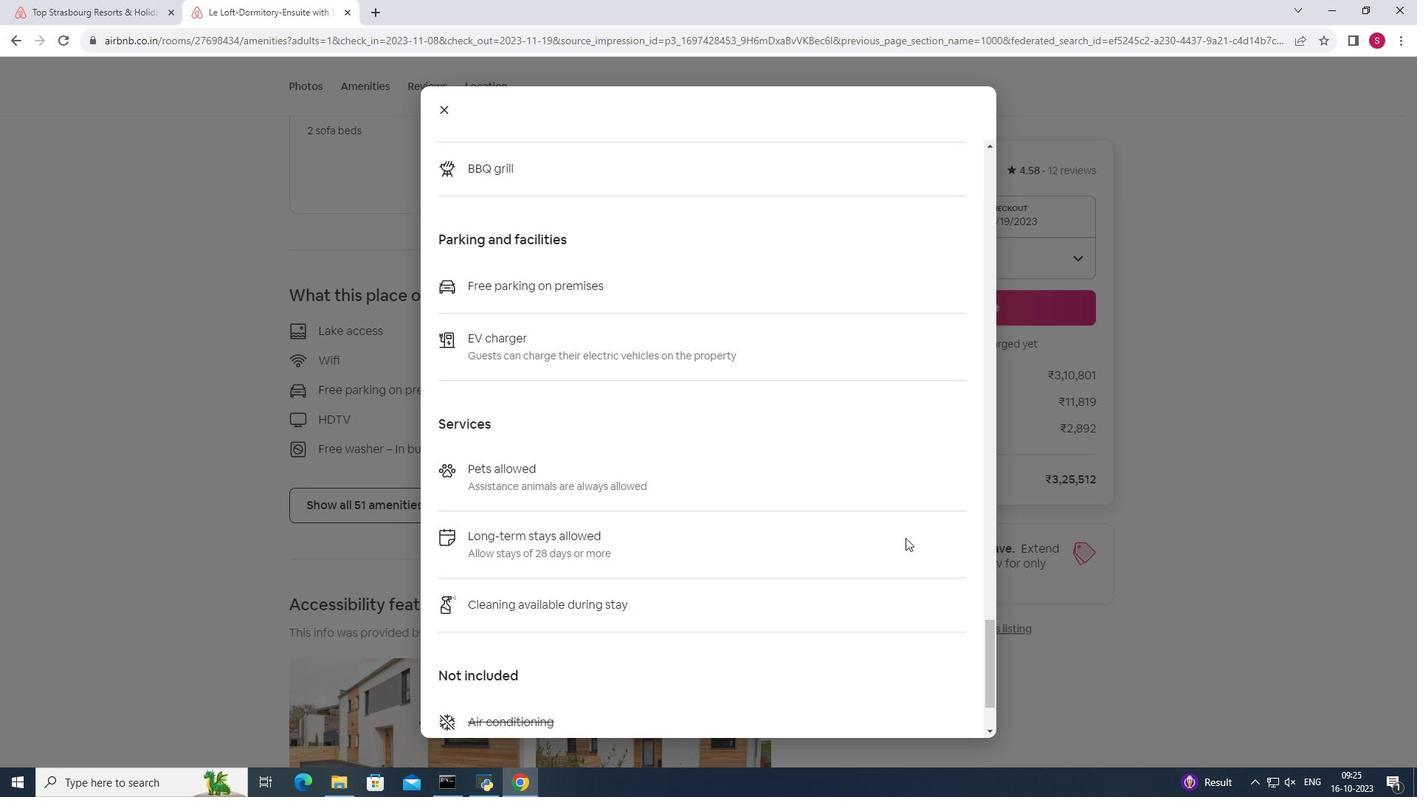
Action: Mouse scrolled (991, 623) with delta (0, 0)
Screenshot: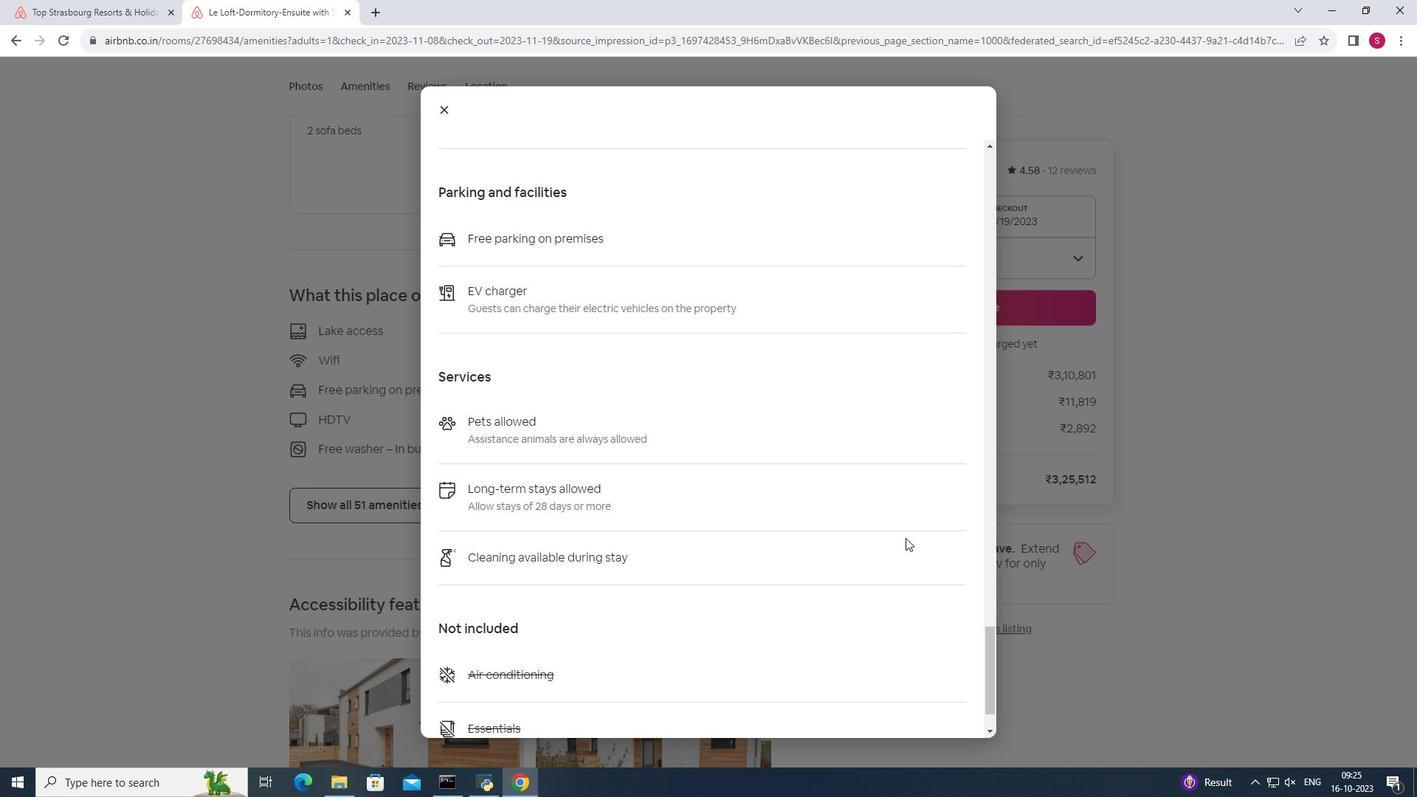 
Action: Mouse scrolled (991, 623) with delta (0, 0)
Screenshot: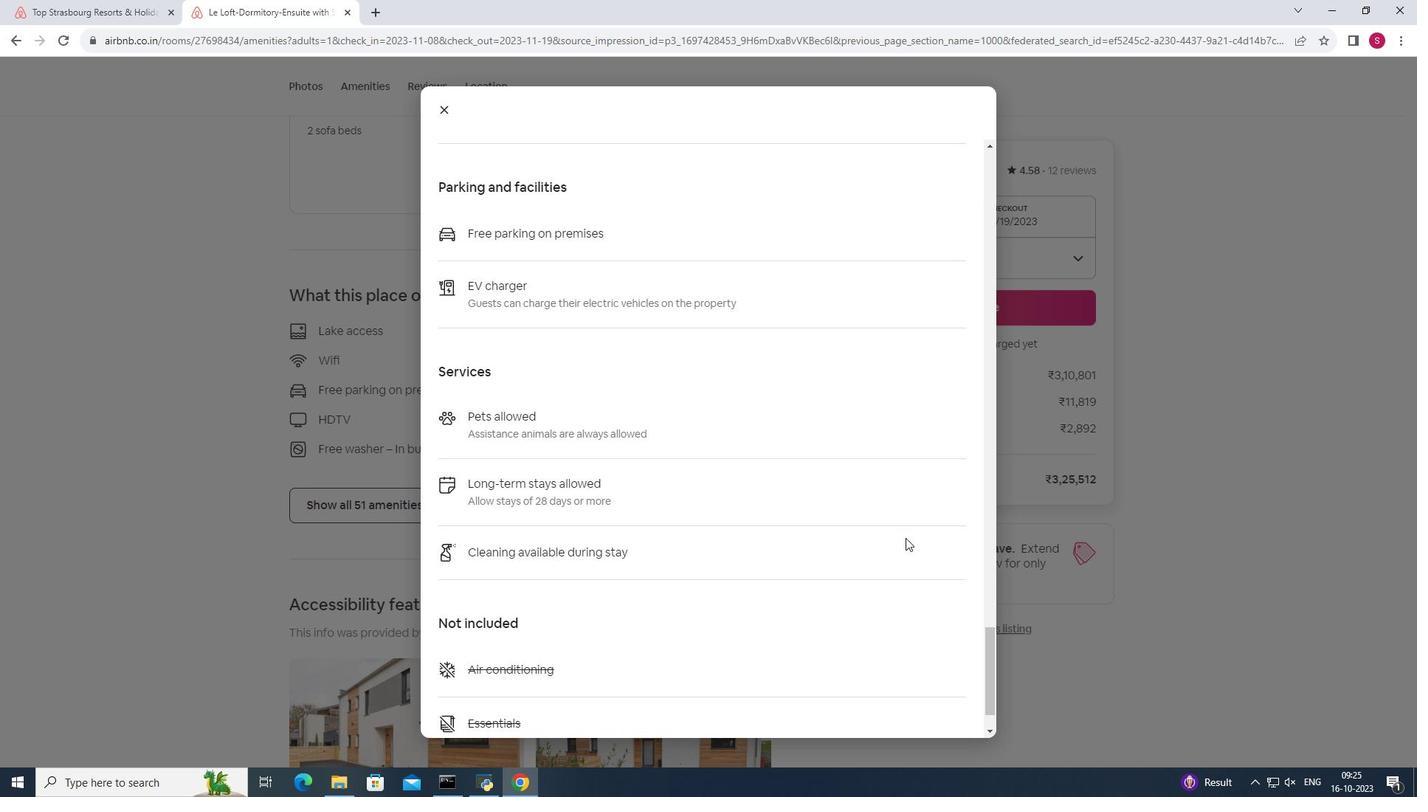 
Action: Mouse scrolled (991, 623) with delta (0, 0)
Screenshot: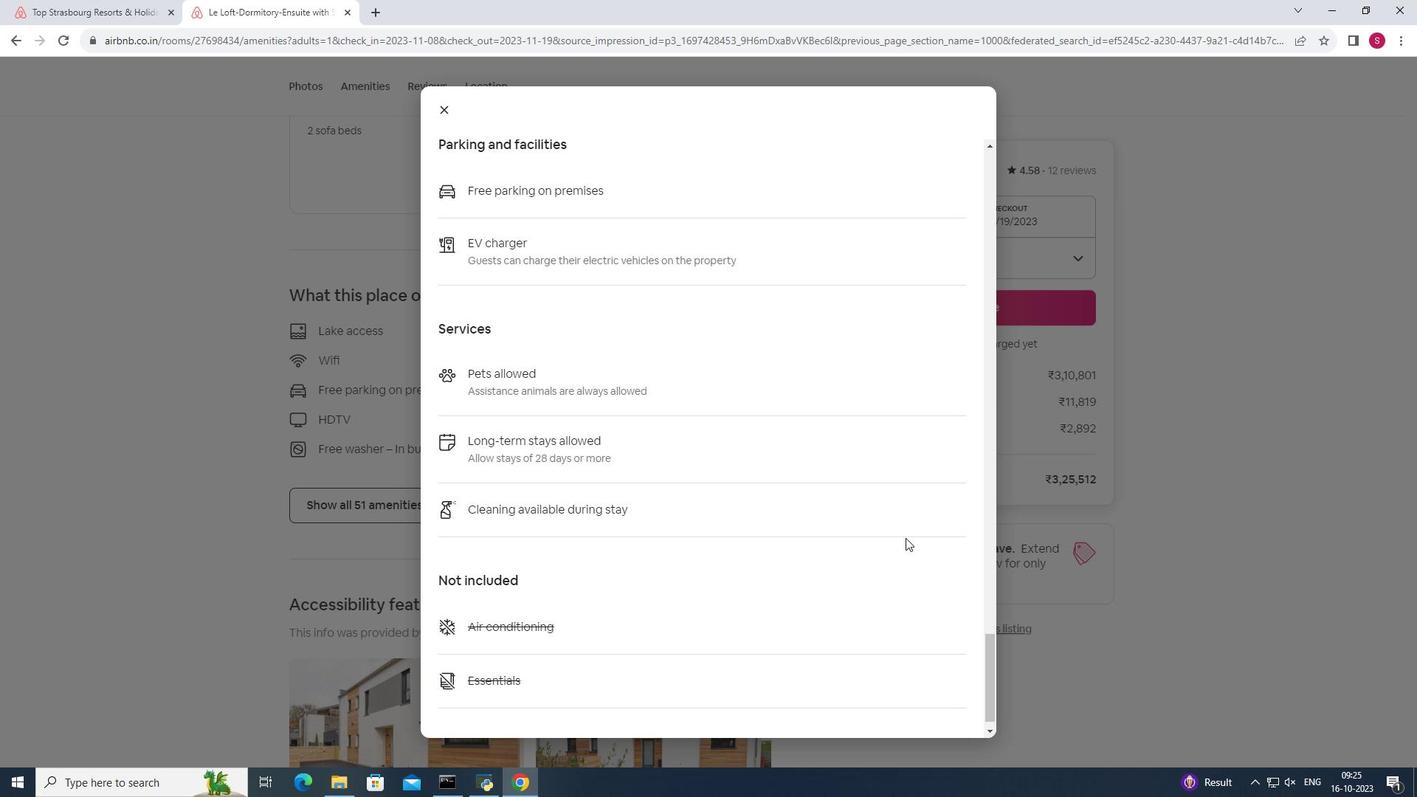 
Action: Mouse scrolled (991, 623) with delta (0, 0)
Screenshot: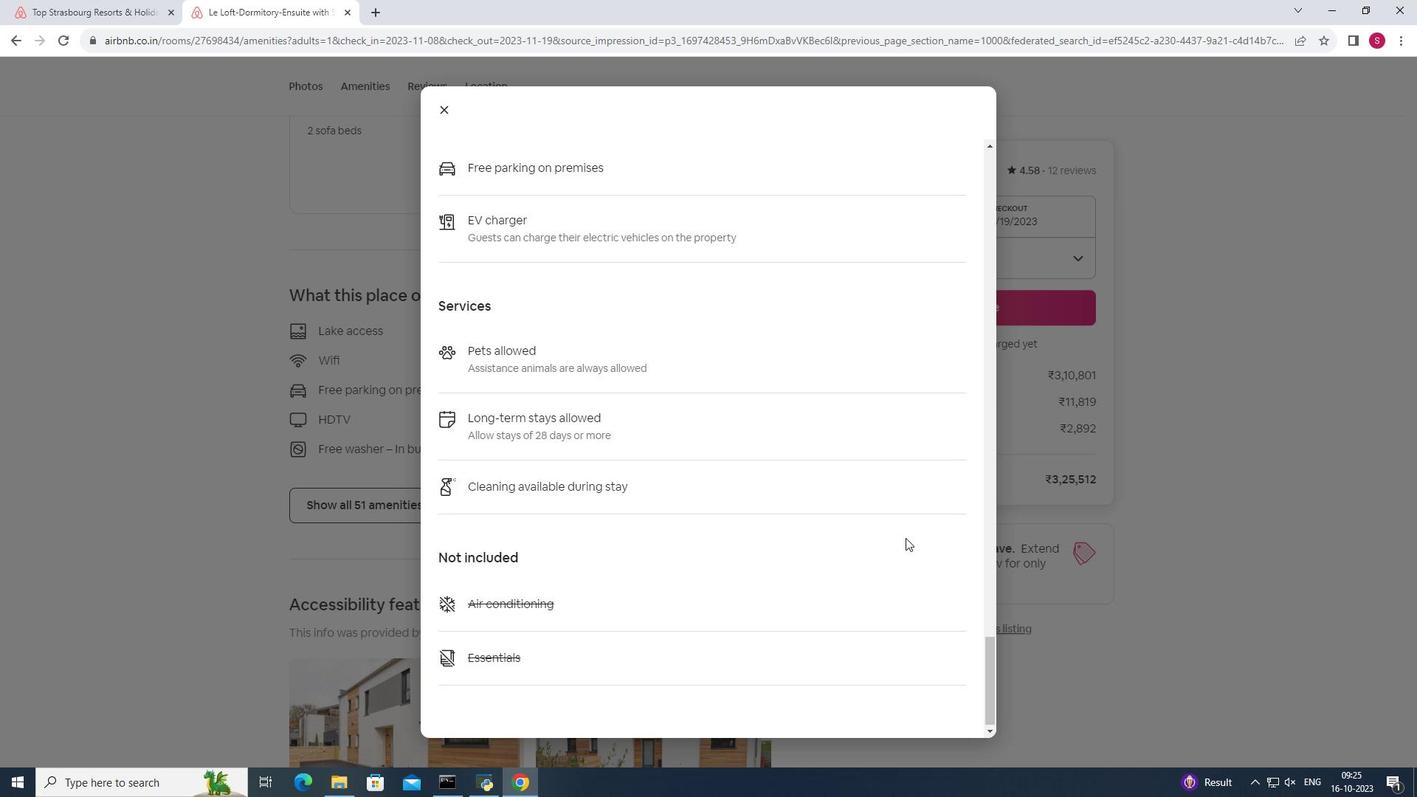 
Action: Mouse scrolled (991, 623) with delta (0, 0)
Screenshot: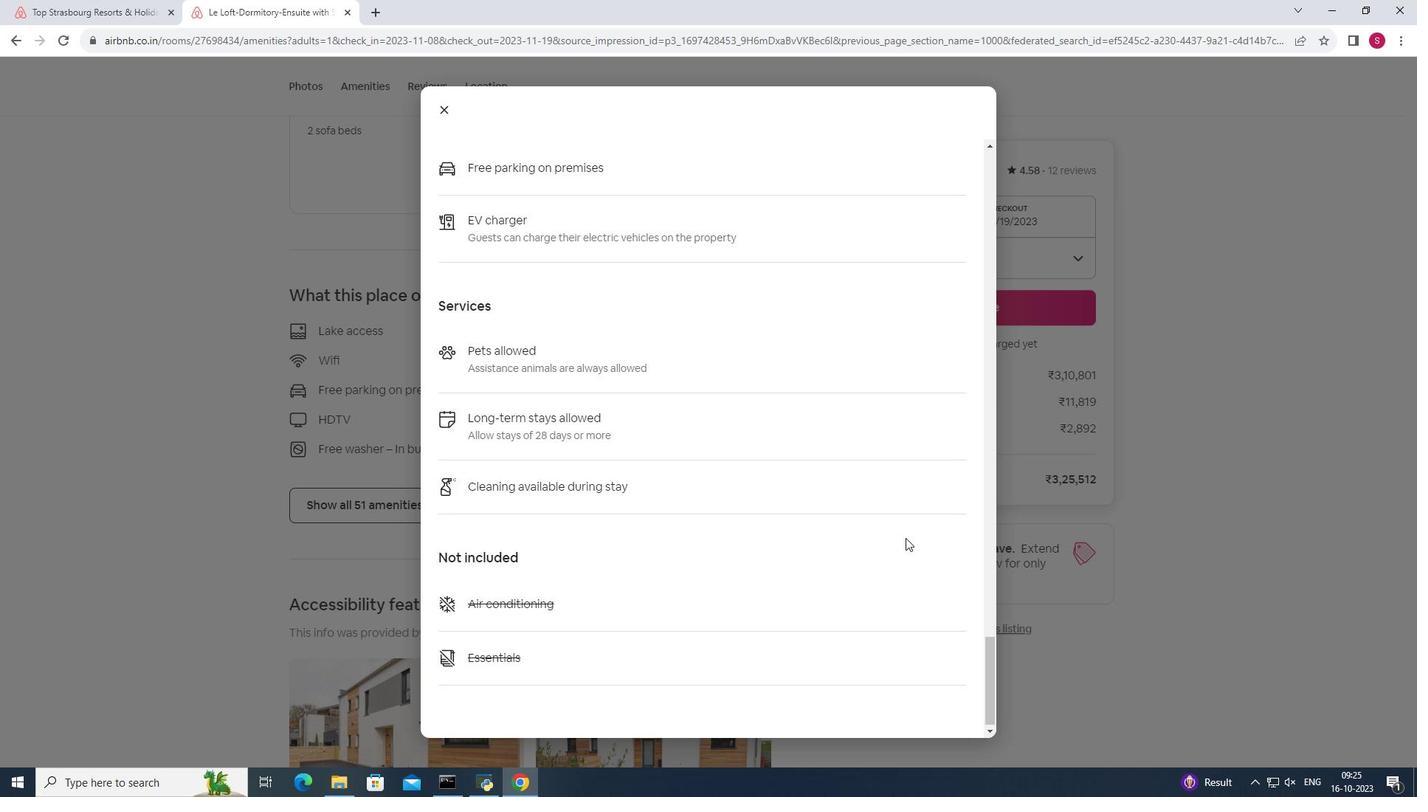 
Action: Mouse scrolled (991, 623) with delta (0, 0)
Screenshot: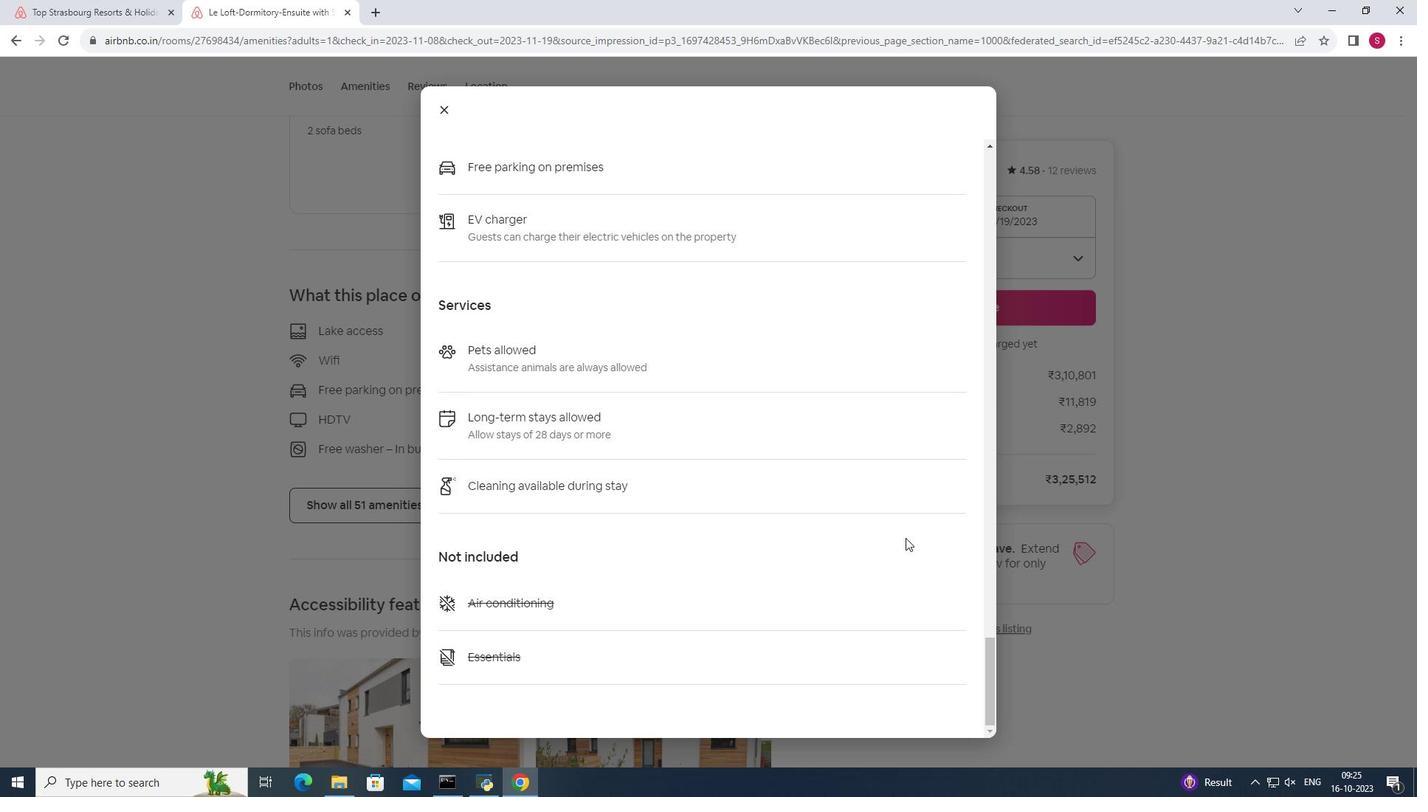 
Action: Mouse scrolled (991, 623) with delta (0, 0)
